 Task: Look for Airbnb options in Boundiali, Ivory Coast from 2nd December, 2023 to 10th December, 2023 for 1 adult.1  bedroom having 1 bed and 1 bathroom. Property type can be hotel. Look for 4 properties as per requirement.
Action: Mouse moved to (635, 132)
Screenshot: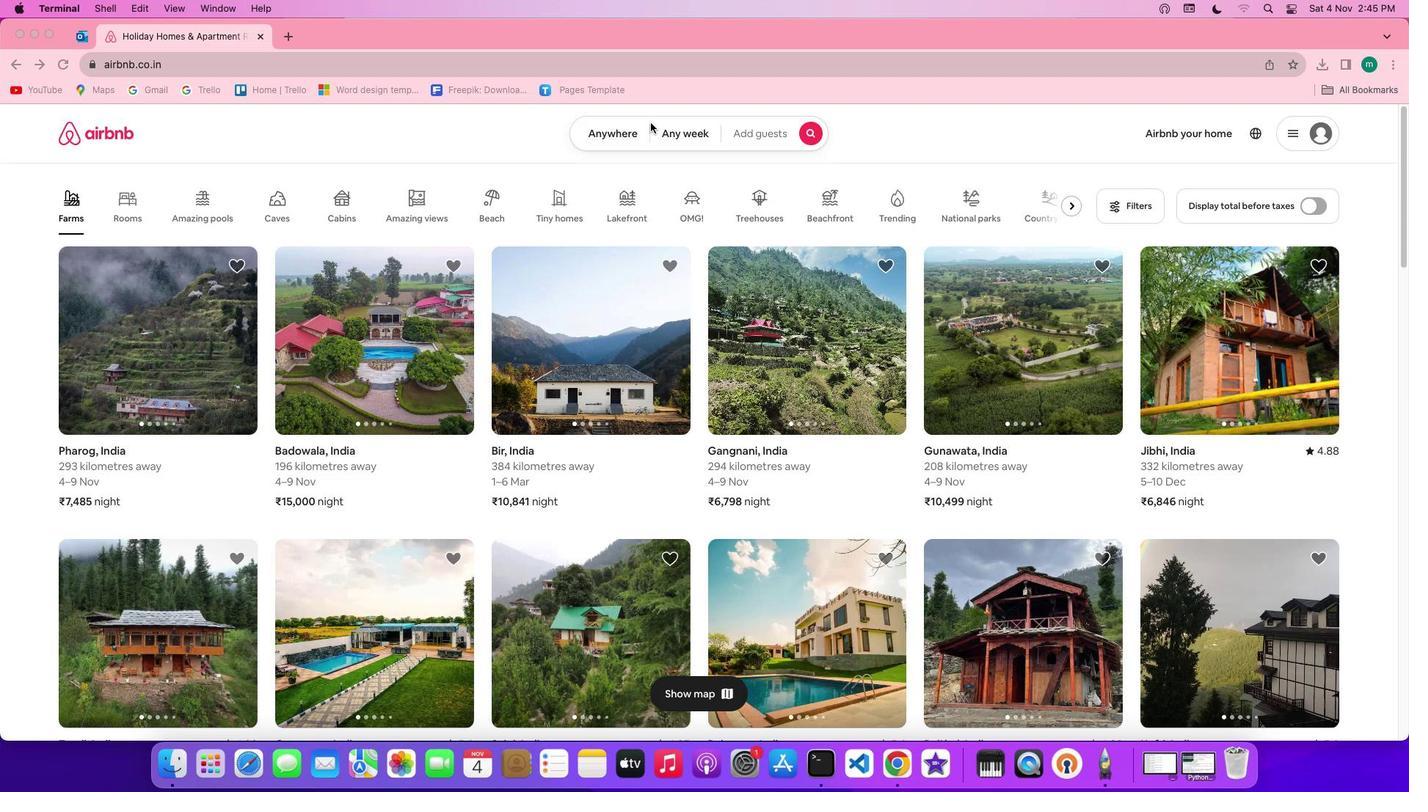 
Action: Mouse pressed left at (635, 132)
Screenshot: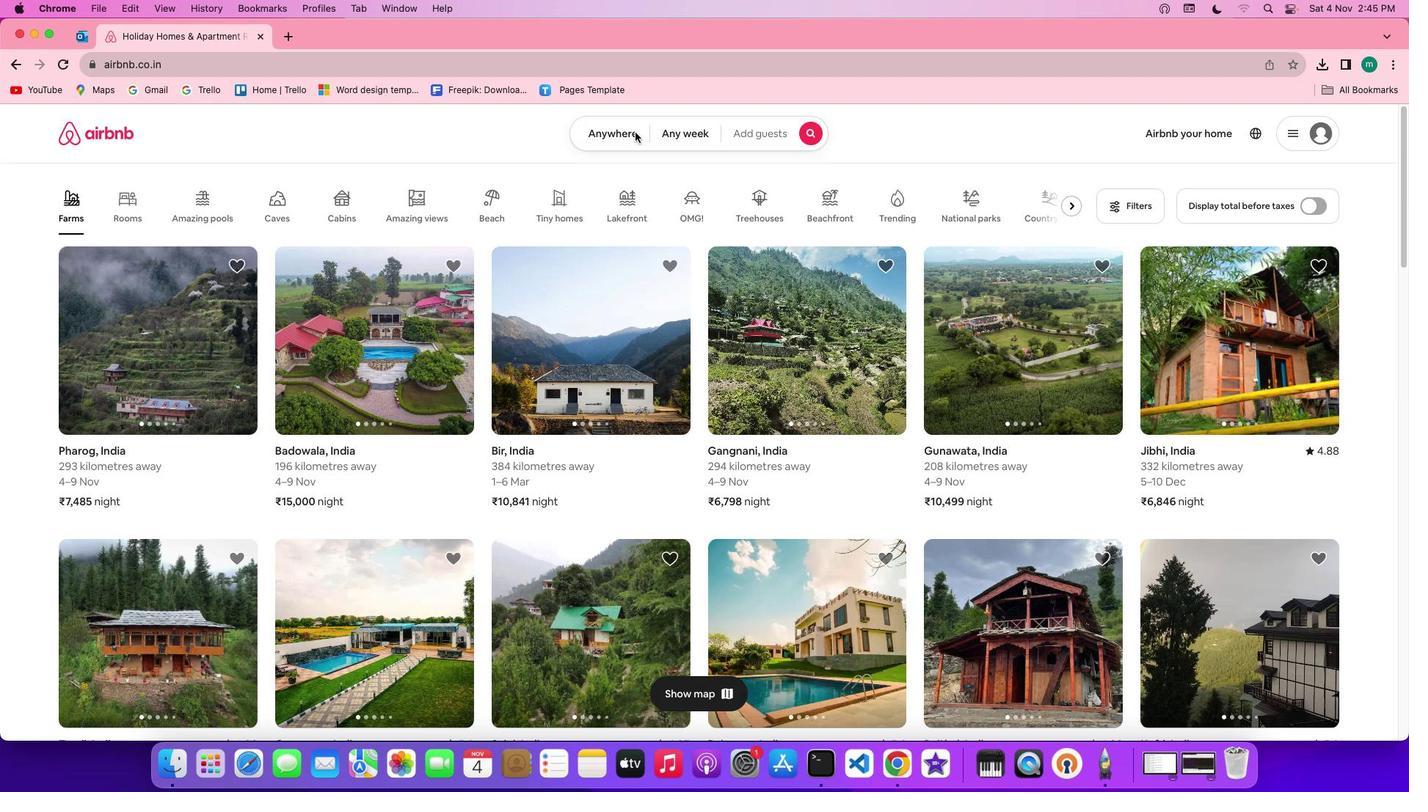 
Action: Mouse pressed left at (635, 132)
Screenshot: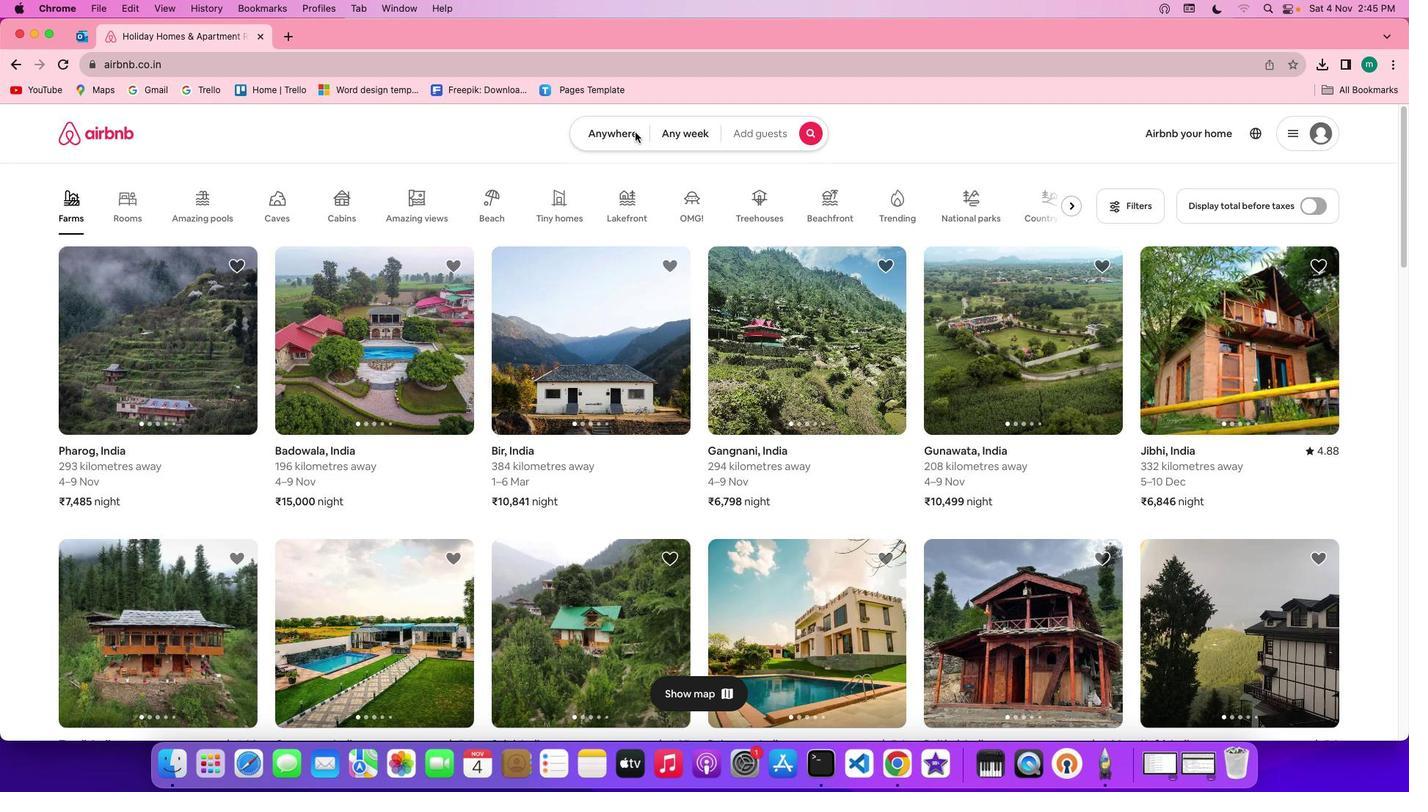 
Action: Mouse moved to (562, 188)
Screenshot: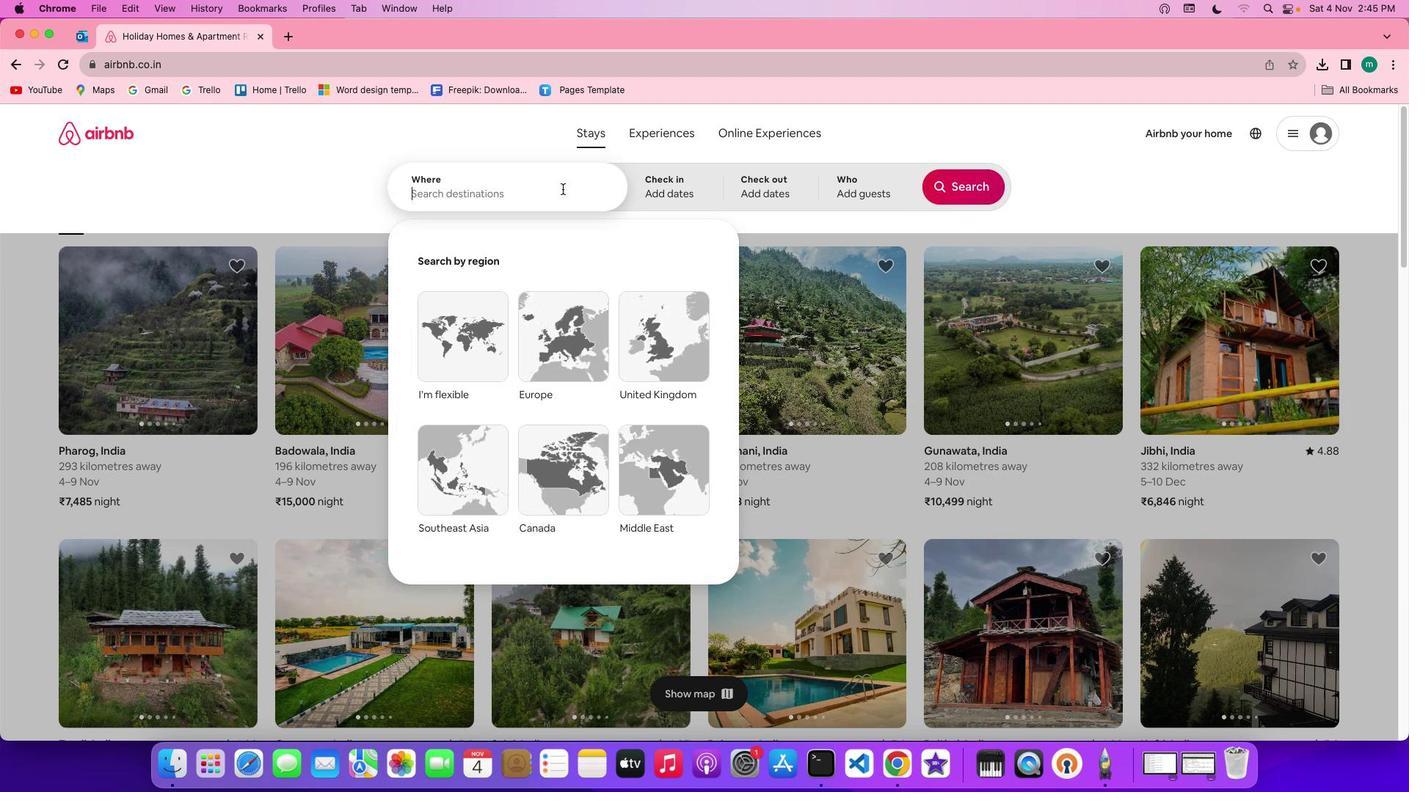 
Action: Key pressed Key.shift'B''o''u''n''d''i''a''l''i'','Key.spaceKey.shift'I''v''o''r''y'Key.spaceKey.shift'C''o''a''s''t'
Screenshot: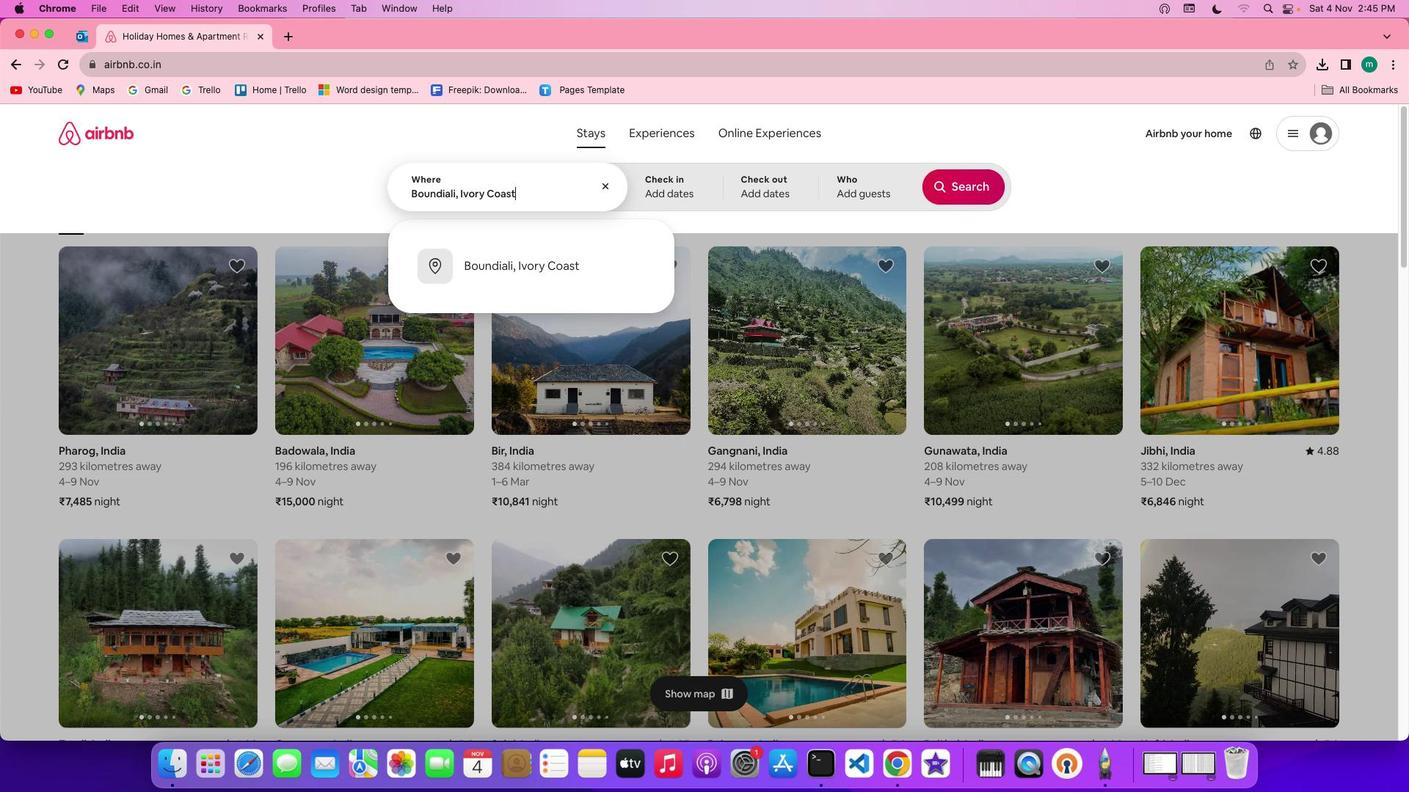 
Action: Mouse moved to (706, 175)
Screenshot: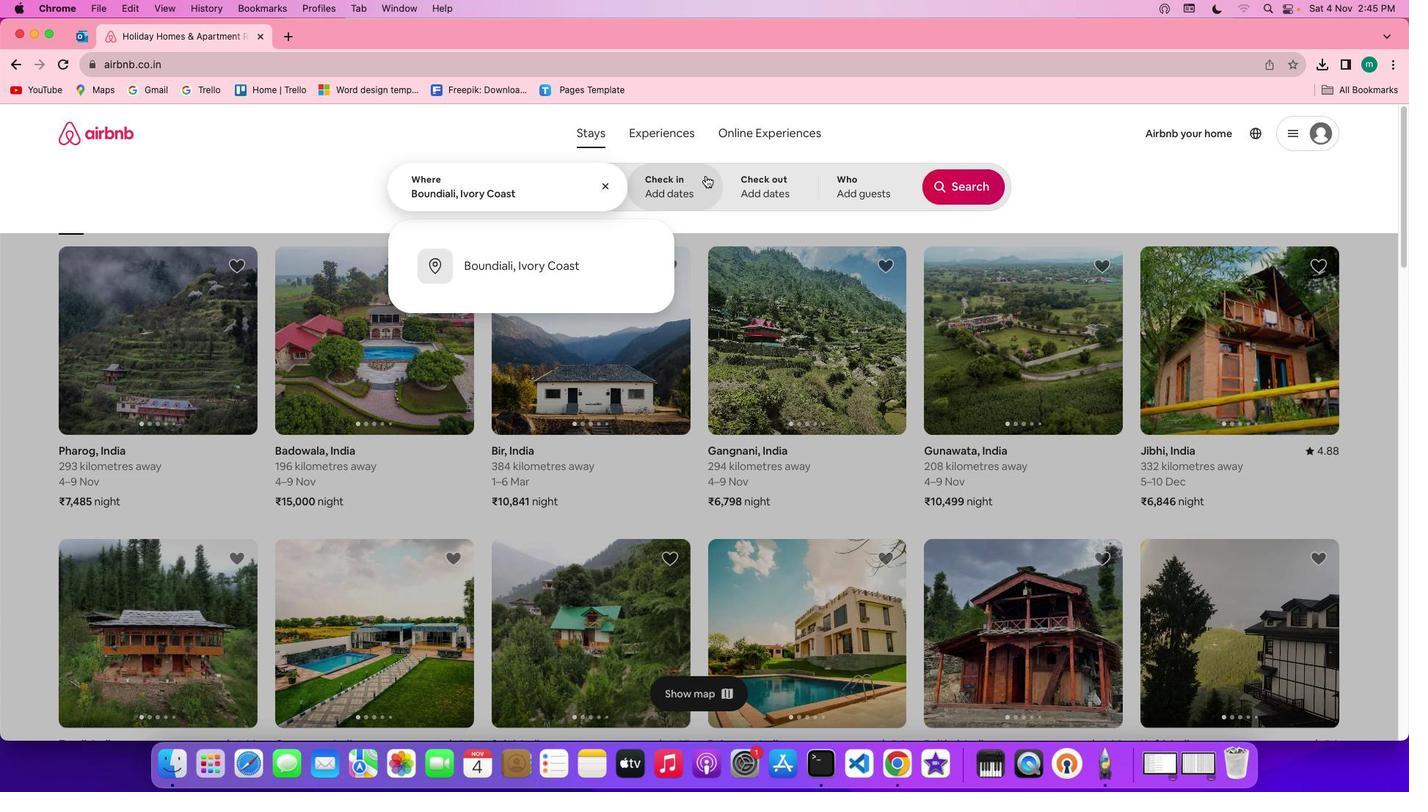 
Action: Mouse pressed left at (706, 175)
Screenshot: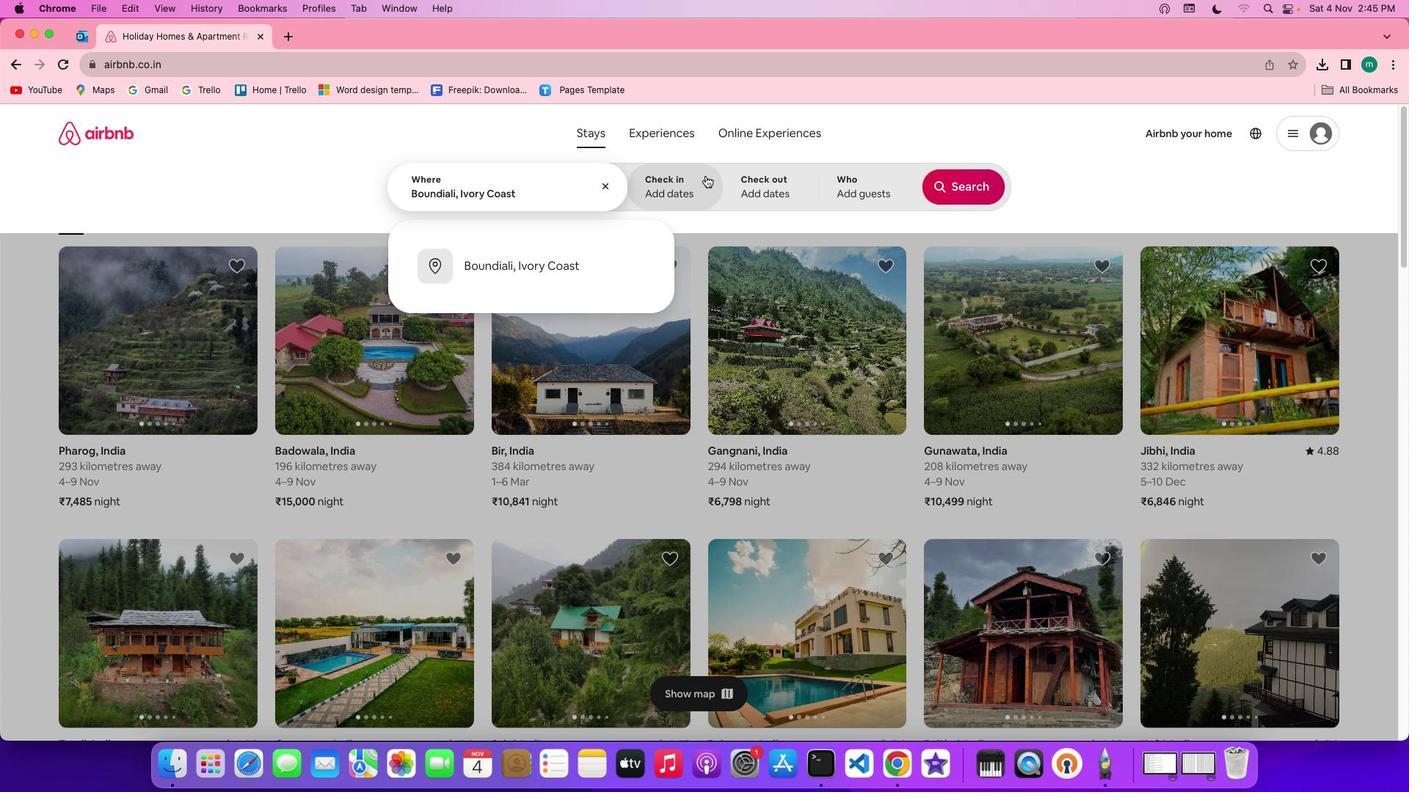 
Action: Mouse moved to (943, 360)
Screenshot: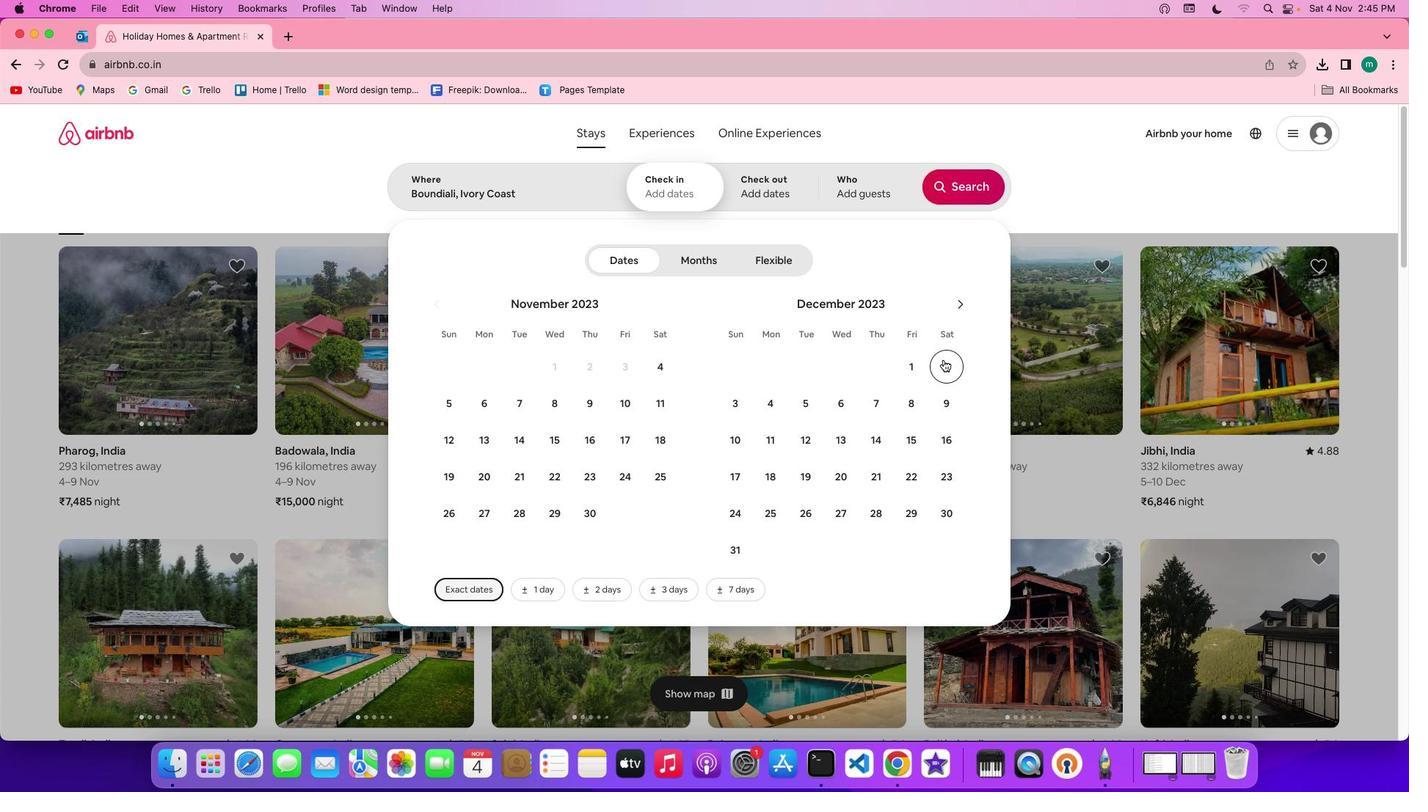 
Action: Mouse pressed left at (943, 360)
Screenshot: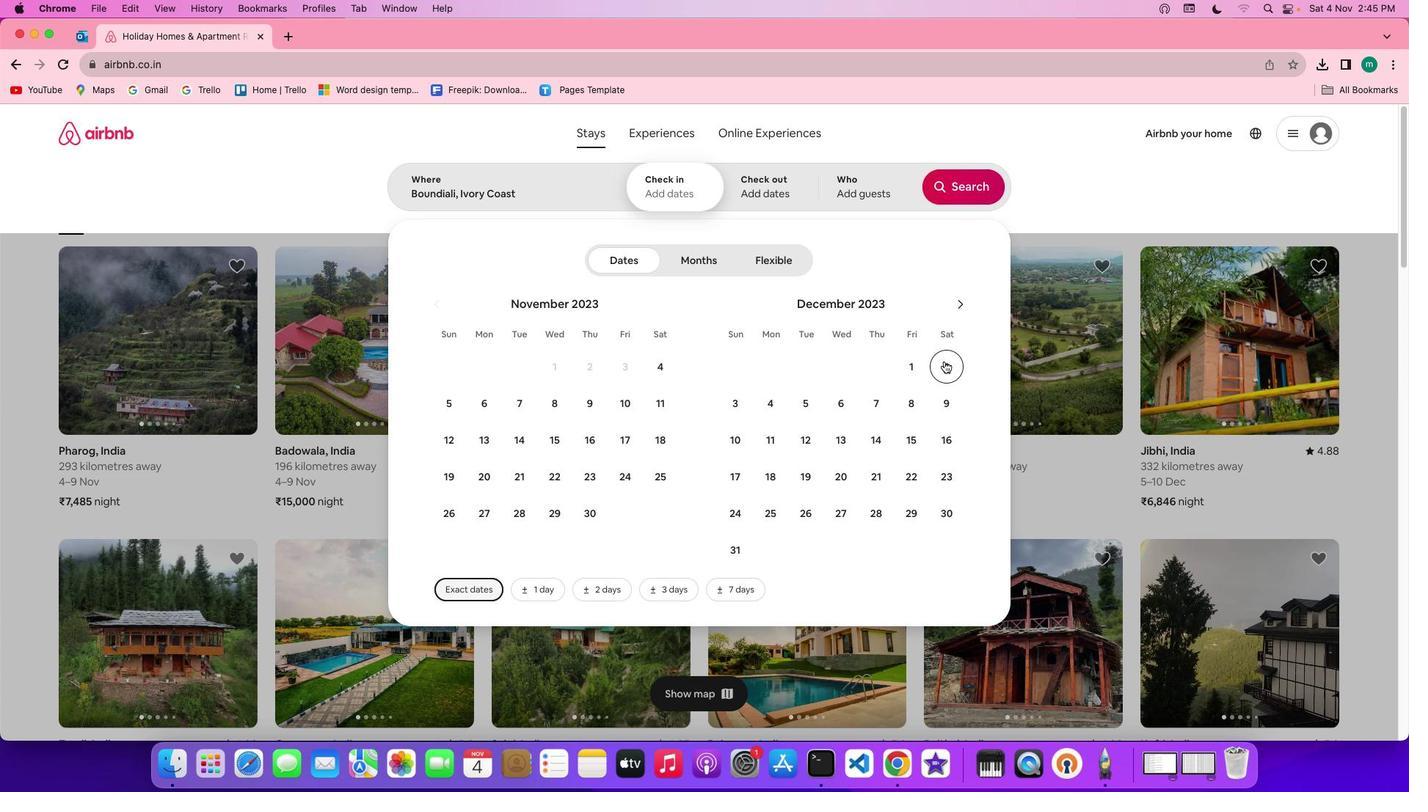 
Action: Mouse moved to (745, 433)
Screenshot: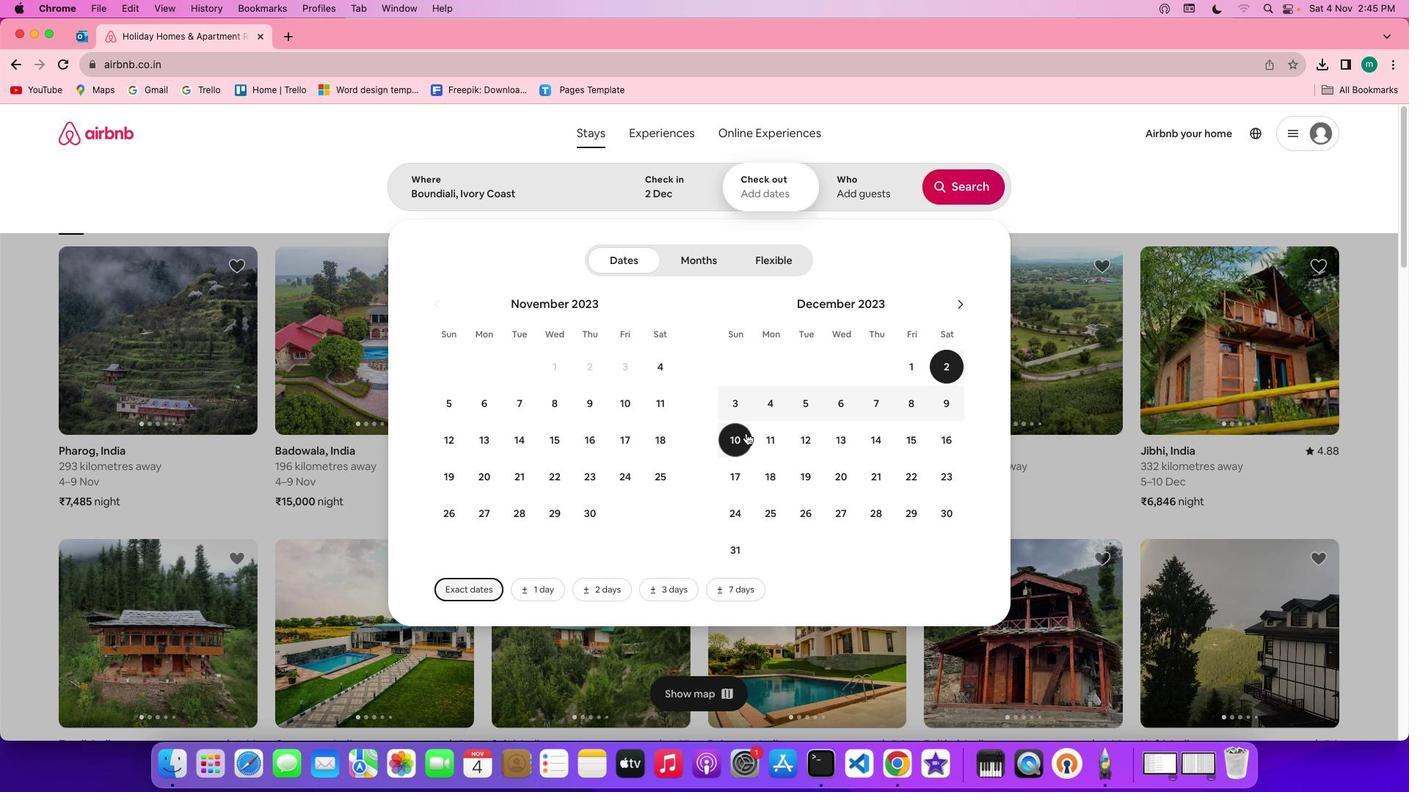 
Action: Mouse pressed left at (745, 433)
Screenshot: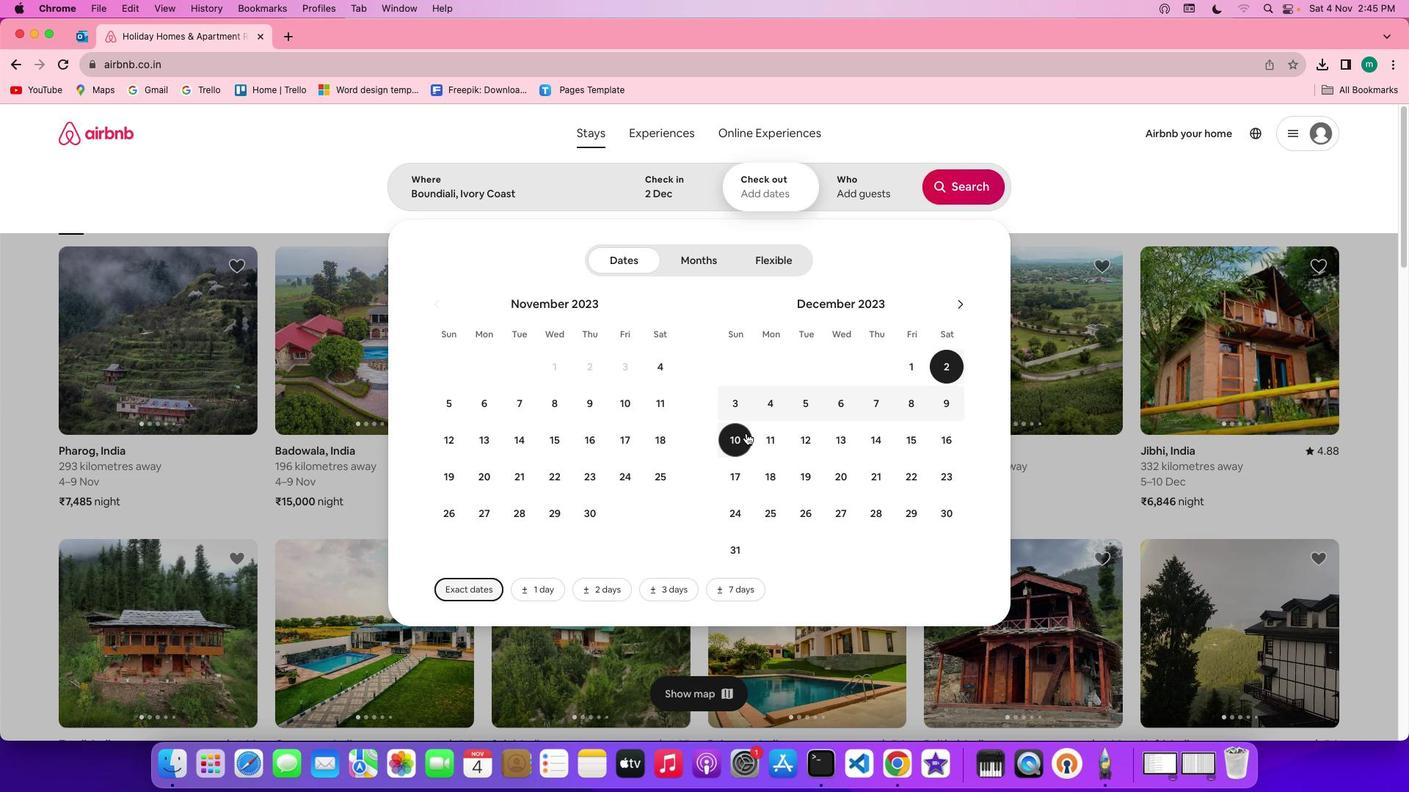 
Action: Mouse moved to (863, 187)
Screenshot: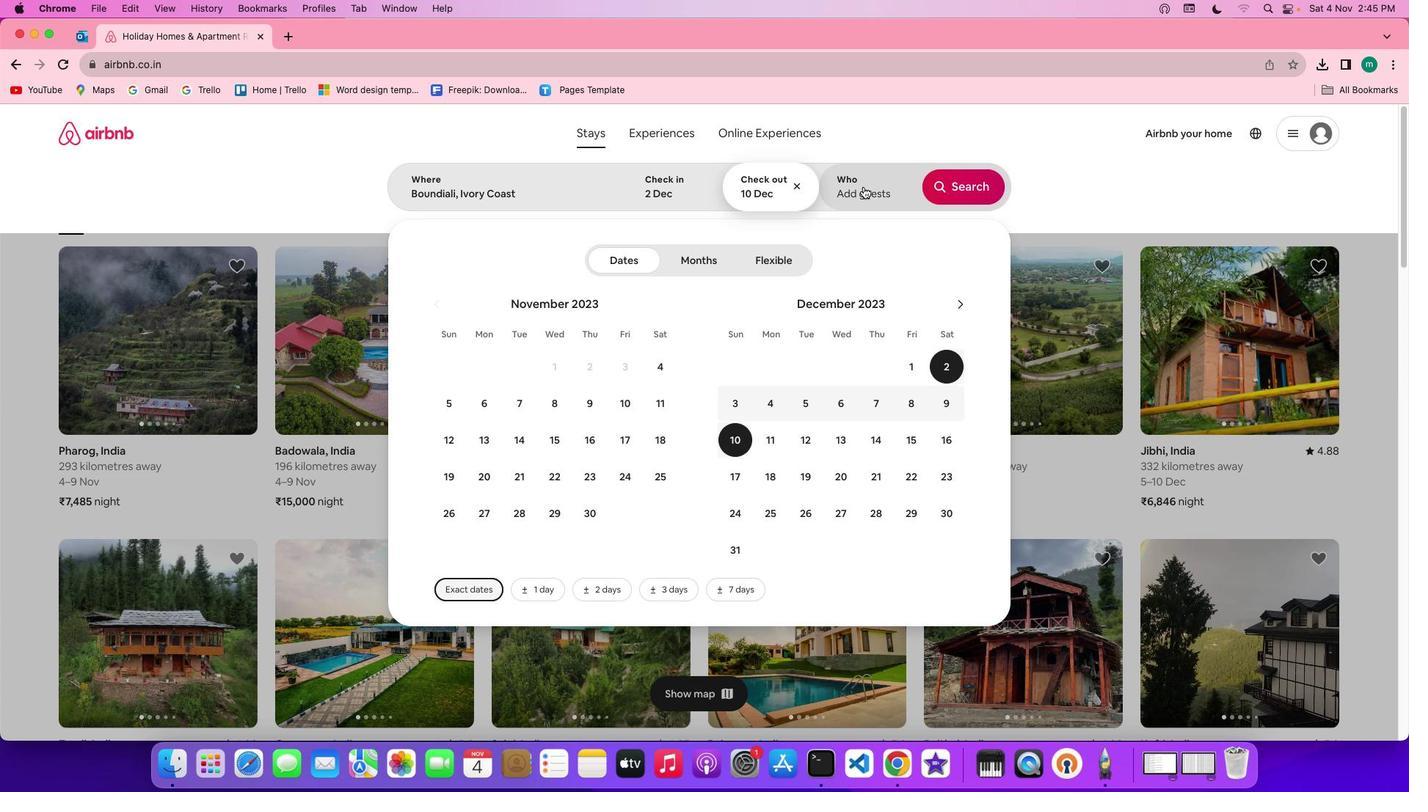 
Action: Mouse pressed left at (863, 187)
Screenshot: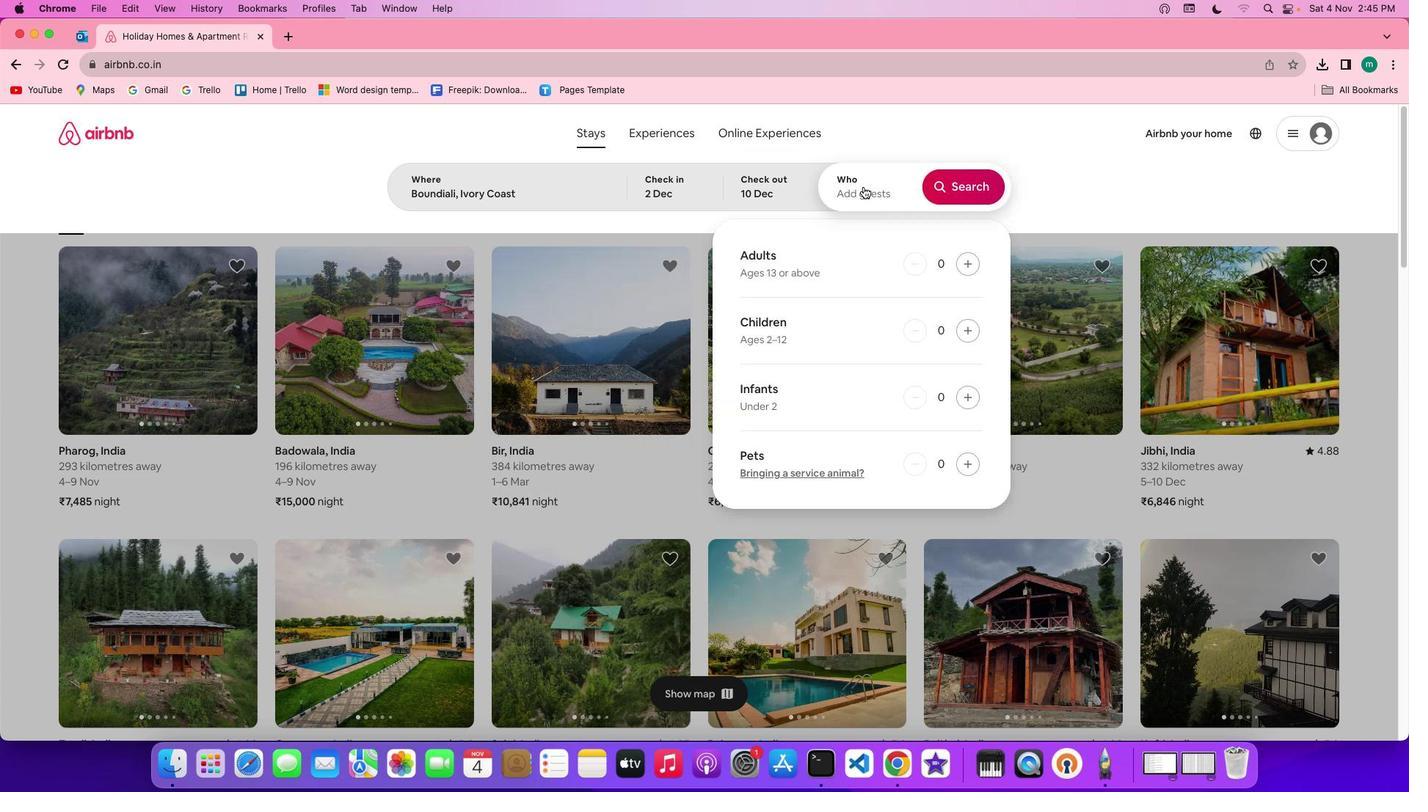 
Action: Mouse moved to (965, 266)
Screenshot: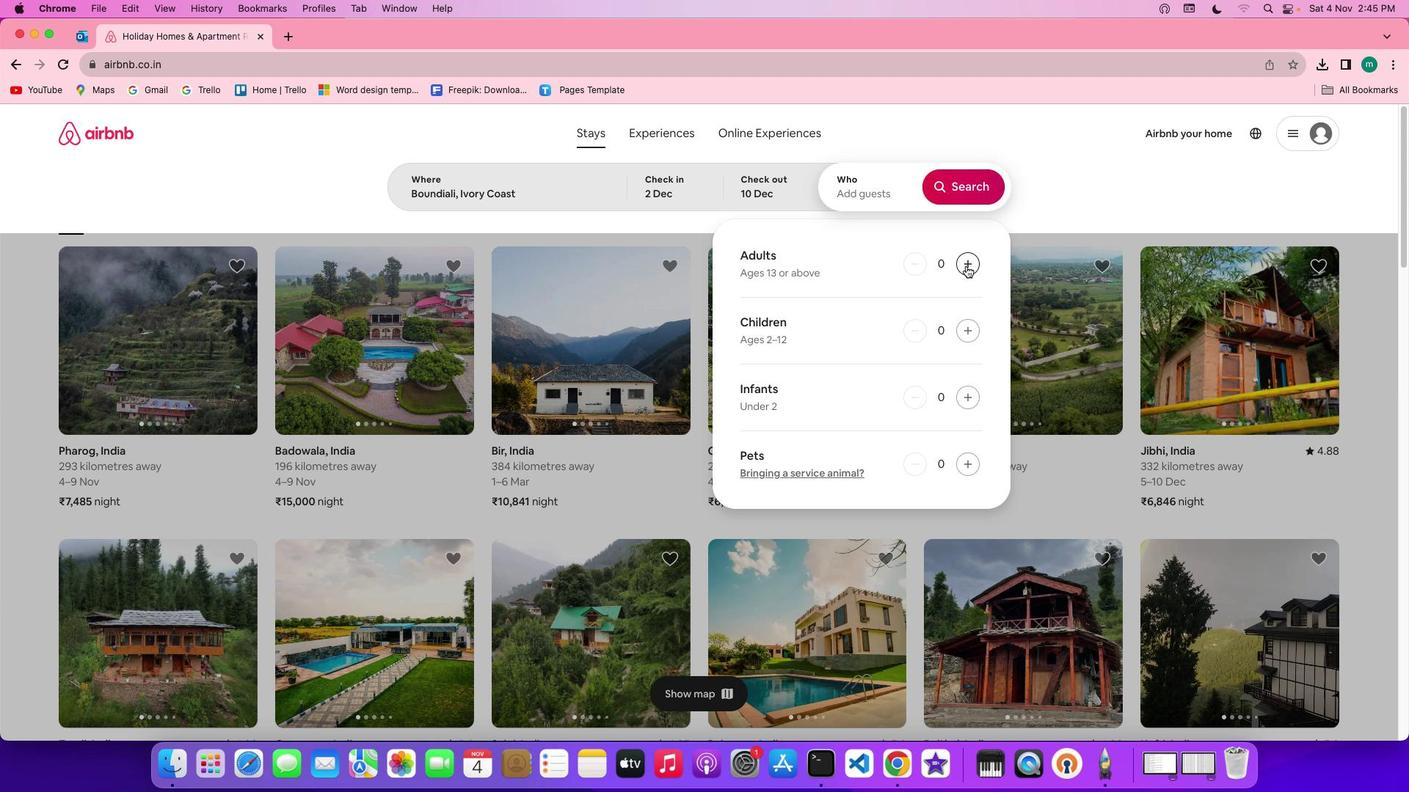 
Action: Mouse pressed left at (965, 266)
Screenshot: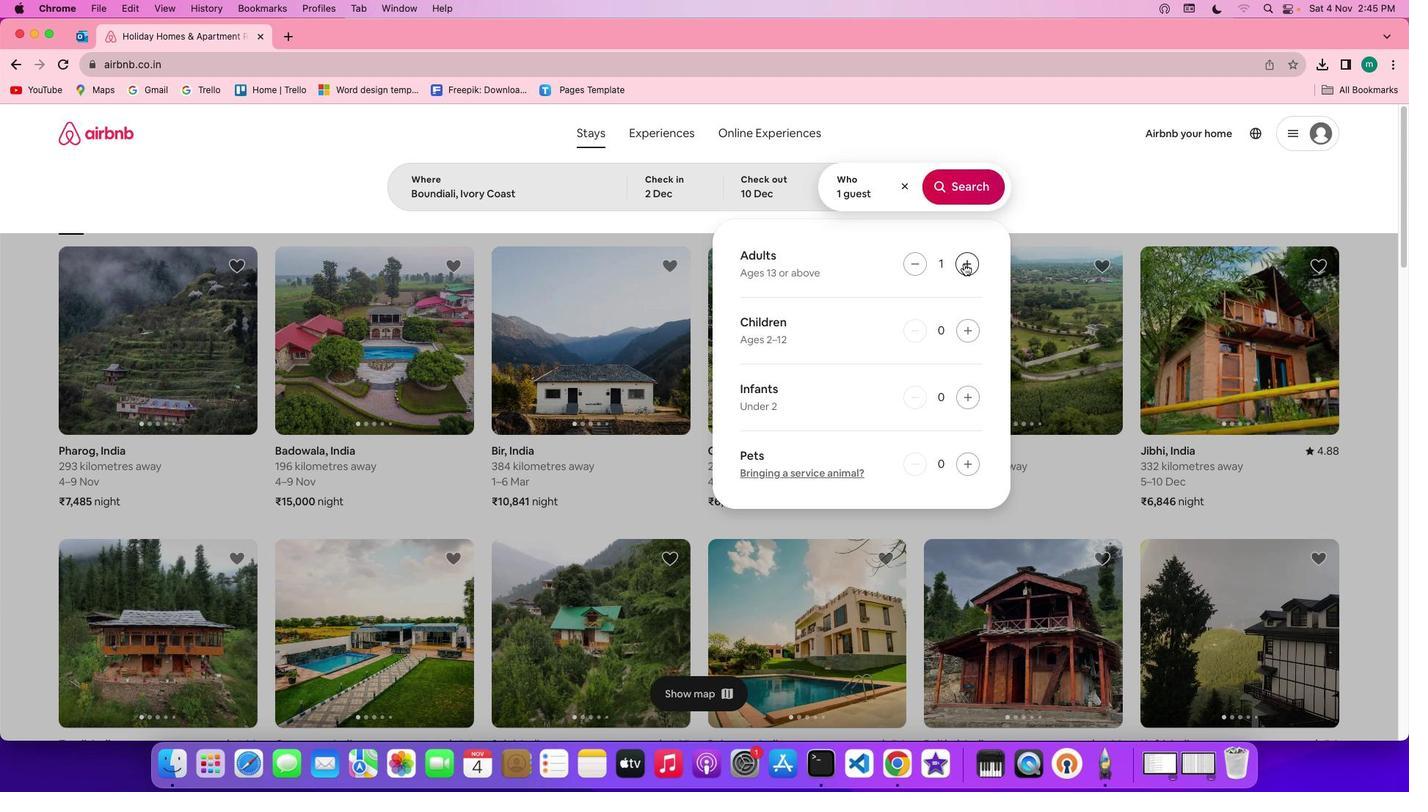 
Action: Mouse moved to (962, 183)
Screenshot: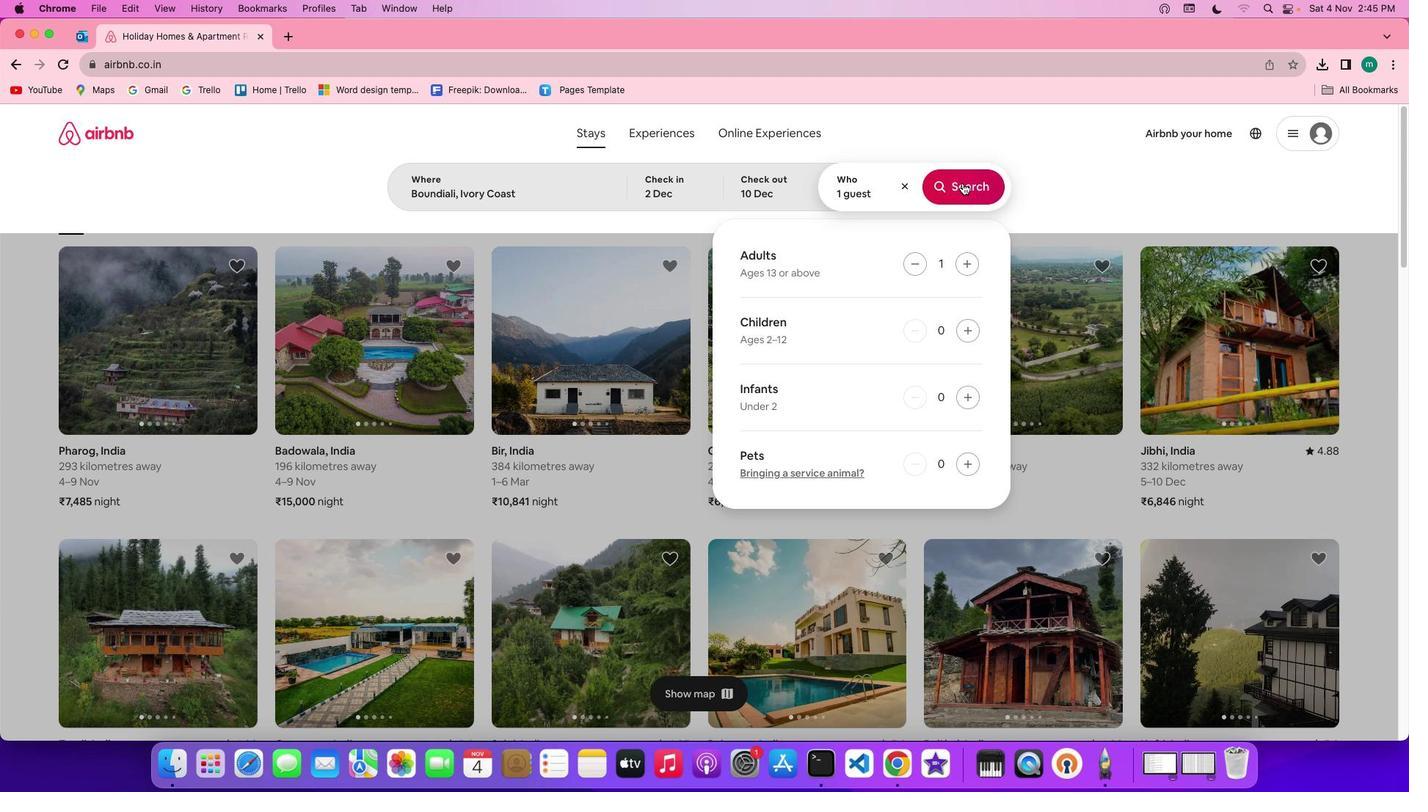 
Action: Mouse pressed left at (962, 183)
Screenshot: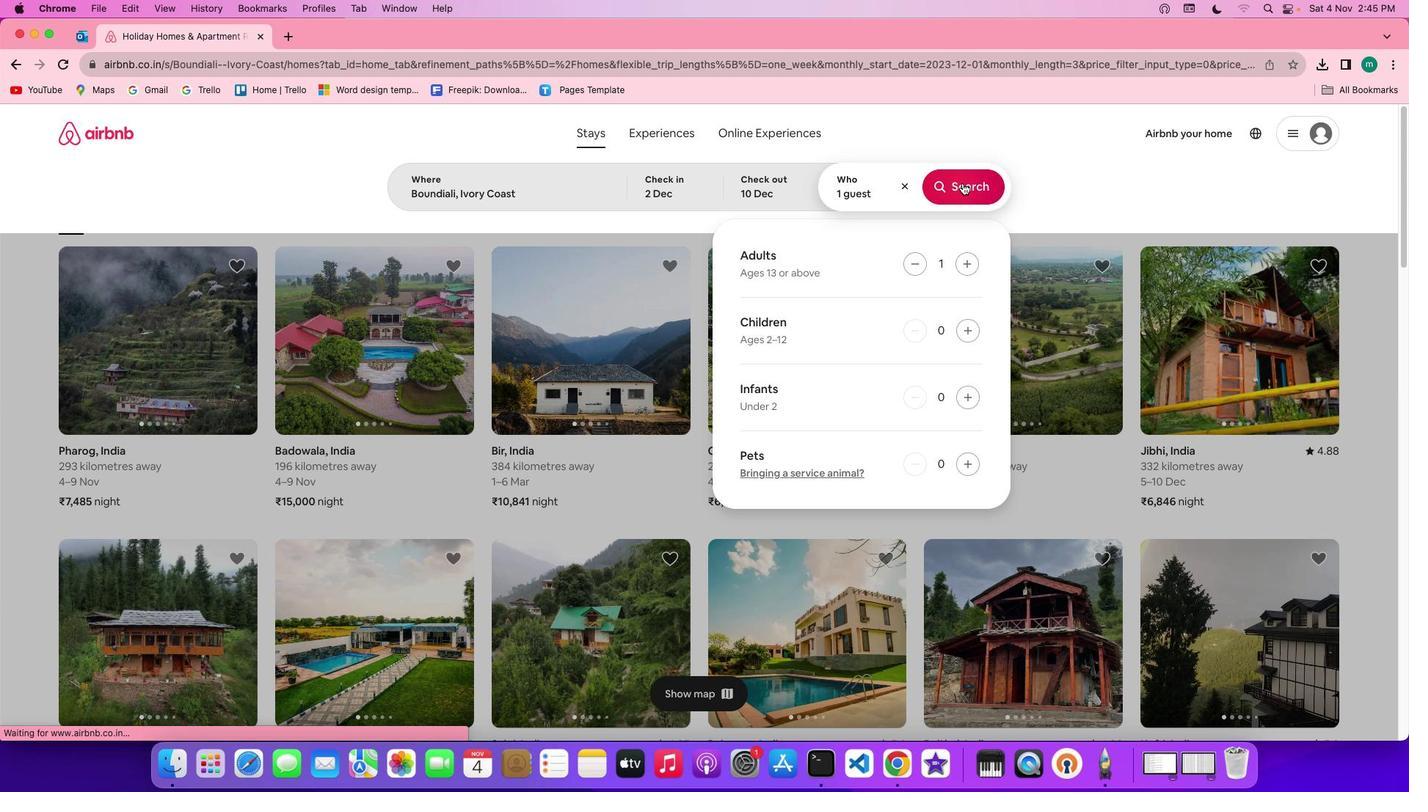 
Action: Mouse moved to (1162, 186)
Screenshot: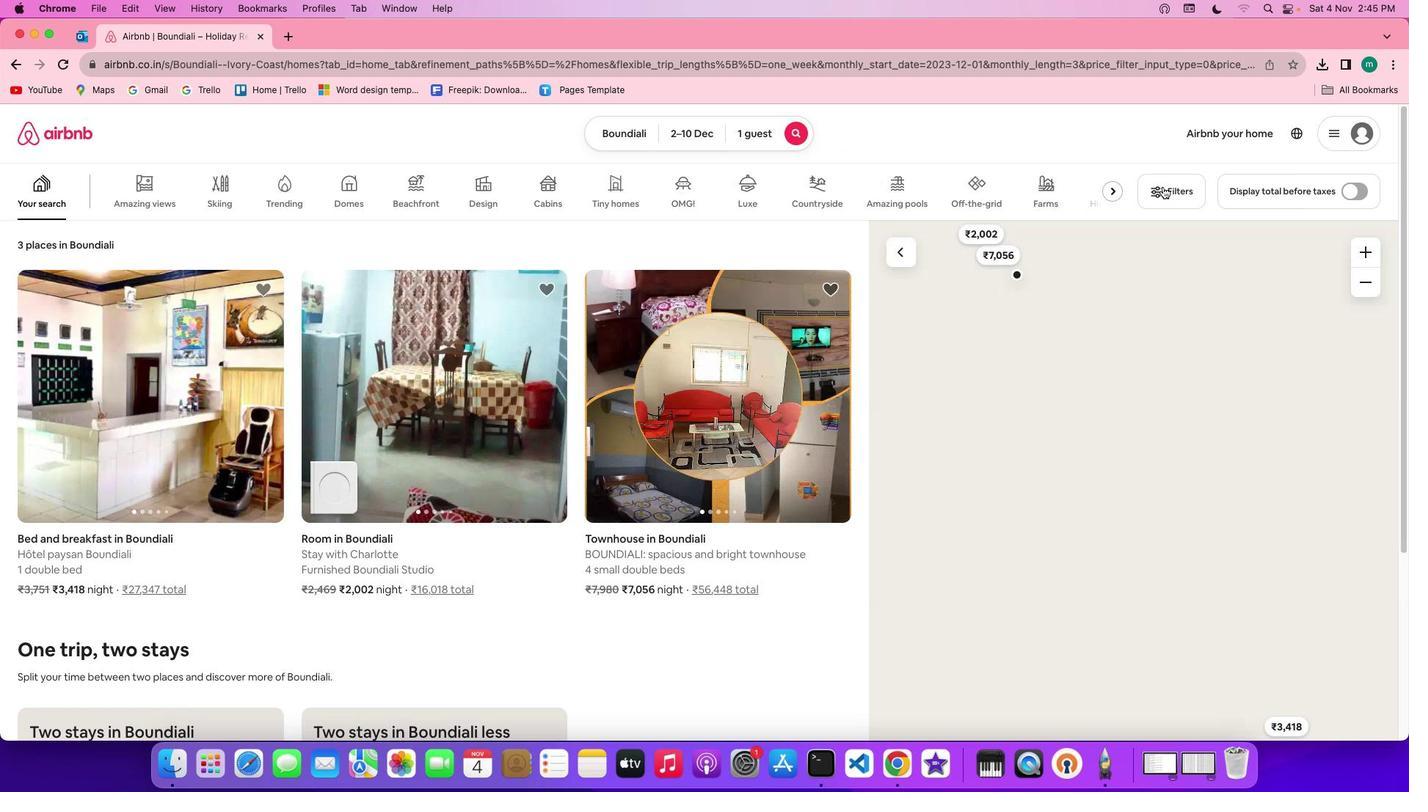 
Action: Mouse pressed left at (1162, 186)
Screenshot: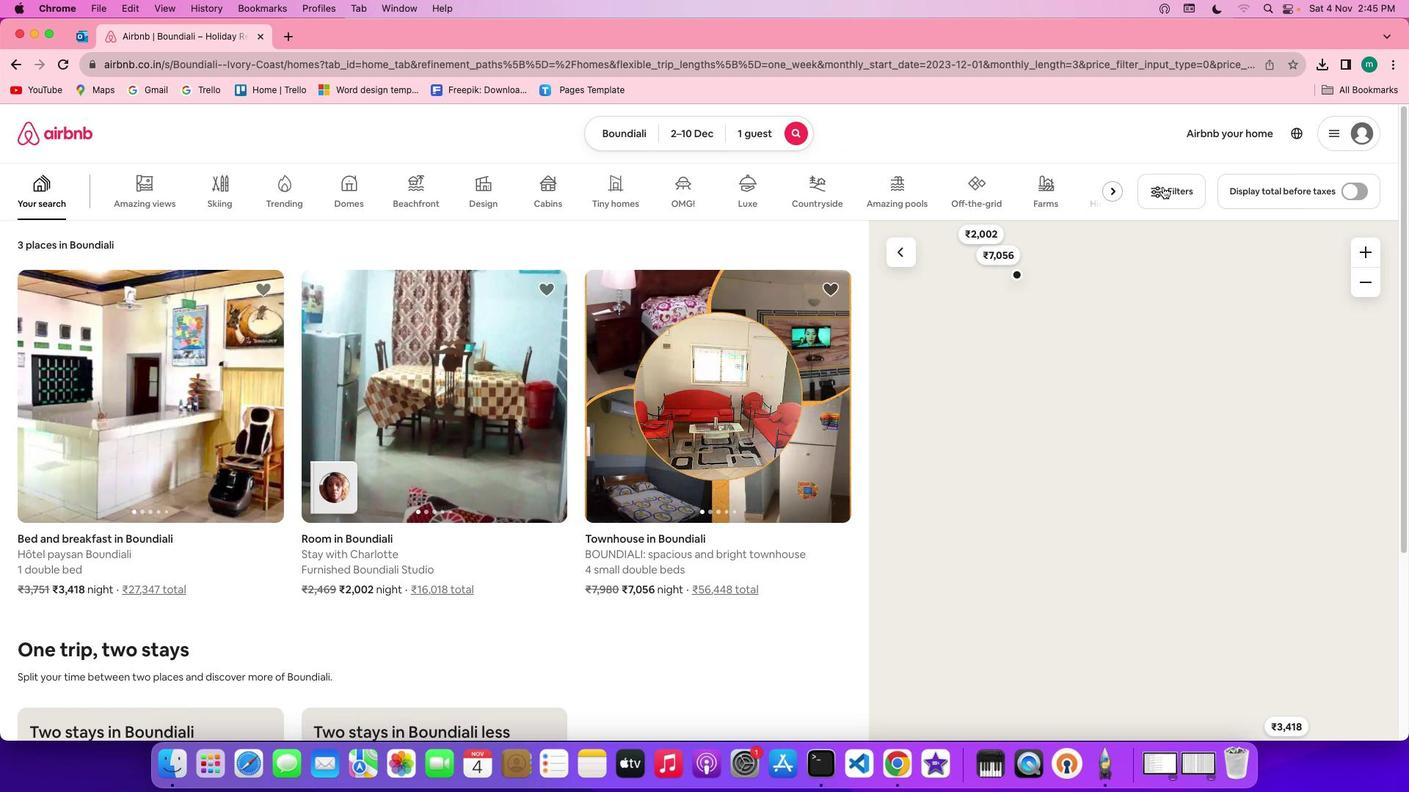 
Action: Mouse moved to (786, 406)
Screenshot: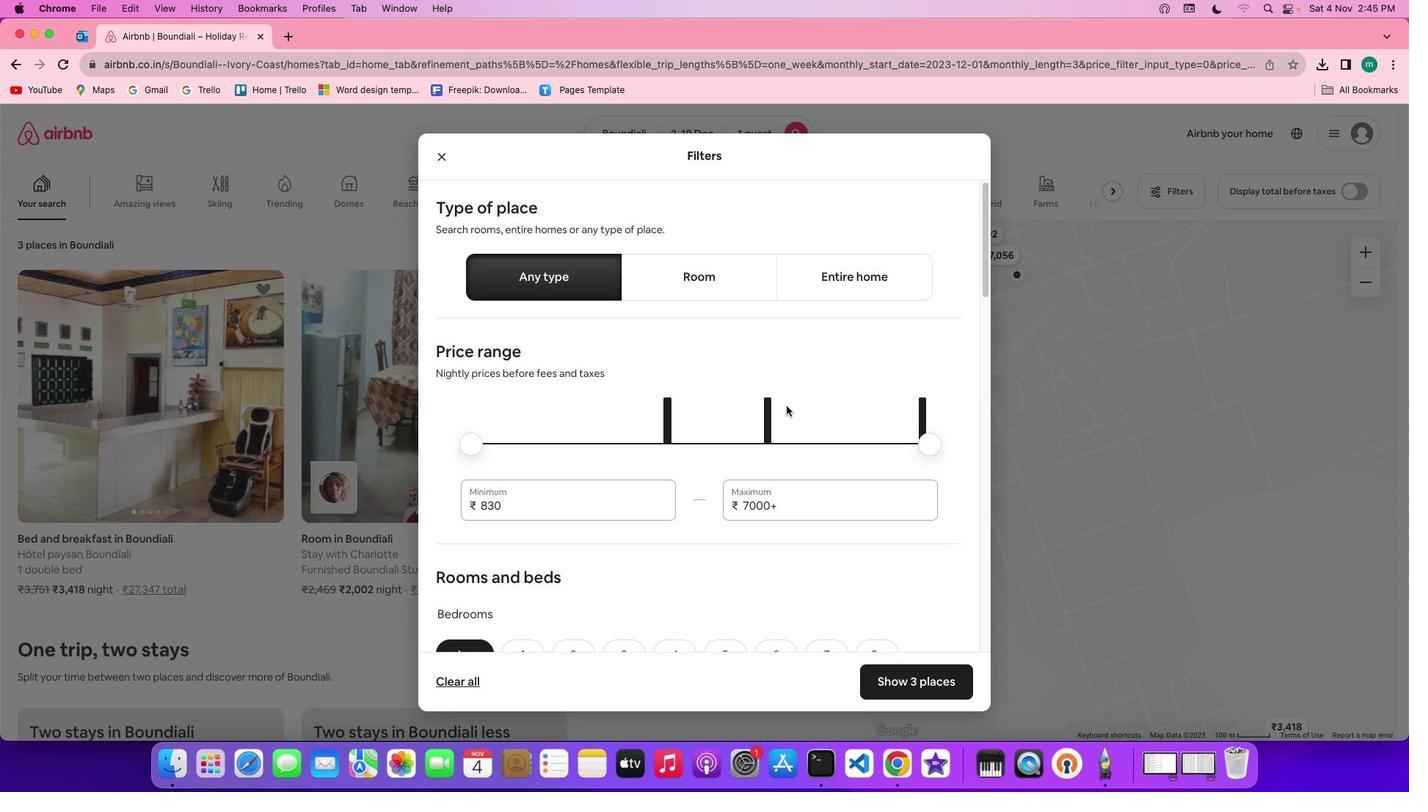 
Action: Mouse scrolled (786, 406) with delta (0, 0)
Screenshot: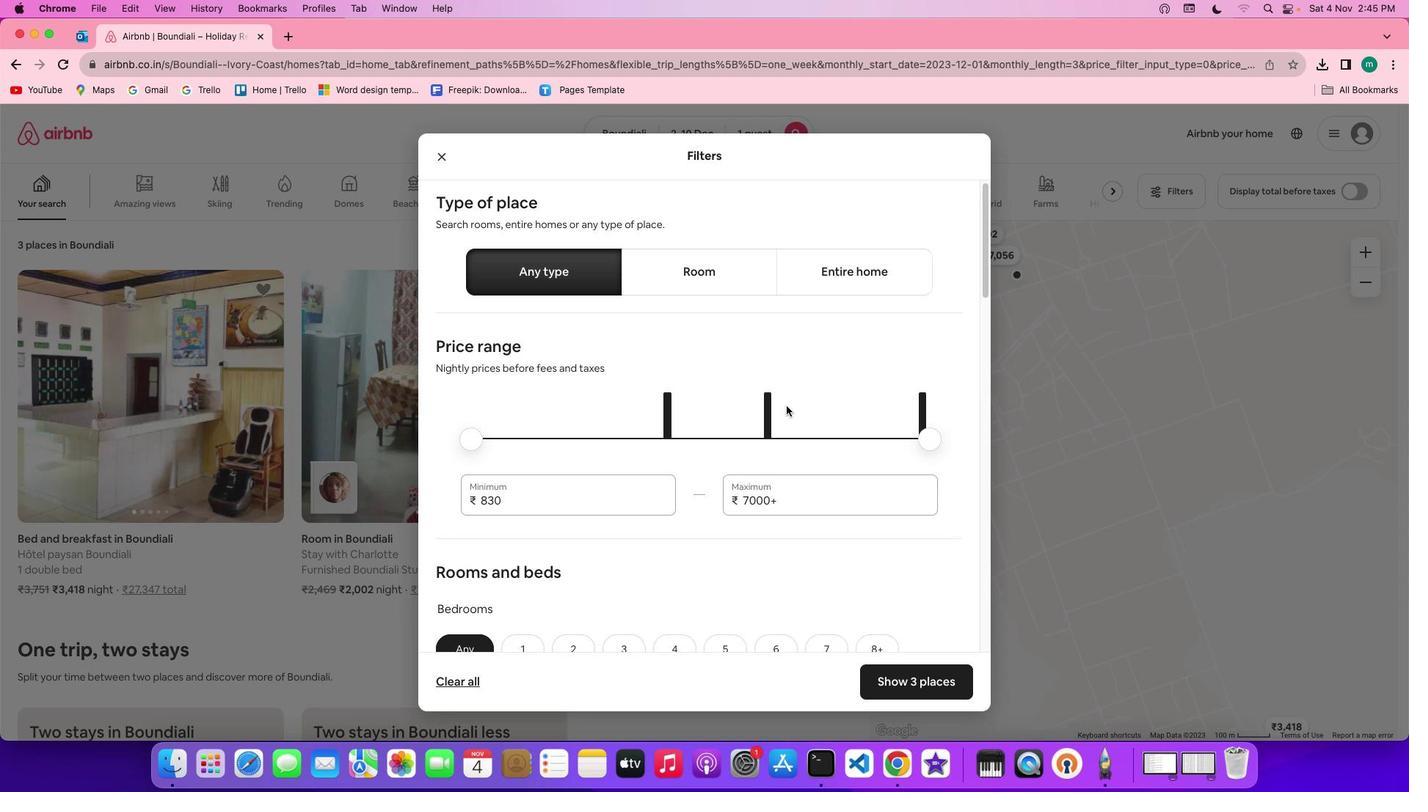 
Action: Mouse scrolled (786, 406) with delta (0, 0)
Screenshot: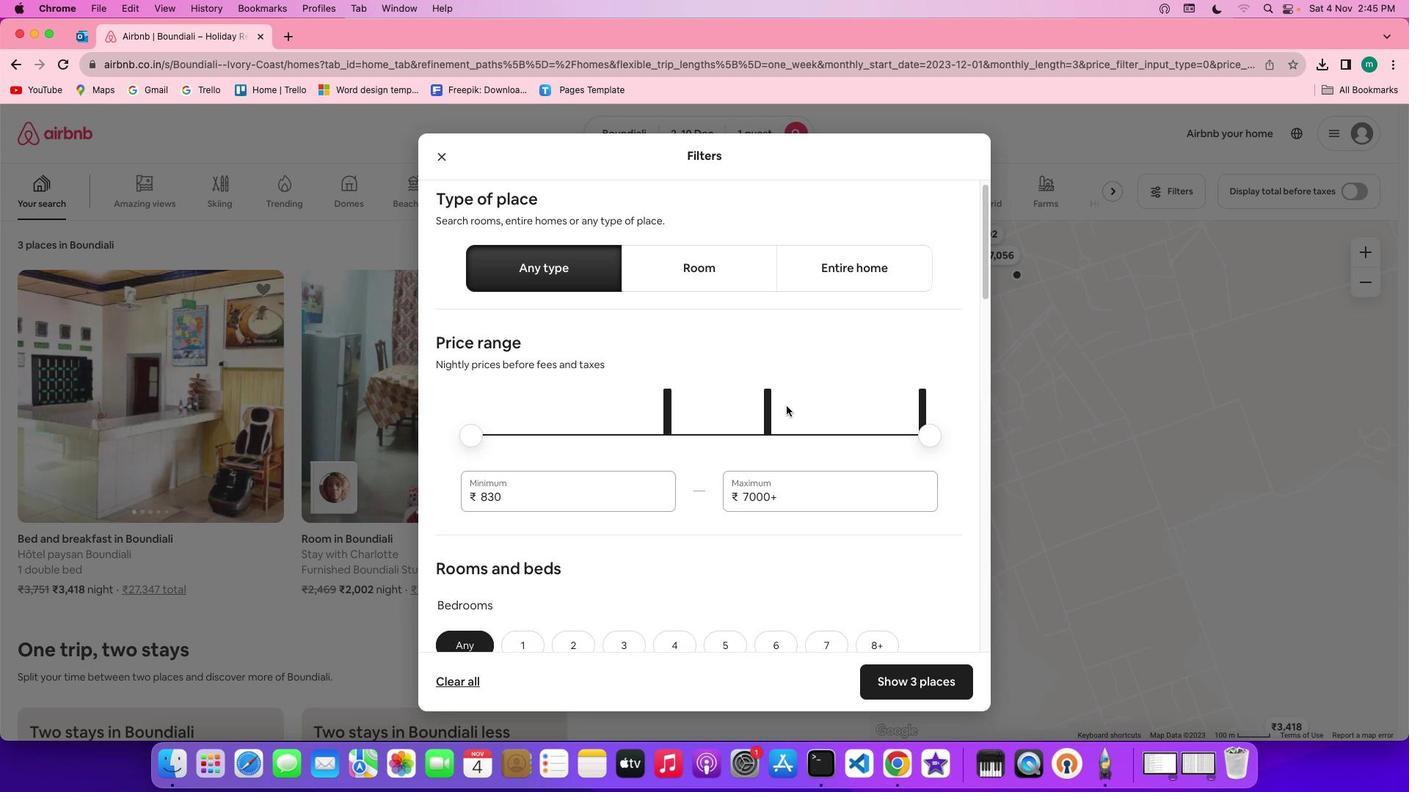 
Action: Mouse scrolled (786, 406) with delta (0, -1)
Screenshot: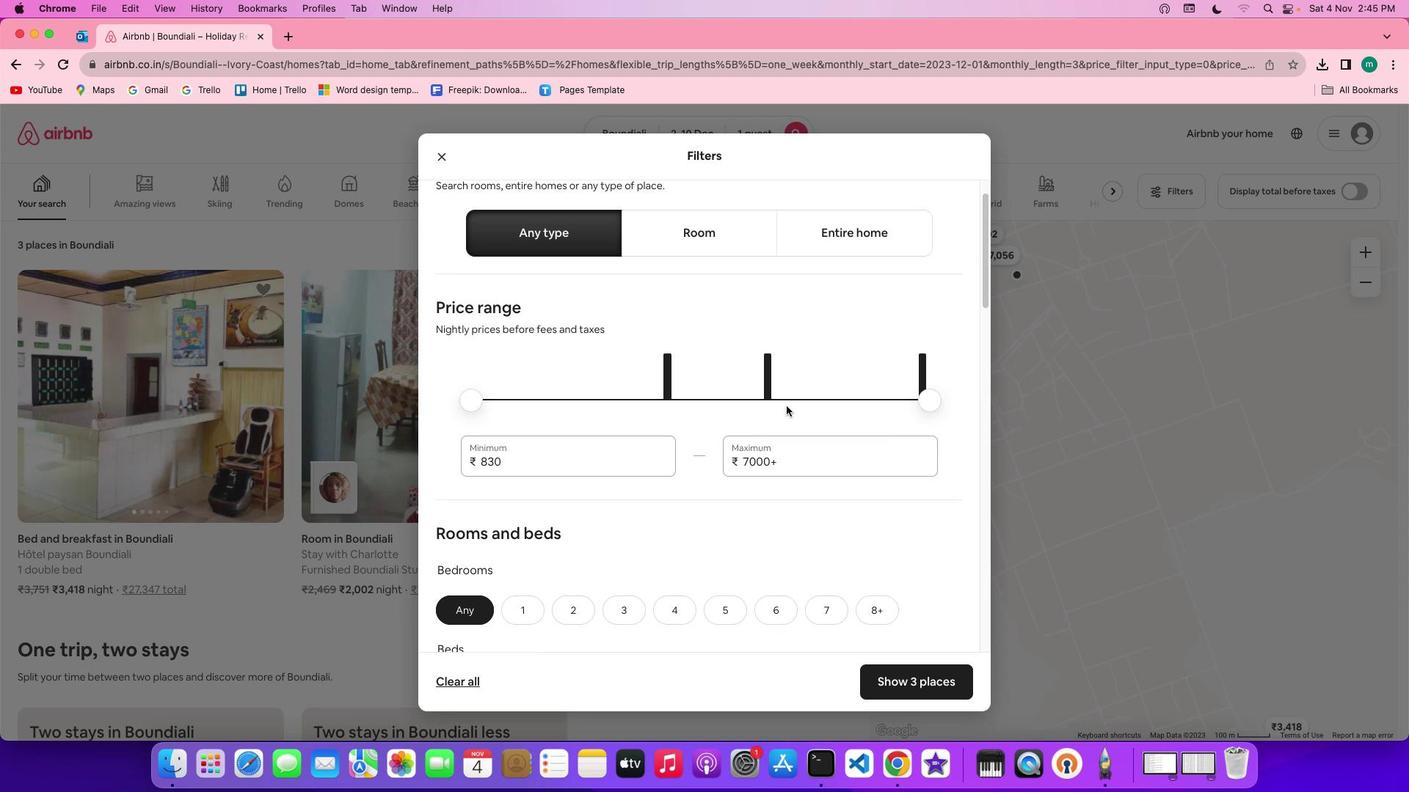 
Action: Mouse scrolled (786, 406) with delta (0, 0)
Screenshot: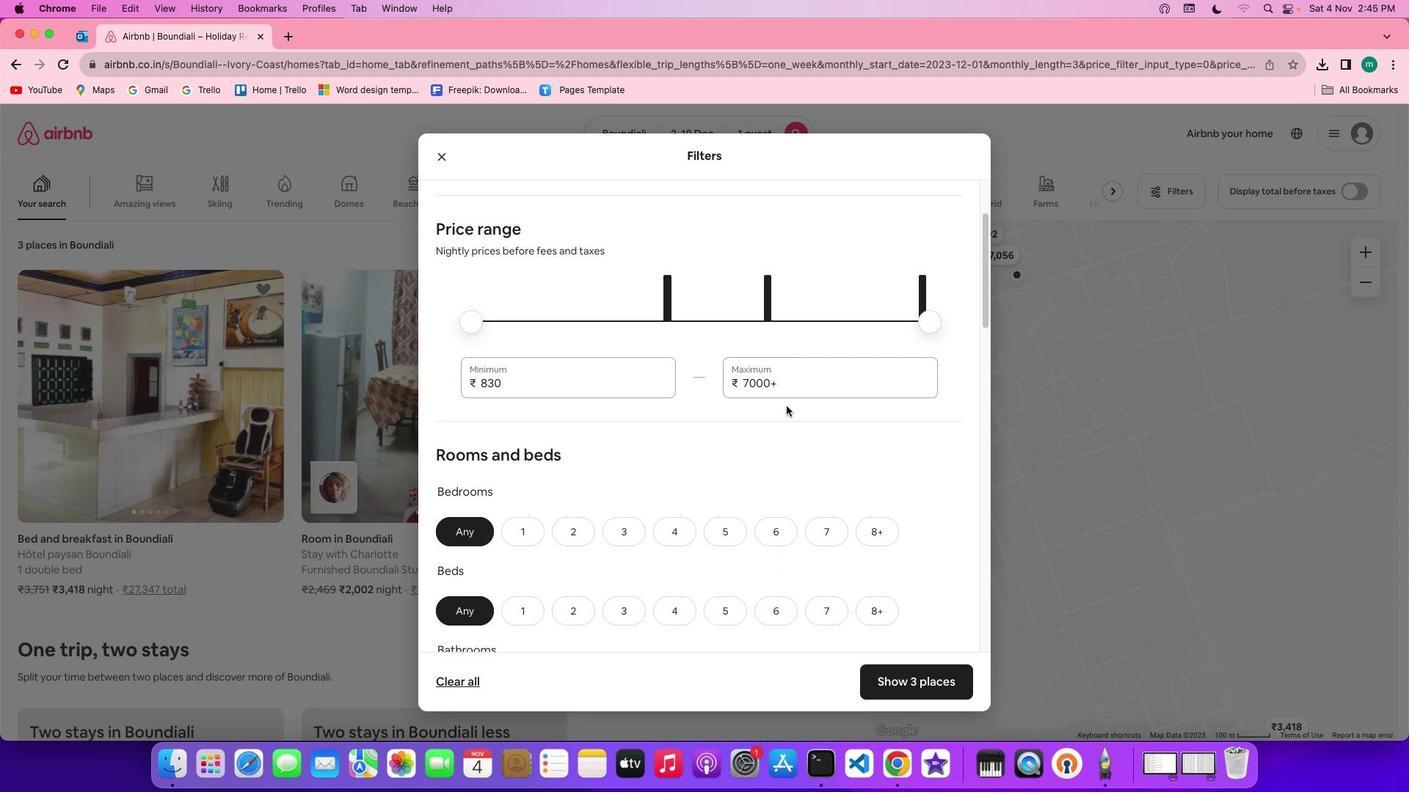 
Action: Mouse scrolled (786, 406) with delta (0, 0)
Screenshot: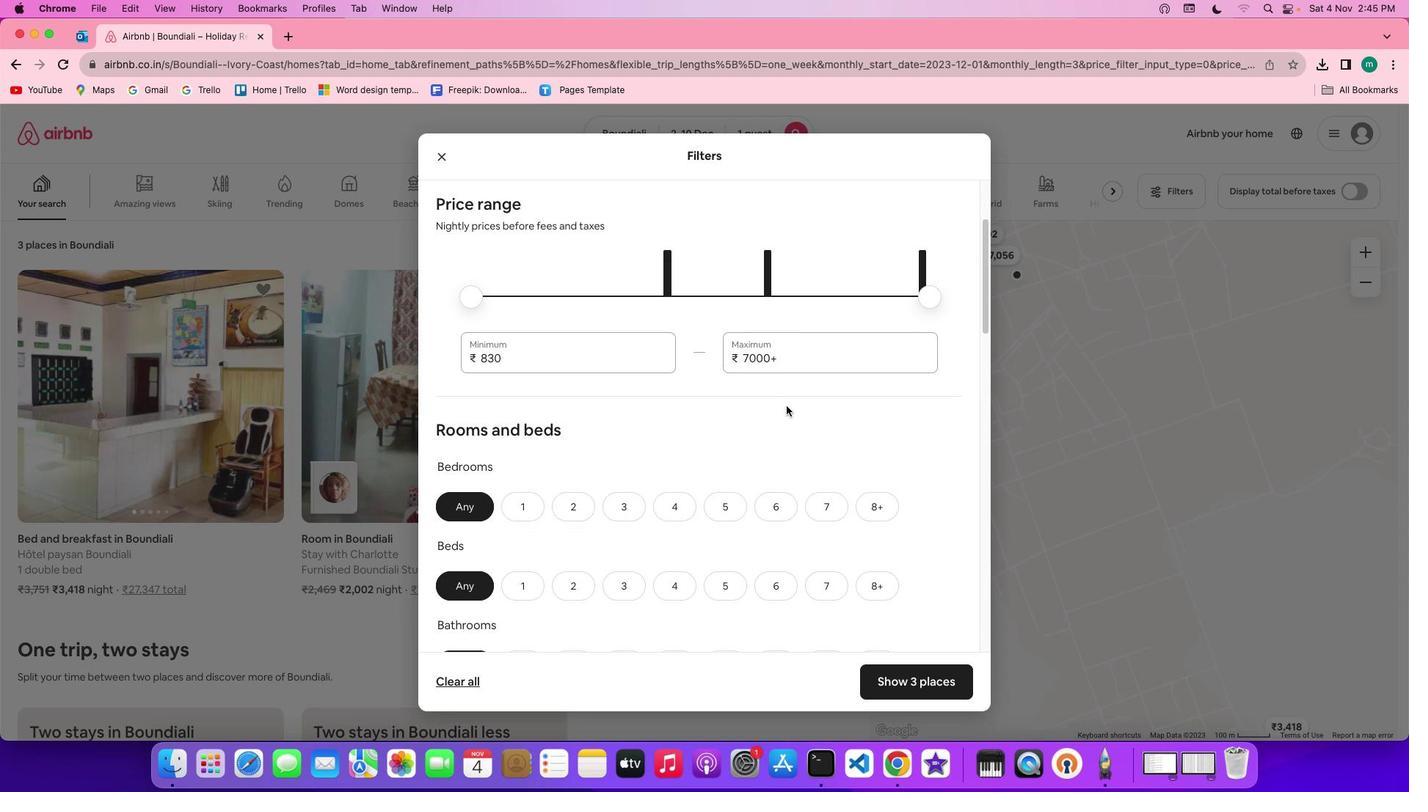 
Action: Mouse scrolled (786, 406) with delta (0, 0)
Screenshot: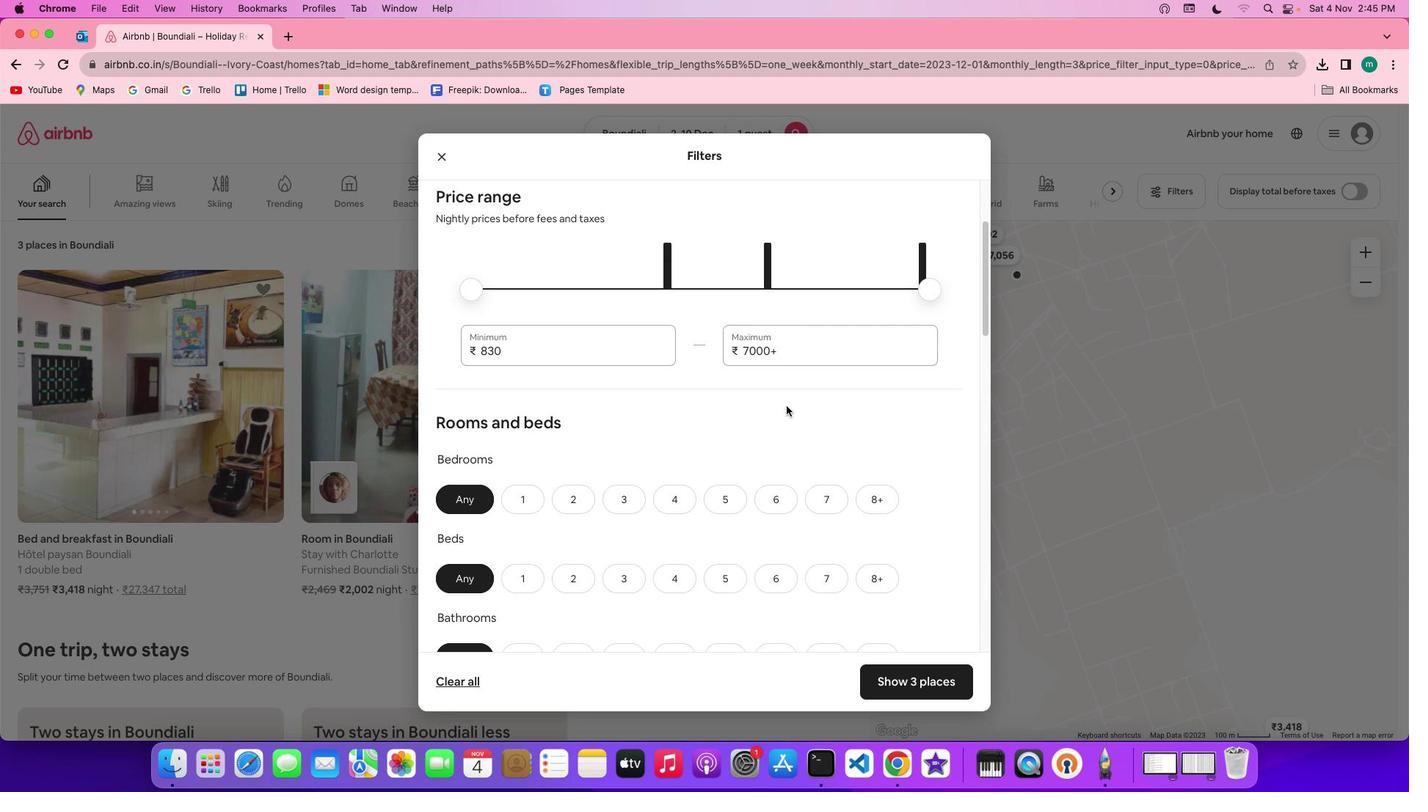 
Action: Mouse scrolled (786, 406) with delta (0, 0)
Screenshot: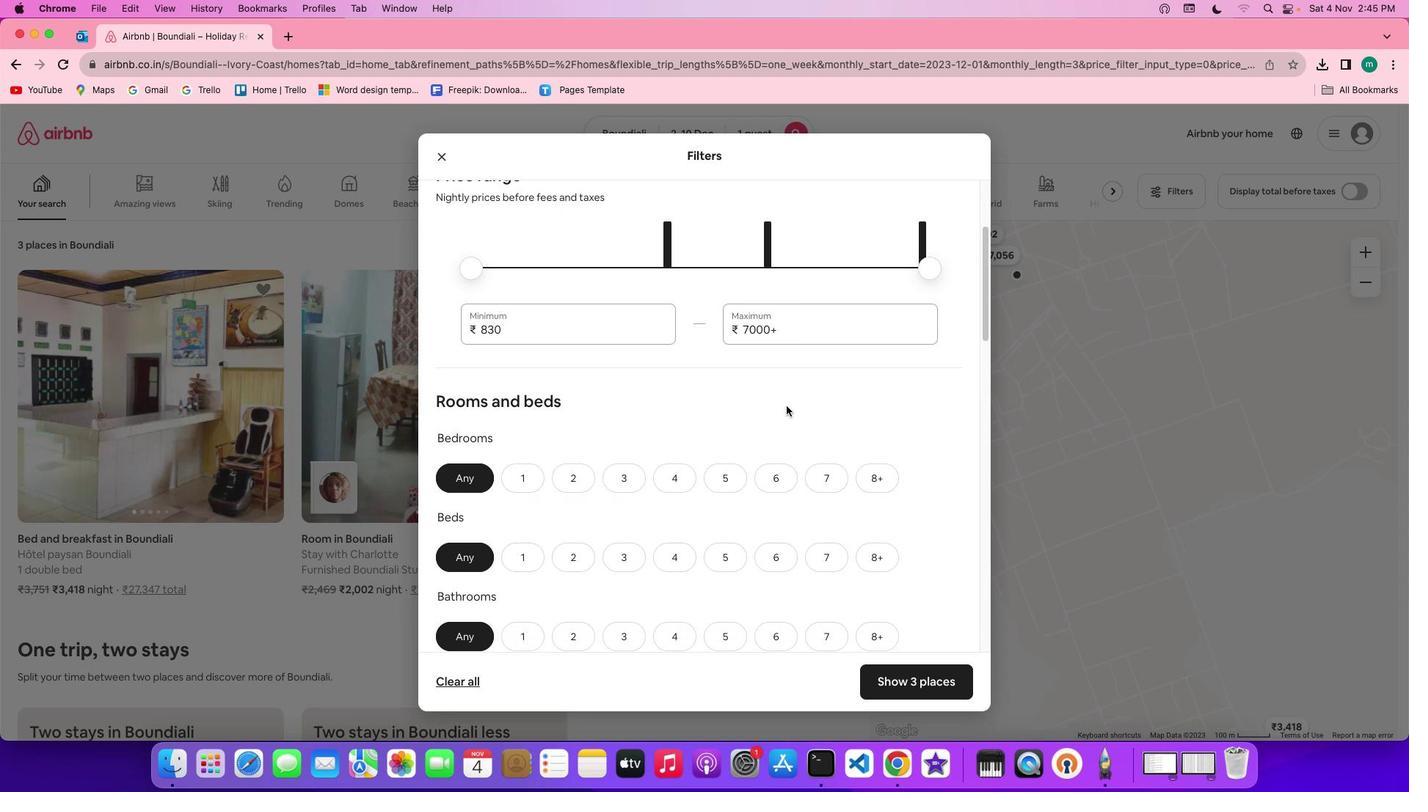 
Action: Mouse scrolled (786, 406) with delta (0, 0)
Screenshot: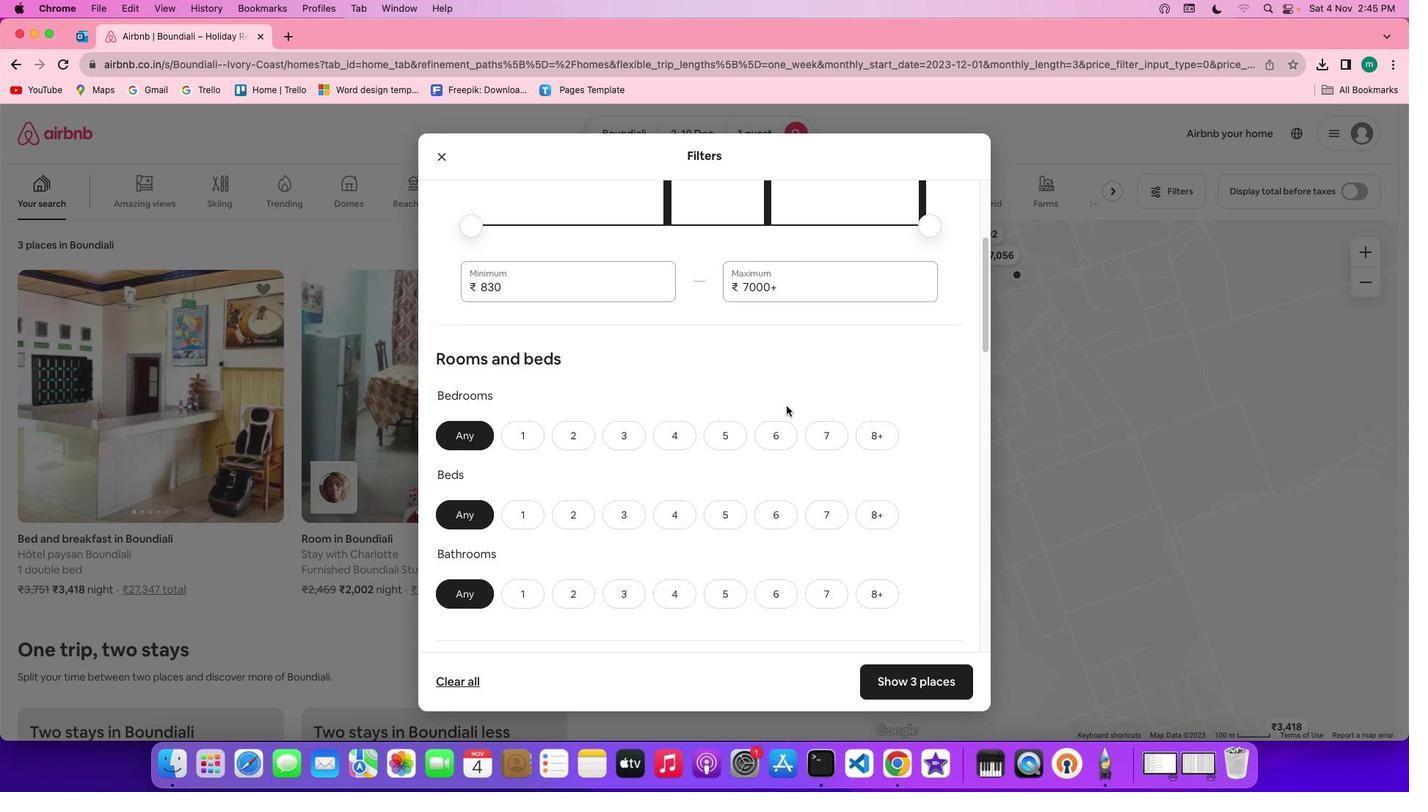 
Action: Mouse moved to (786, 406)
Screenshot: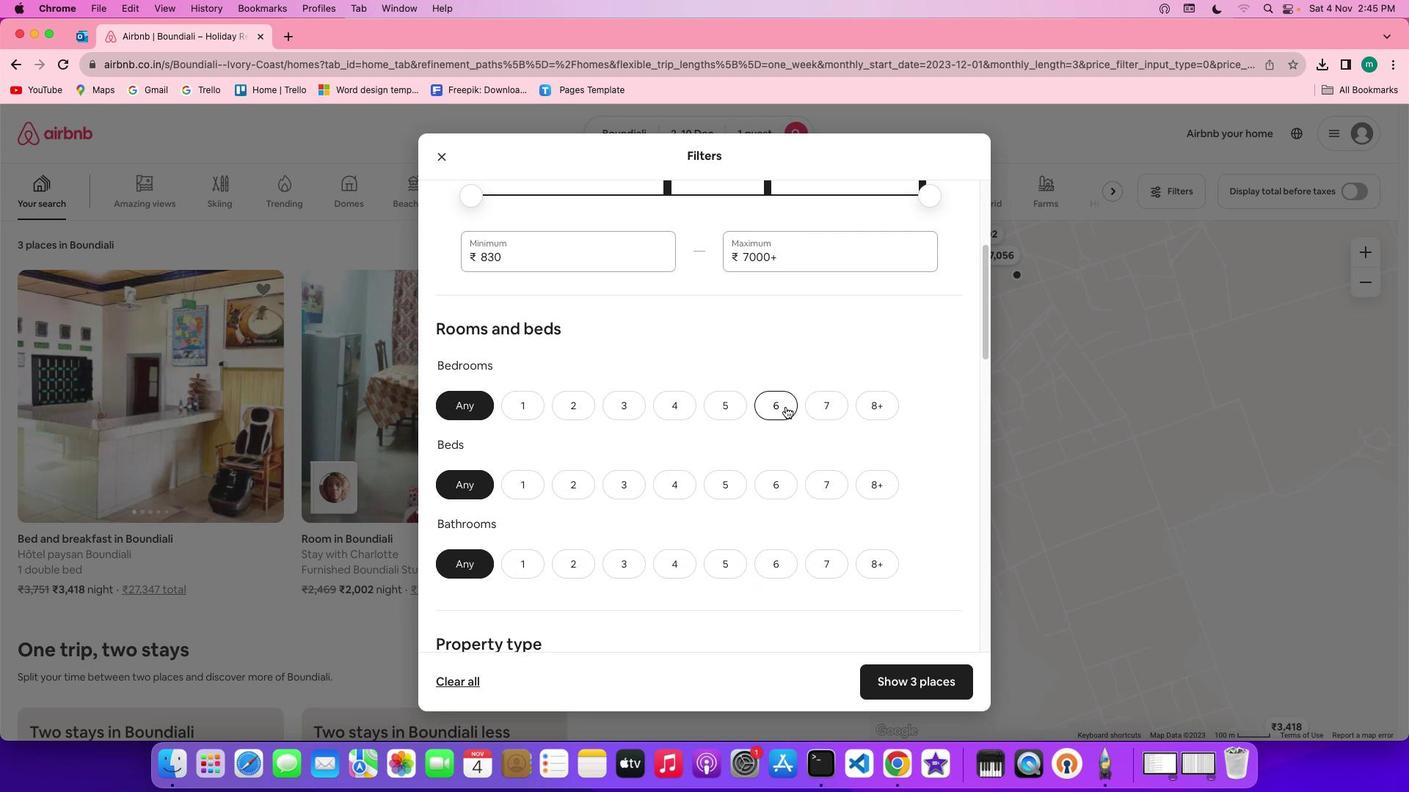 
Action: Mouse scrolled (786, 406) with delta (0, 0)
Screenshot: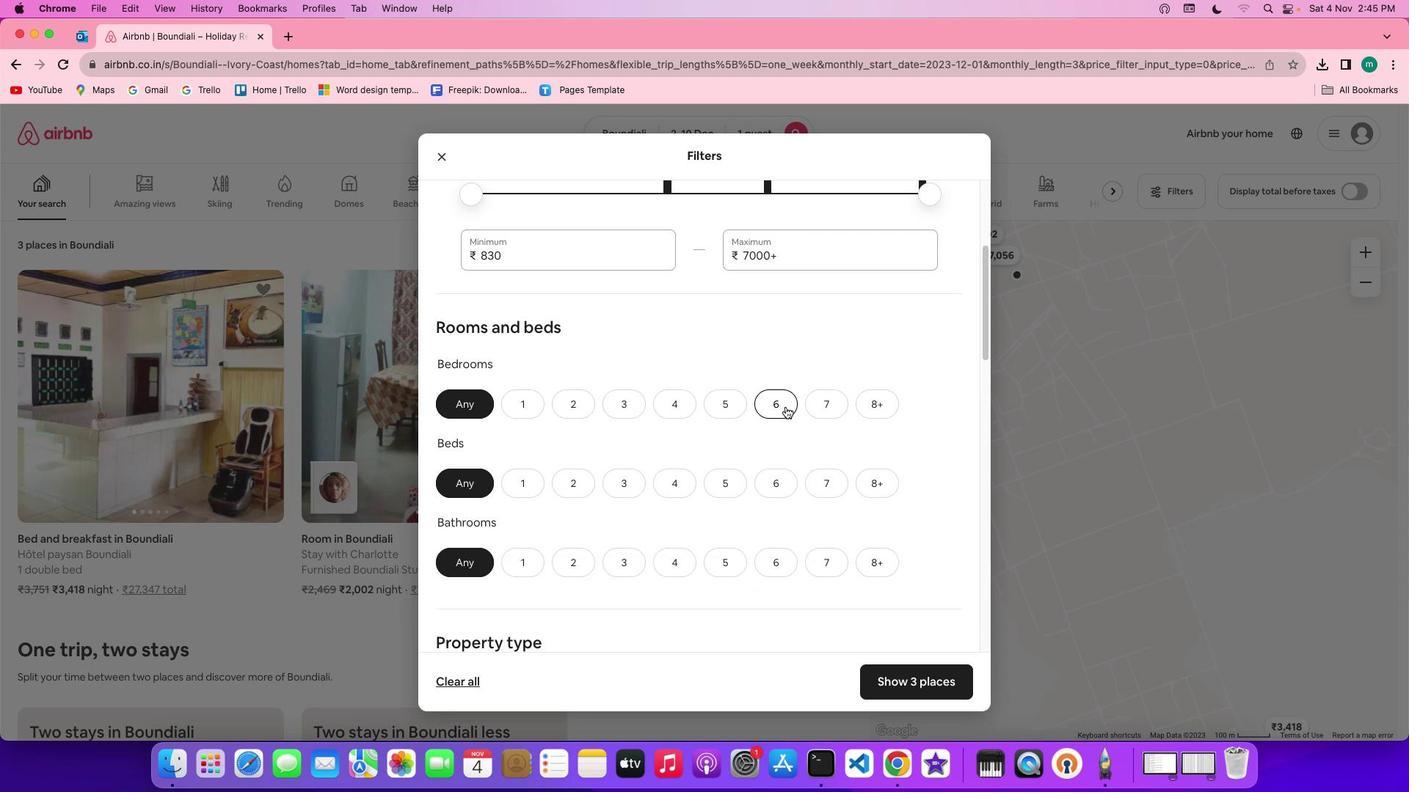 
Action: Mouse scrolled (786, 406) with delta (0, 0)
Screenshot: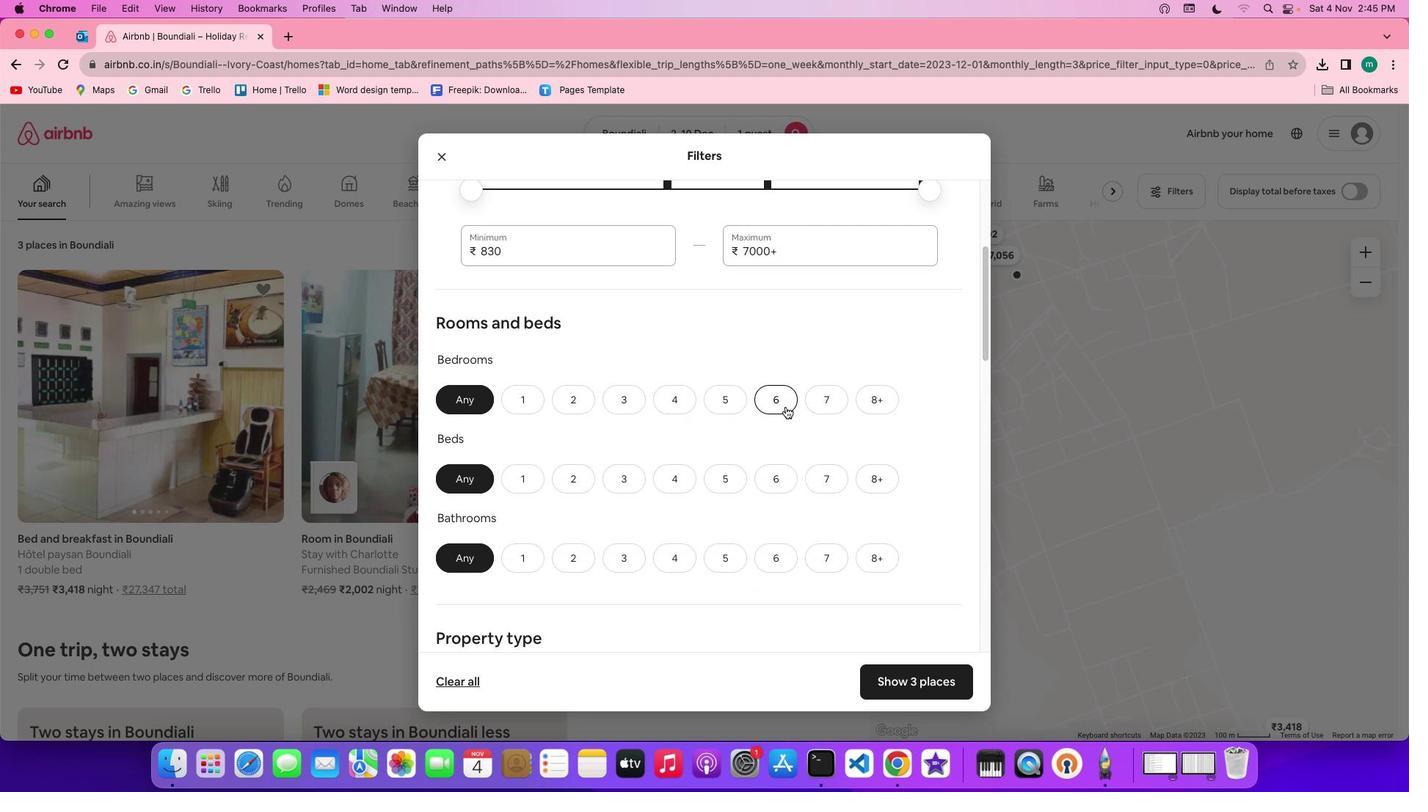 
Action: Mouse moved to (532, 394)
Screenshot: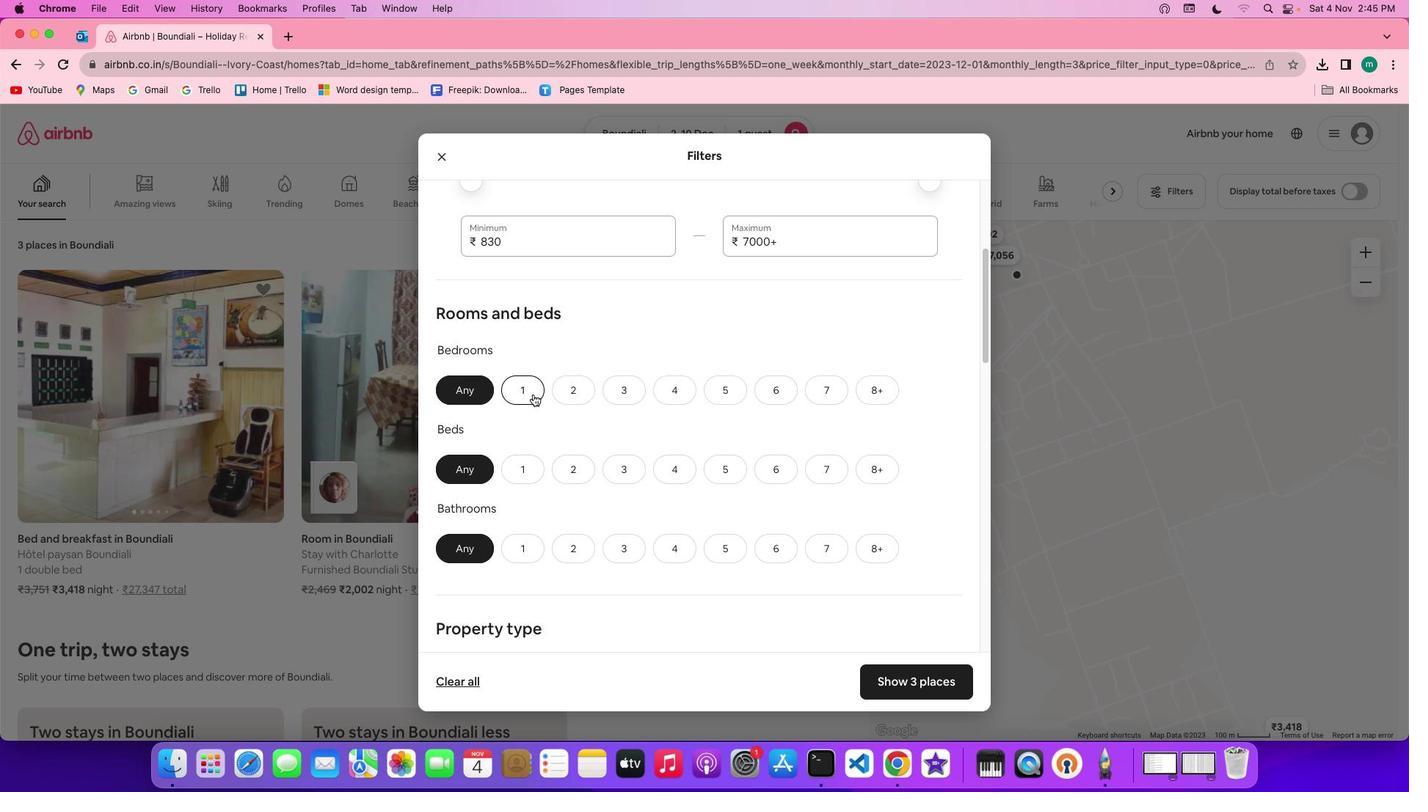 
Action: Mouse pressed left at (532, 394)
Screenshot: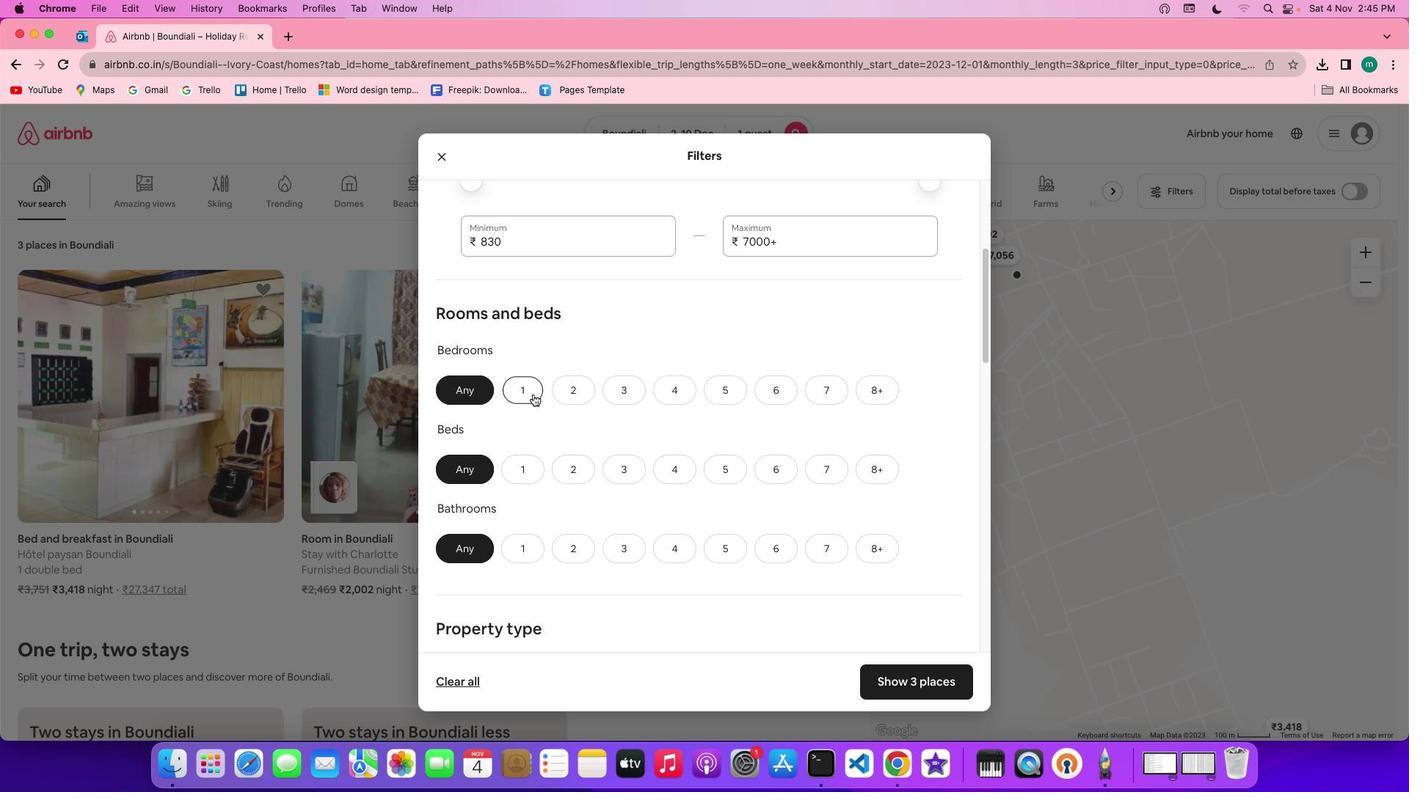 
Action: Mouse moved to (521, 463)
Screenshot: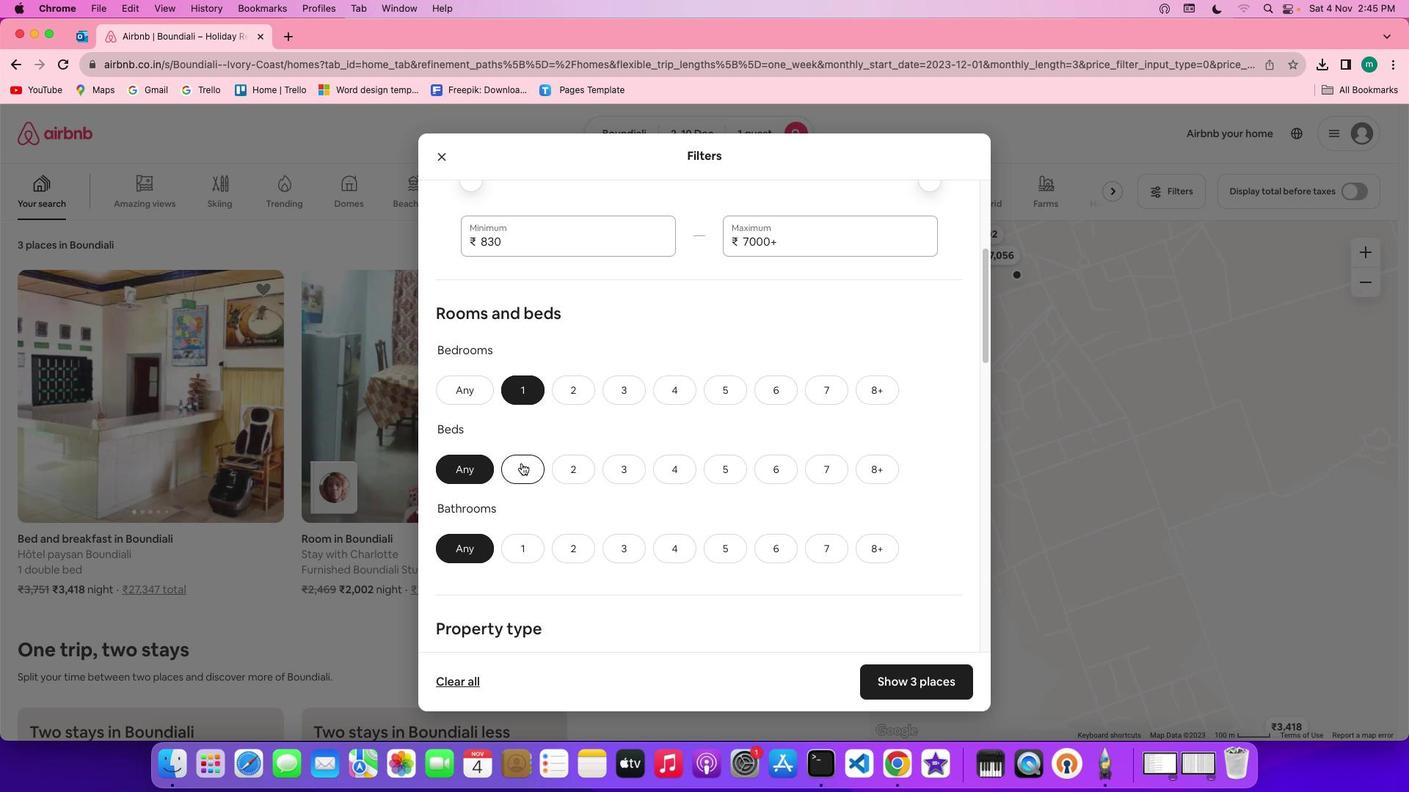 
Action: Mouse pressed left at (521, 463)
Screenshot: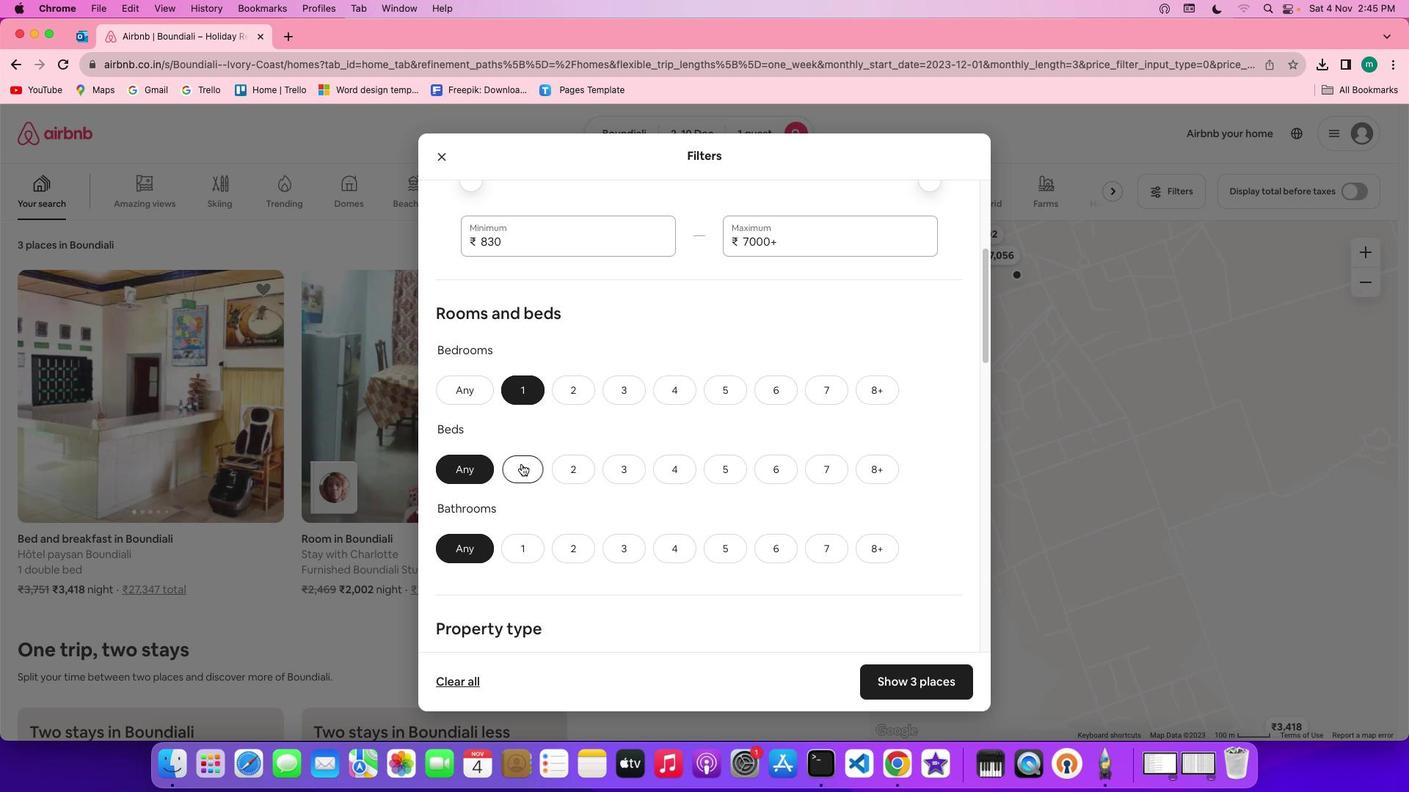 
Action: Mouse moved to (520, 551)
Screenshot: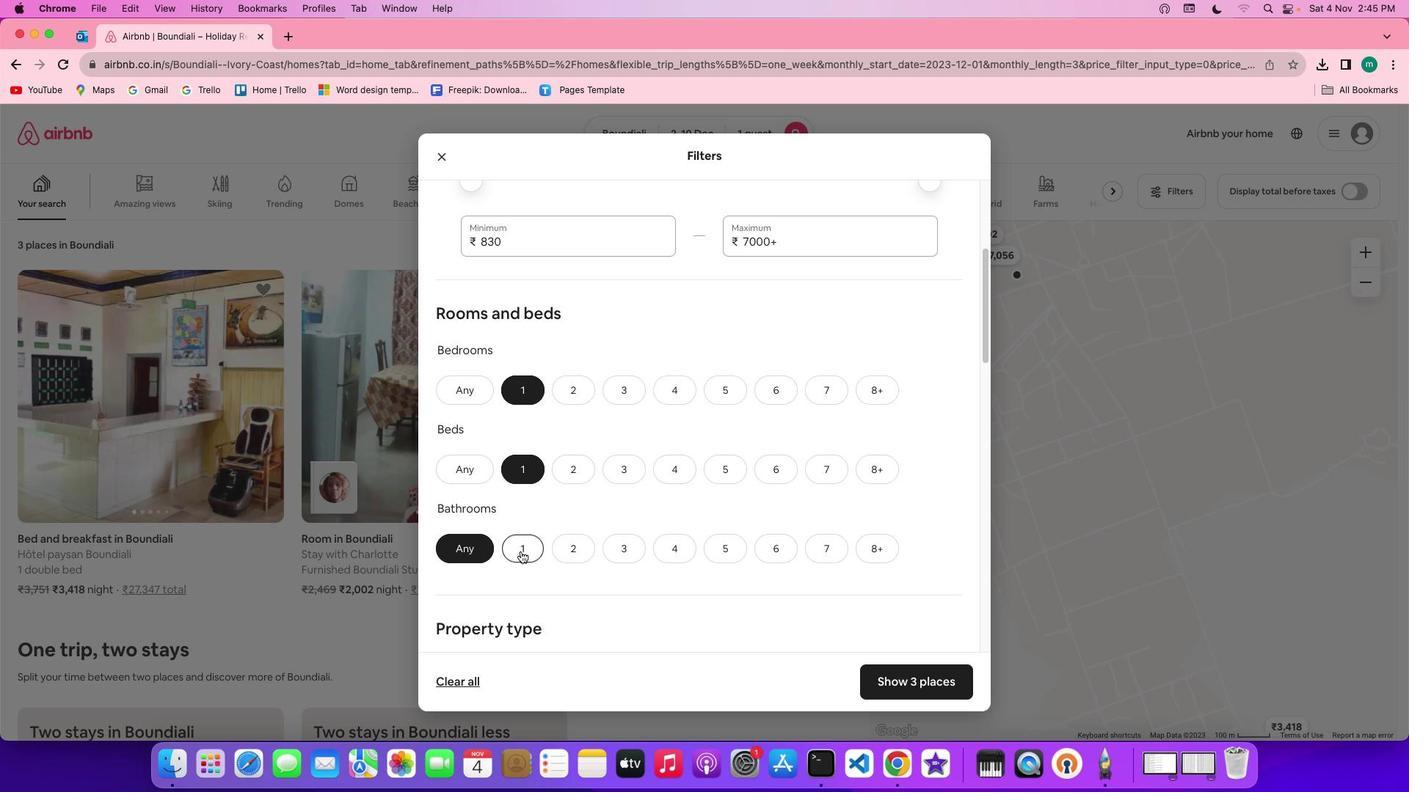 
Action: Mouse pressed left at (520, 551)
Screenshot: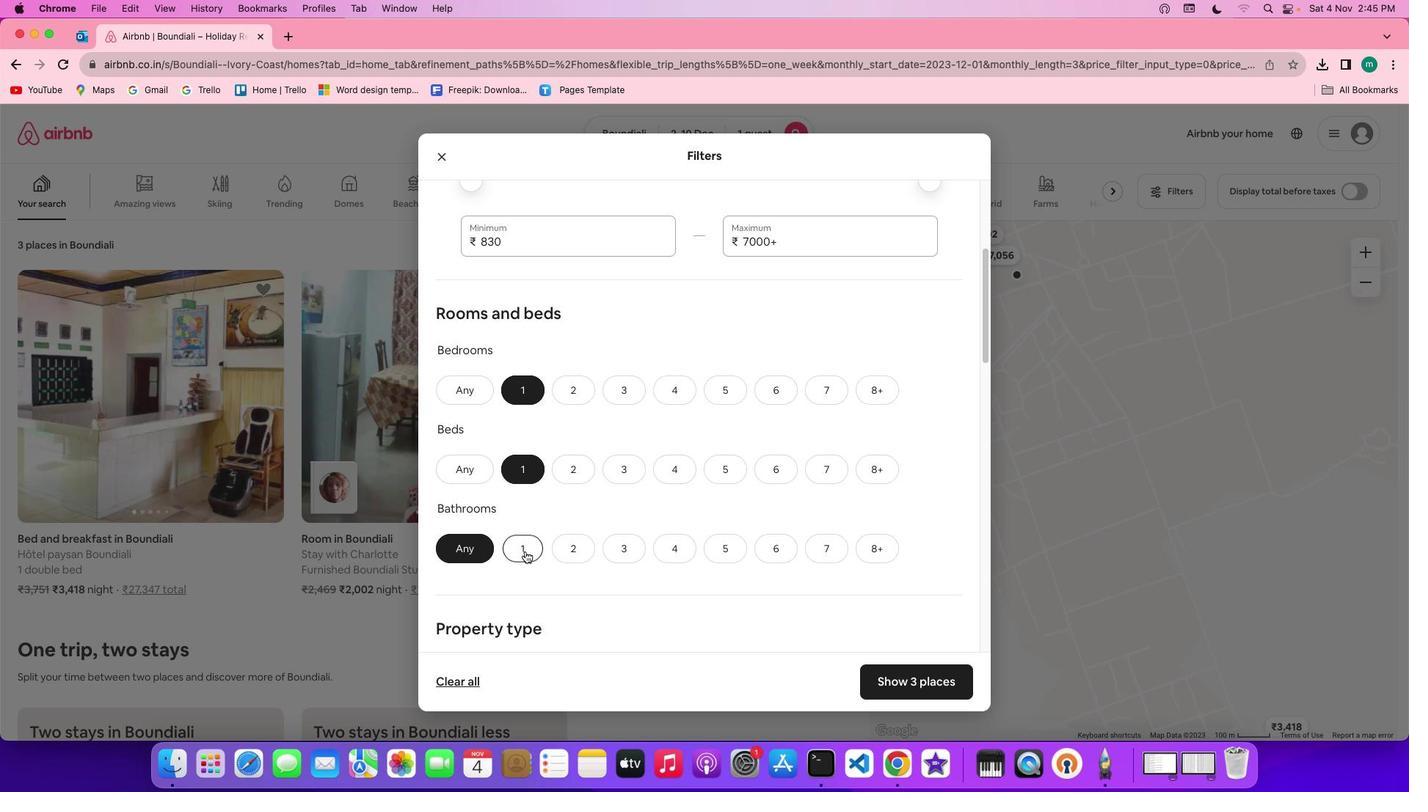 
Action: Mouse moved to (727, 506)
Screenshot: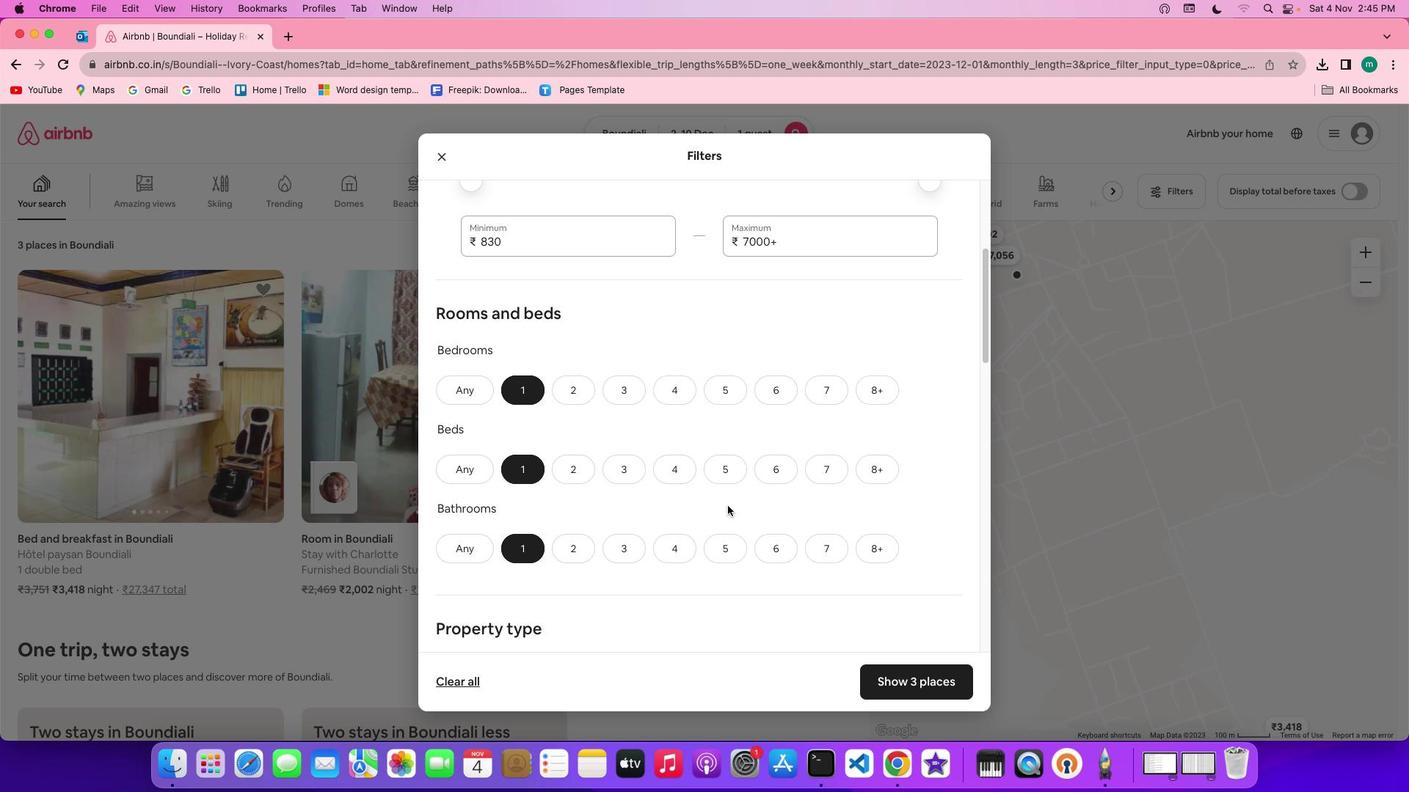 
Action: Mouse scrolled (727, 506) with delta (0, 0)
Screenshot: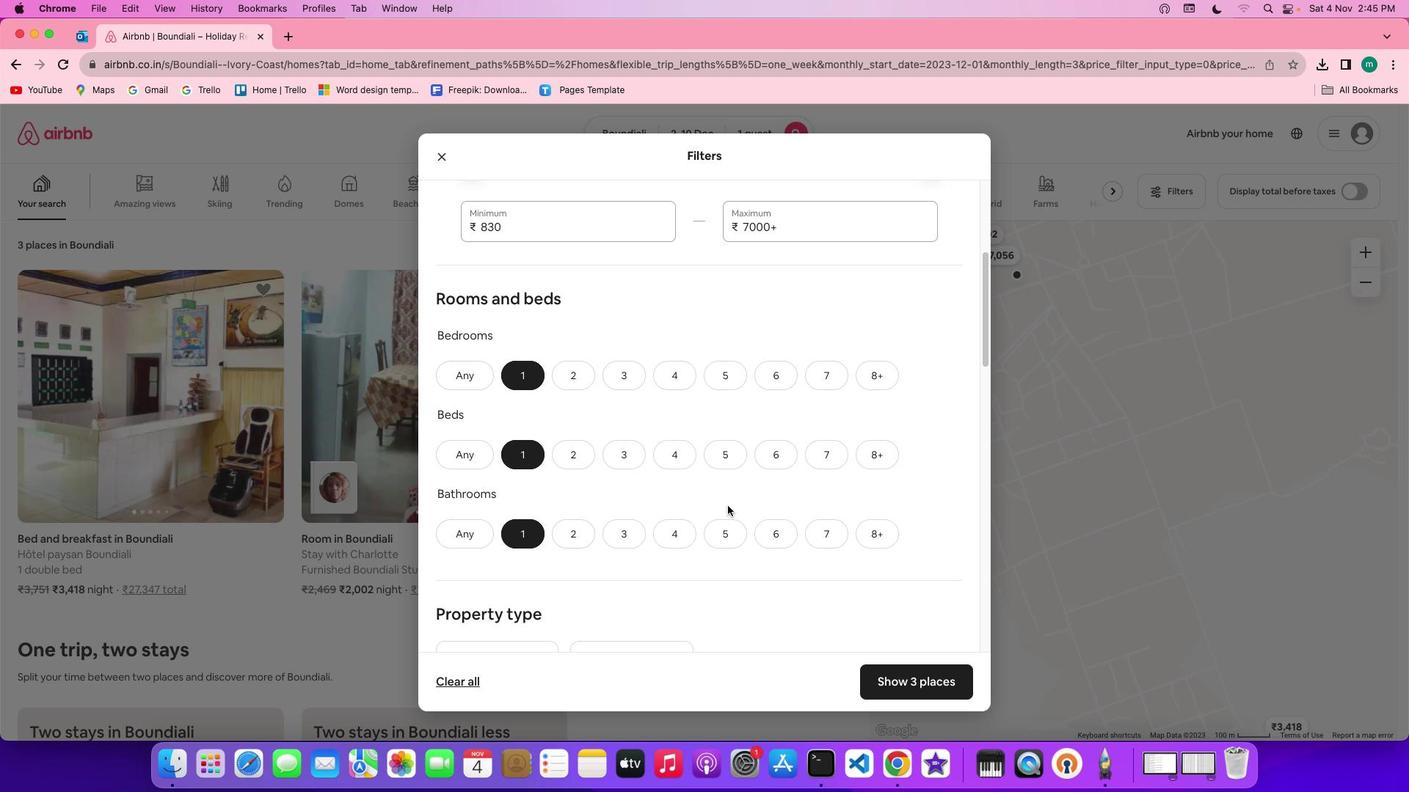 
Action: Mouse scrolled (727, 506) with delta (0, 0)
Screenshot: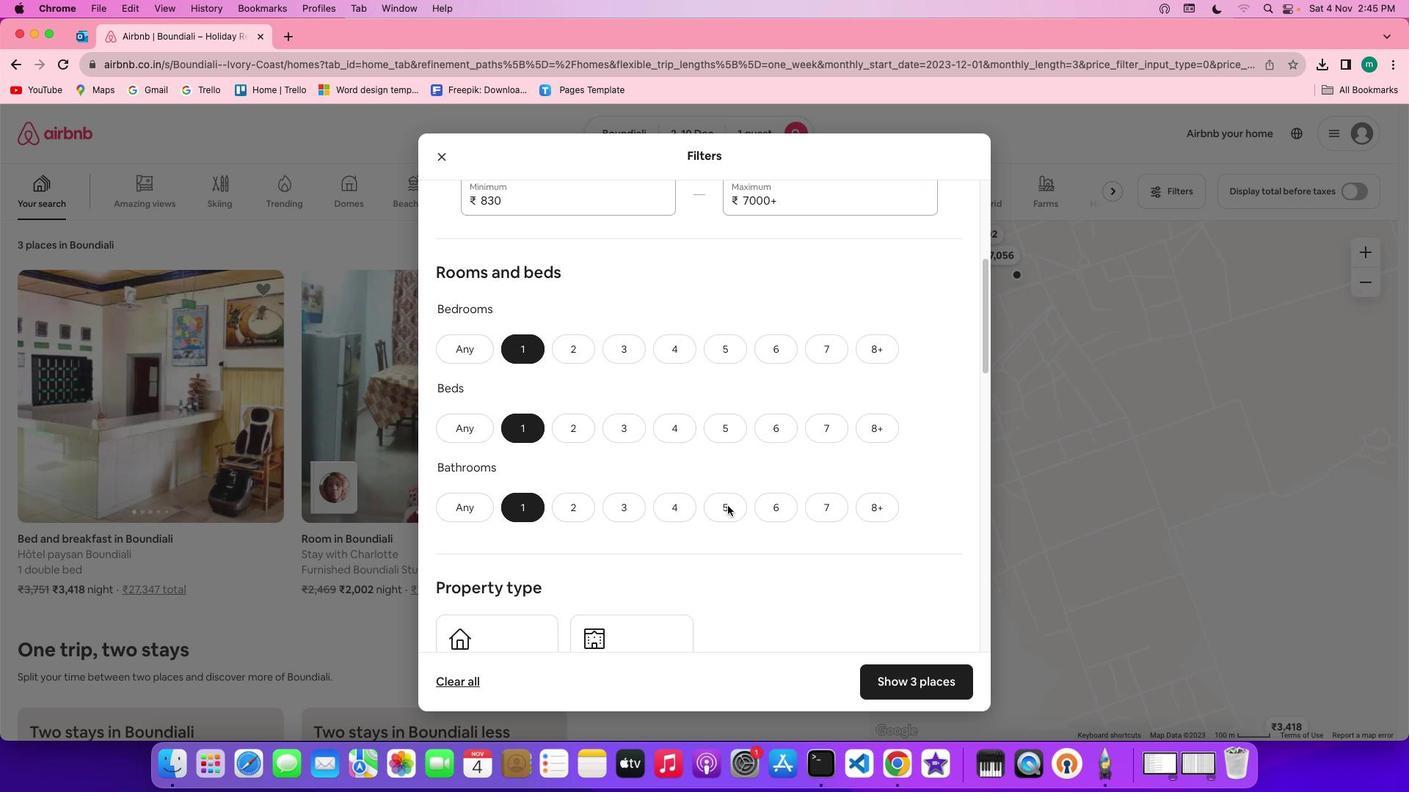 
Action: Mouse scrolled (727, 506) with delta (0, -2)
Screenshot: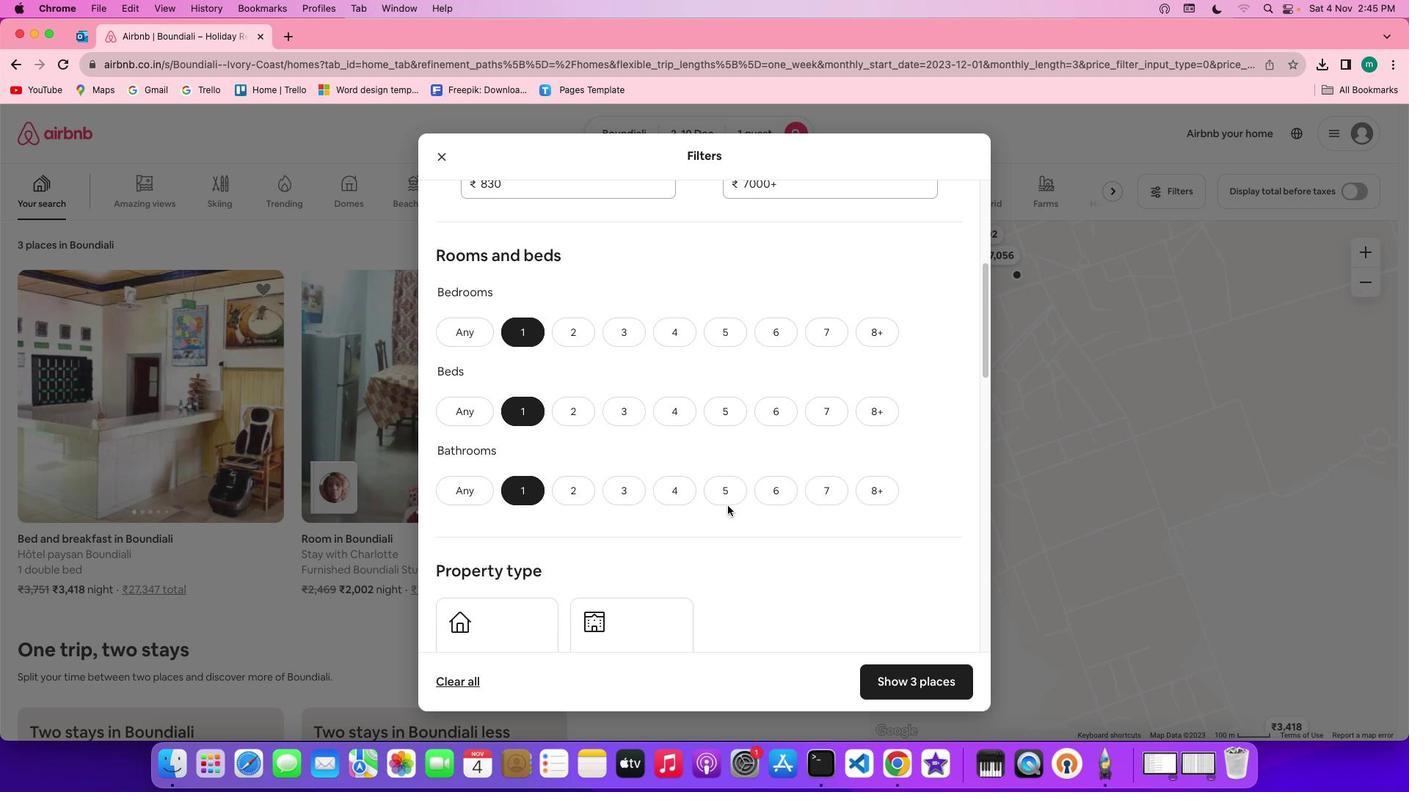 
Action: Mouse scrolled (727, 506) with delta (0, -2)
Screenshot: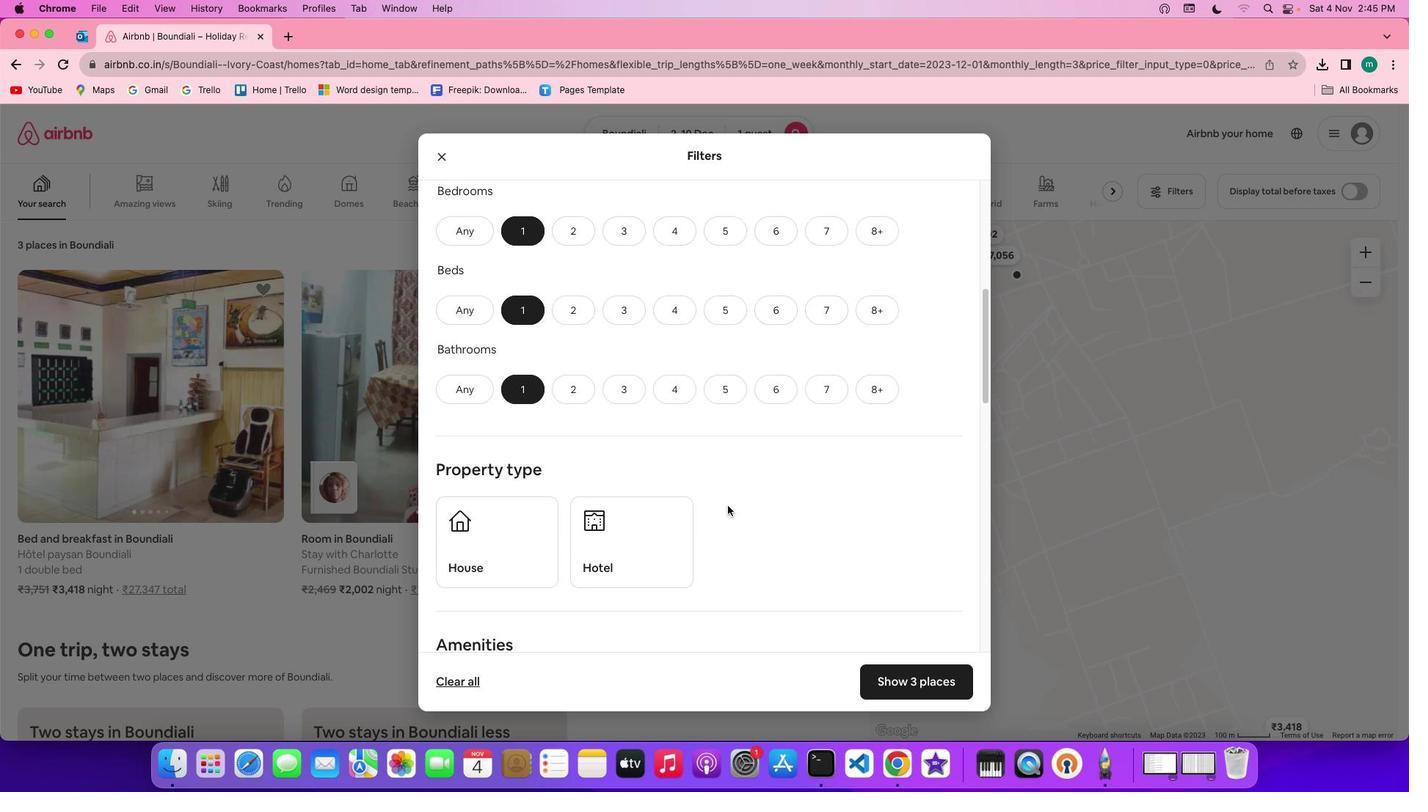 
Action: Mouse scrolled (727, 506) with delta (0, 0)
Screenshot: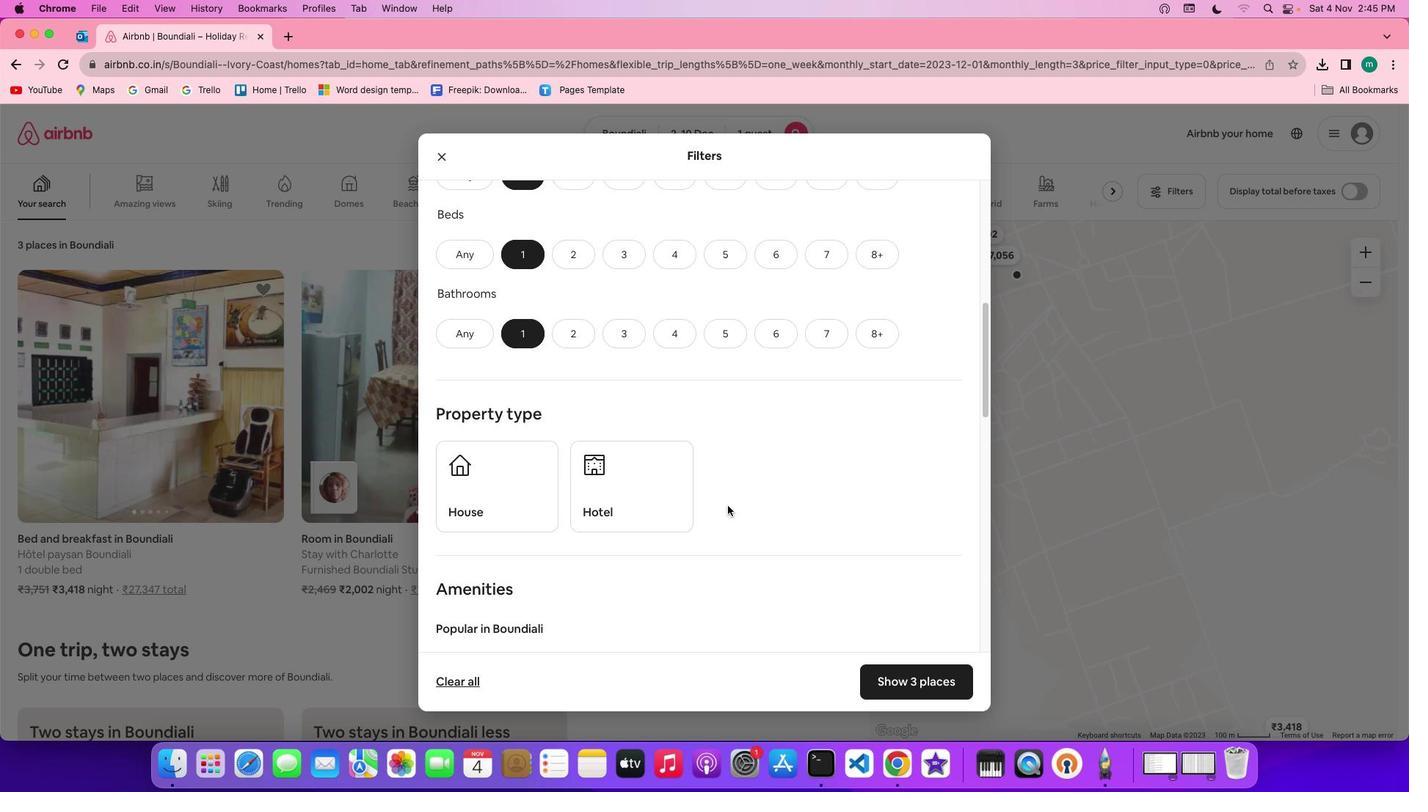 
Action: Mouse scrolled (727, 506) with delta (0, 0)
Screenshot: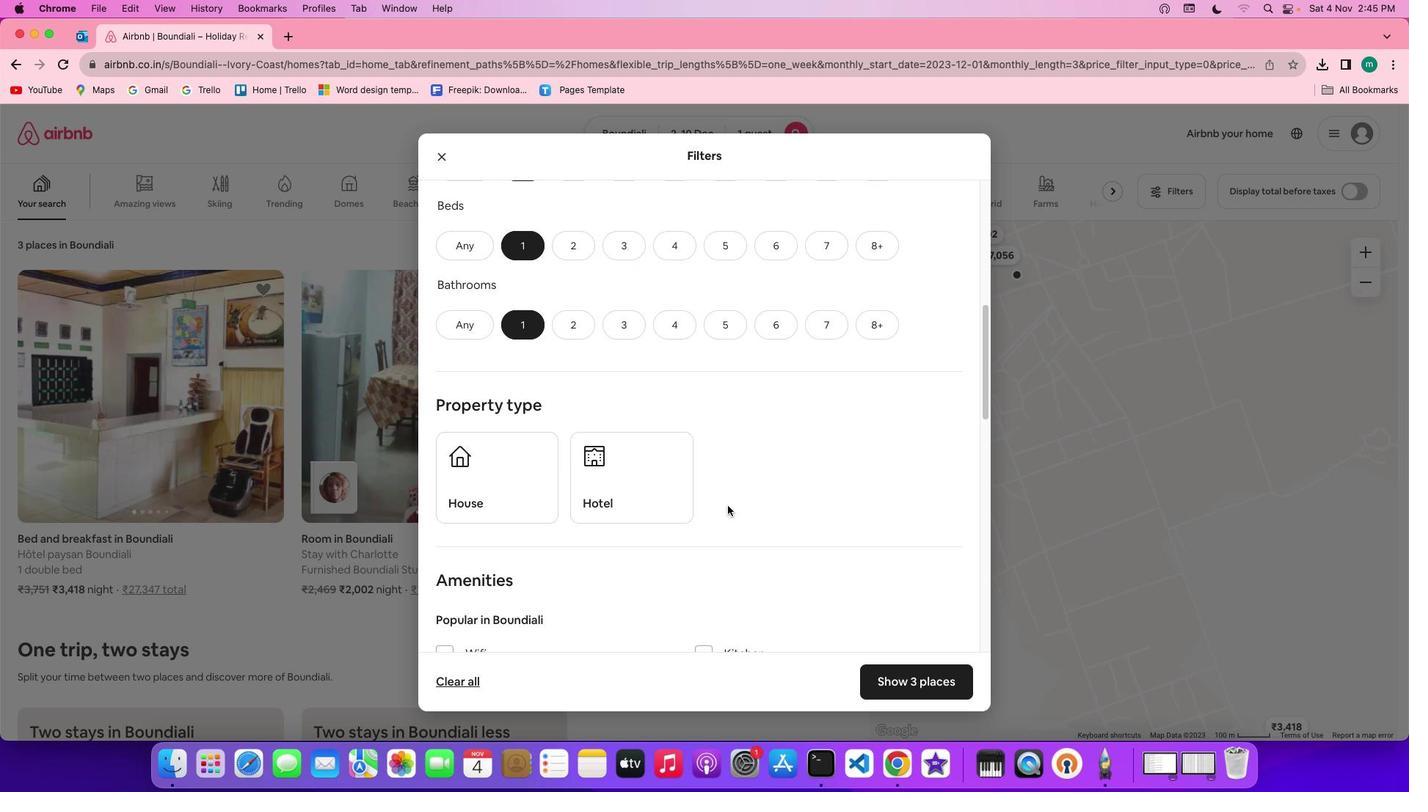 
Action: Mouse scrolled (727, 506) with delta (0, 0)
Screenshot: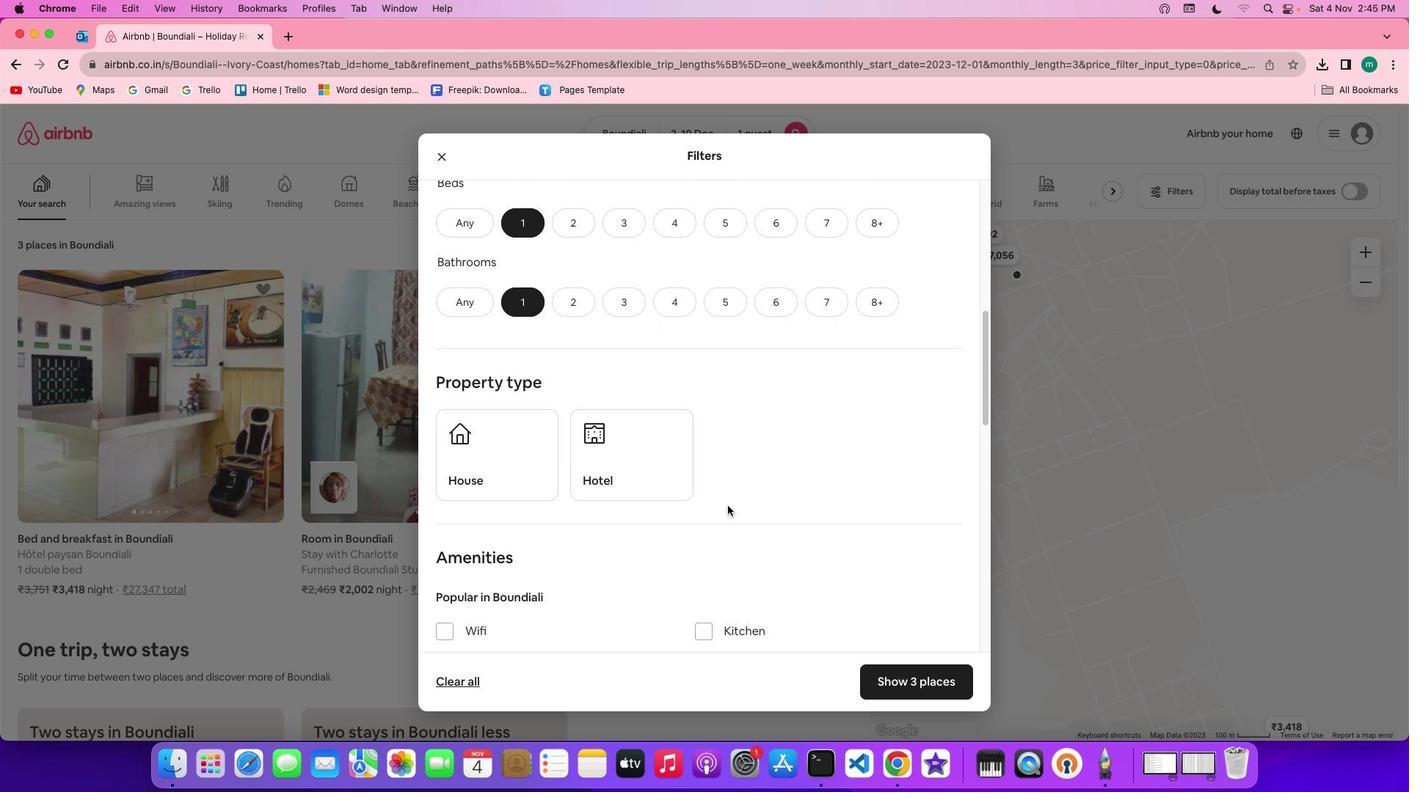 
Action: Mouse scrolled (727, 506) with delta (0, 0)
Screenshot: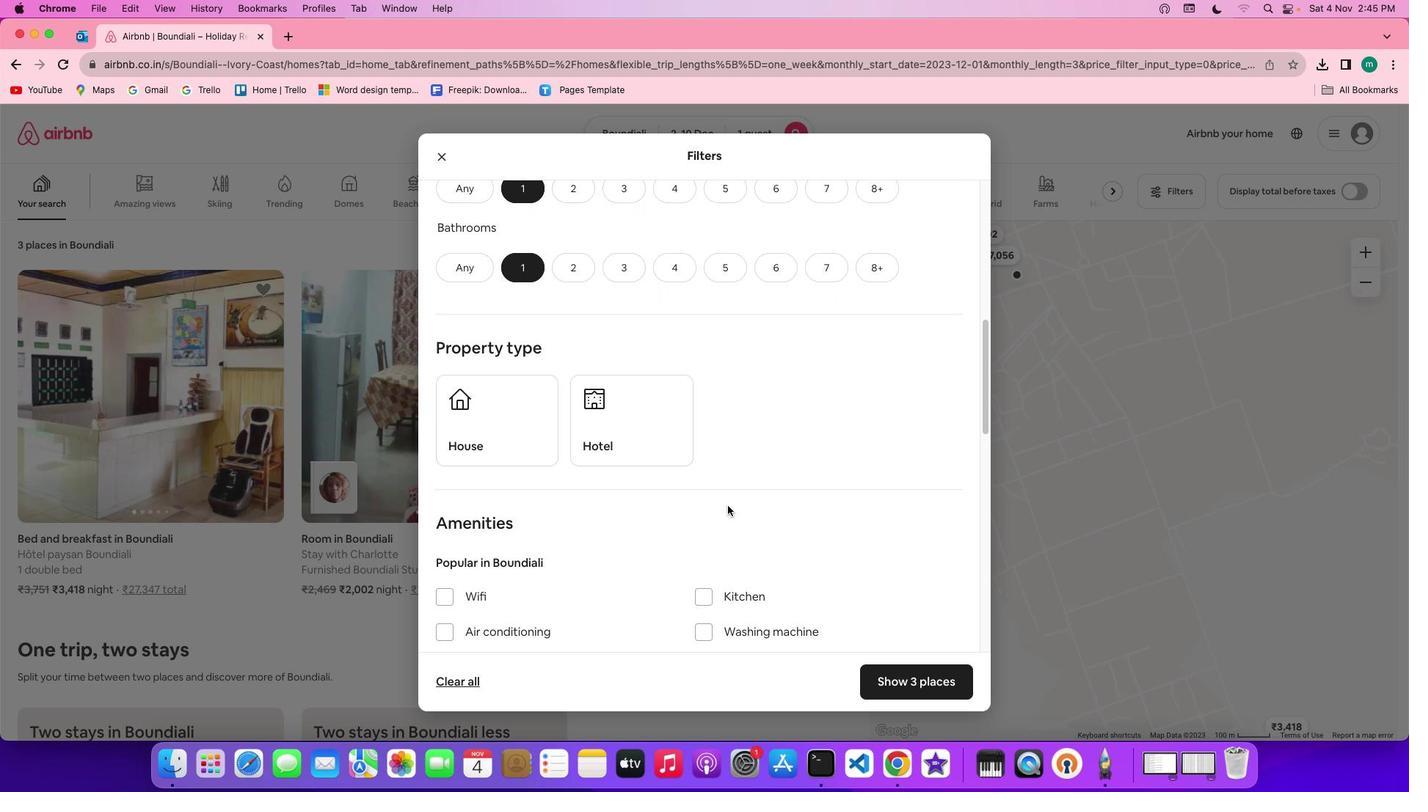 
Action: Mouse scrolled (727, 506) with delta (0, 0)
Screenshot: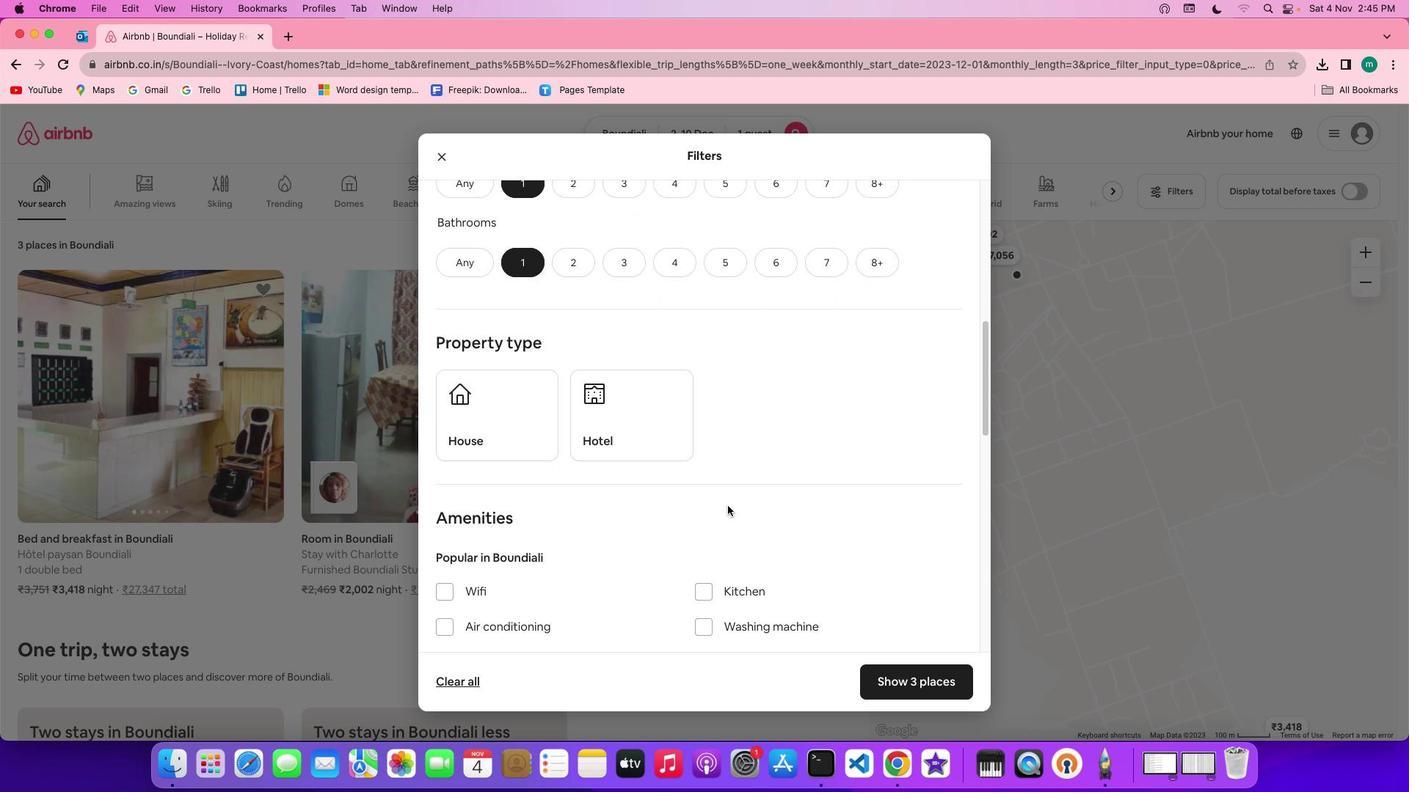 
Action: Mouse scrolled (727, 506) with delta (0, 0)
Screenshot: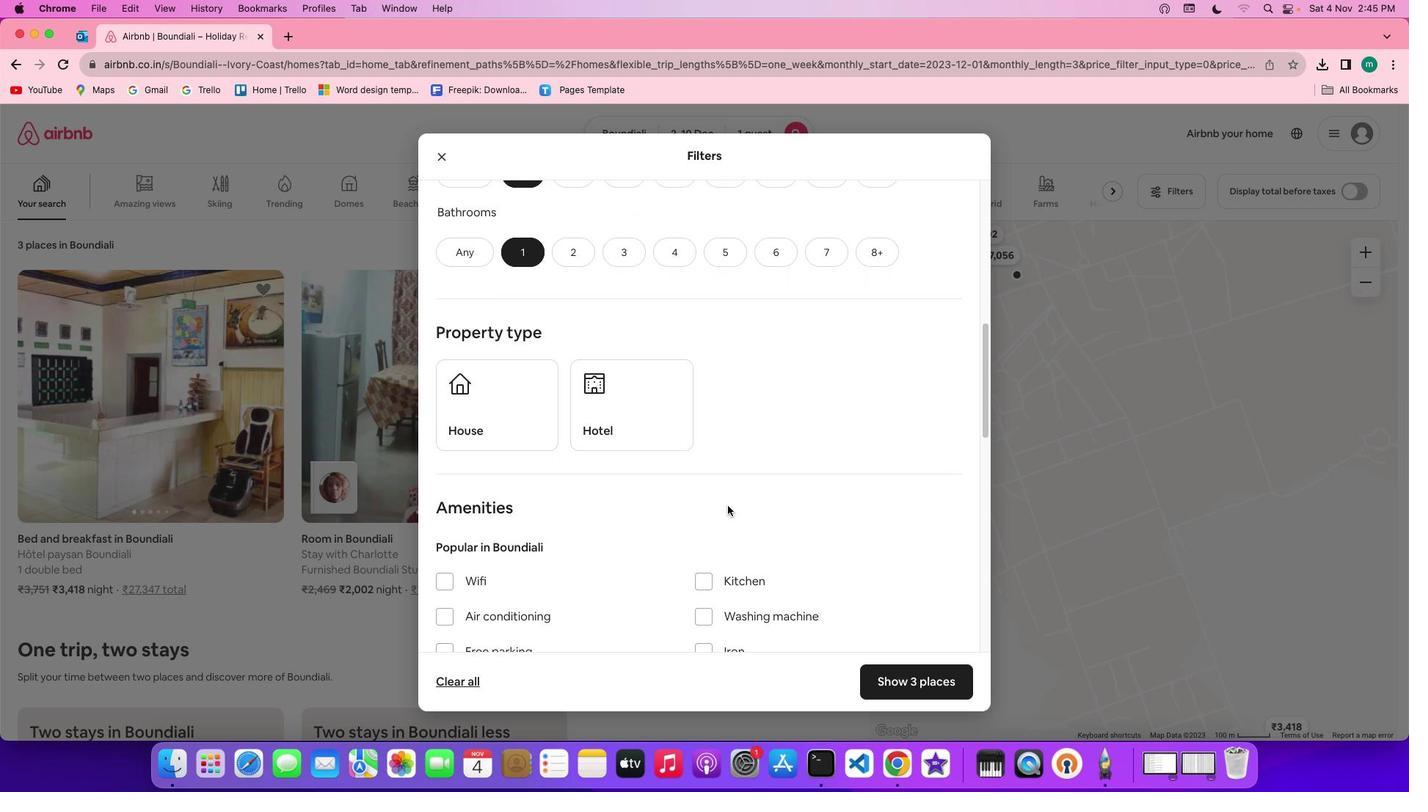 
Action: Mouse moved to (608, 420)
Screenshot: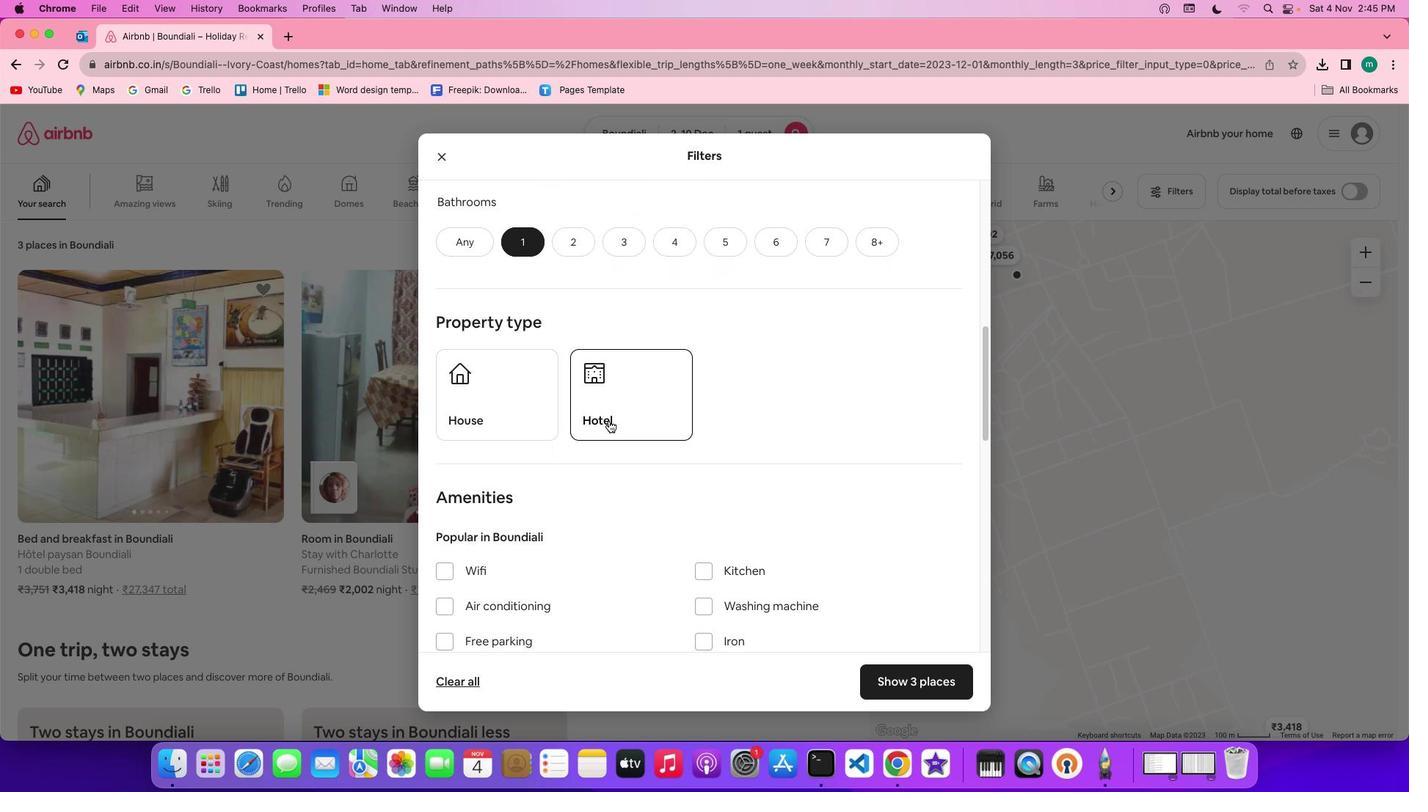 
Action: Mouse pressed left at (608, 420)
Screenshot: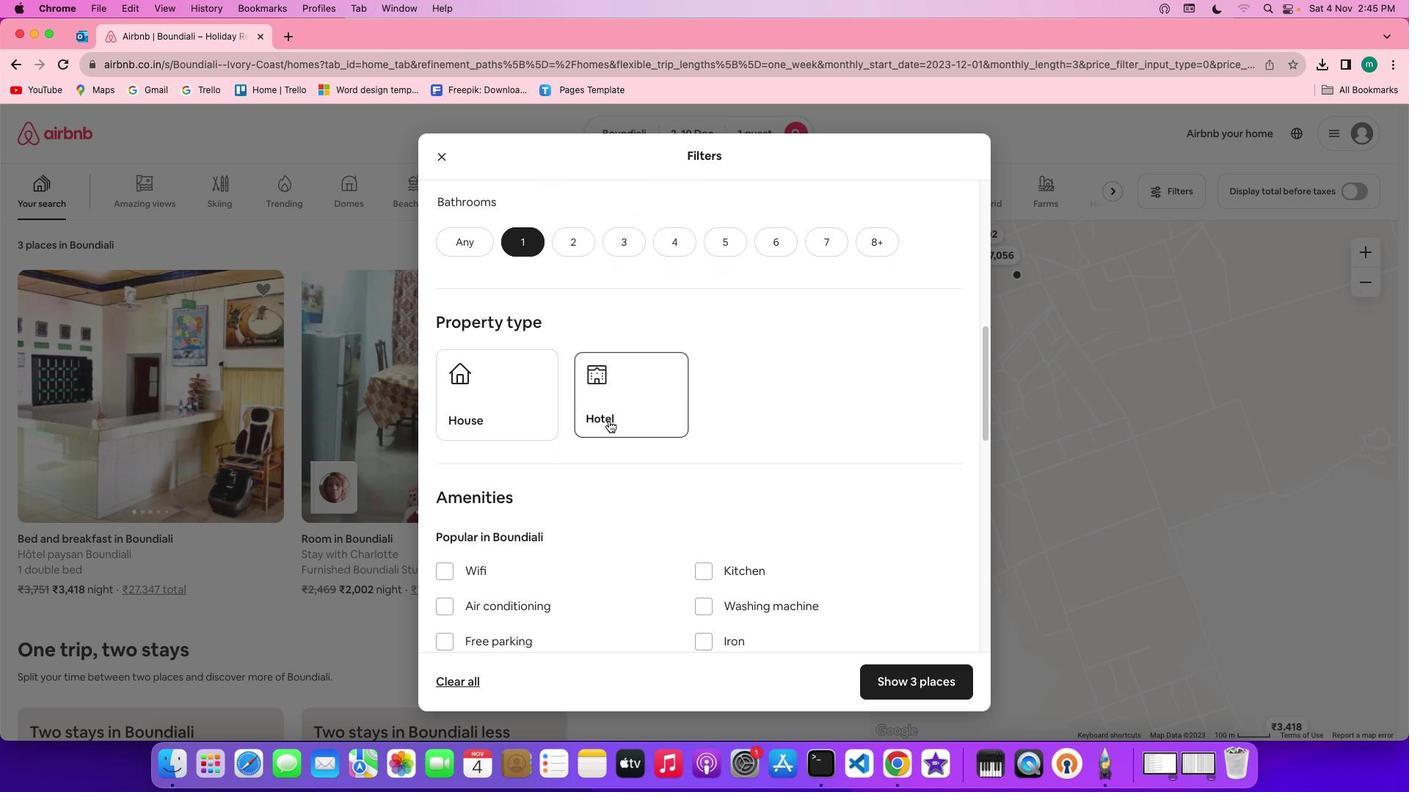 
Action: Mouse moved to (846, 518)
Screenshot: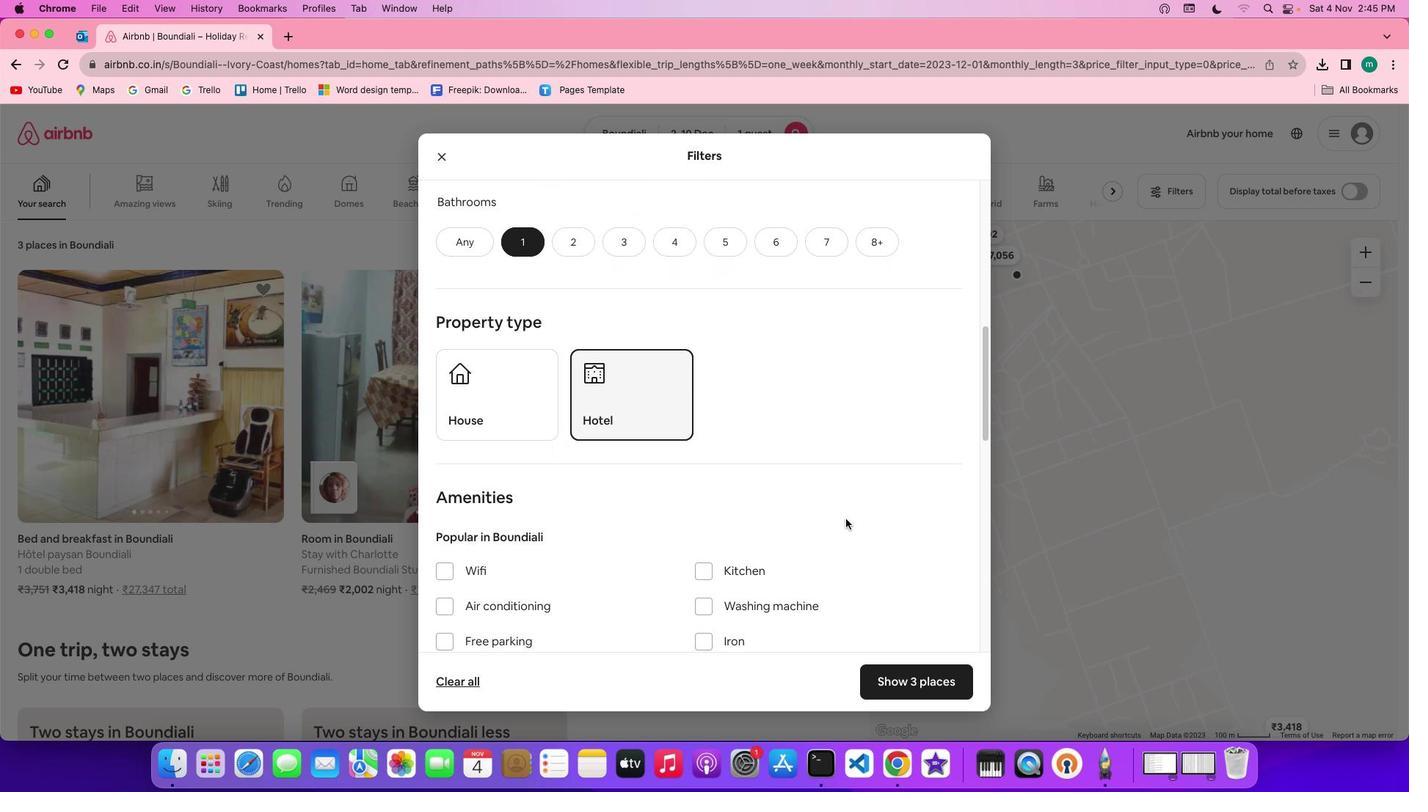 
Action: Mouse scrolled (846, 518) with delta (0, 0)
Screenshot: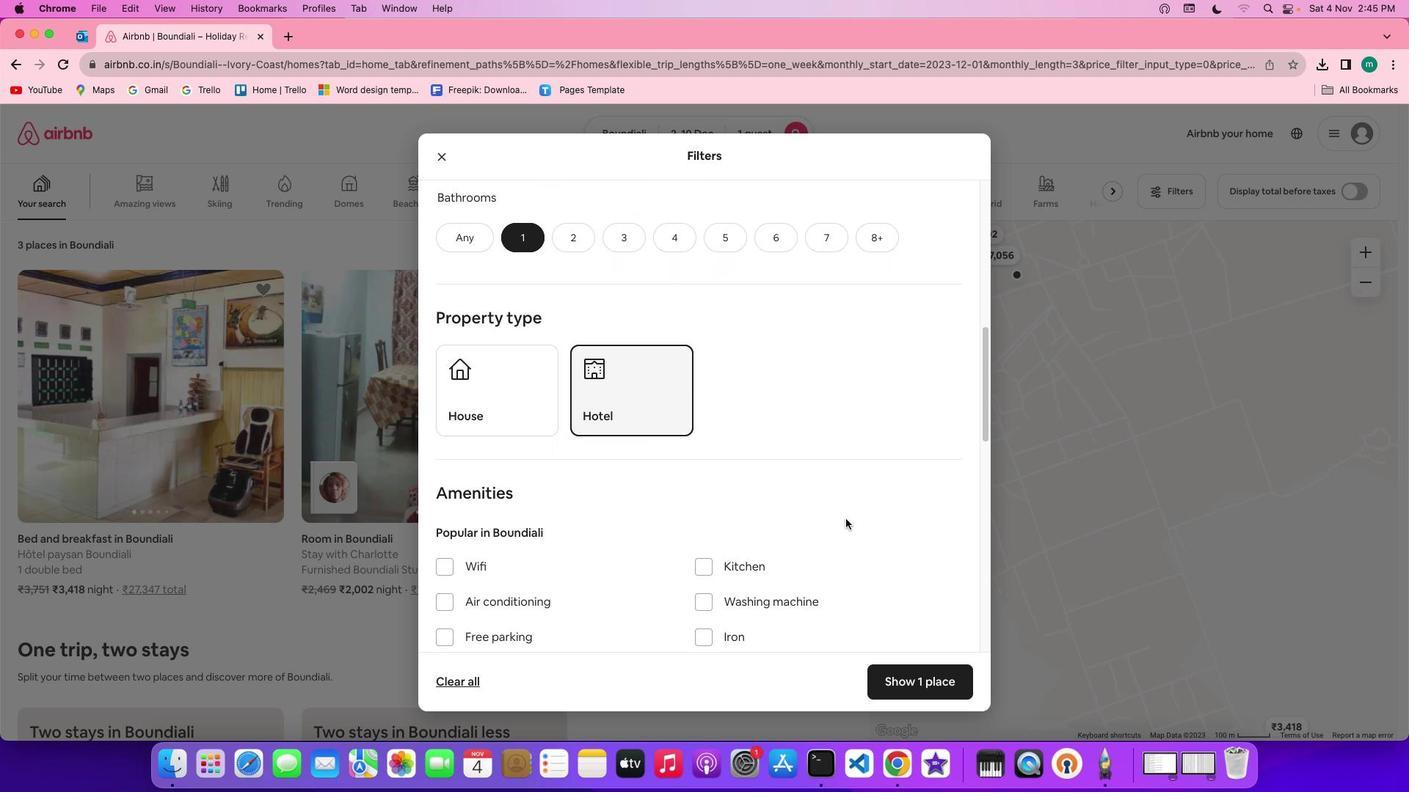 
Action: Mouse scrolled (846, 518) with delta (0, 0)
Screenshot: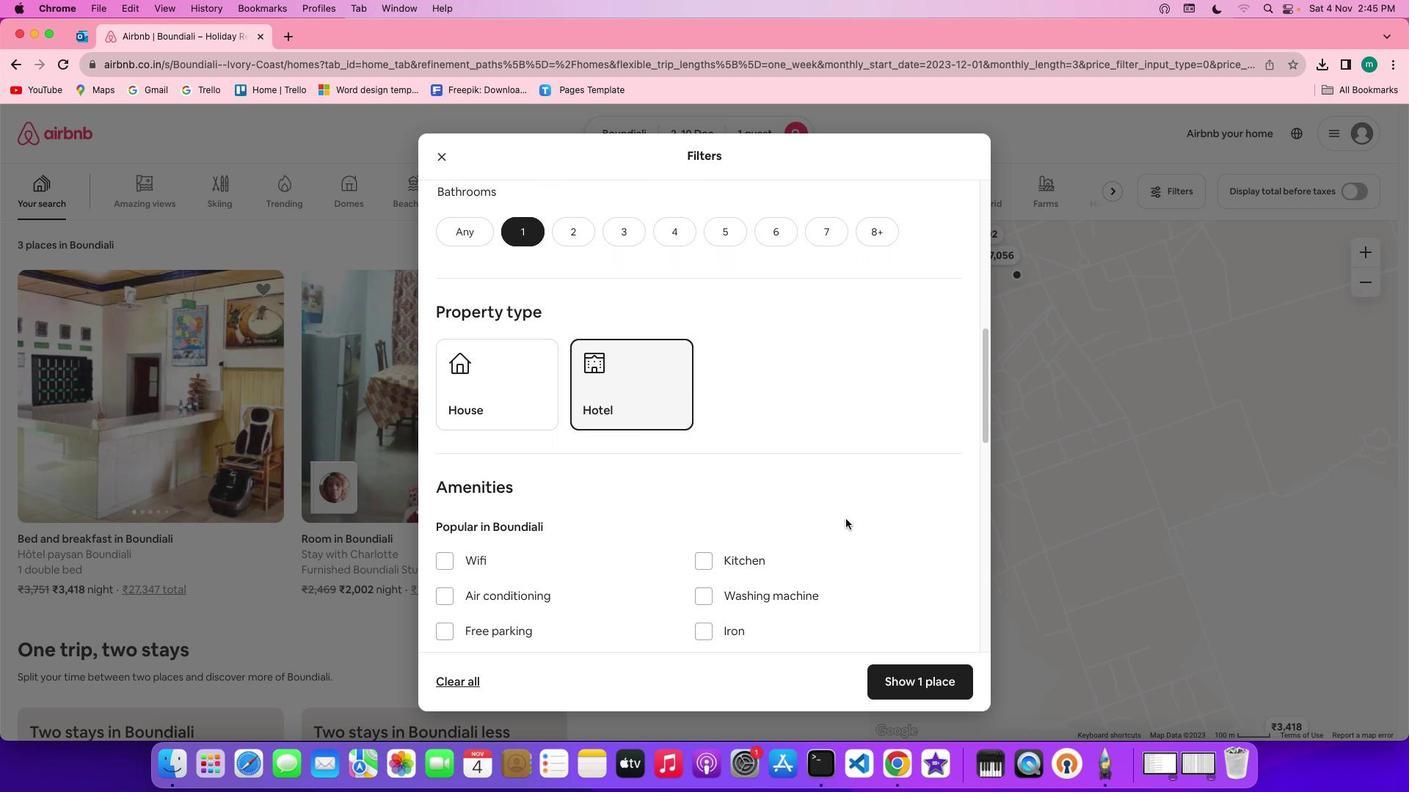 
Action: Mouse scrolled (846, 518) with delta (0, 0)
Screenshot: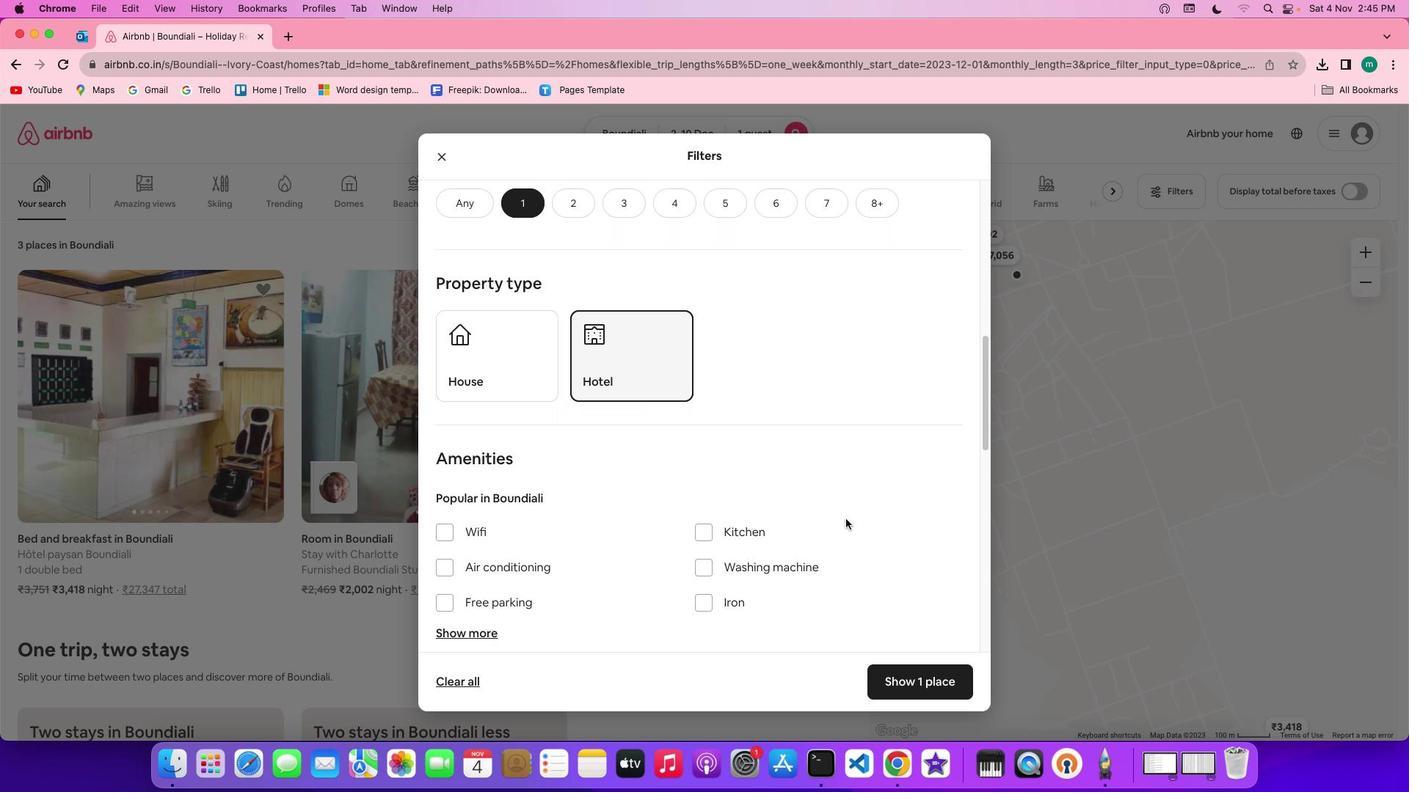 
Action: Mouse scrolled (846, 518) with delta (0, 0)
Screenshot: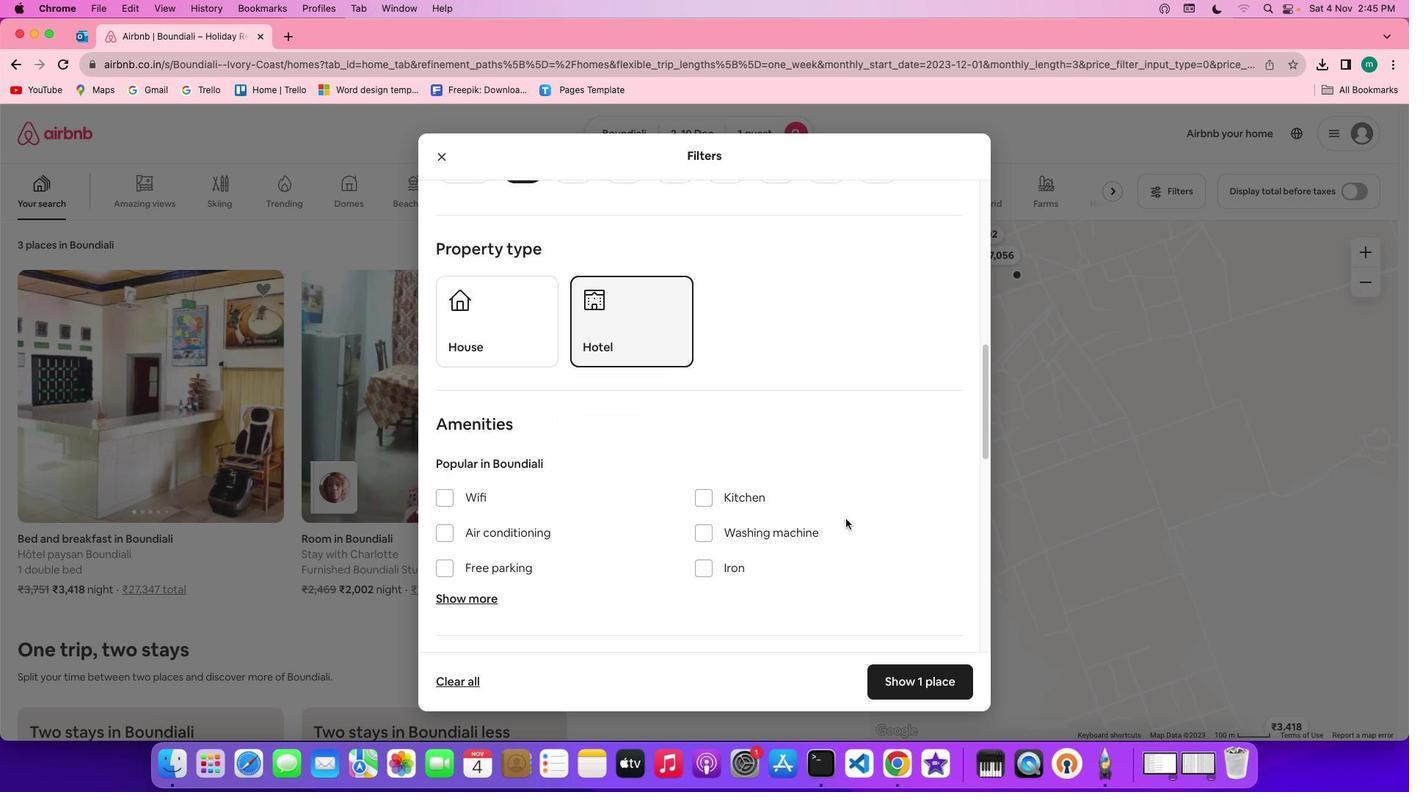 
Action: Mouse scrolled (846, 518) with delta (0, 0)
Screenshot: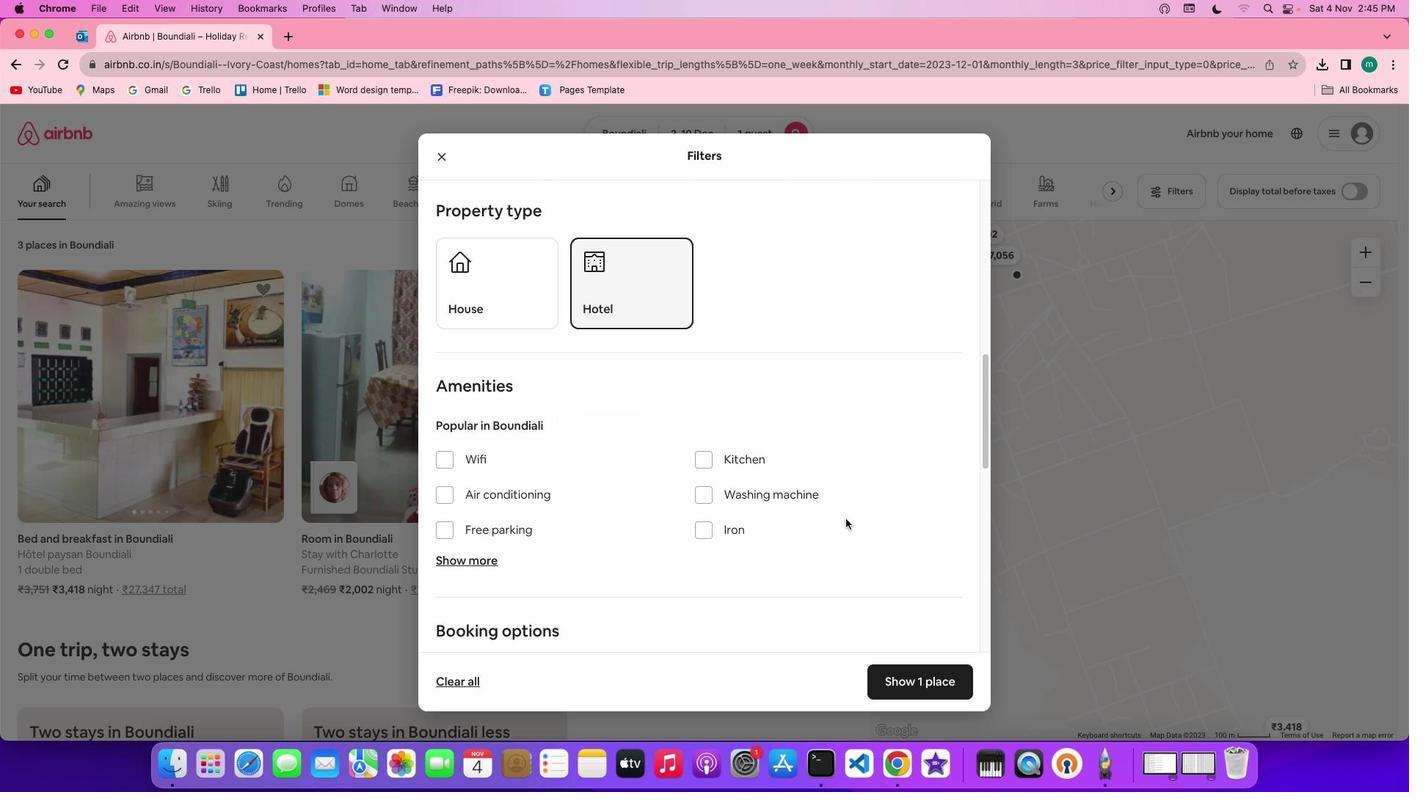 
Action: Mouse scrolled (846, 518) with delta (0, -1)
Screenshot: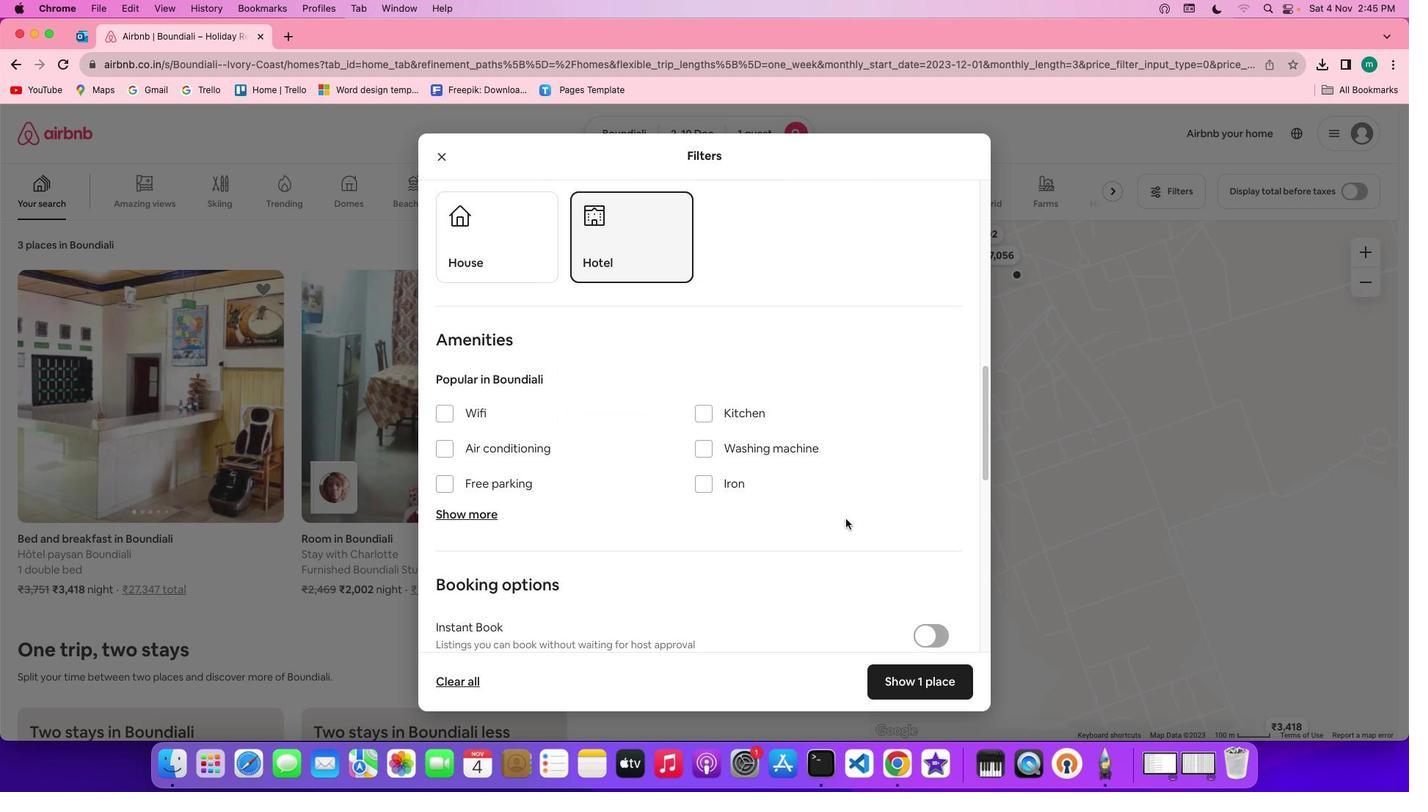 
Action: Mouse scrolled (846, 518) with delta (0, -2)
Screenshot: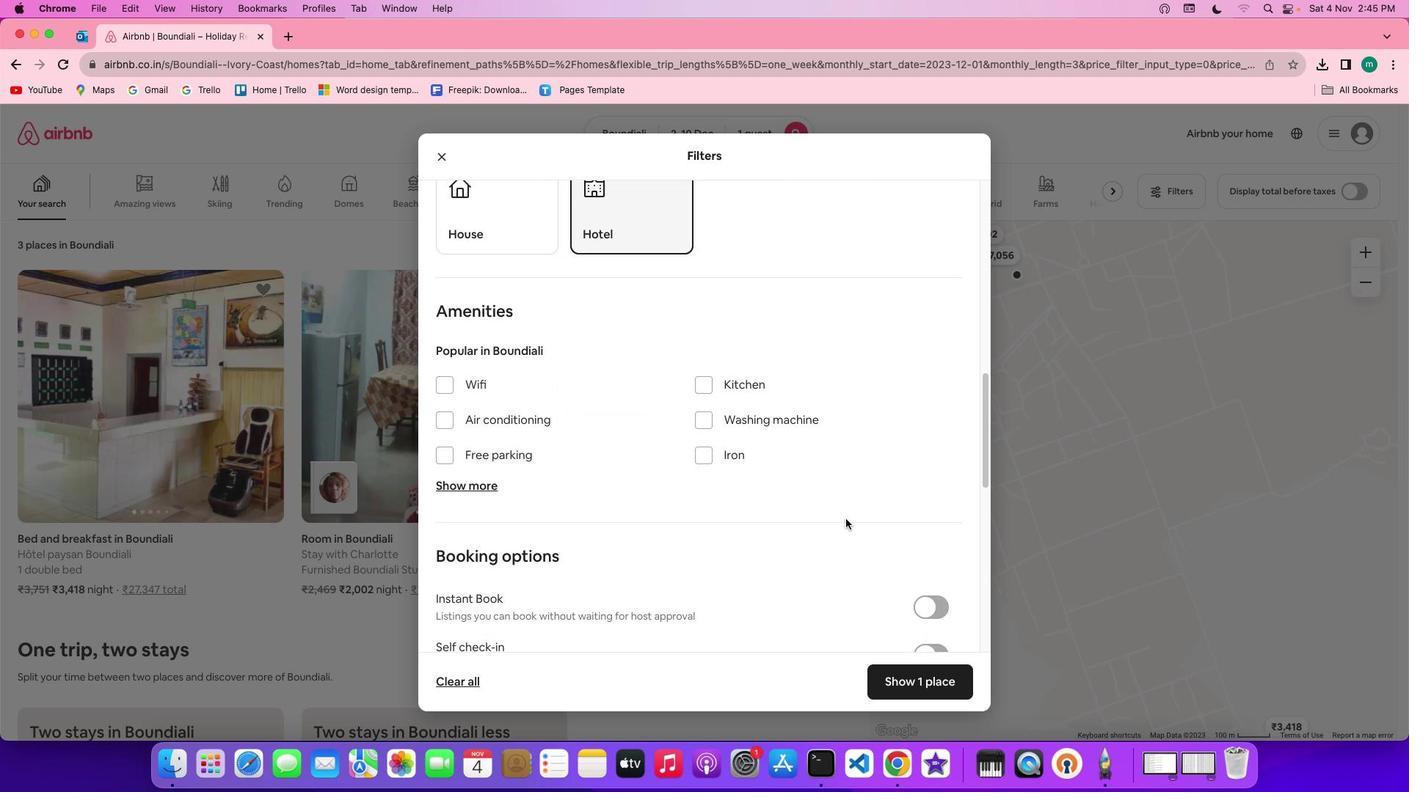 
Action: Mouse scrolled (846, 518) with delta (0, -2)
Screenshot: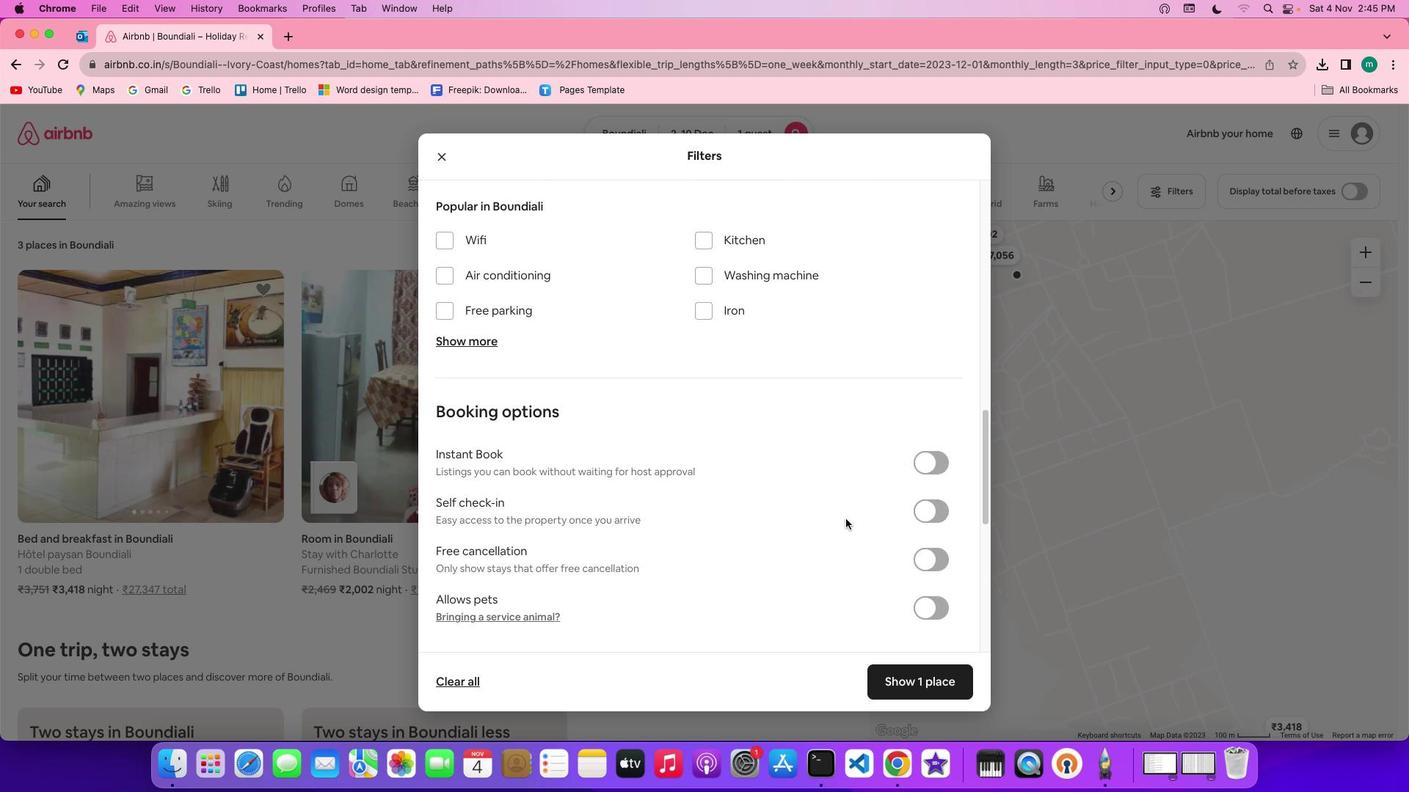 
Action: Mouse moved to (902, 585)
Screenshot: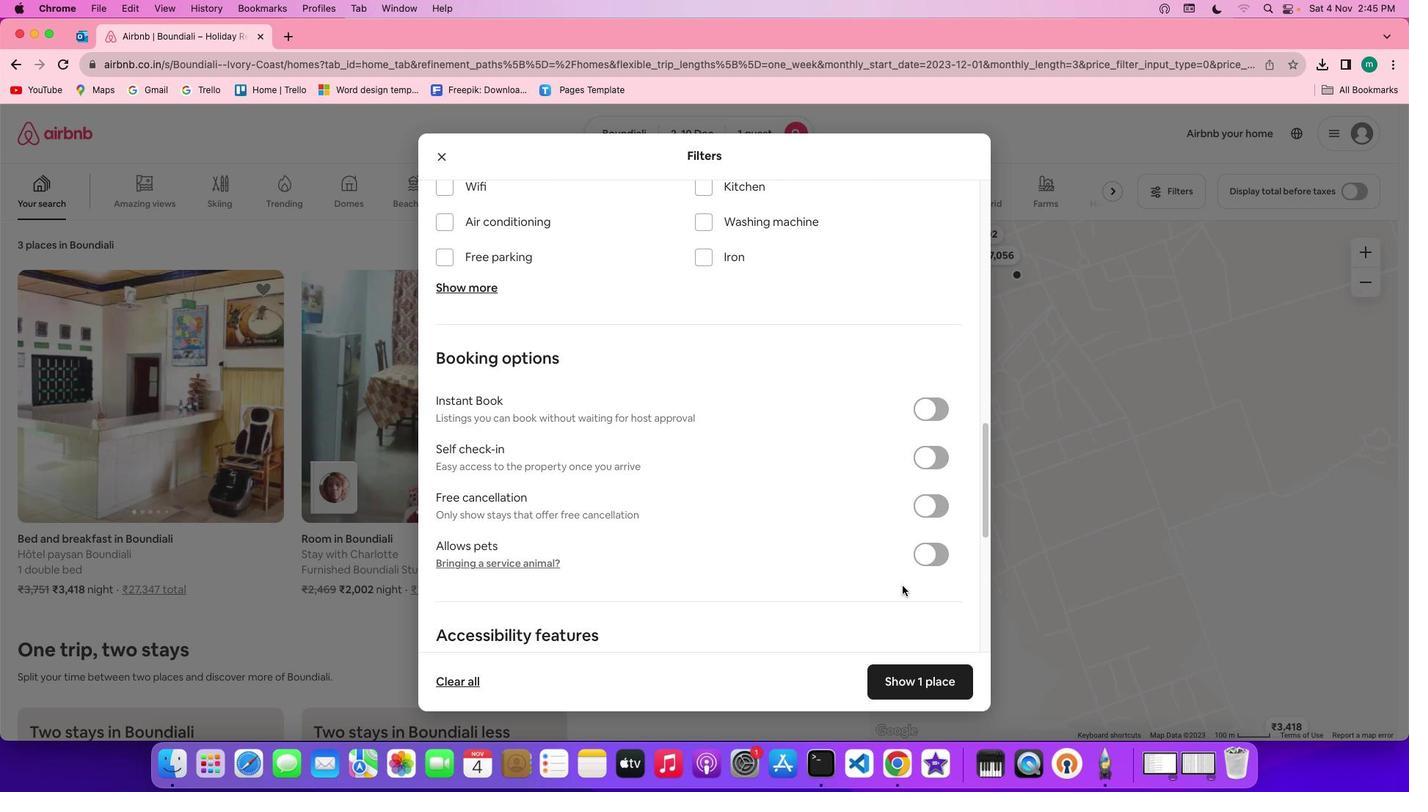 
Action: Mouse scrolled (902, 585) with delta (0, 0)
Screenshot: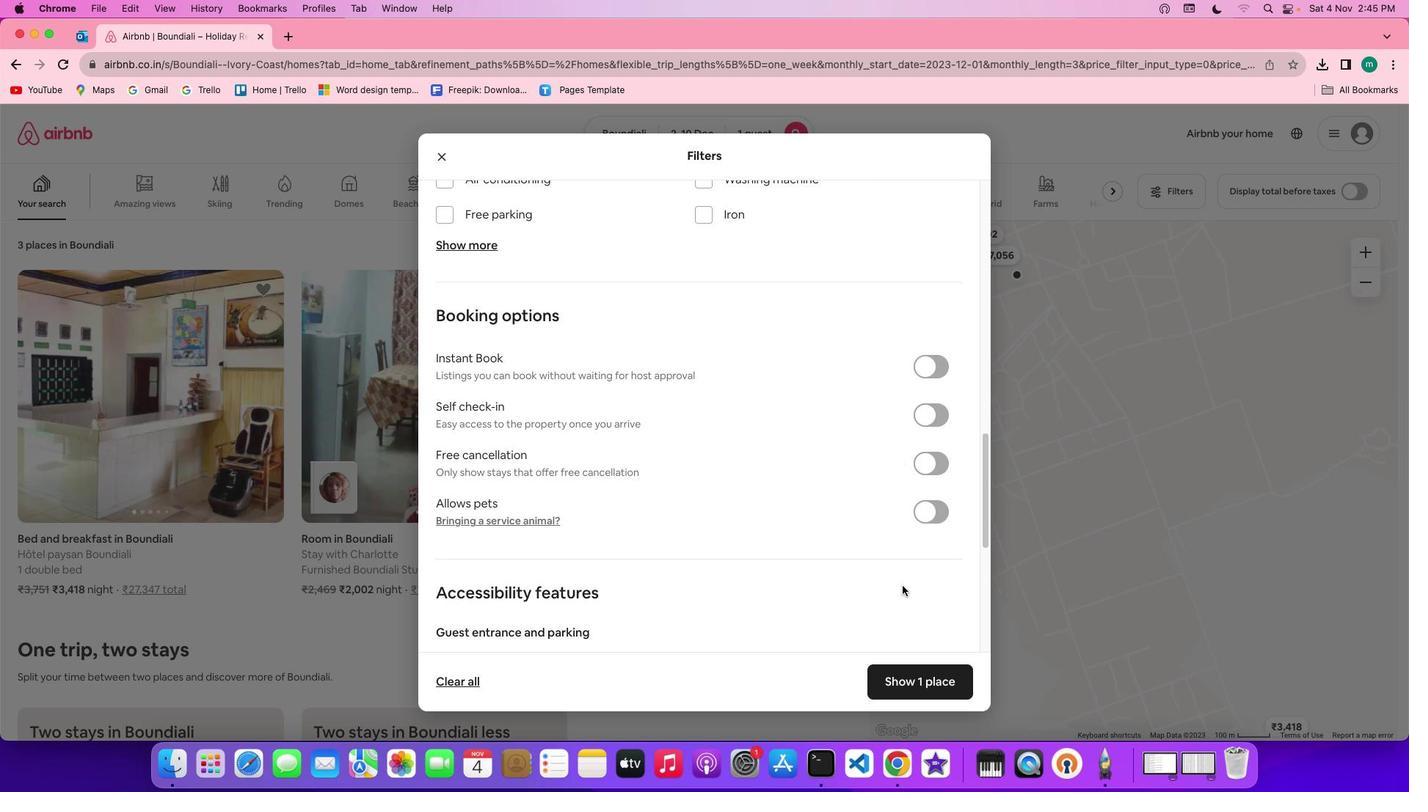 
Action: Mouse scrolled (902, 585) with delta (0, 0)
Screenshot: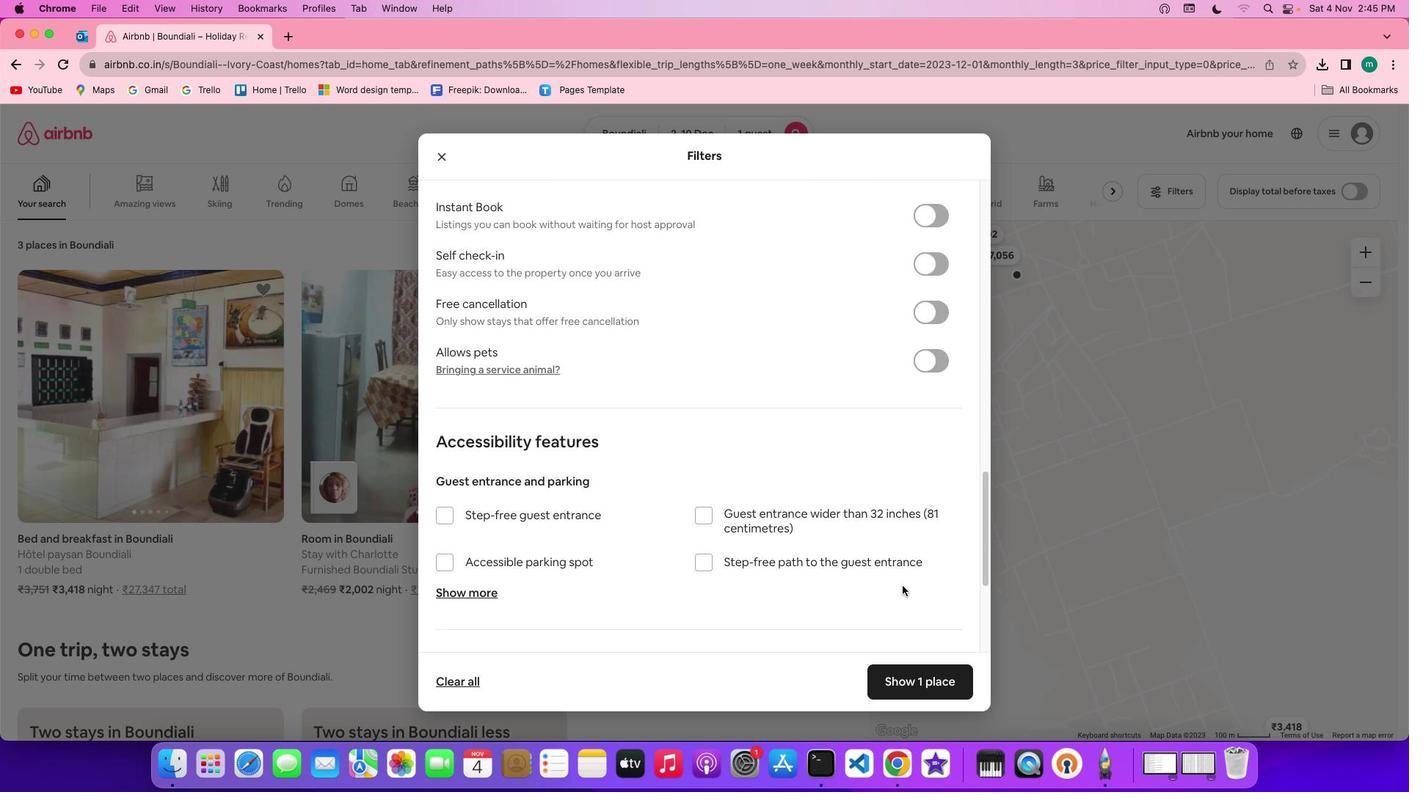 
Action: Mouse scrolled (902, 585) with delta (0, -2)
Screenshot: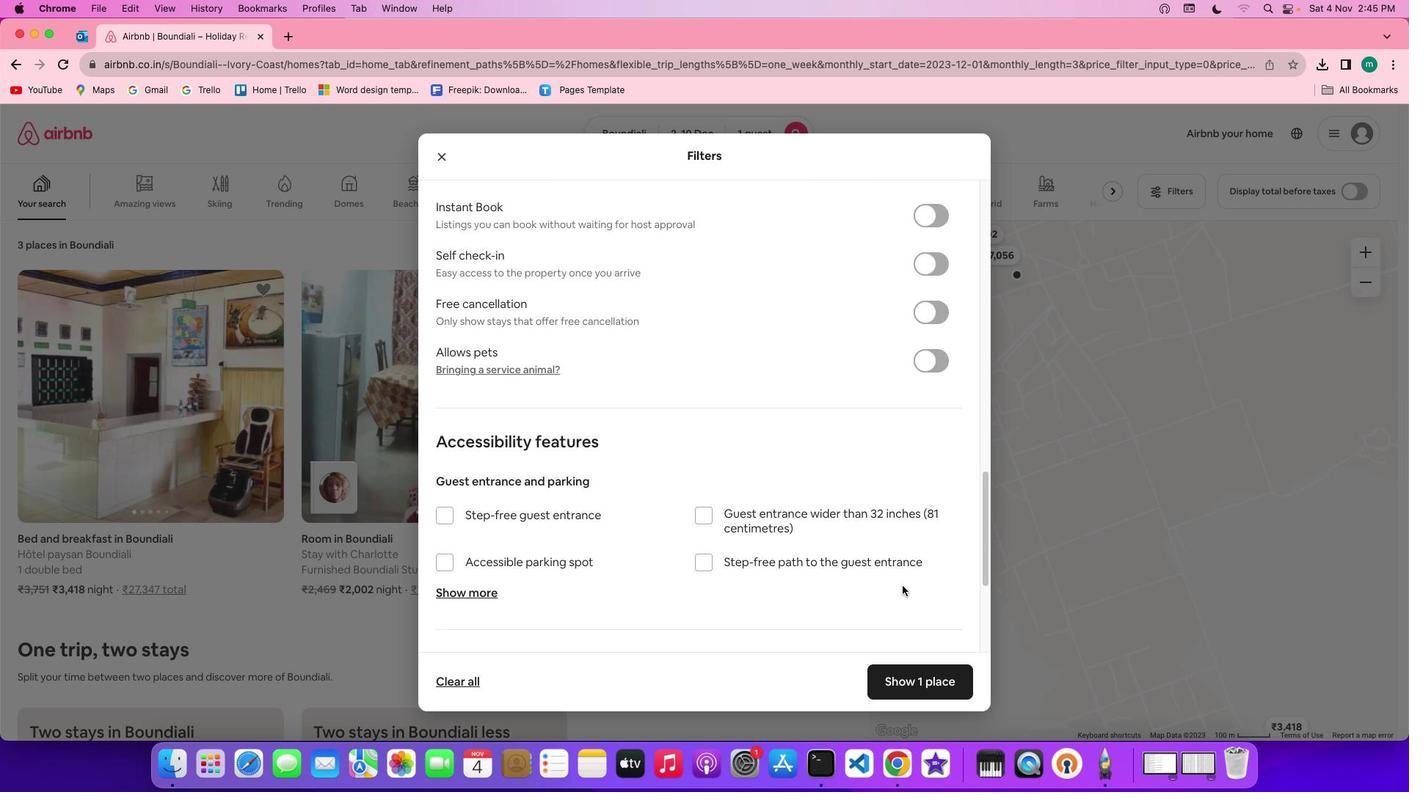 
Action: Mouse scrolled (902, 585) with delta (0, -3)
Screenshot: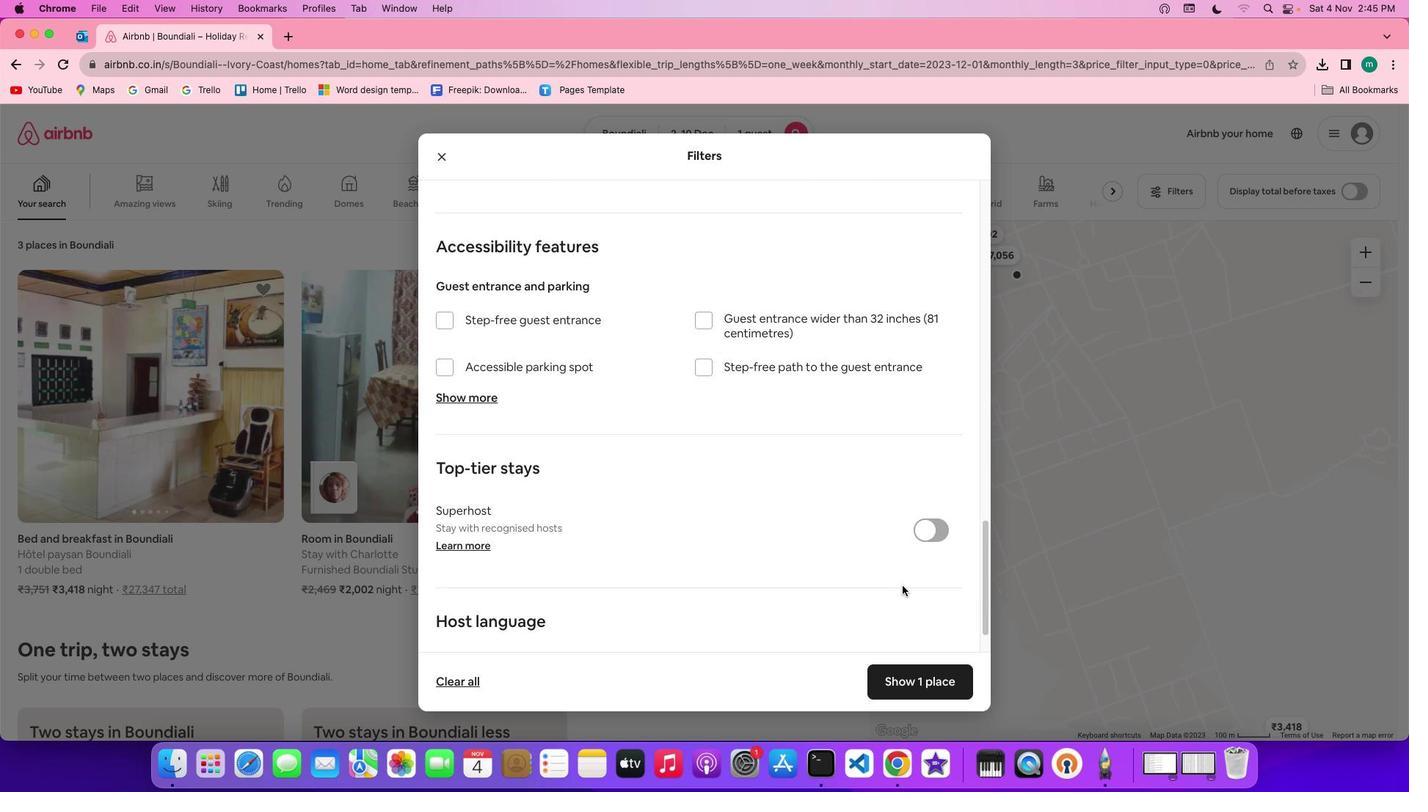 
Action: Mouse scrolled (902, 585) with delta (0, -3)
Screenshot: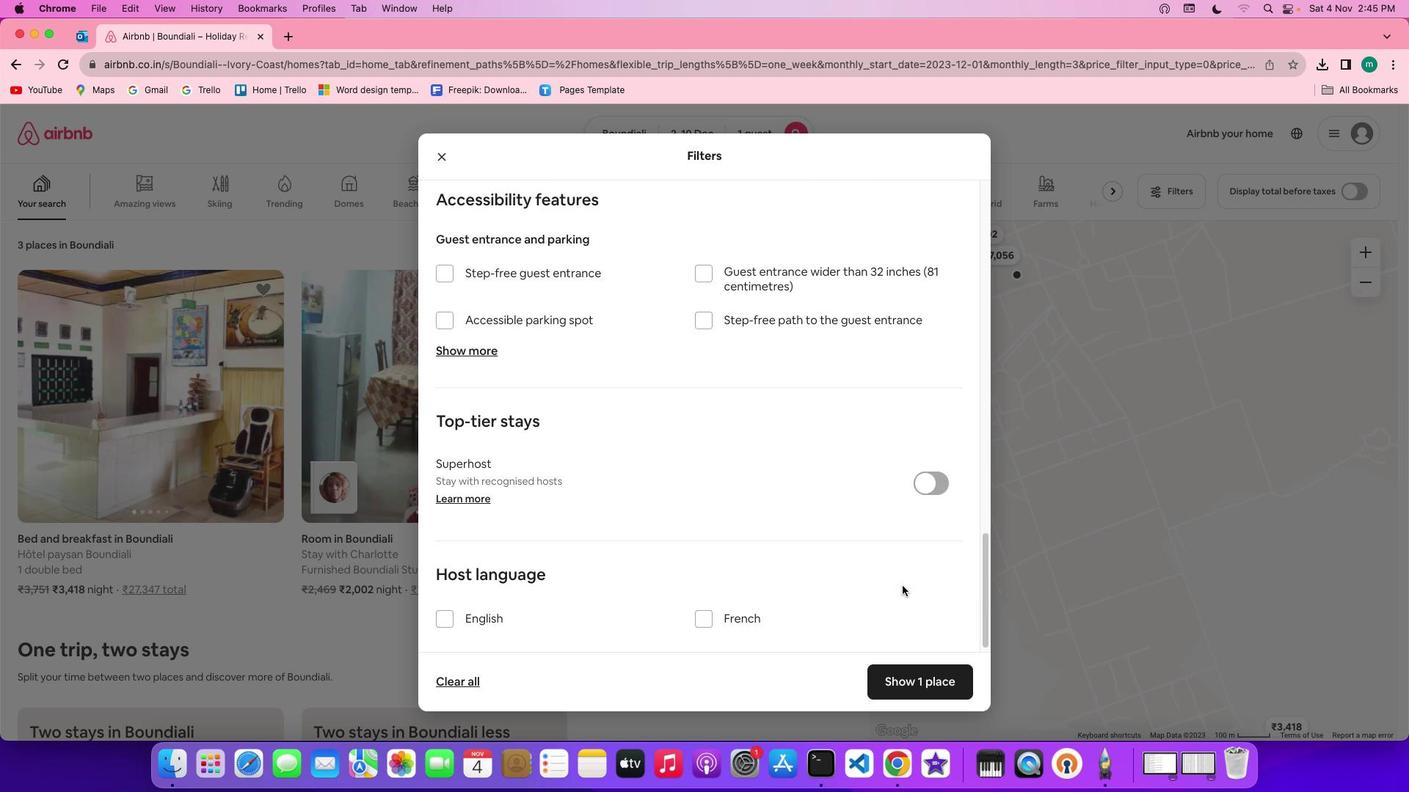 
Action: Mouse moved to (911, 600)
Screenshot: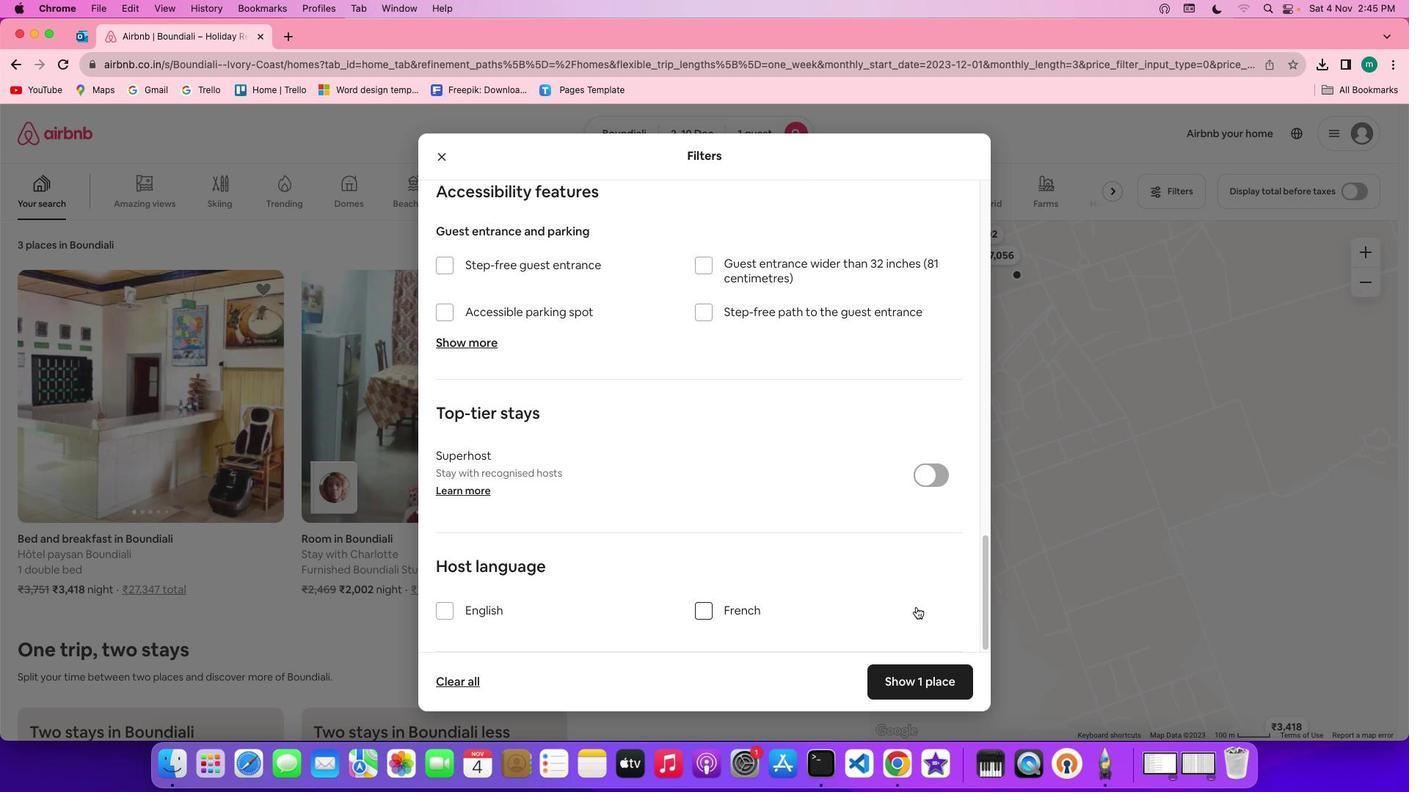 
Action: Mouse scrolled (911, 600) with delta (0, 0)
Screenshot: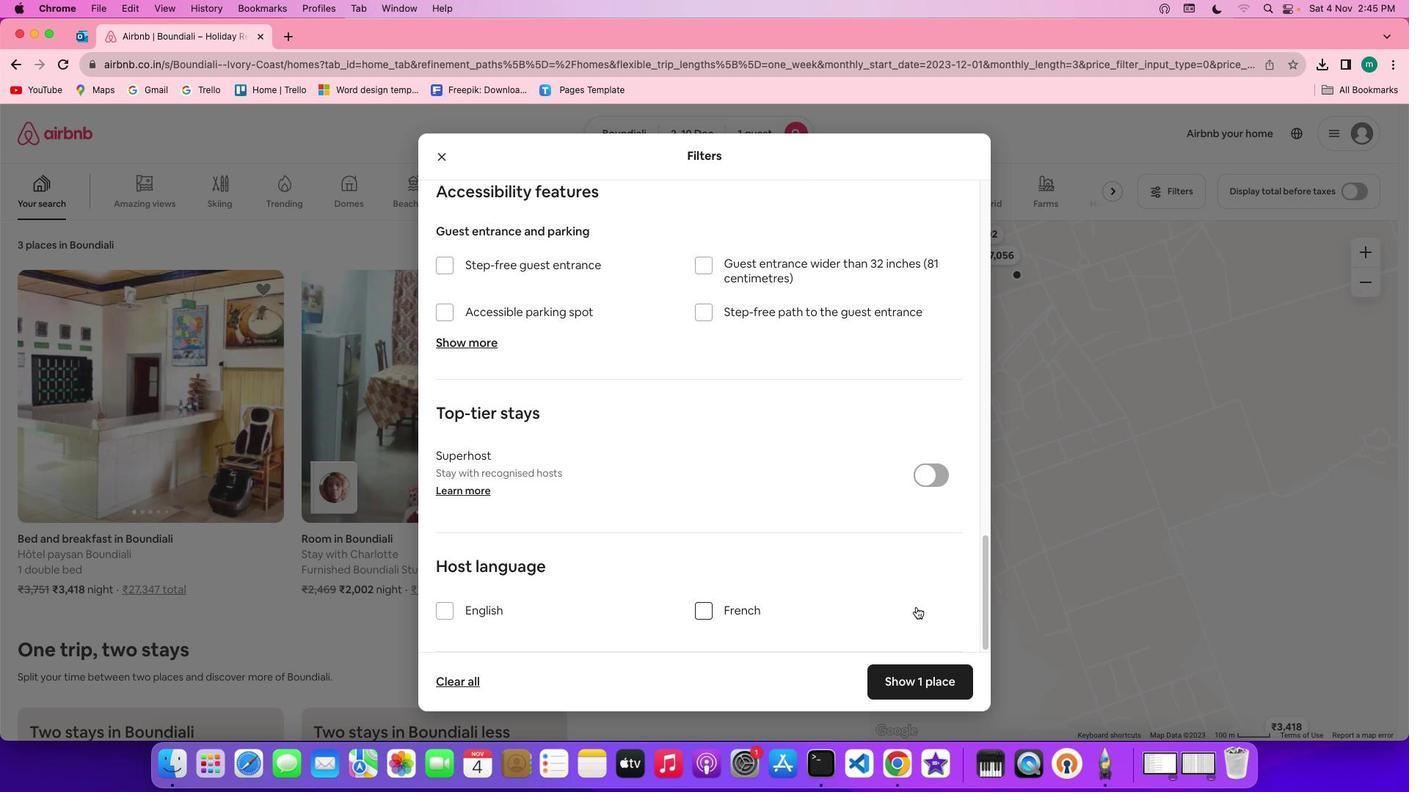 
Action: Mouse moved to (913, 603)
Screenshot: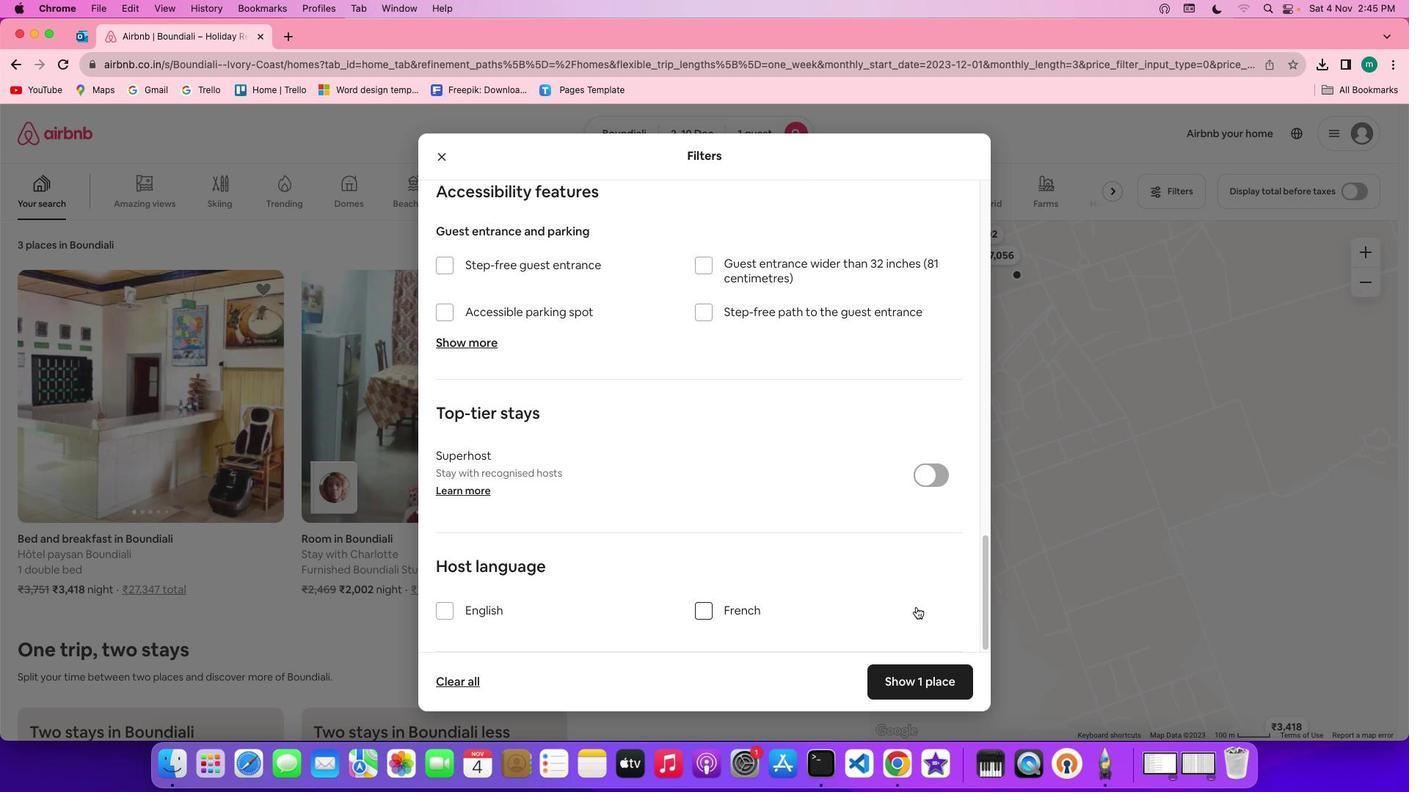 
Action: Mouse scrolled (913, 603) with delta (0, 0)
Screenshot: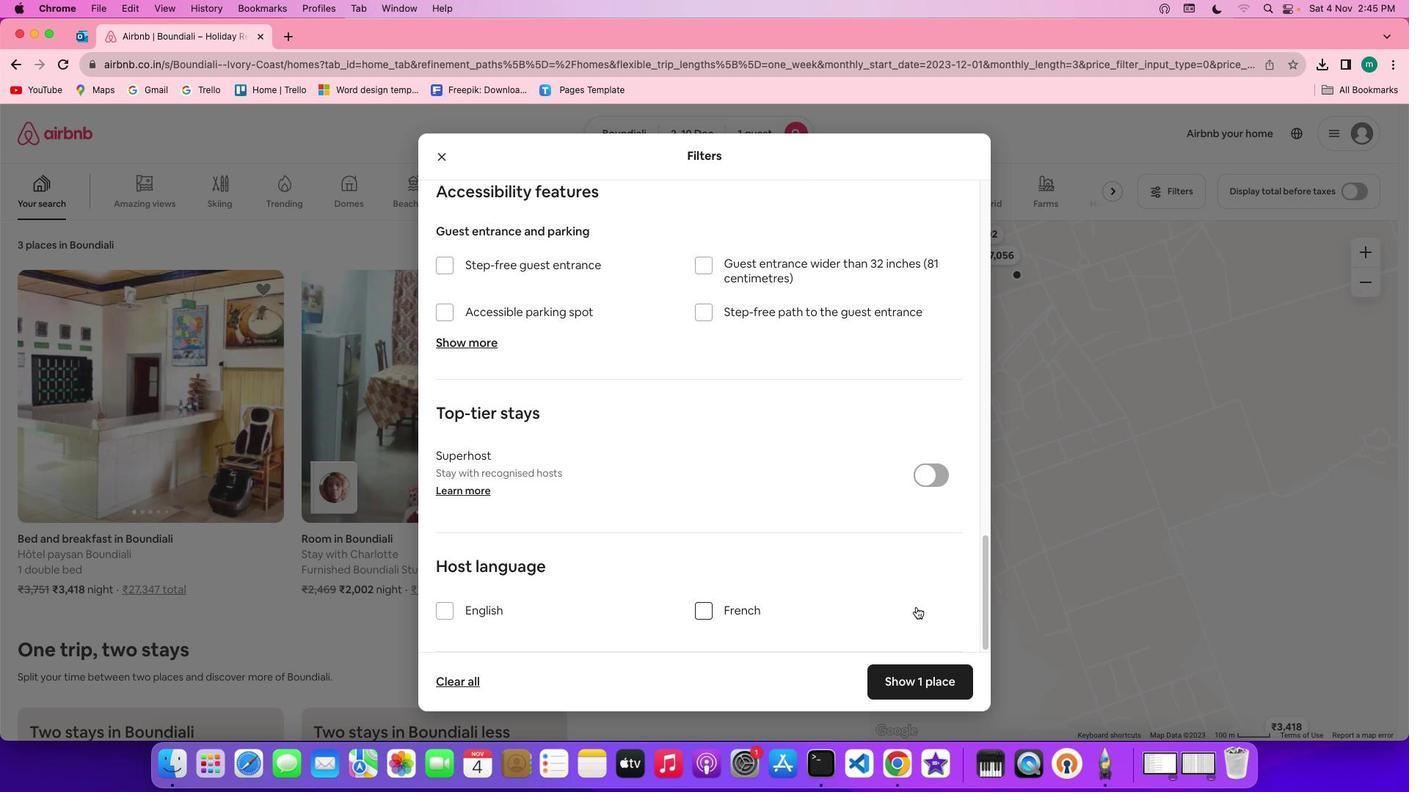 
Action: Mouse moved to (916, 607)
Screenshot: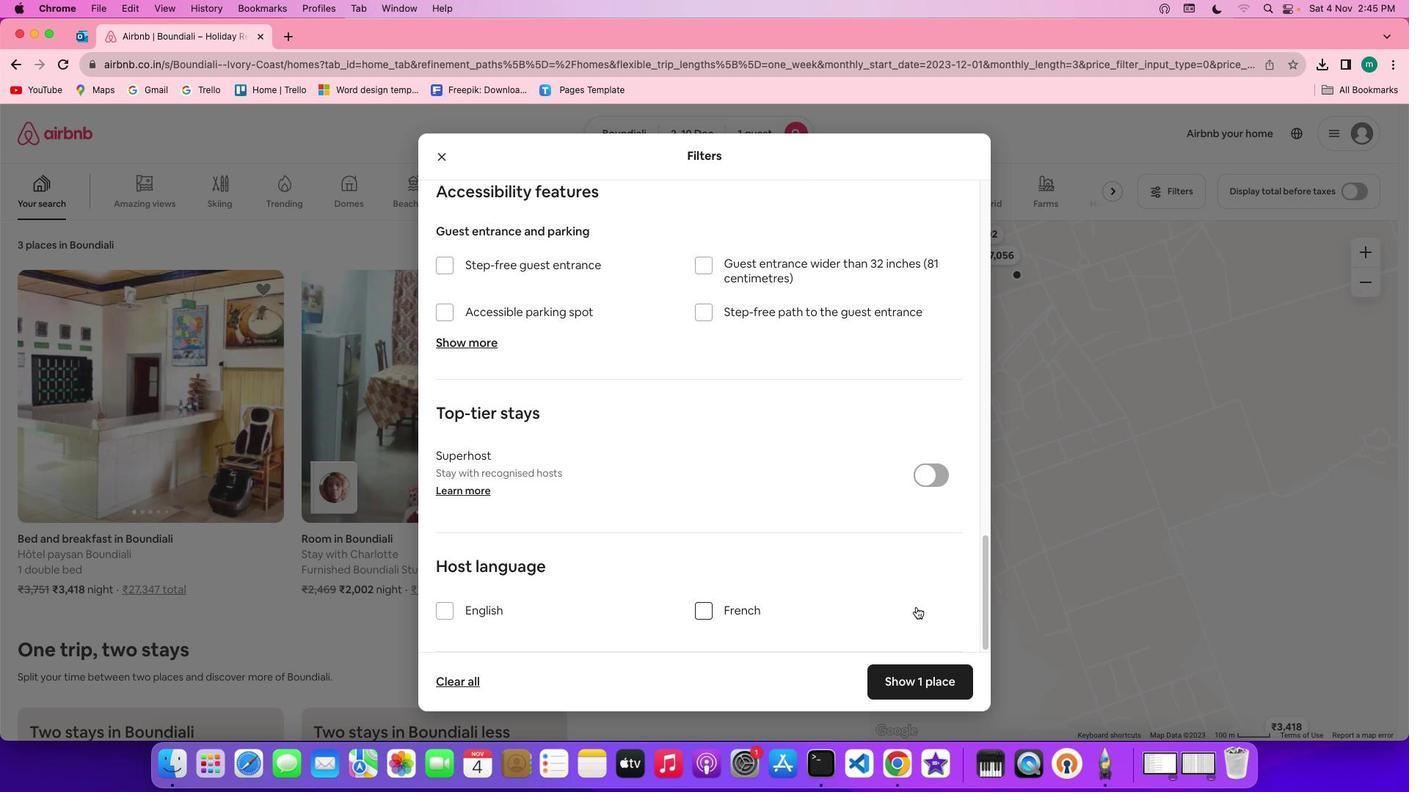 
Action: Mouse scrolled (916, 607) with delta (0, -2)
Screenshot: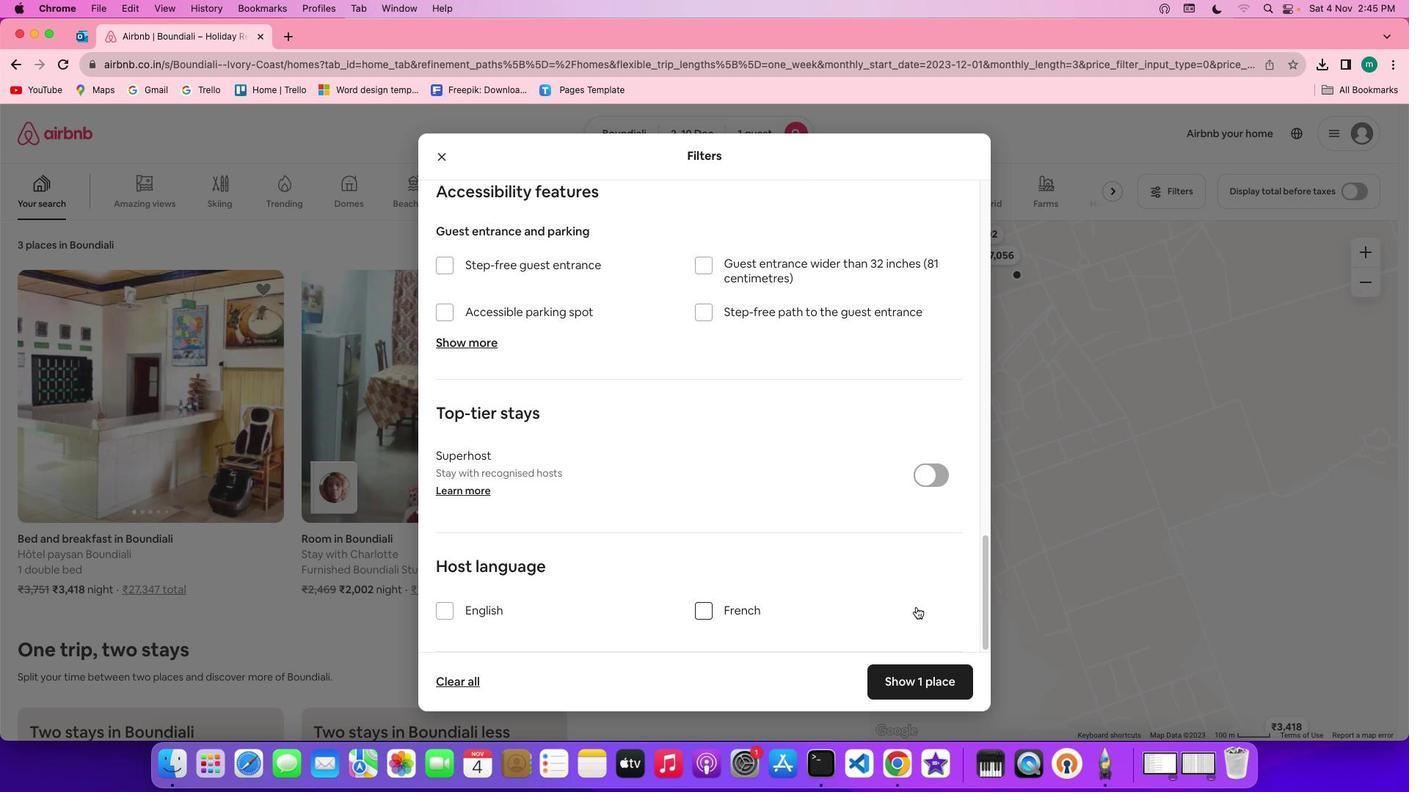 
Action: Mouse moved to (916, 607)
Screenshot: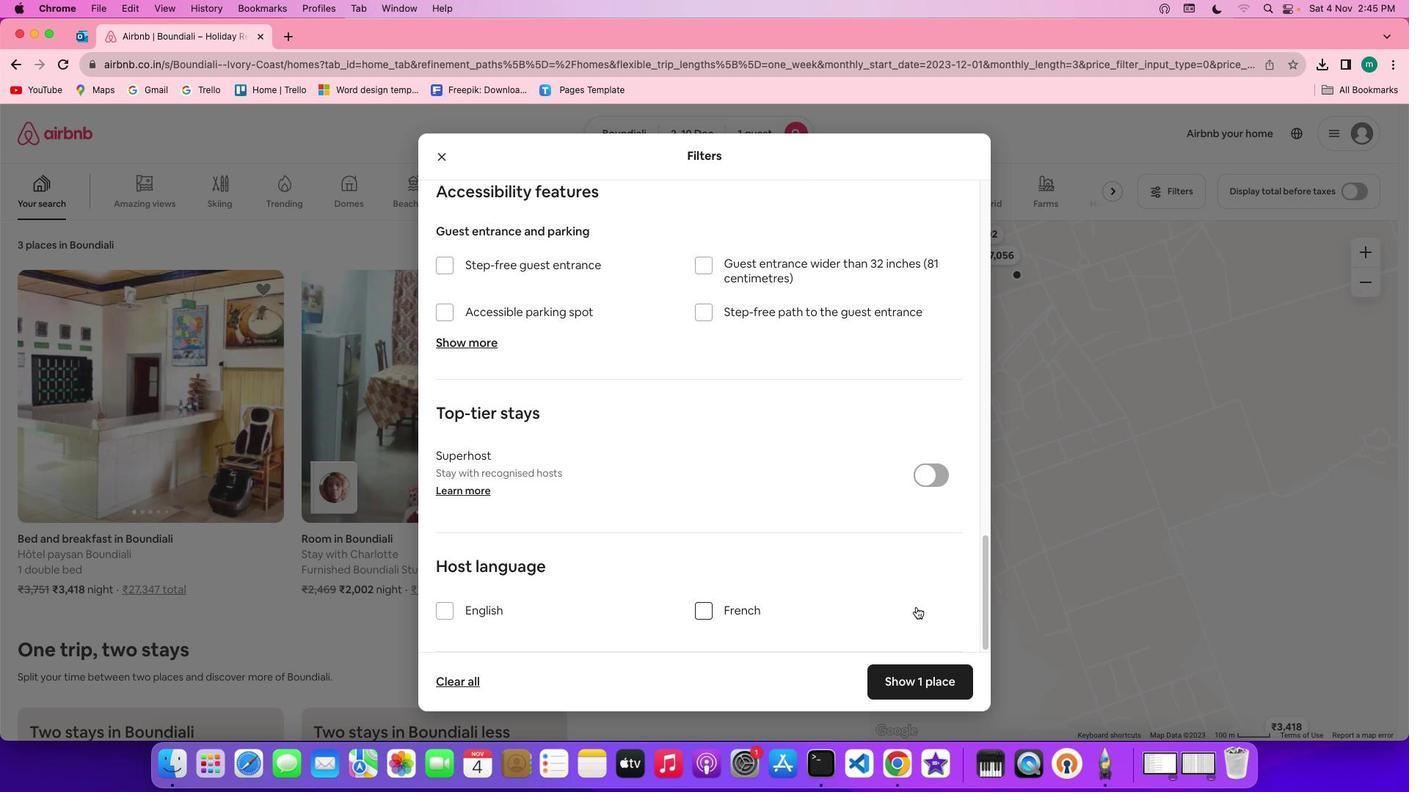 
Action: Mouse scrolled (916, 607) with delta (0, -3)
Screenshot: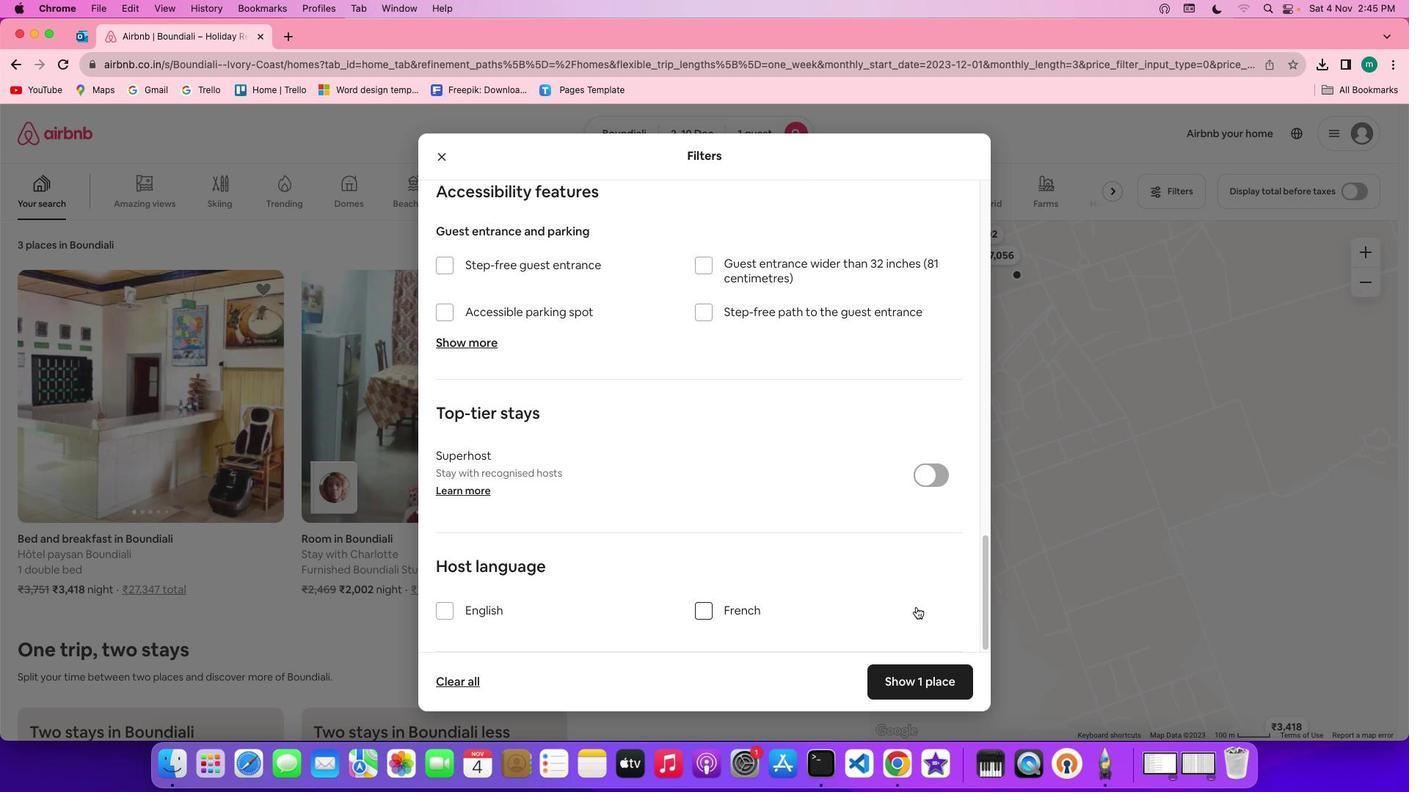 
Action: Mouse moved to (916, 607)
Screenshot: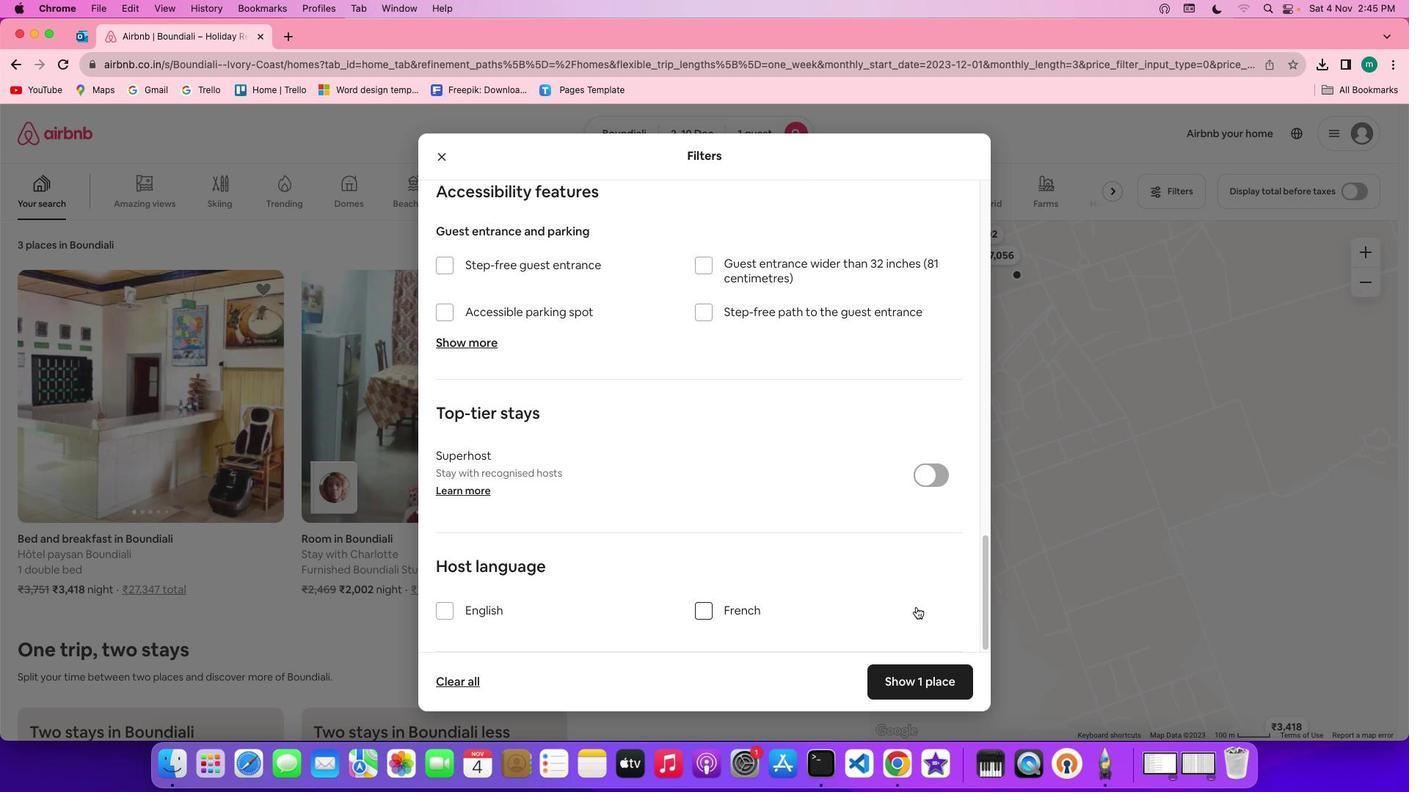 
Action: Mouse scrolled (916, 607) with delta (0, -4)
Screenshot: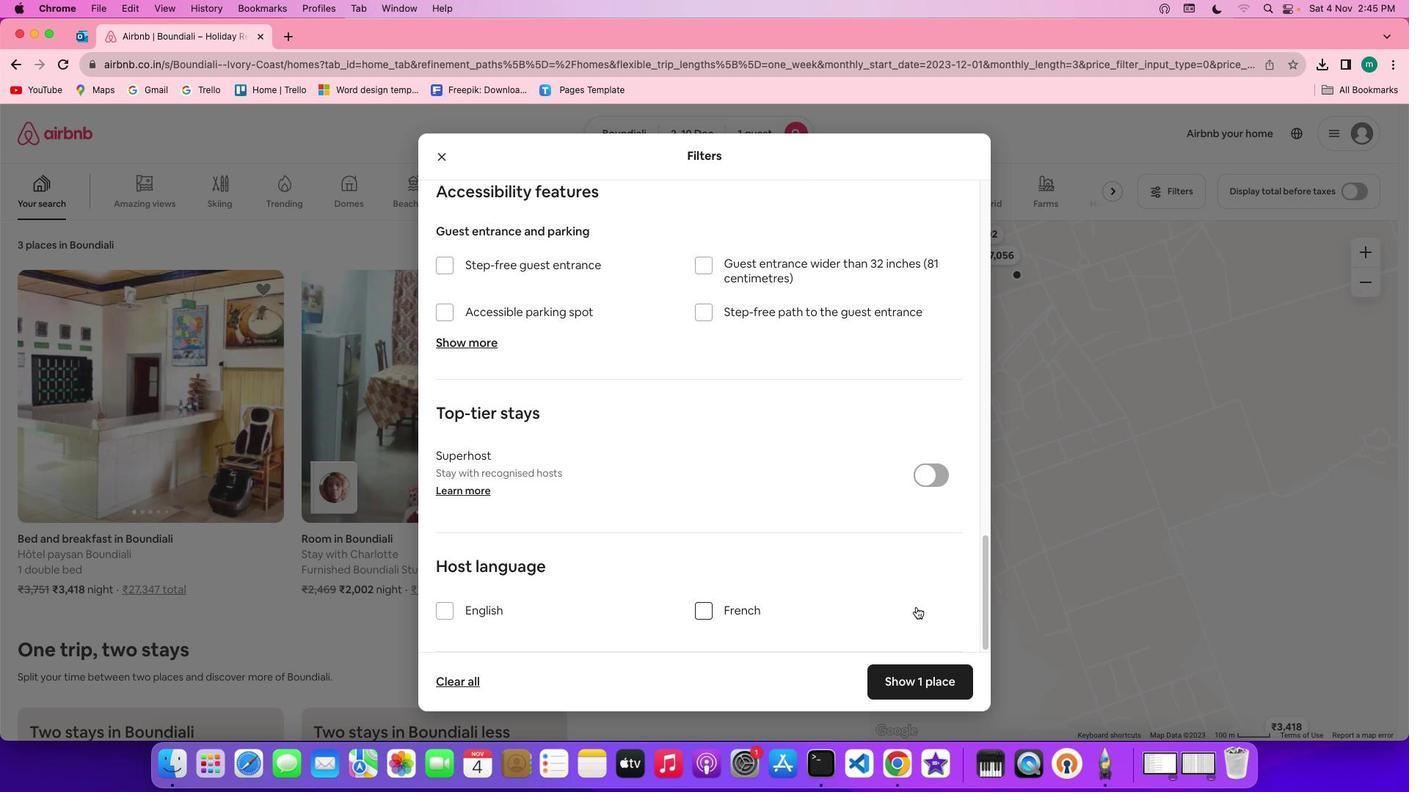 
Action: Mouse scrolled (916, 607) with delta (0, -4)
Screenshot: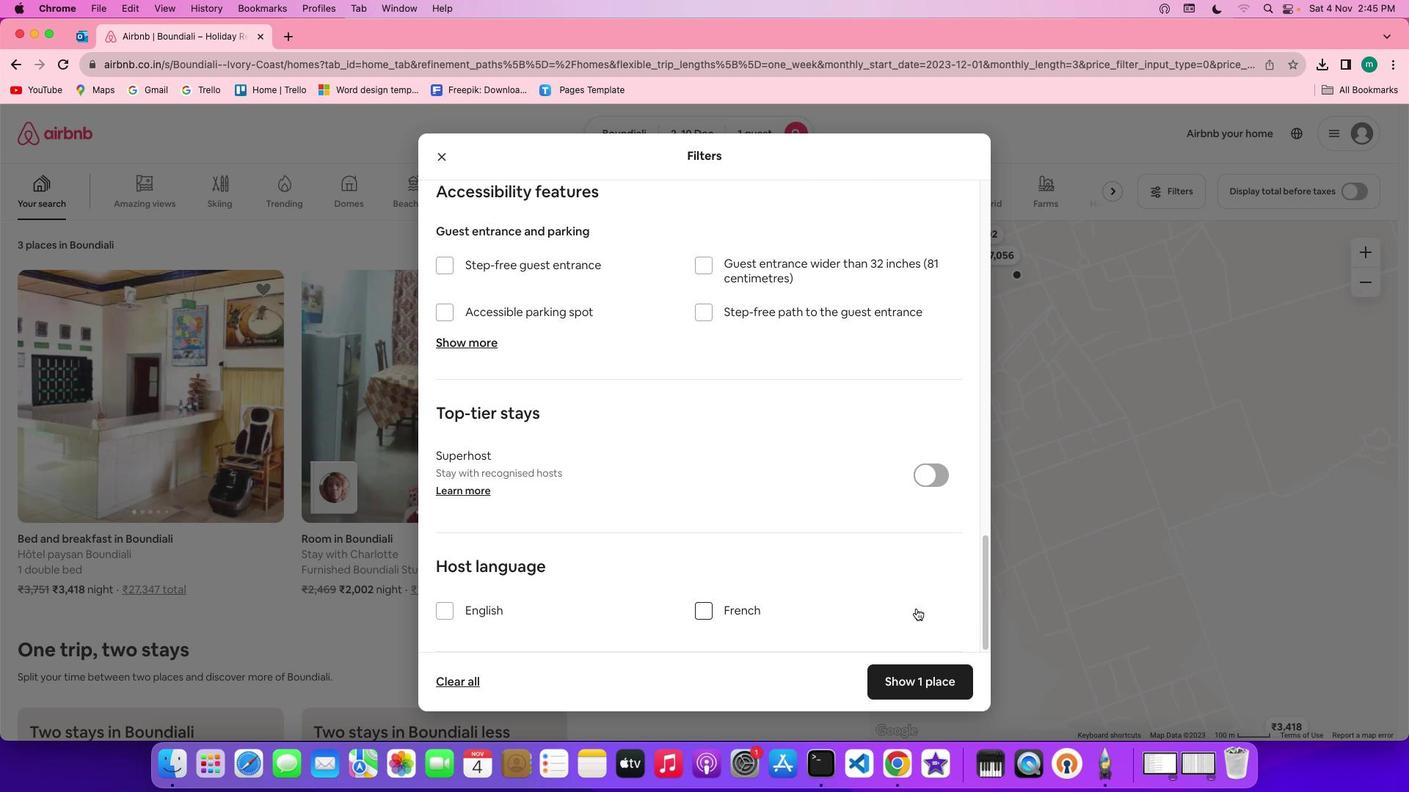 
Action: Mouse moved to (916, 607)
Screenshot: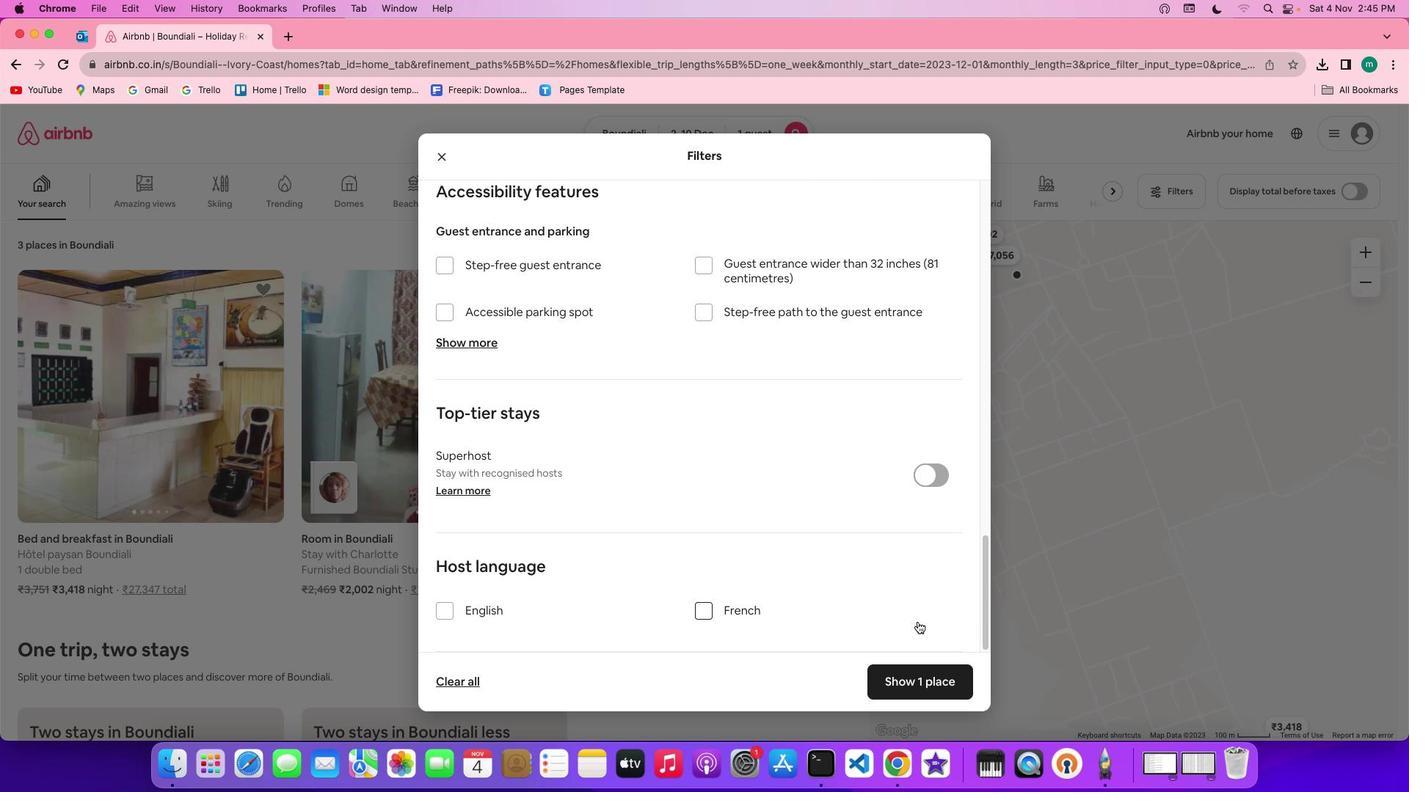 
Action: Mouse scrolled (916, 607) with delta (0, -4)
Screenshot: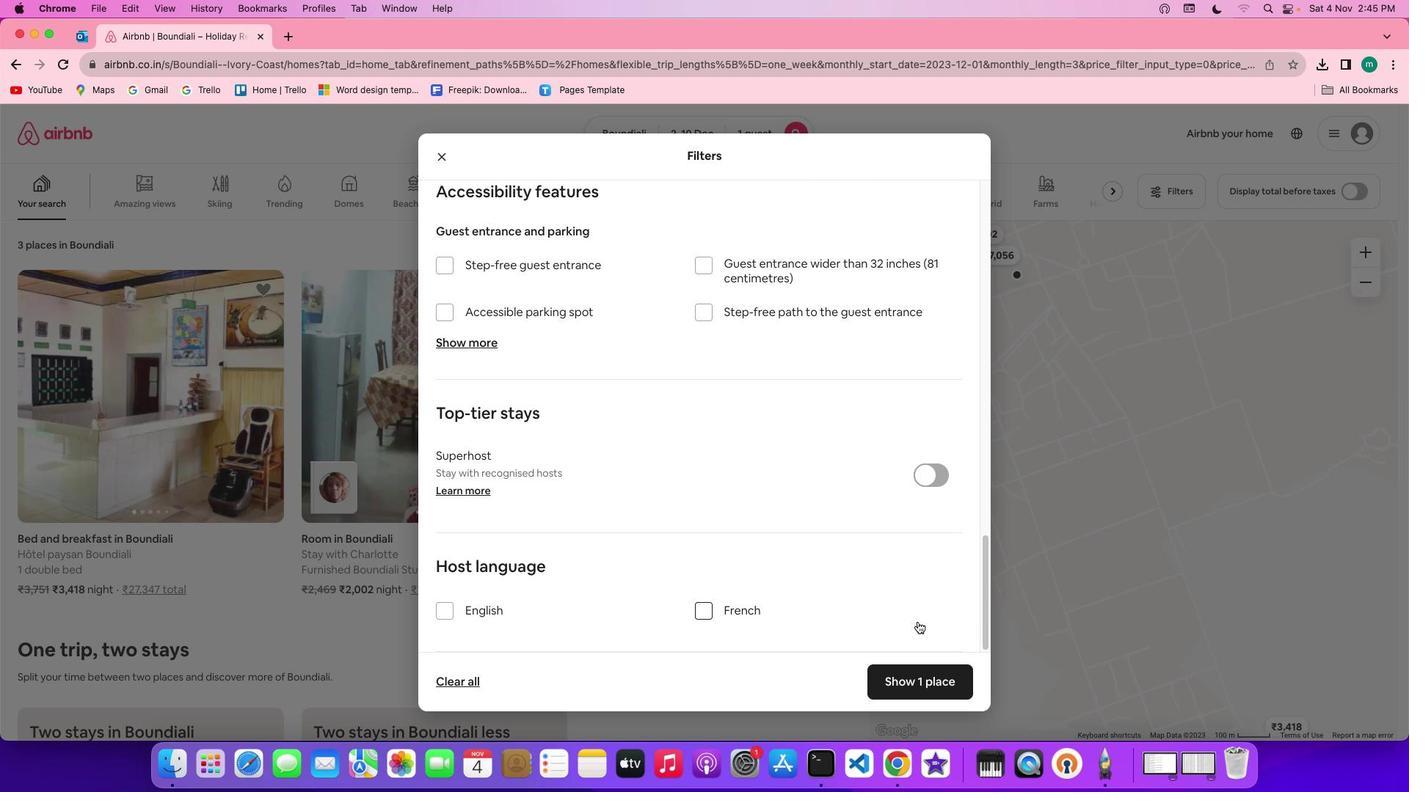 
Action: Mouse moved to (917, 683)
Screenshot: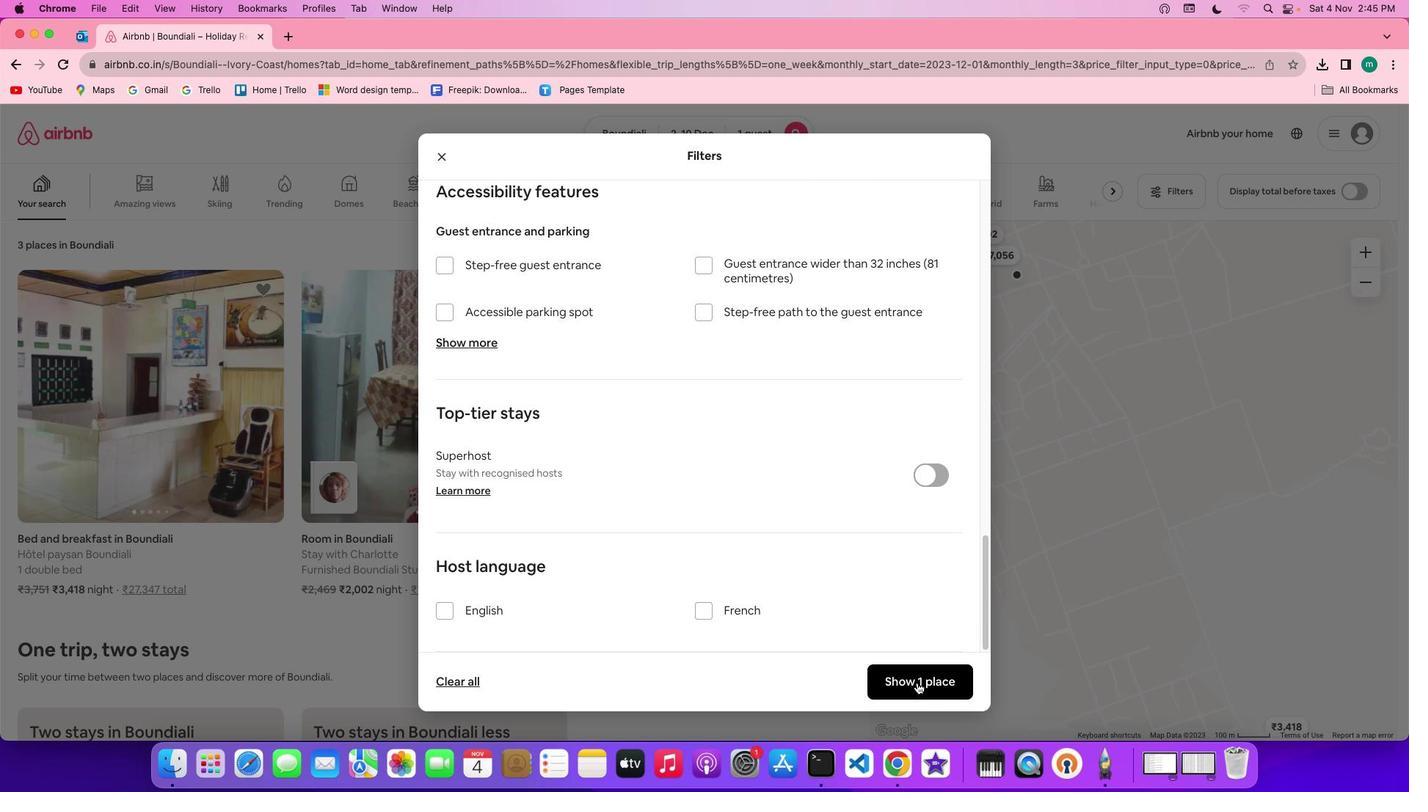 
Action: Mouse pressed left at (917, 683)
Screenshot: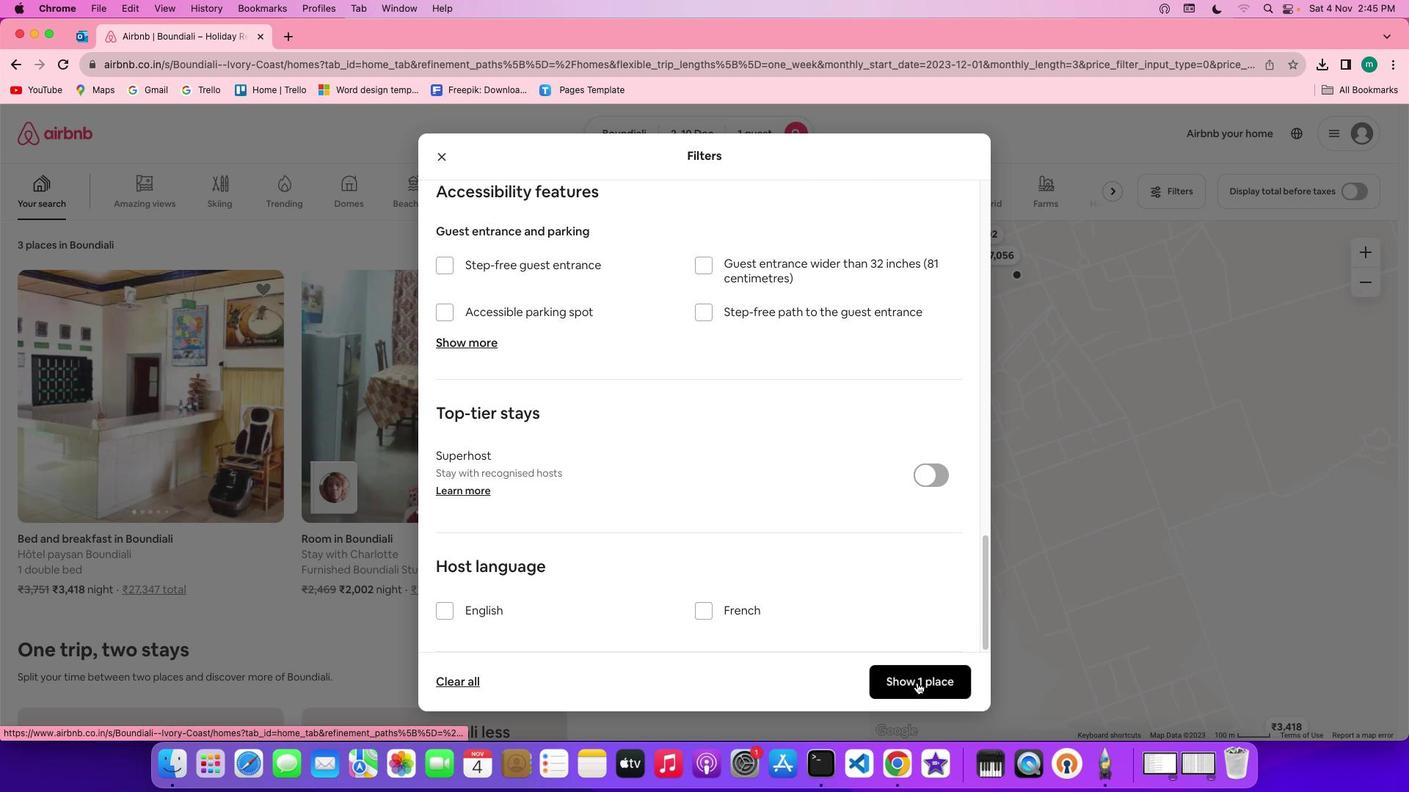 
Action: Mouse moved to (151, 400)
Screenshot: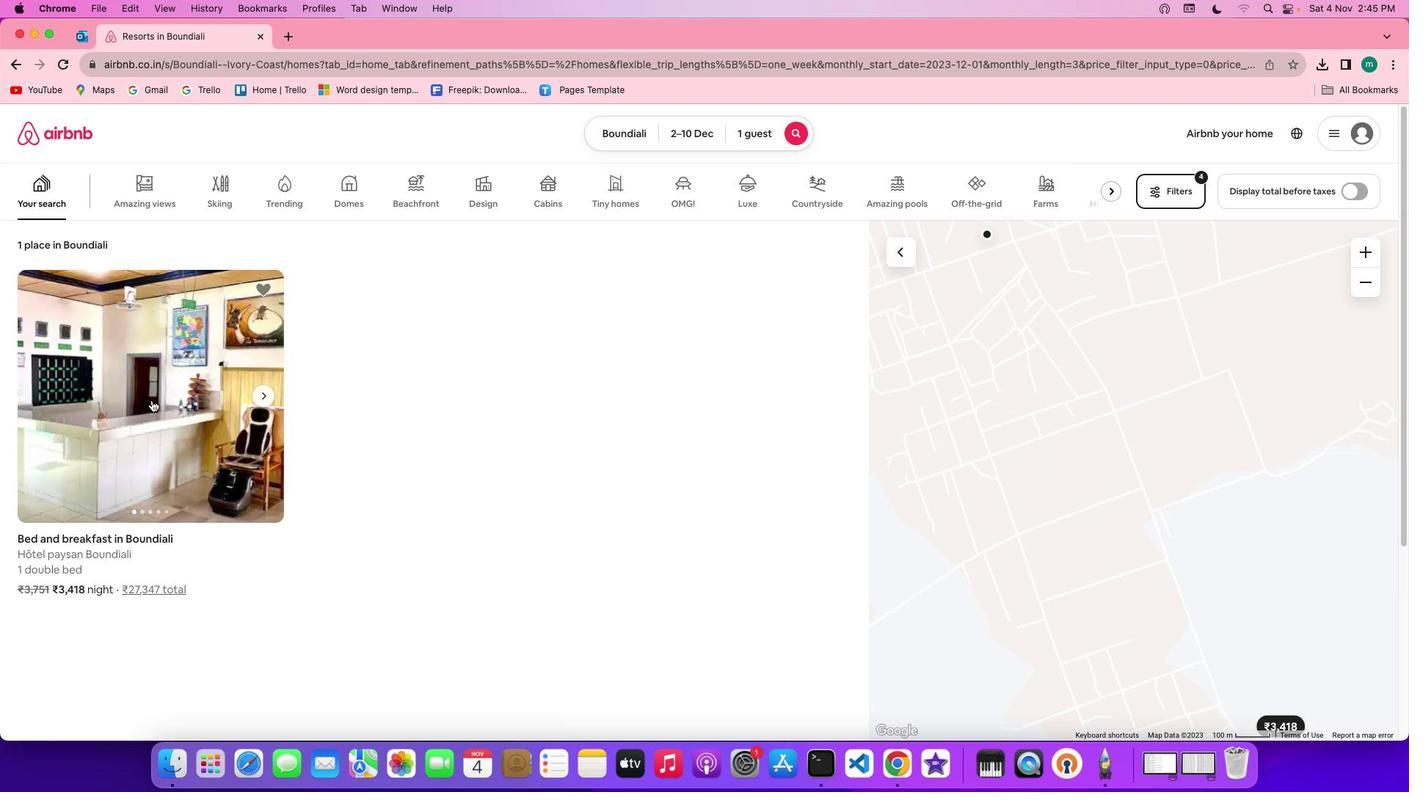 
Action: Mouse pressed left at (151, 400)
Screenshot: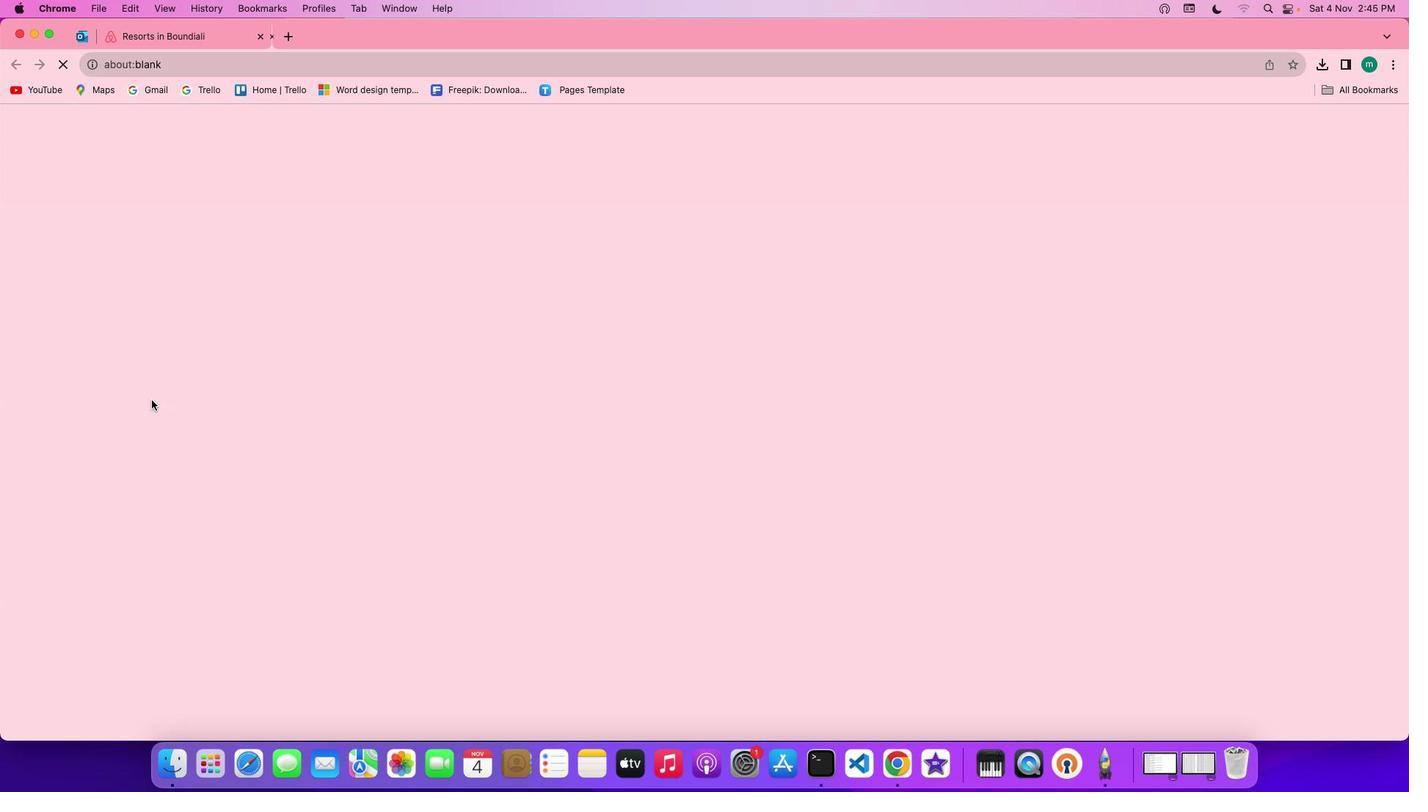 
Action: Mouse moved to (1026, 543)
Screenshot: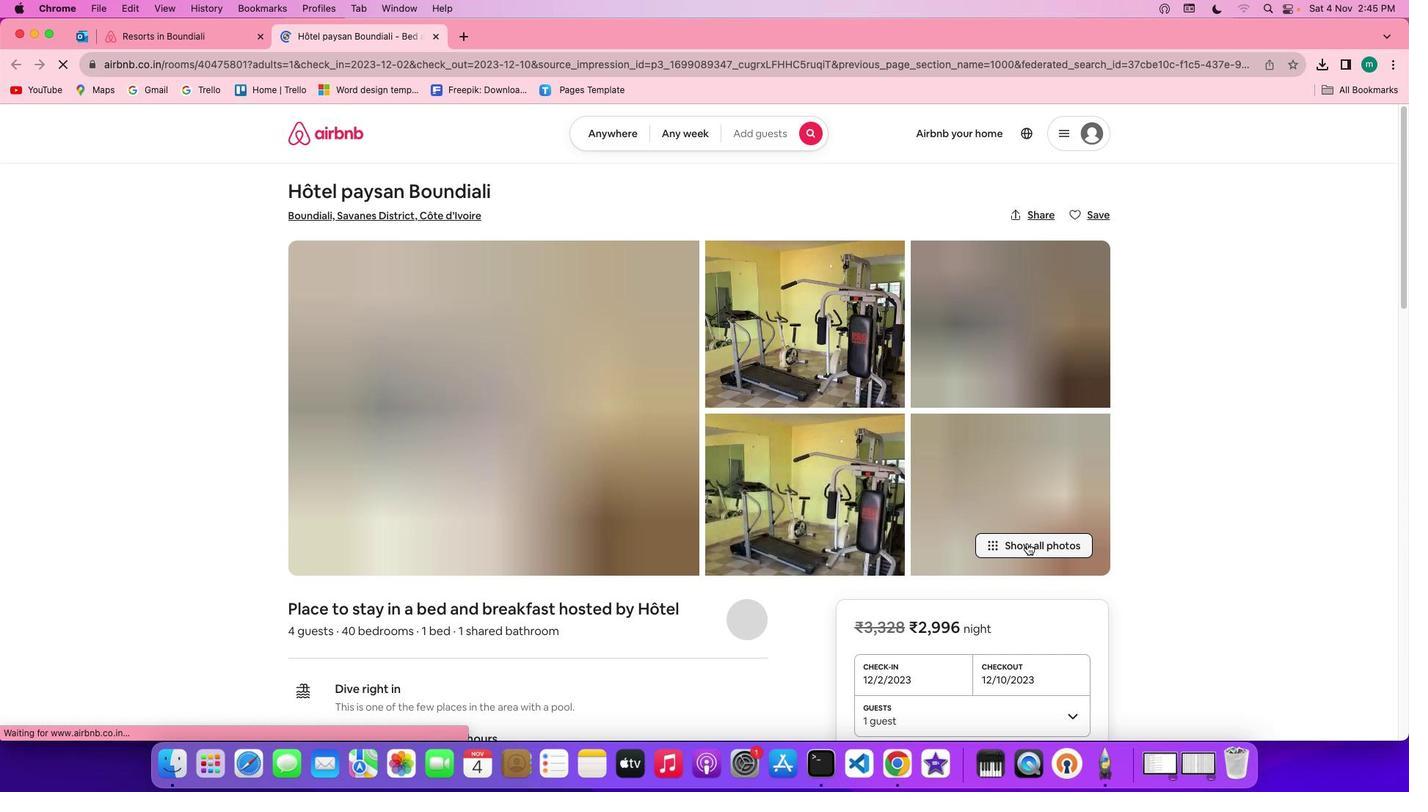 
Action: Mouse pressed left at (1026, 543)
Screenshot: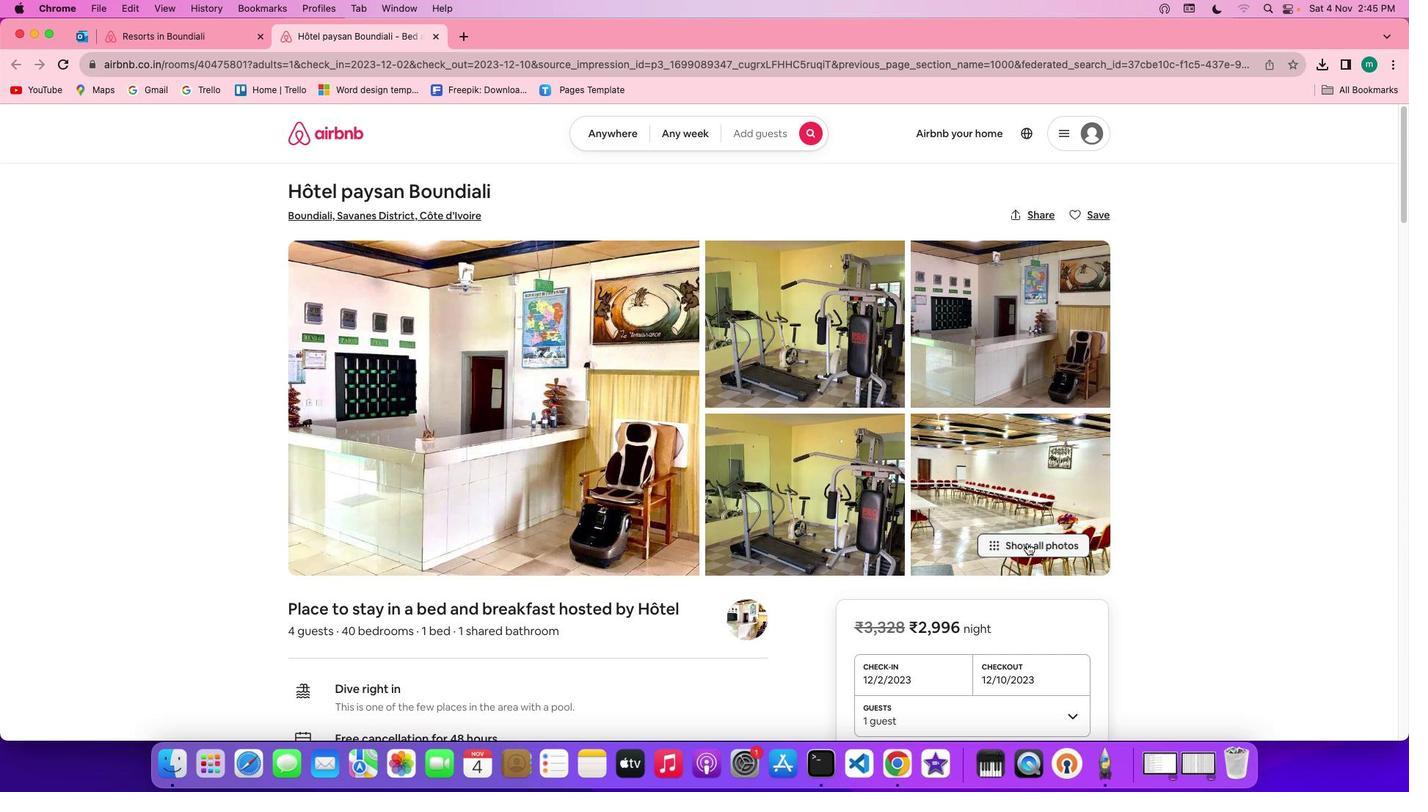 
Action: Mouse moved to (730, 506)
Screenshot: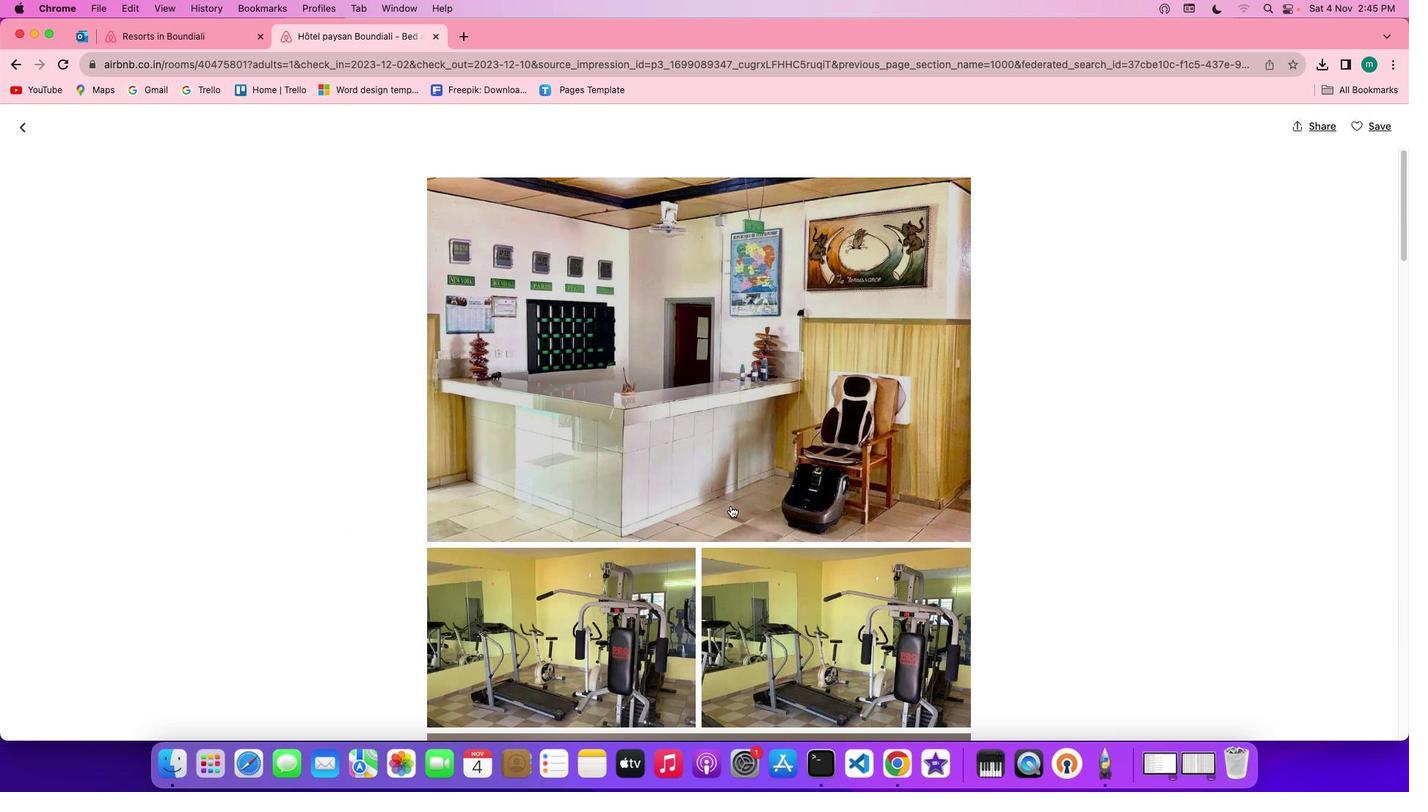 
Action: Mouse scrolled (730, 506) with delta (0, 0)
Screenshot: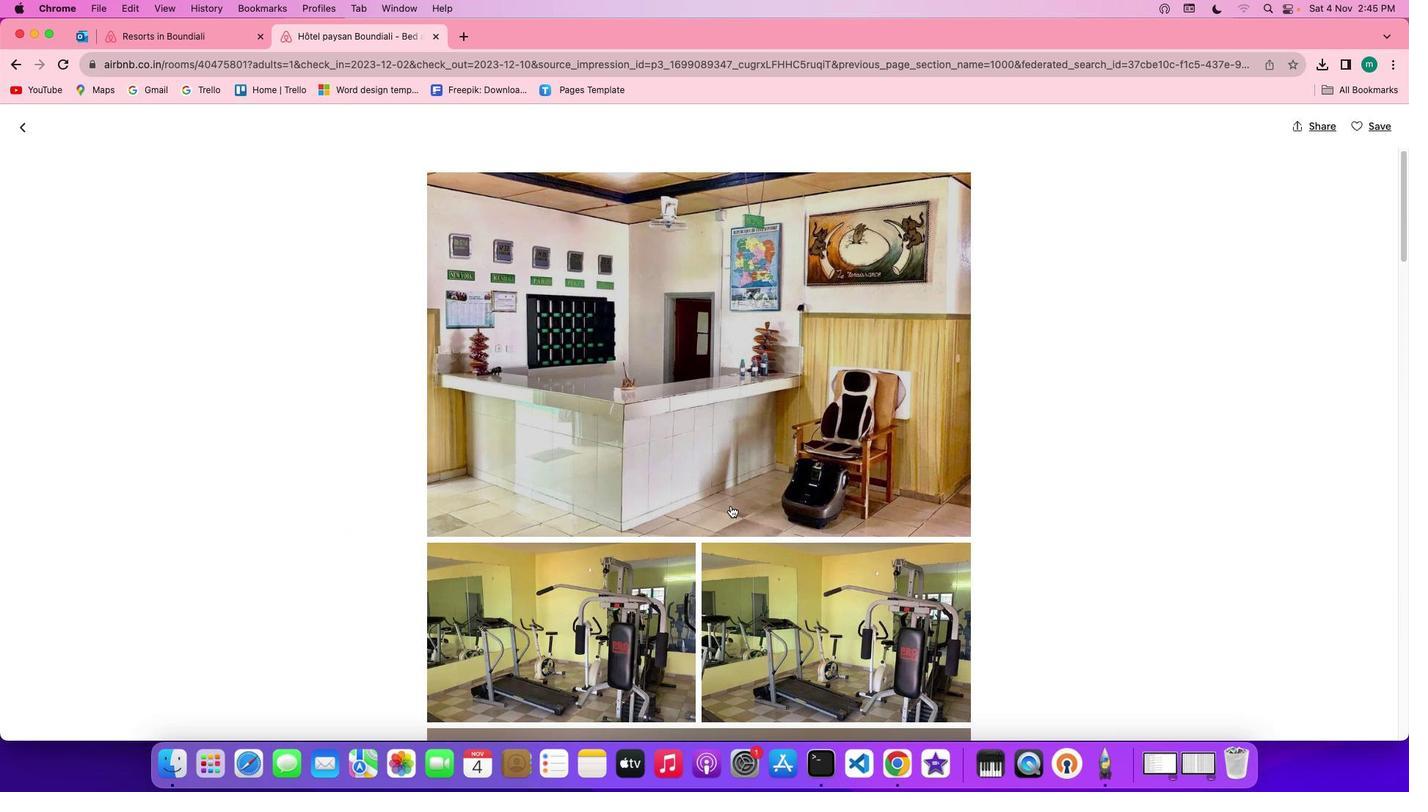 
Action: Mouse scrolled (730, 506) with delta (0, 0)
Screenshot: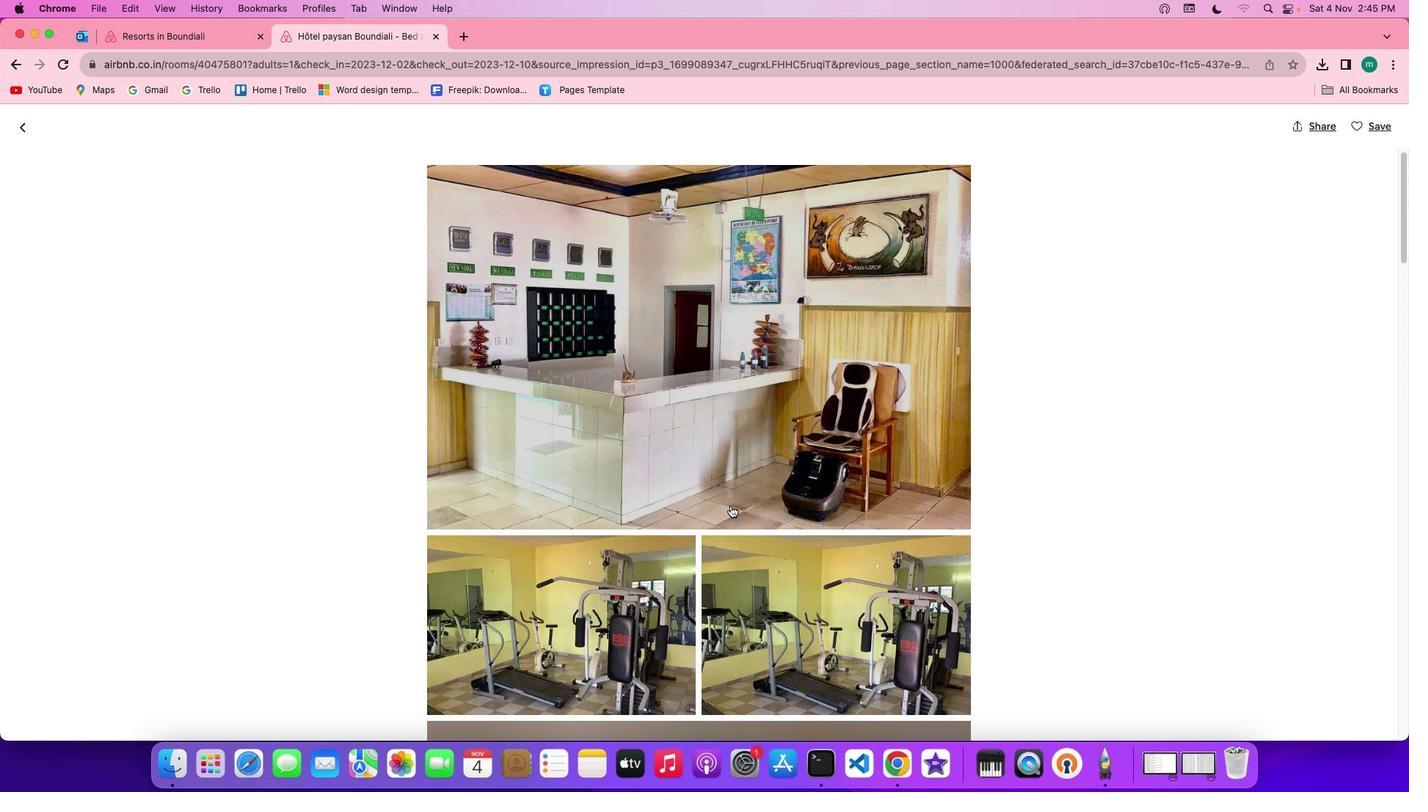 
Action: Mouse scrolled (730, 506) with delta (0, -1)
Screenshot: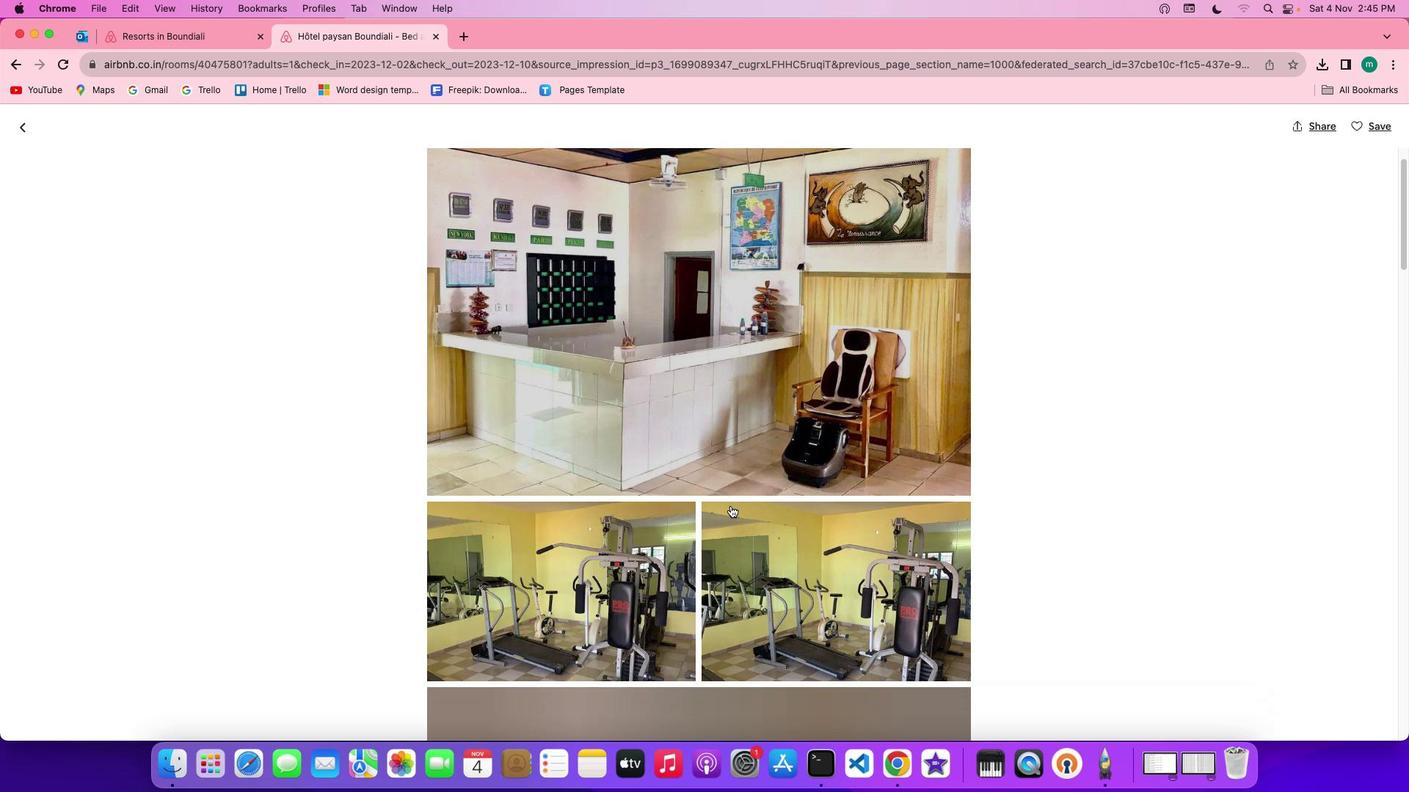 
Action: Mouse scrolled (730, 506) with delta (0, 0)
Screenshot: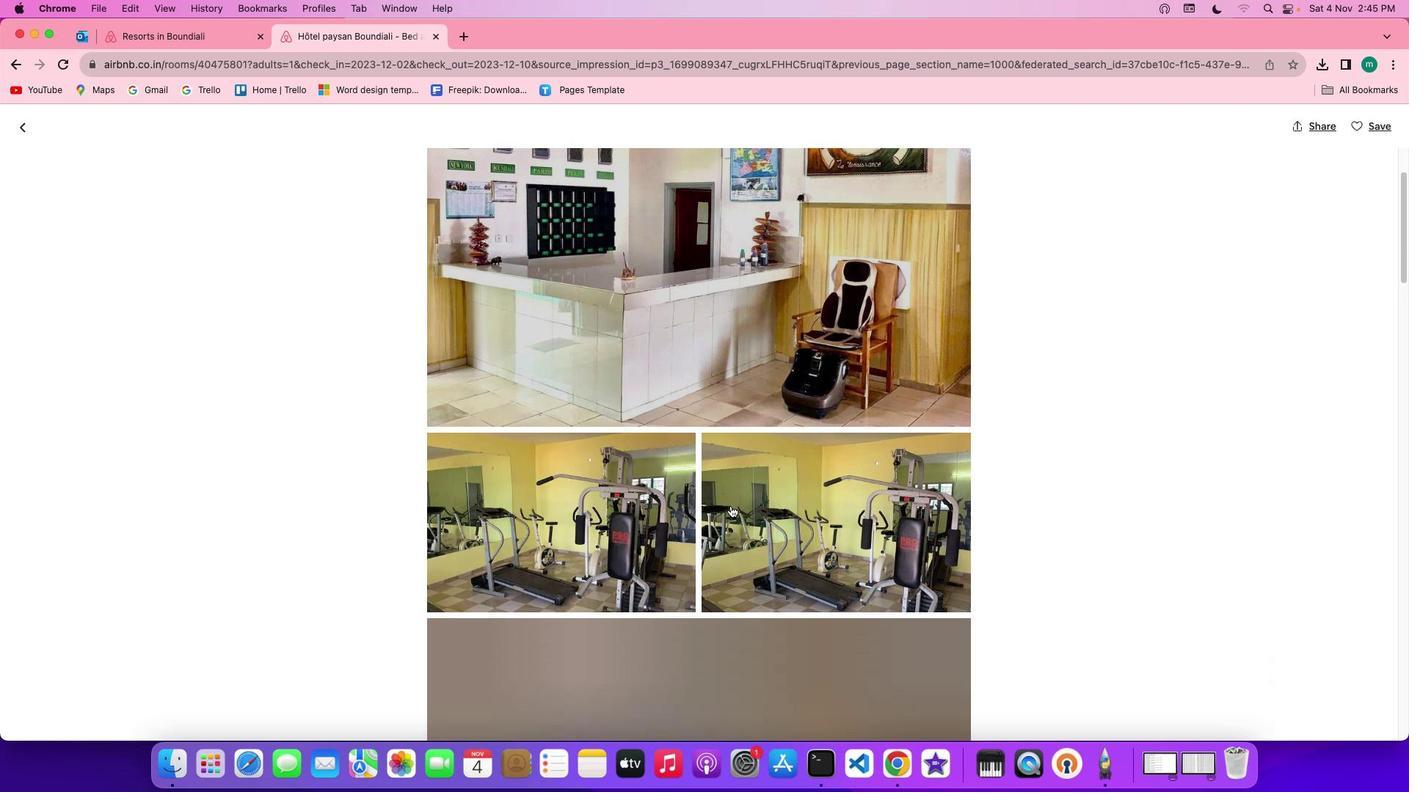 
Action: Mouse scrolled (730, 506) with delta (0, 0)
Screenshot: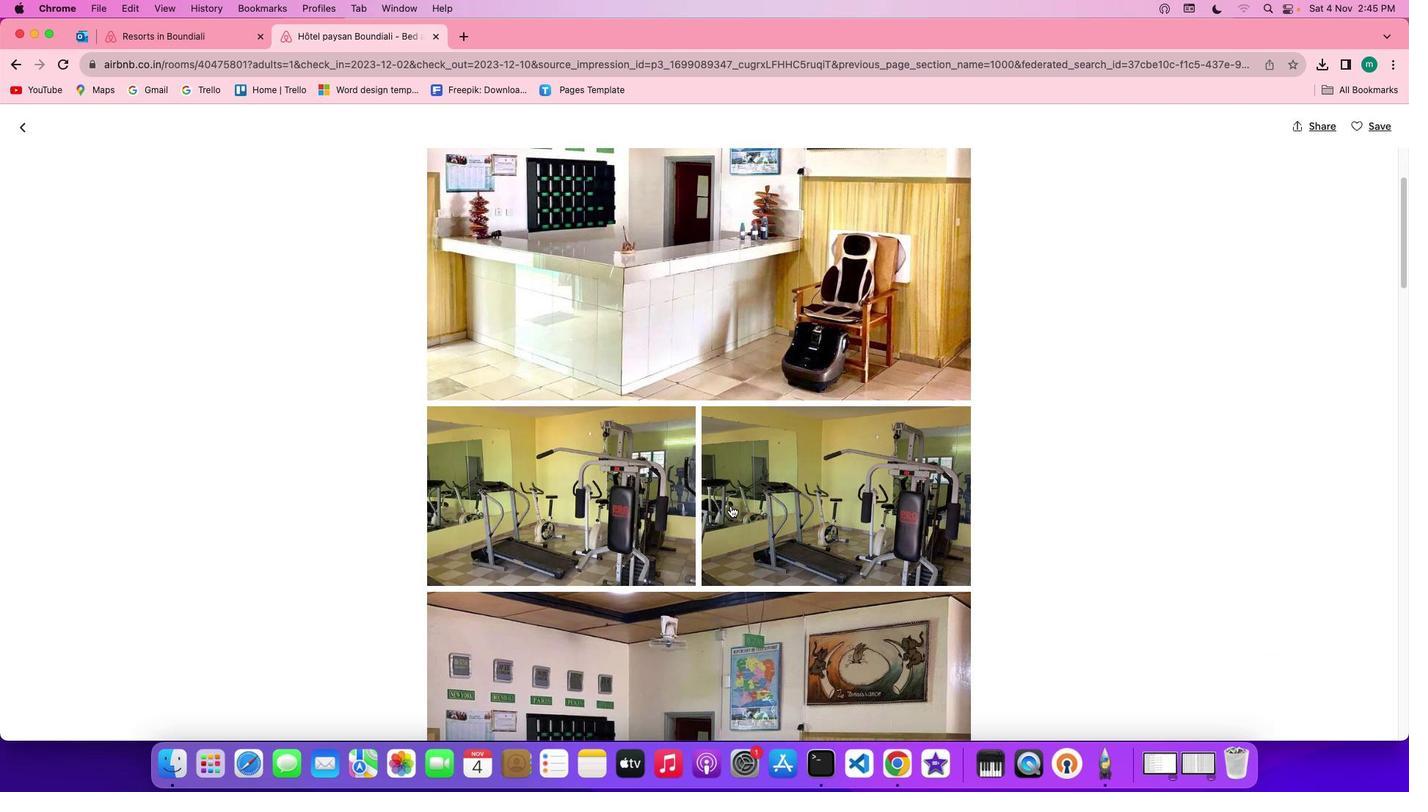 
Action: Mouse scrolled (730, 506) with delta (0, 0)
Screenshot: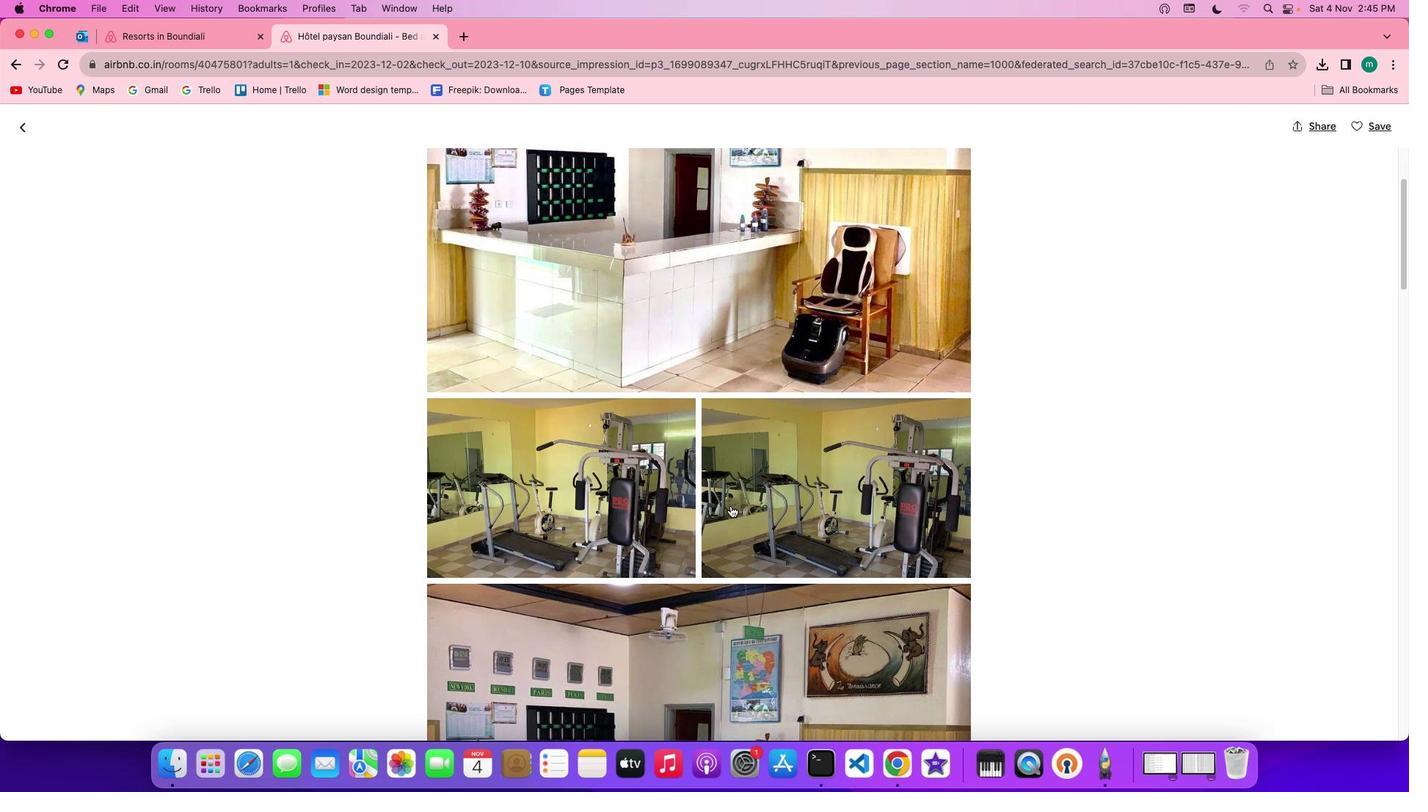
Action: Mouse scrolled (730, 506) with delta (0, 0)
Screenshot: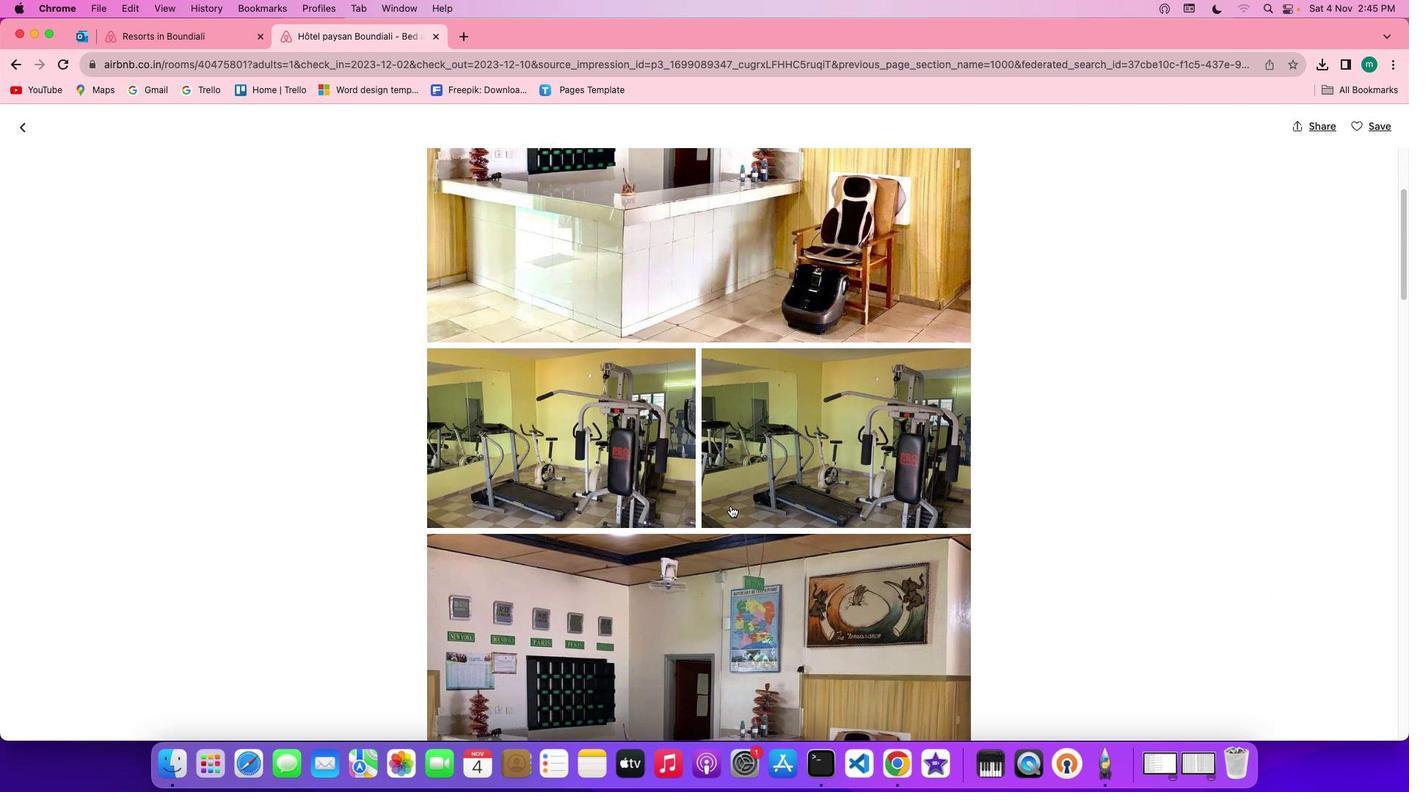 
Action: Mouse scrolled (730, 506) with delta (0, -2)
Screenshot: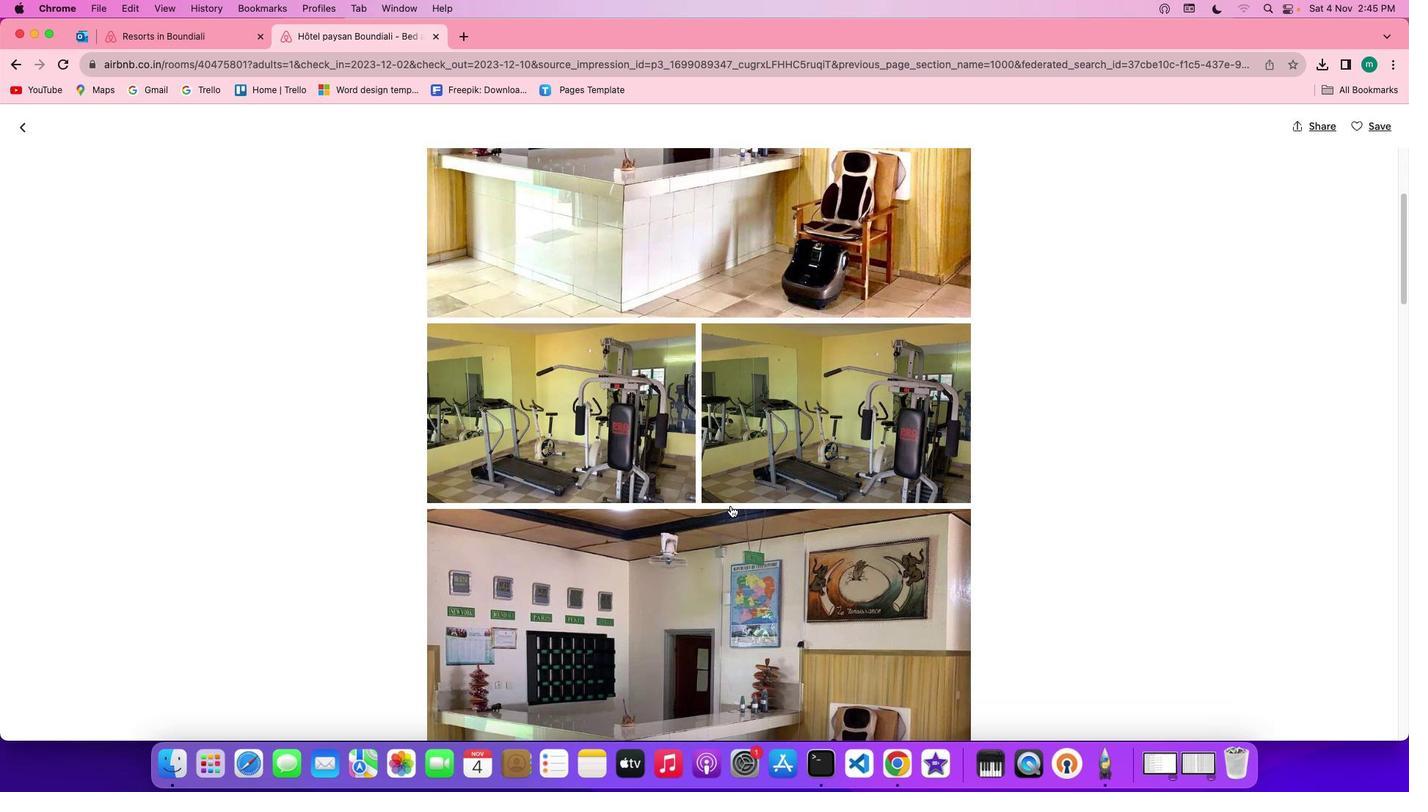 
Action: Mouse scrolled (730, 506) with delta (0, -2)
Screenshot: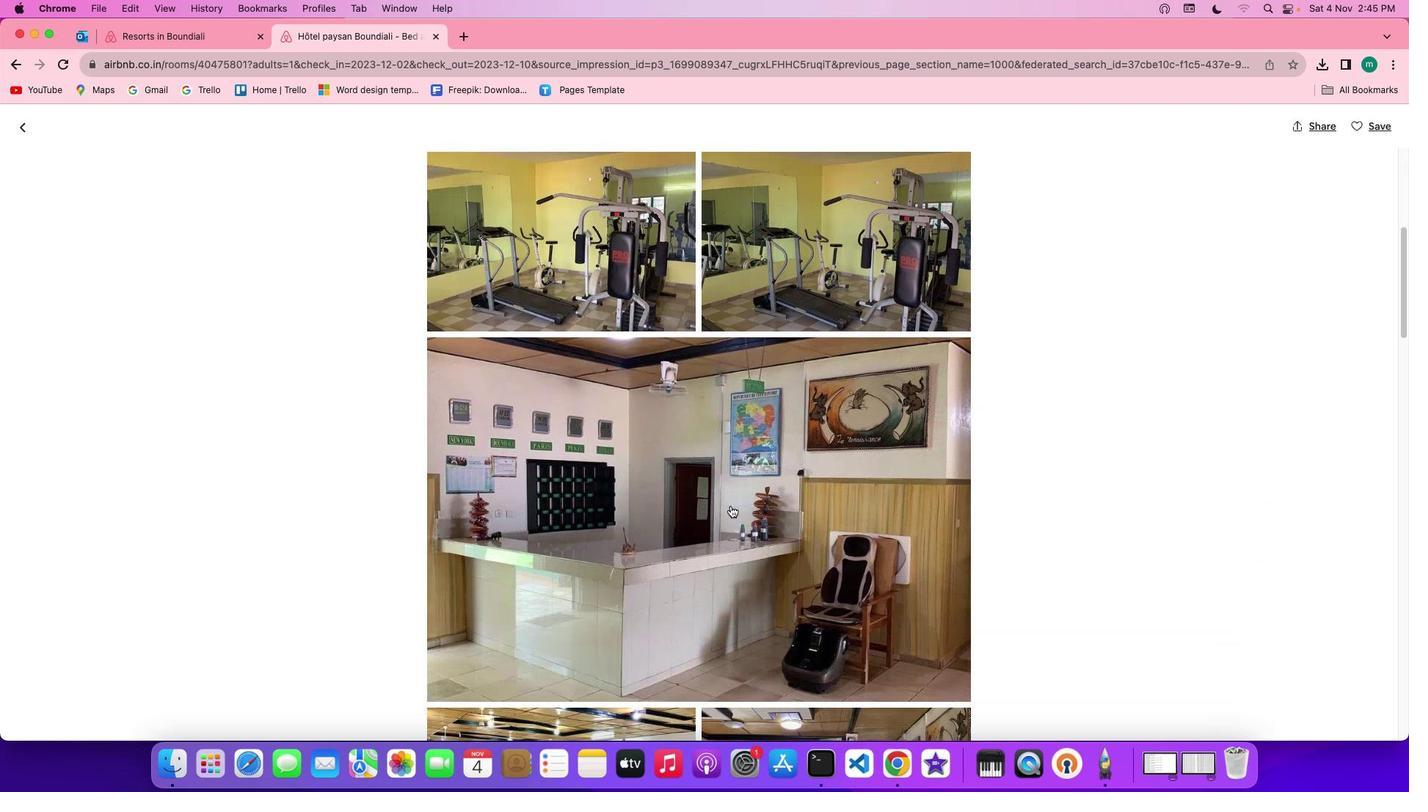 
Action: Mouse scrolled (730, 506) with delta (0, 0)
Screenshot: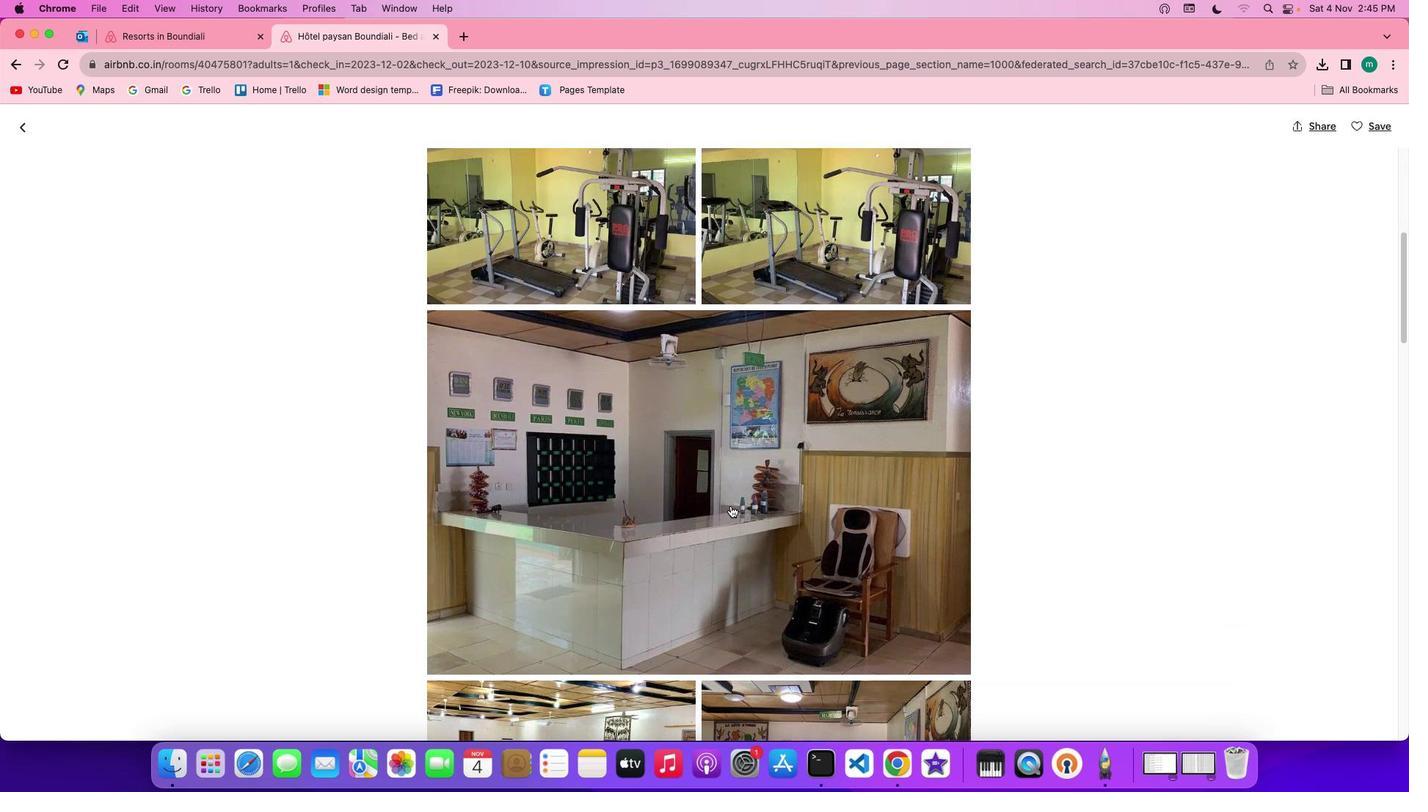 
Action: Mouse scrolled (730, 506) with delta (0, 0)
Screenshot: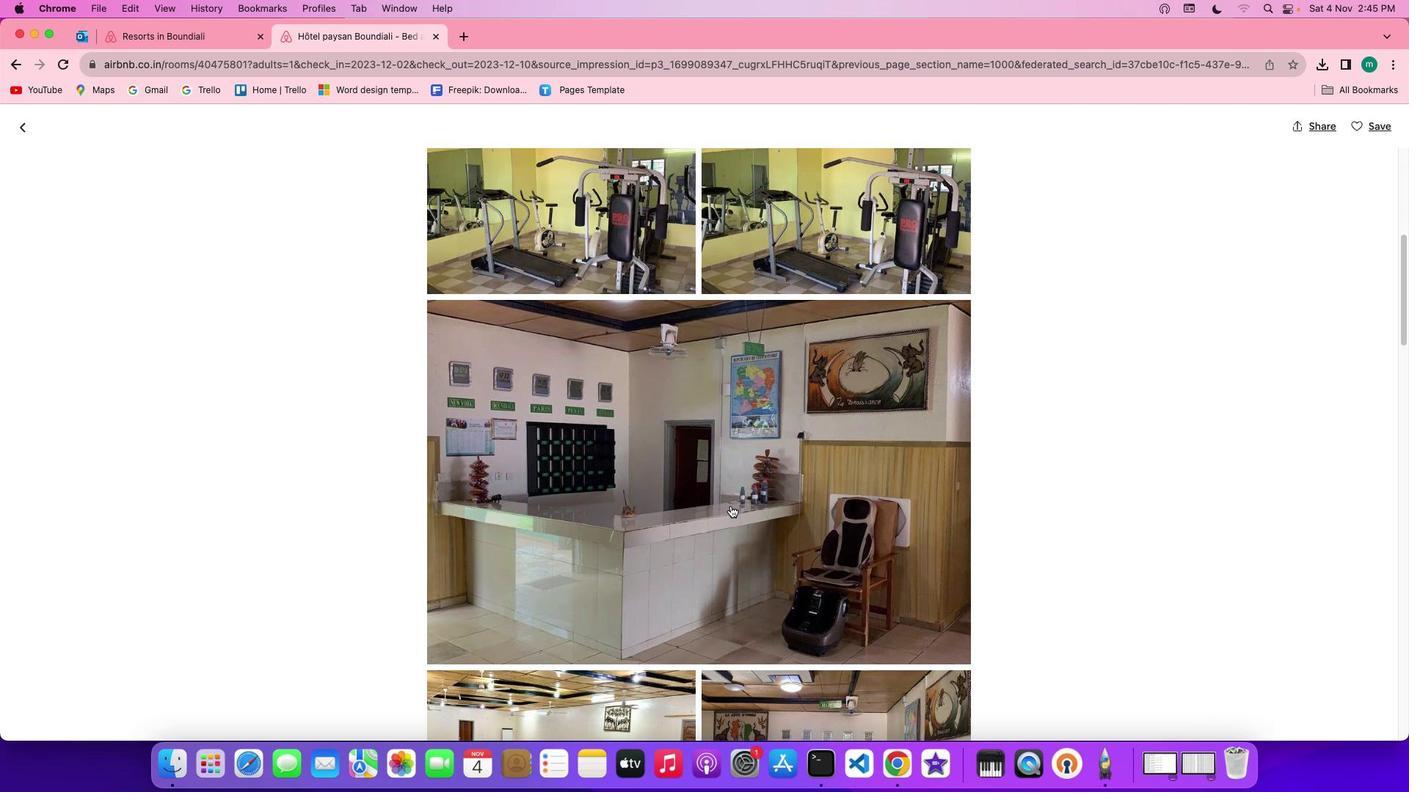 
Action: Mouse scrolled (730, 506) with delta (0, 0)
Screenshot: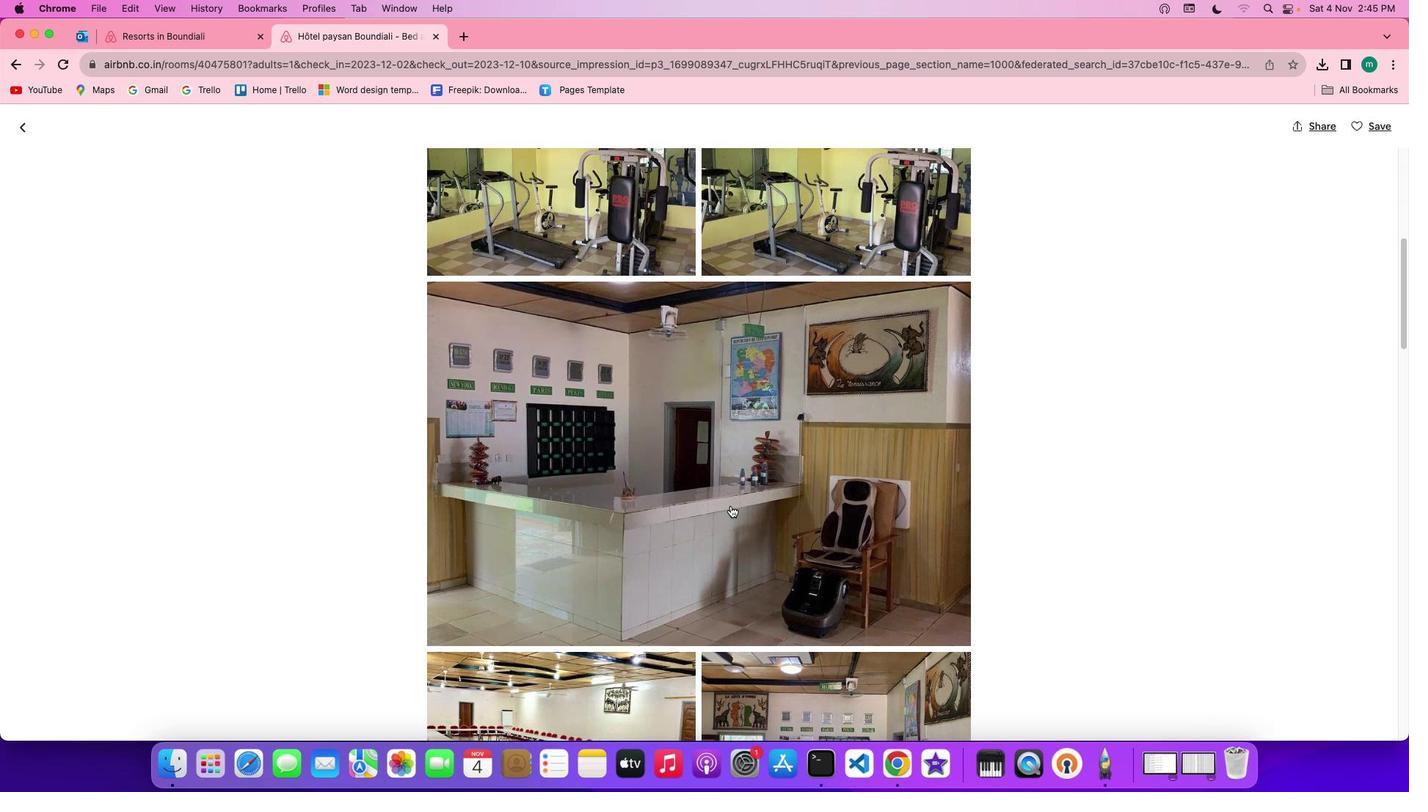 
Action: Mouse scrolled (730, 506) with delta (0, -1)
Screenshot: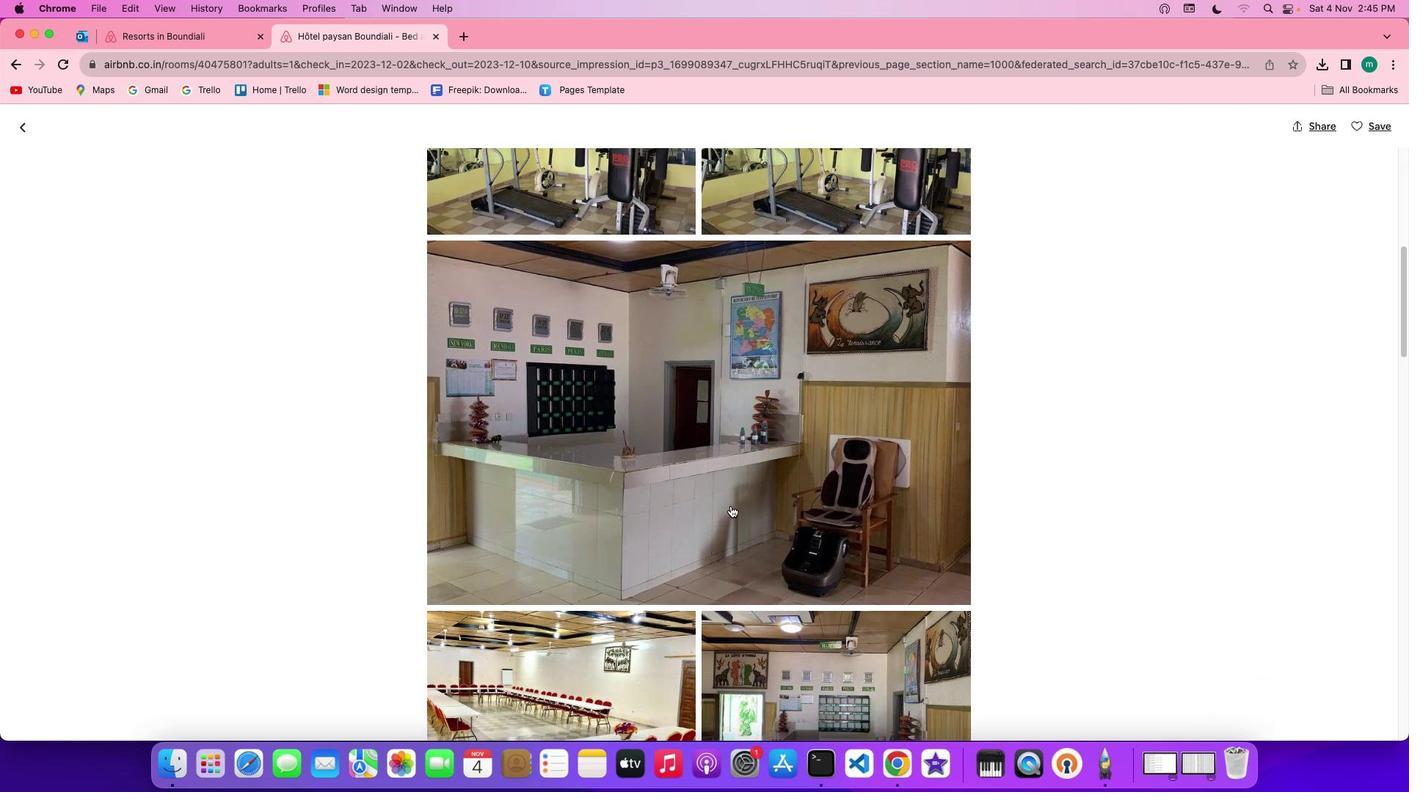 
Action: Mouse scrolled (730, 506) with delta (0, -2)
Screenshot: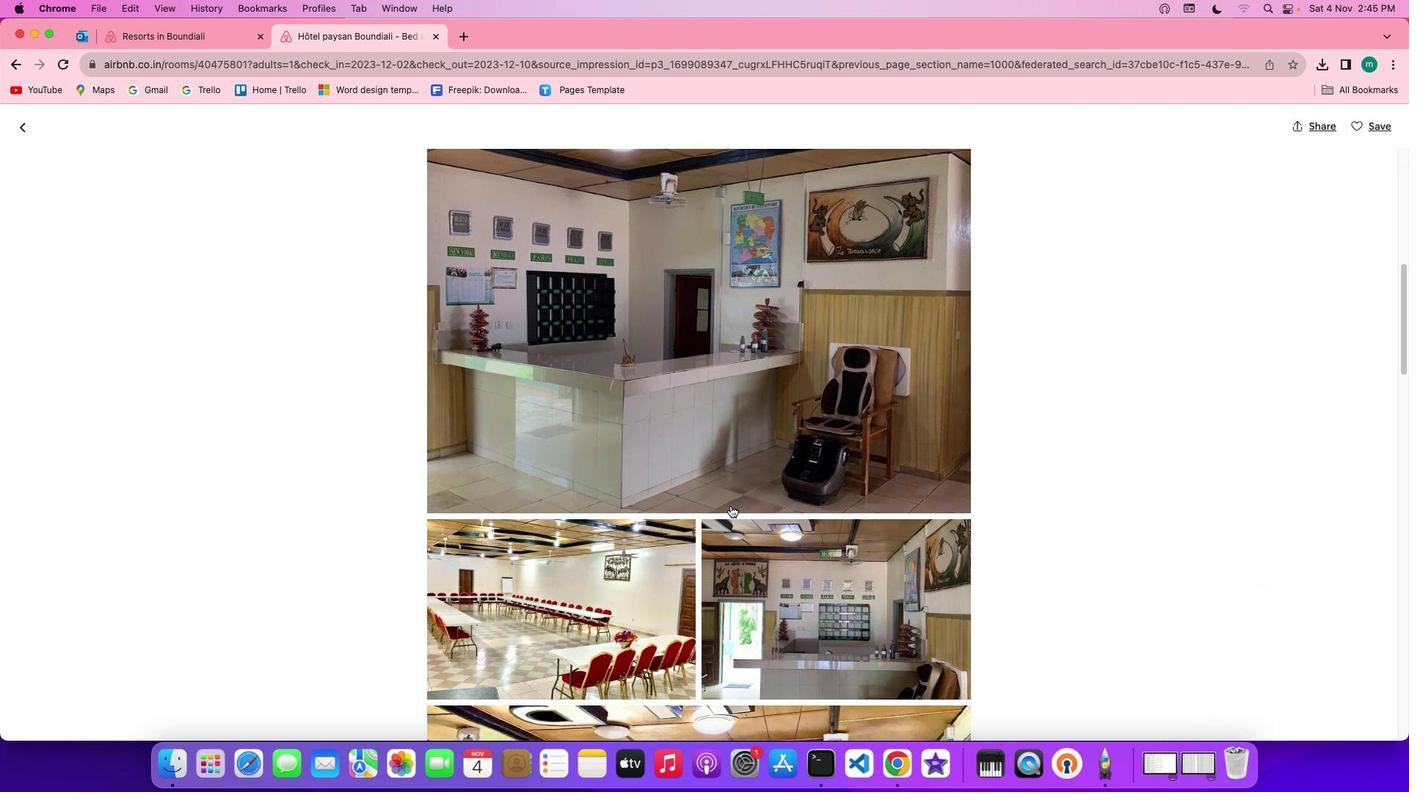 
Action: Mouse scrolled (730, 506) with delta (0, -2)
Screenshot: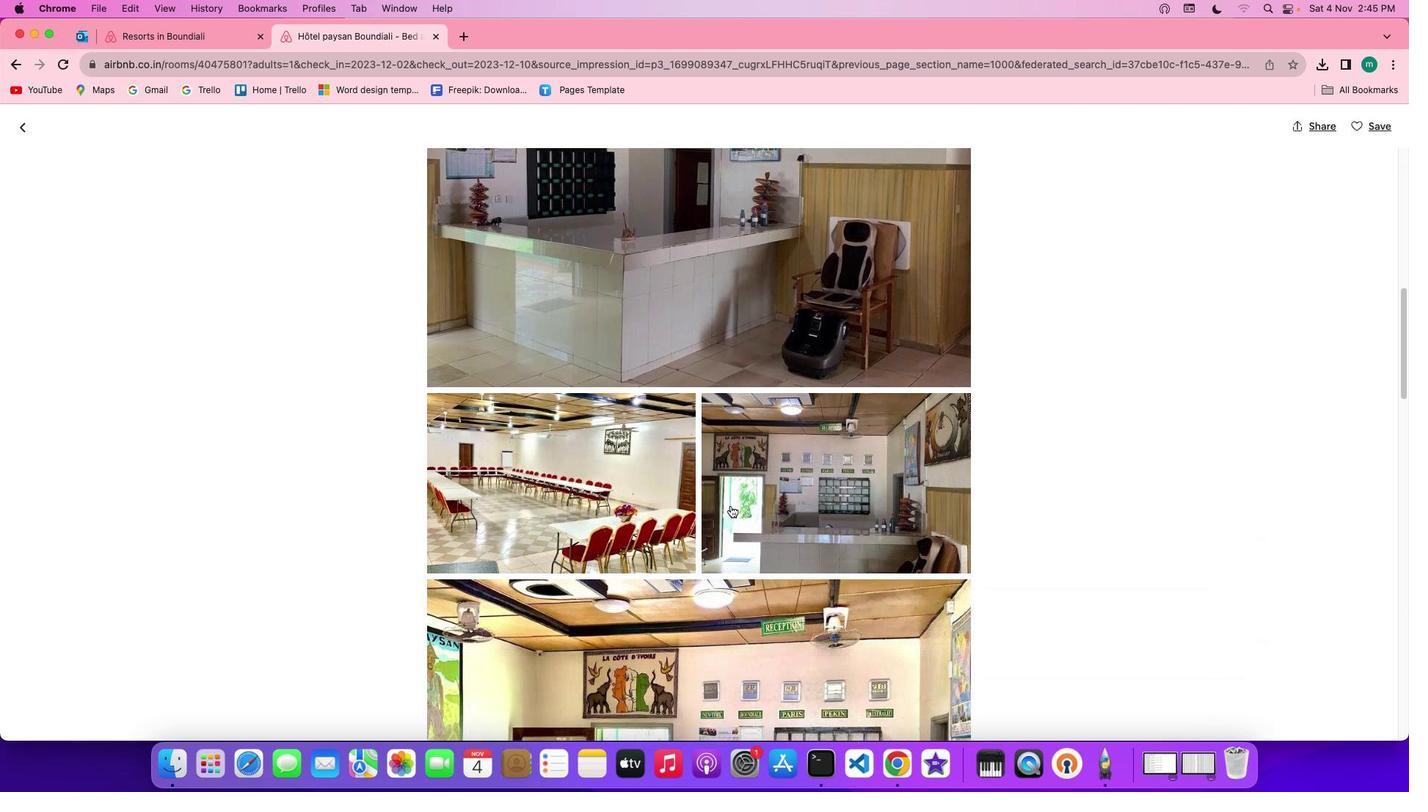 
Action: Mouse scrolled (730, 506) with delta (0, 0)
Screenshot: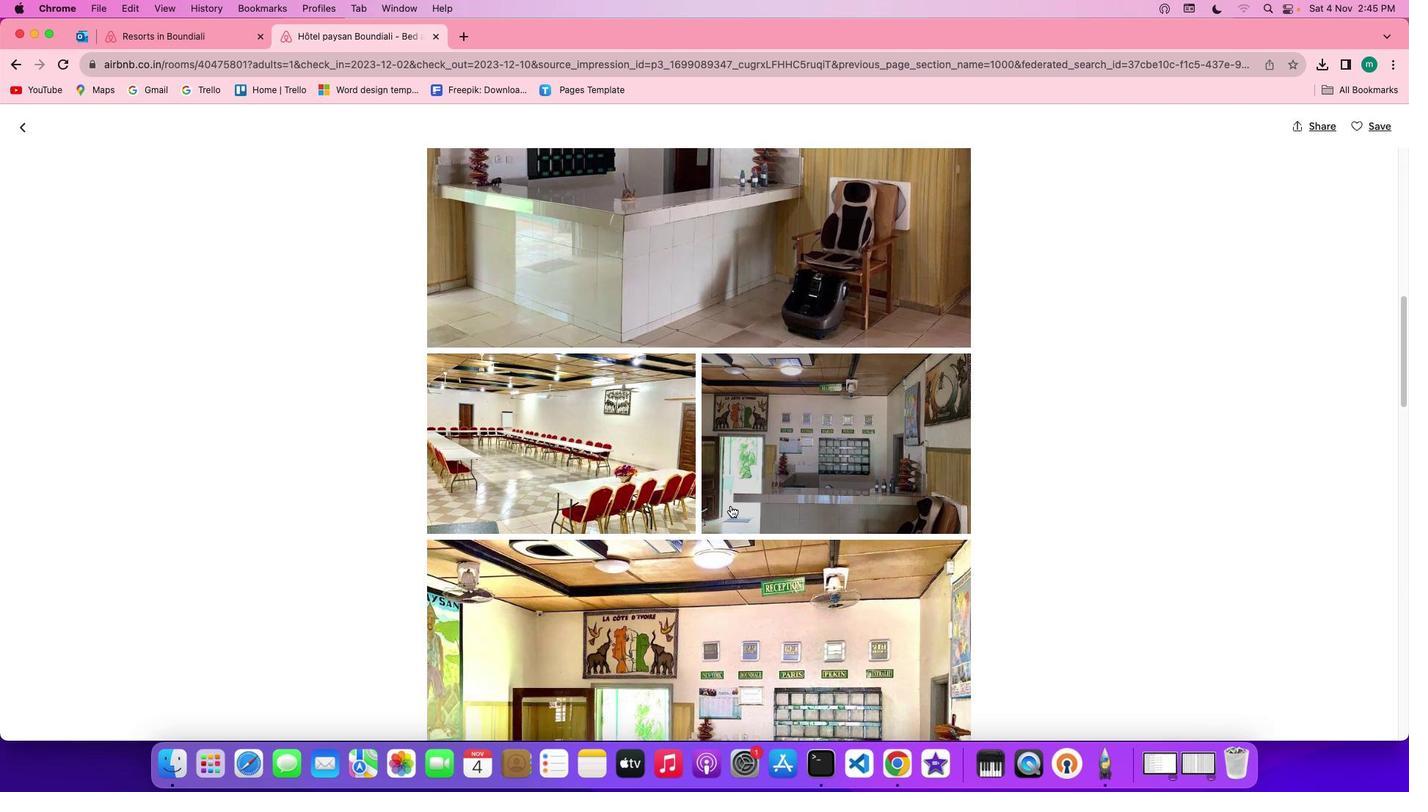 
Action: Mouse scrolled (730, 506) with delta (0, 0)
Screenshot: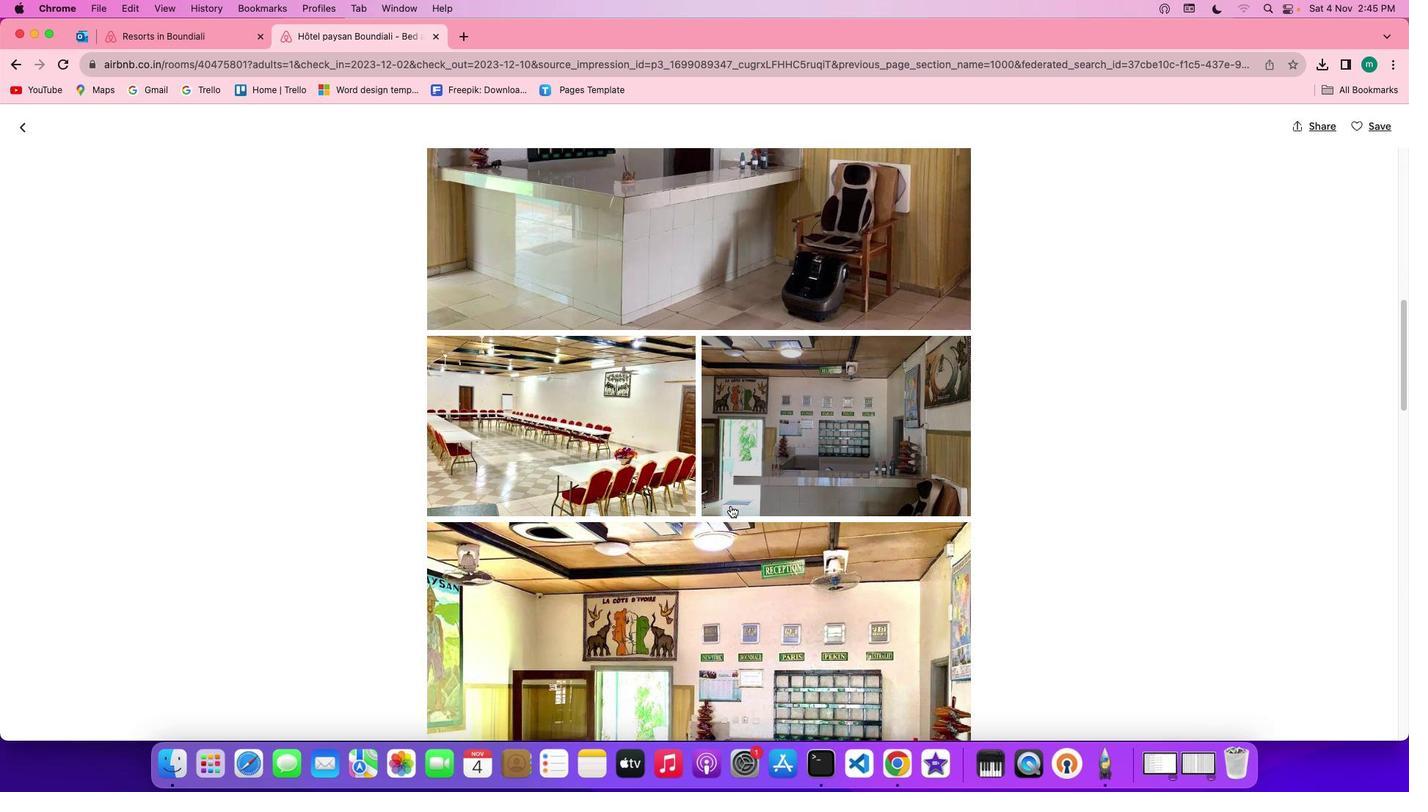 
Action: Mouse scrolled (730, 506) with delta (0, 0)
Screenshot: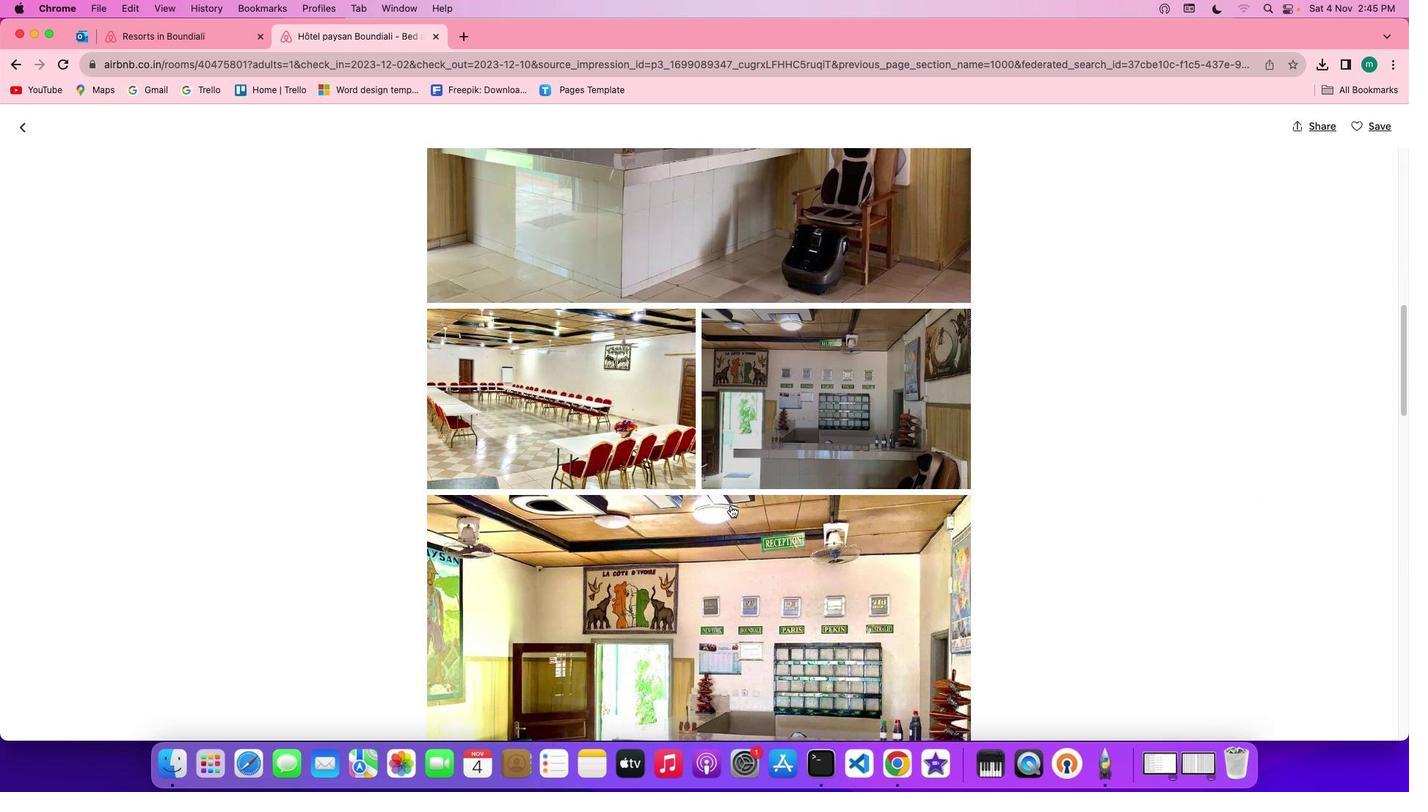 
Action: Mouse scrolled (730, 506) with delta (0, -1)
Screenshot: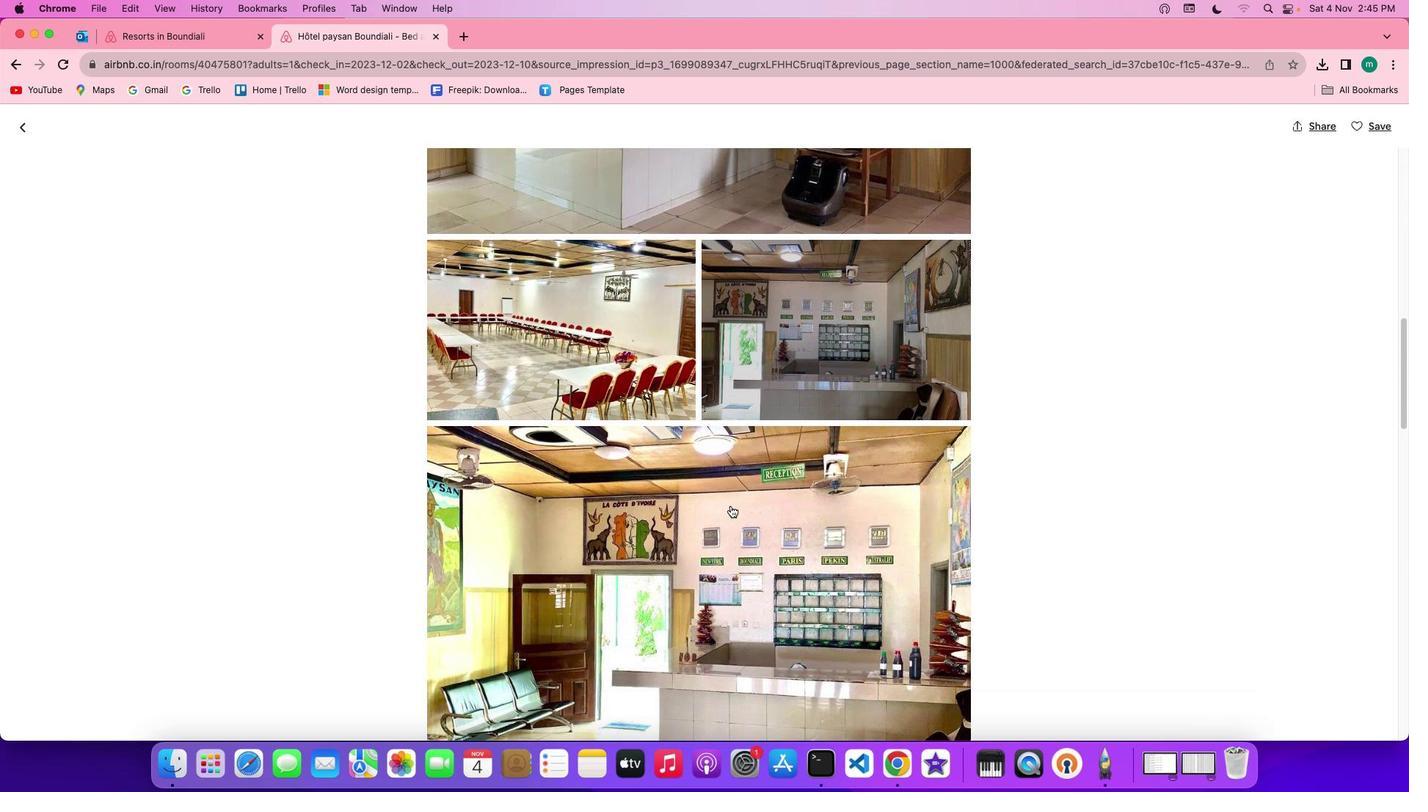 
Action: Mouse scrolled (730, 506) with delta (0, 0)
Screenshot: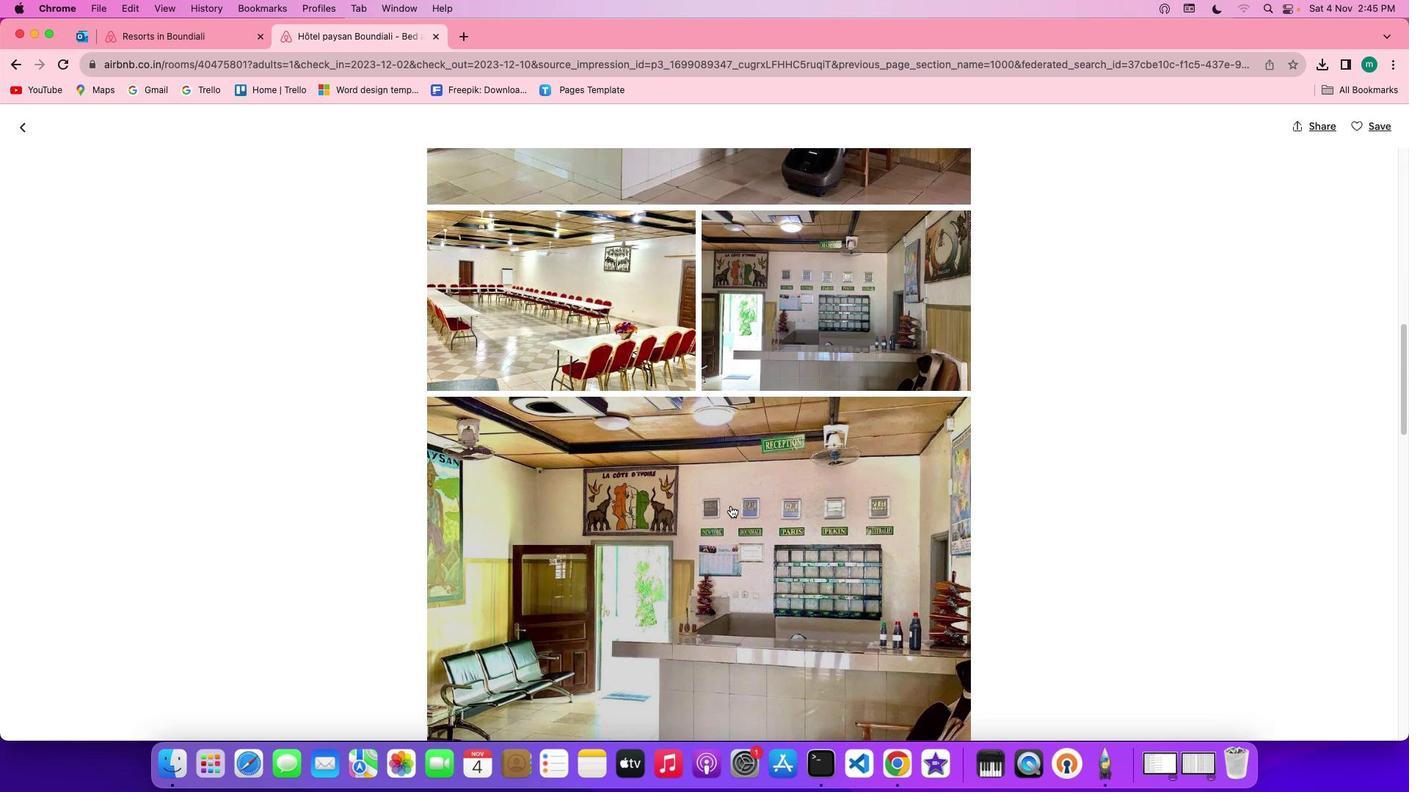 
Action: Mouse scrolled (730, 506) with delta (0, 0)
Screenshot: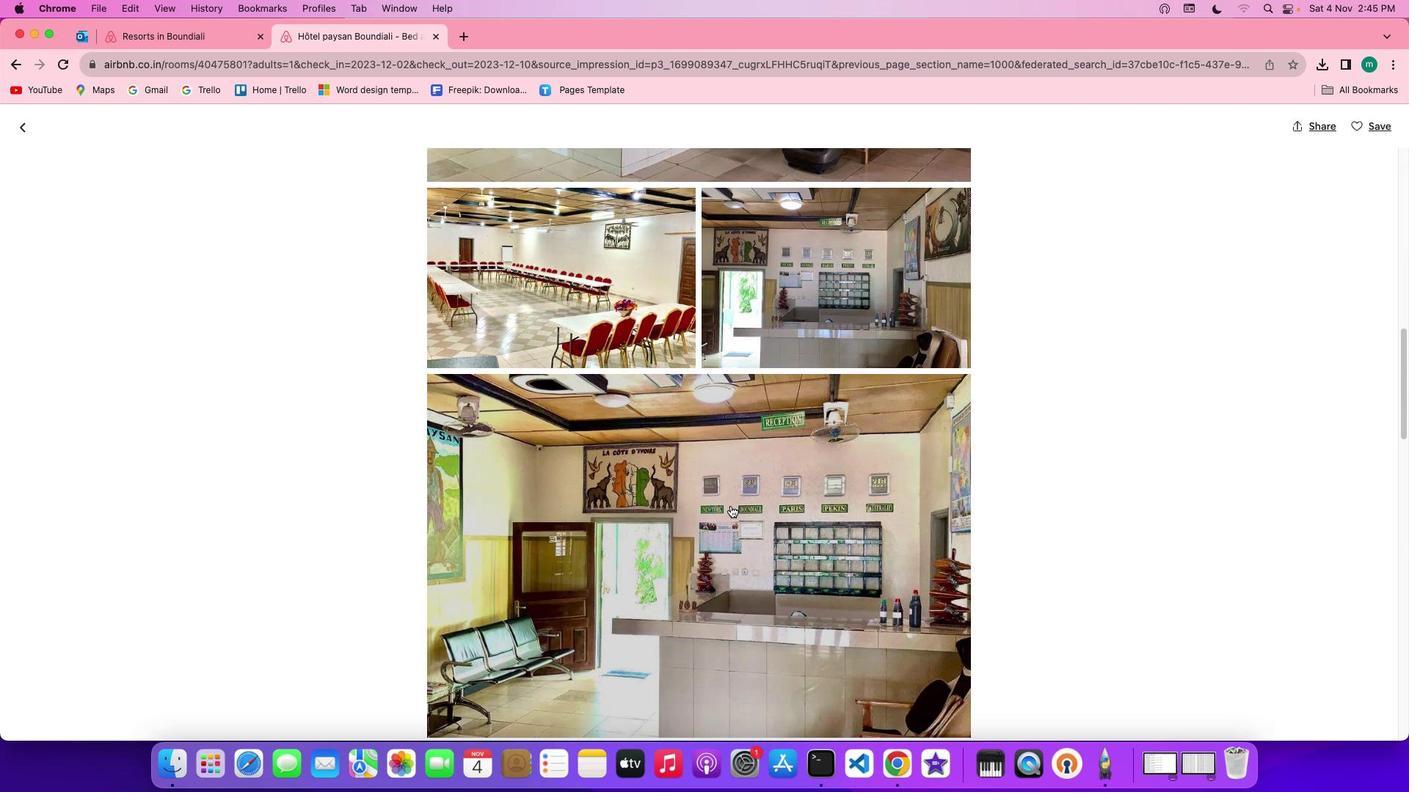 
Action: Mouse scrolled (730, 506) with delta (0, 0)
Screenshot: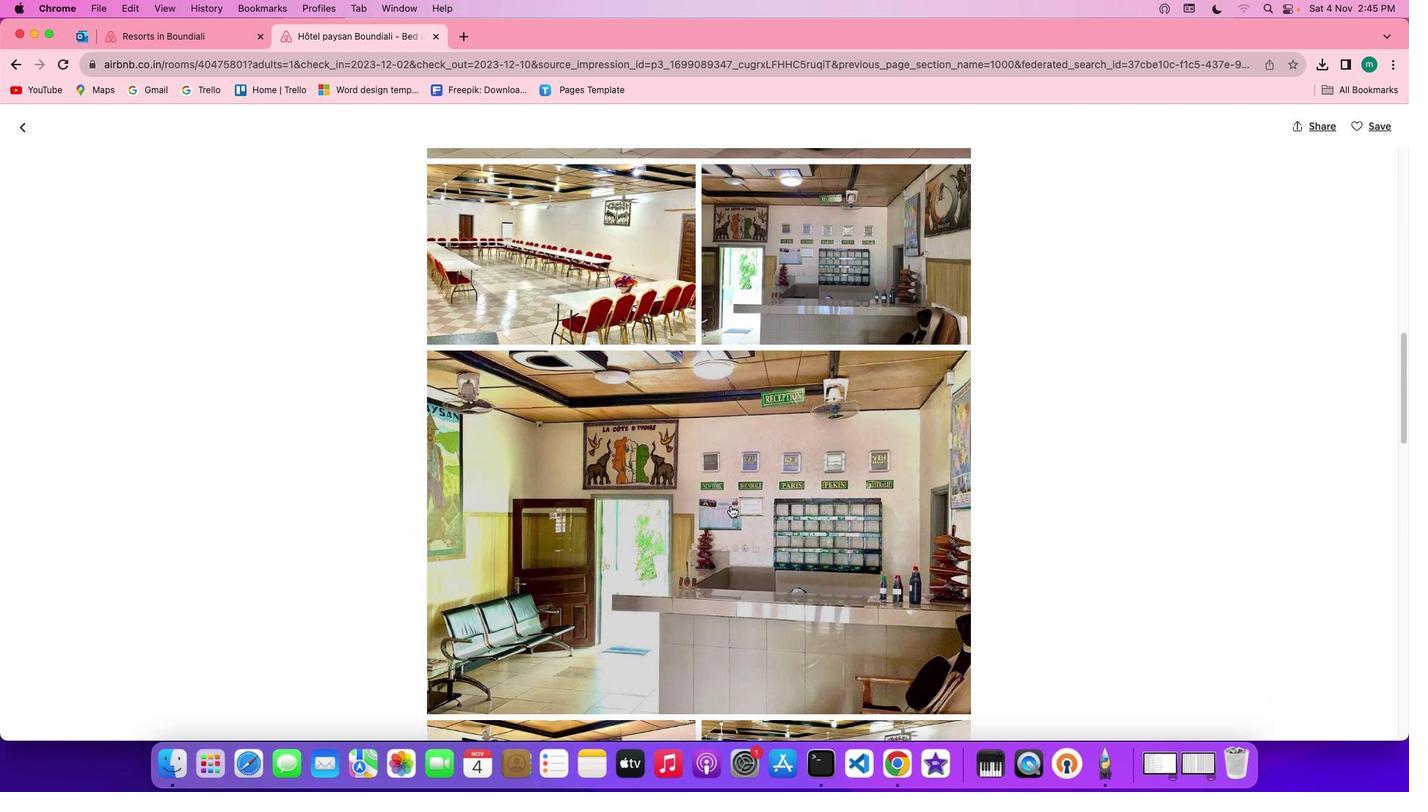 
Action: Mouse scrolled (730, 506) with delta (0, -1)
Screenshot: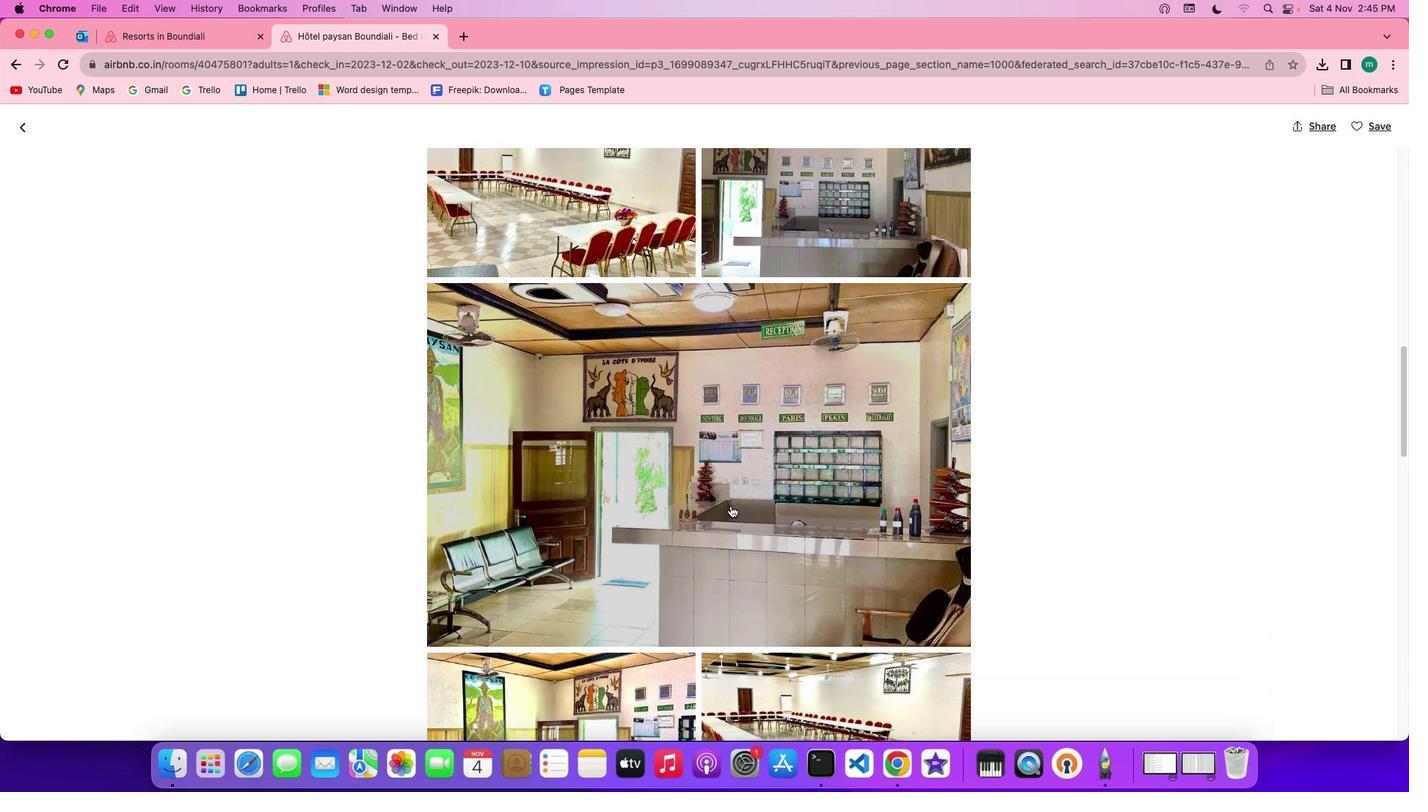 
Action: Mouse scrolled (730, 506) with delta (0, 0)
Screenshot: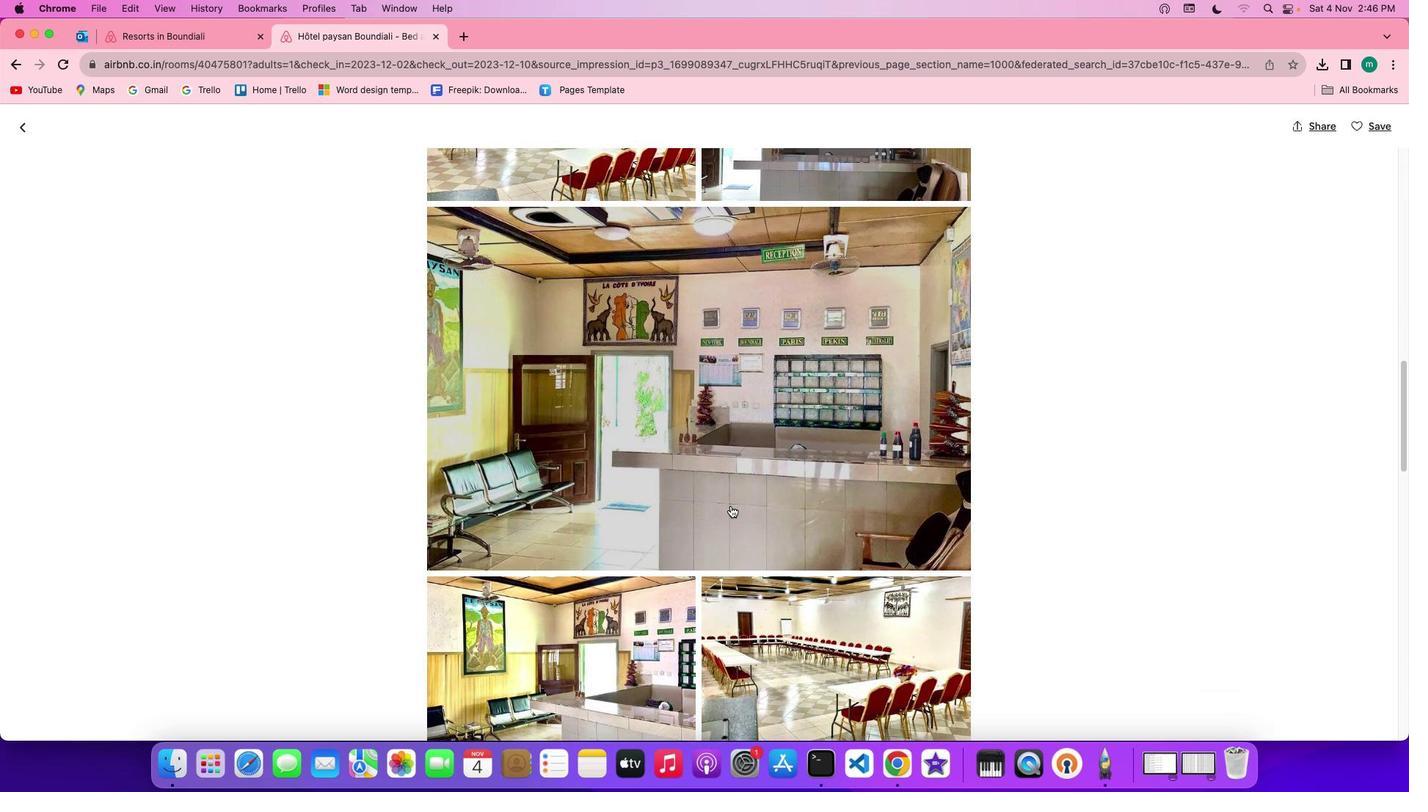
Action: Mouse scrolled (730, 506) with delta (0, 0)
Screenshot: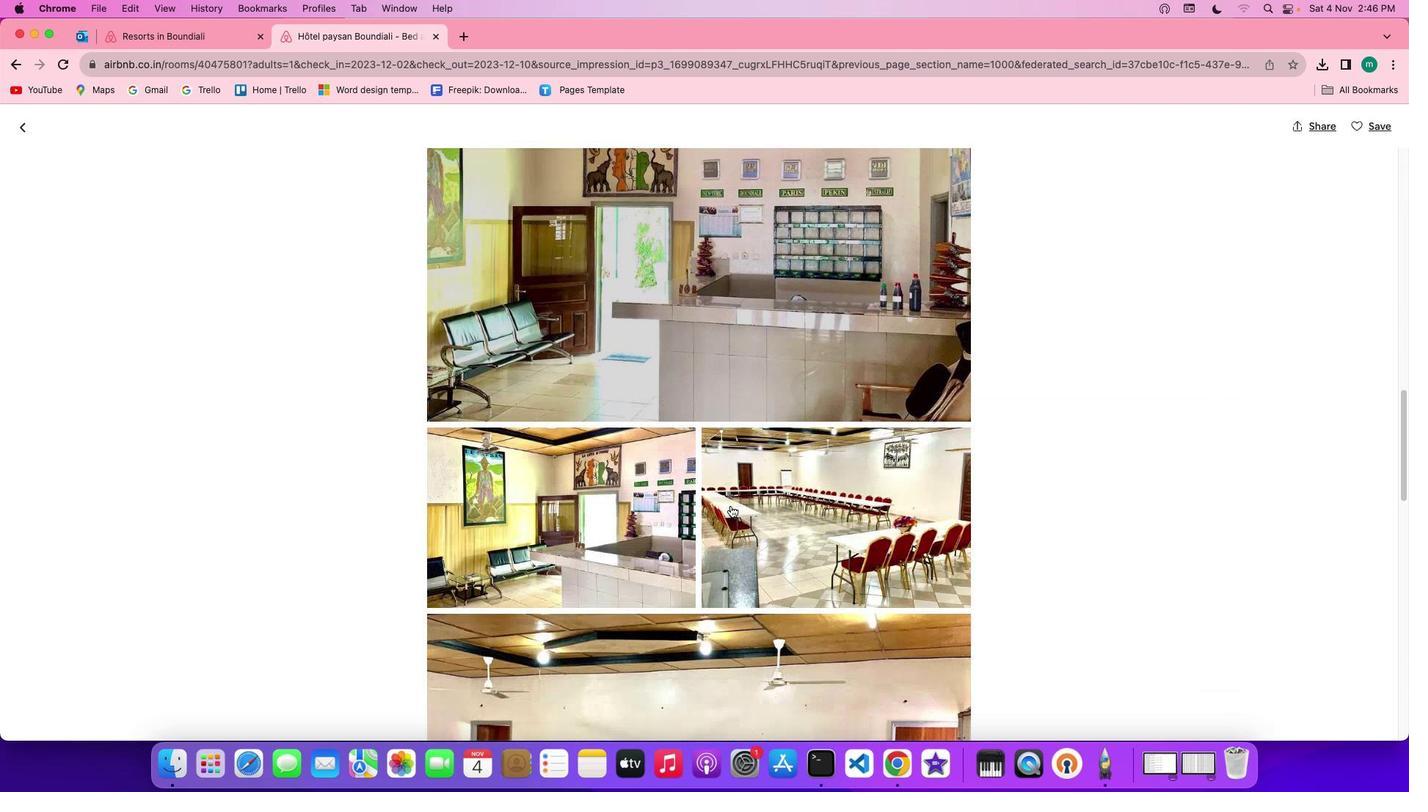
Action: Mouse scrolled (730, 506) with delta (0, -2)
Screenshot: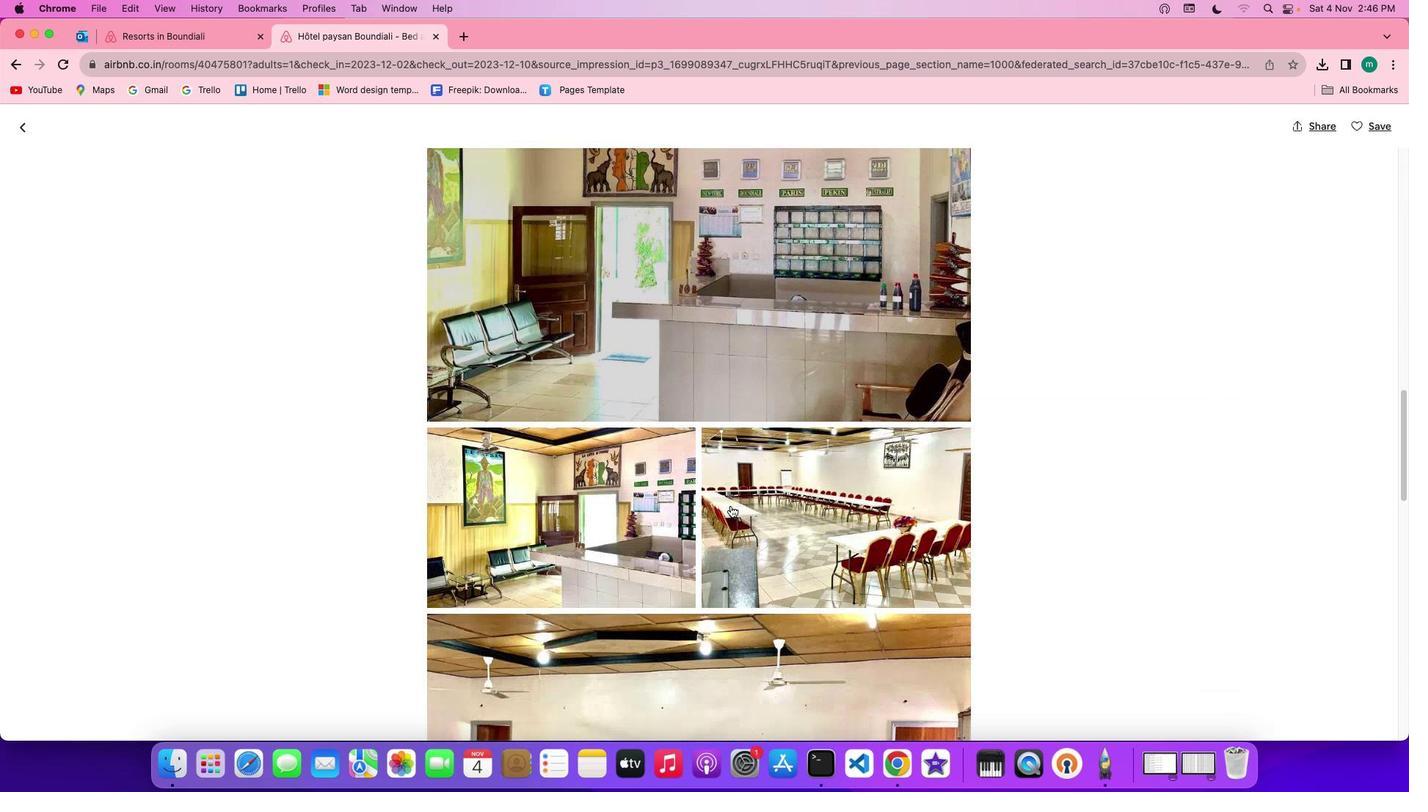 
Action: Mouse scrolled (730, 506) with delta (0, -3)
Screenshot: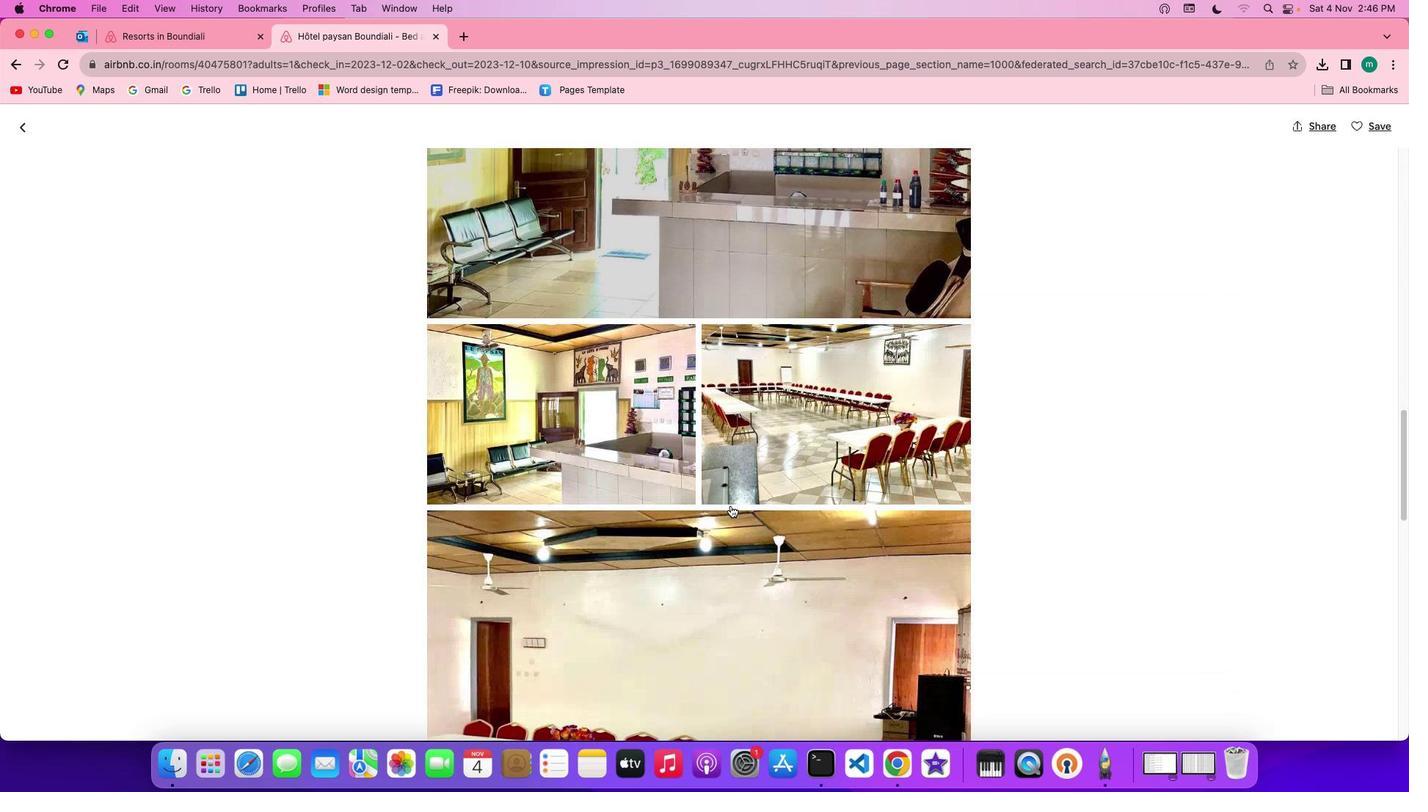 
Action: Mouse scrolled (730, 506) with delta (0, 0)
Screenshot: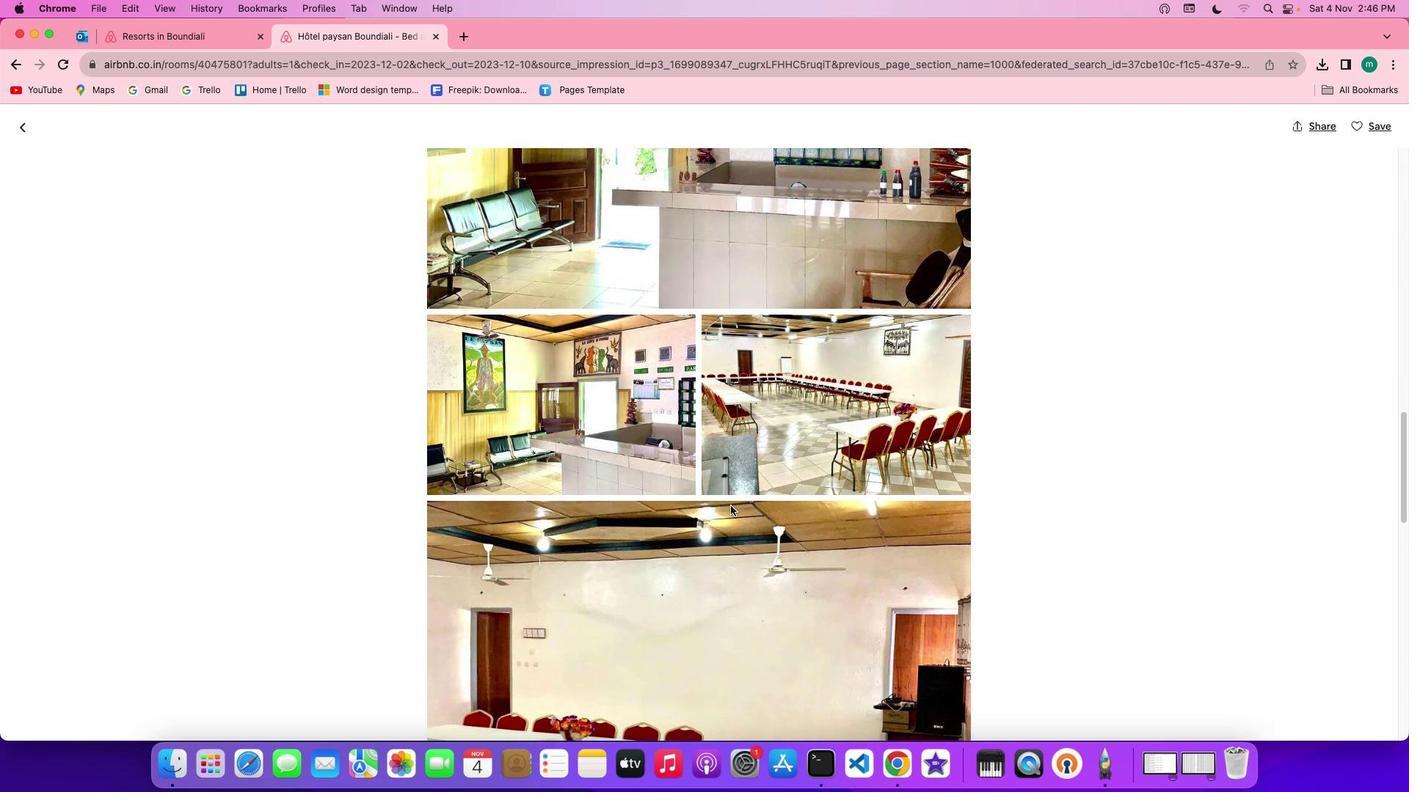 
Action: Mouse scrolled (730, 506) with delta (0, 0)
Screenshot: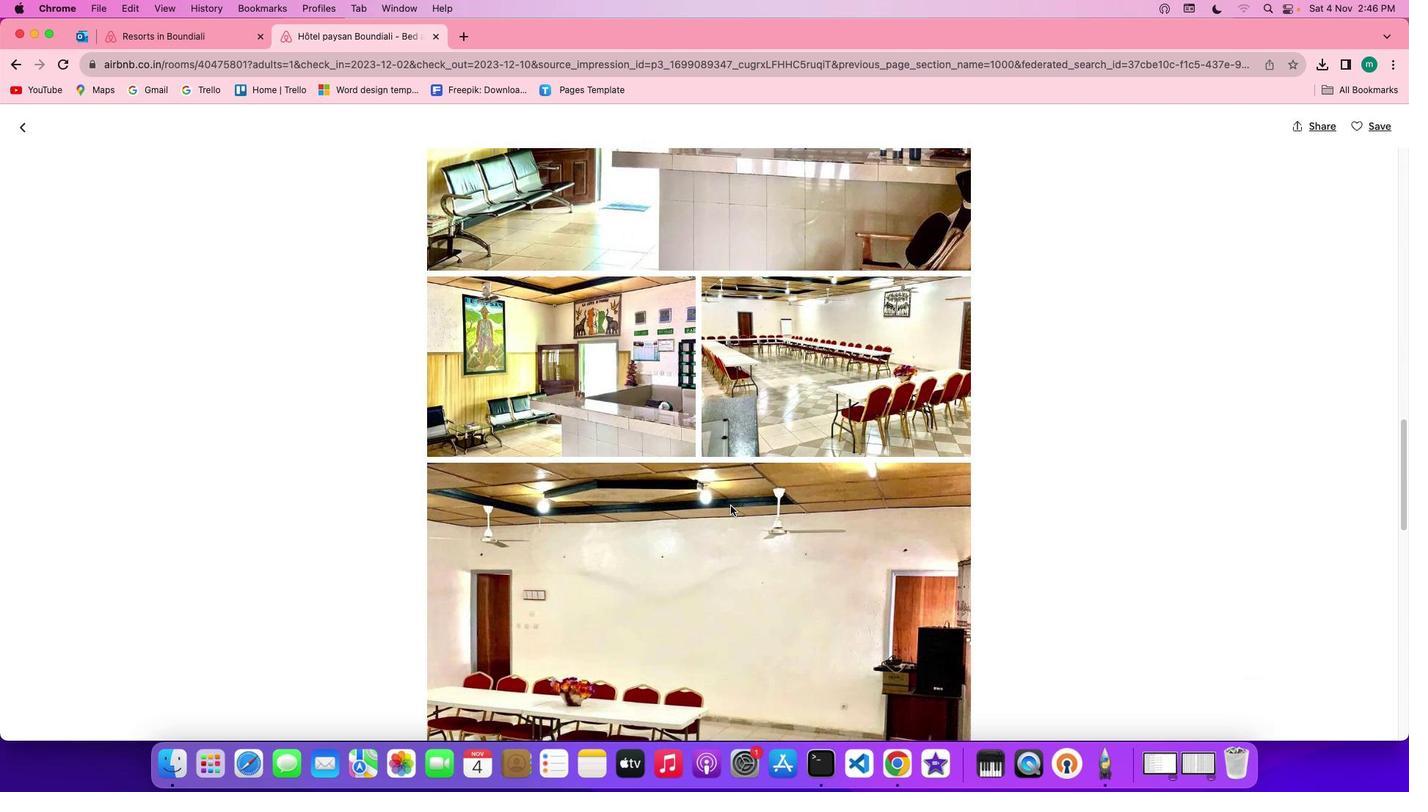 
Action: Mouse scrolled (730, 506) with delta (0, -2)
Screenshot: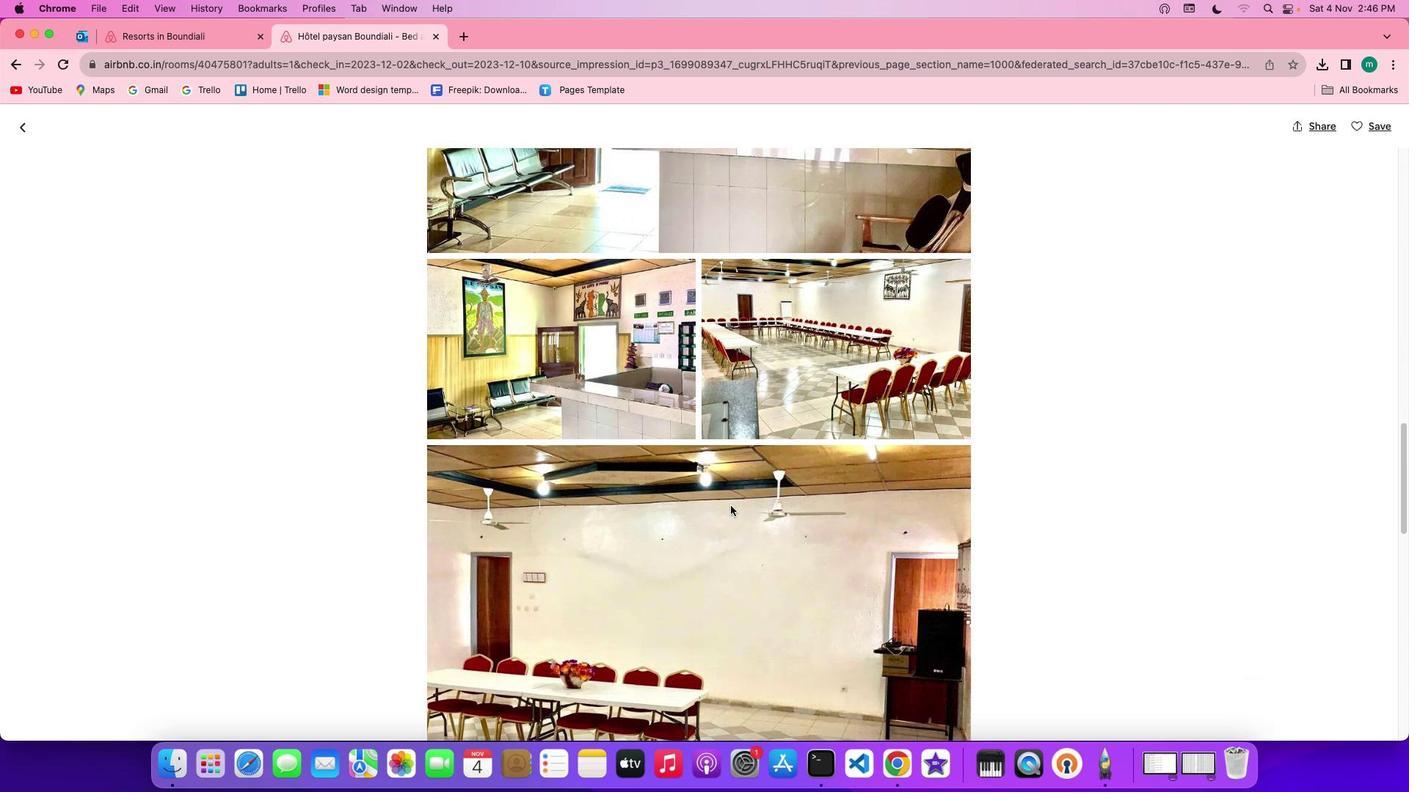 
Action: Mouse scrolled (730, 506) with delta (0, -2)
Screenshot: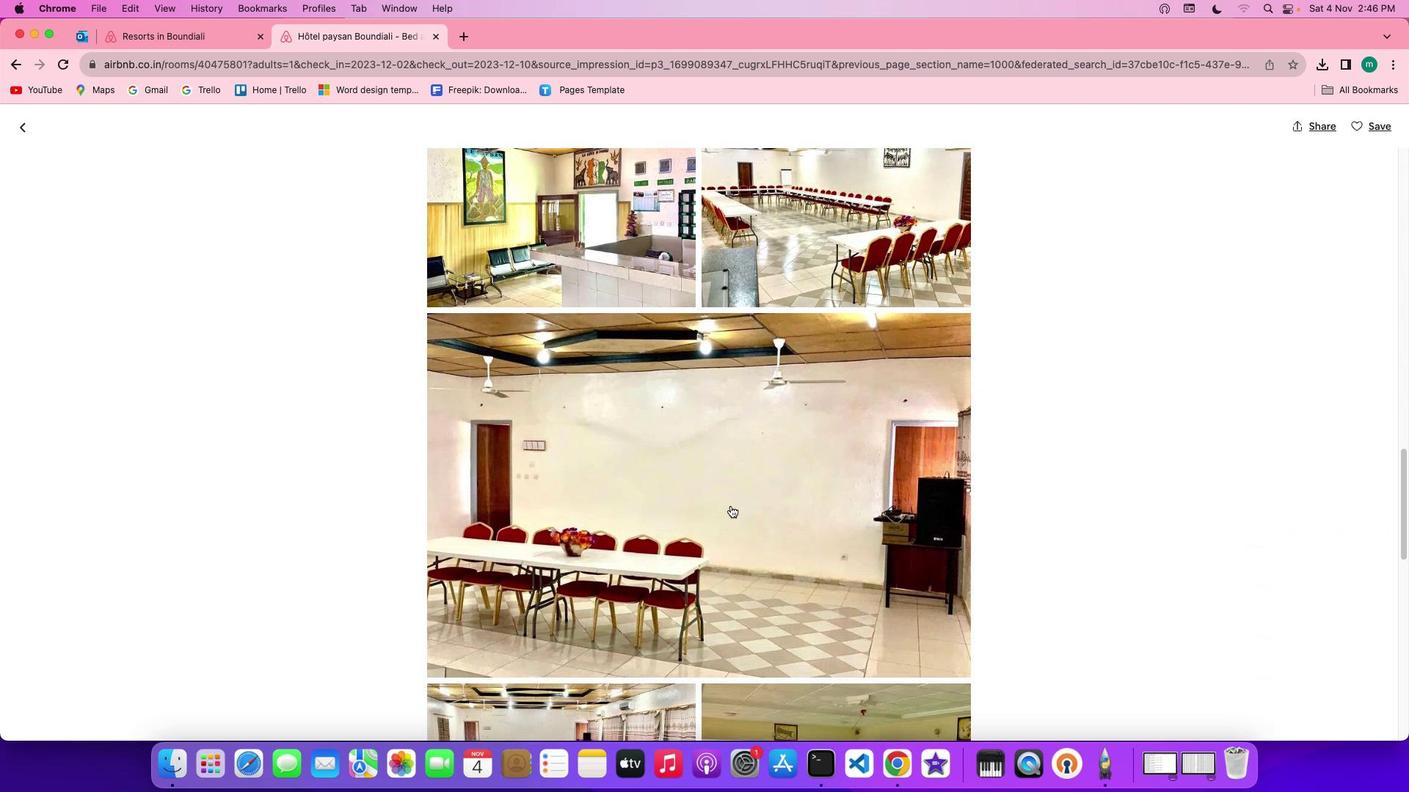 
Action: Mouse scrolled (730, 506) with delta (0, 0)
Screenshot: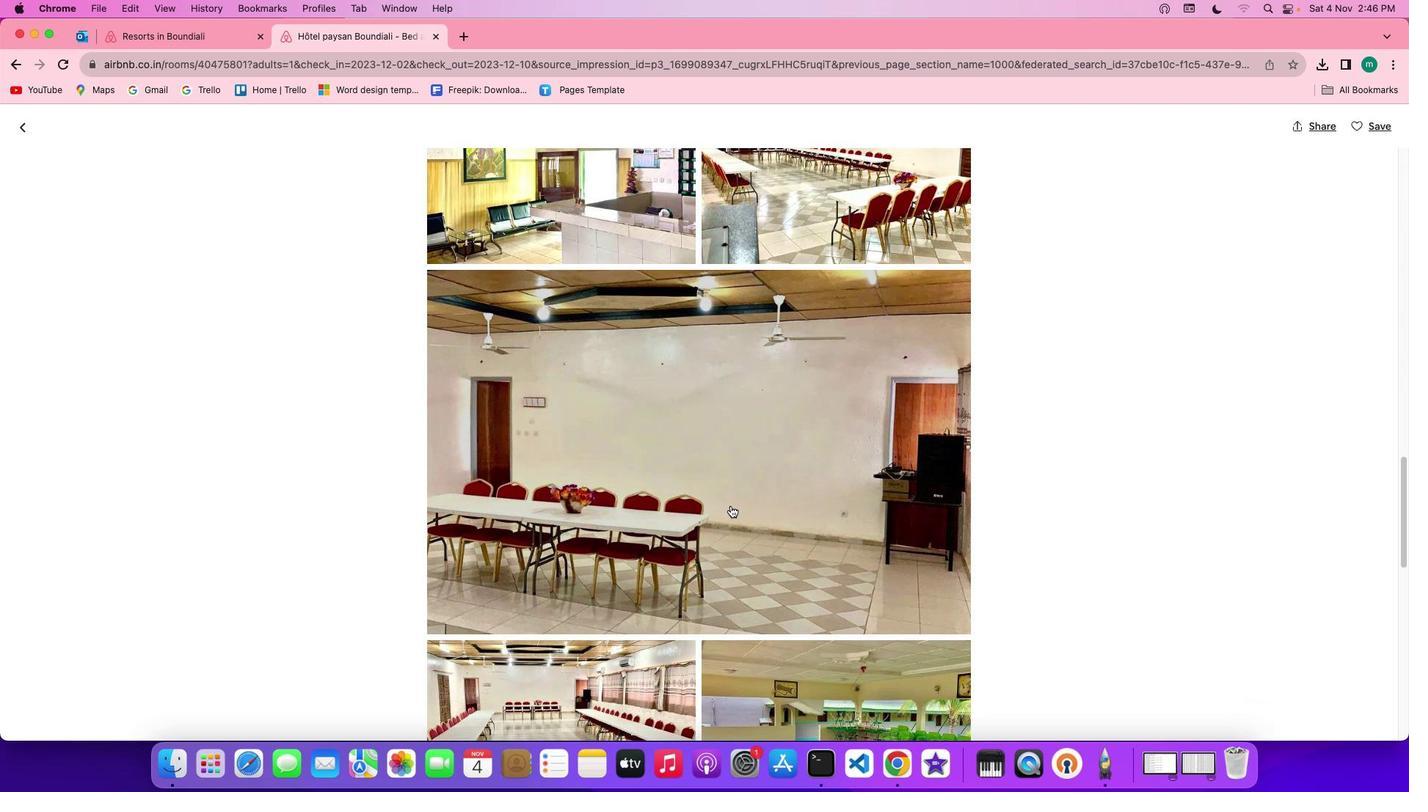 
Action: Mouse scrolled (730, 506) with delta (0, 0)
Screenshot: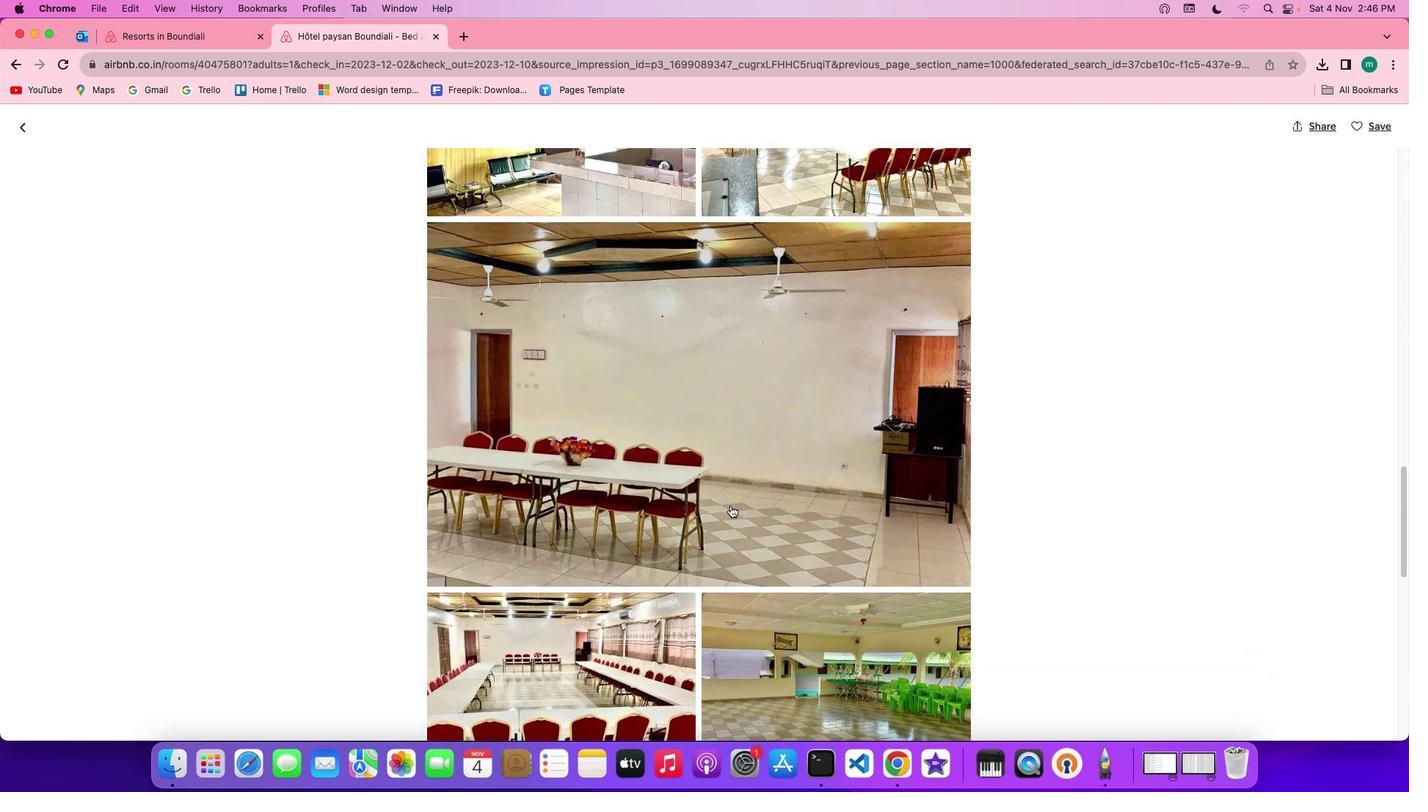 
Action: Mouse scrolled (730, 506) with delta (0, -2)
Screenshot: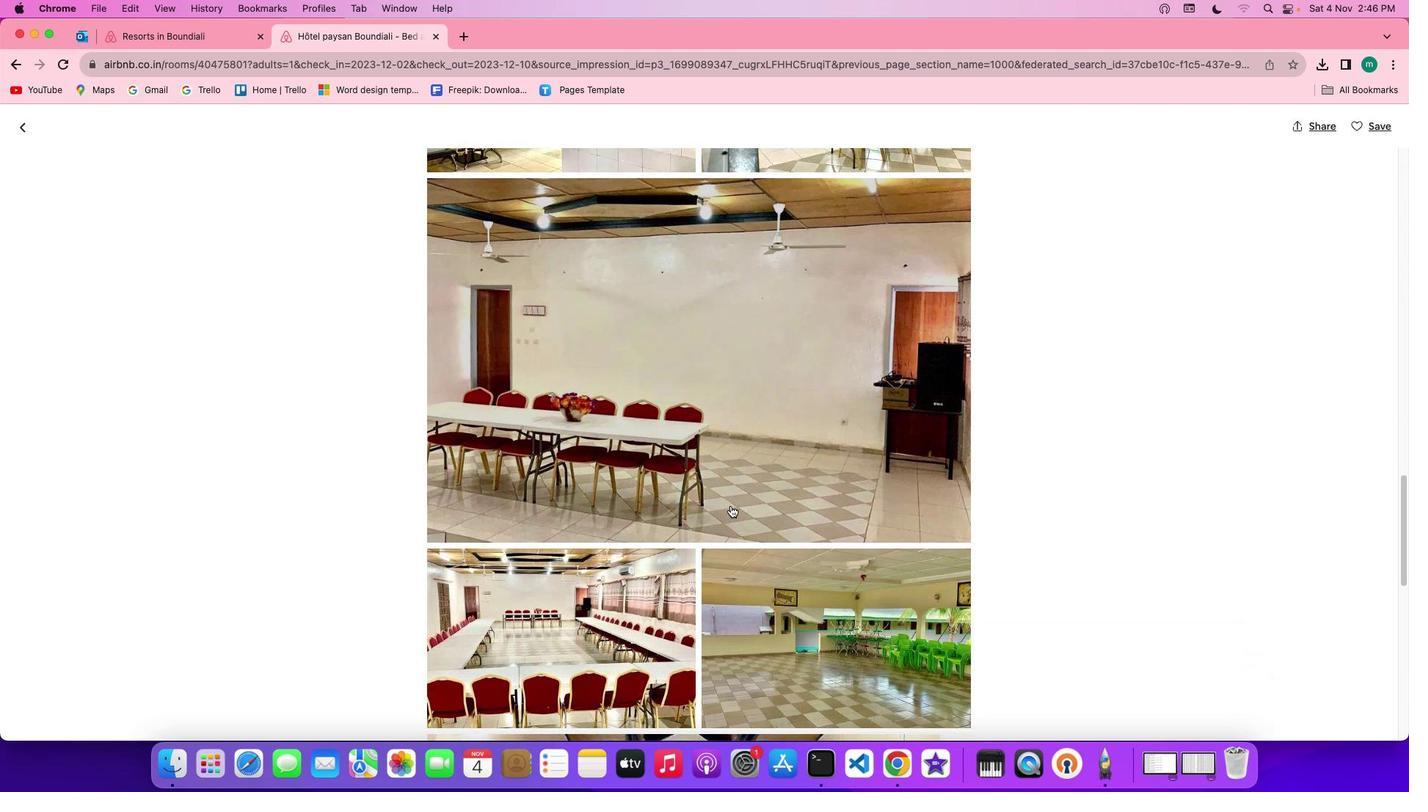 
Action: Mouse scrolled (730, 506) with delta (0, -2)
Screenshot: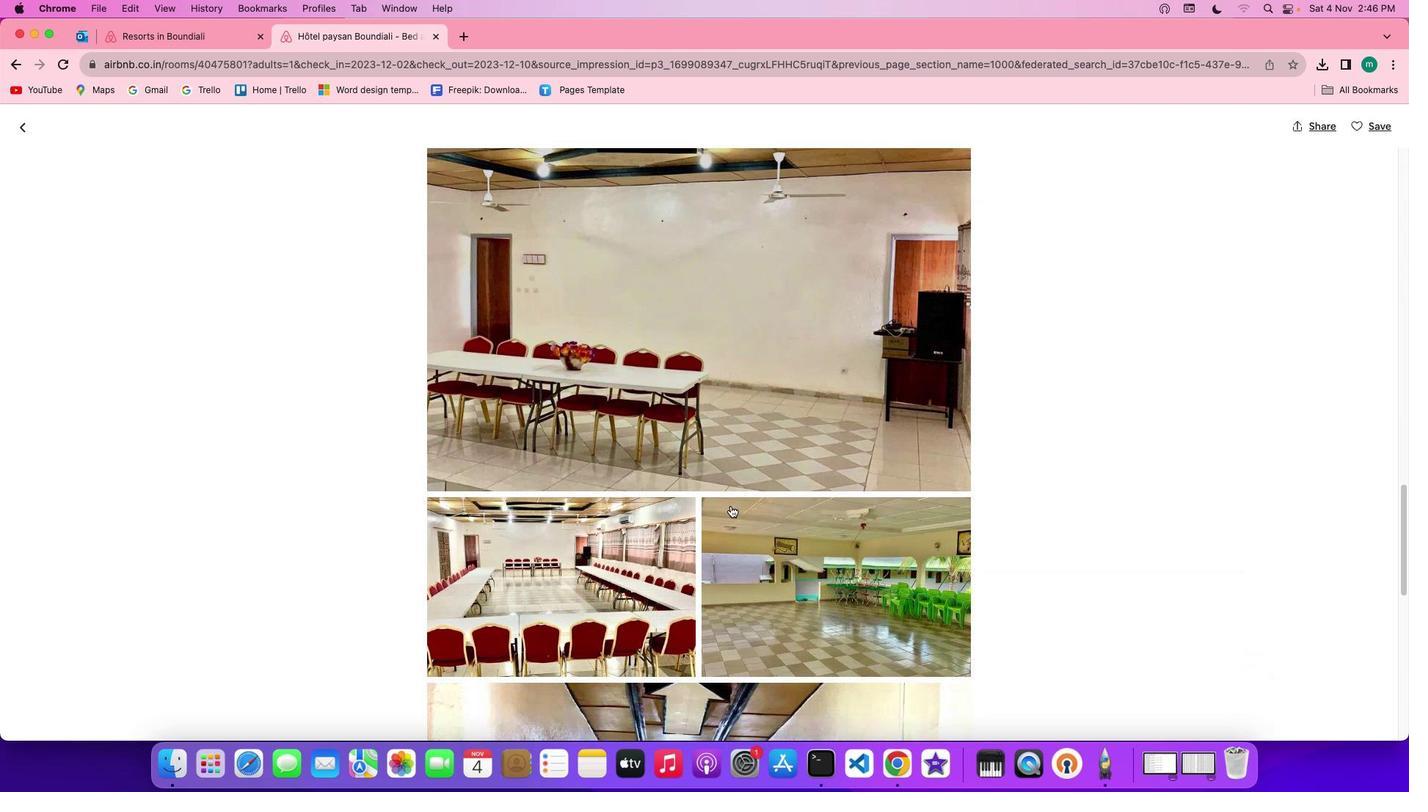 
Action: Mouse scrolled (730, 506) with delta (0, 0)
Screenshot: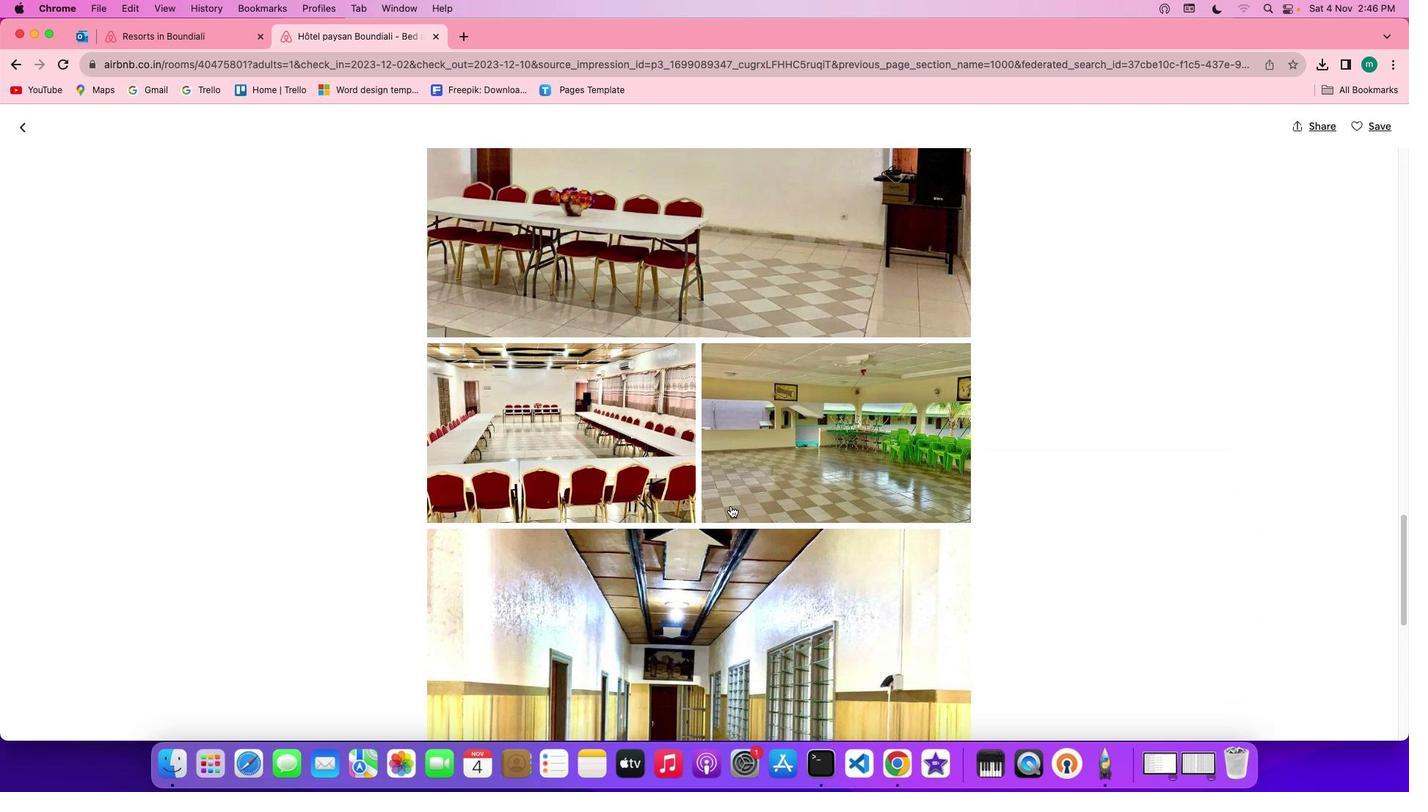 
Action: Mouse scrolled (730, 506) with delta (0, 0)
Screenshot: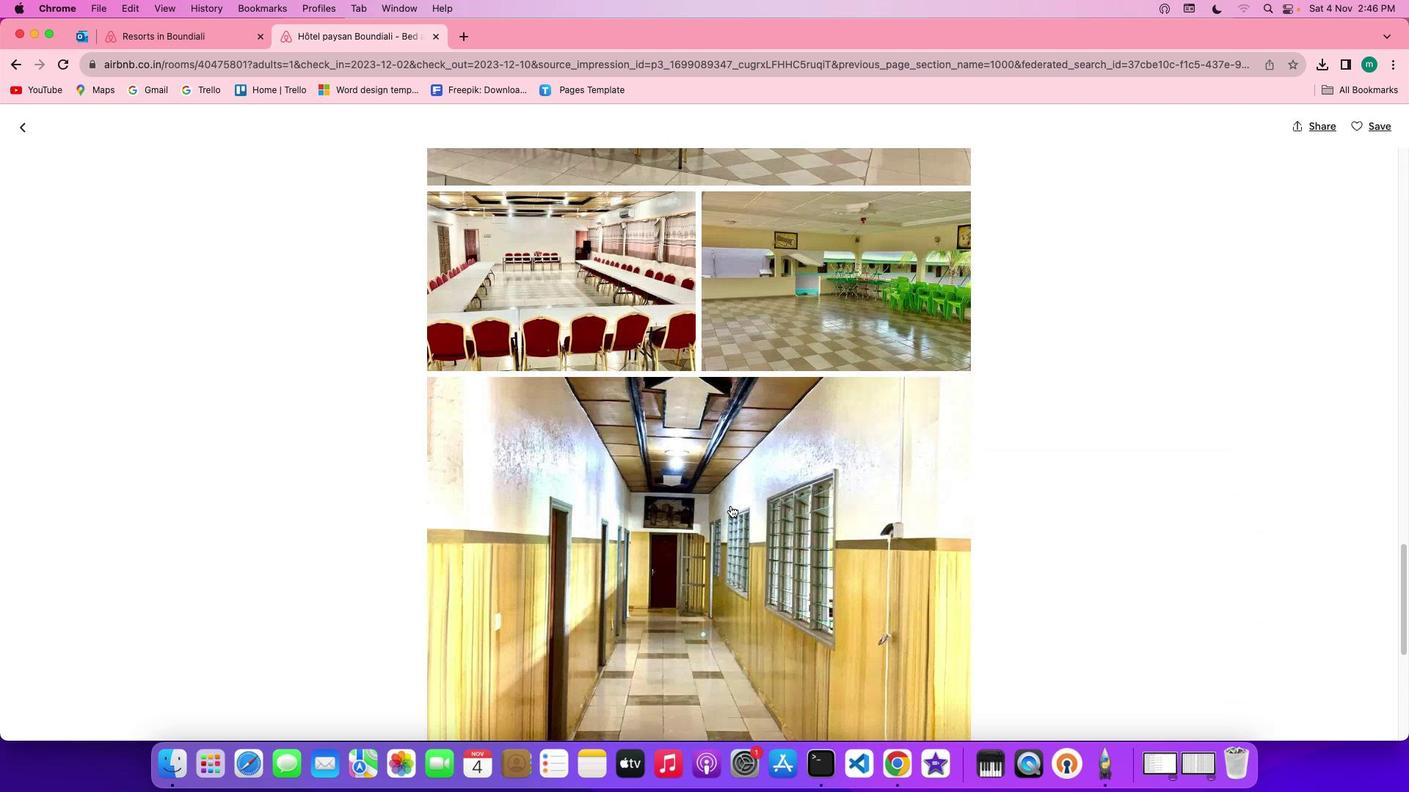 
Action: Mouse scrolled (730, 506) with delta (0, -2)
Screenshot: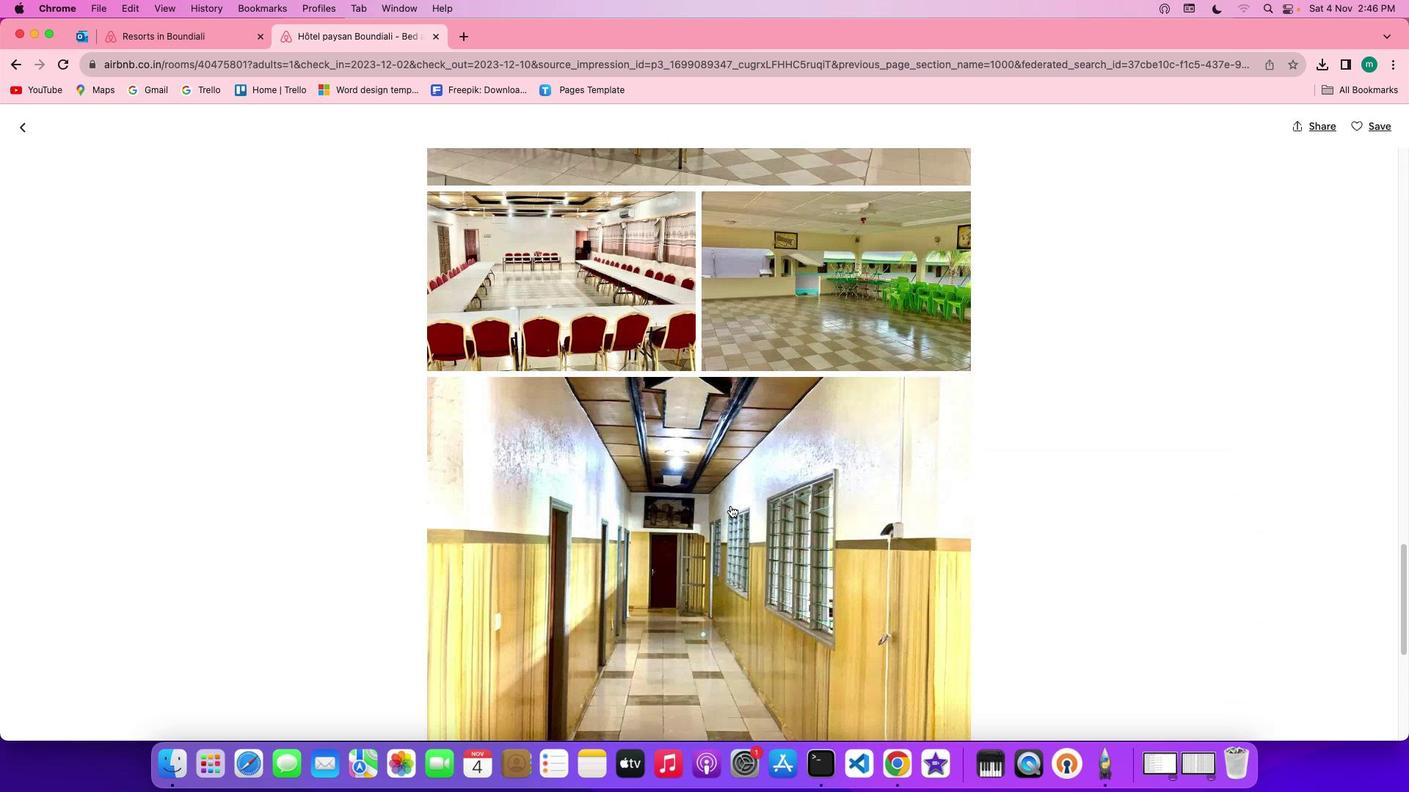 
Action: Mouse scrolled (730, 506) with delta (0, -3)
Screenshot: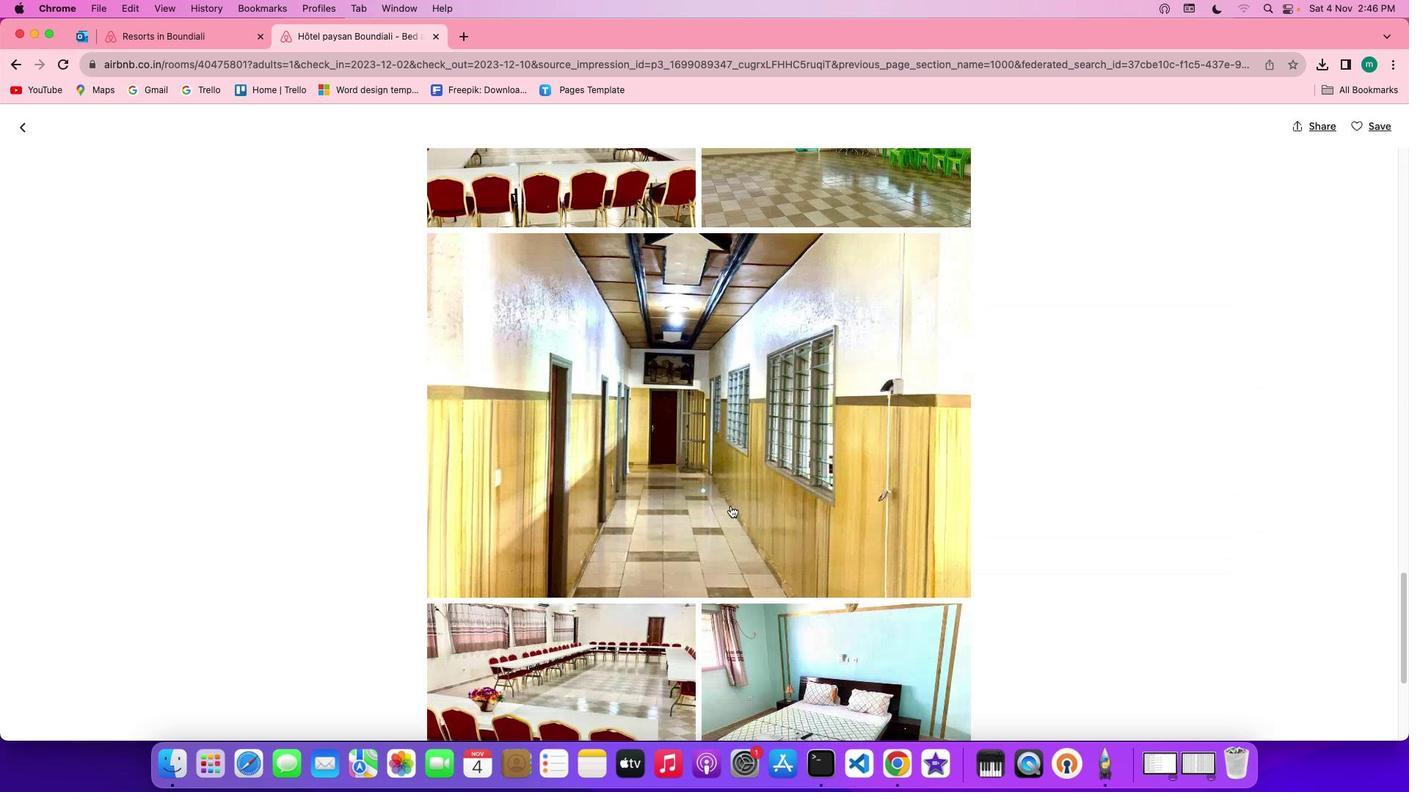 
Action: Mouse scrolled (730, 506) with delta (0, -3)
Screenshot: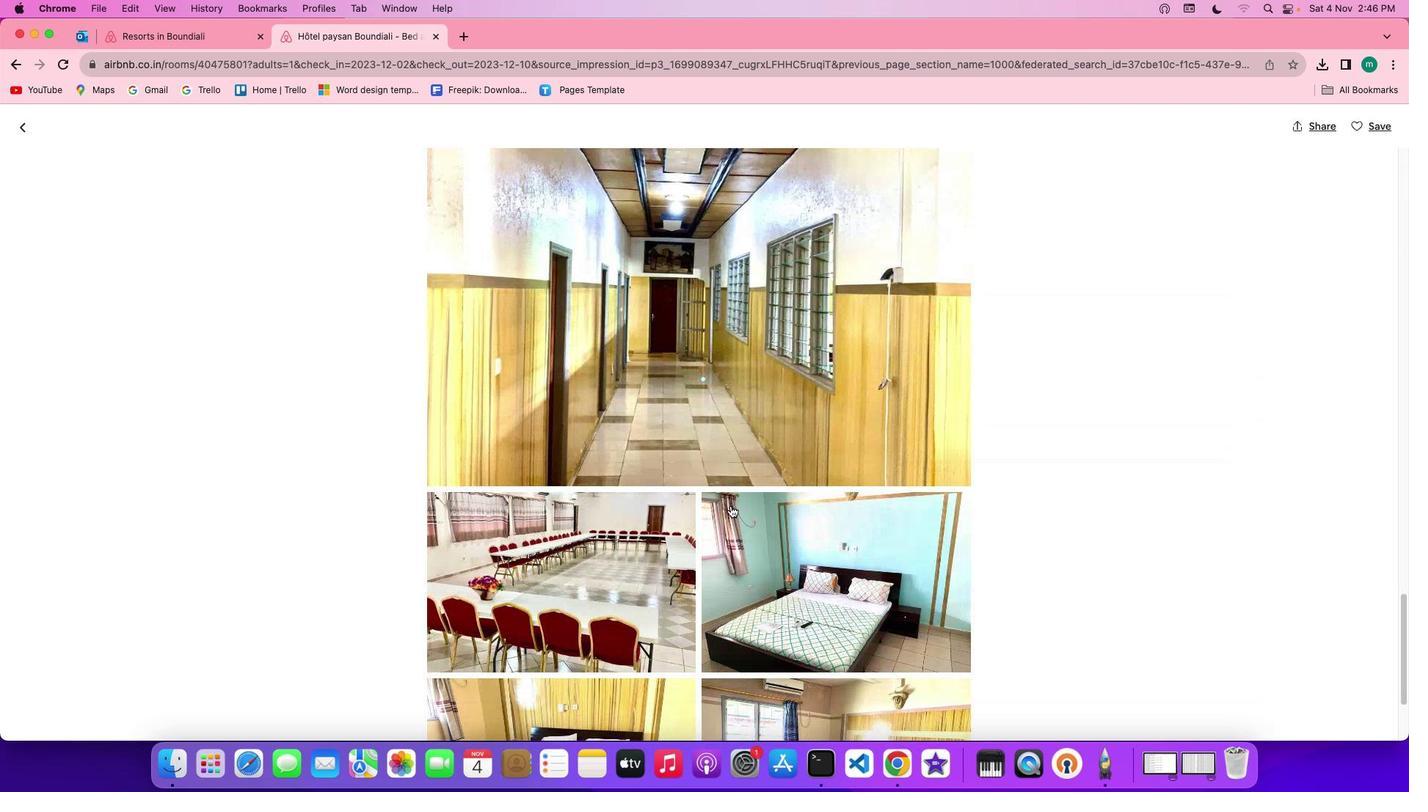 
Action: Mouse scrolled (730, 506) with delta (0, 0)
Screenshot: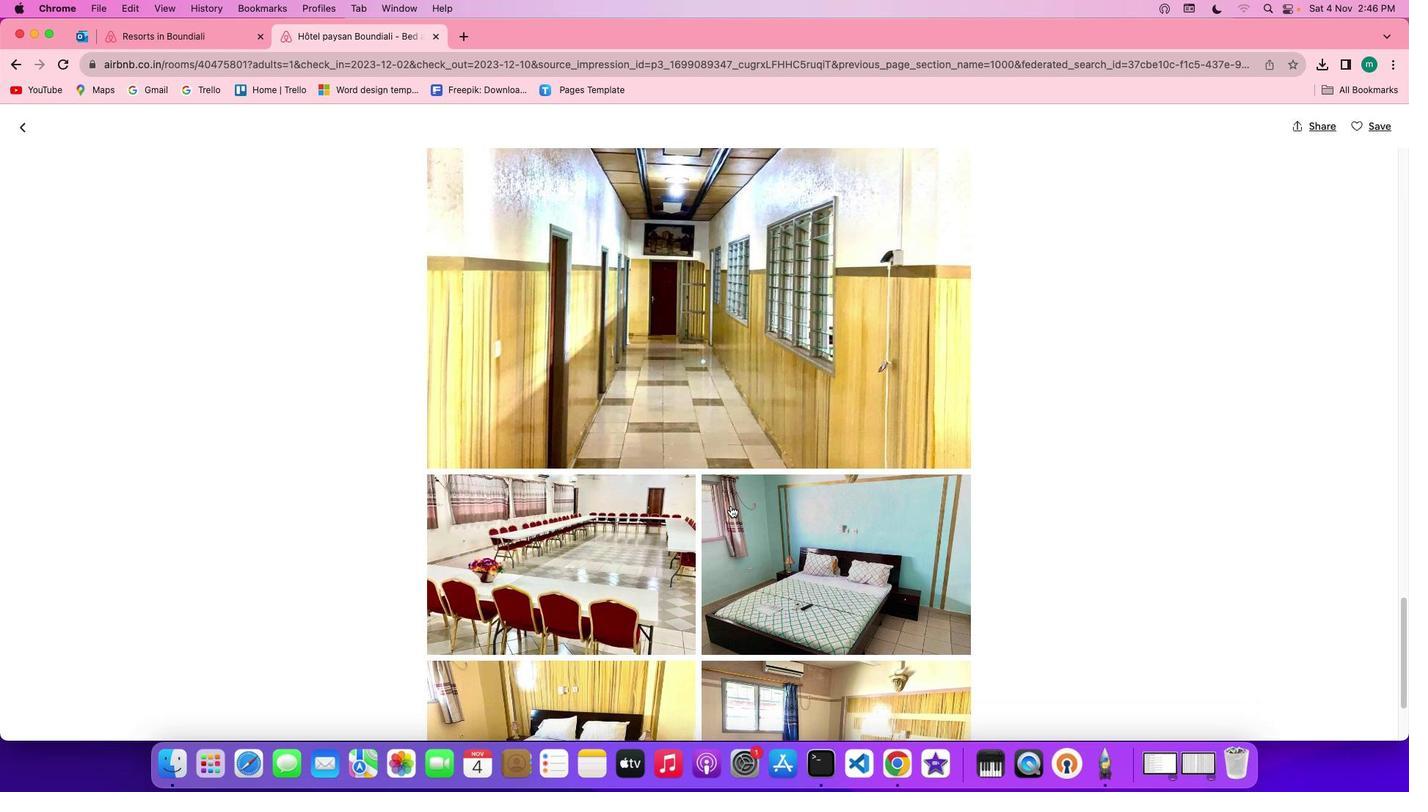 
Action: Mouse scrolled (730, 506) with delta (0, 0)
Screenshot: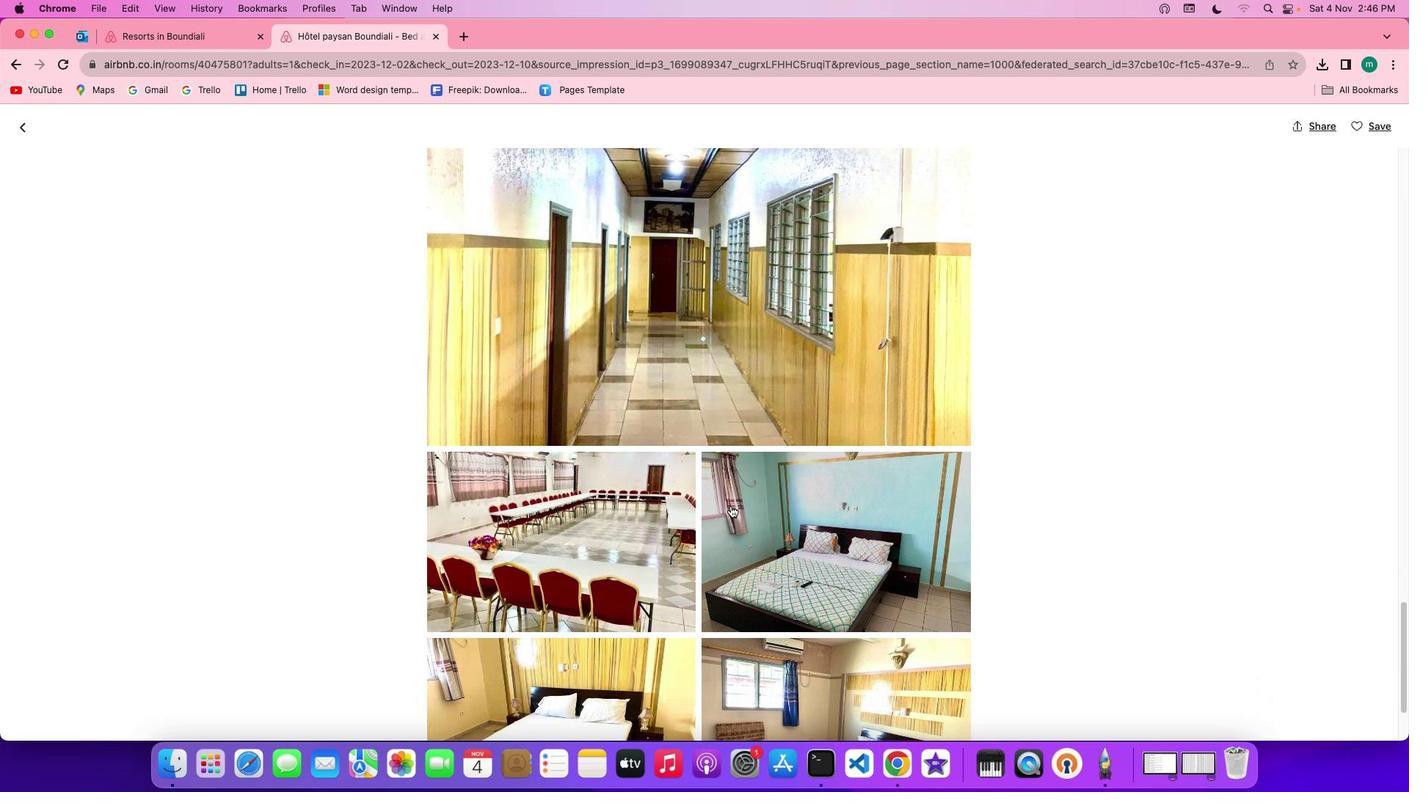 
Action: Mouse scrolled (730, 506) with delta (0, -1)
Screenshot: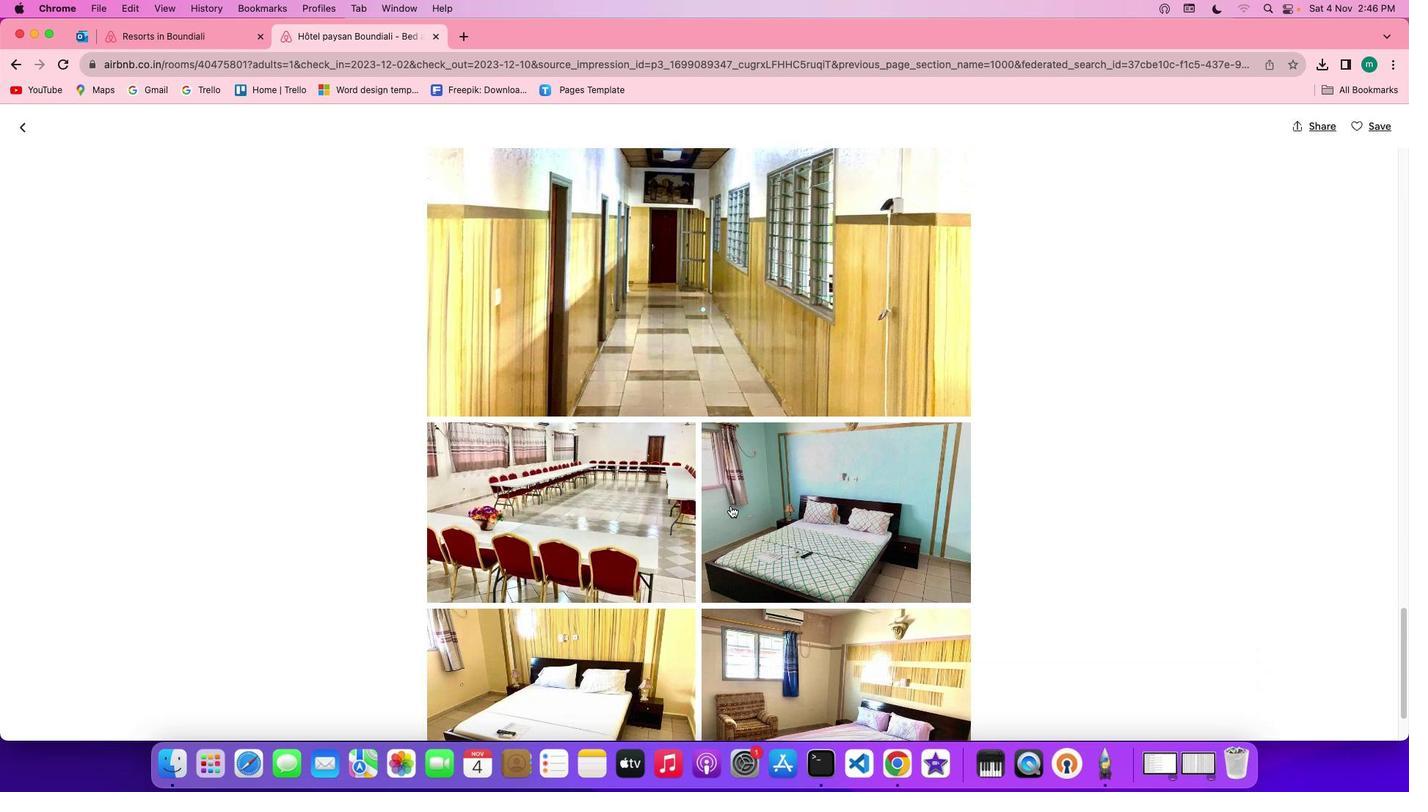 
Action: Mouse scrolled (730, 506) with delta (0, 0)
Screenshot: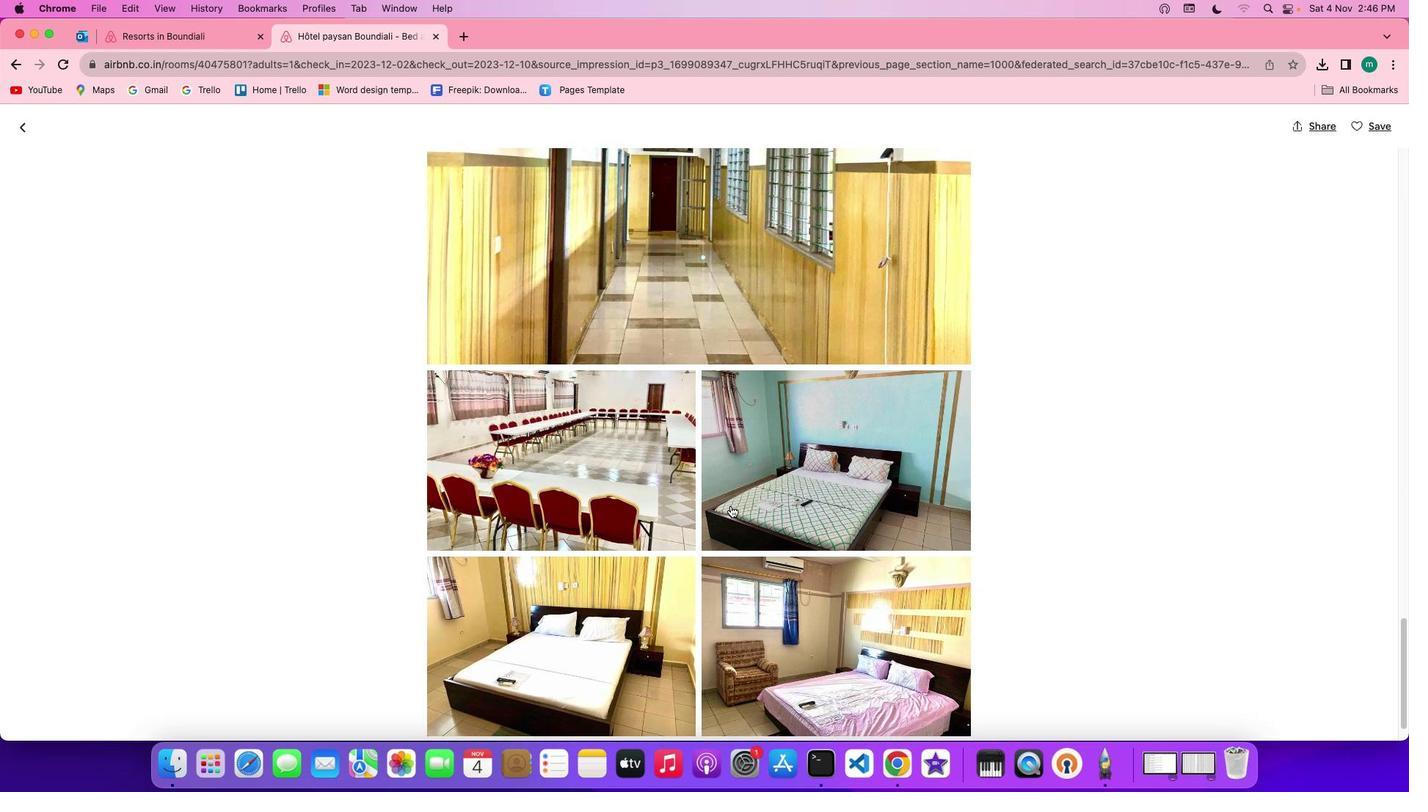 
Action: Mouse scrolled (730, 506) with delta (0, 0)
Screenshot: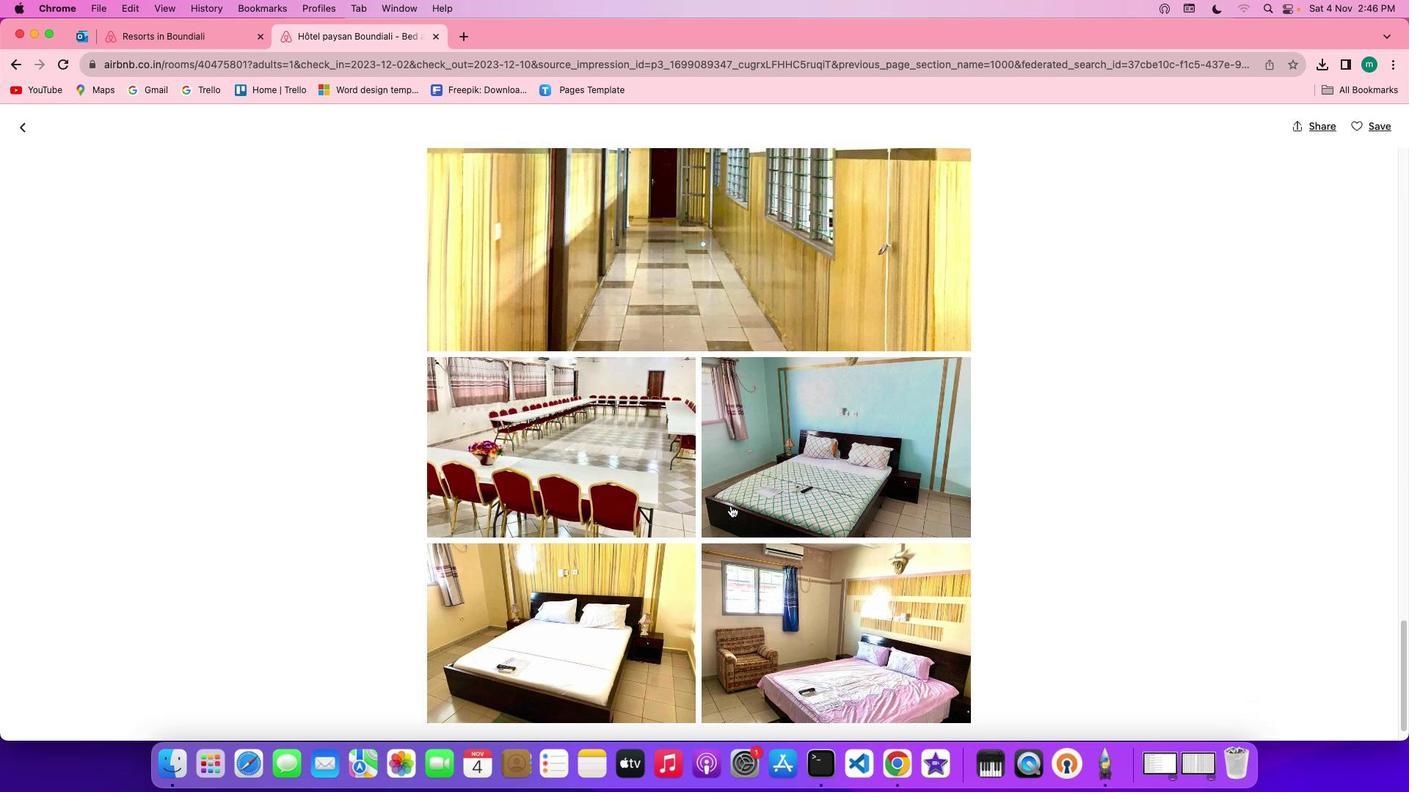
Action: Mouse scrolled (730, 506) with delta (0, -2)
Screenshot: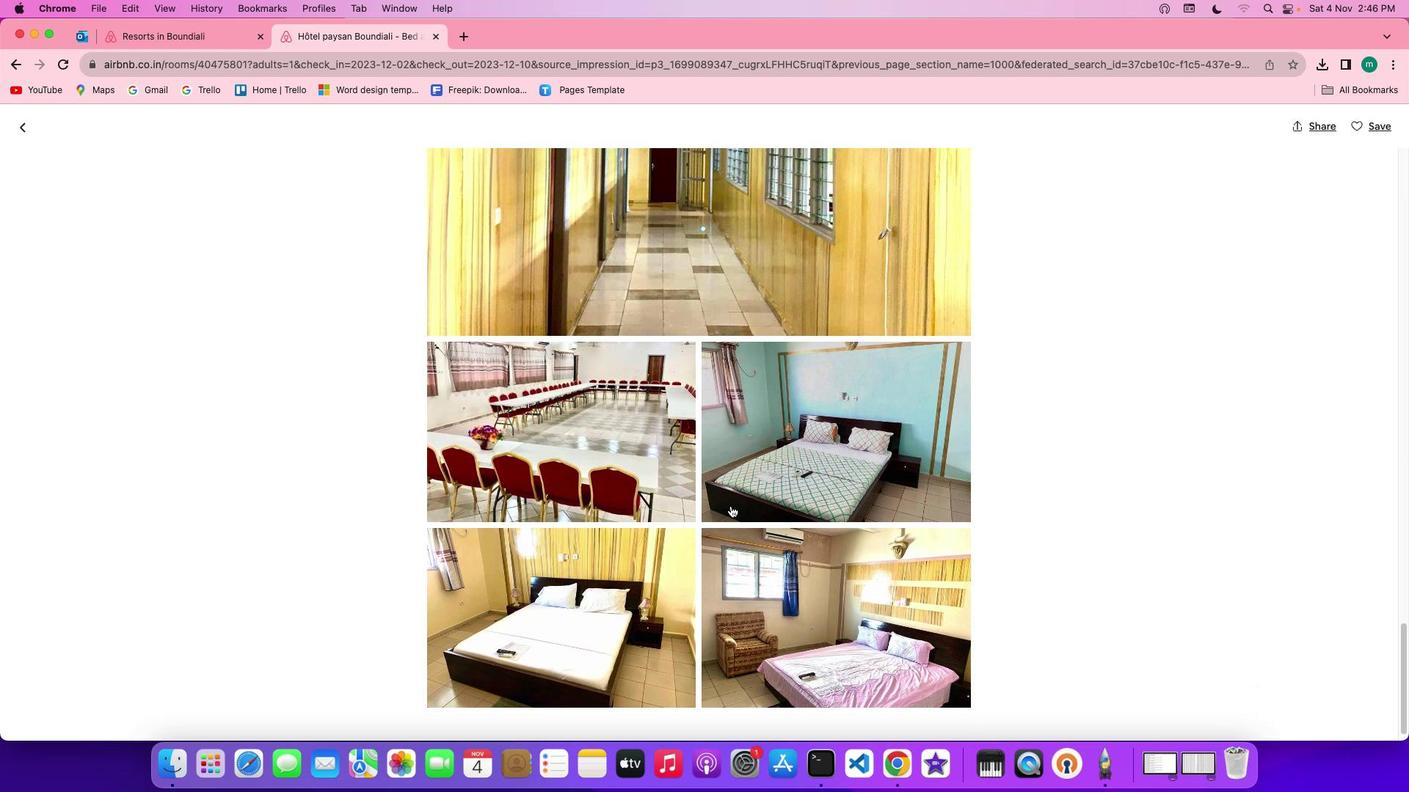 
Action: Mouse scrolled (730, 506) with delta (0, -2)
Screenshot: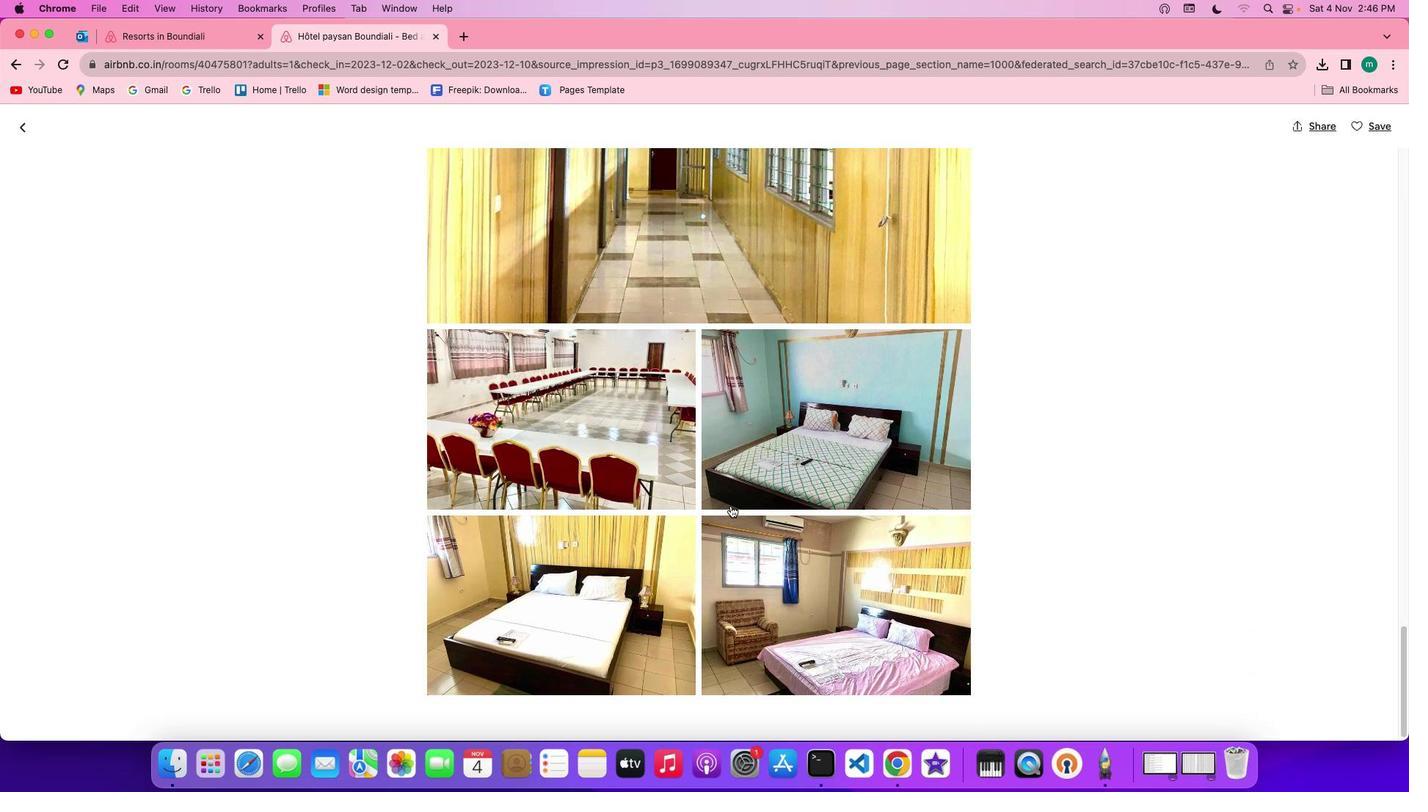 
Action: Mouse scrolled (730, 506) with delta (0, -3)
Screenshot: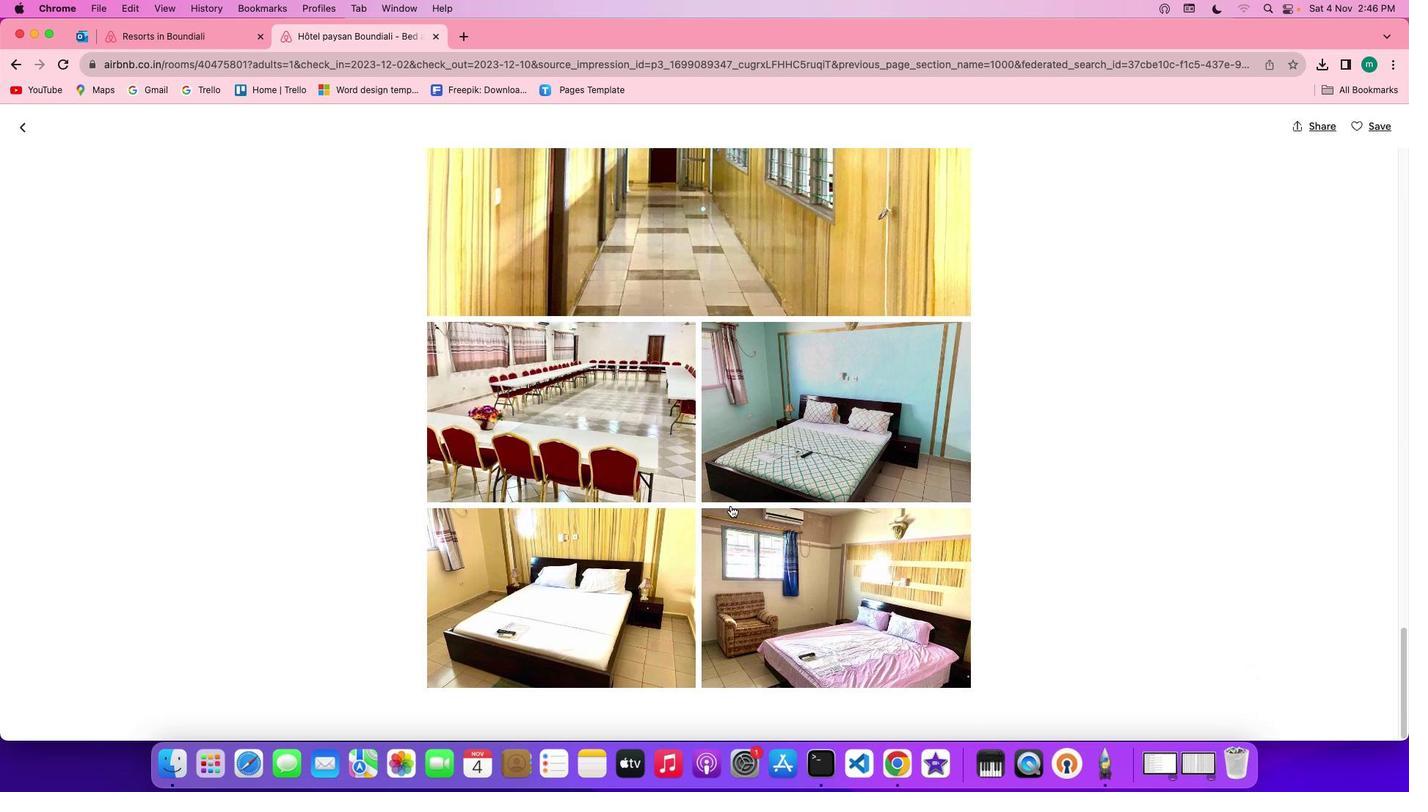 
Action: Mouse scrolled (730, 506) with delta (0, 0)
Screenshot: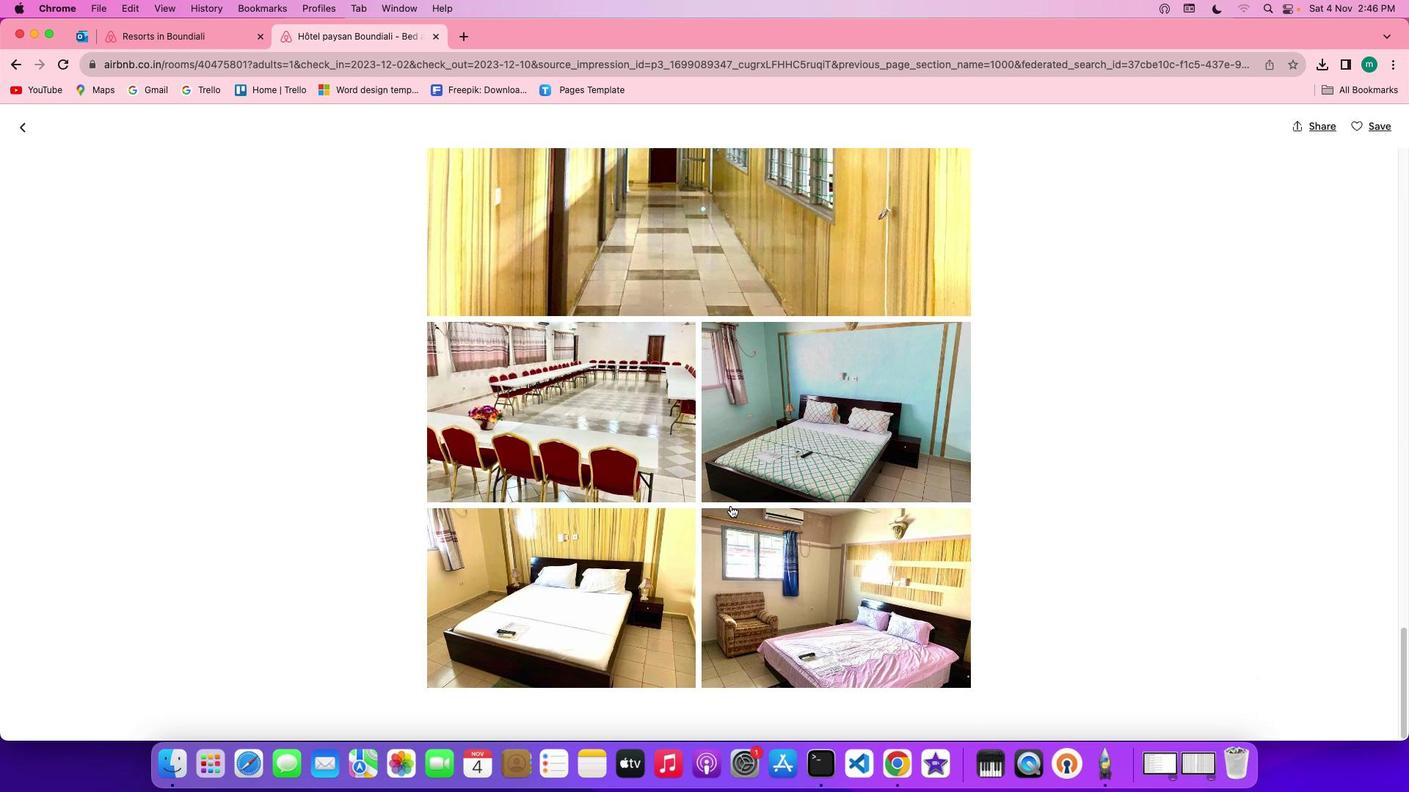 
Action: Mouse scrolled (730, 506) with delta (0, 0)
Screenshot: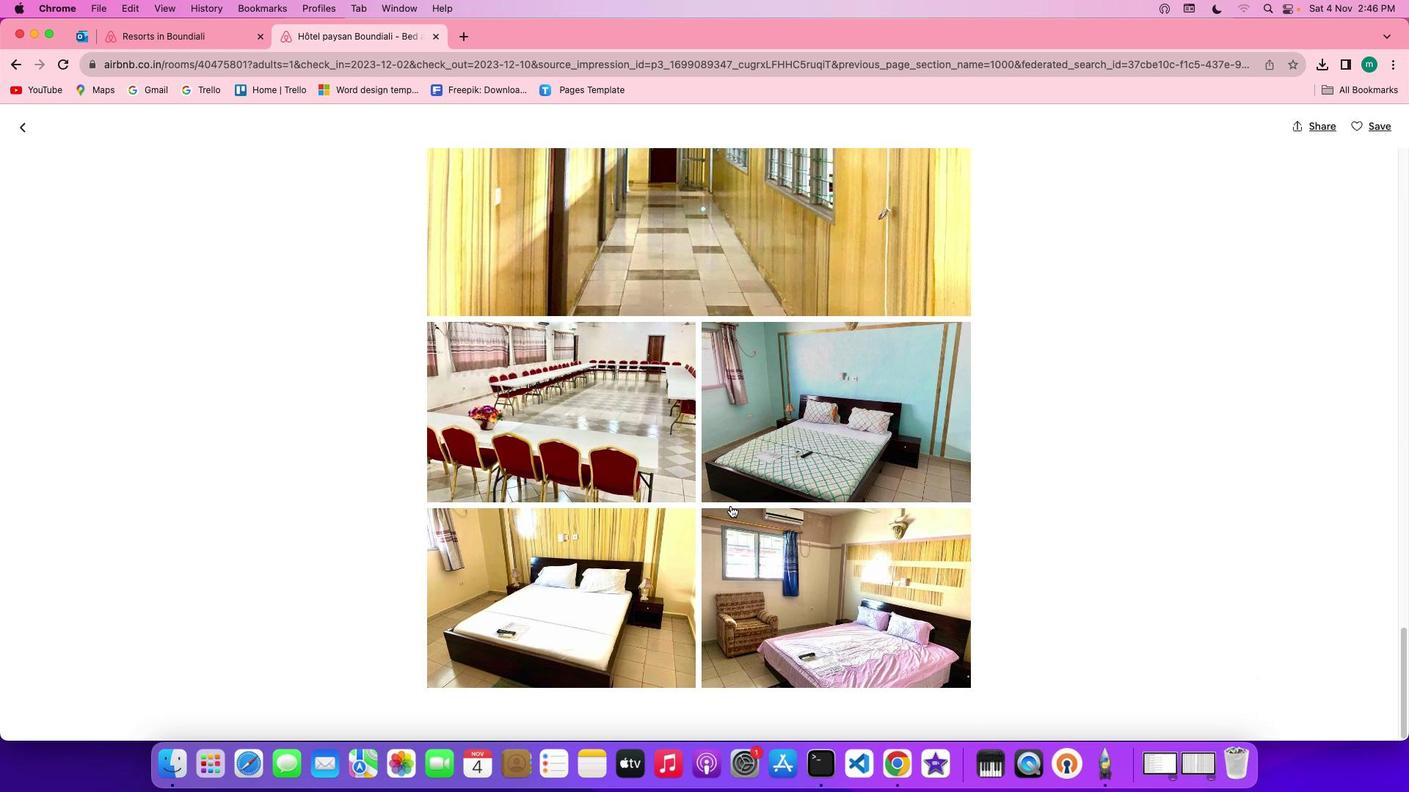 
Action: Mouse scrolled (730, 506) with delta (0, -2)
Screenshot: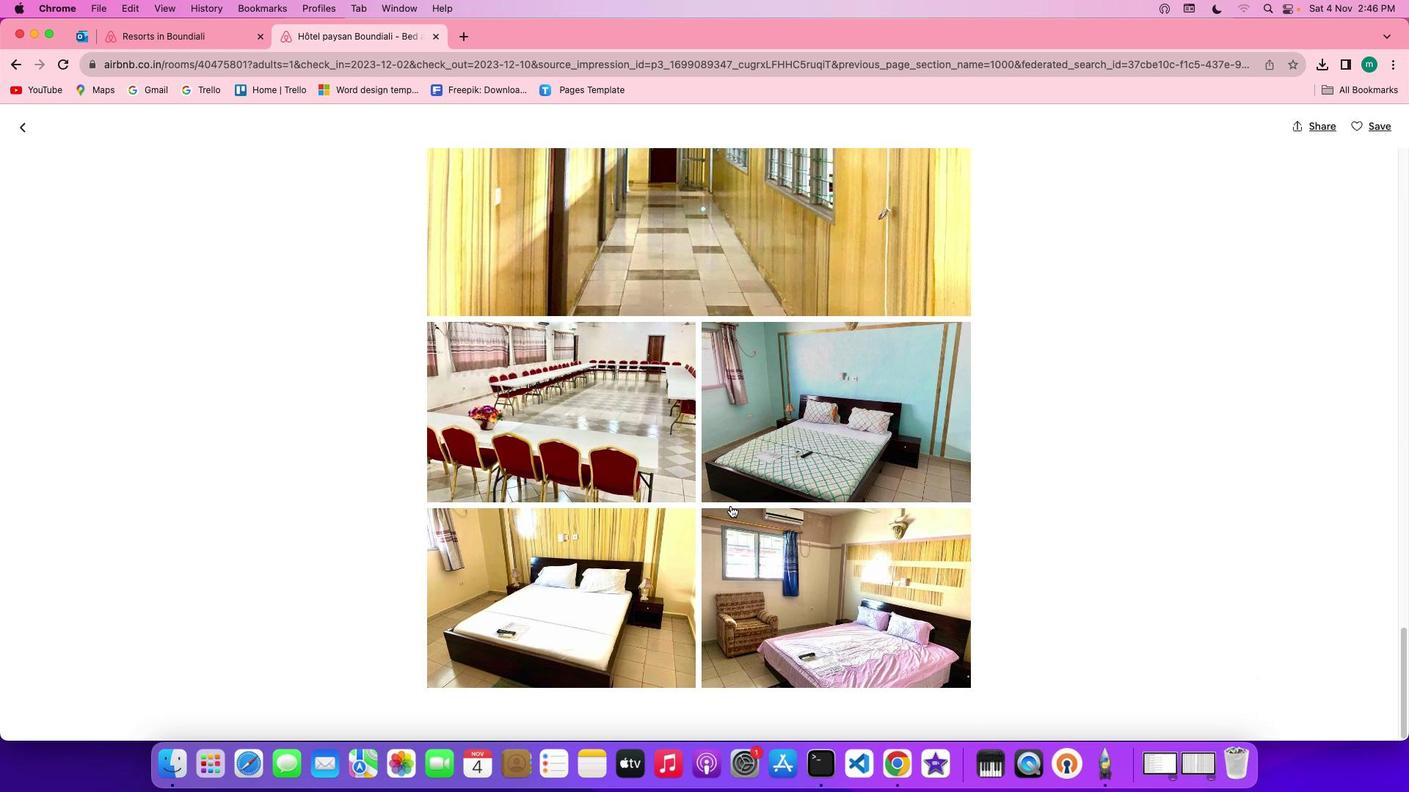 
Action: Mouse scrolled (730, 506) with delta (0, -3)
Screenshot: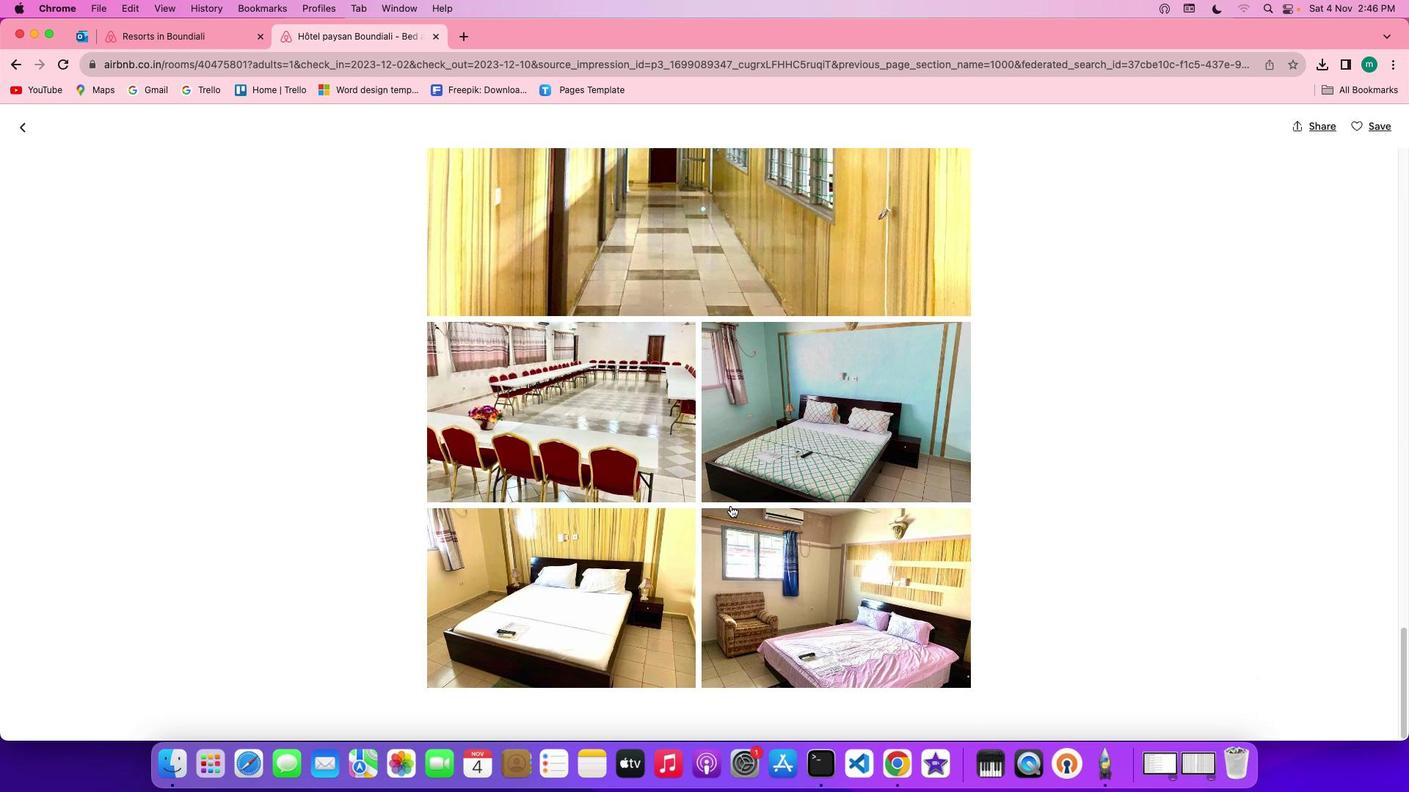 
Action: Mouse scrolled (730, 506) with delta (0, -3)
Screenshot: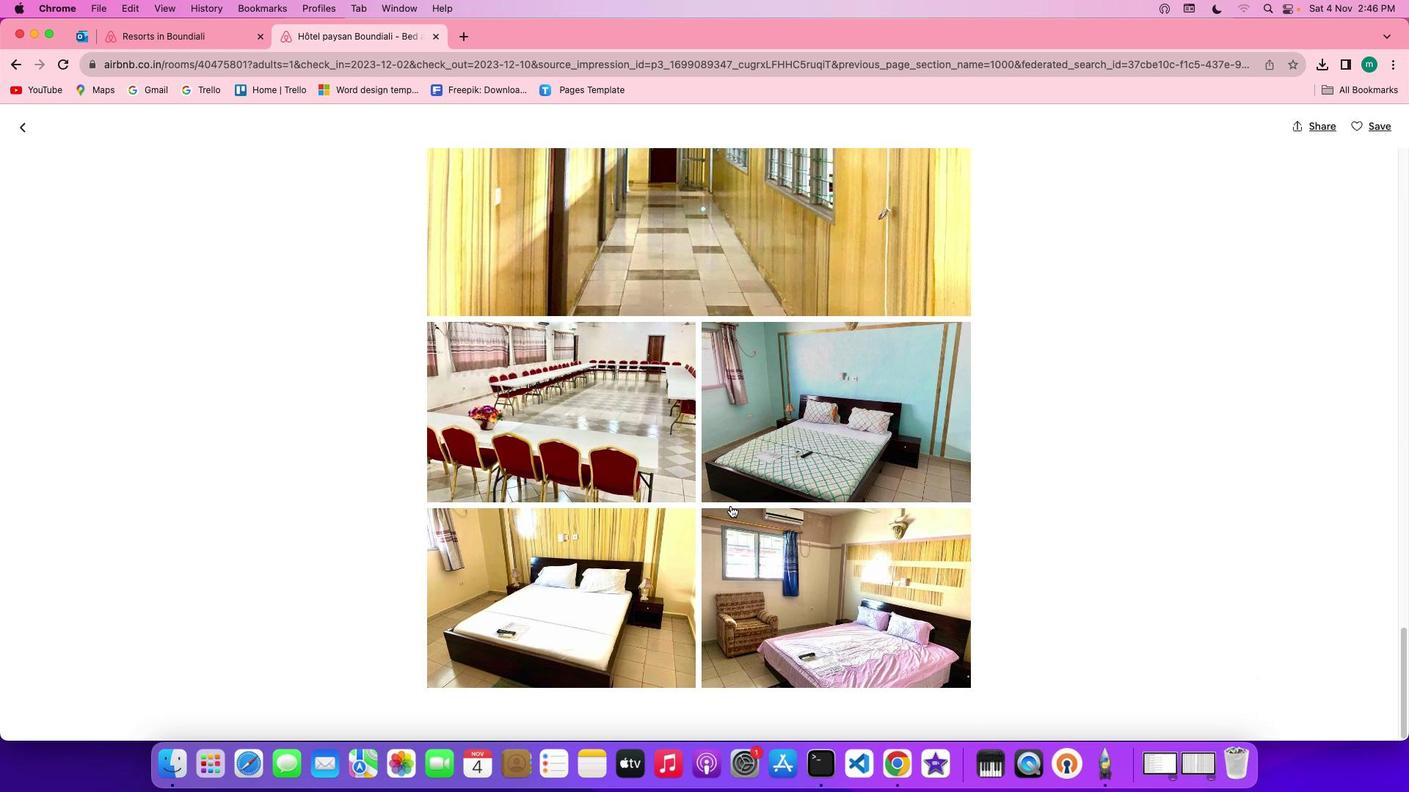 
Action: Mouse moved to (27, 131)
Screenshot: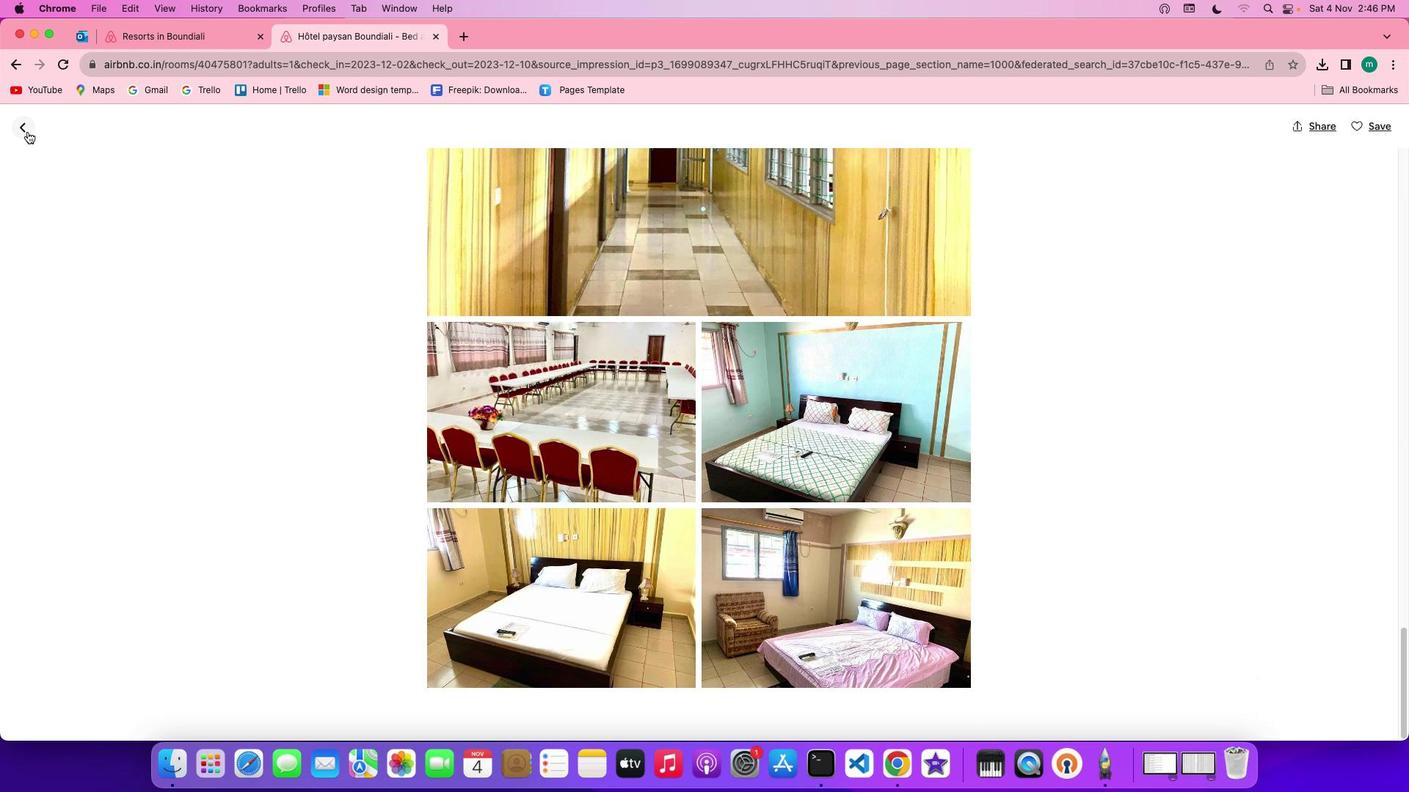 
Action: Mouse pressed left at (27, 131)
Screenshot: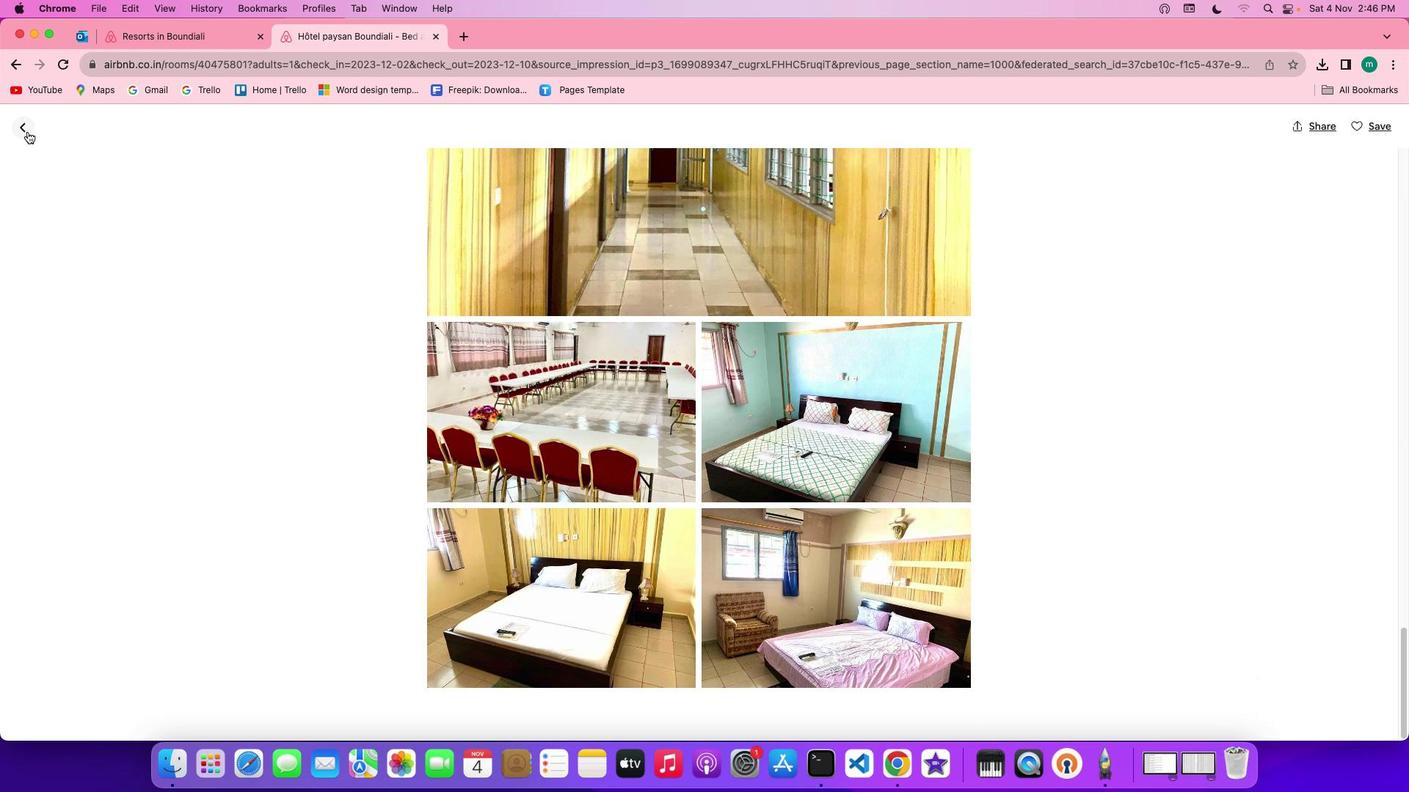 
Action: Mouse moved to (643, 542)
Screenshot: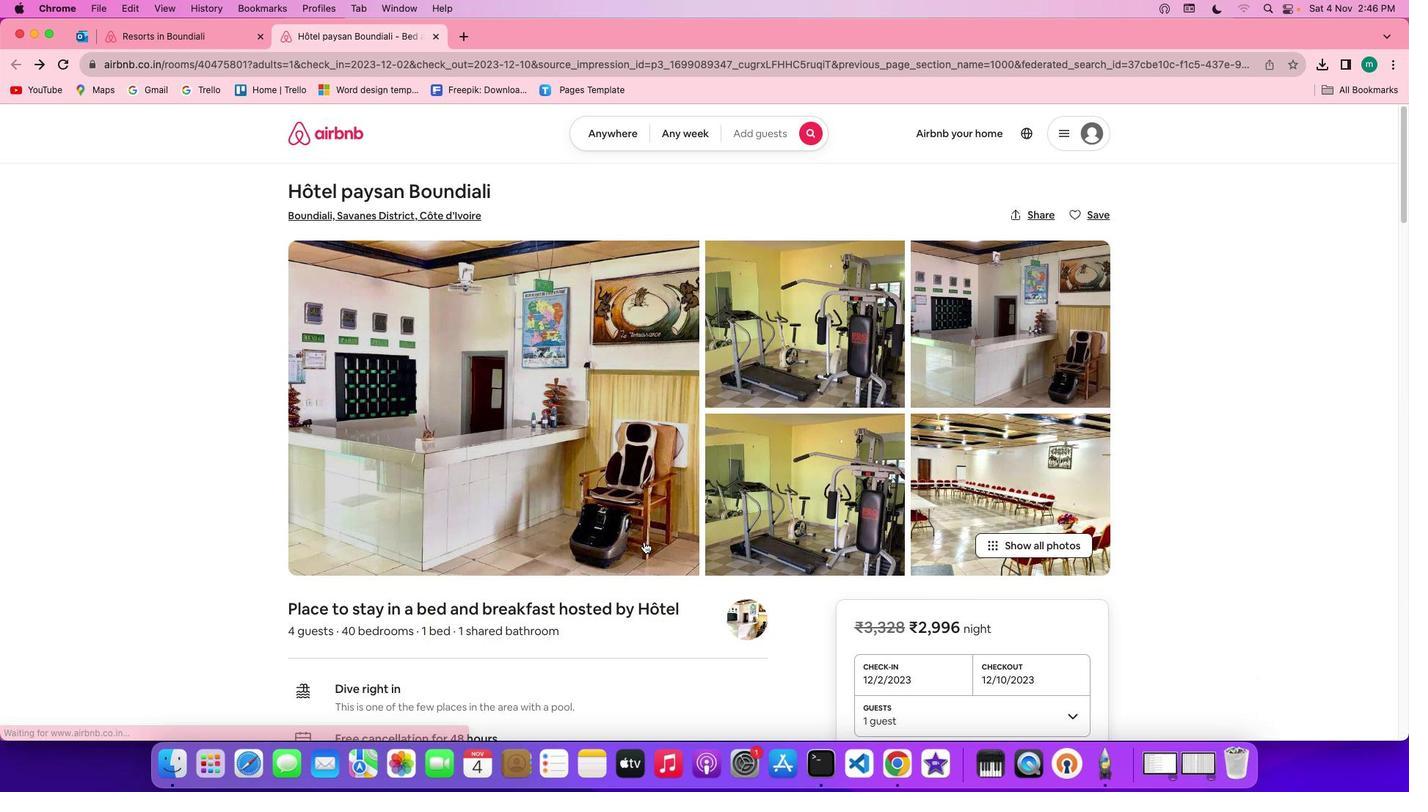 
Action: Mouse scrolled (643, 542) with delta (0, 0)
Screenshot: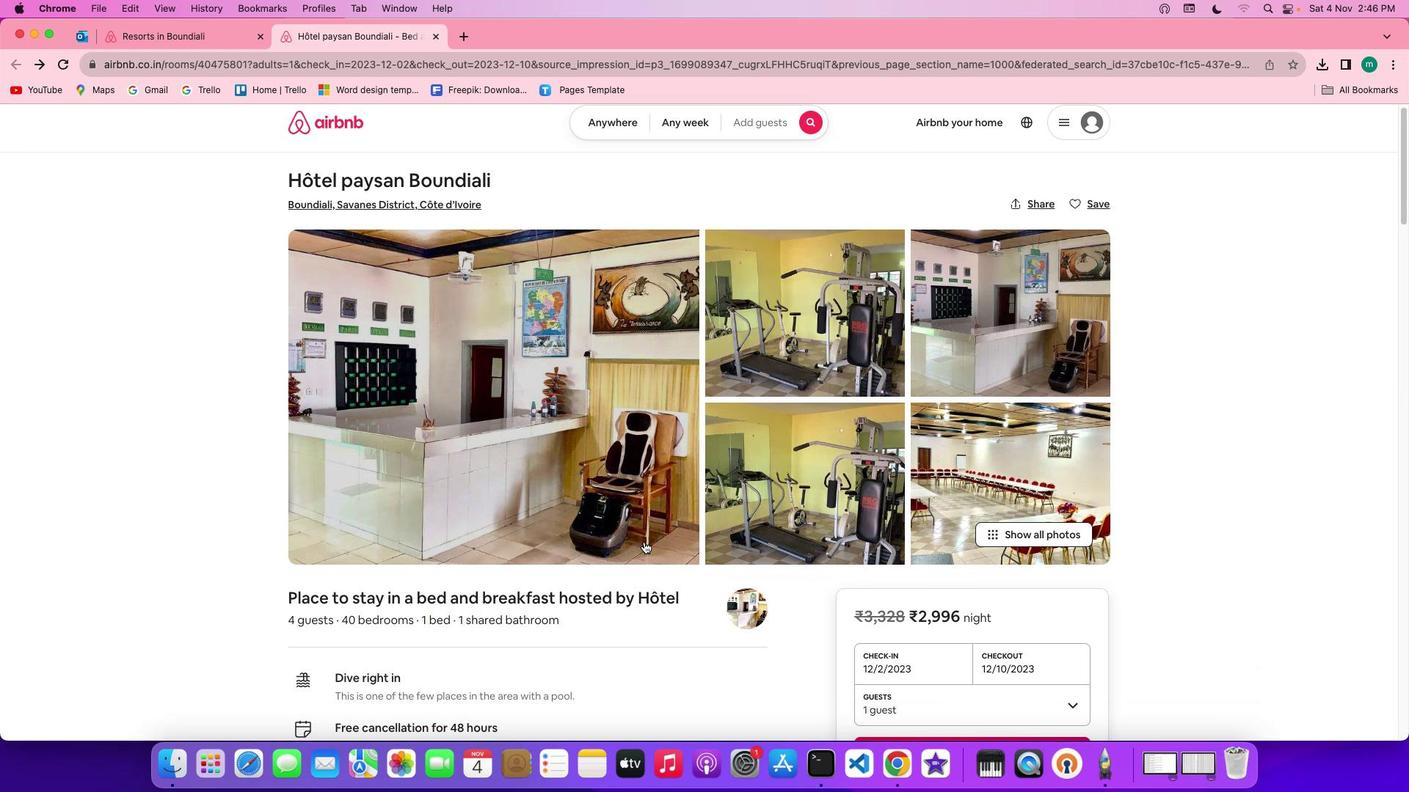 
Action: Mouse scrolled (643, 542) with delta (0, 0)
Screenshot: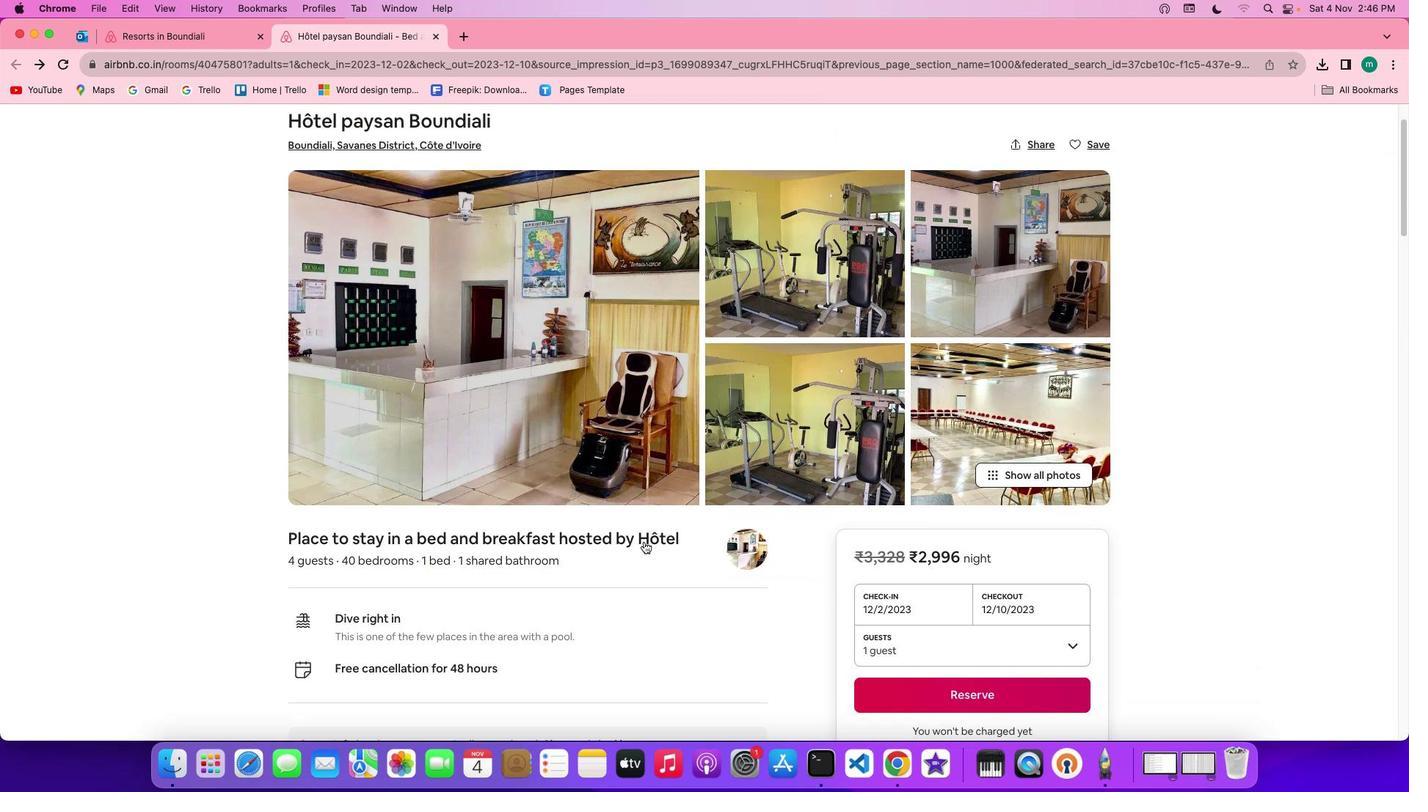 
Action: Mouse scrolled (643, 542) with delta (0, -2)
Screenshot: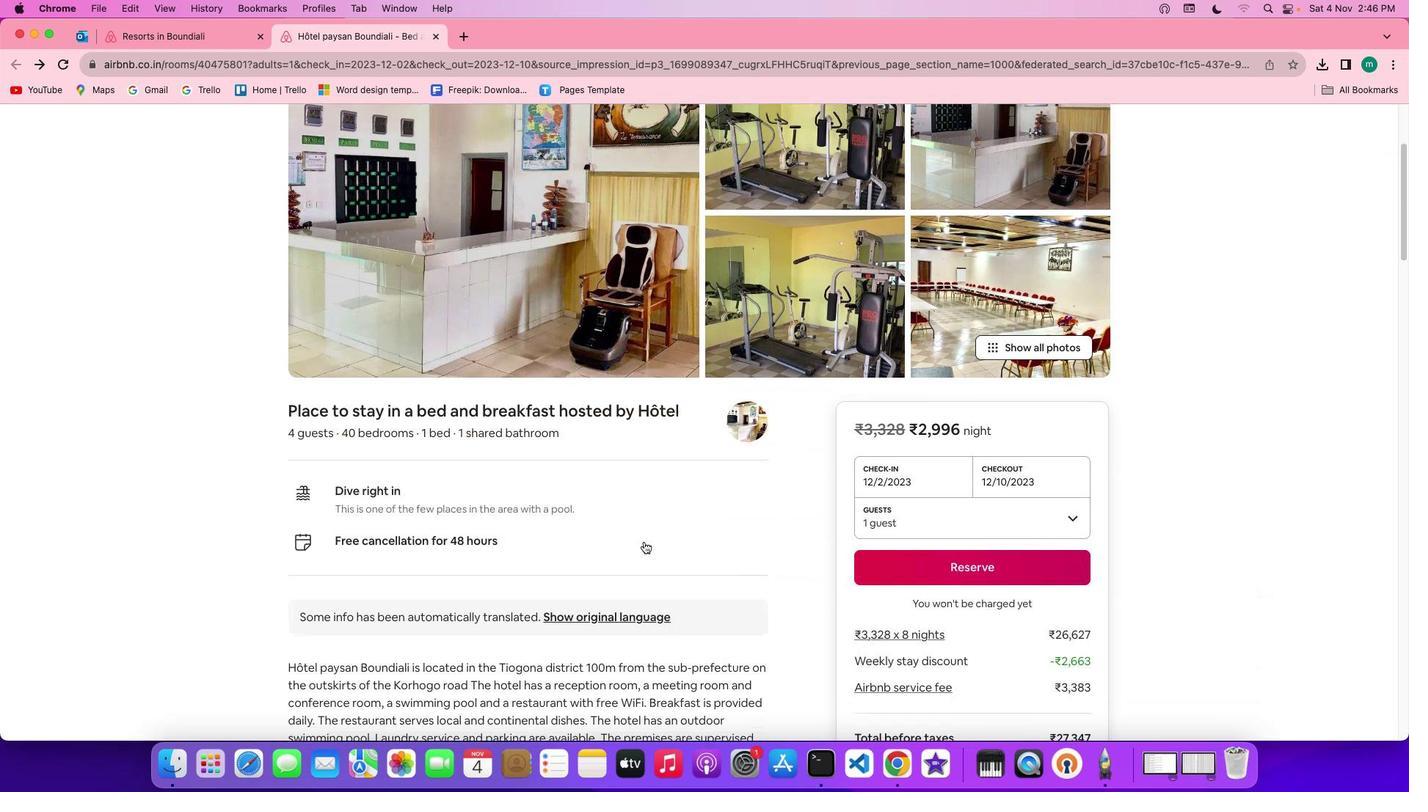 
Action: Mouse scrolled (643, 542) with delta (0, -3)
Screenshot: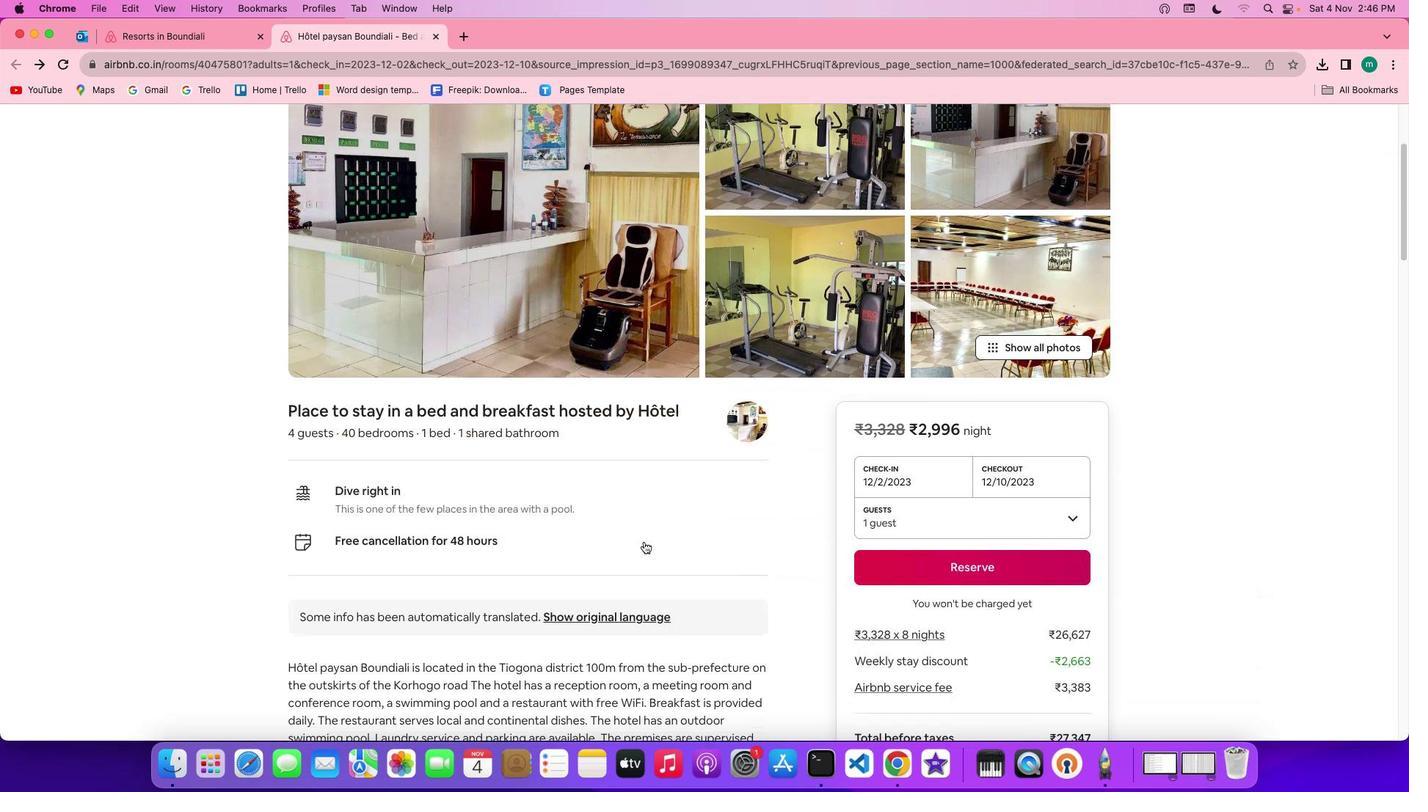 
Action: Mouse scrolled (643, 542) with delta (0, -3)
Screenshot: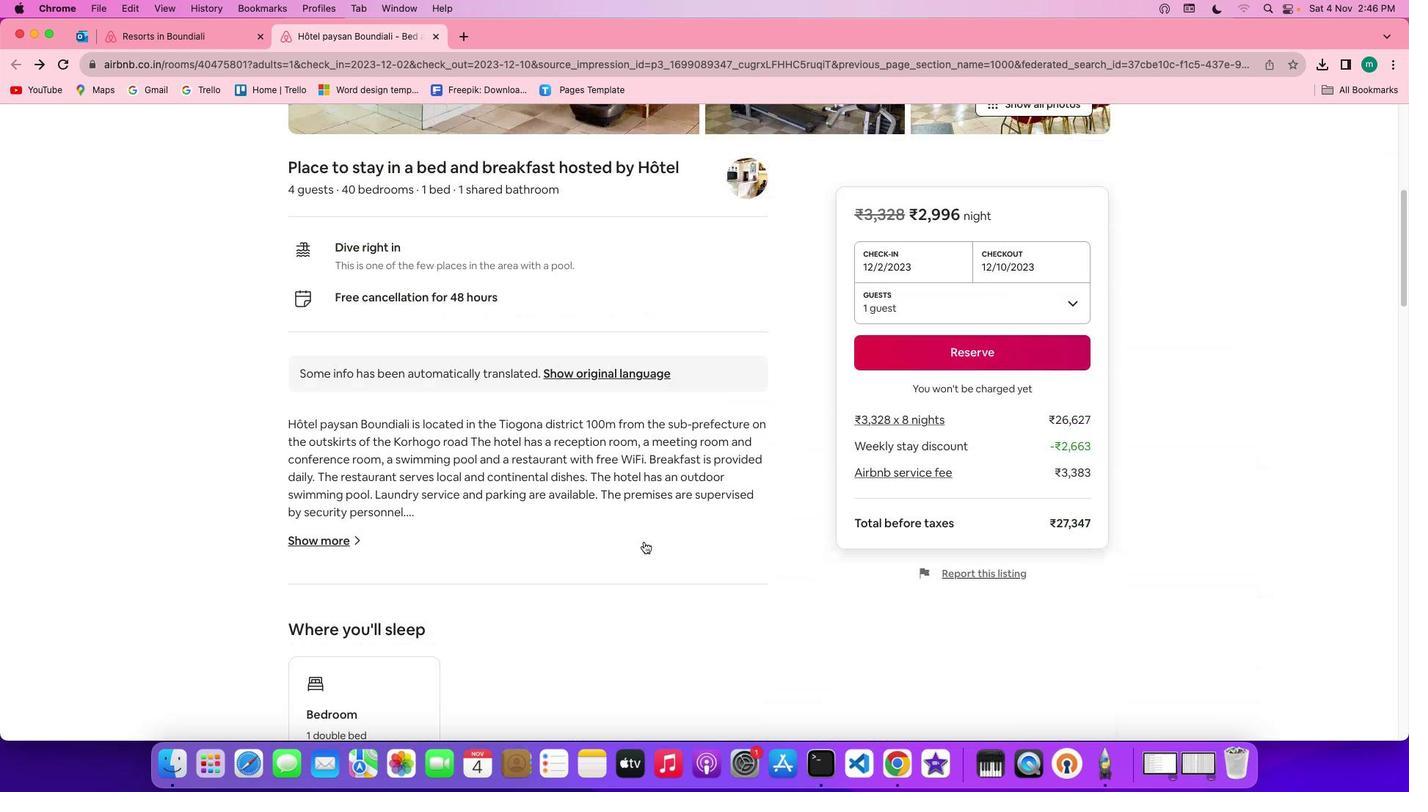 
Action: Mouse moved to (643, 542)
Screenshot: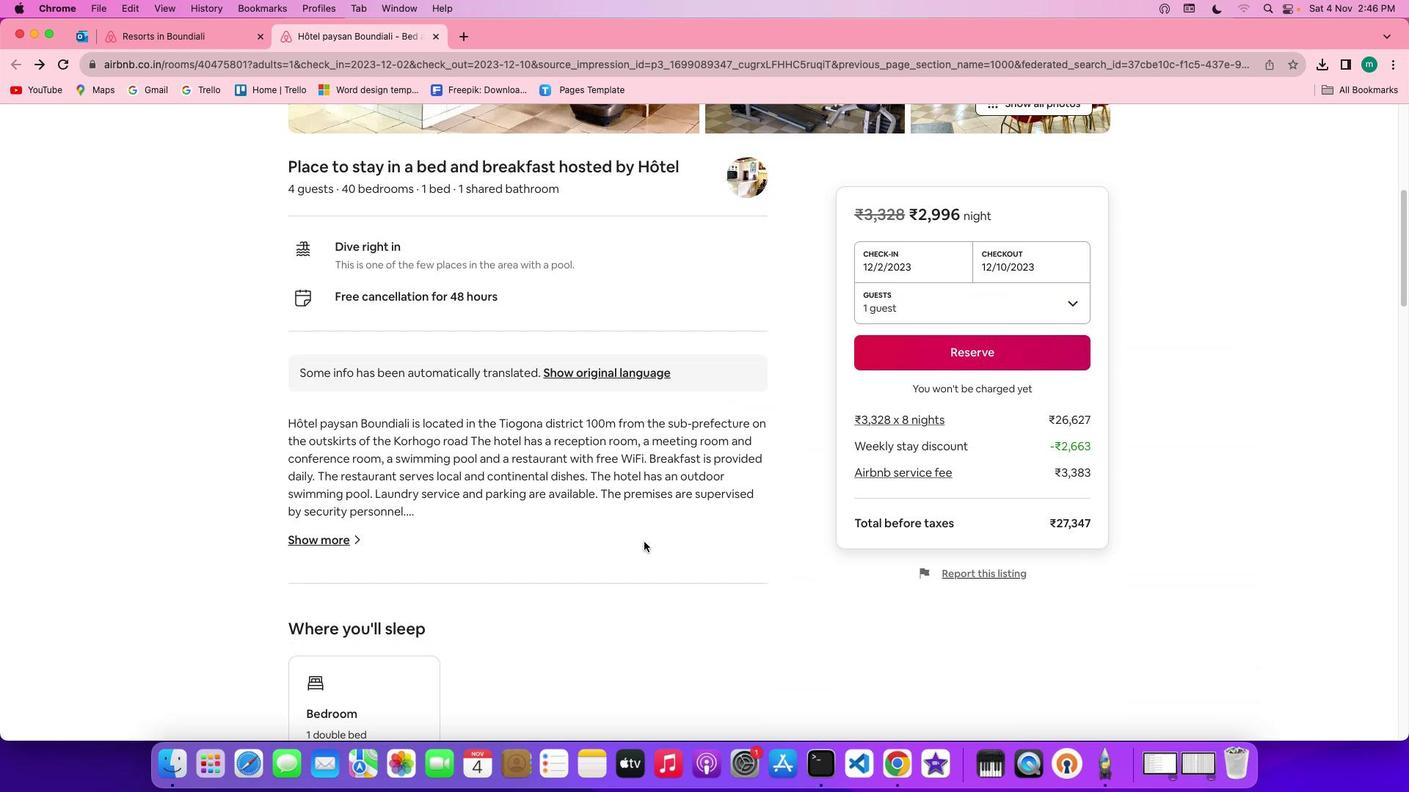 
Action: Mouse scrolled (643, 542) with delta (0, 0)
Screenshot: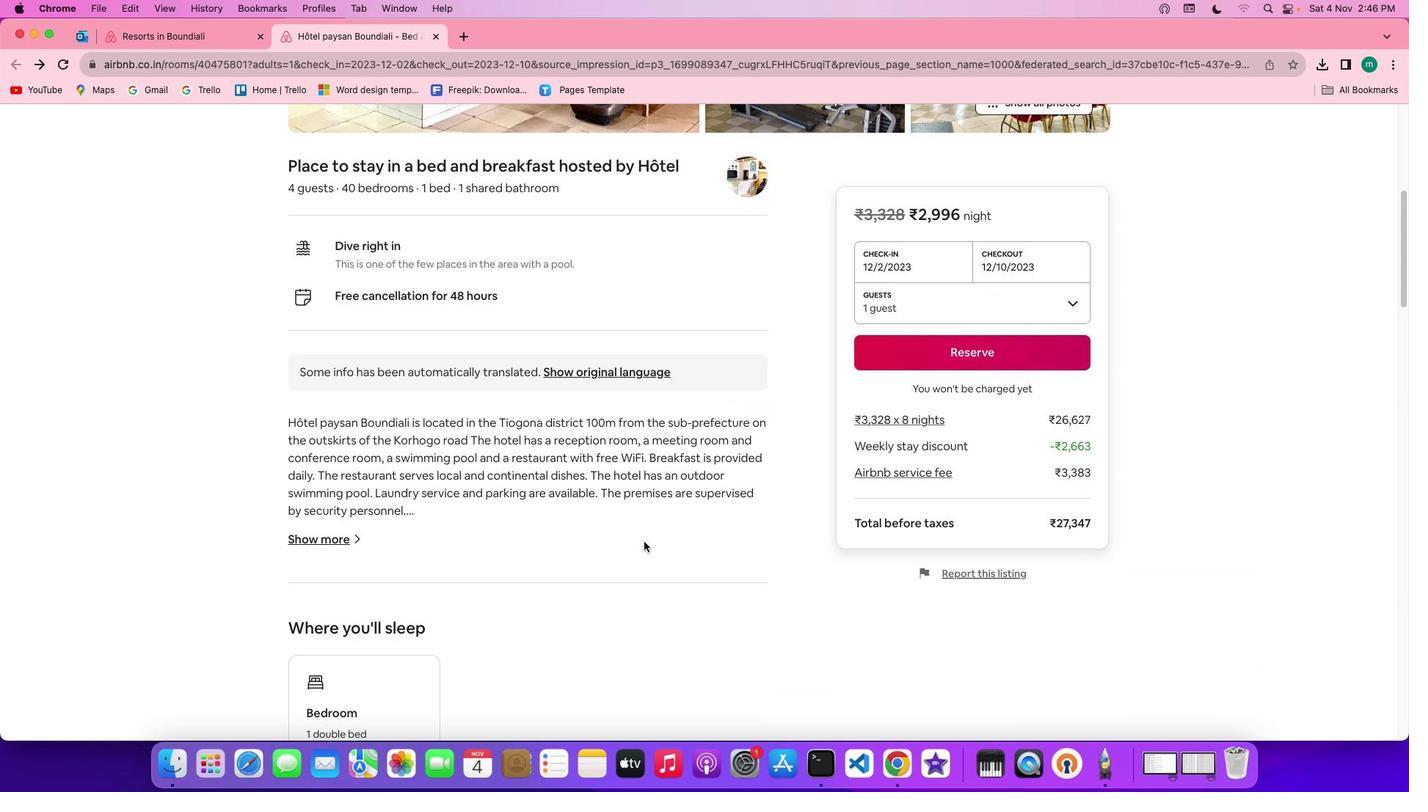 
Action: Mouse scrolled (643, 542) with delta (0, 0)
Screenshot: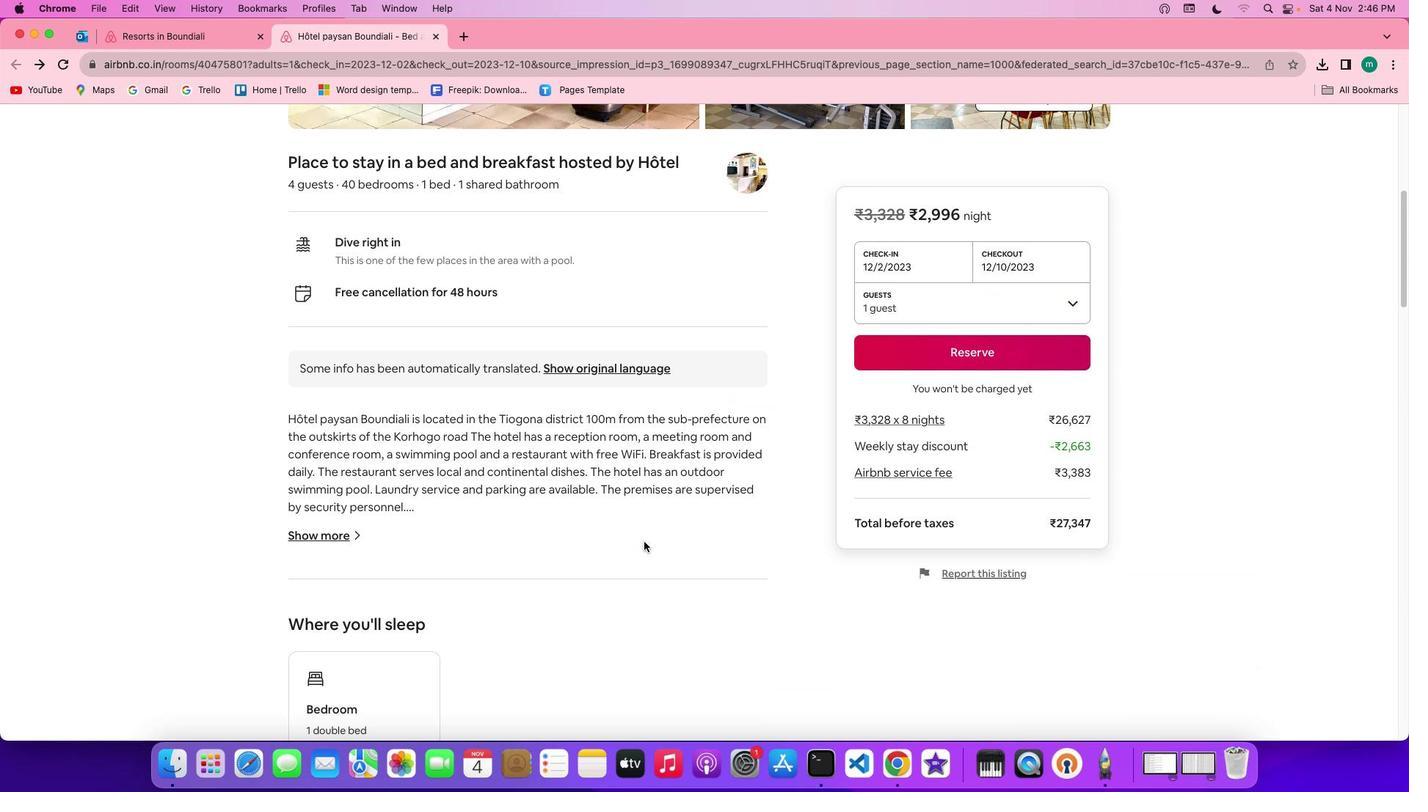 
Action: Mouse moved to (312, 532)
Screenshot: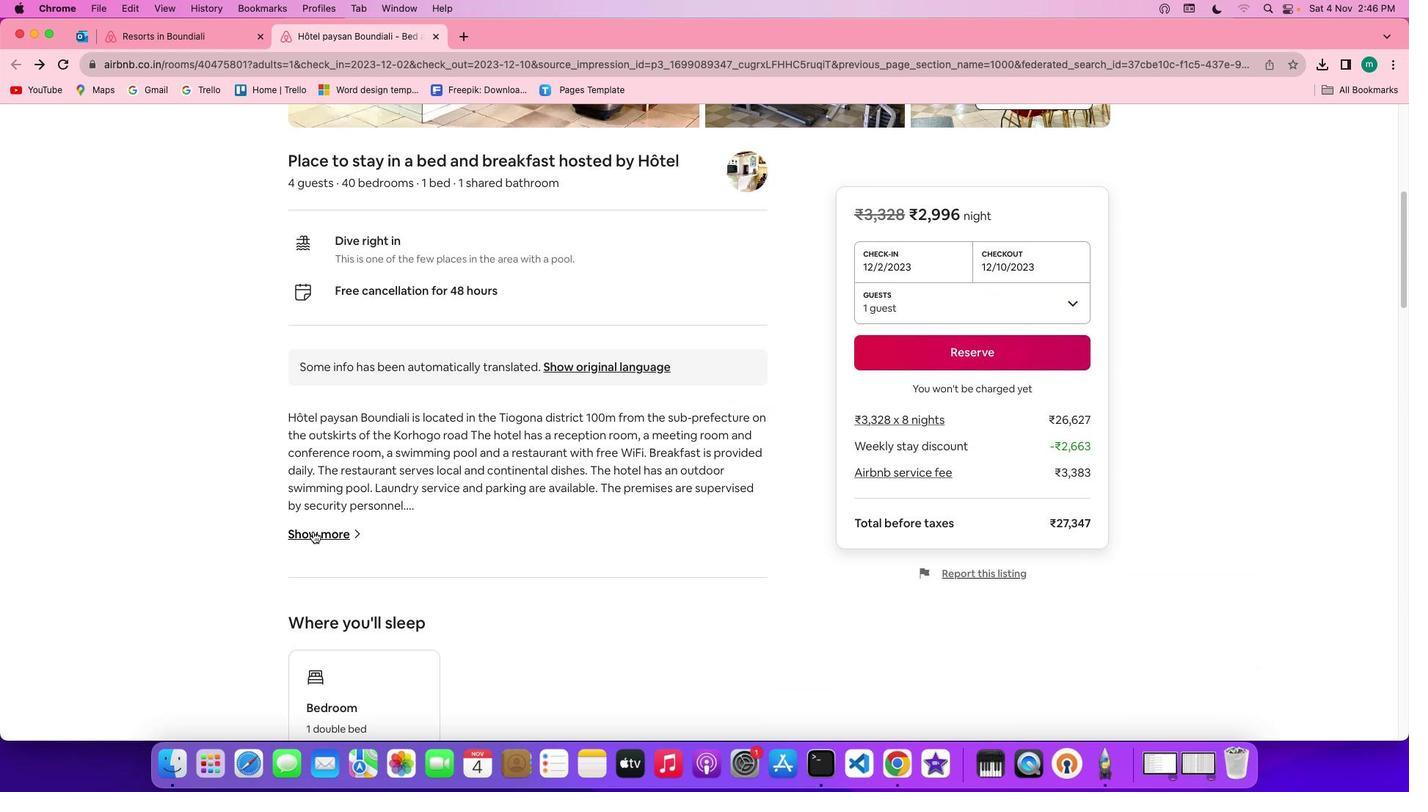 
Action: Mouse pressed left at (312, 532)
Screenshot: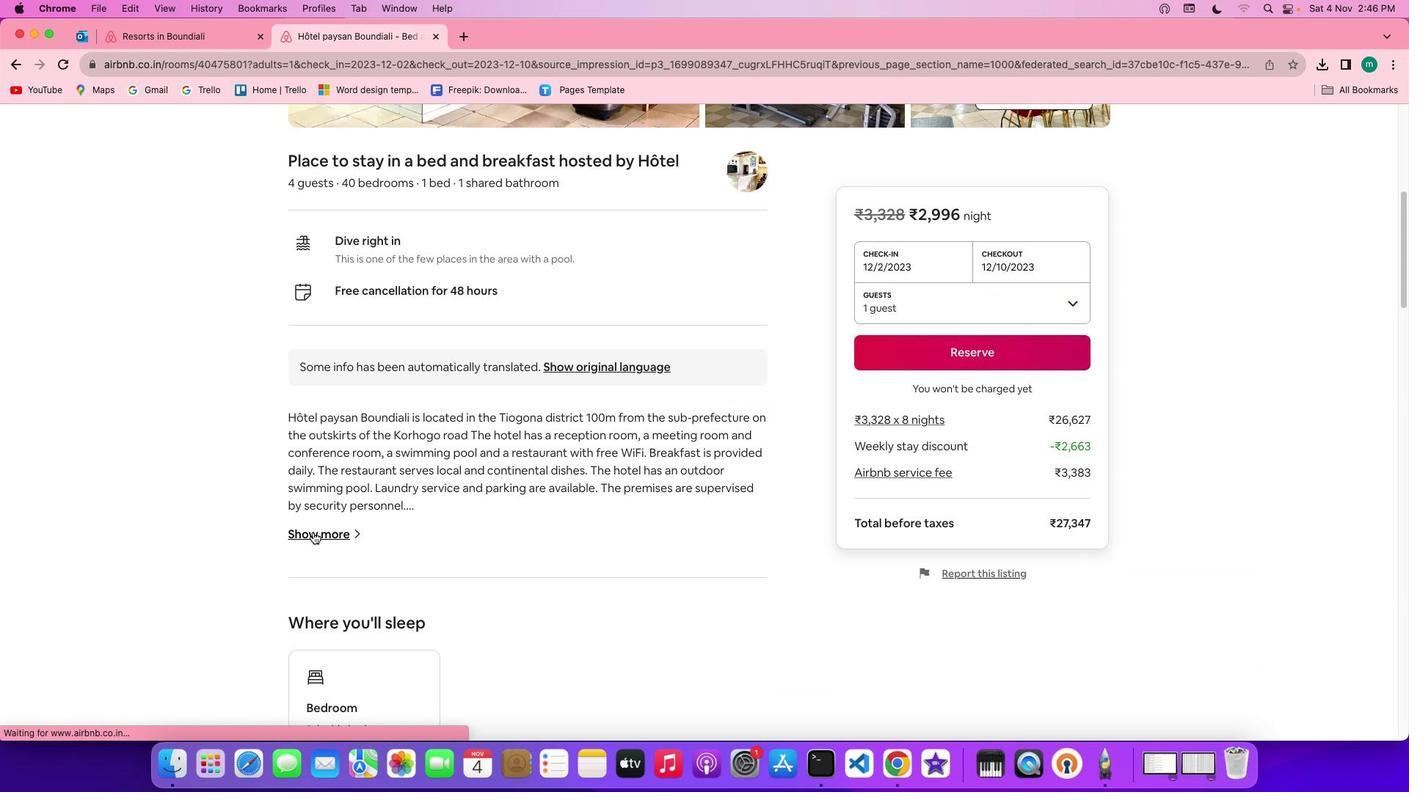 
Action: Mouse moved to (681, 519)
Screenshot: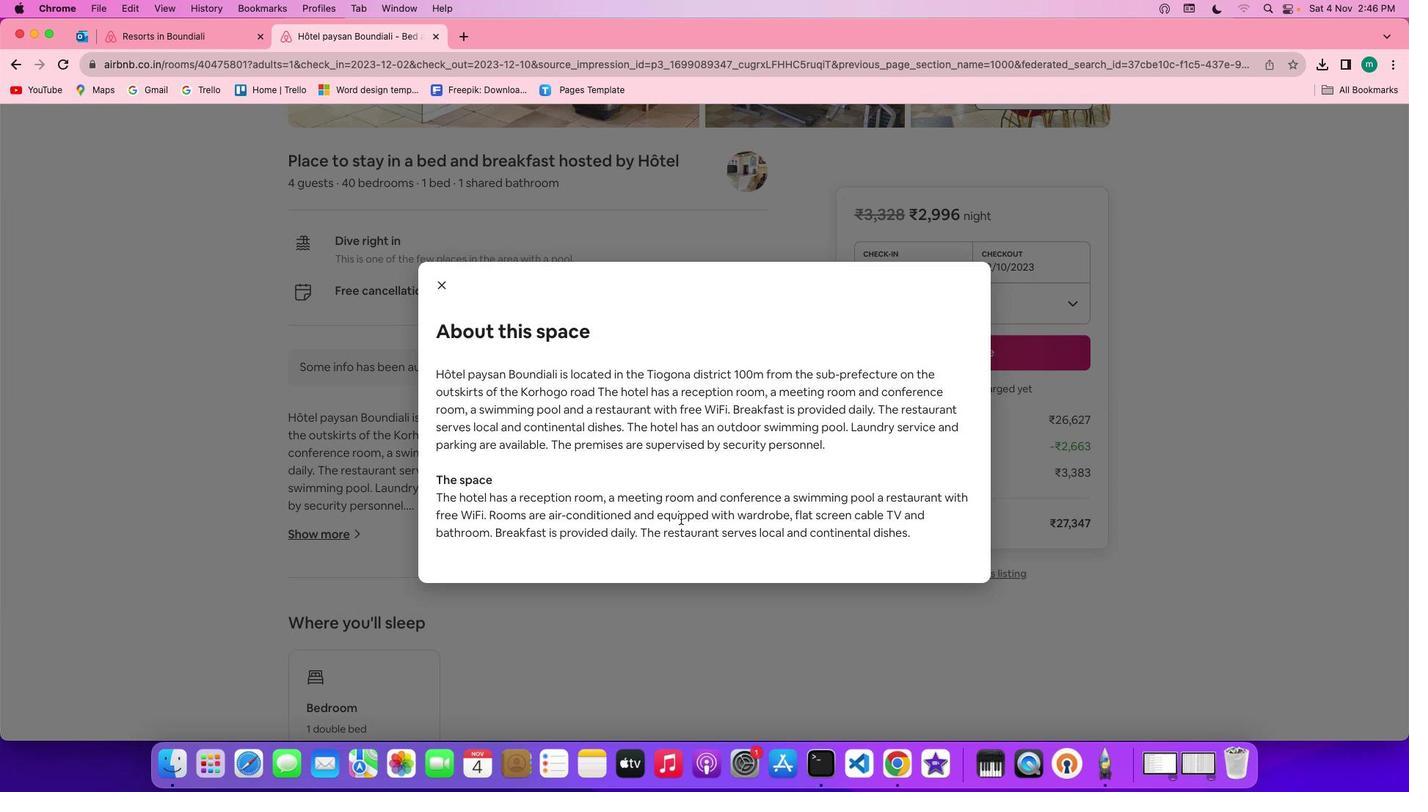 
Action: Mouse scrolled (681, 519) with delta (0, 0)
Screenshot: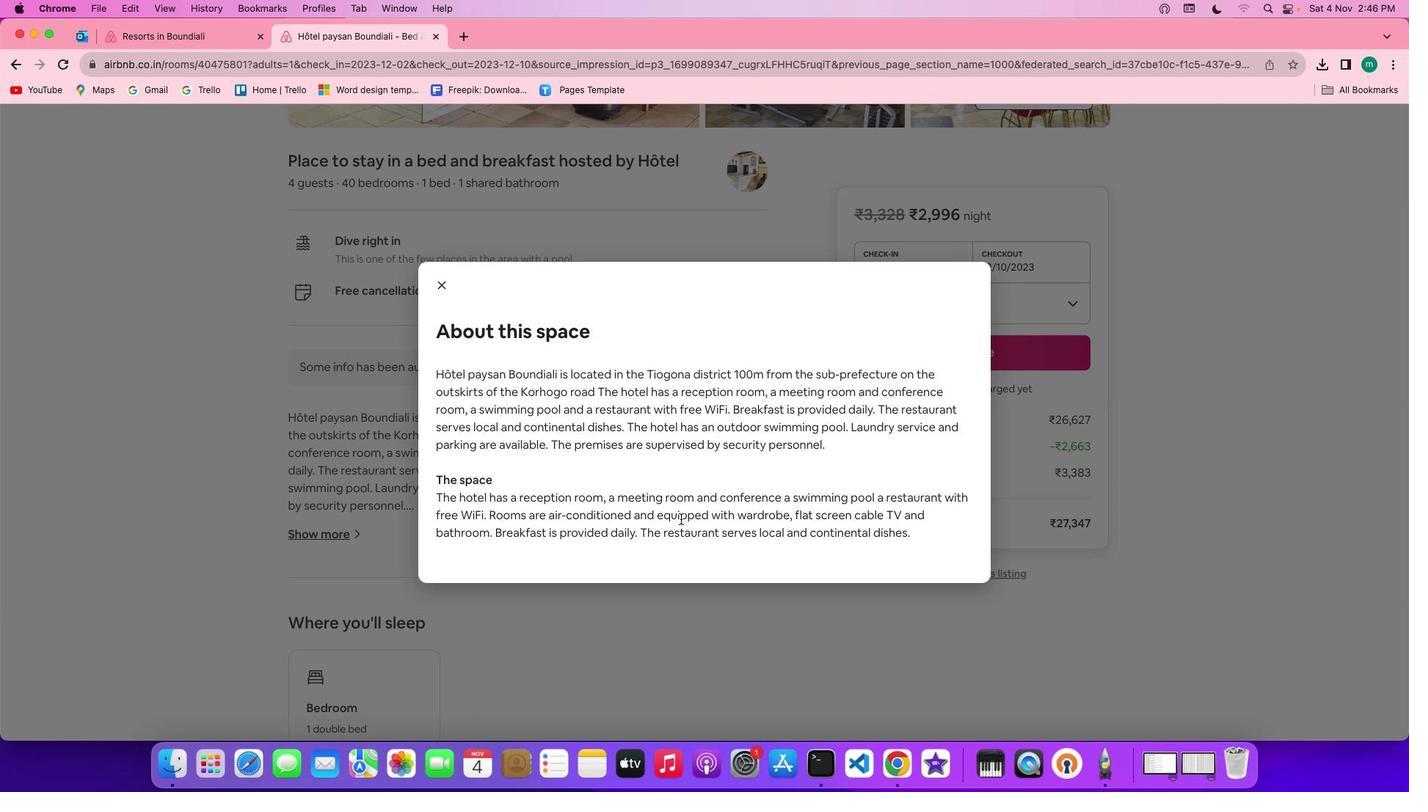 
Action: Mouse scrolled (681, 519) with delta (0, 0)
Screenshot: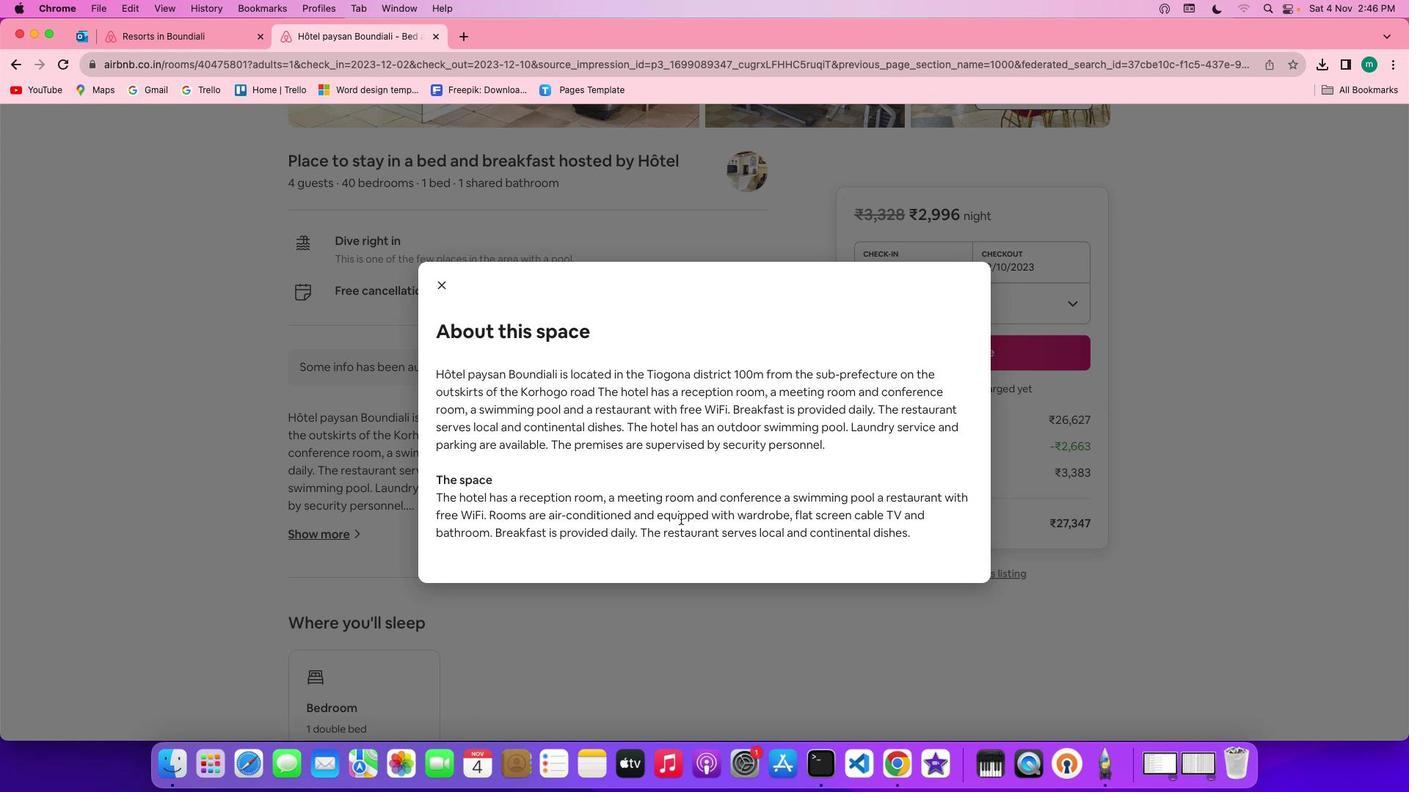 
Action: Mouse scrolled (681, 519) with delta (0, -1)
Screenshot: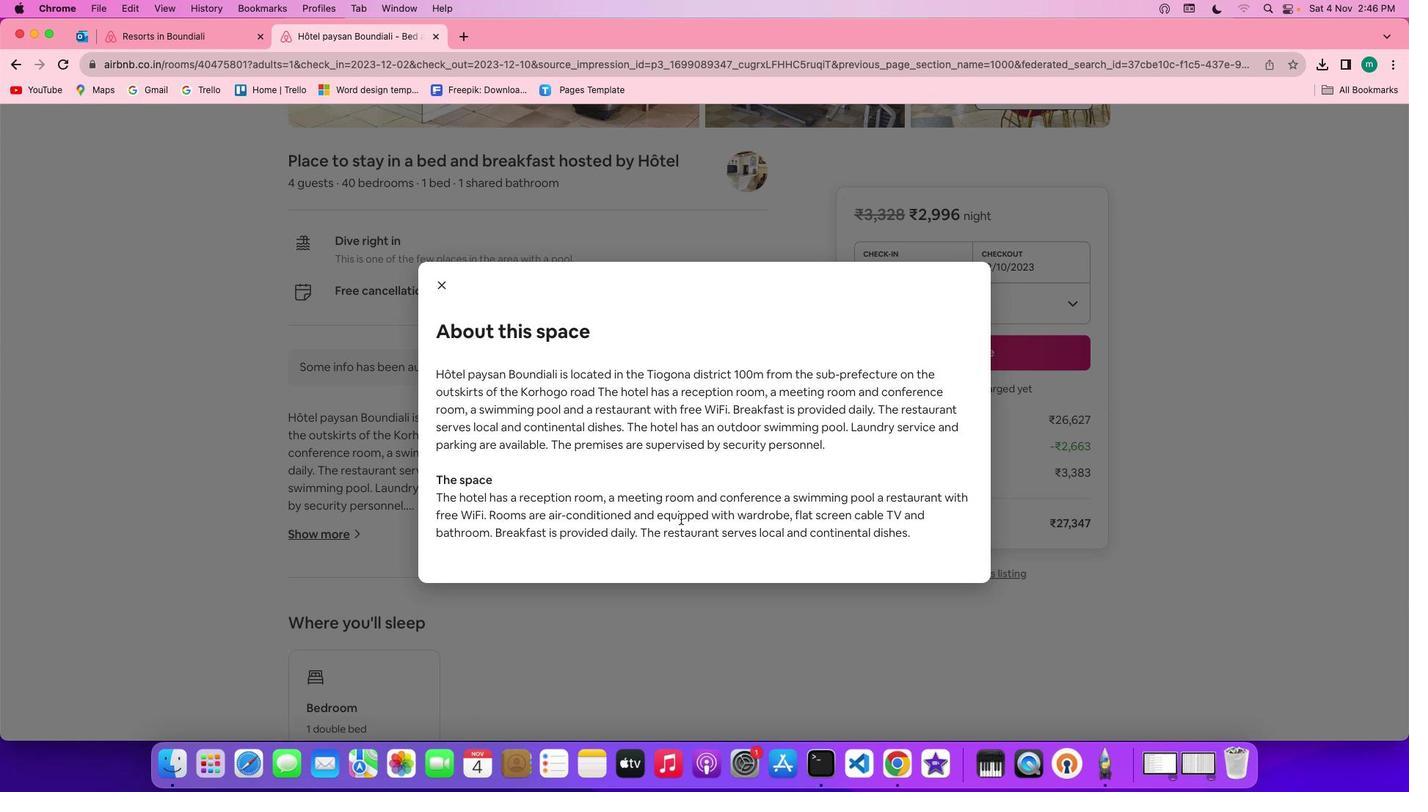 
Action: Mouse scrolled (681, 519) with delta (0, -2)
Screenshot: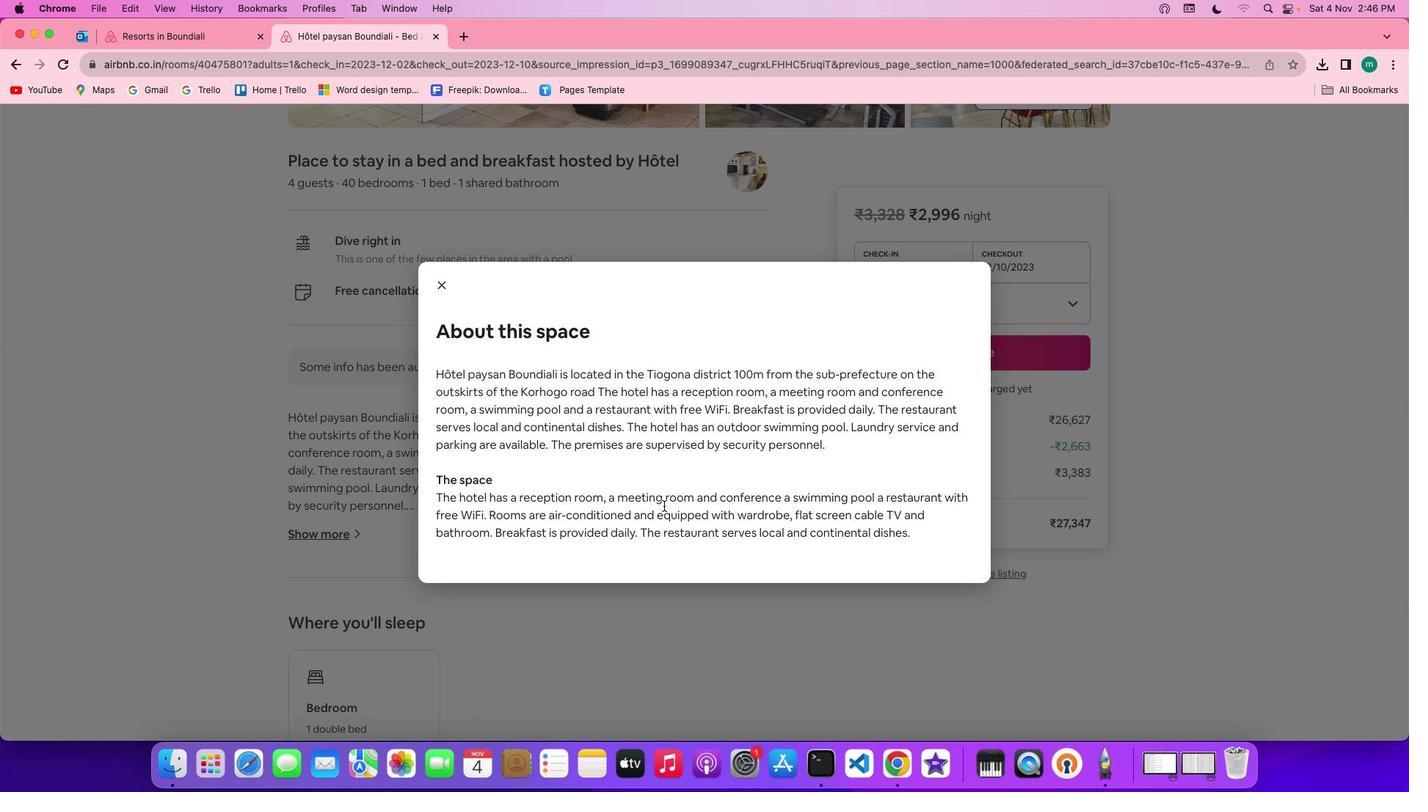 
Action: Mouse scrolled (681, 519) with delta (0, -3)
Screenshot: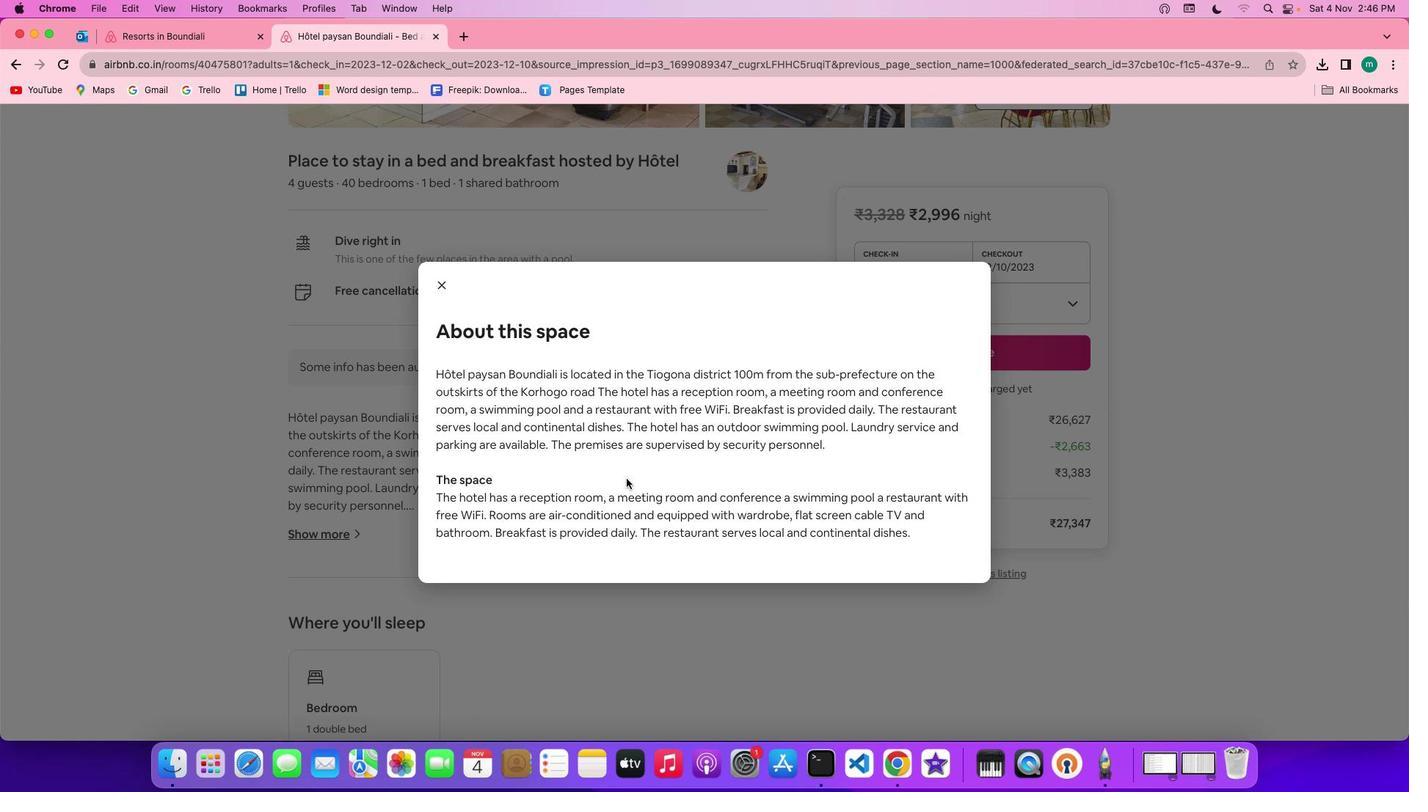
Action: Mouse moved to (436, 286)
Screenshot: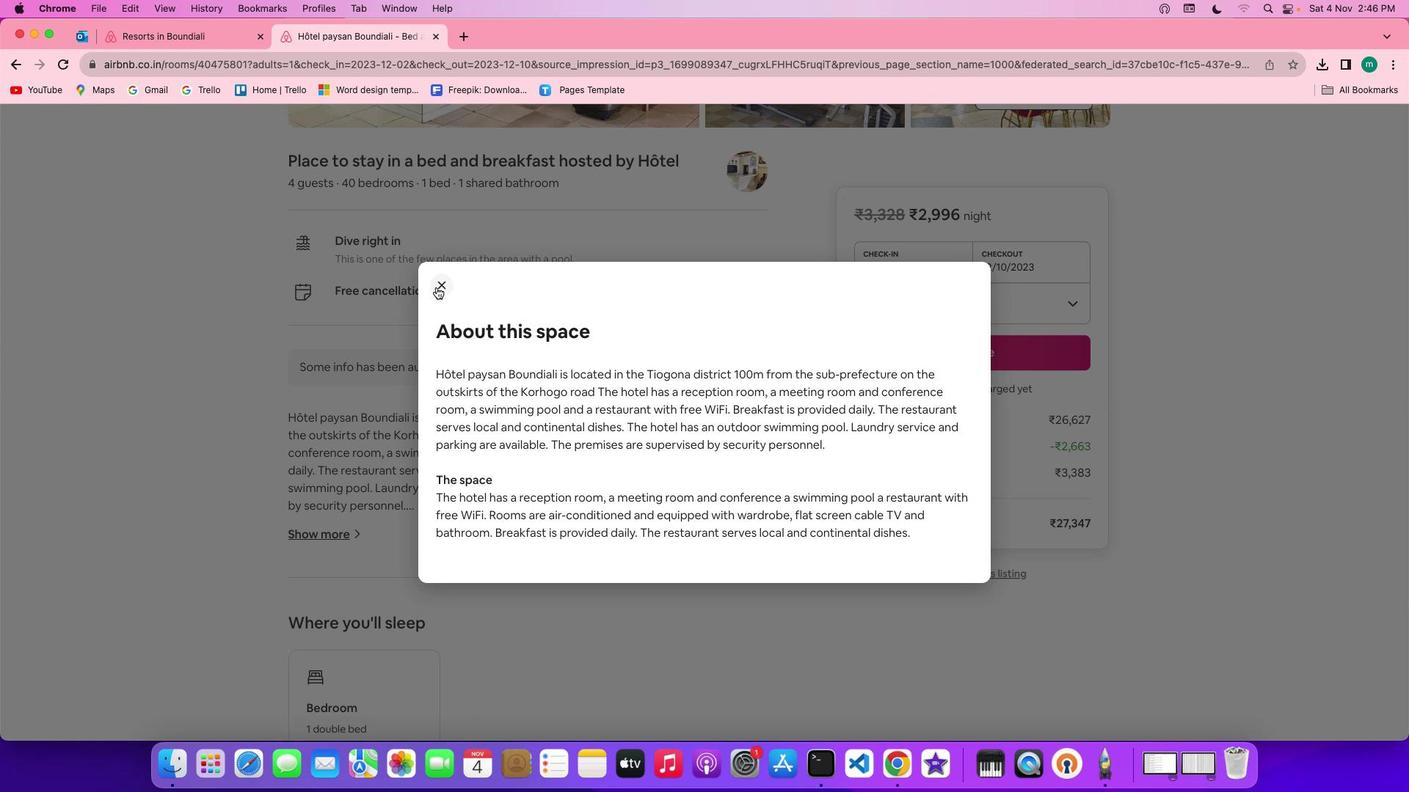 
Action: Mouse pressed left at (436, 286)
Screenshot: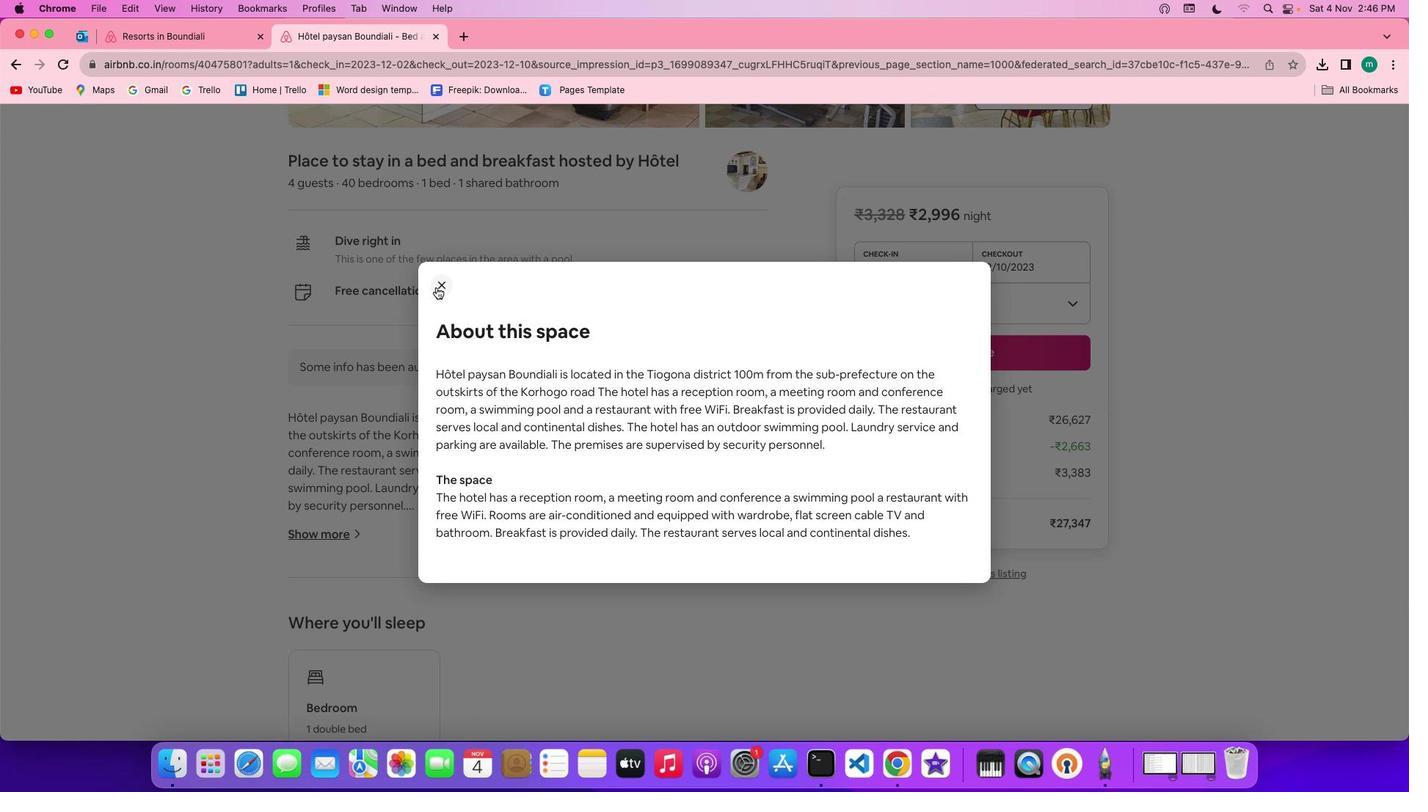 
Action: Mouse moved to (575, 396)
Screenshot: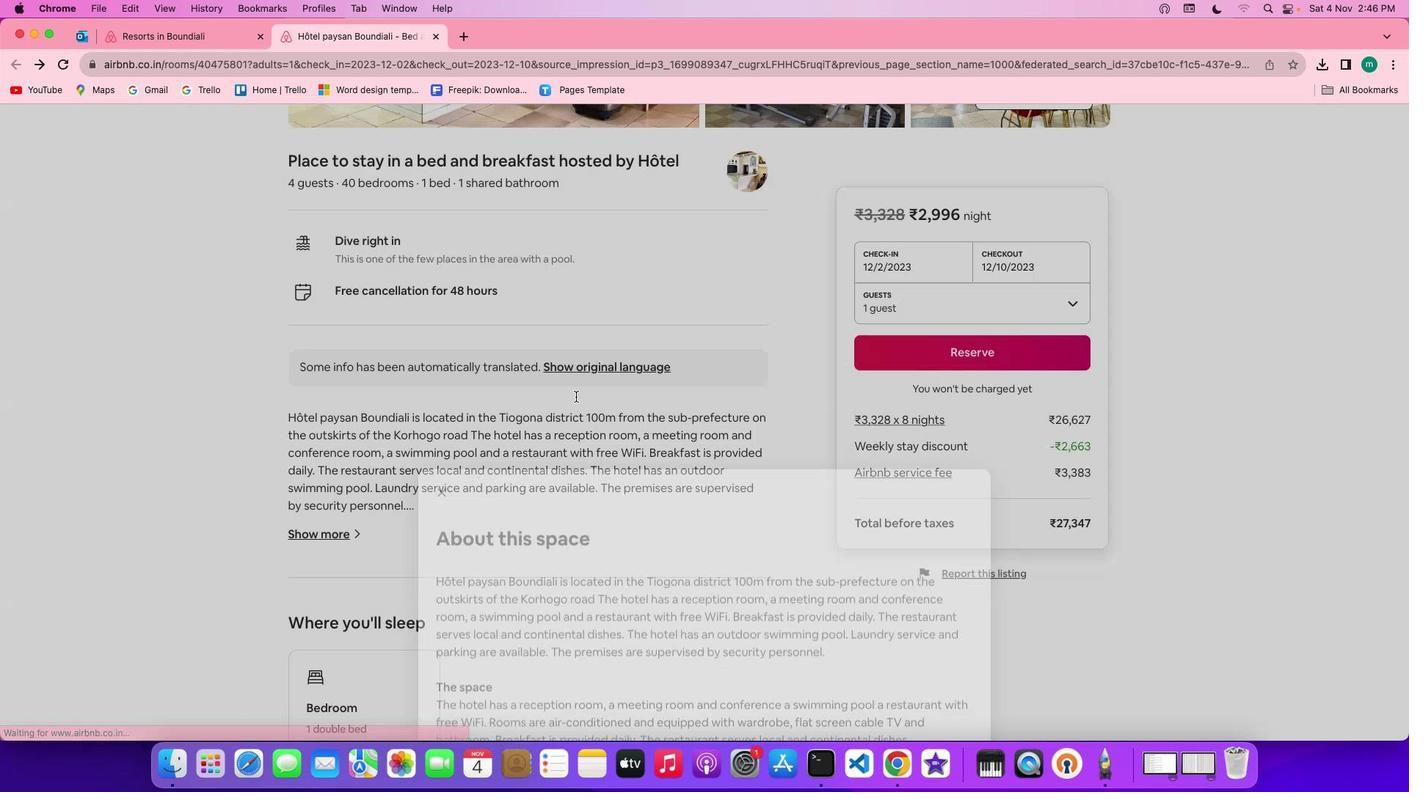 
Action: Mouse scrolled (575, 396) with delta (0, 0)
Screenshot: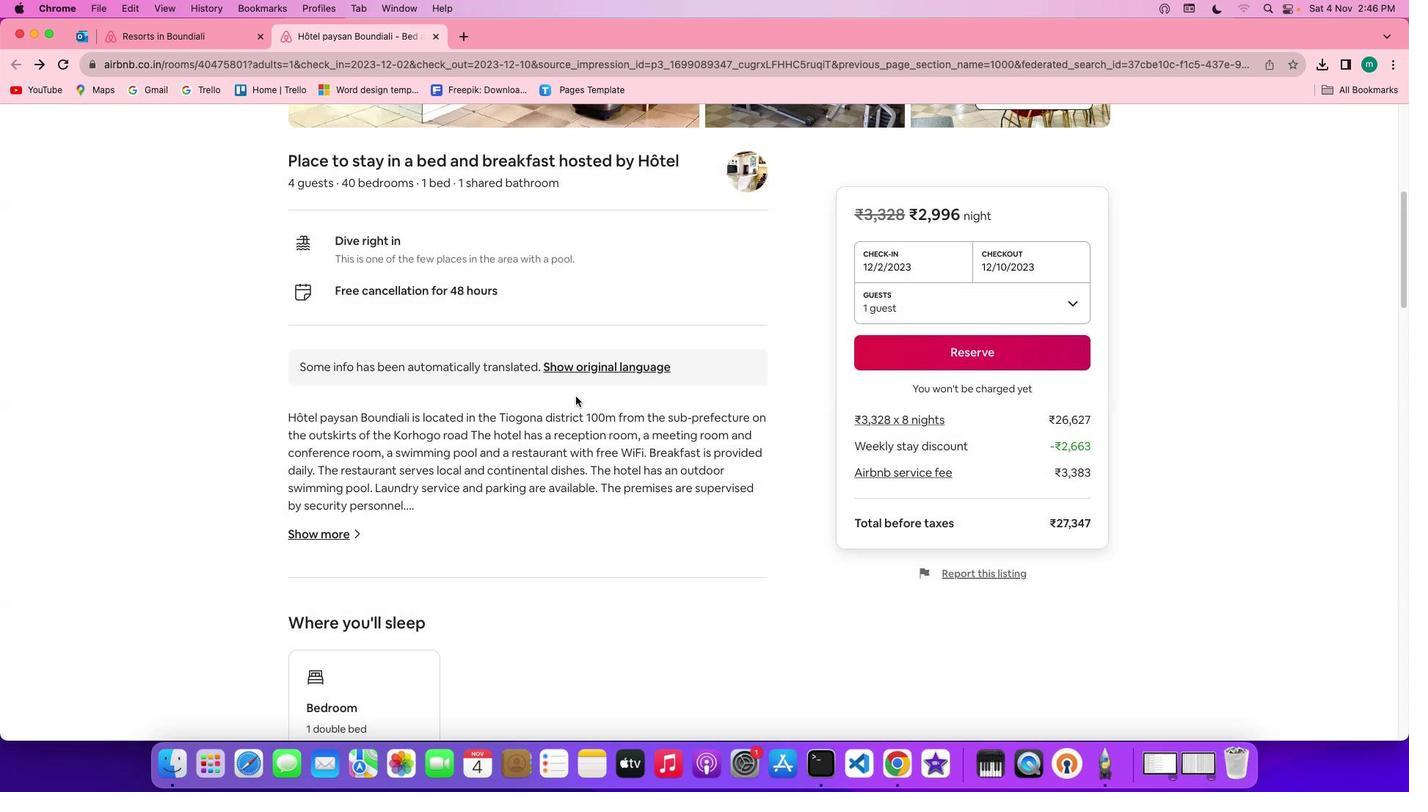 
Action: Mouse scrolled (575, 396) with delta (0, 0)
Screenshot: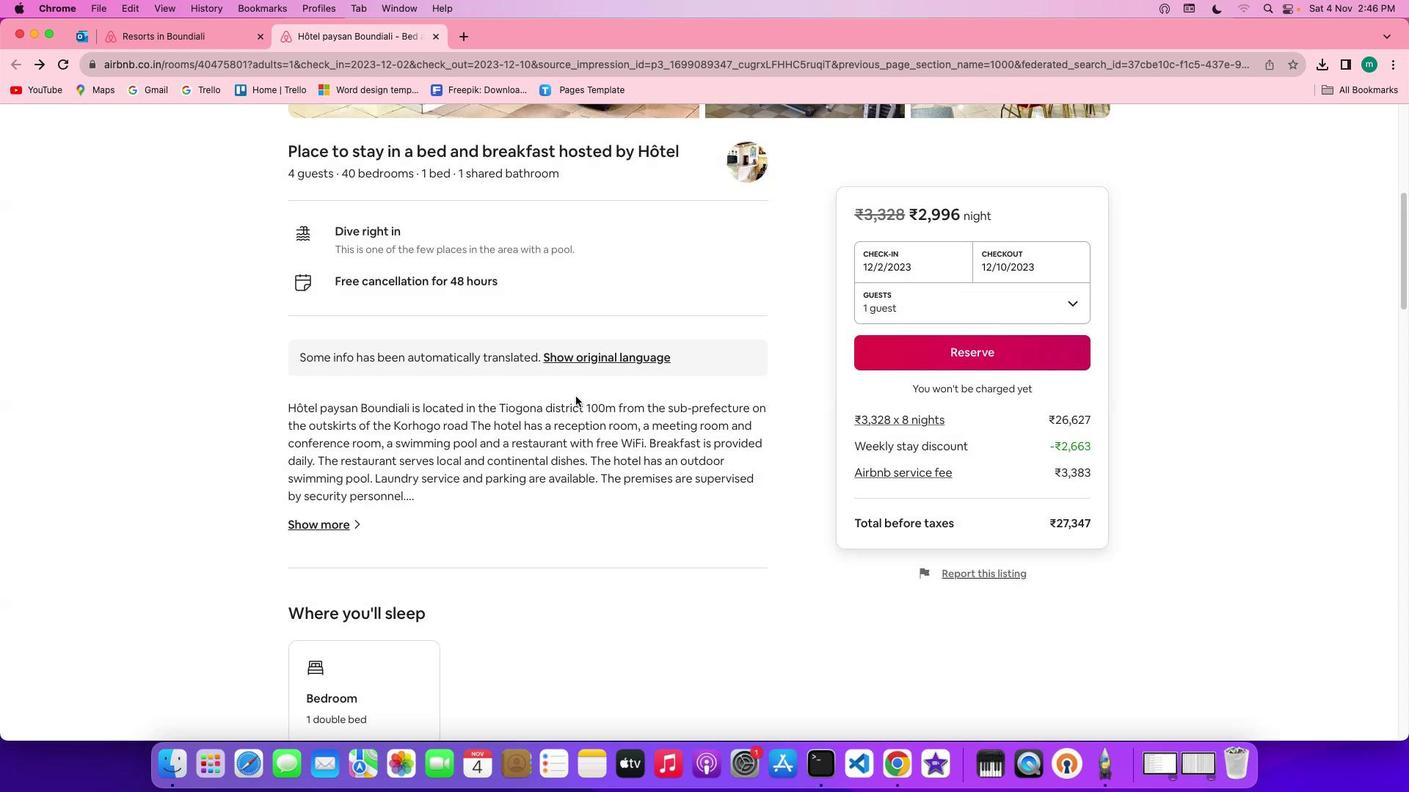 
Action: Mouse scrolled (575, 396) with delta (0, -2)
Screenshot: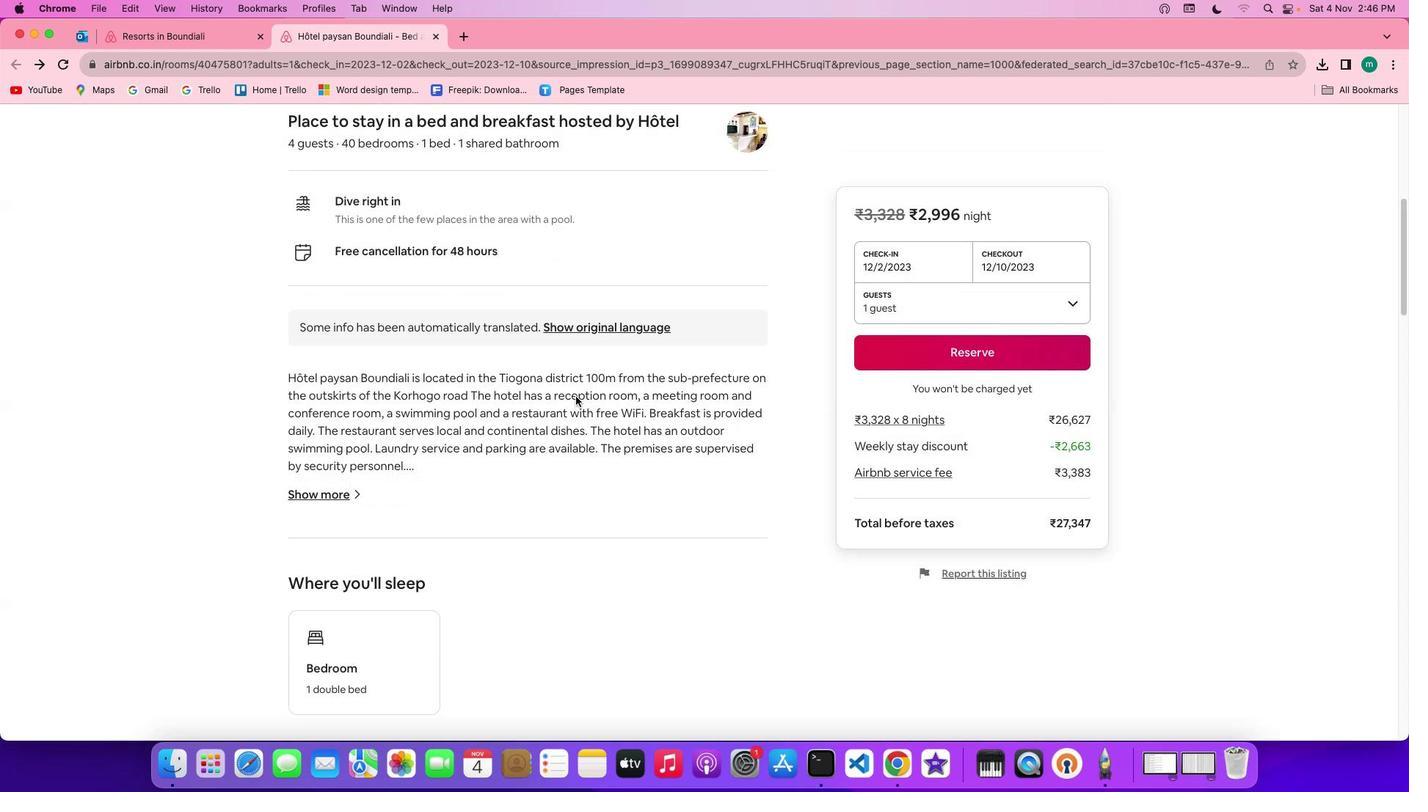 
Action: Mouse scrolled (575, 396) with delta (0, -2)
Screenshot: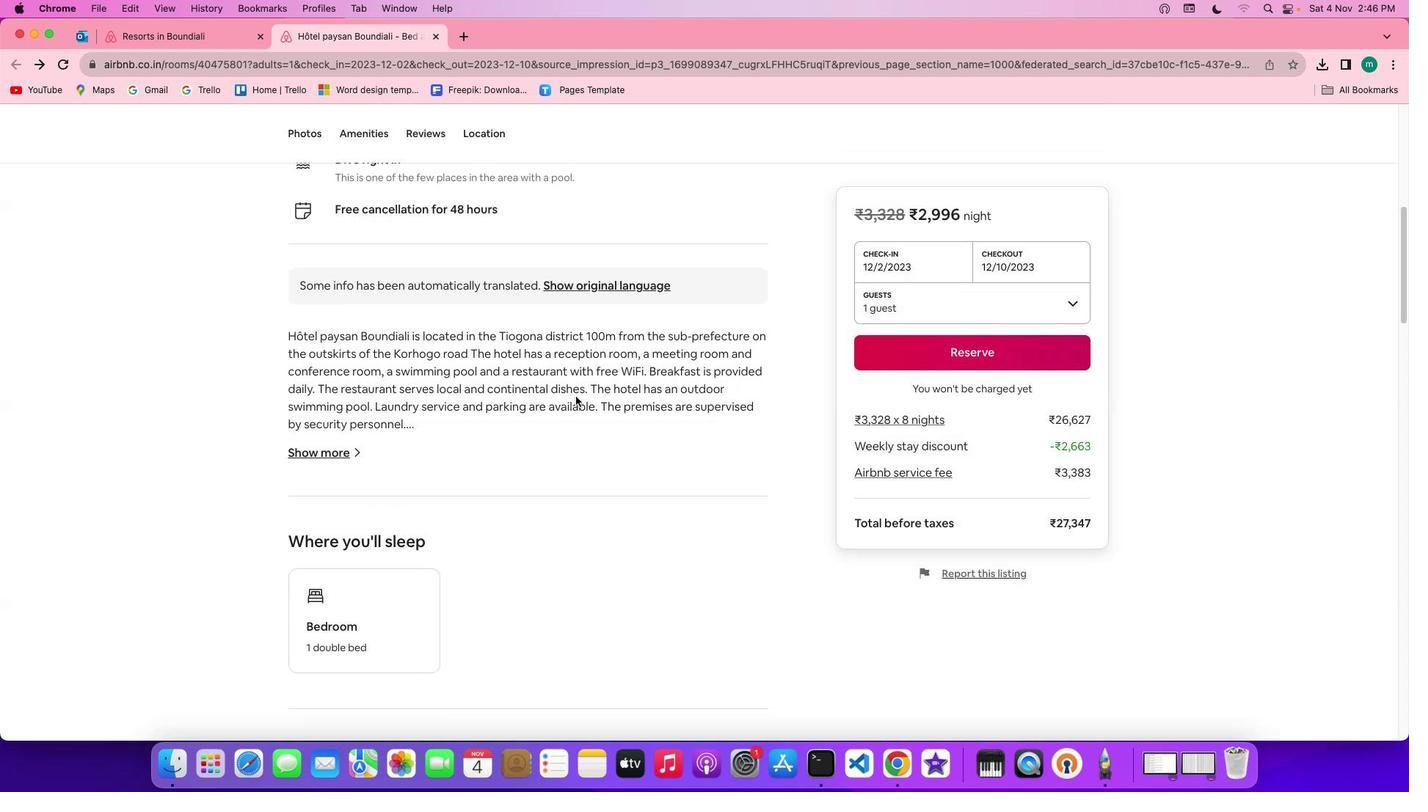 
Action: Mouse scrolled (575, 396) with delta (0, -2)
Screenshot: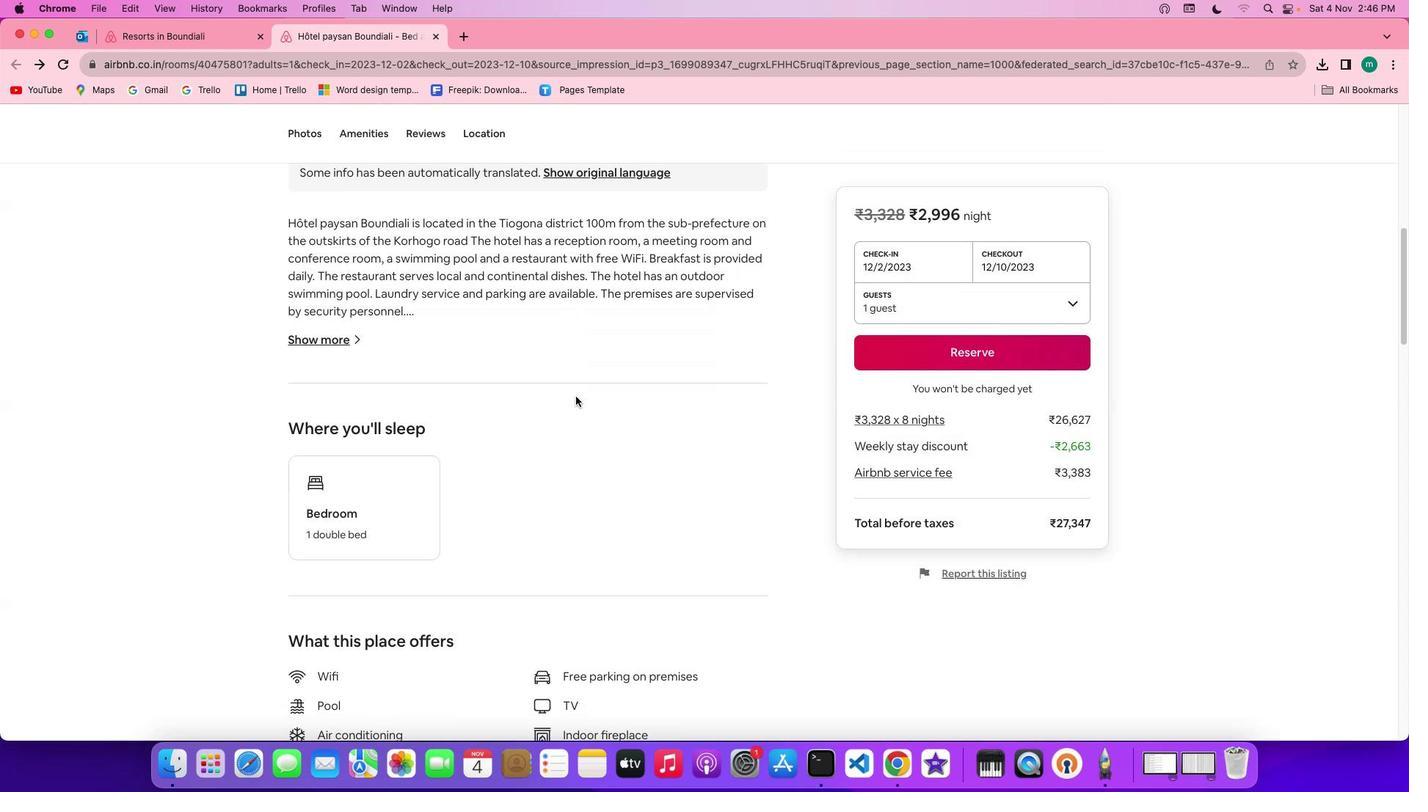 
Action: Mouse scrolled (575, 396) with delta (0, 0)
Screenshot: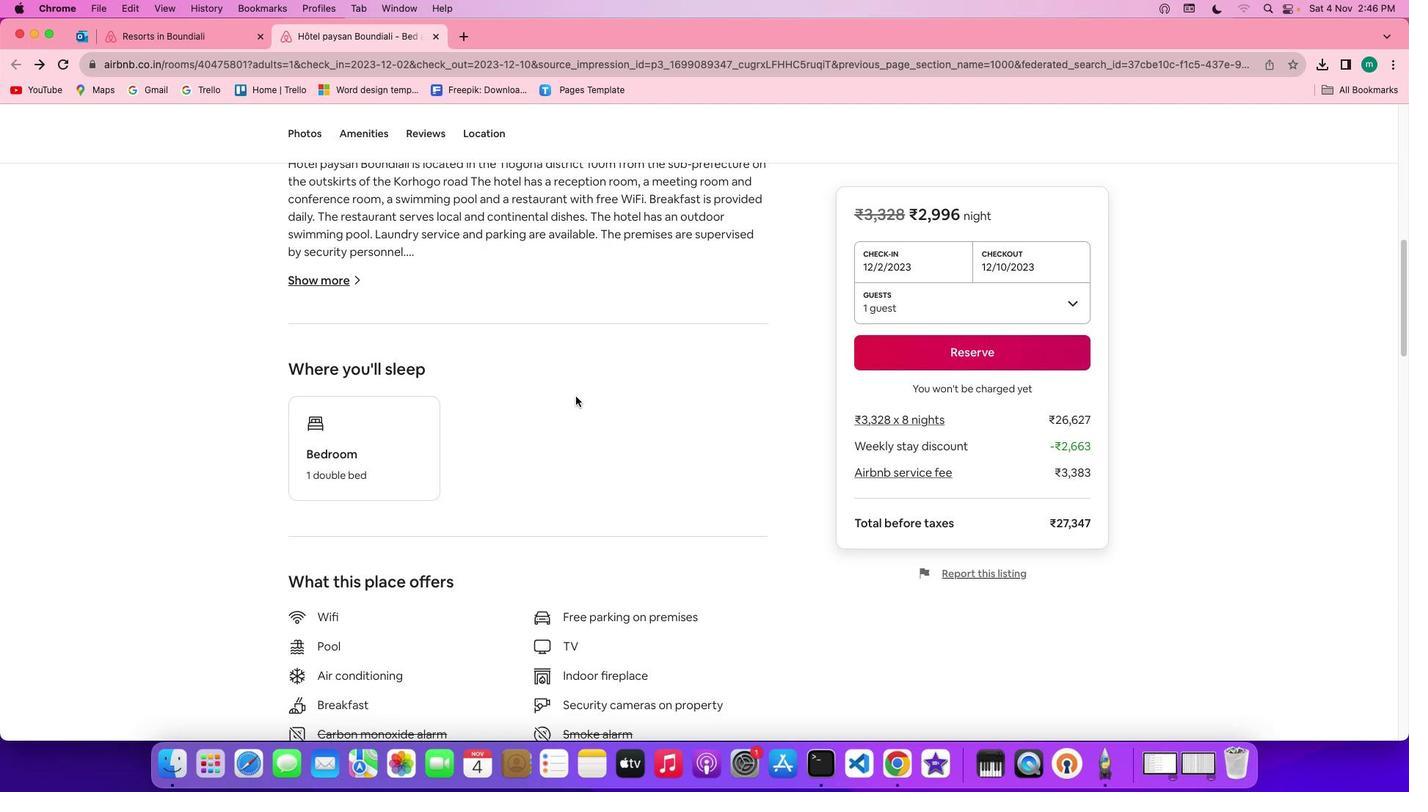 
Action: Mouse scrolled (575, 396) with delta (0, 0)
Screenshot: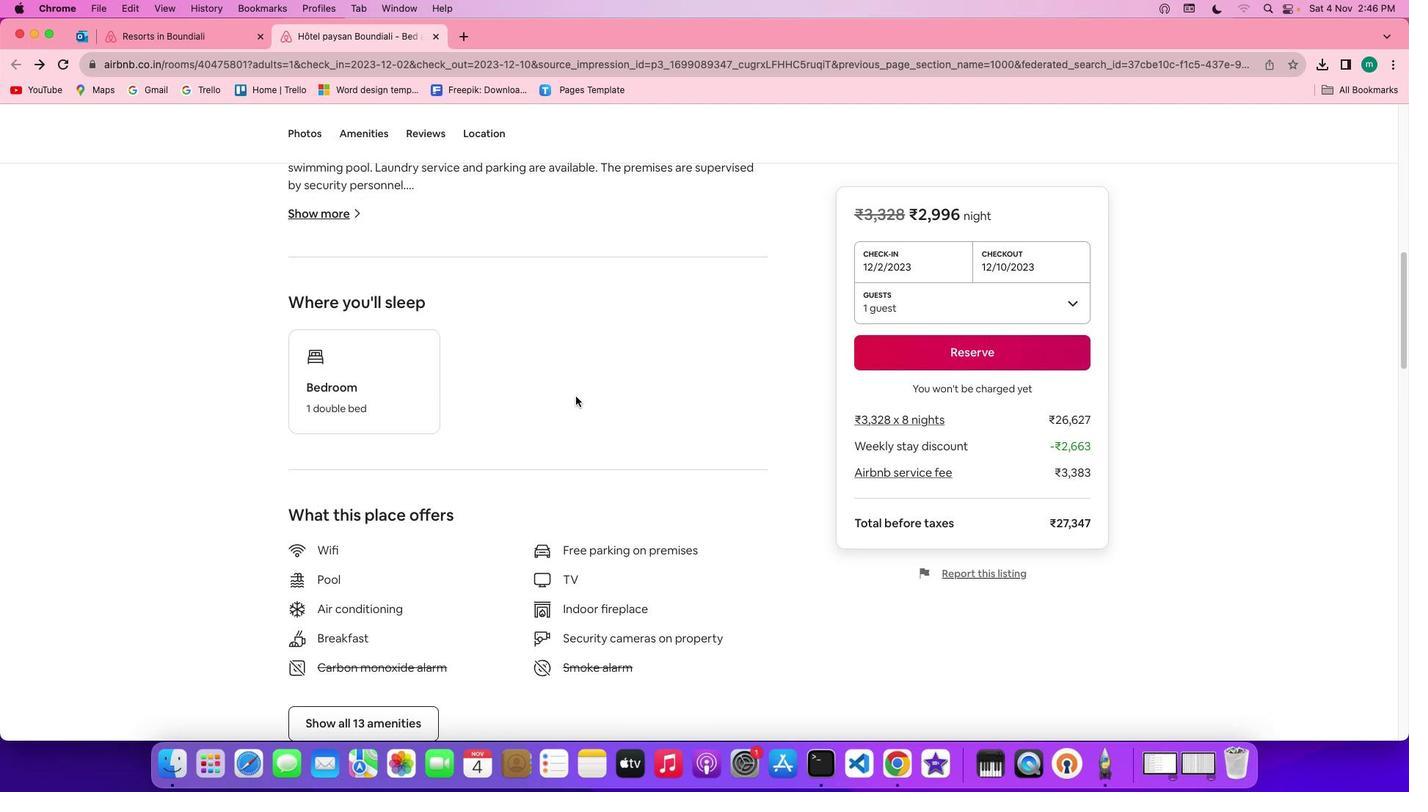 
Action: Mouse scrolled (575, 396) with delta (0, -2)
Screenshot: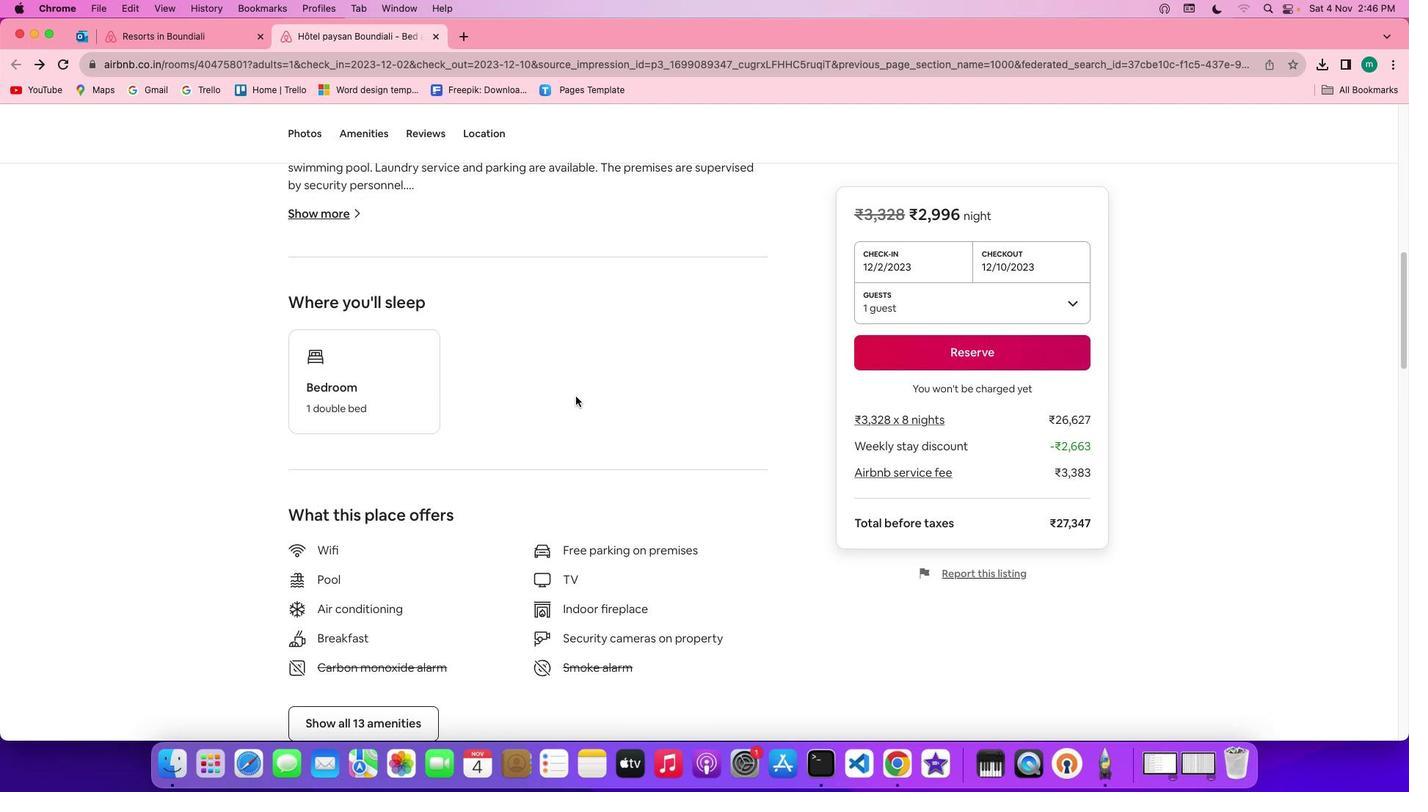 
Action: Mouse scrolled (575, 396) with delta (0, -2)
Screenshot: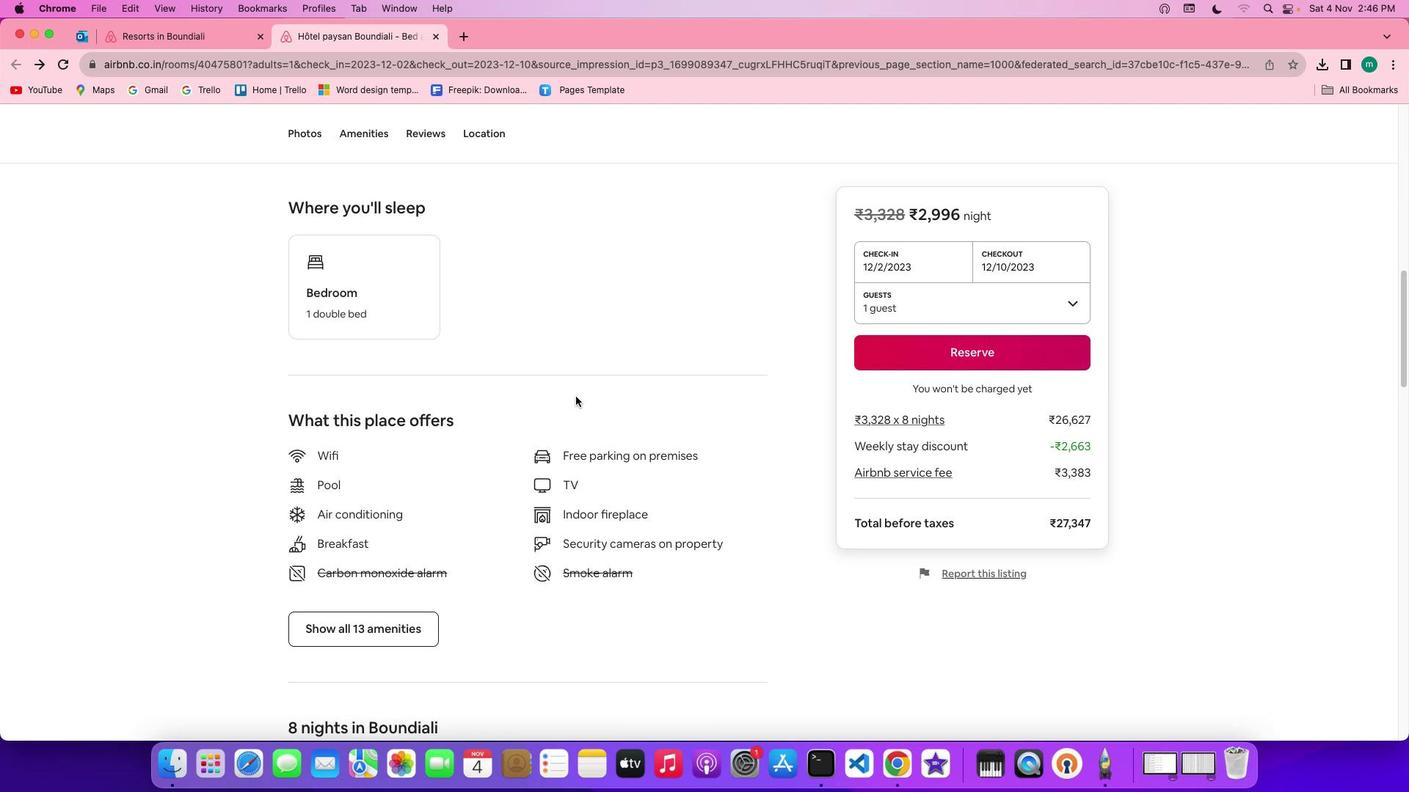 
Action: Mouse scrolled (575, 396) with delta (0, -3)
Screenshot: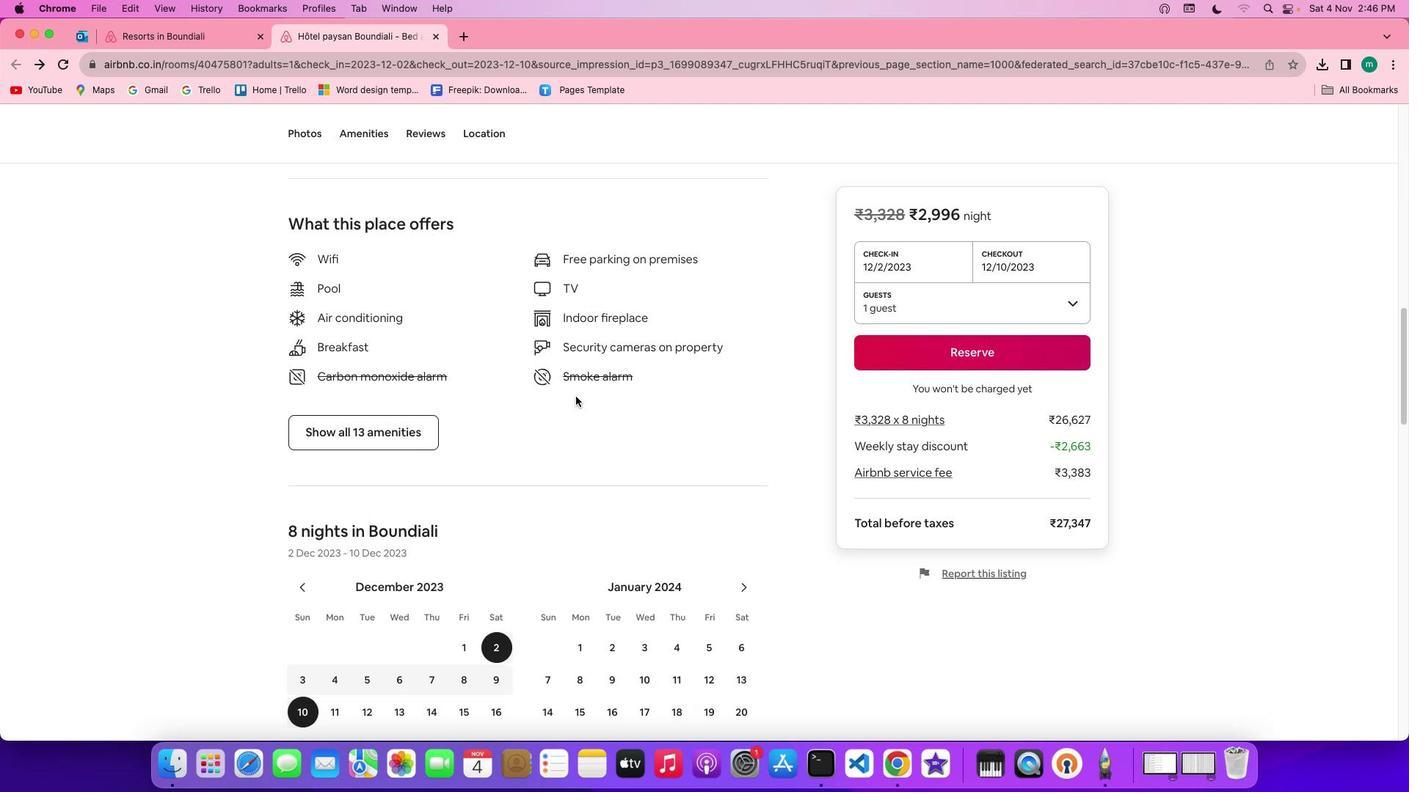 
Action: Mouse moved to (493, 463)
Screenshot: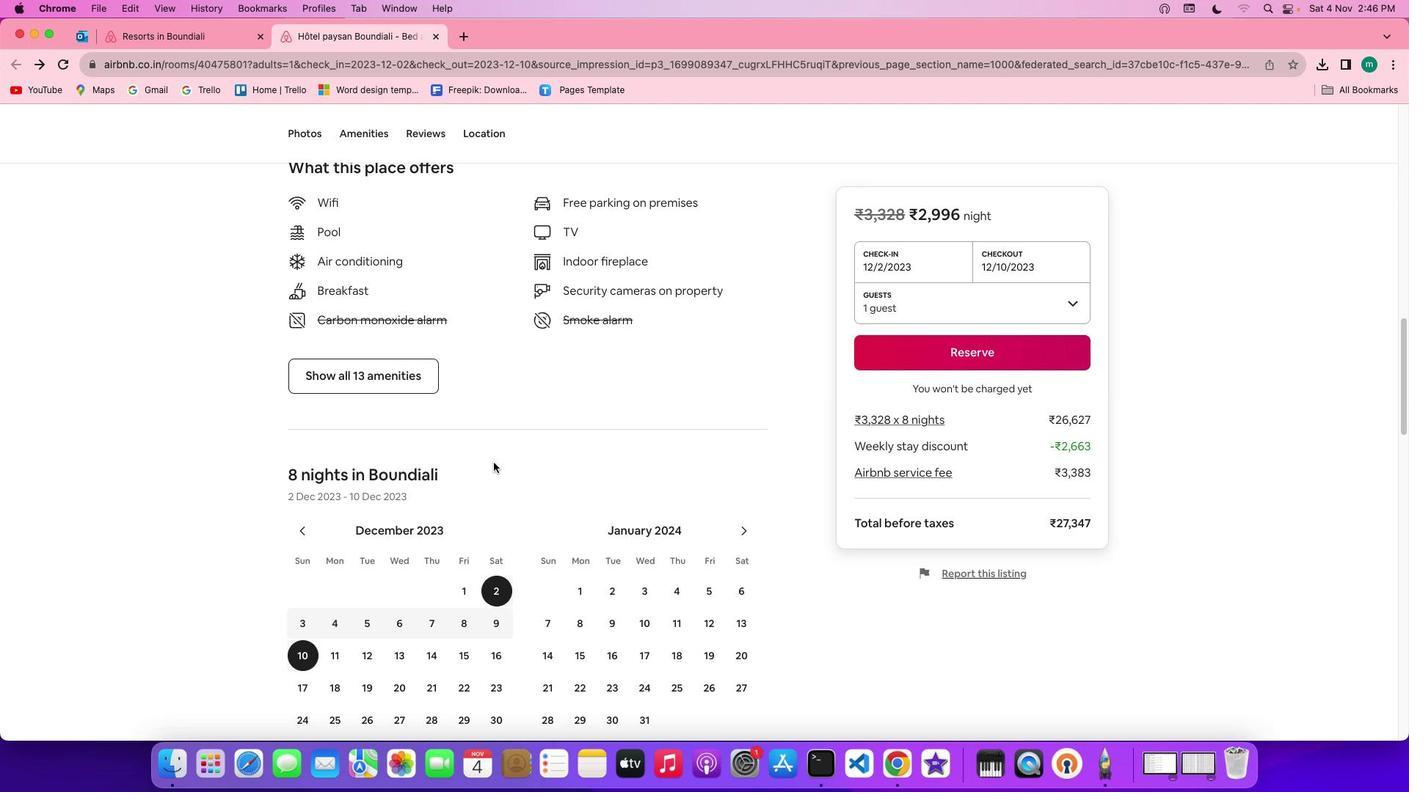 
Action: Mouse scrolled (493, 463) with delta (0, 0)
Screenshot: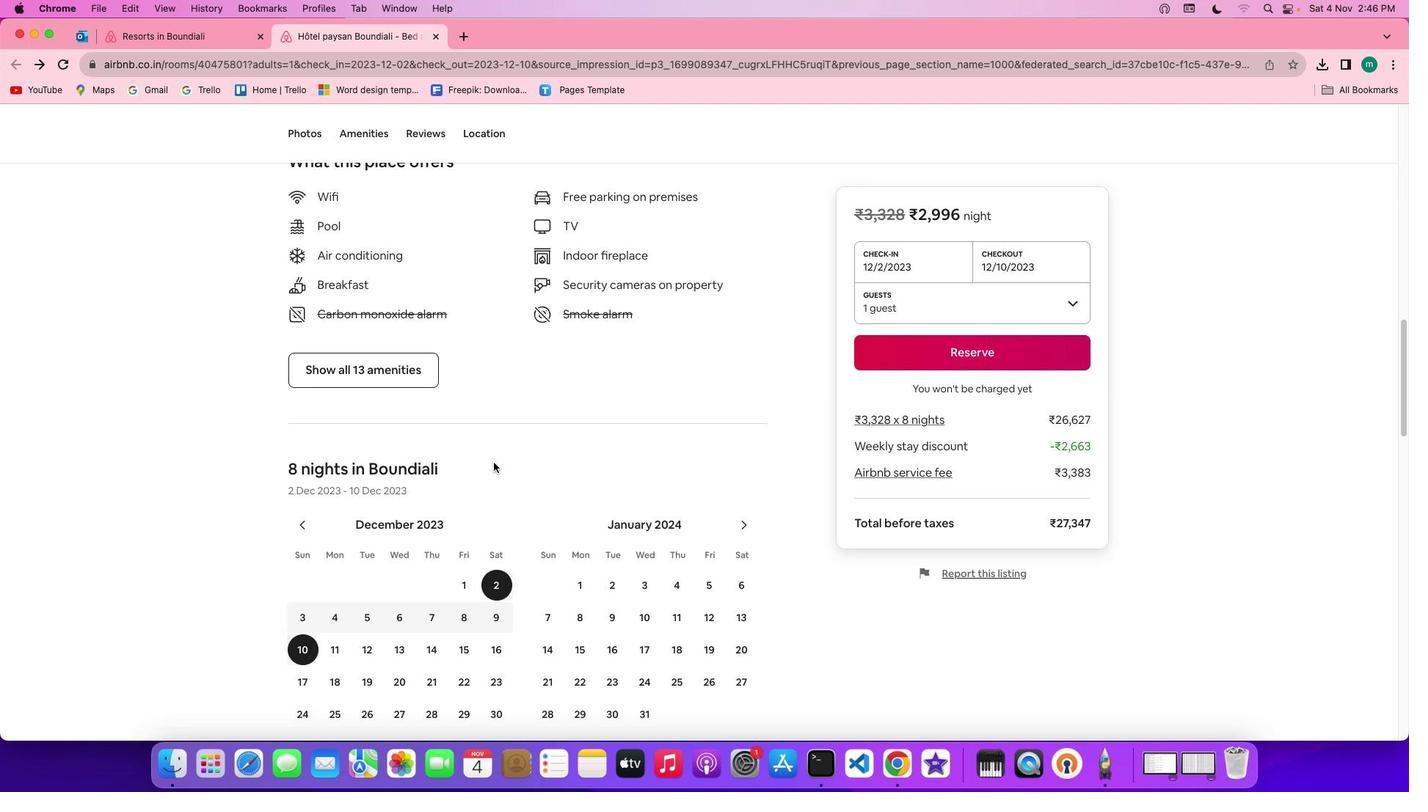 
Action: Mouse scrolled (493, 463) with delta (0, 0)
Screenshot: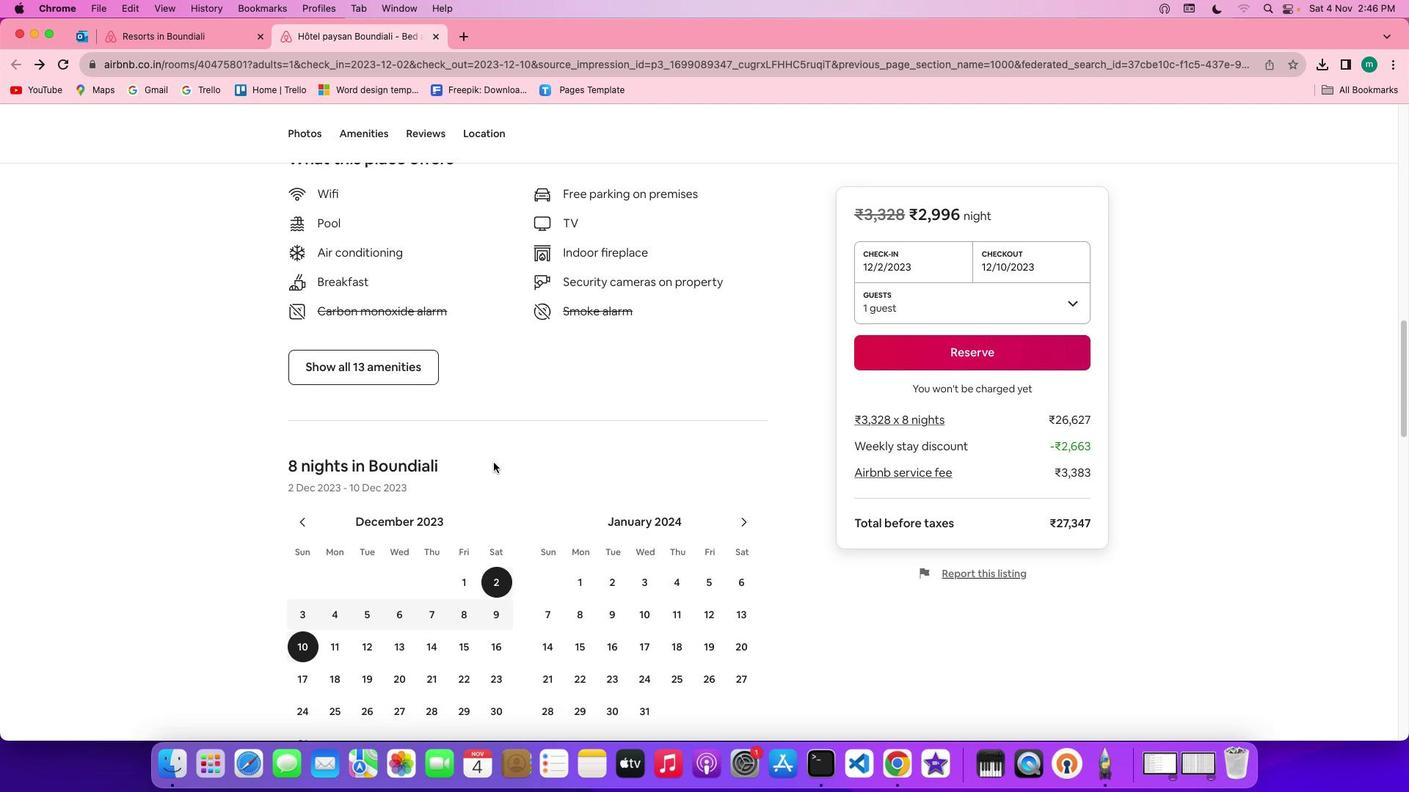 
Action: Mouse scrolled (493, 463) with delta (0, 0)
Screenshot: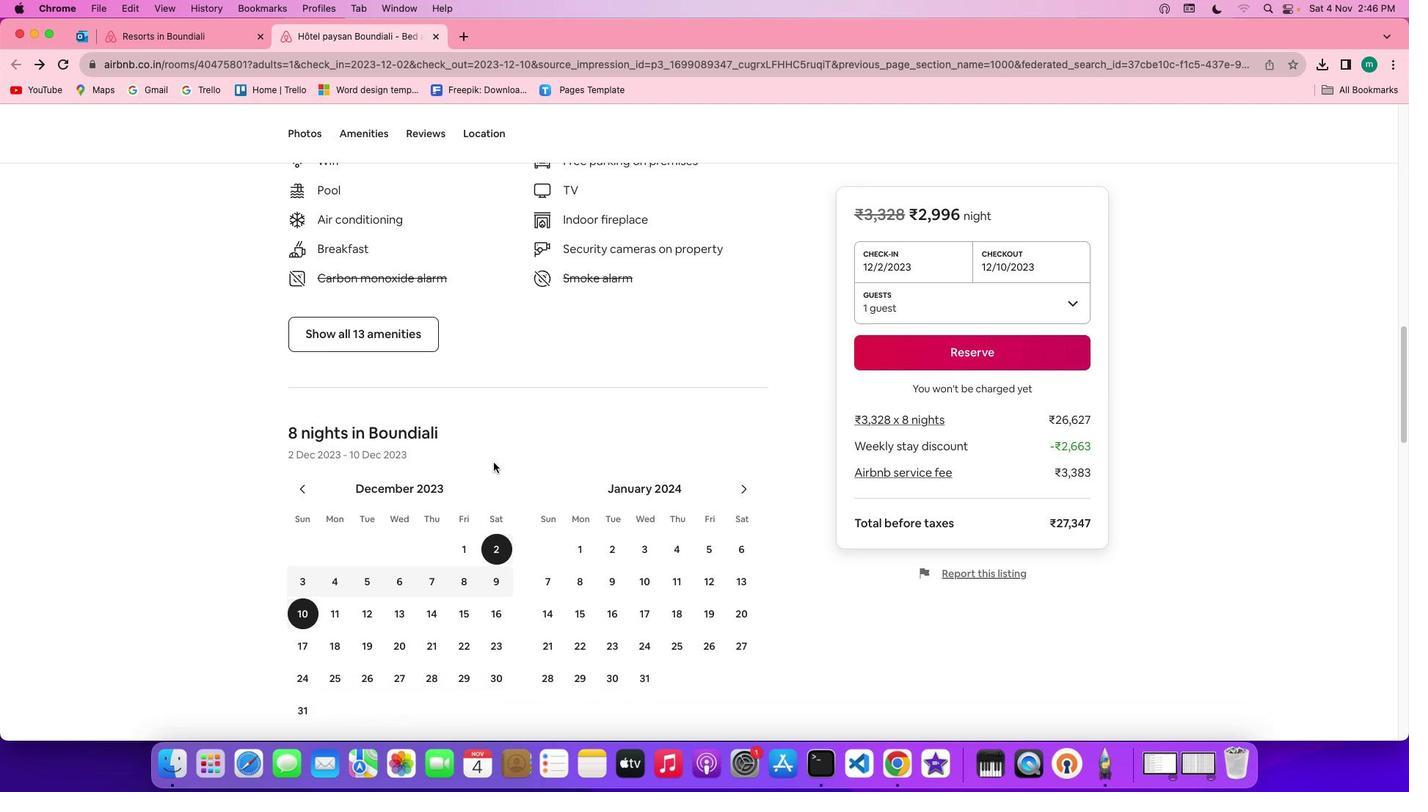
Action: Mouse moved to (386, 324)
Screenshot: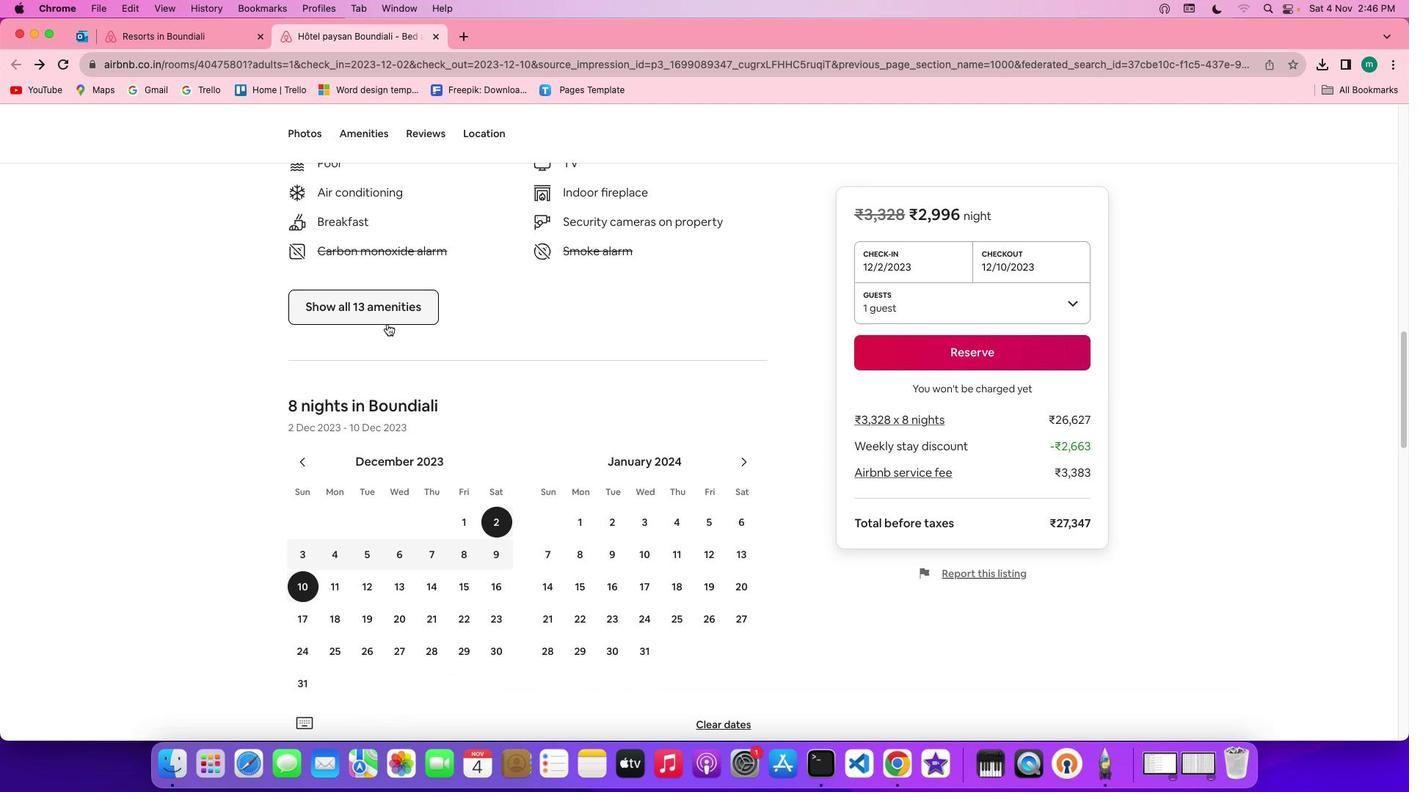 
Action: Mouse pressed left at (386, 324)
Screenshot: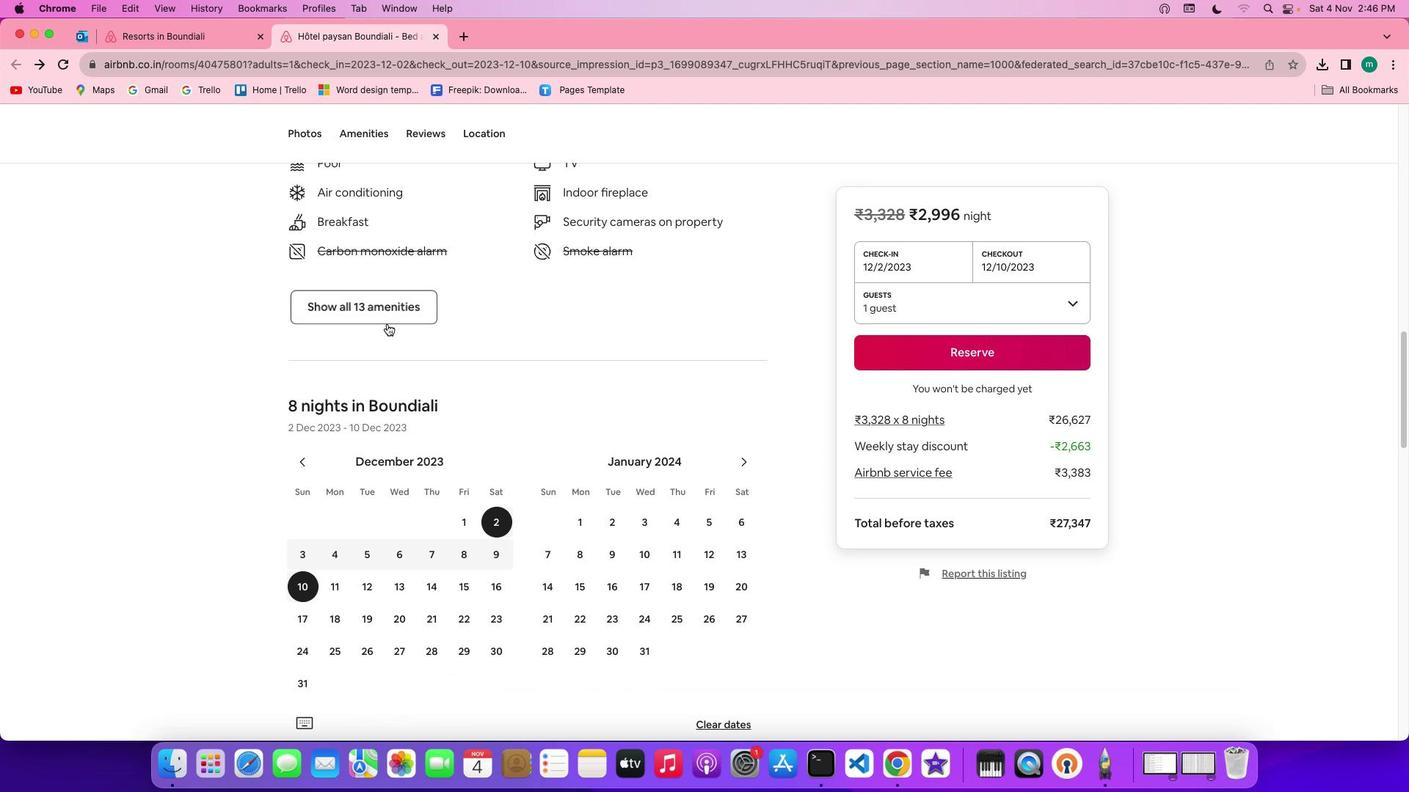 
Action: Mouse moved to (391, 305)
Screenshot: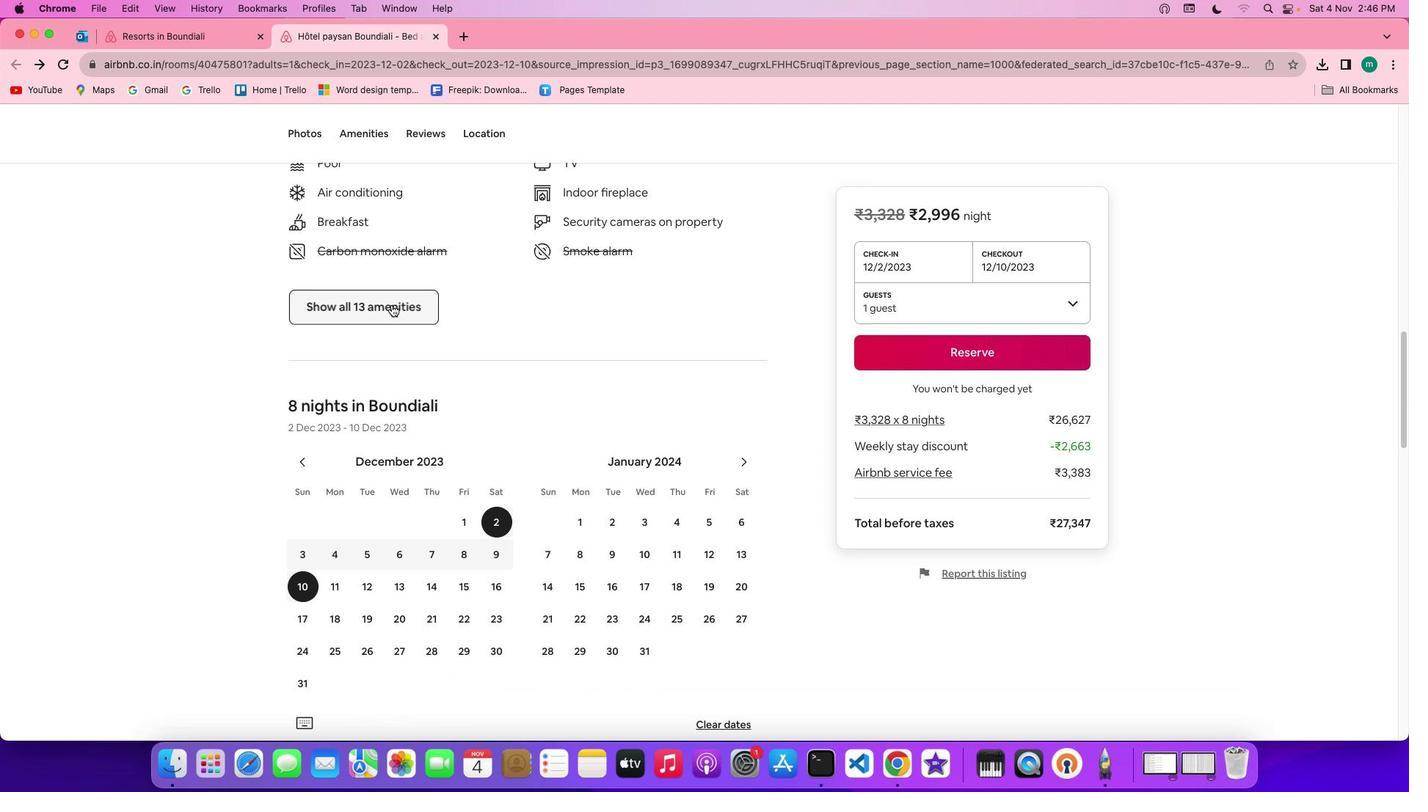 
Action: Mouse pressed left at (391, 305)
Screenshot: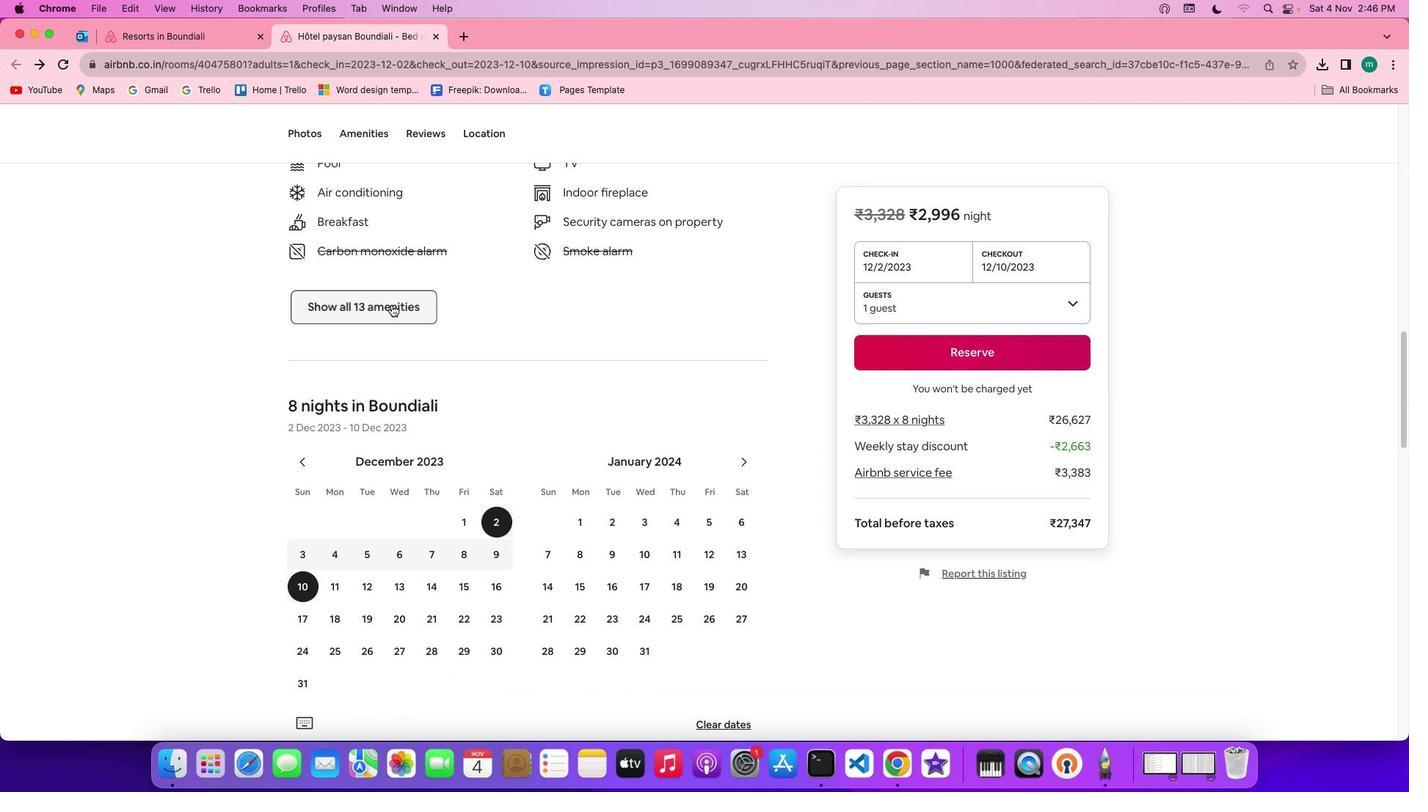 
Action: Mouse moved to (791, 480)
Screenshot: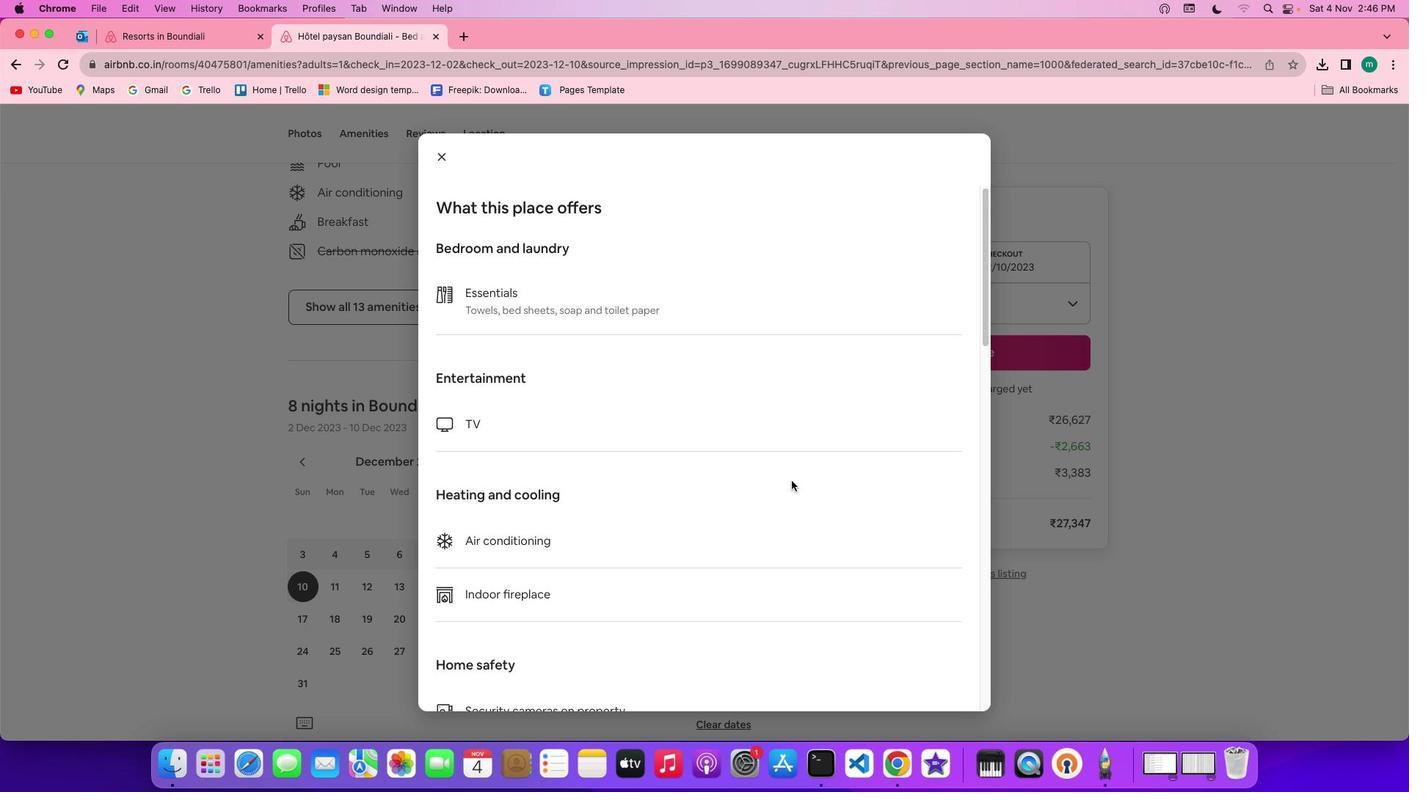 
Action: Mouse scrolled (791, 480) with delta (0, 0)
Screenshot: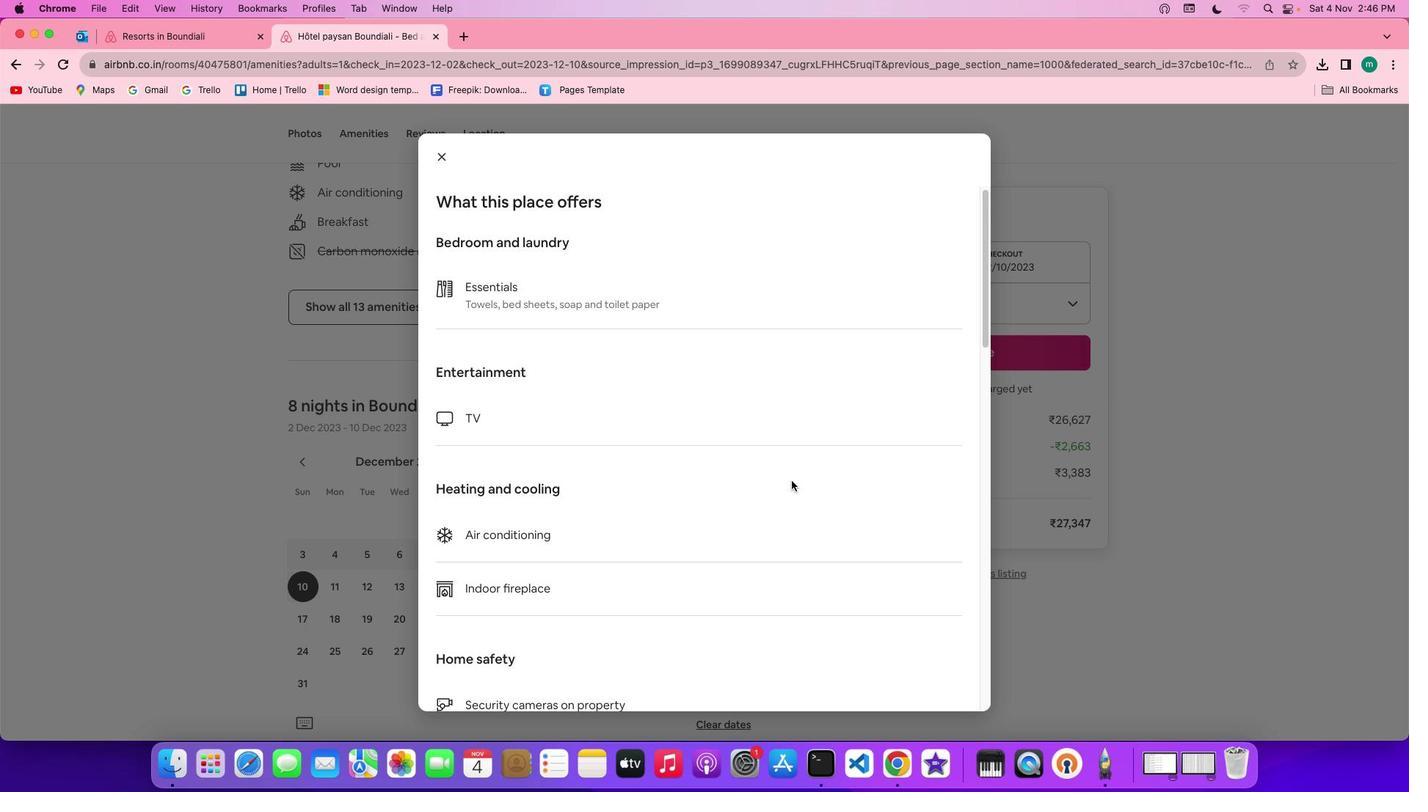 
Action: Mouse scrolled (791, 480) with delta (0, 0)
Screenshot: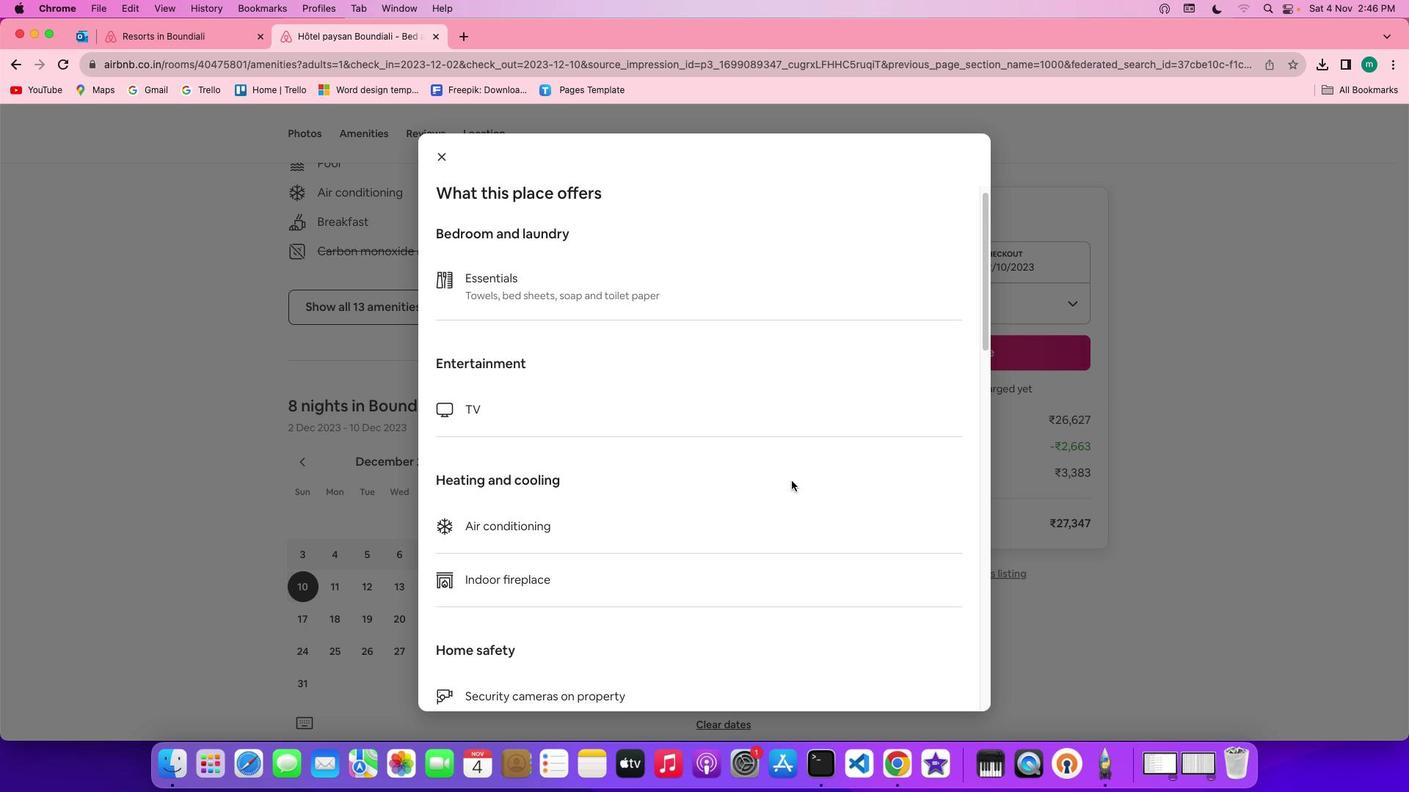 
Action: Mouse scrolled (791, 480) with delta (0, -1)
Screenshot: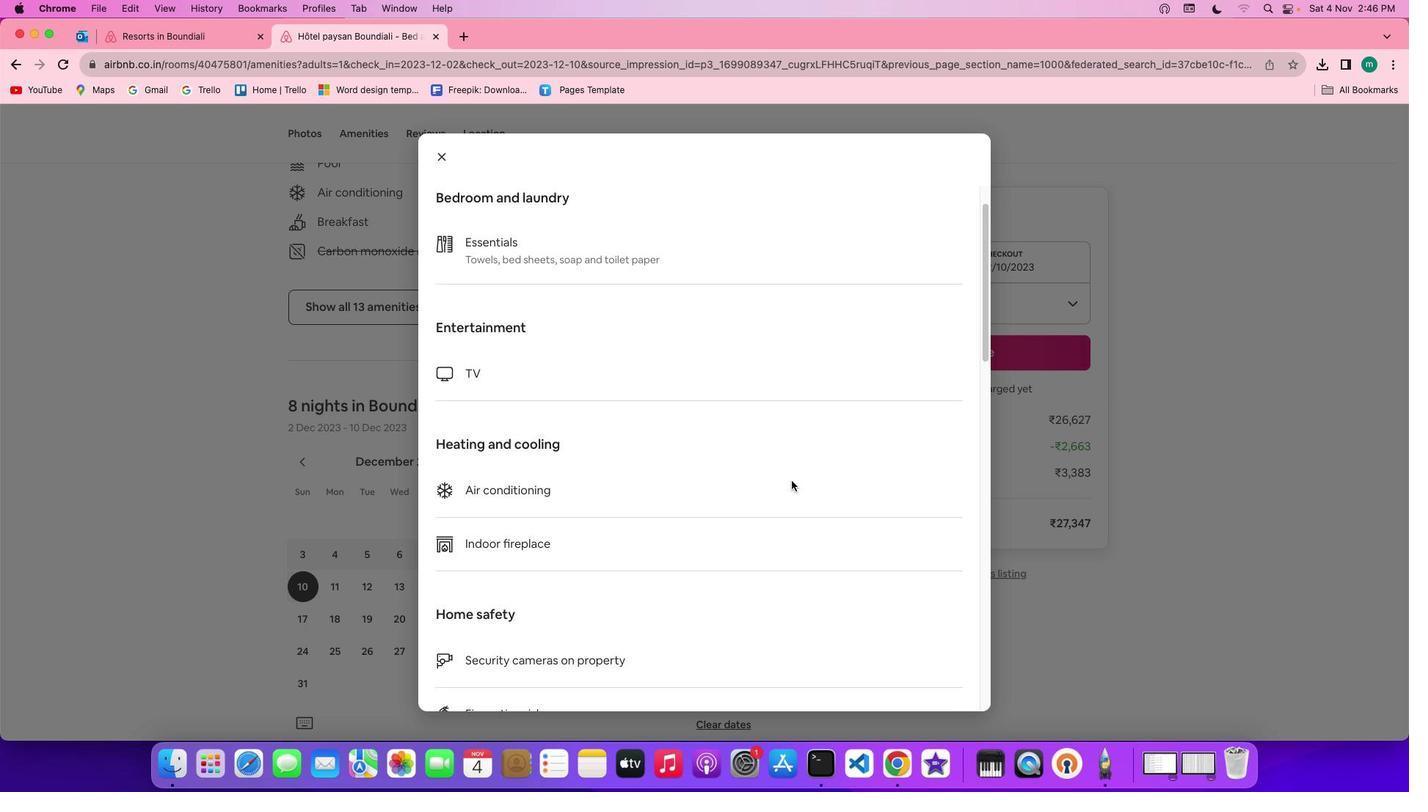 
Action: Mouse scrolled (791, 480) with delta (0, 0)
Screenshot: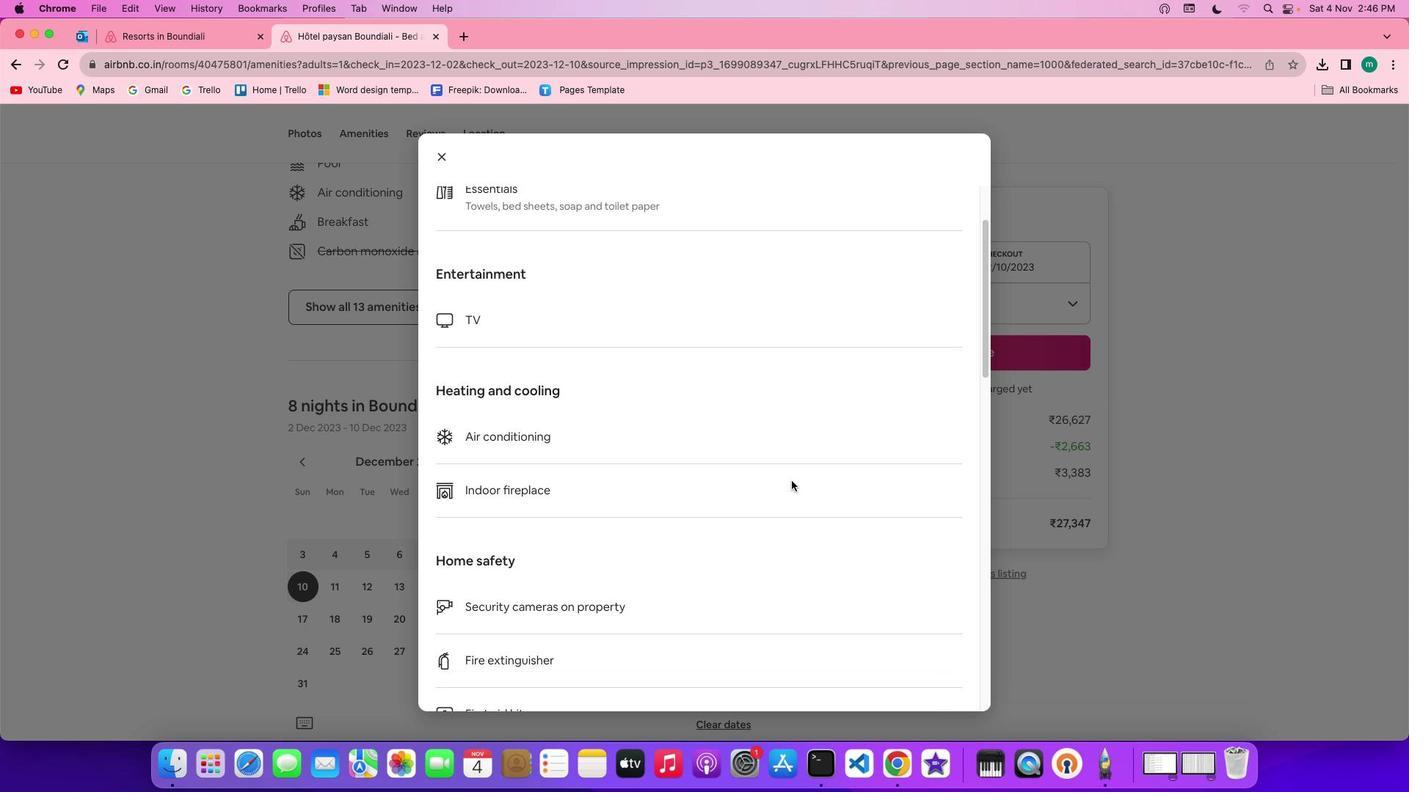 
Action: Mouse scrolled (791, 480) with delta (0, 0)
Screenshot: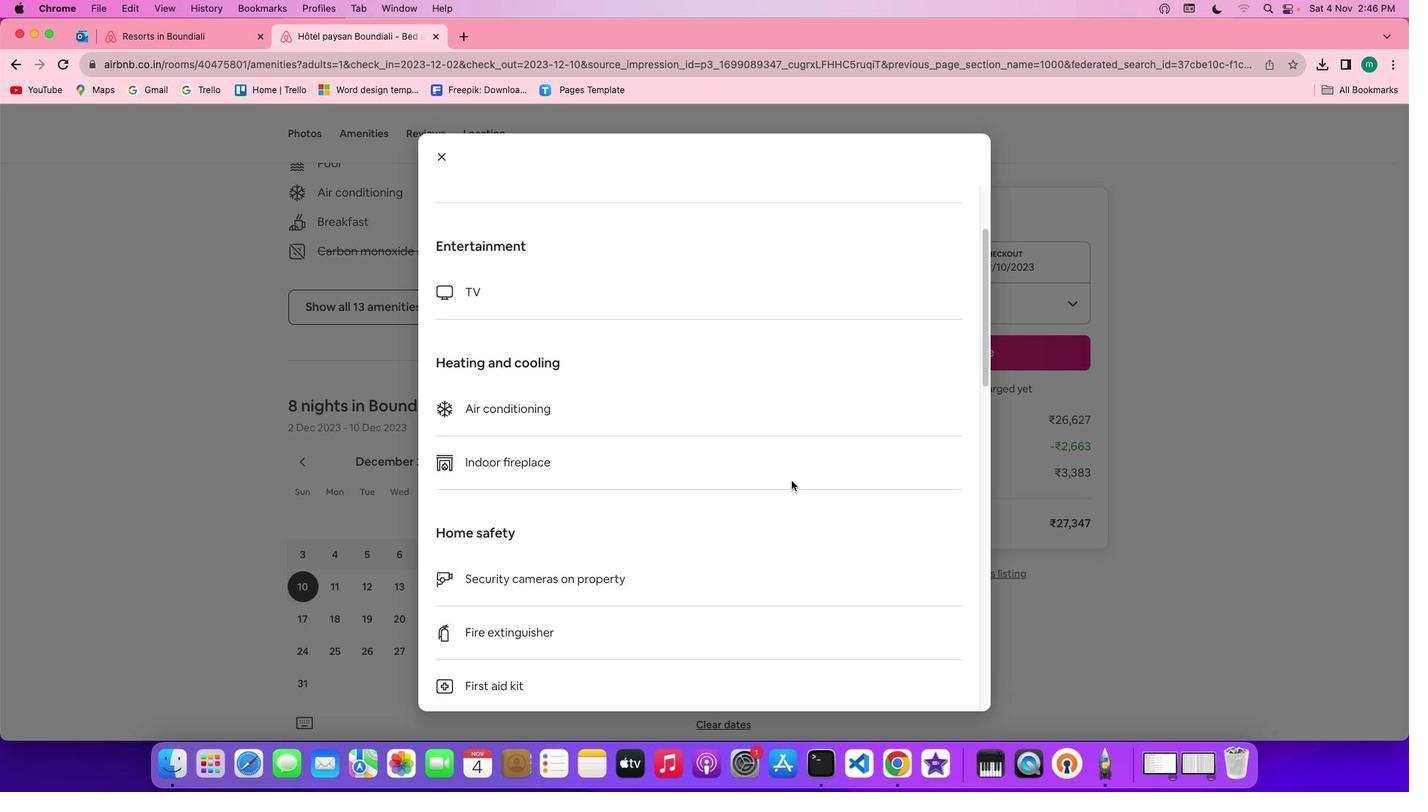 
Action: Mouse scrolled (791, 480) with delta (0, 0)
Screenshot: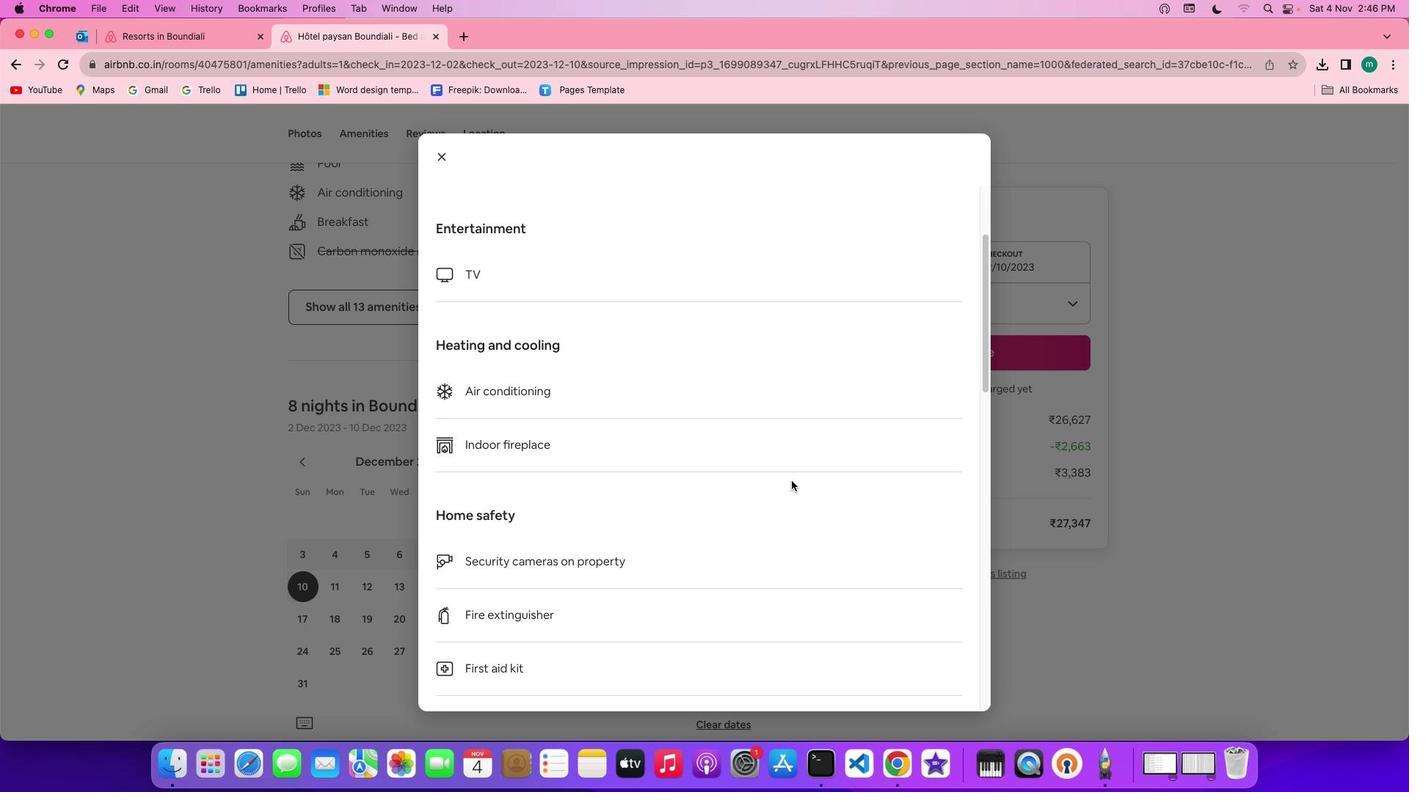 
Action: Mouse scrolled (791, 480) with delta (0, -1)
Screenshot: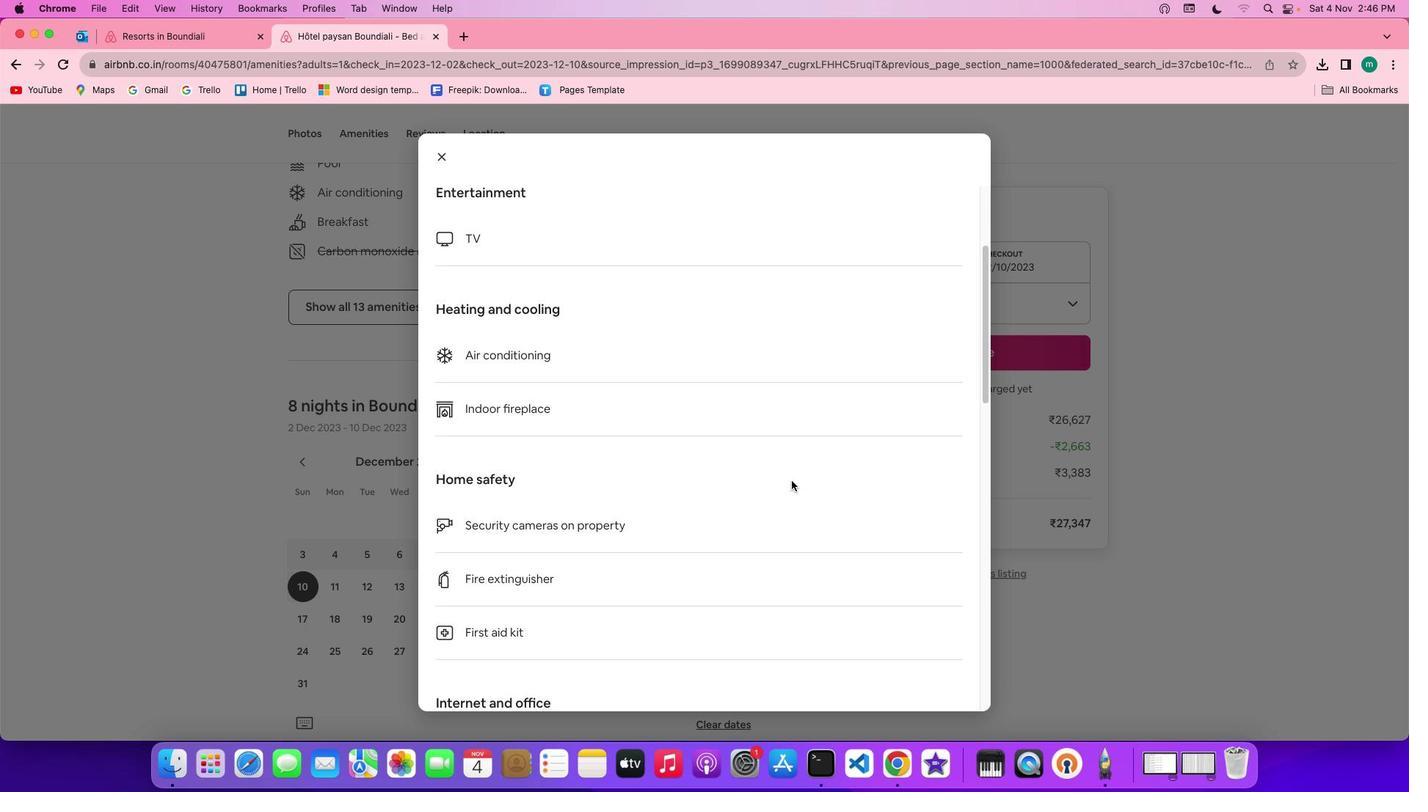 
Action: Mouse scrolled (791, 480) with delta (0, -2)
Screenshot: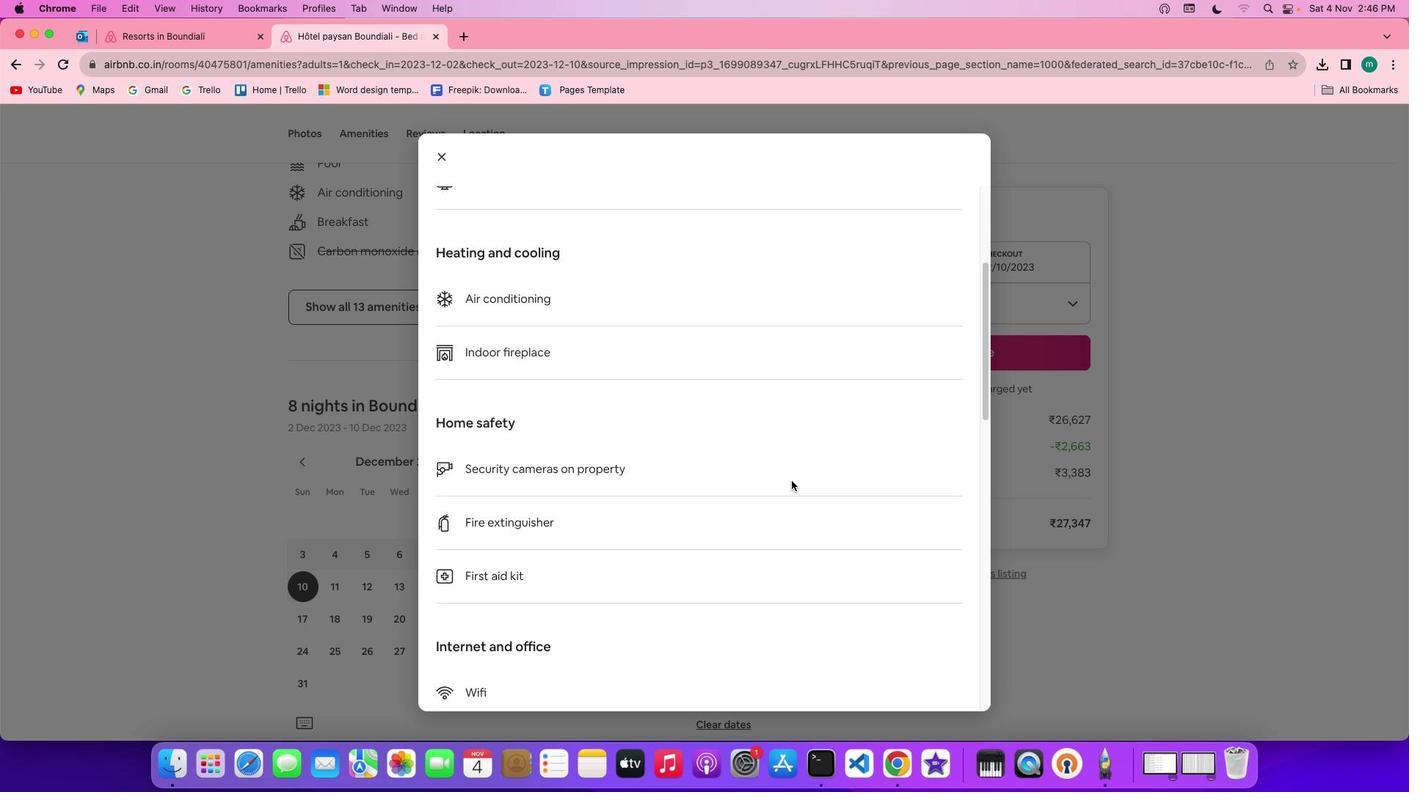 
Action: Mouse scrolled (791, 480) with delta (0, -2)
Screenshot: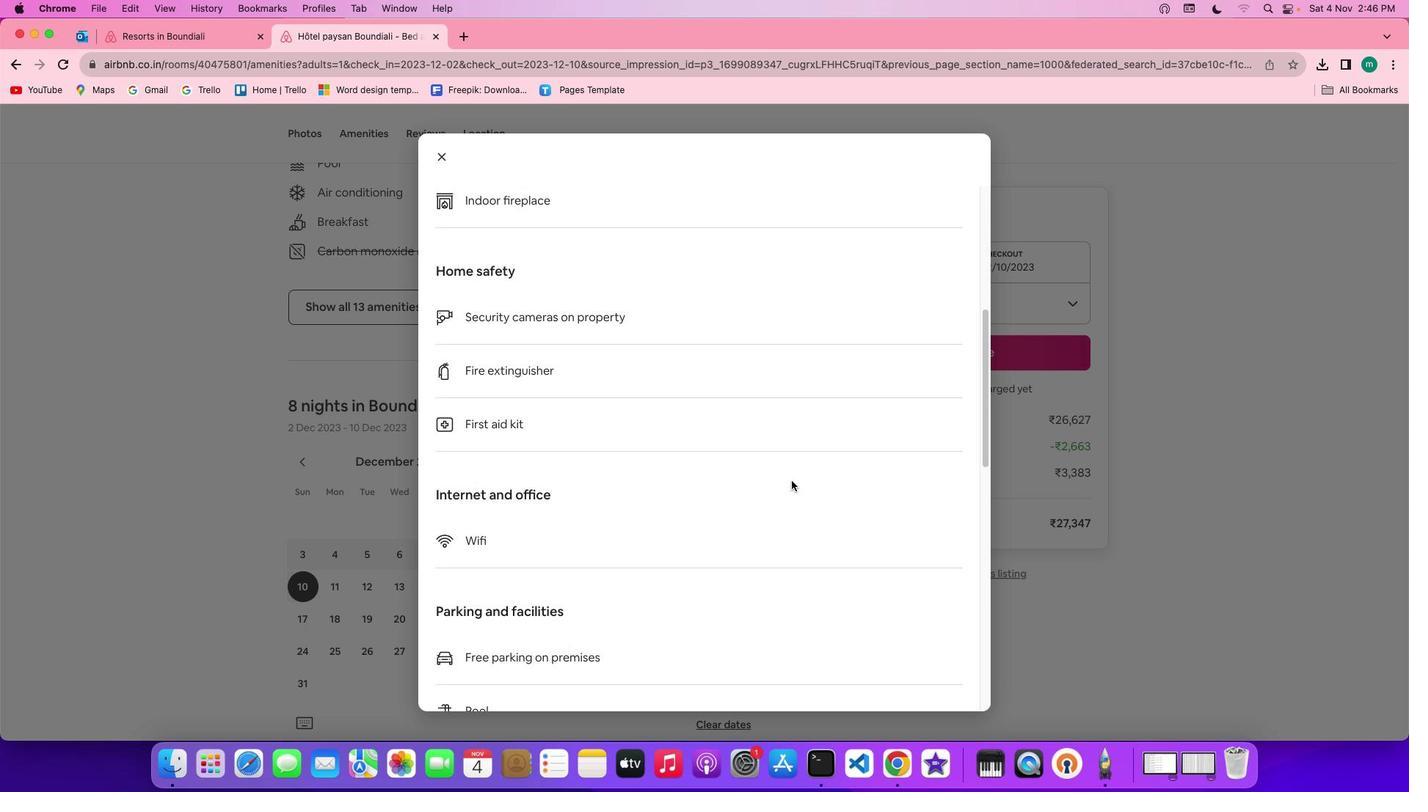 
Action: Mouse scrolled (791, 480) with delta (0, 0)
Screenshot: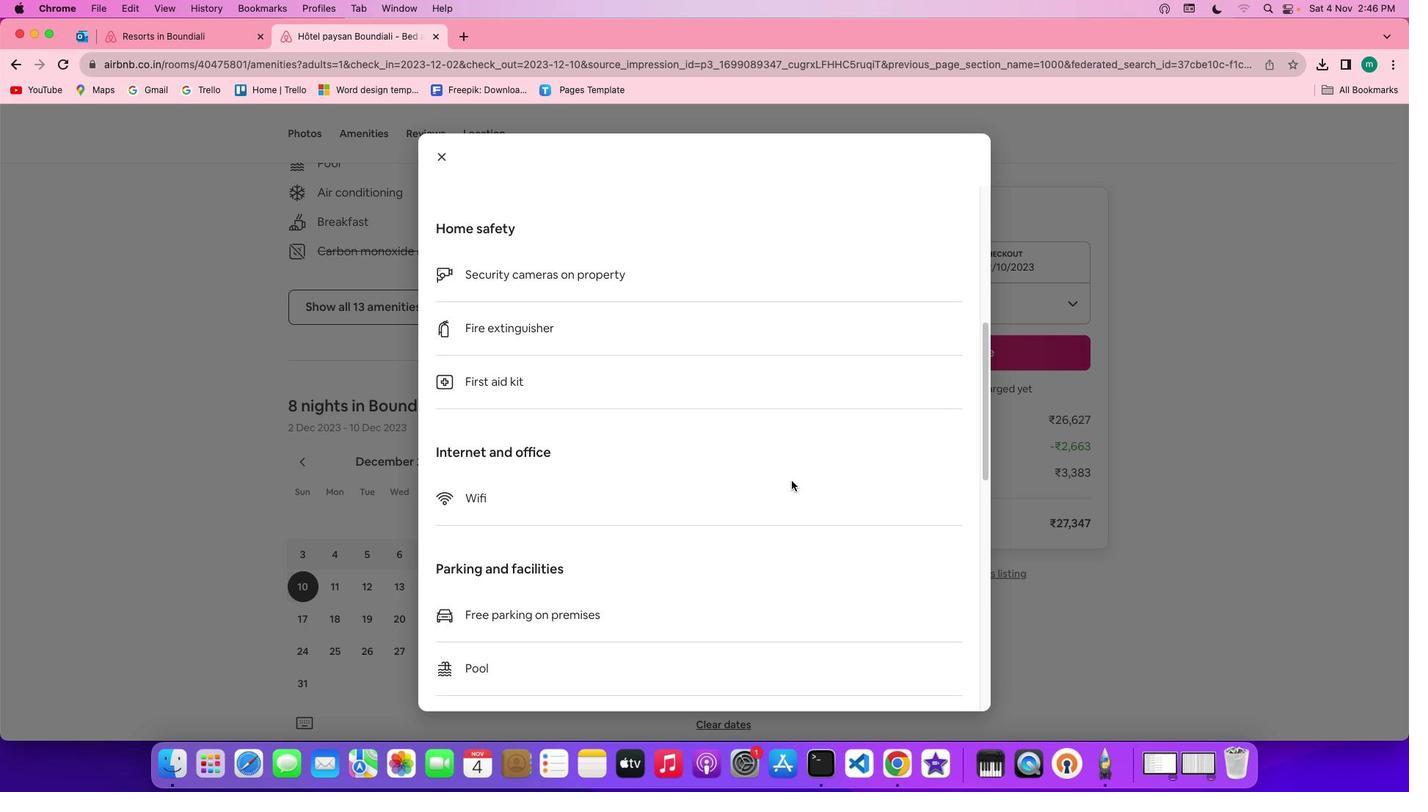 
Action: Mouse scrolled (791, 480) with delta (0, 0)
Screenshot: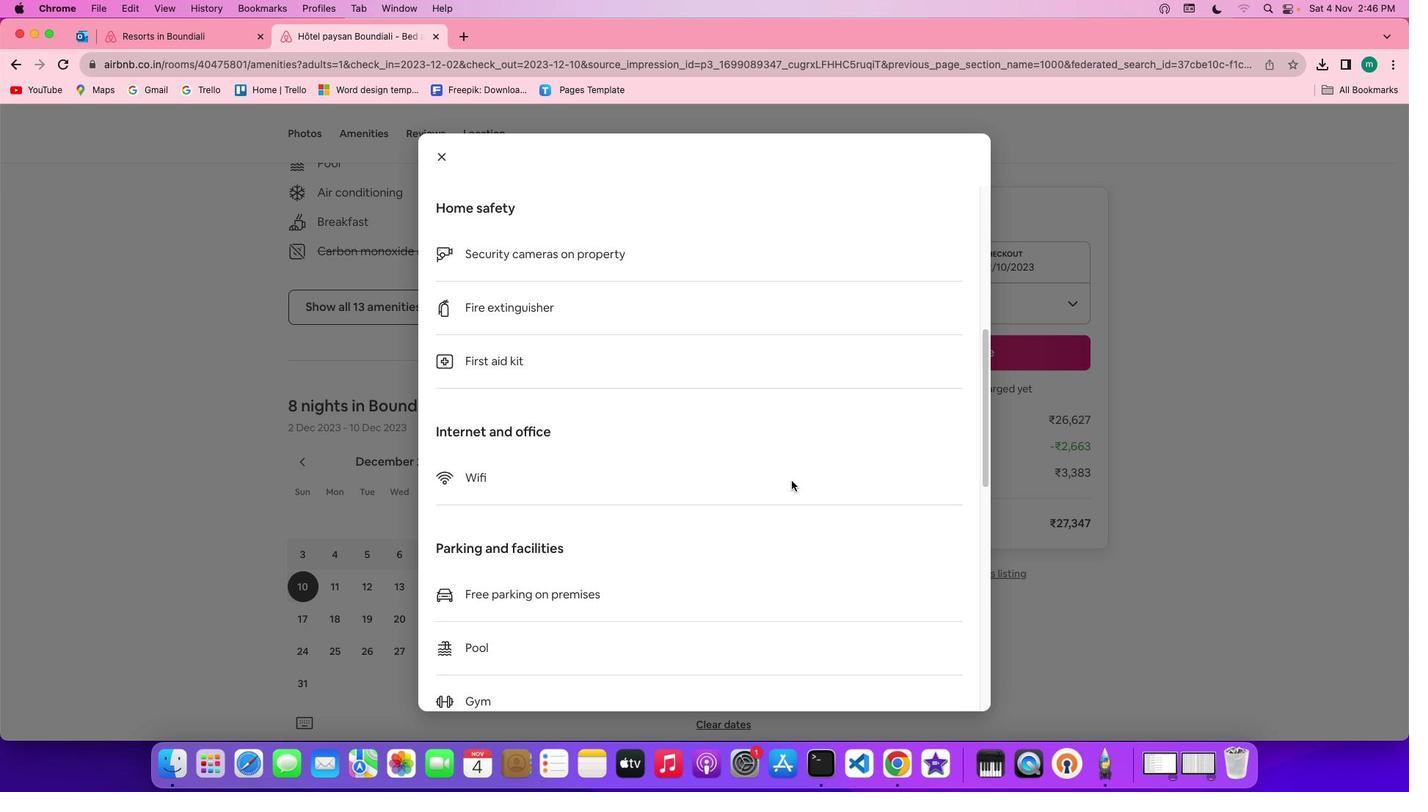 
Action: Mouse scrolled (791, 480) with delta (0, -1)
Screenshot: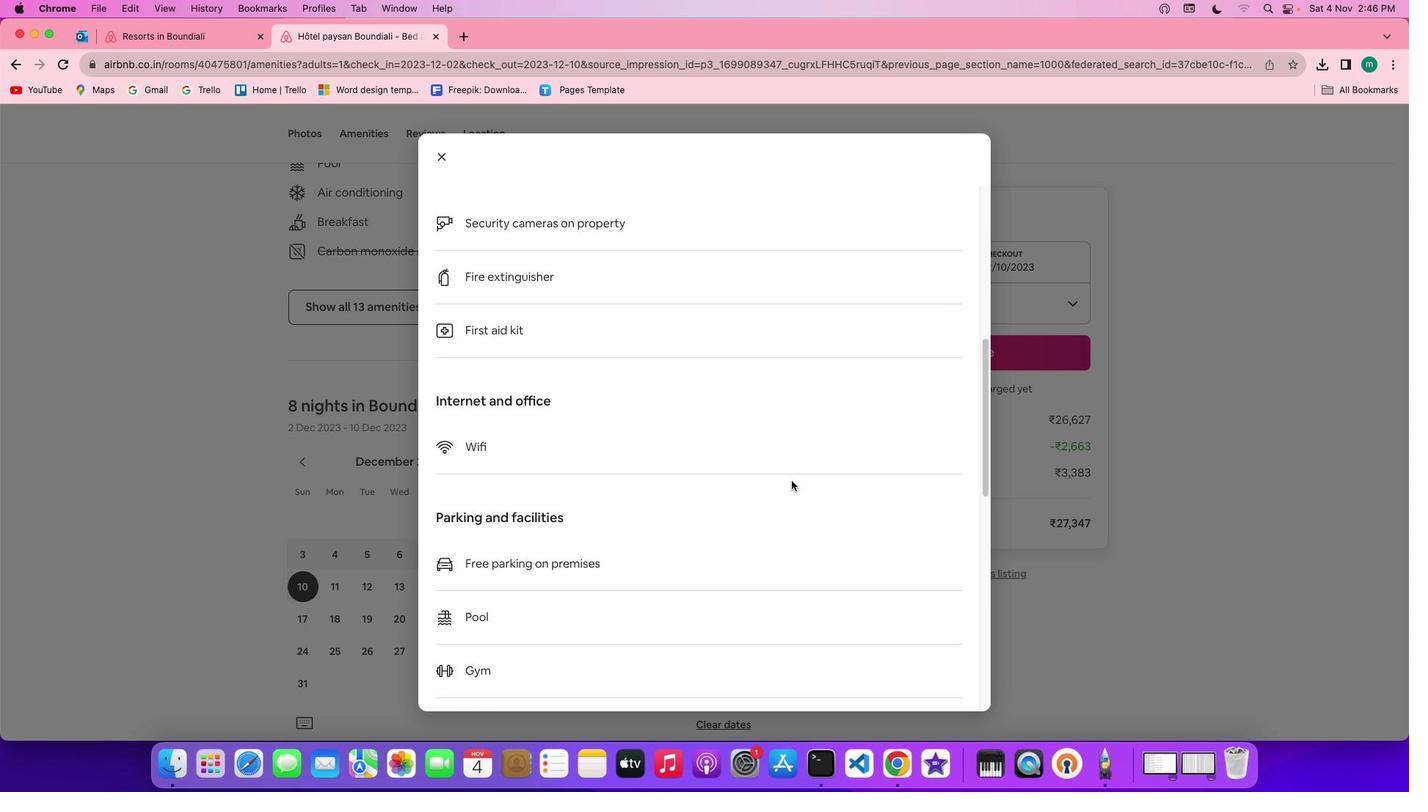 
Action: Mouse scrolled (791, 480) with delta (0, 0)
Screenshot: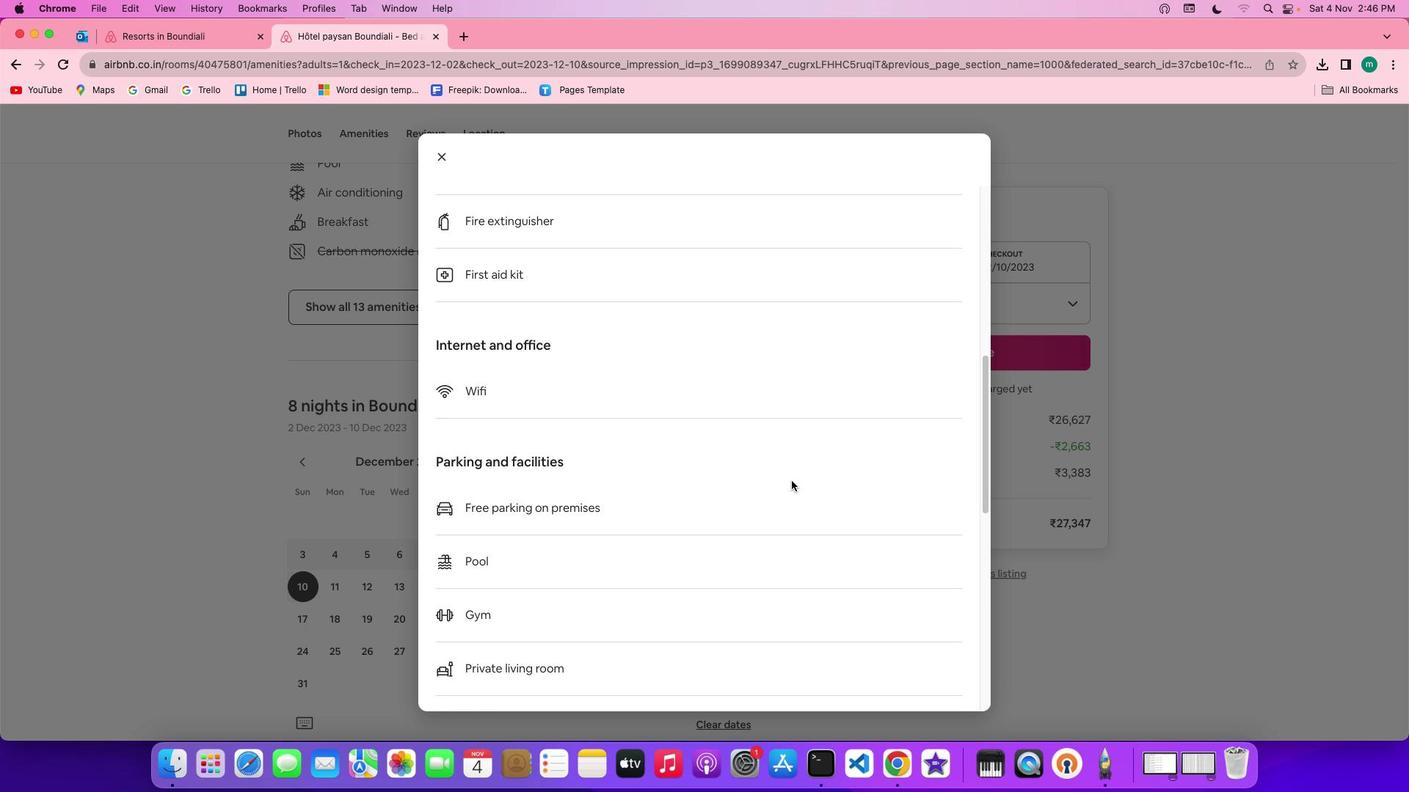 
Action: Mouse scrolled (791, 480) with delta (0, 0)
Screenshot: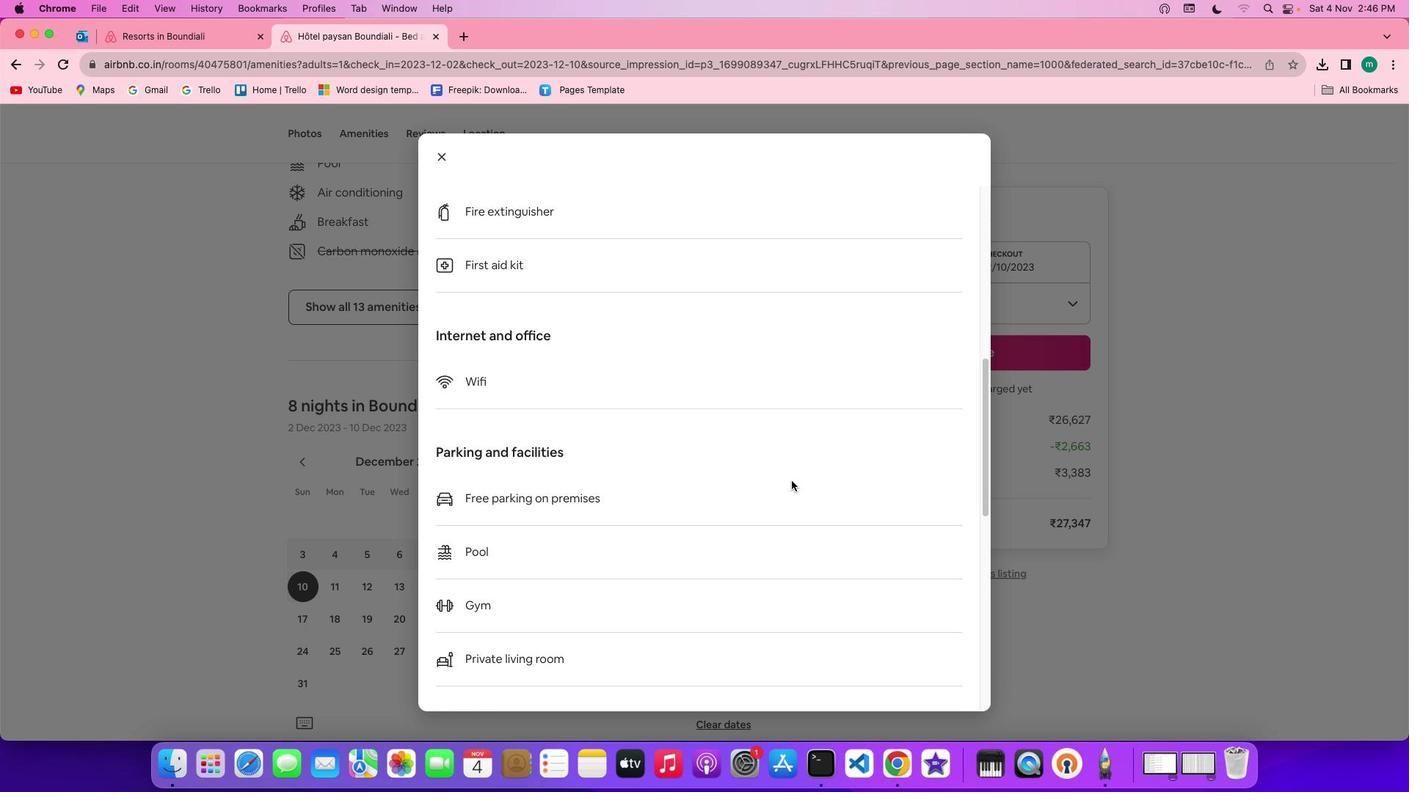 
Action: Mouse scrolled (791, 480) with delta (0, 0)
Screenshot: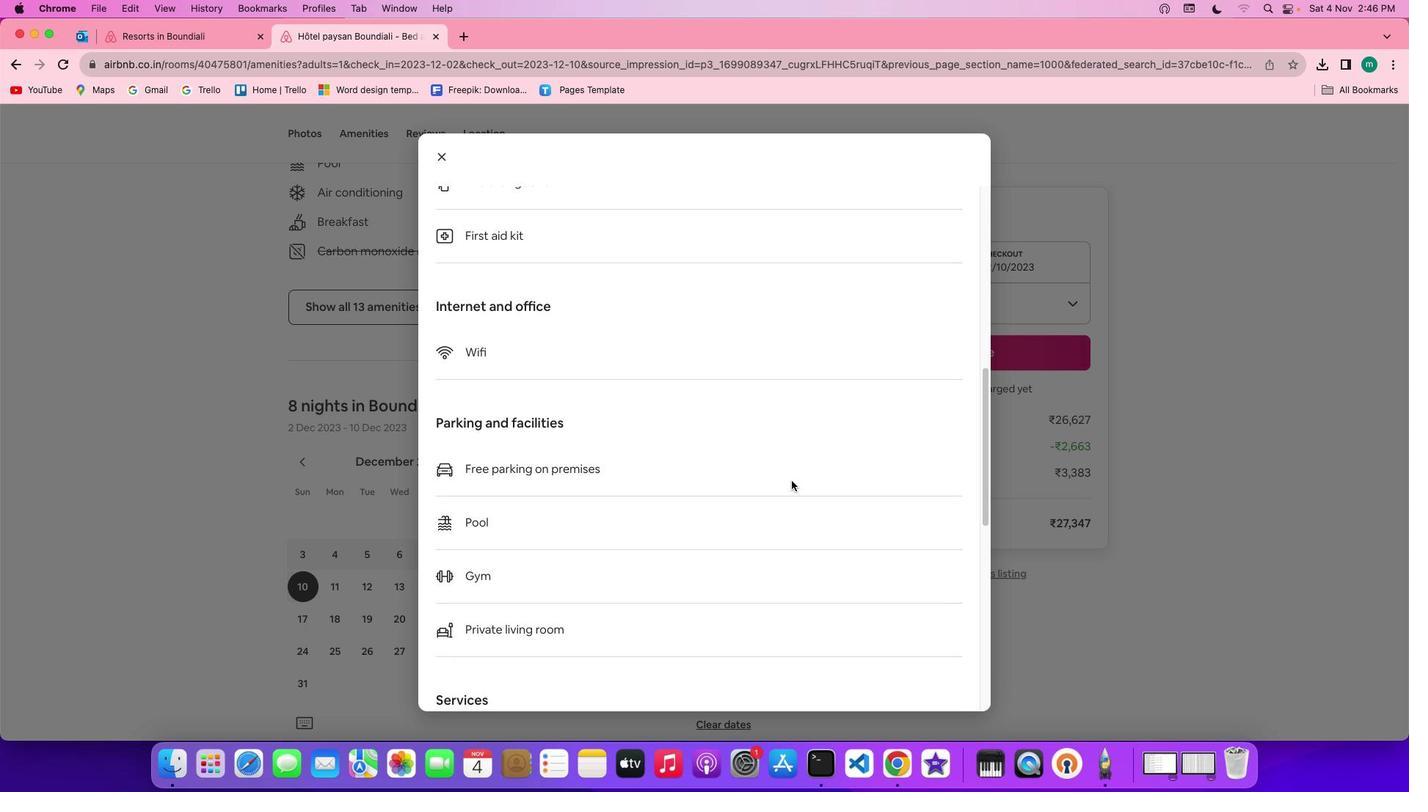 
Action: Mouse scrolled (791, 480) with delta (0, -1)
Screenshot: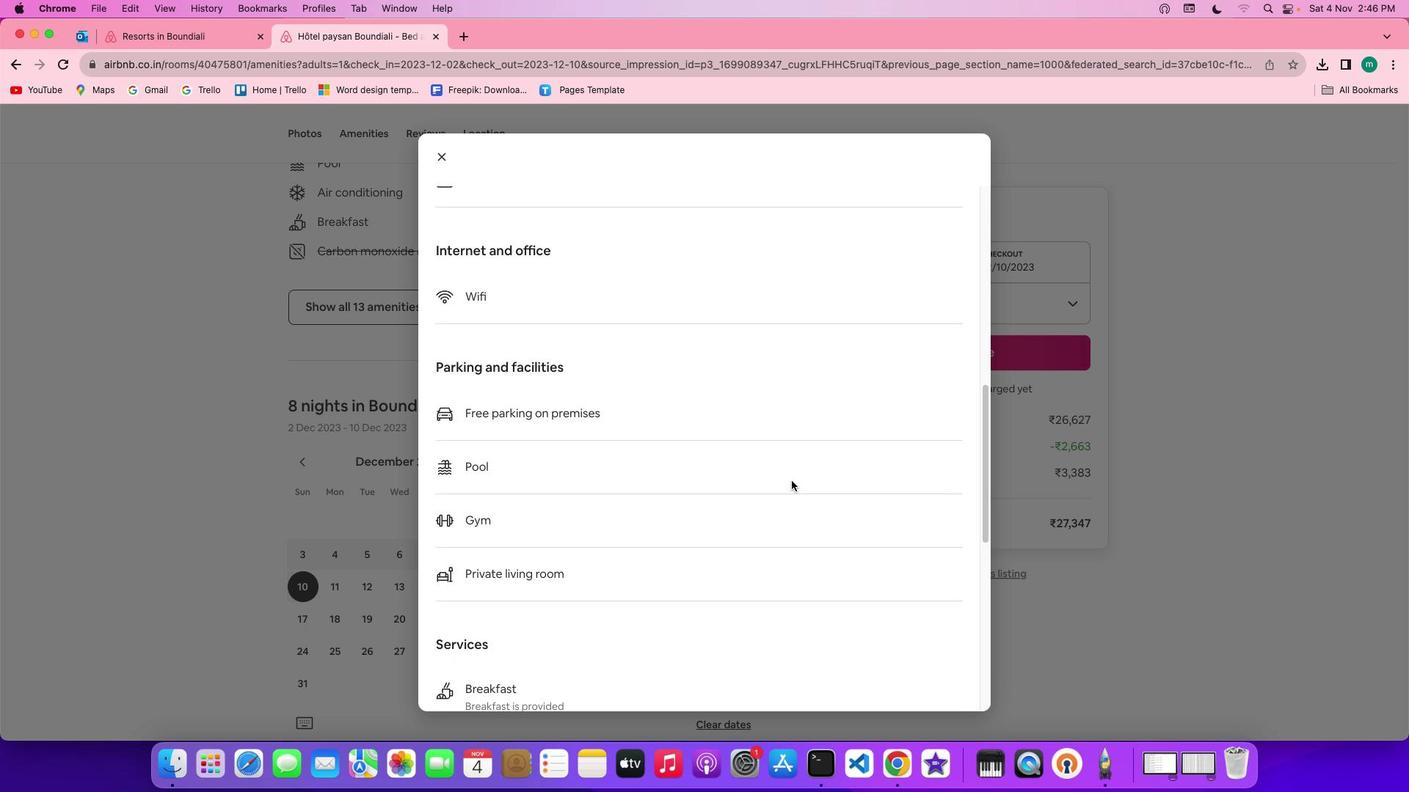 
Action: Mouse scrolled (791, 480) with delta (0, 0)
Screenshot: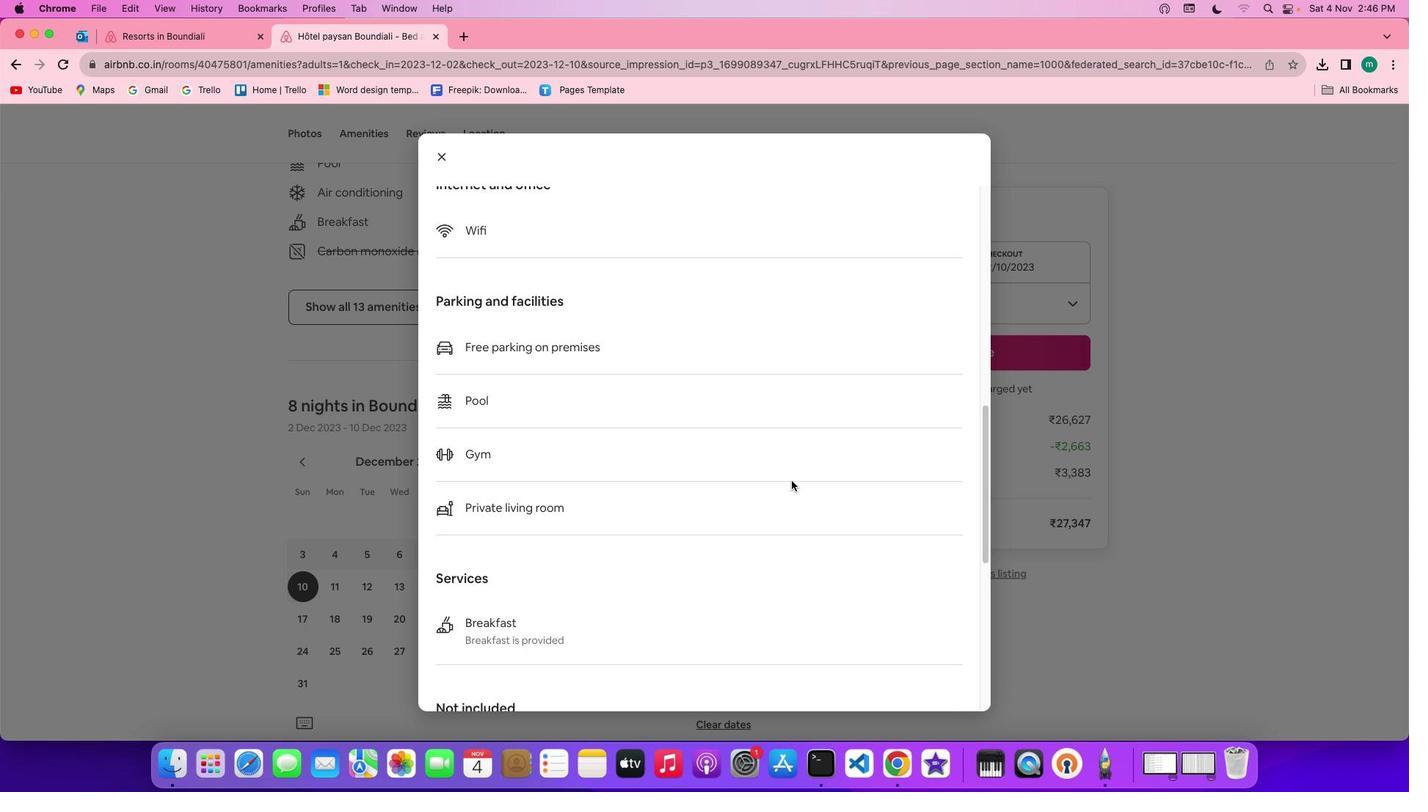 
Action: Mouse scrolled (791, 480) with delta (0, 0)
Screenshot: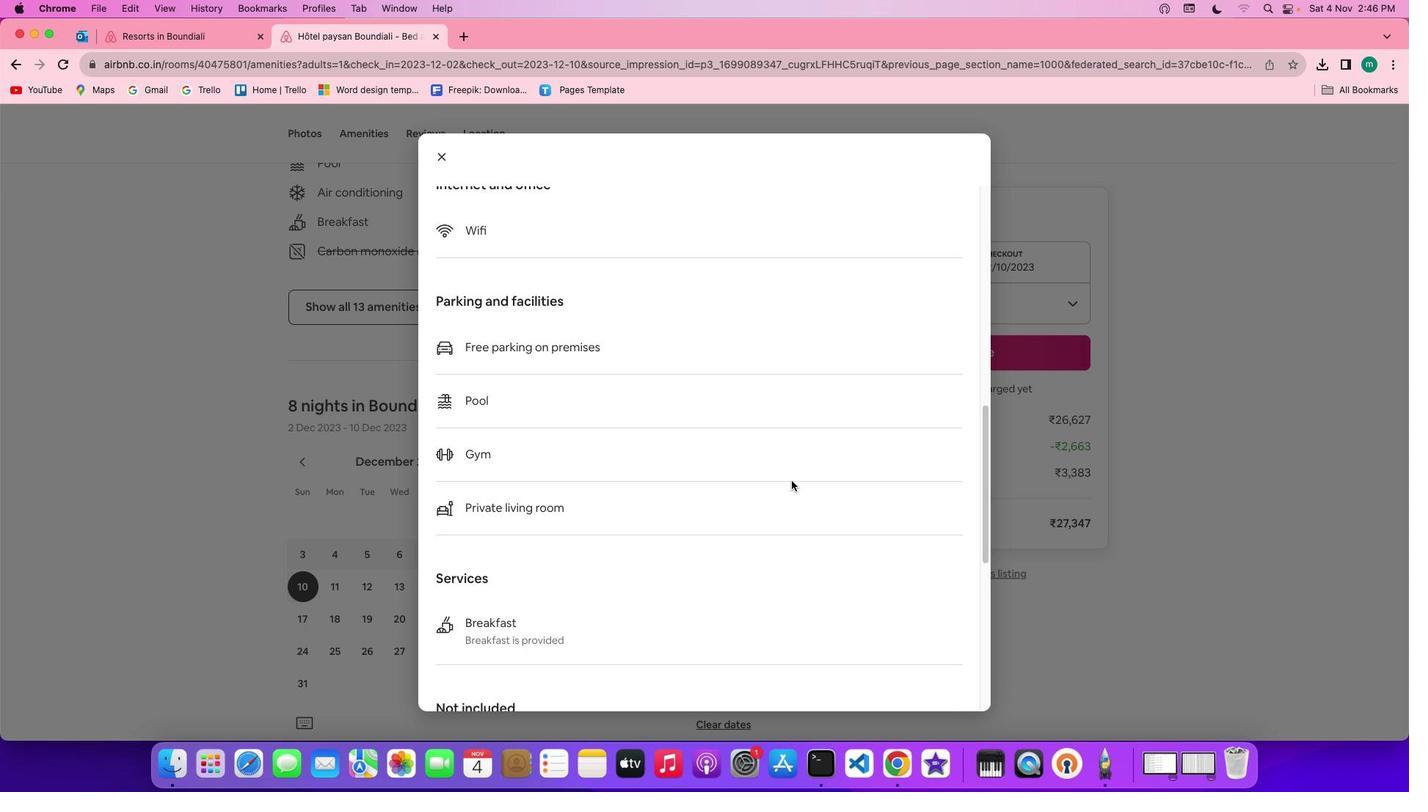 
Action: Mouse scrolled (791, 480) with delta (0, -1)
Screenshot: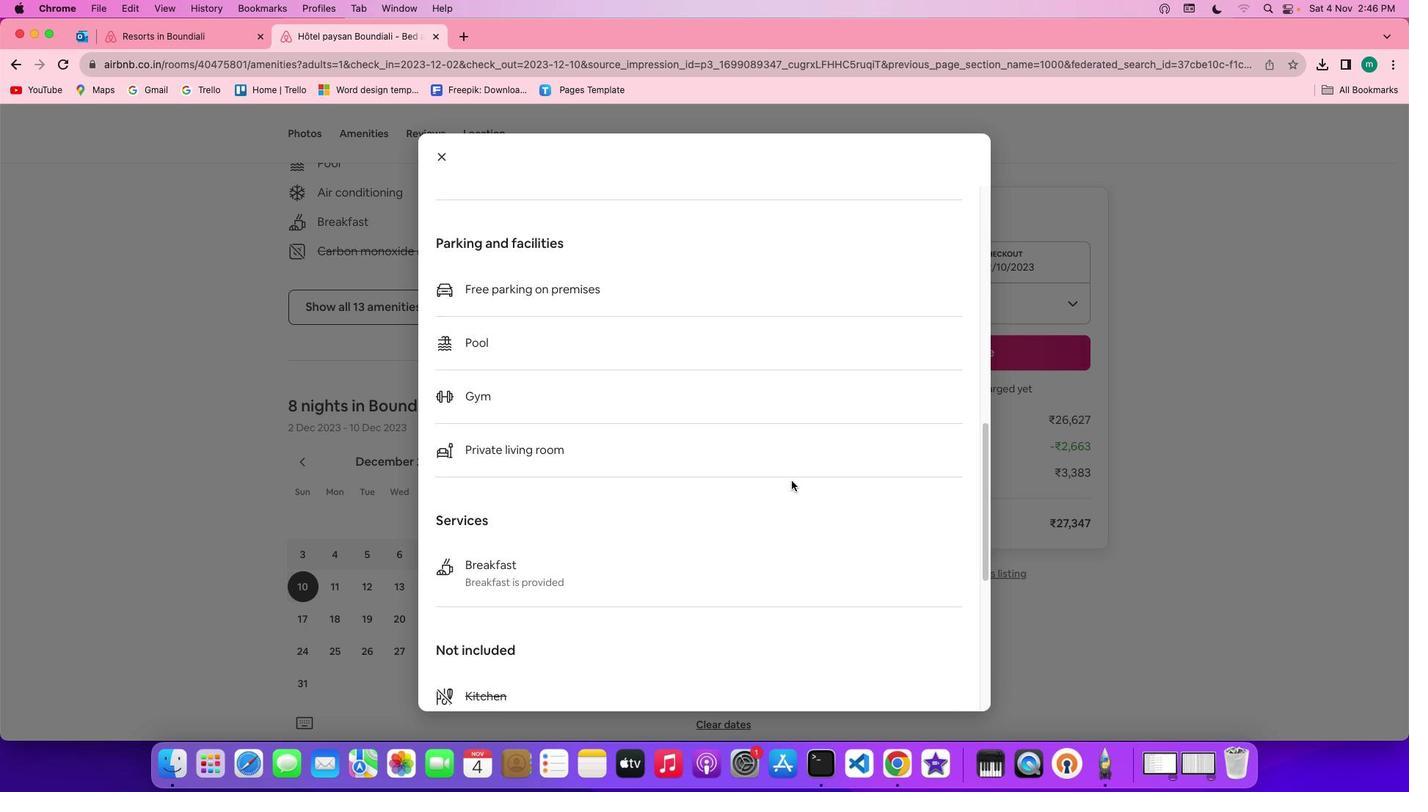 
Action: Mouse moved to (791, 479)
Screenshot: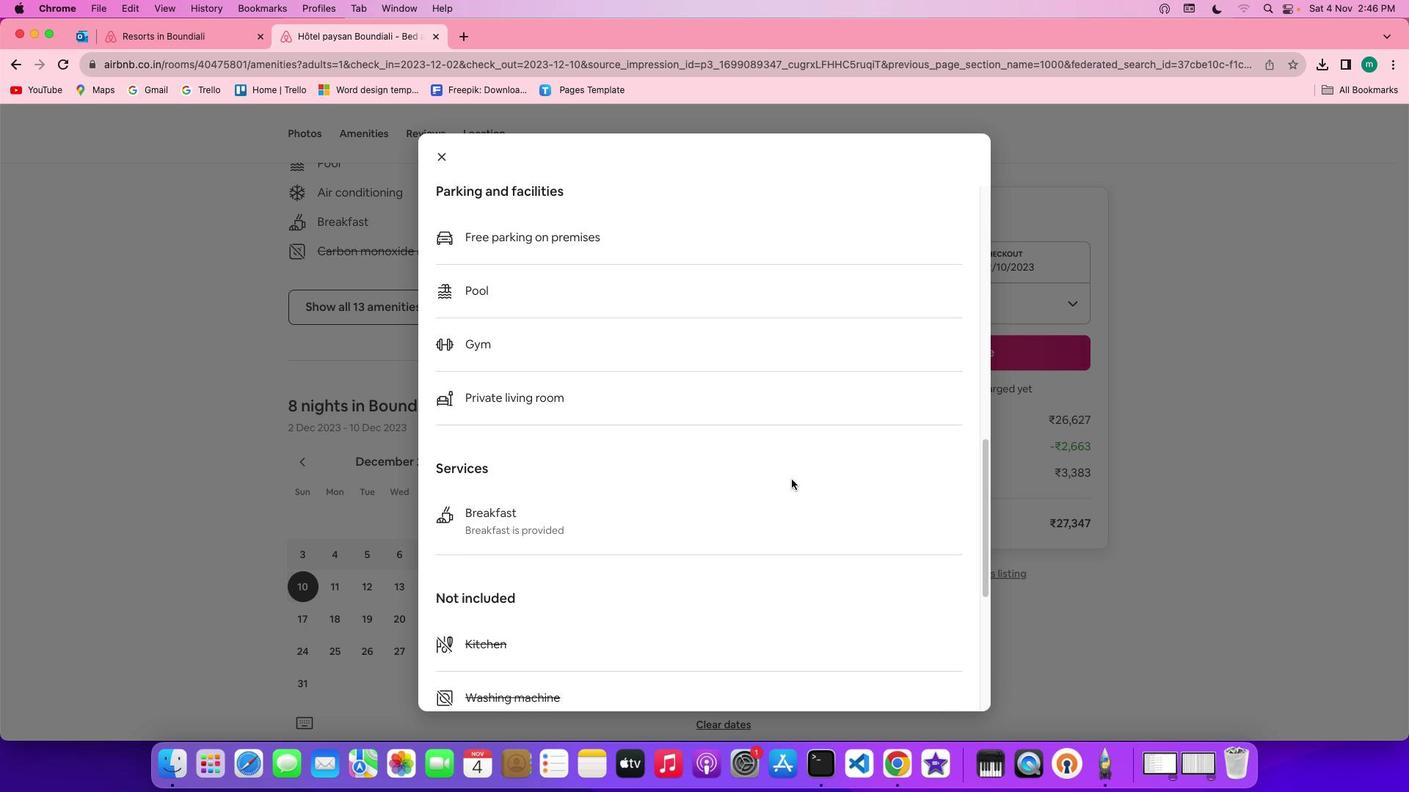 
Action: Mouse scrolled (791, 479) with delta (0, 0)
Screenshot: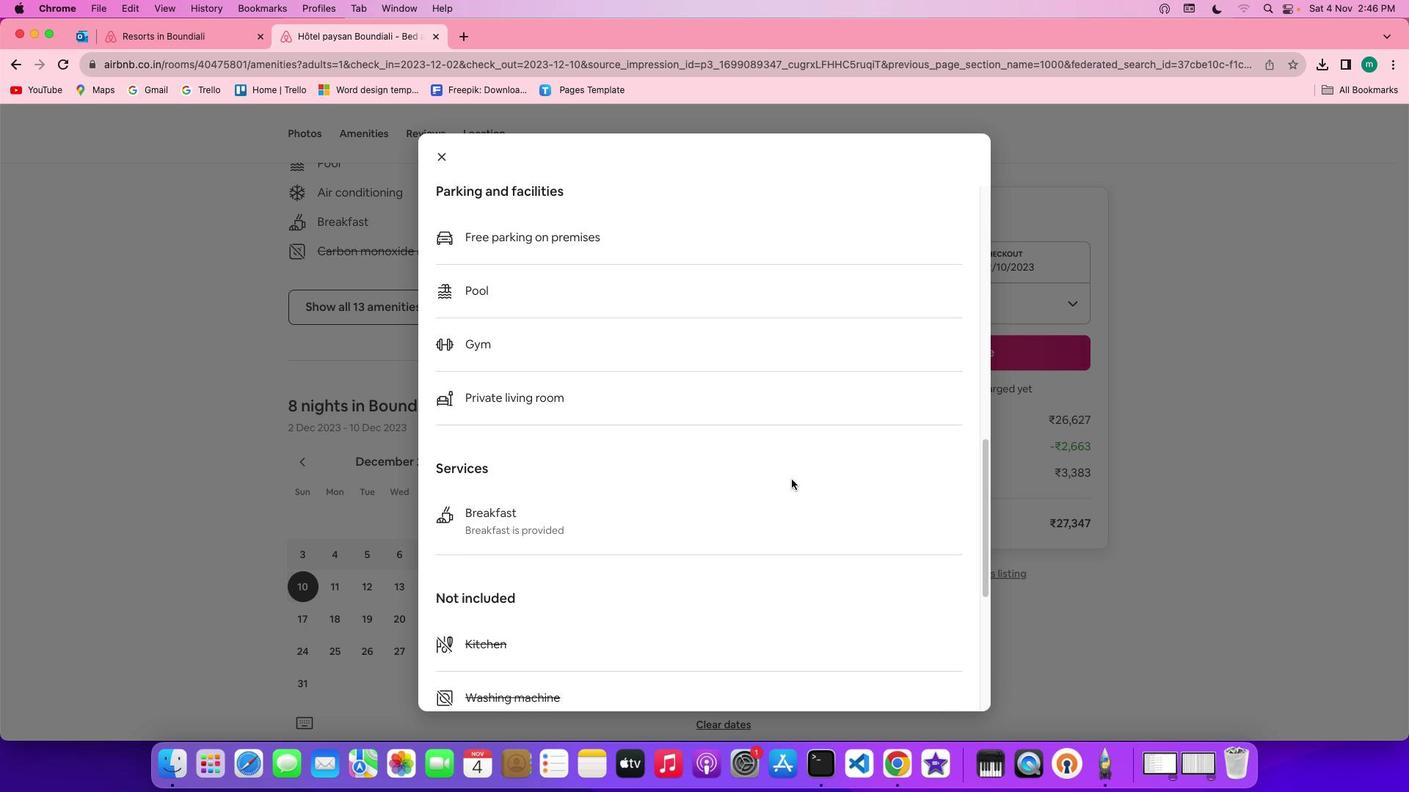 
Action: Mouse moved to (791, 479)
Screenshot: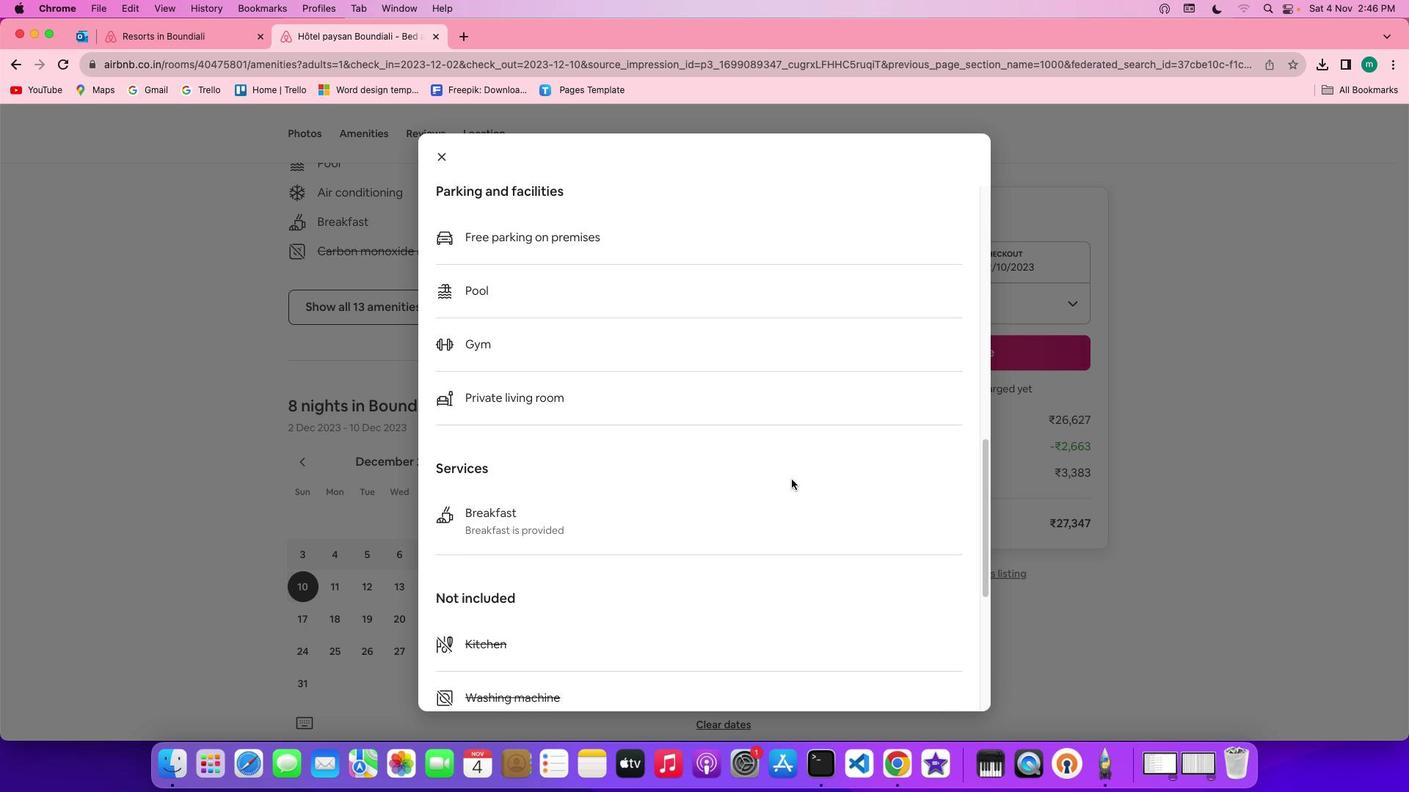 
Action: Mouse scrolled (791, 479) with delta (0, 0)
Screenshot: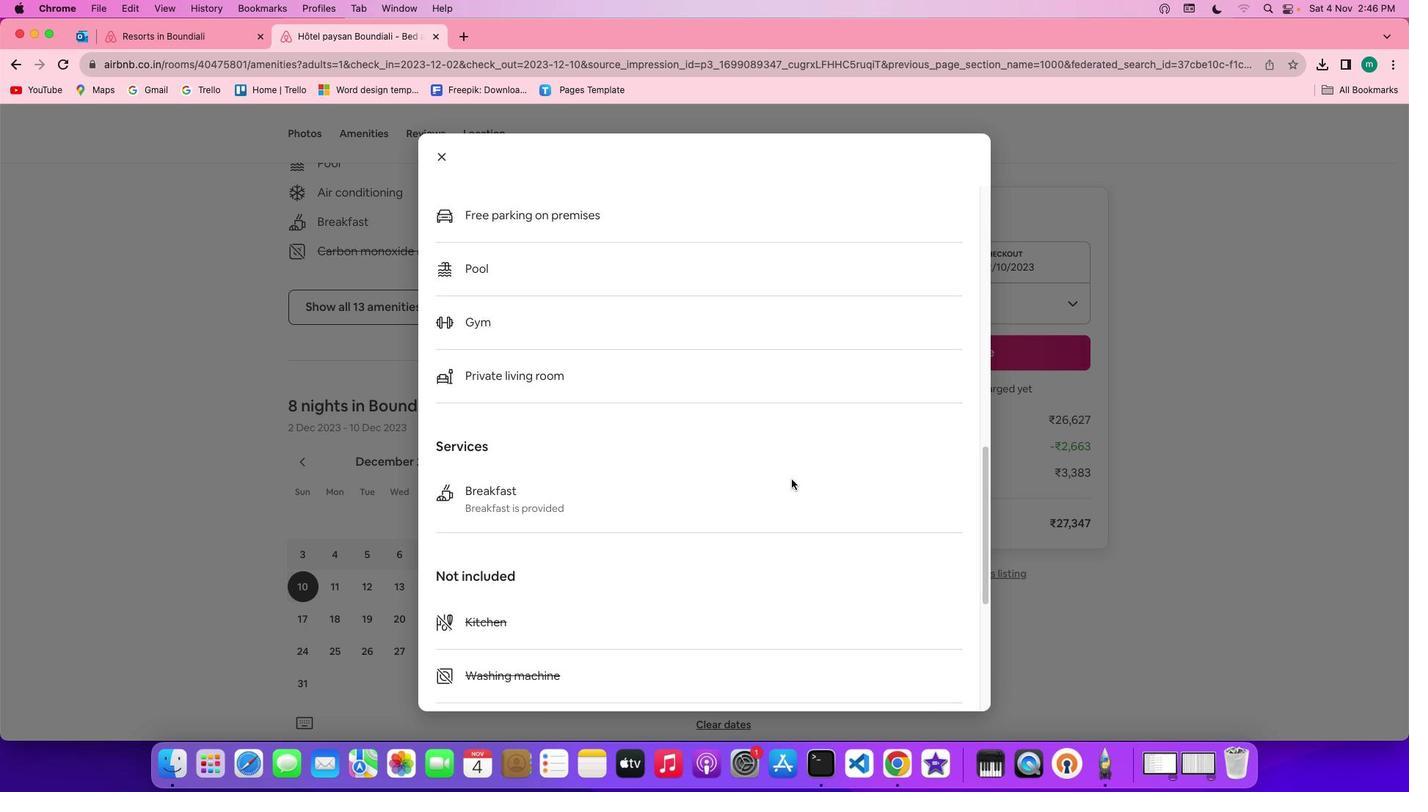 
Action: Mouse scrolled (791, 479) with delta (0, -1)
Screenshot: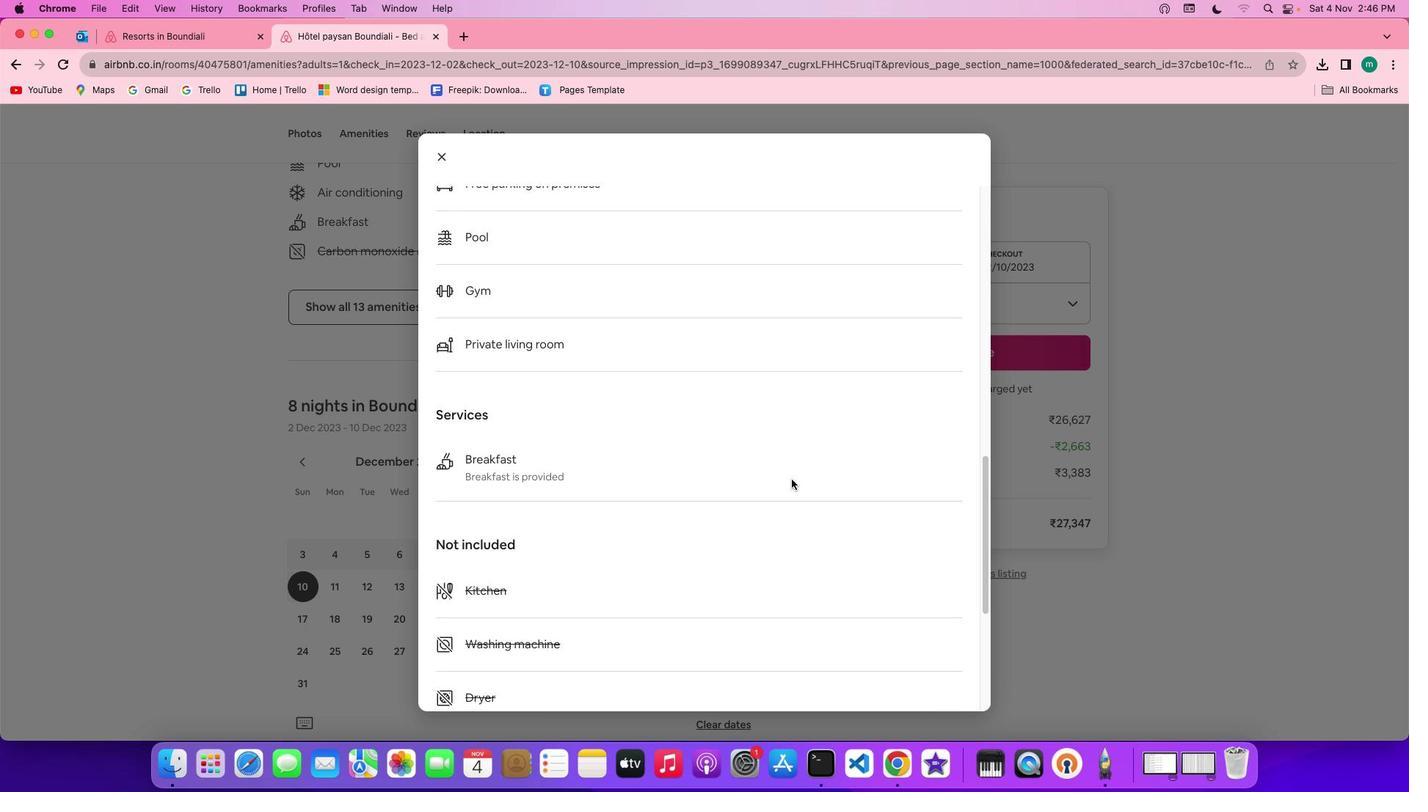 
Action: Mouse scrolled (791, 479) with delta (0, -2)
Screenshot: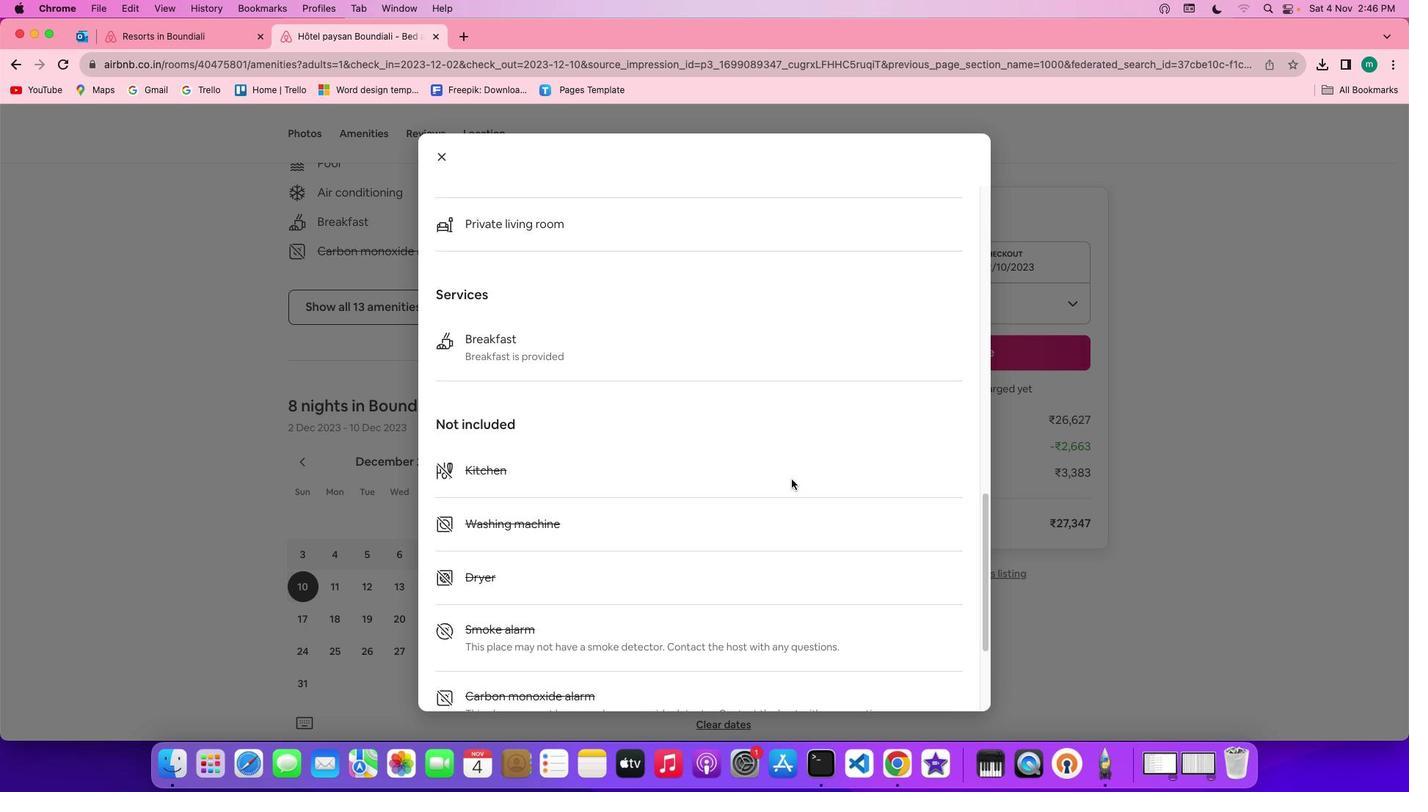 
Action: Mouse scrolled (791, 479) with delta (0, 0)
Screenshot: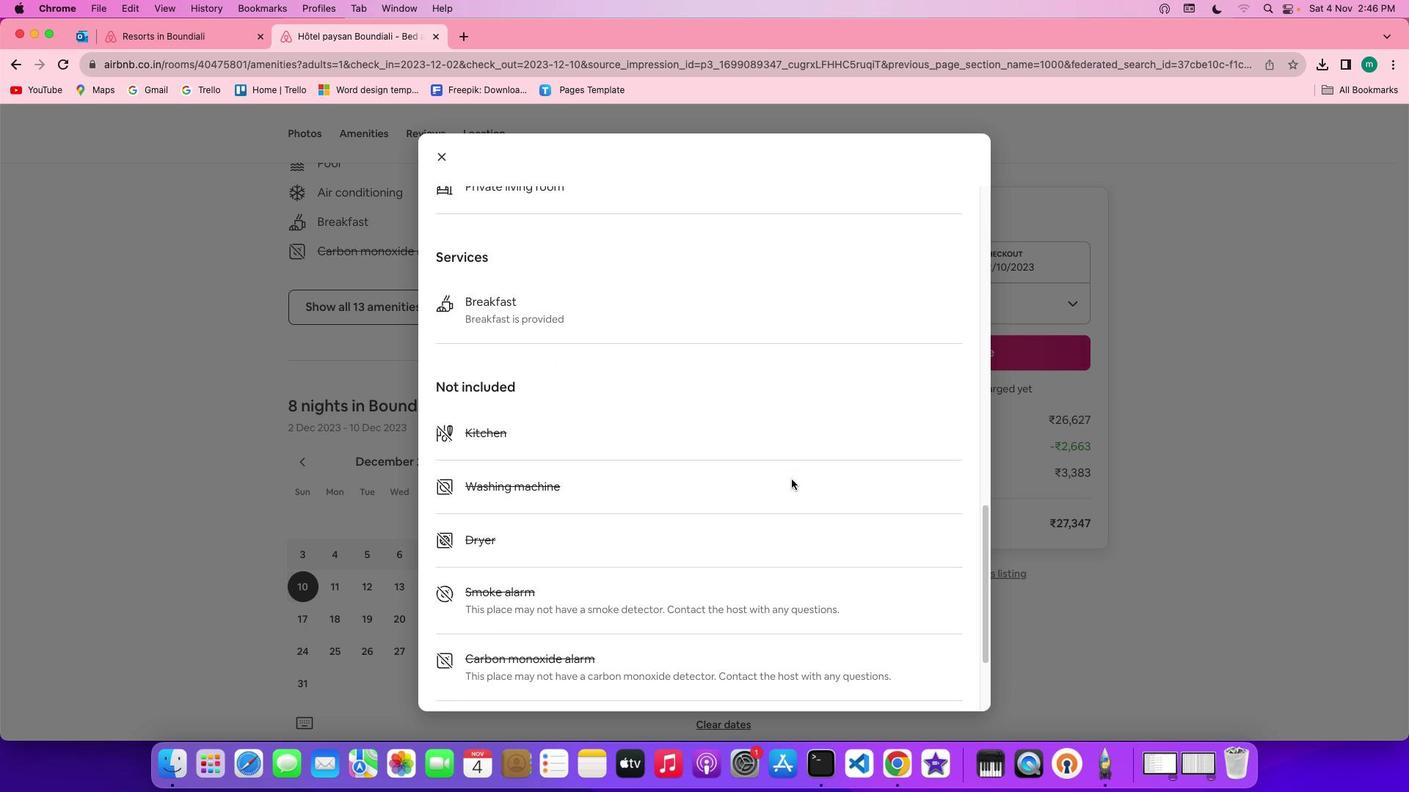 
Action: Mouse scrolled (791, 479) with delta (0, 0)
Screenshot: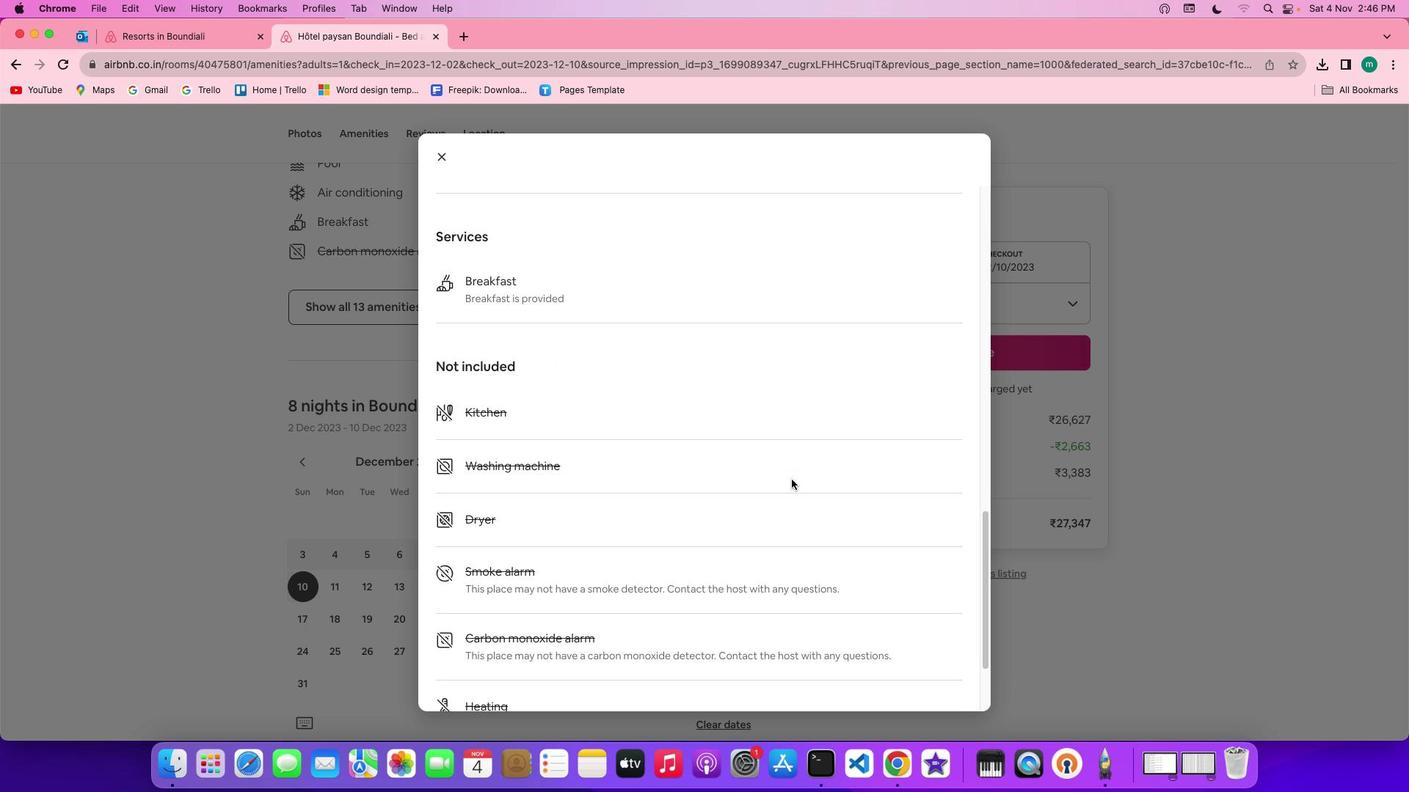 
Action: Mouse scrolled (791, 479) with delta (0, -1)
Screenshot: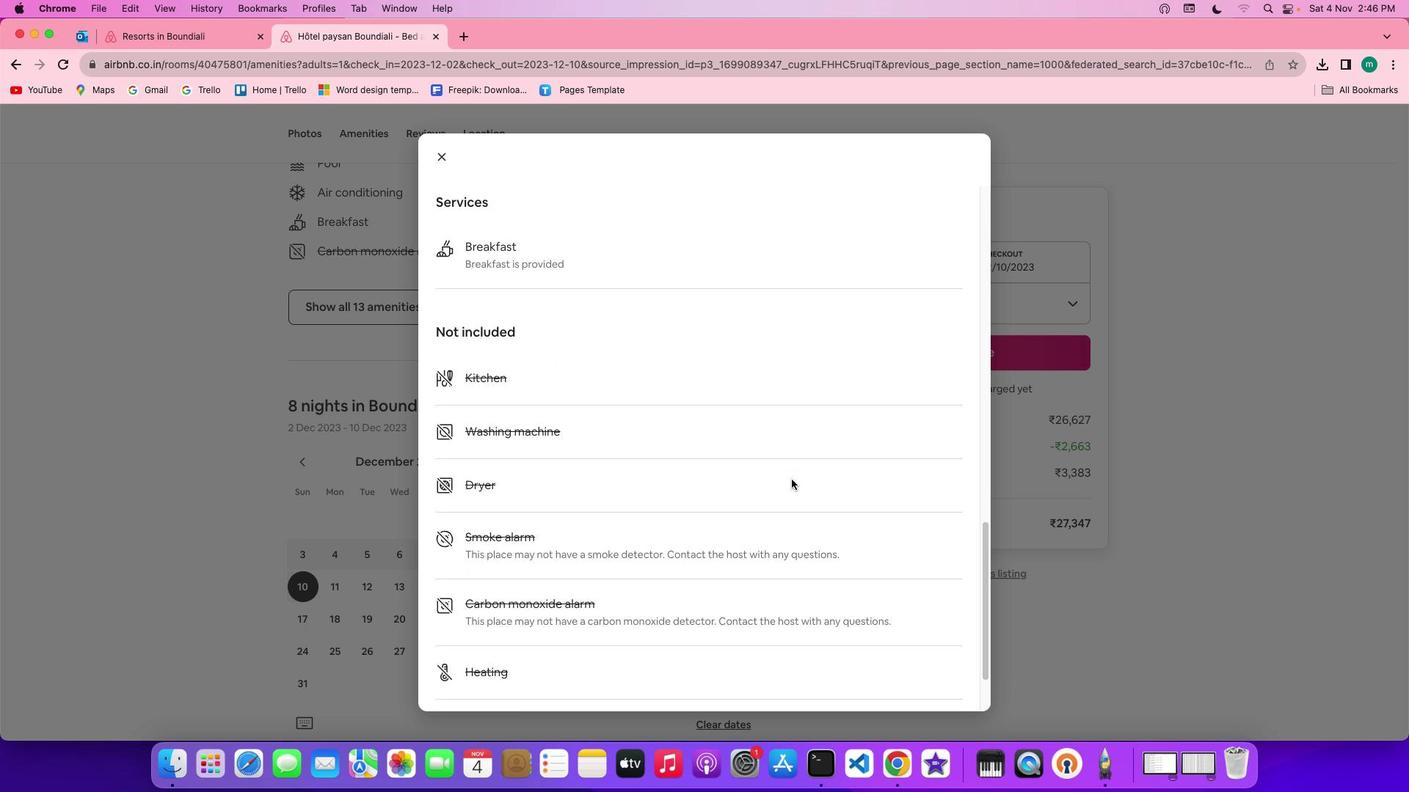 
Action: Mouse scrolled (791, 479) with delta (0, -2)
Screenshot: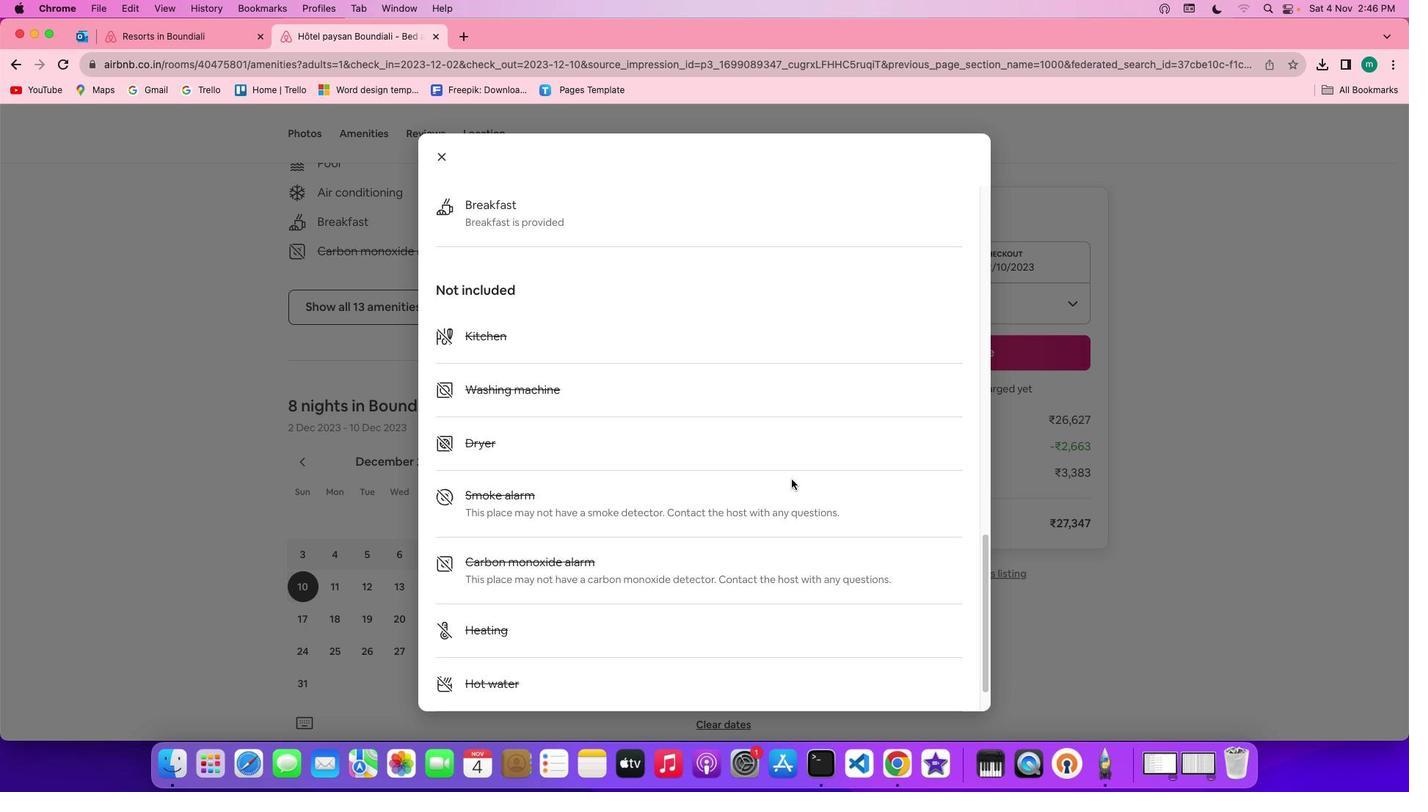
Action: Mouse scrolled (791, 479) with delta (0, -2)
Screenshot: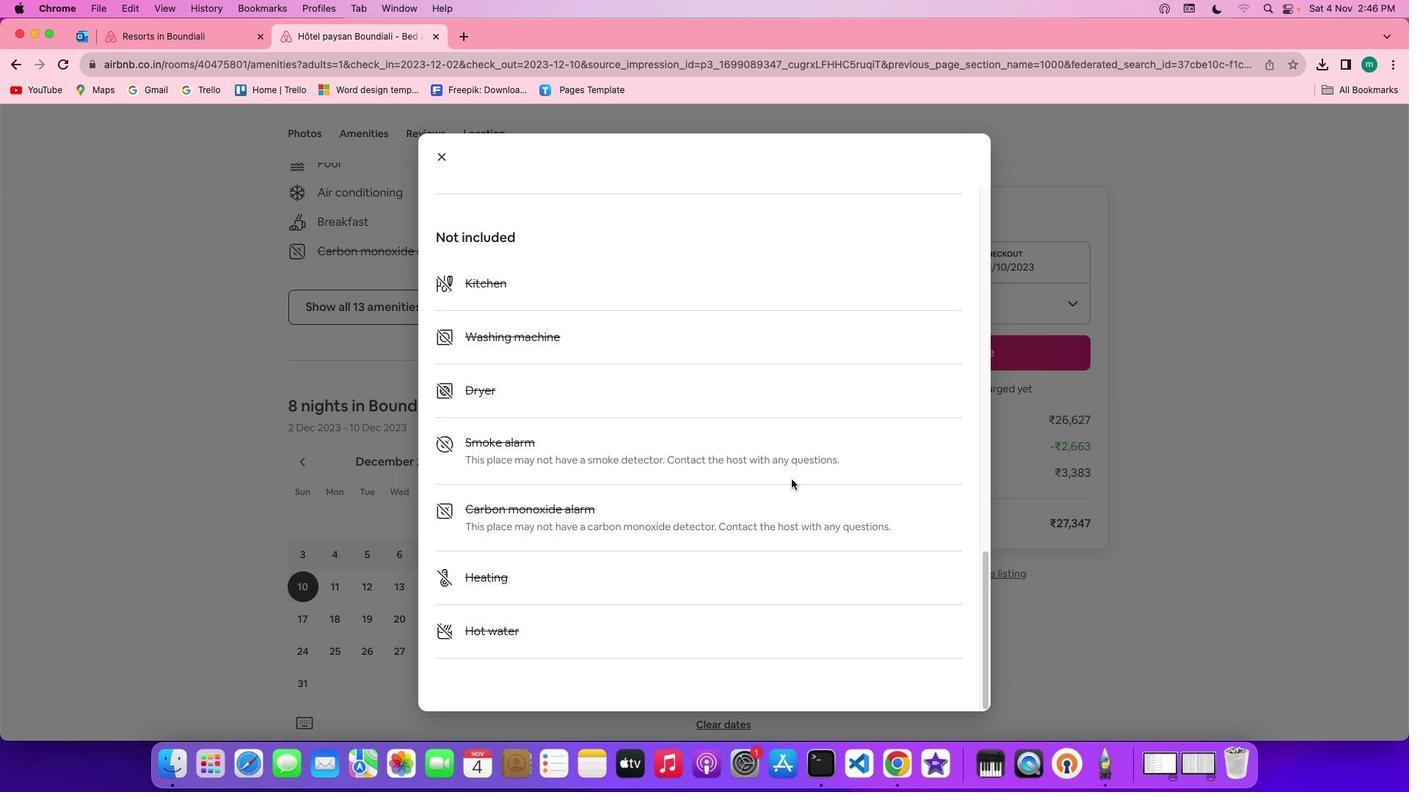 
Action: Mouse scrolled (791, 479) with delta (0, 0)
Screenshot: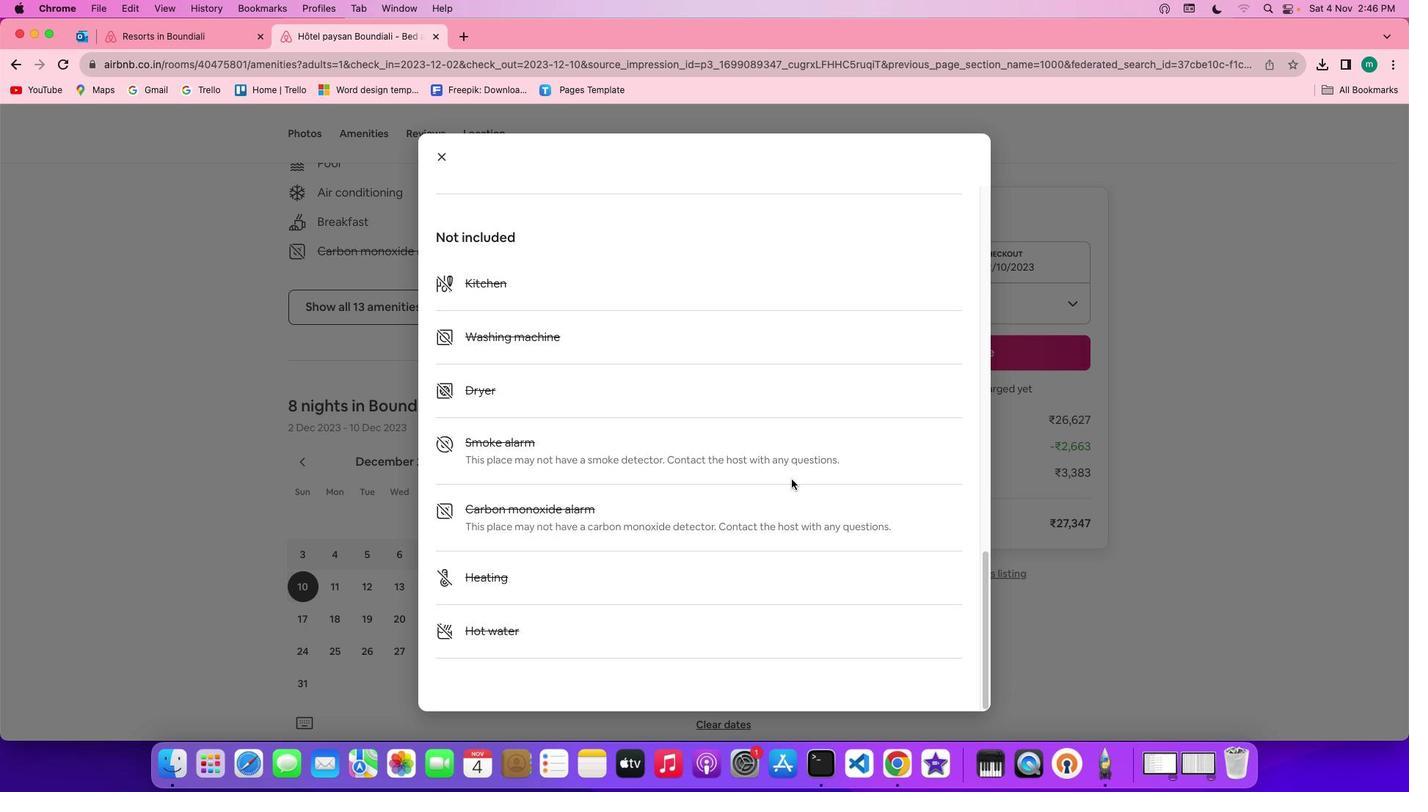 
Action: Mouse scrolled (791, 479) with delta (0, 0)
Screenshot: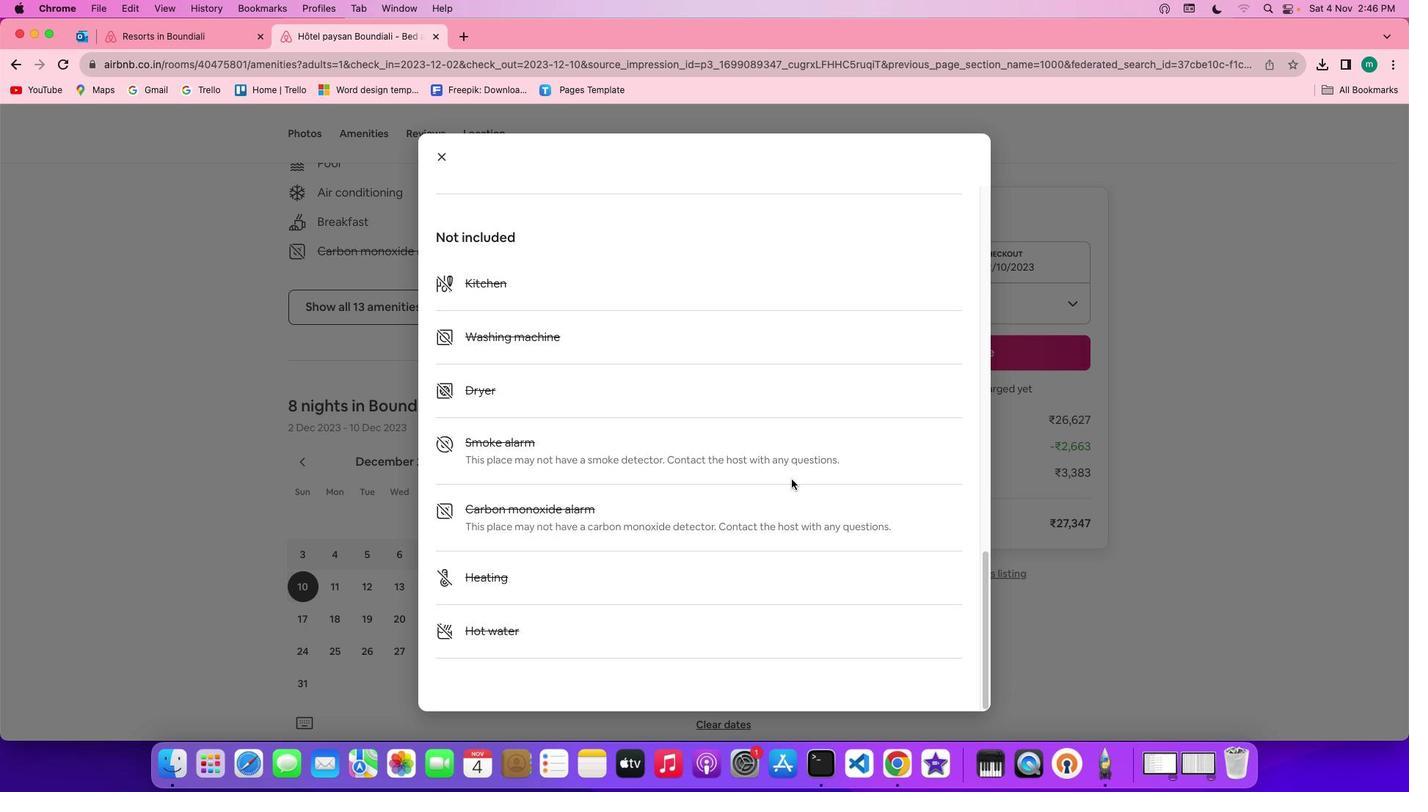 
Action: Mouse scrolled (791, 479) with delta (0, -1)
Screenshot: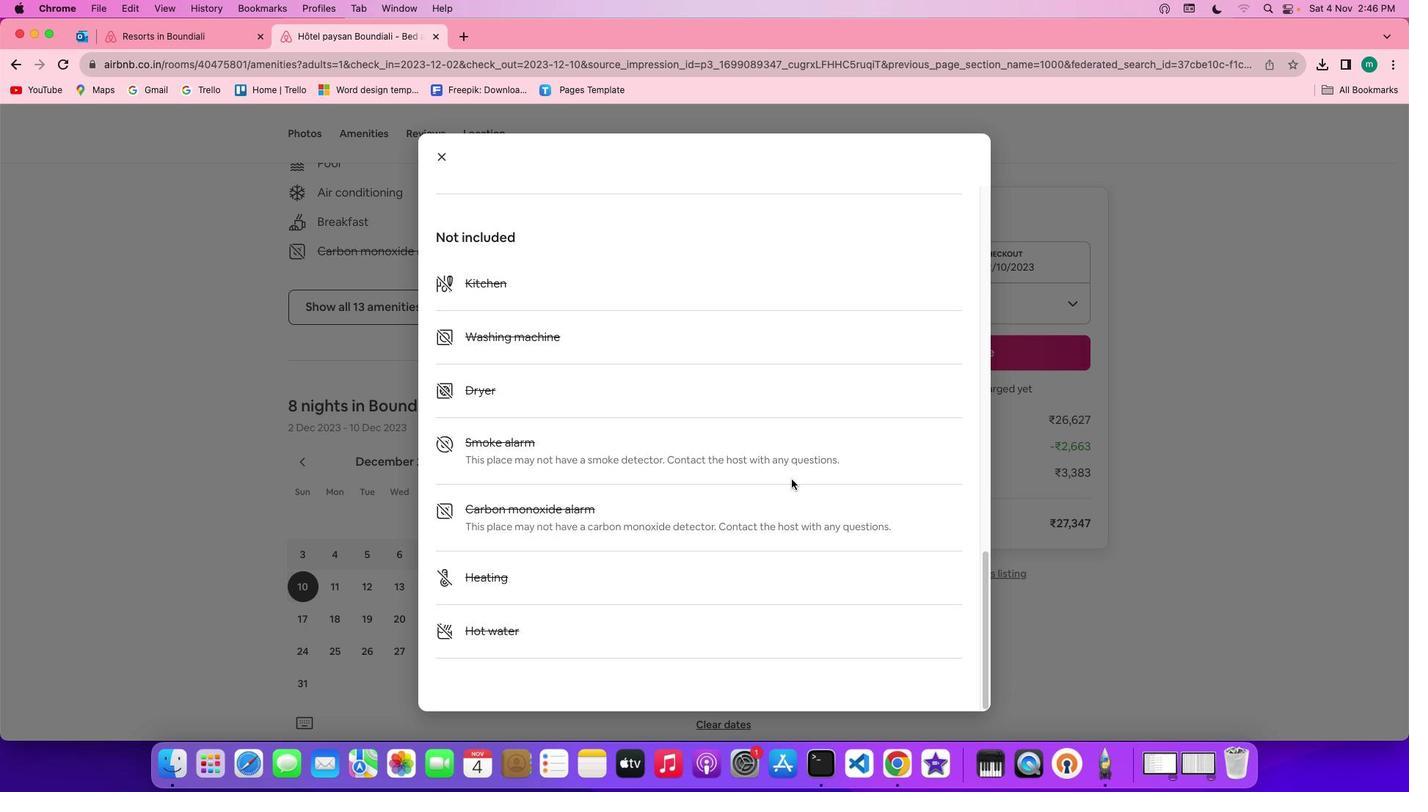 
Action: Mouse moved to (439, 160)
Screenshot: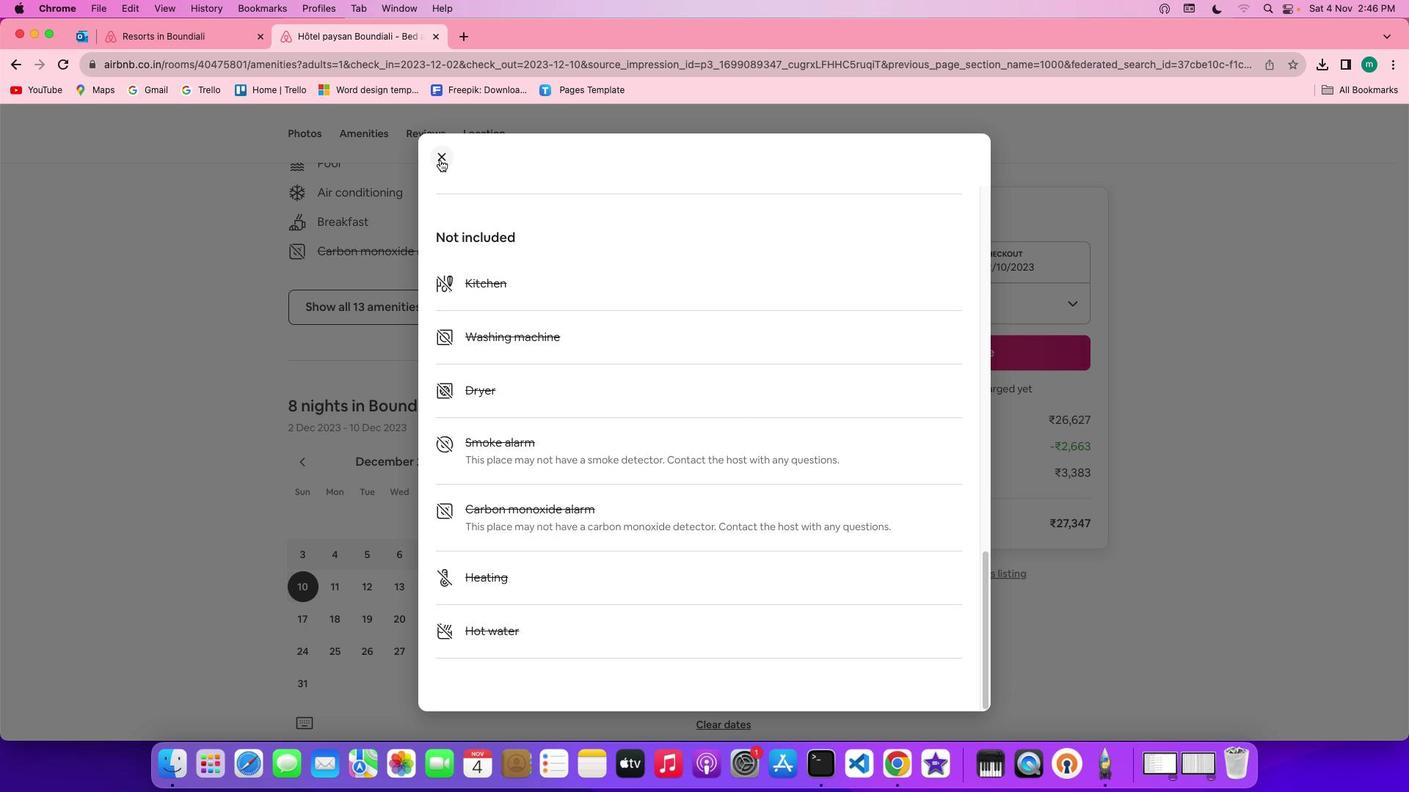 
Action: Mouse pressed left at (439, 160)
Screenshot: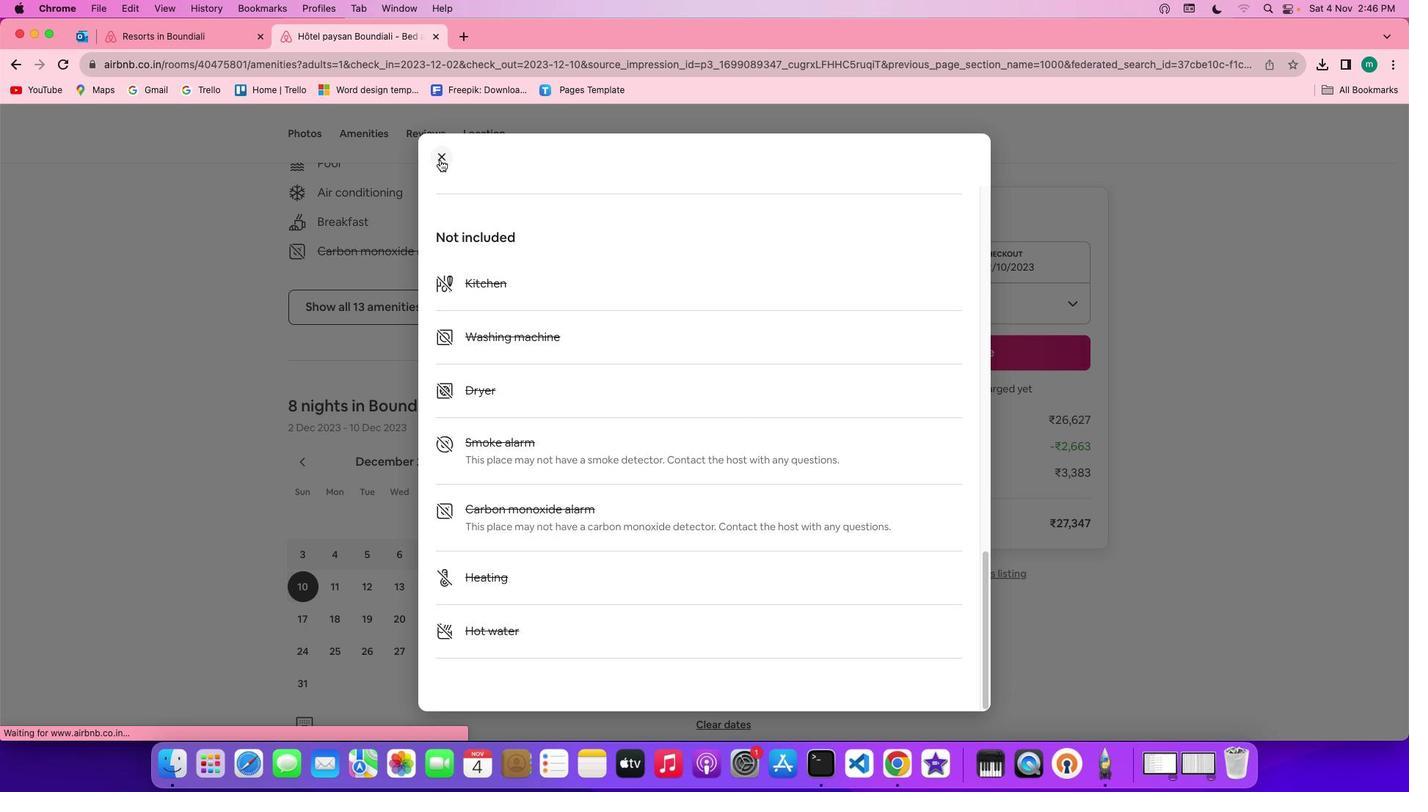 
Action: Mouse moved to (464, 358)
Screenshot: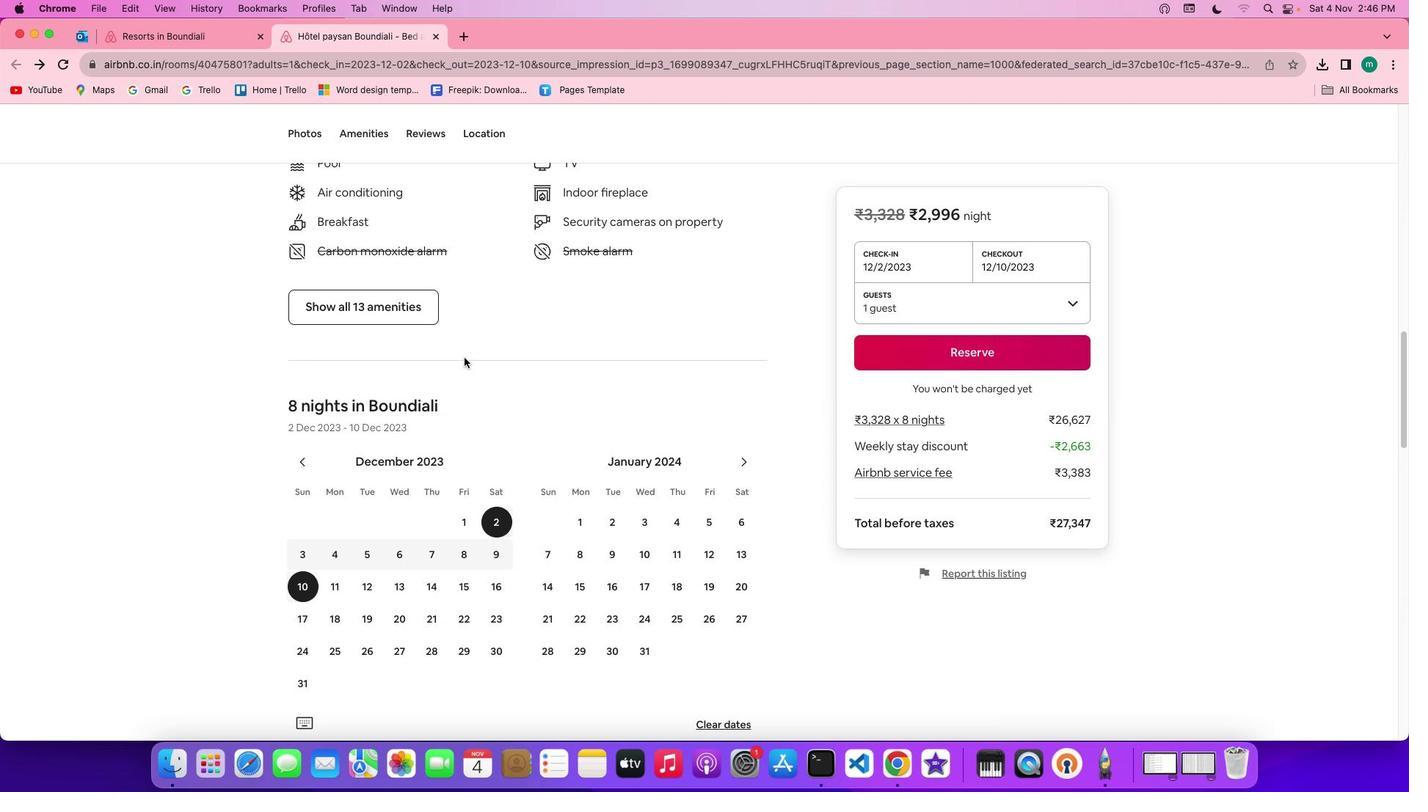 
Action: Mouse scrolled (464, 358) with delta (0, 0)
Screenshot: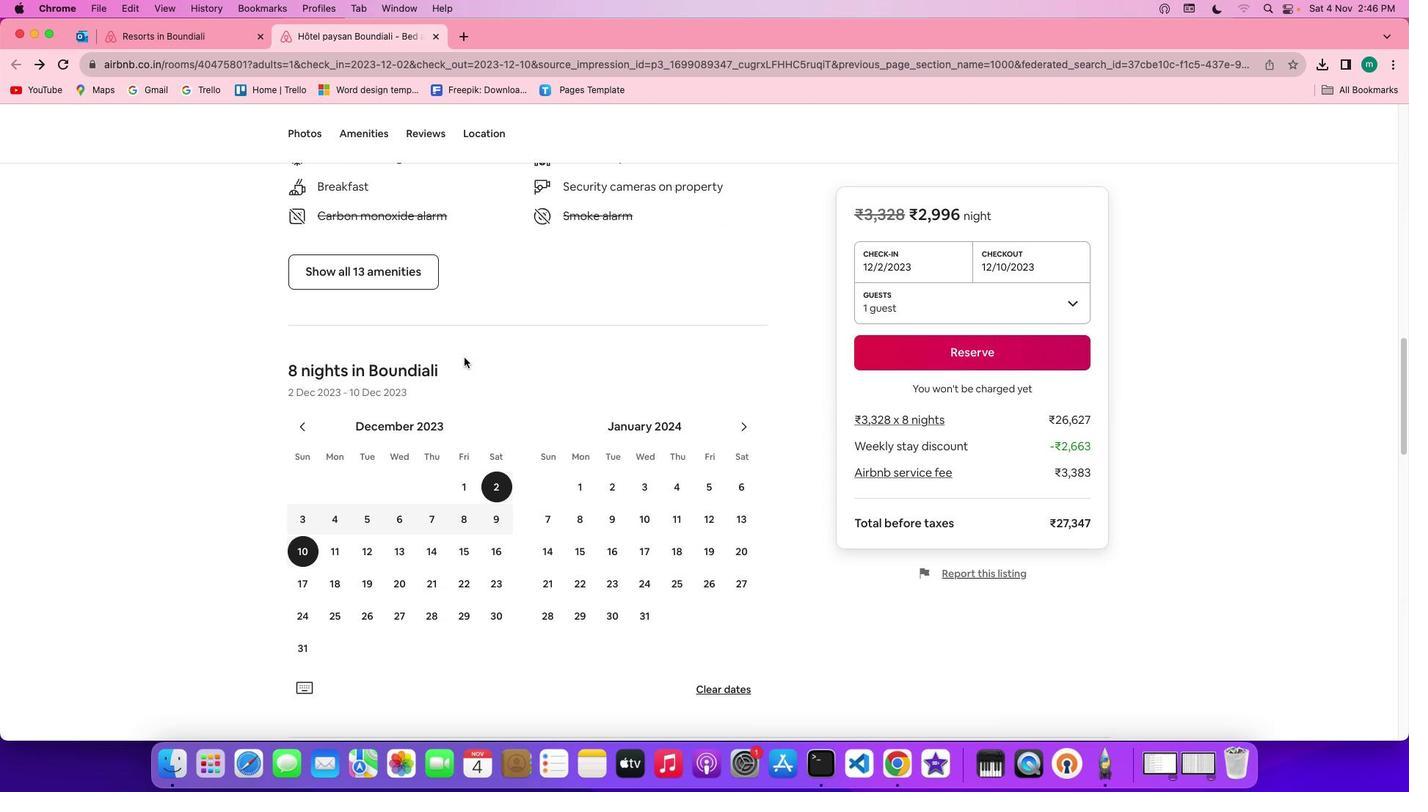 
Action: Mouse scrolled (464, 358) with delta (0, 0)
Screenshot: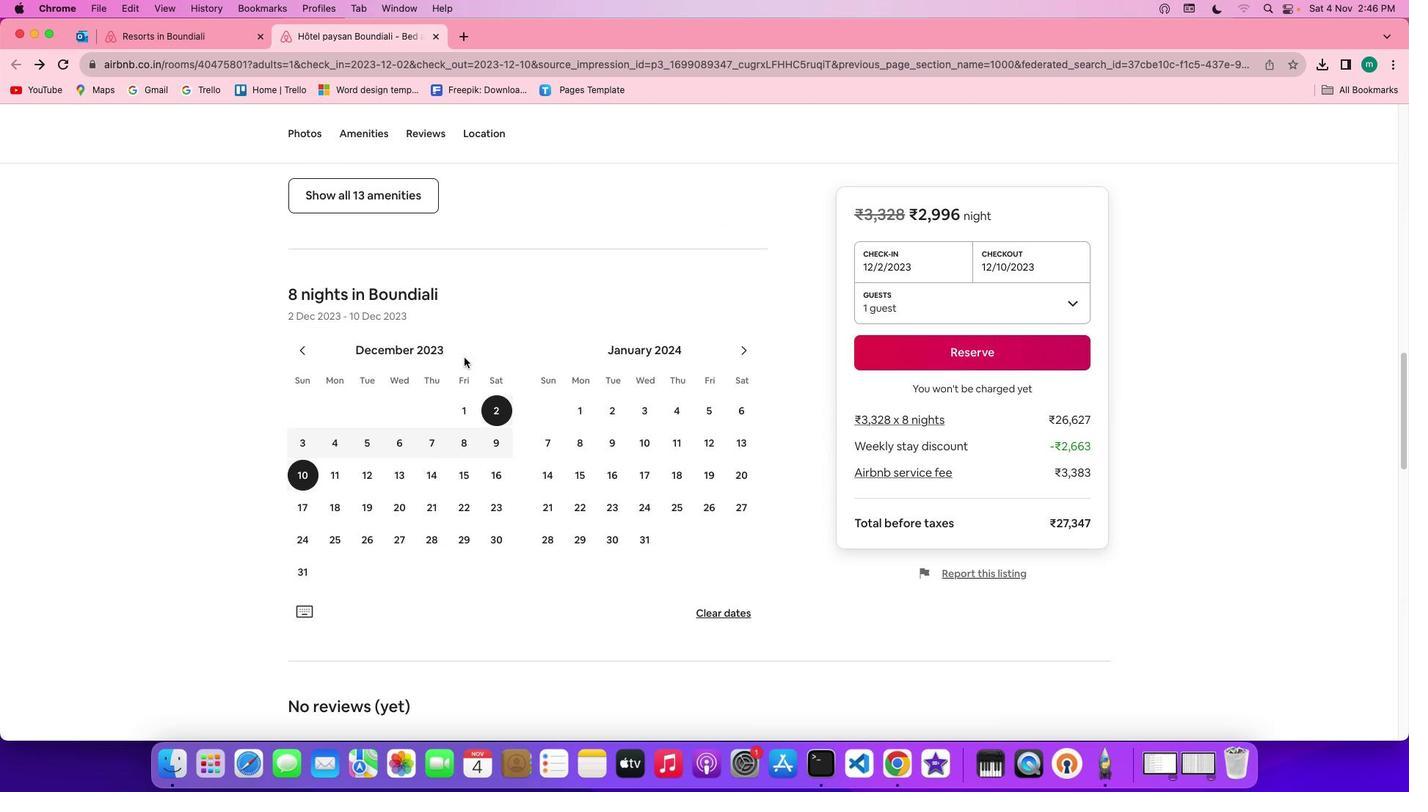 
Action: Mouse scrolled (464, 358) with delta (0, -2)
Screenshot: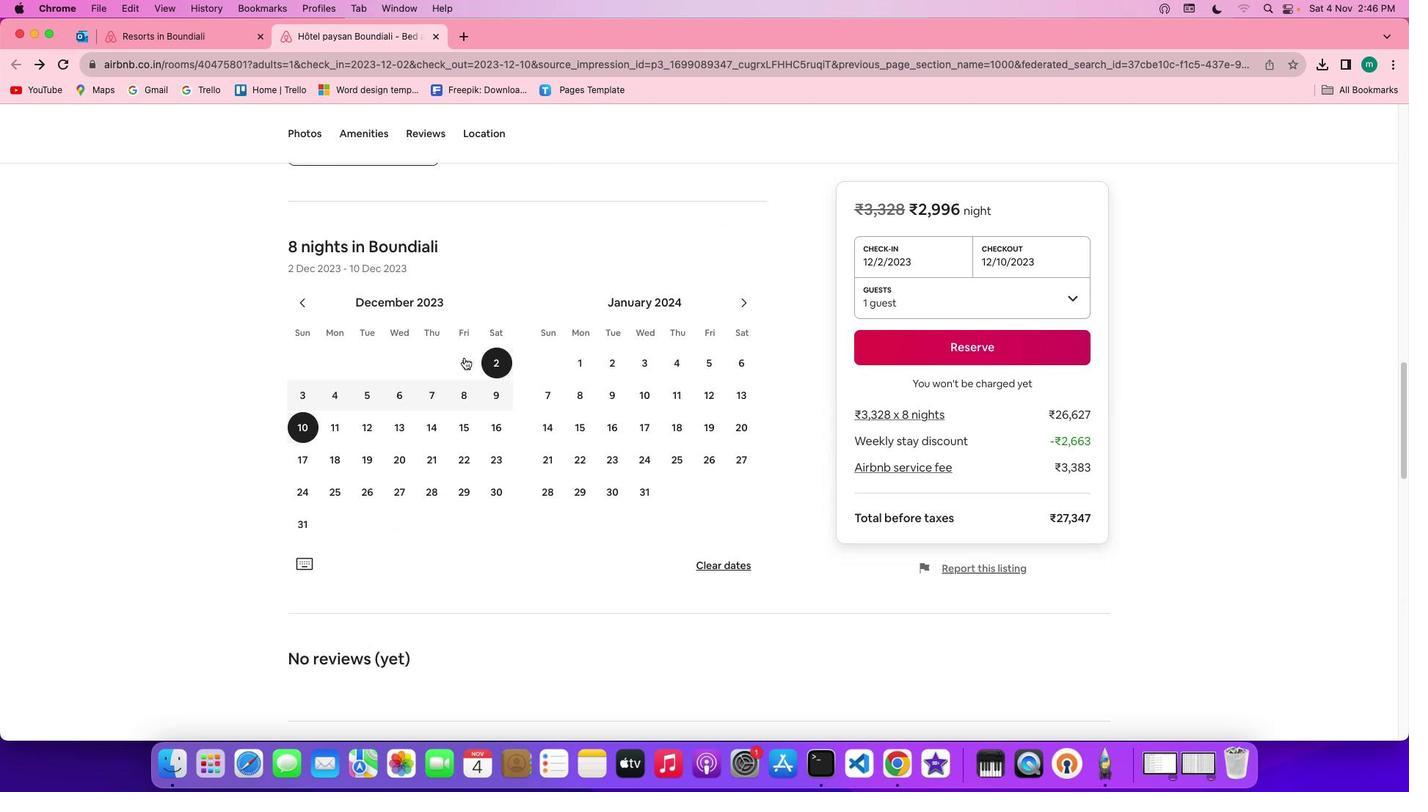
Action: Mouse scrolled (464, 358) with delta (0, -2)
Screenshot: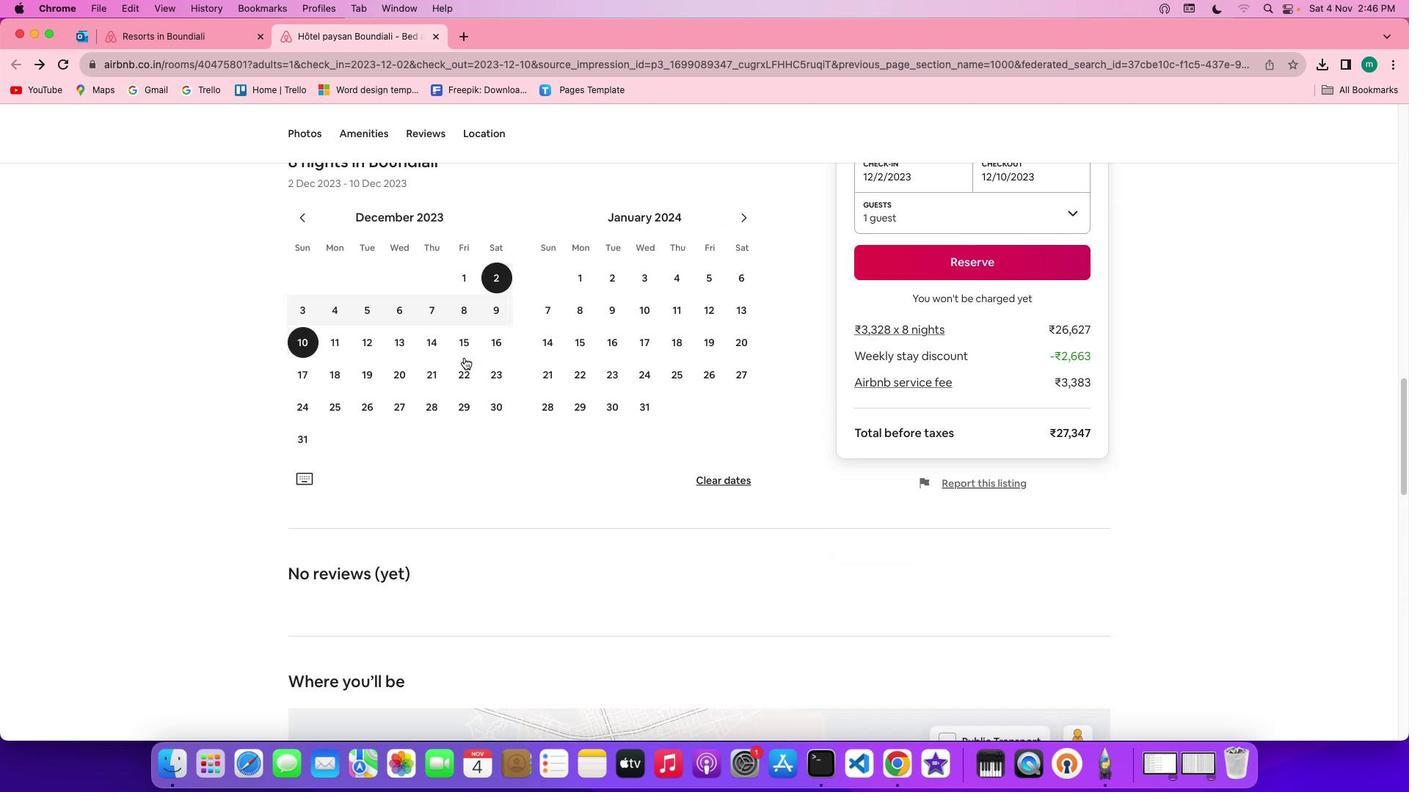 
Action: Mouse scrolled (464, 358) with delta (0, -2)
Screenshot: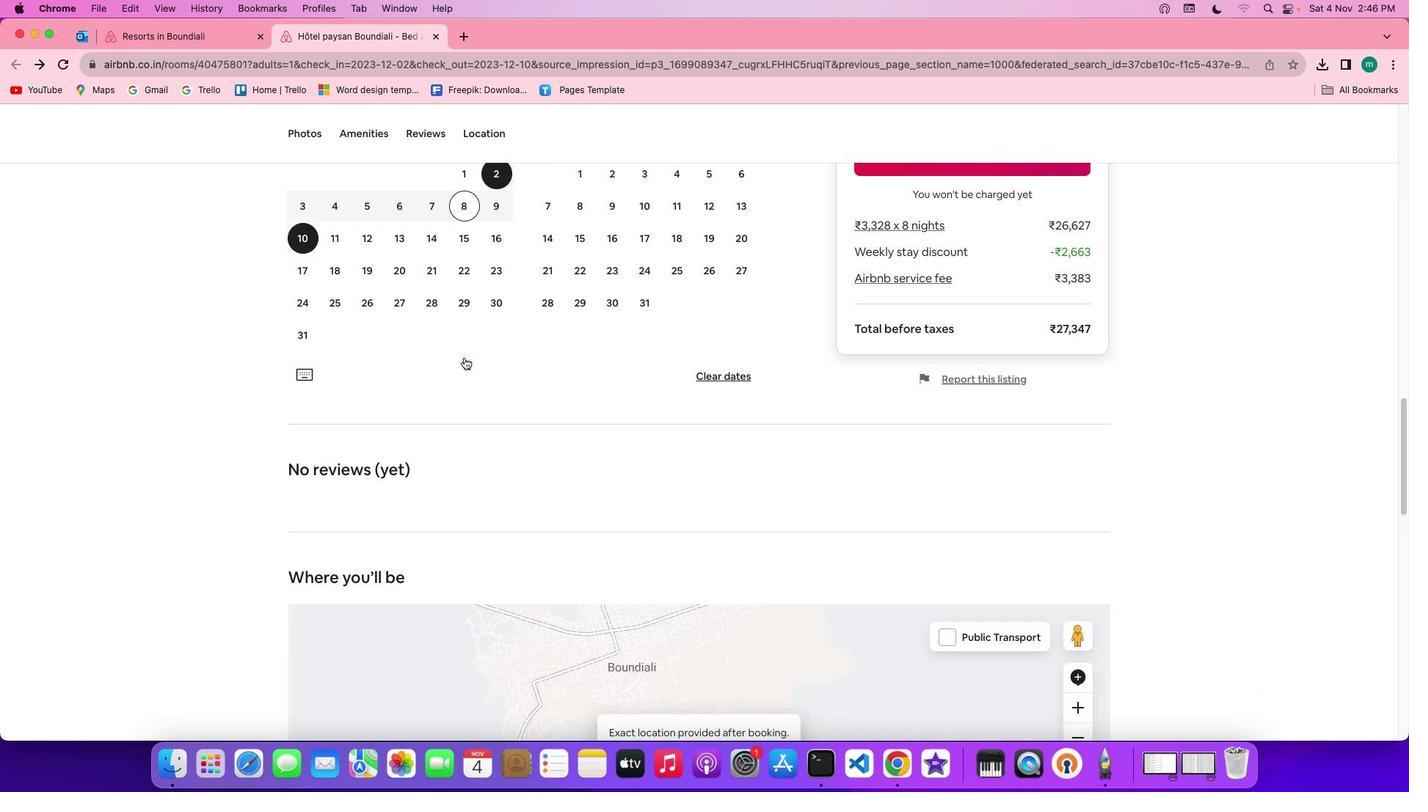 
Action: Mouse scrolled (464, 358) with delta (0, 0)
Screenshot: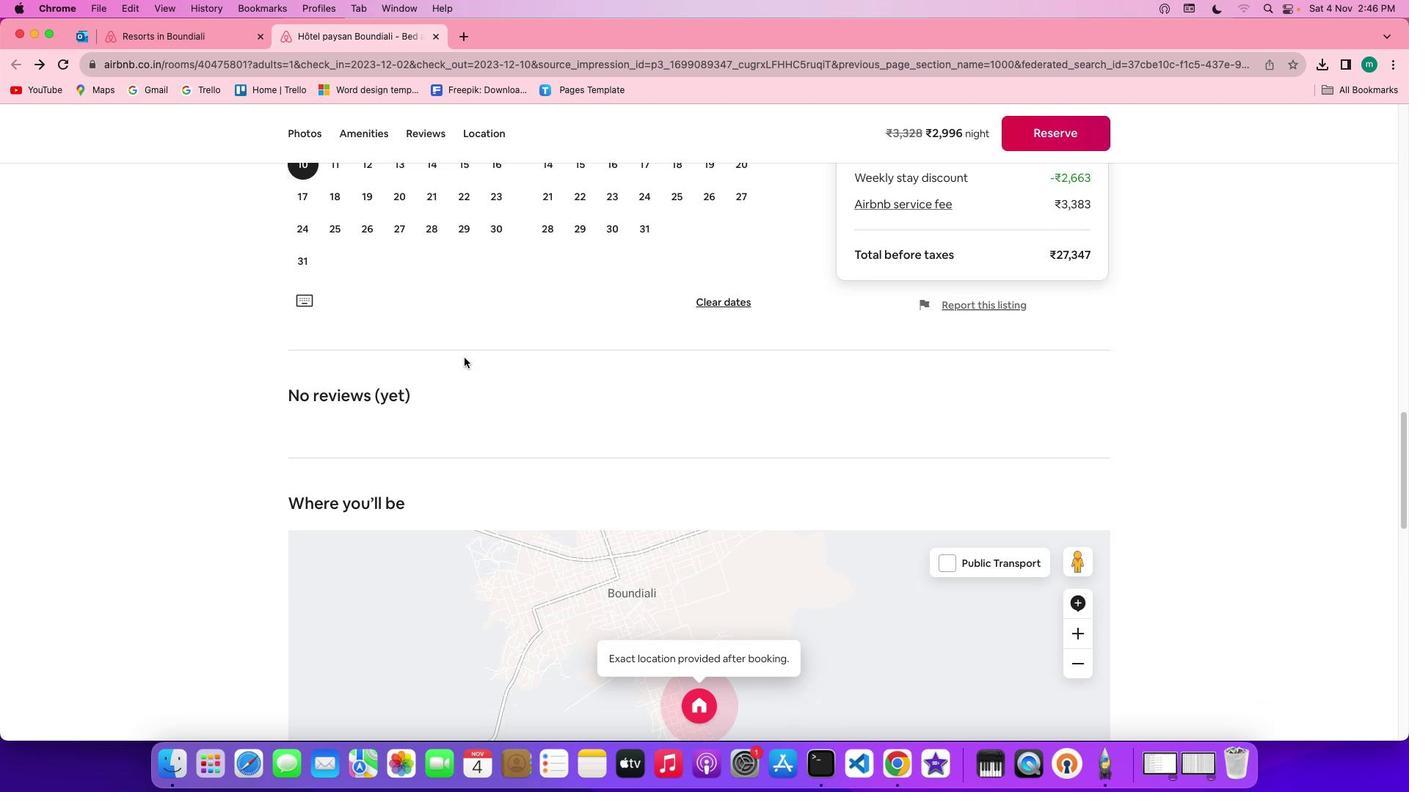 
Action: Mouse scrolled (464, 358) with delta (0, 0)
Screenshot: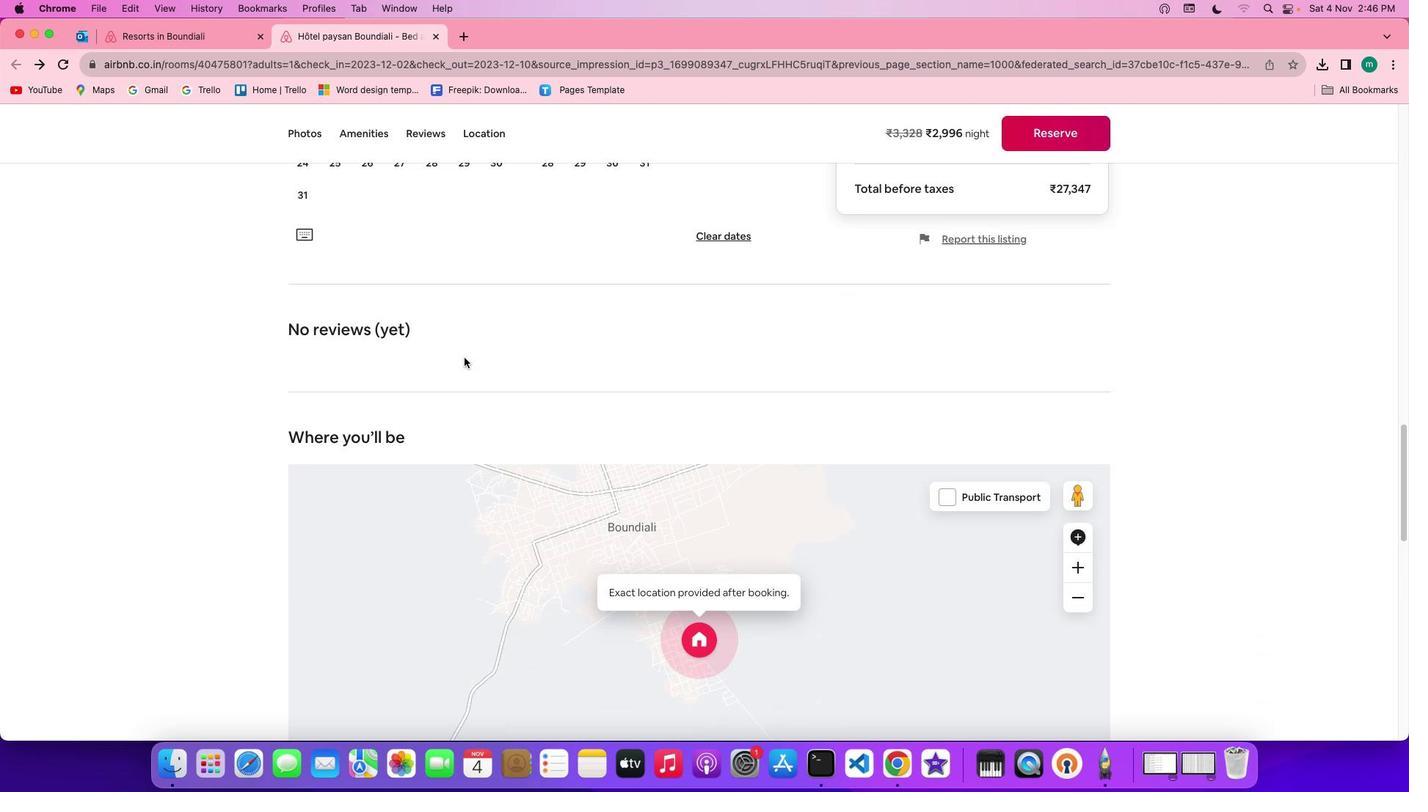 
Action: Mouse scrolled (464, 358) with delta (0, -2)
Screenshot: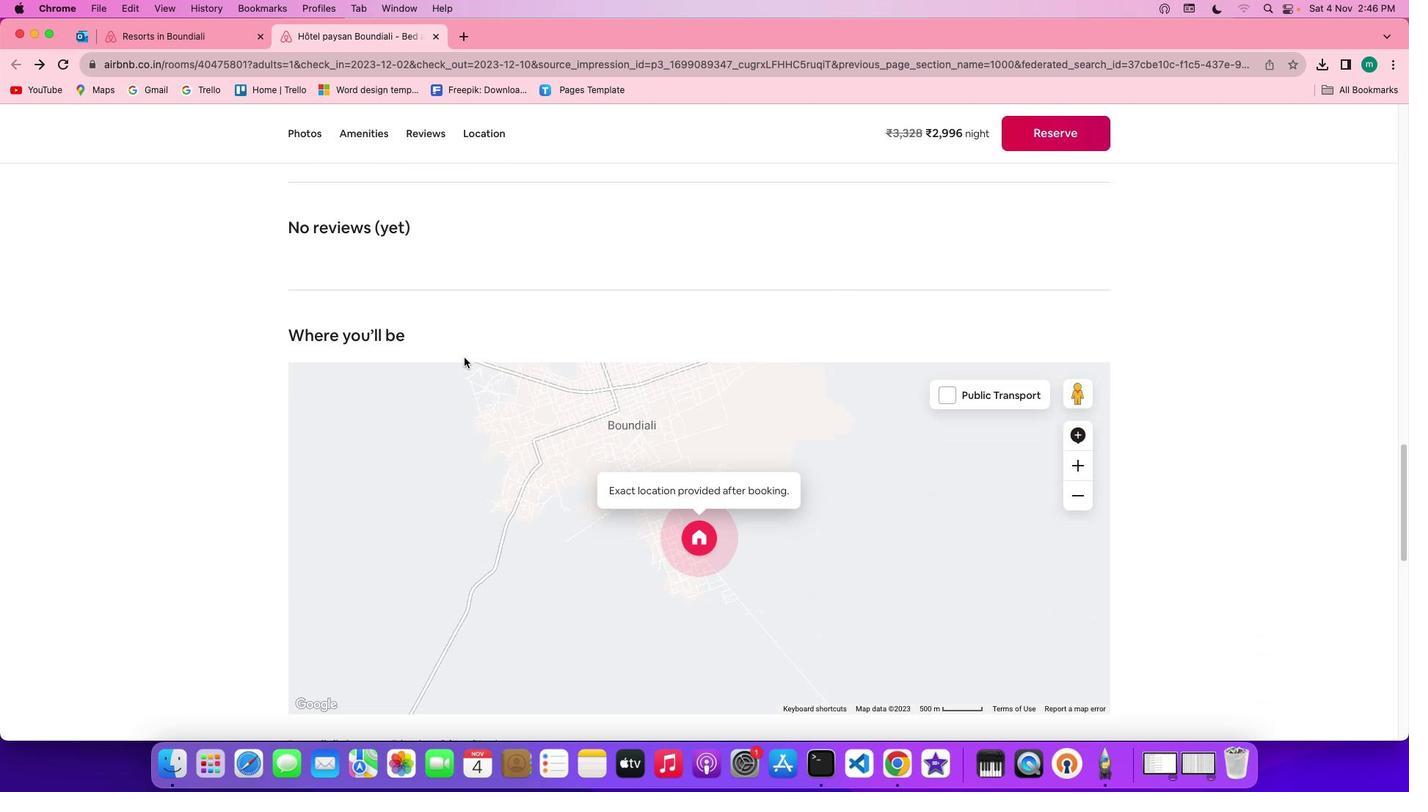 
Action: Mouse scrolled (464, 358) with delta (0, -2)
Screenshot: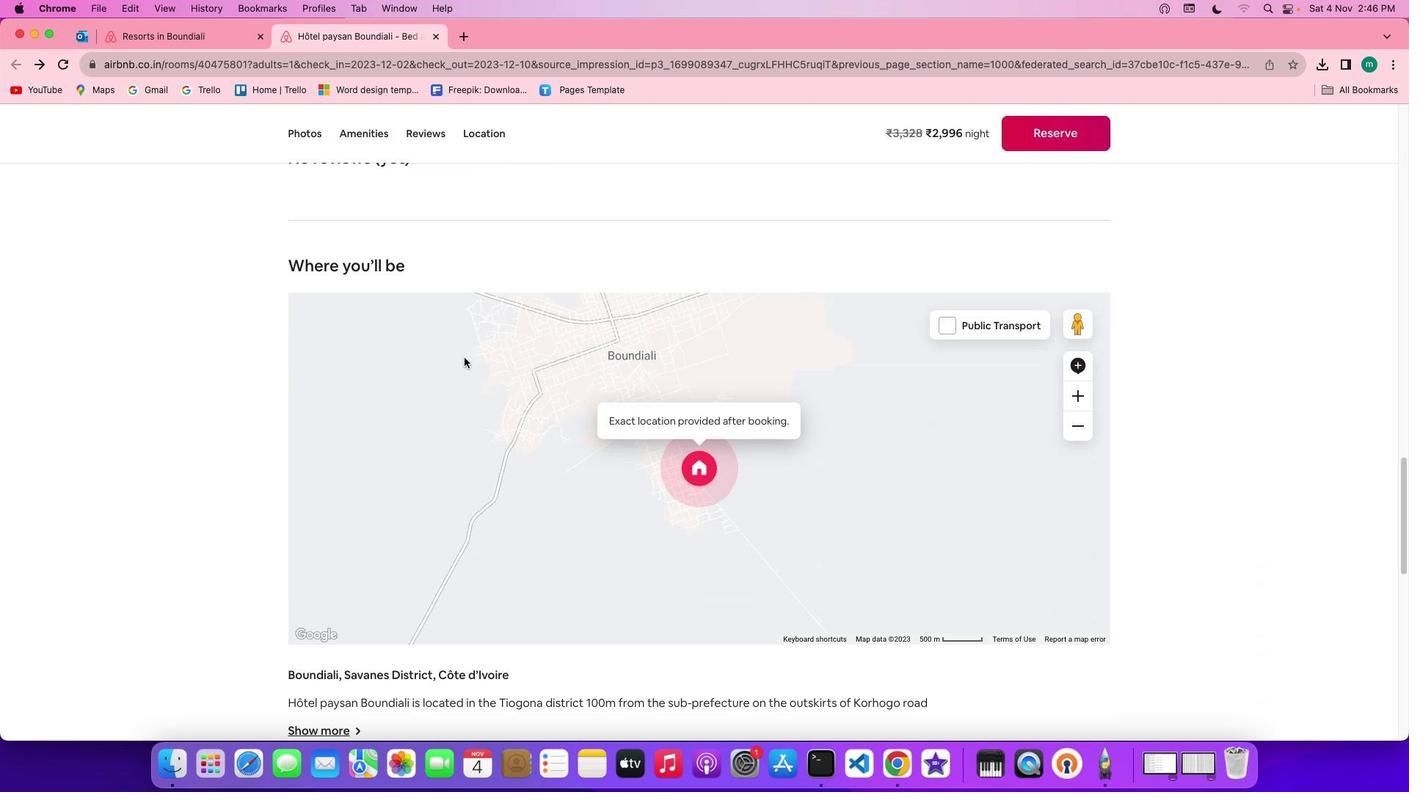 
Action: Mouse scrolled (464, 358) with delta (0, 0)
Screenshot: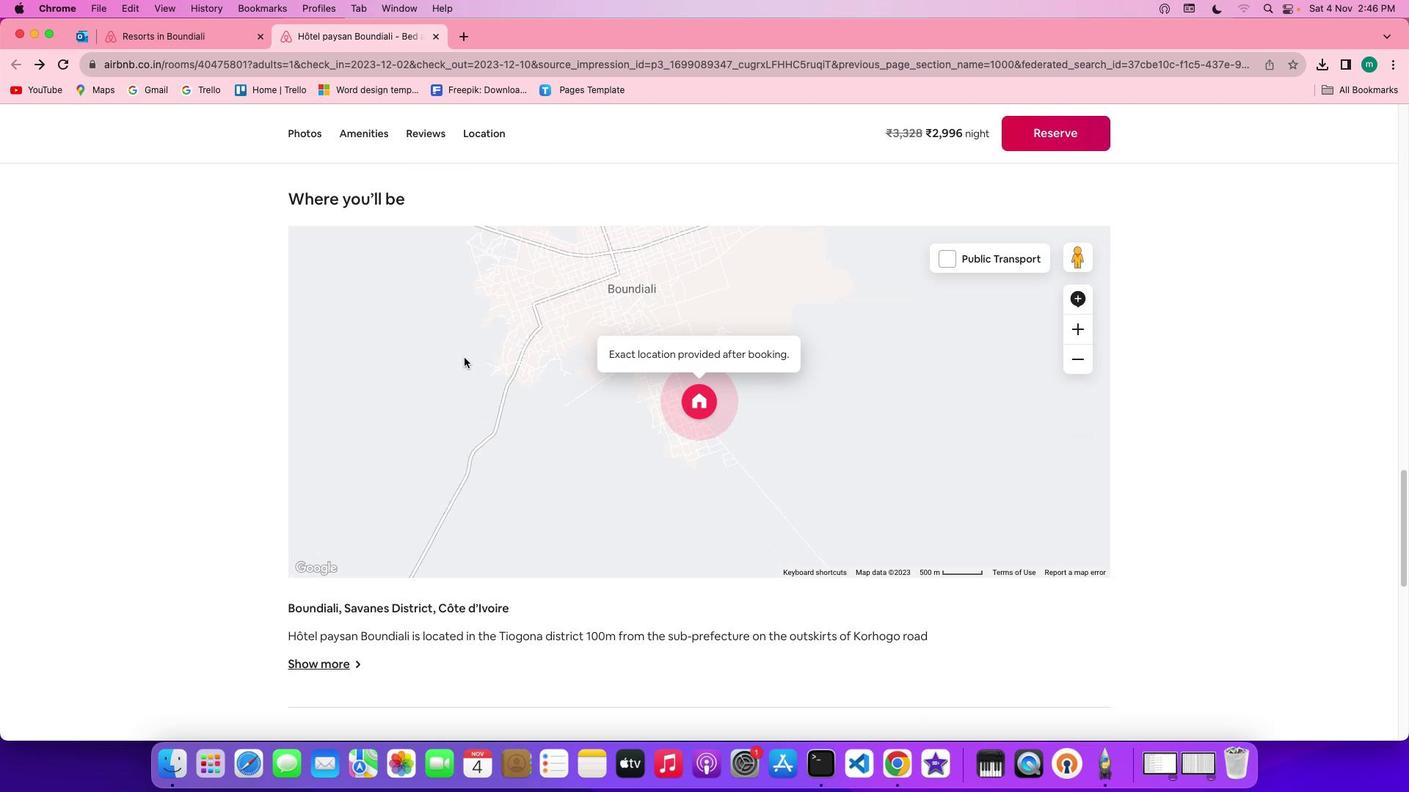 
Action: Mouse scrolled (464, 358) with delta (0, 0)
Screenshot: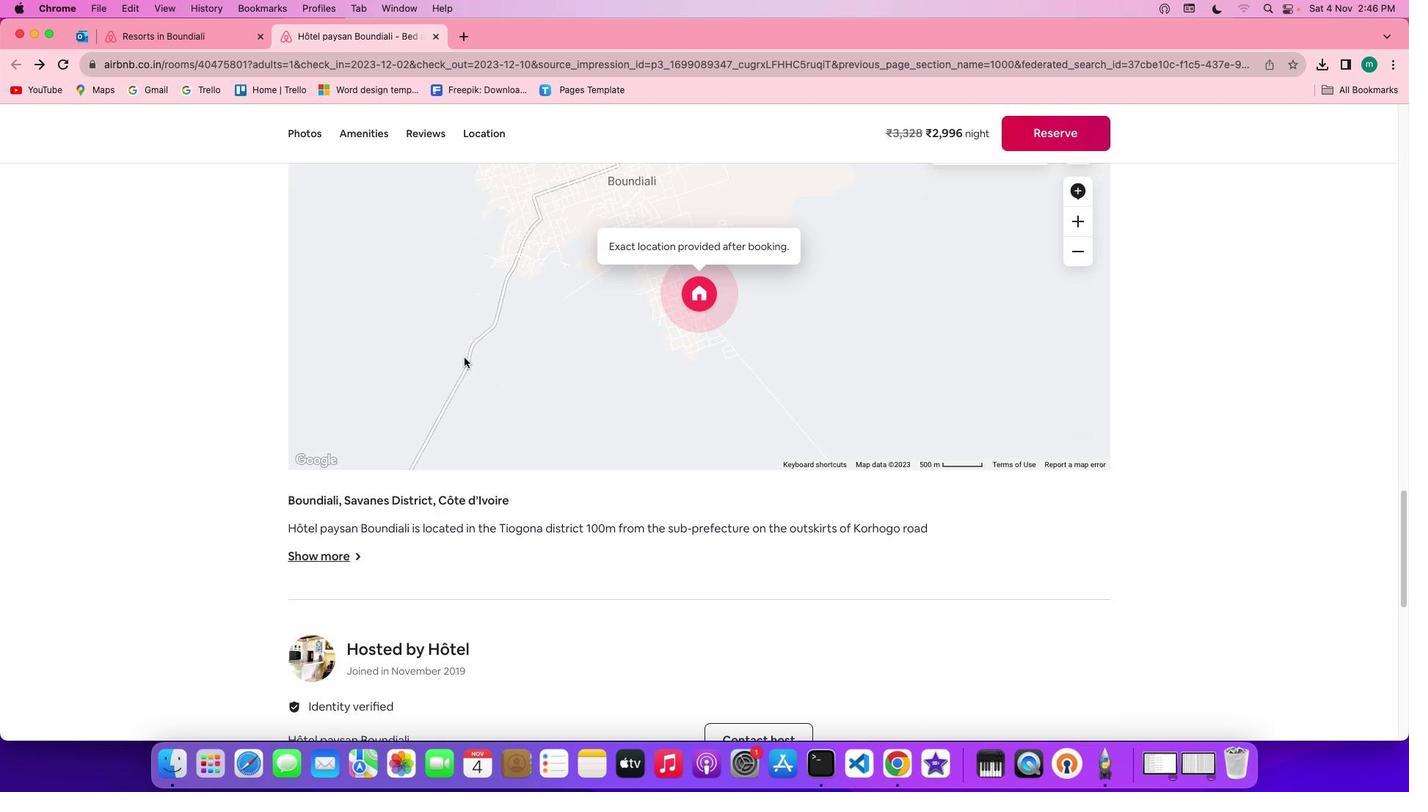 
Action: Mouse scrolled (464, 358) with delta (0, -2)
Screenshot: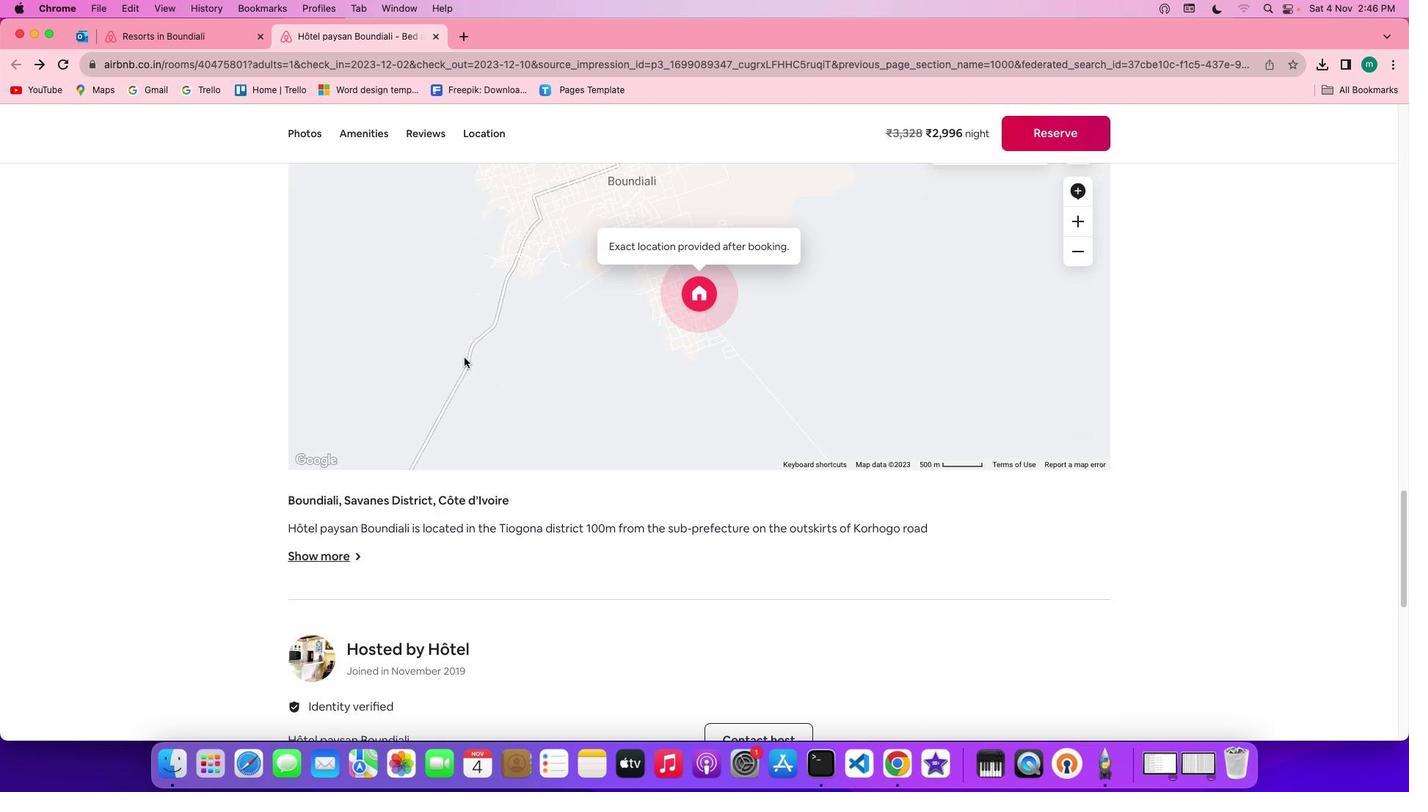 
Action: Mouse scrolled (464, 358) with delta (0, -3)
Screenshot: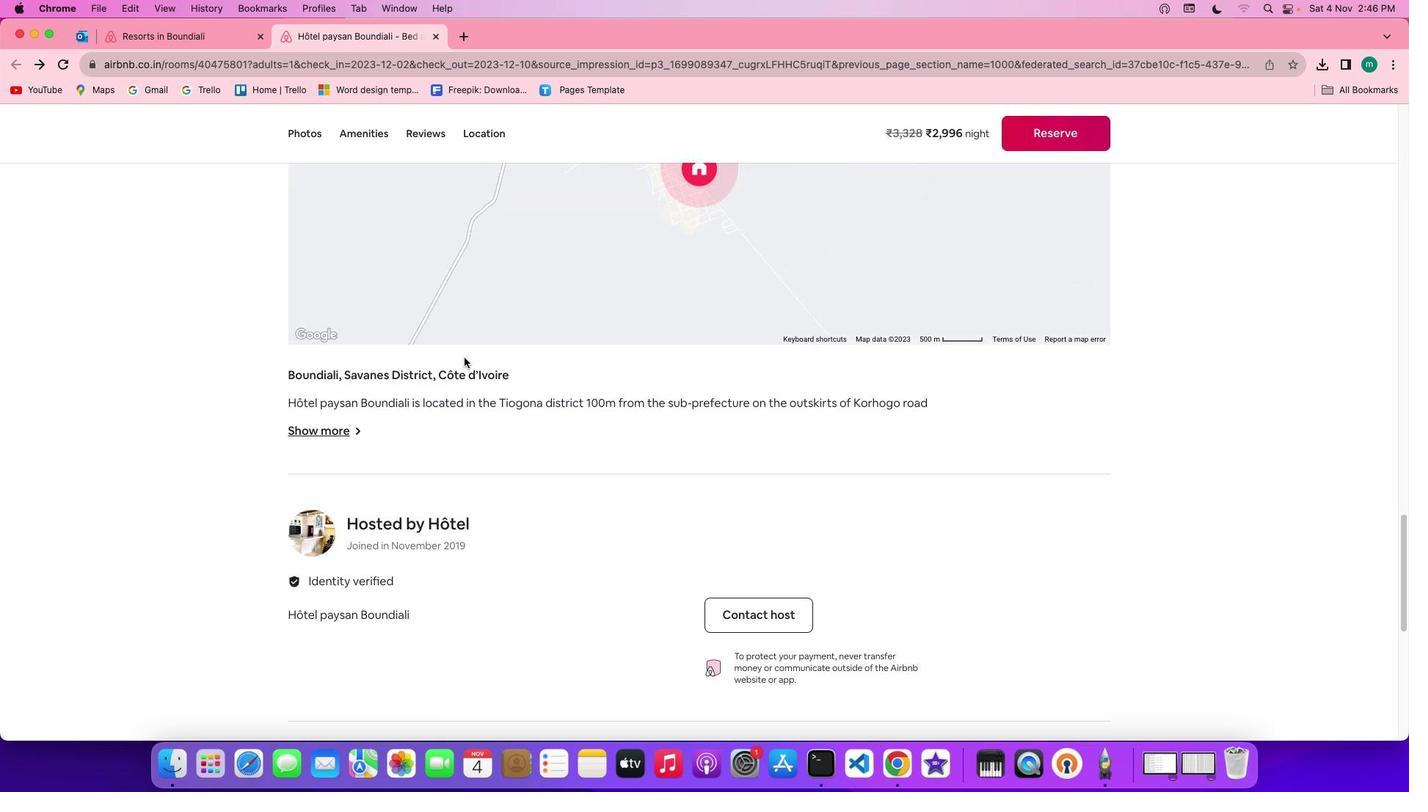 
Action: Mouse scrolled (464, 358) with delta (0, -3)
Screenshot: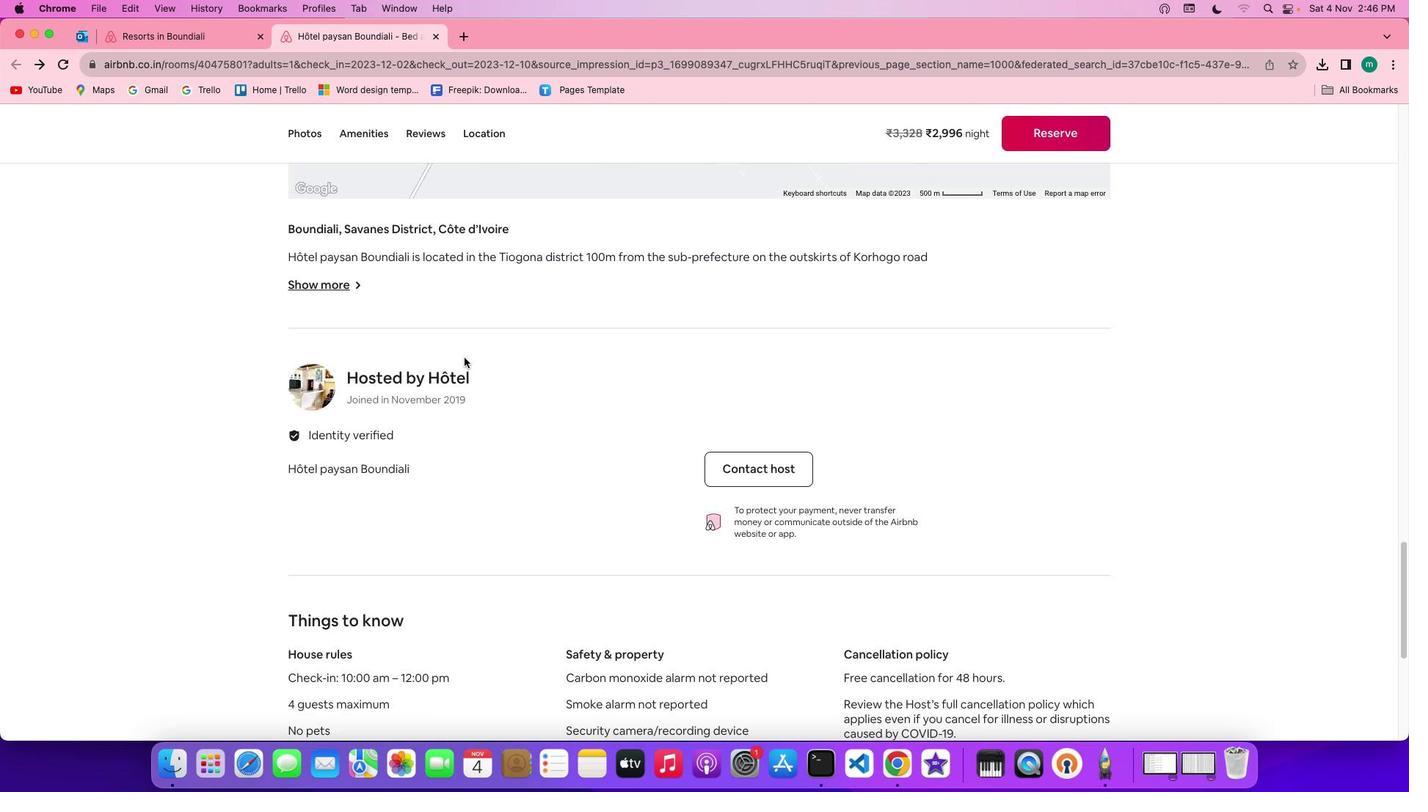 
Action: Mouse scrolled (464, 358) with delta (0, 0)
Screenshot: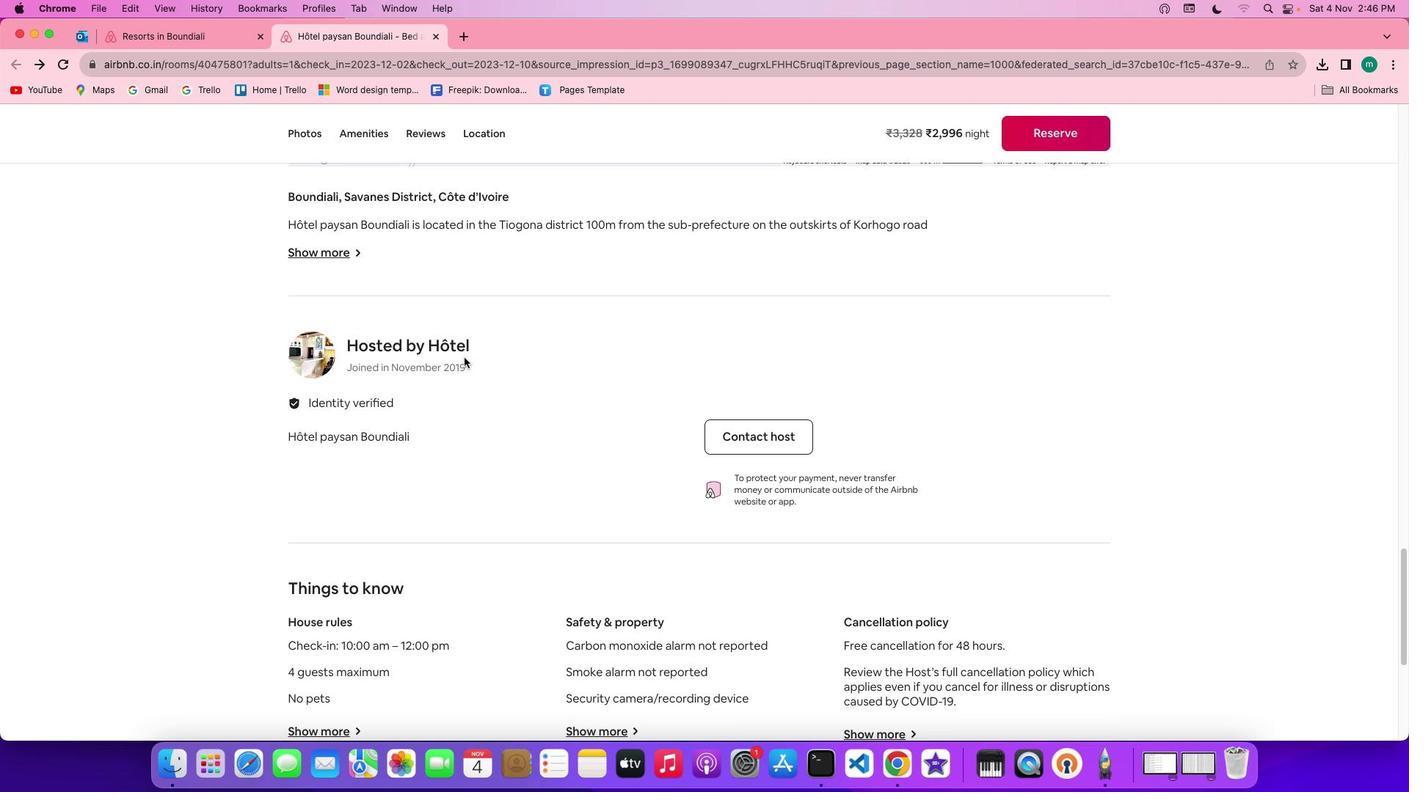 
Action: Mouse scrolled (464, 358) with delta (0, 0)
Screenshot: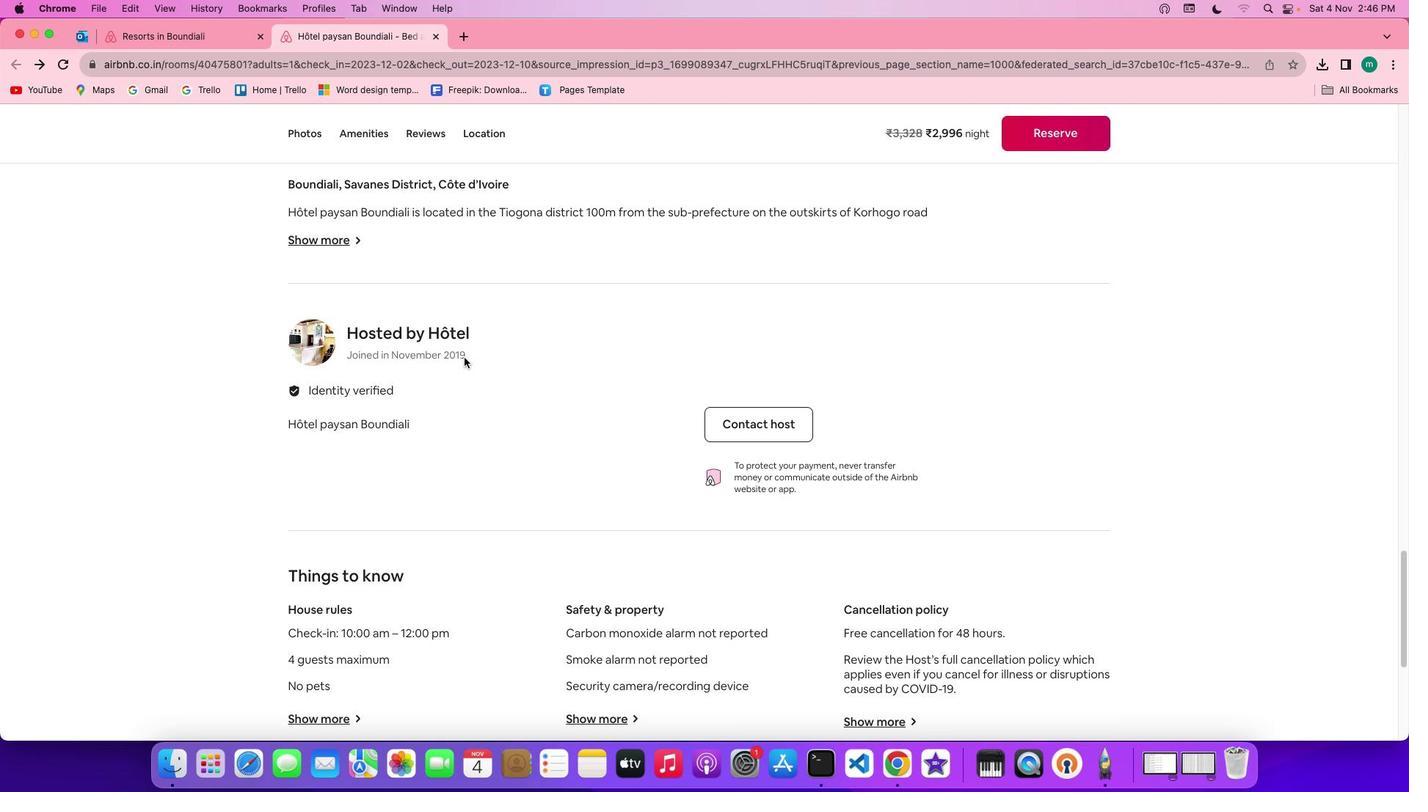 
Action: Mouse moved to (437, 317)
Screenshot: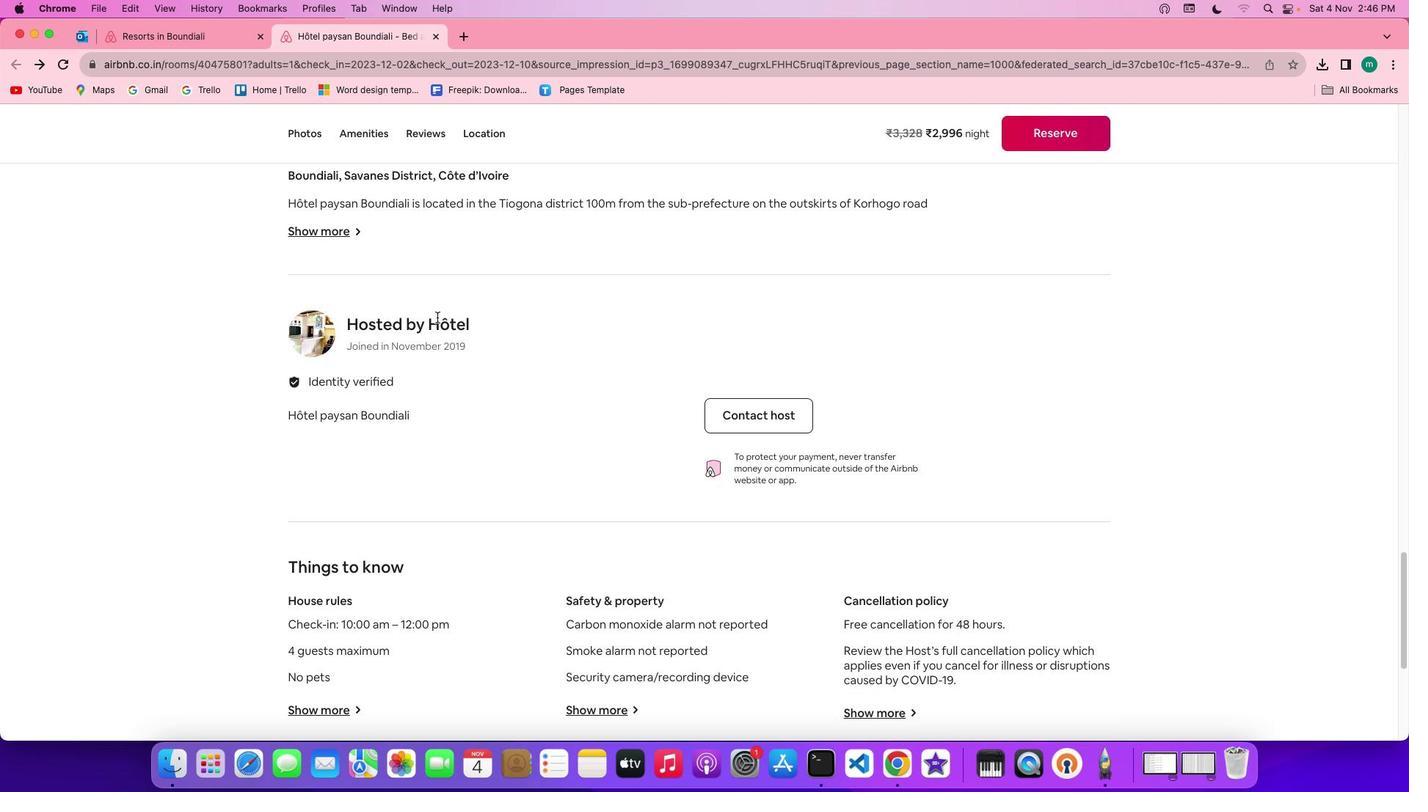 
Action: Mouse scrolled (437, 317) with delta (0, 0)
Screenshot: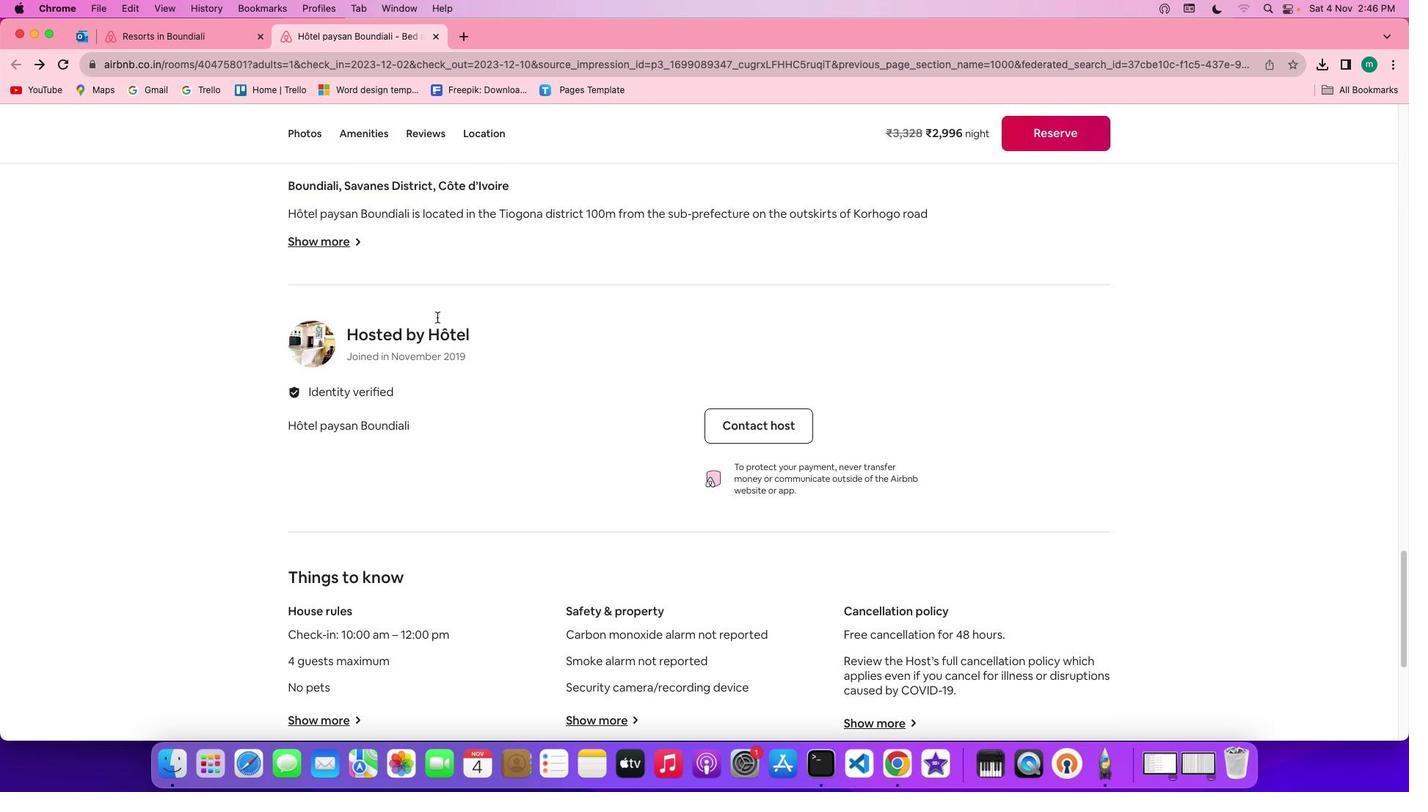 
Action: Mouse scrolled (437, 317) with delta (0, 0)
Screenshot: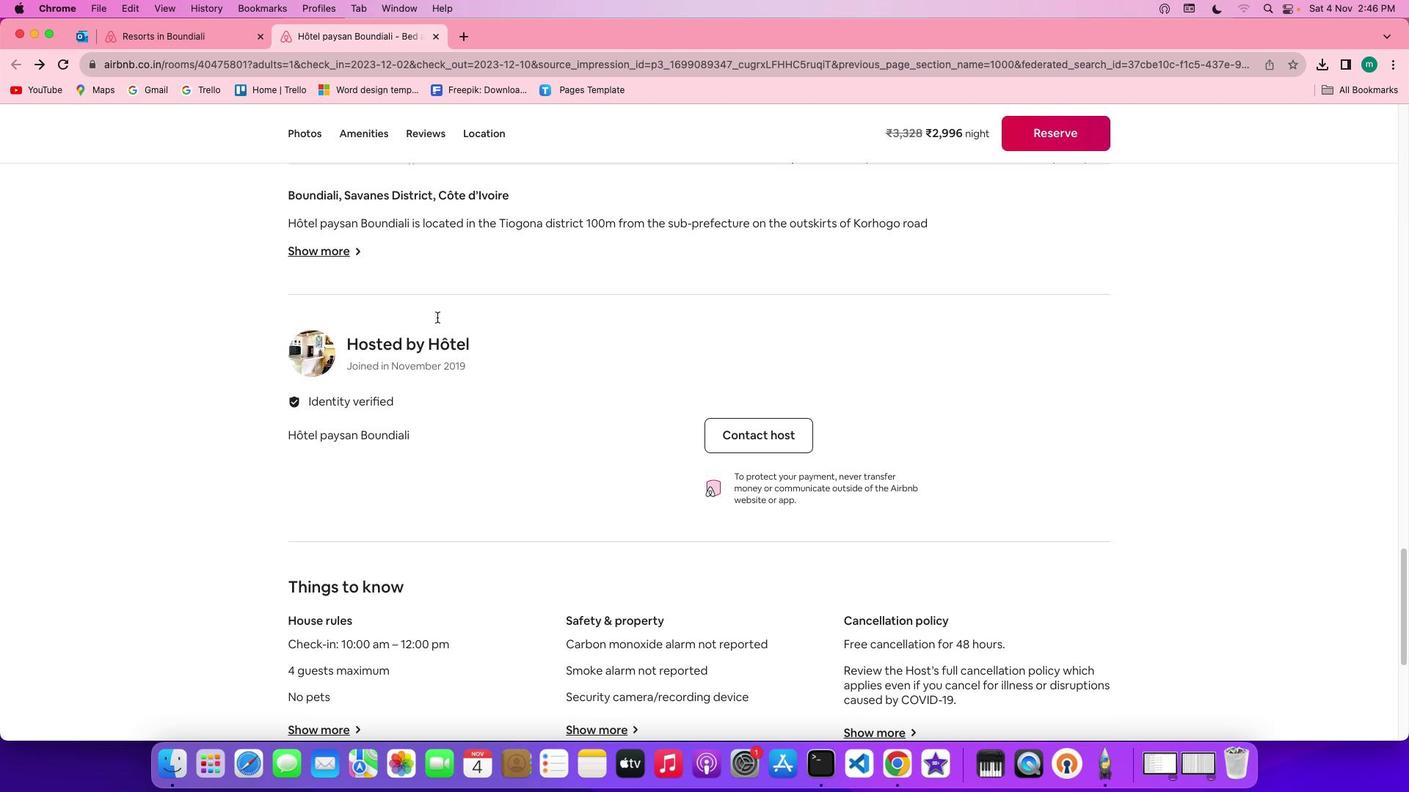 
Action: Mouse scrolled (437, 317) with delta (0, 0)
Screenshot: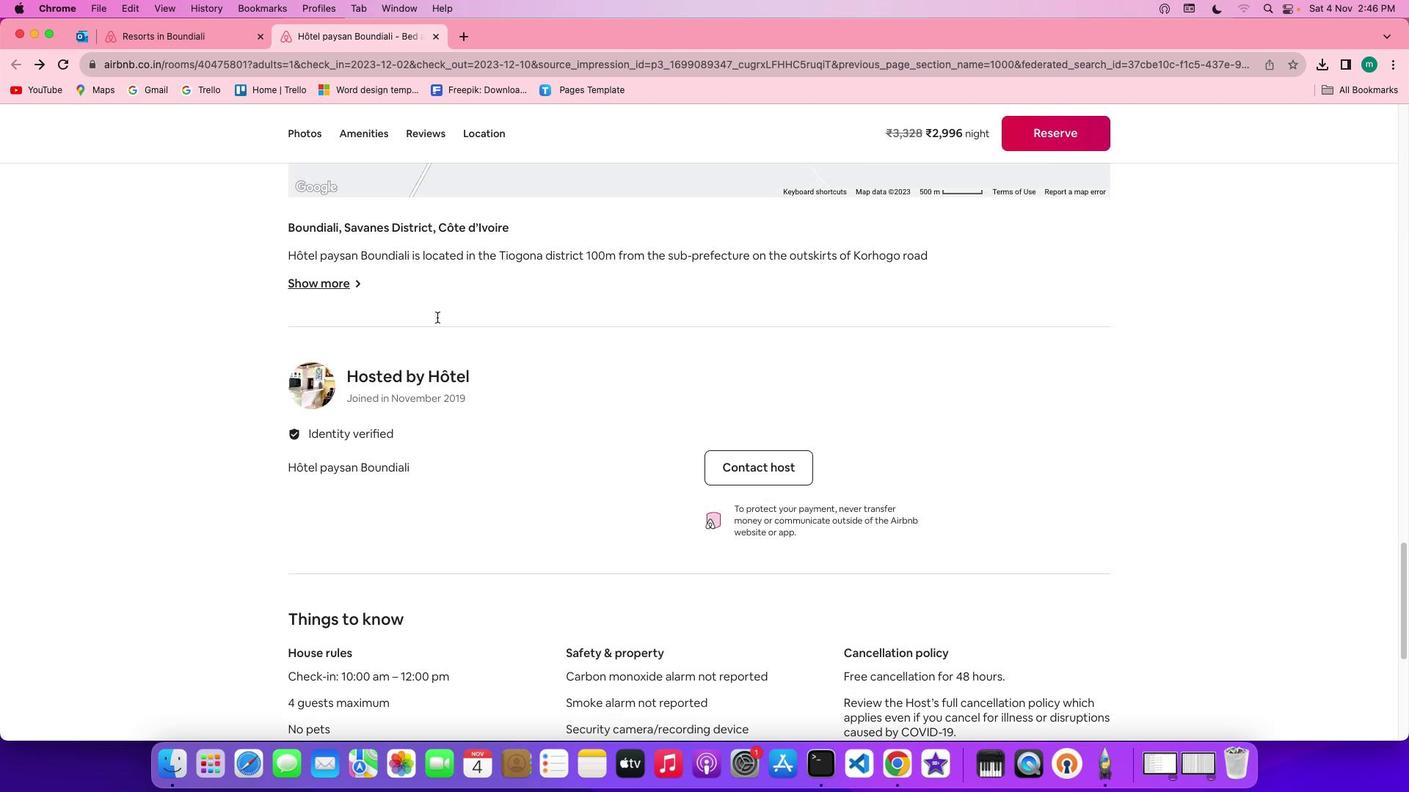 
Action: Mouse moved to (339, 313)
Screenshot: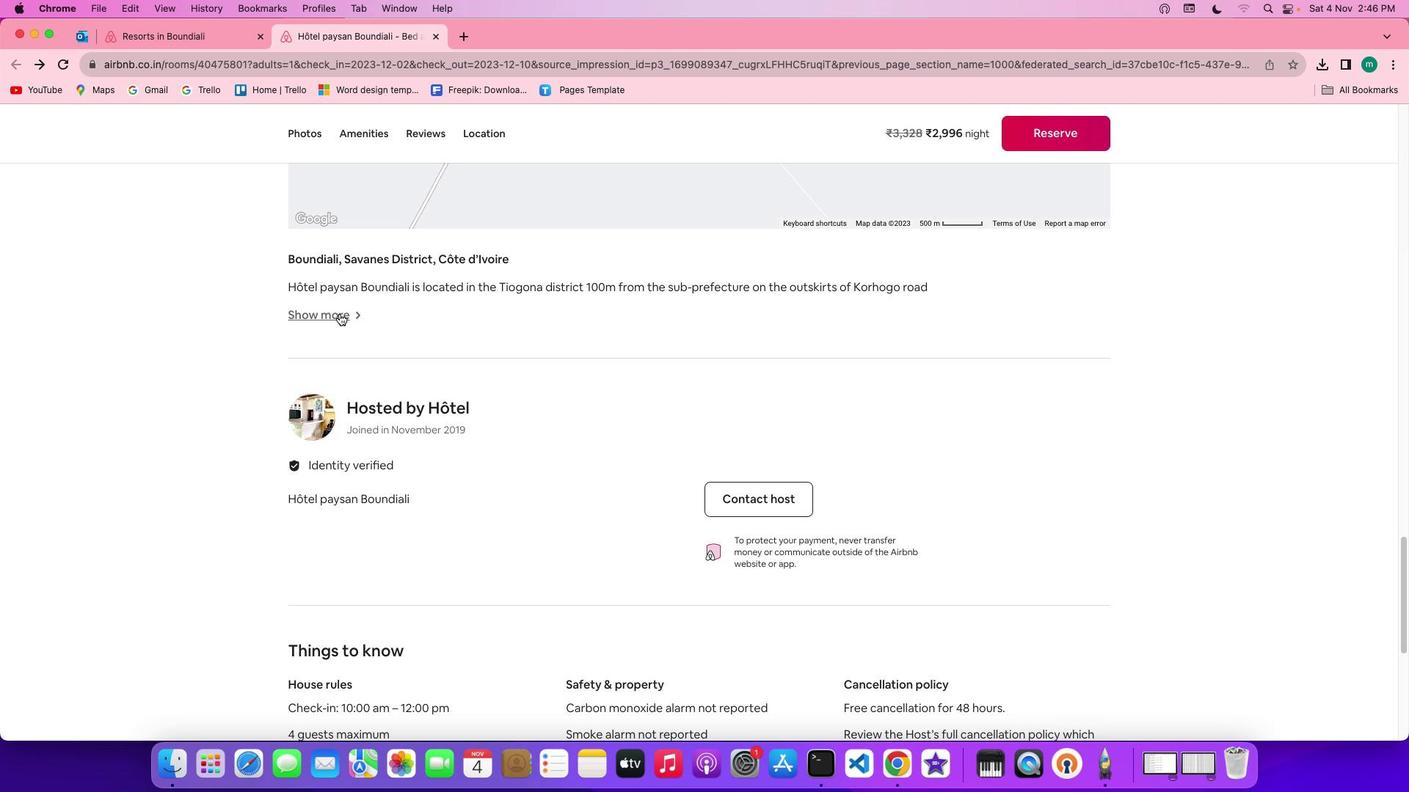 
Action: Mouse pressed left at (339, 313)
Screenshot: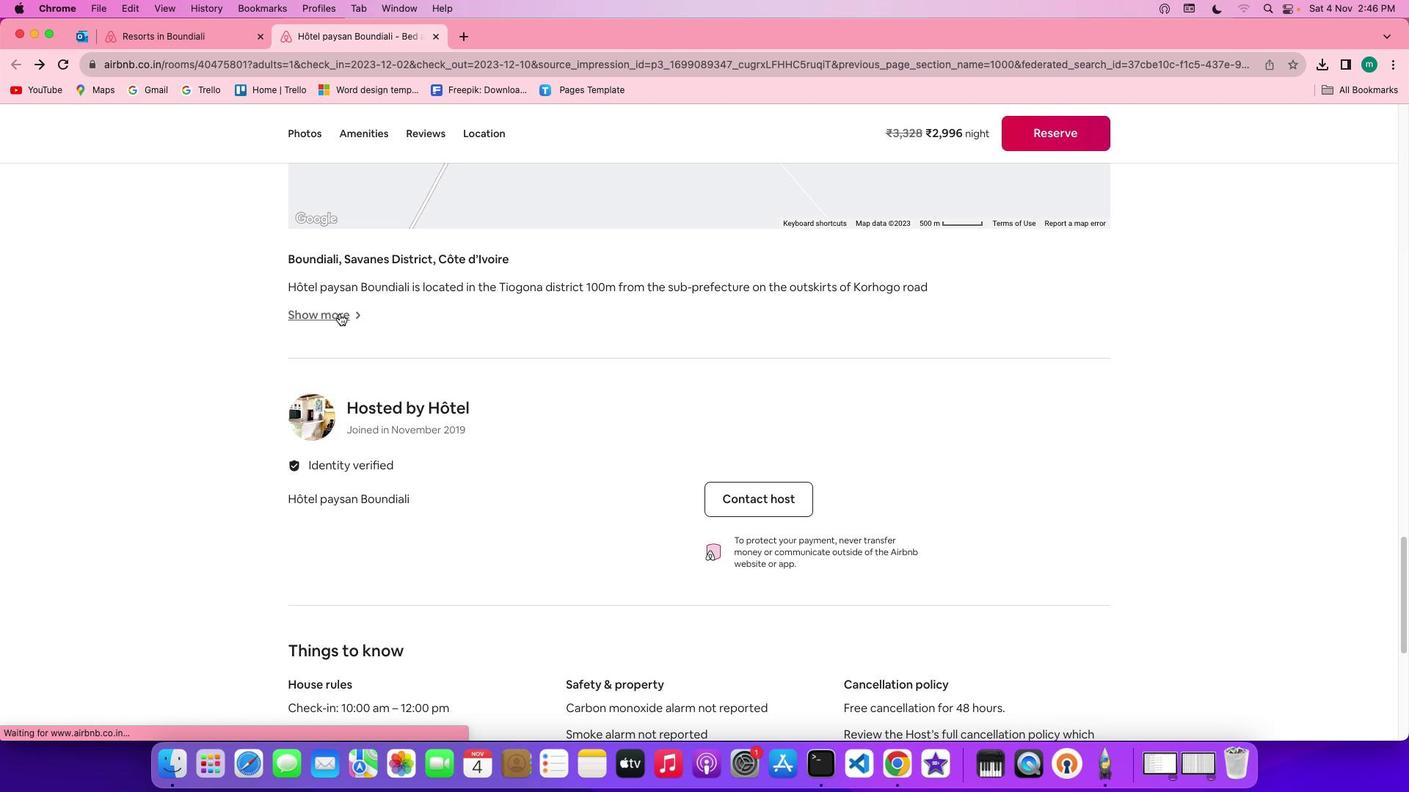 
Action: Mouse moved to (19, 130)
Screenshot: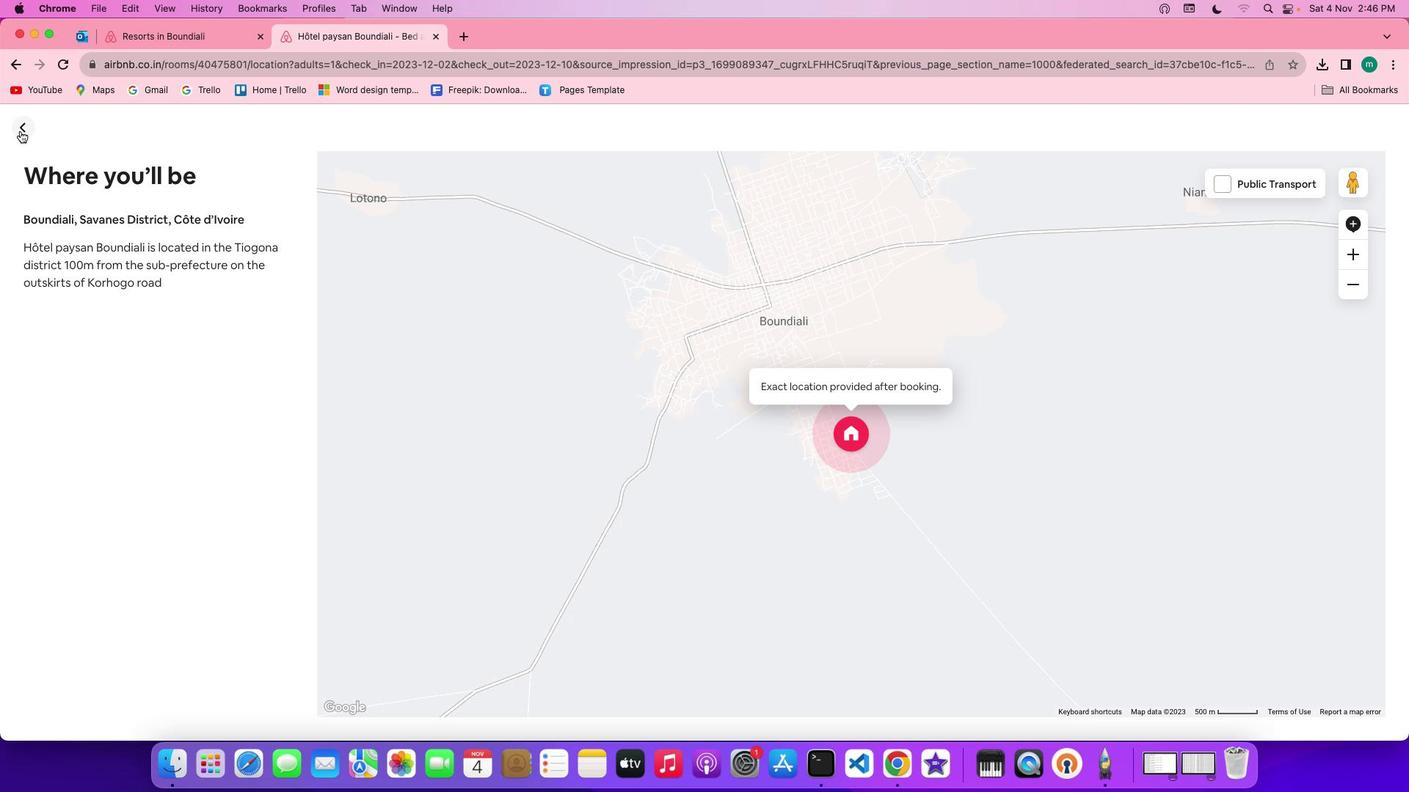 
Action: Mouse pressed left at (19, 130)
Screenshot: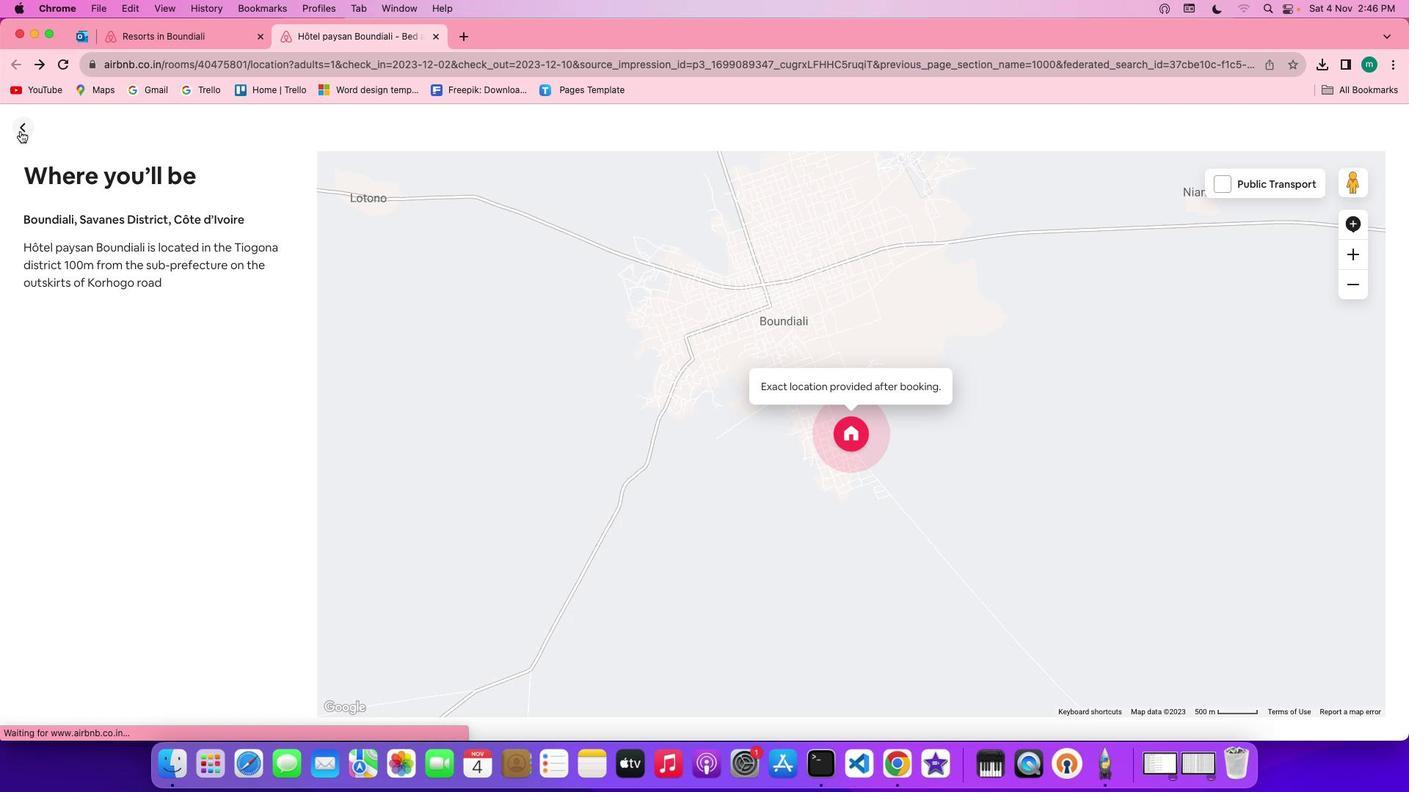 
Action: Mouse moved to (699, 475)
Screenshot: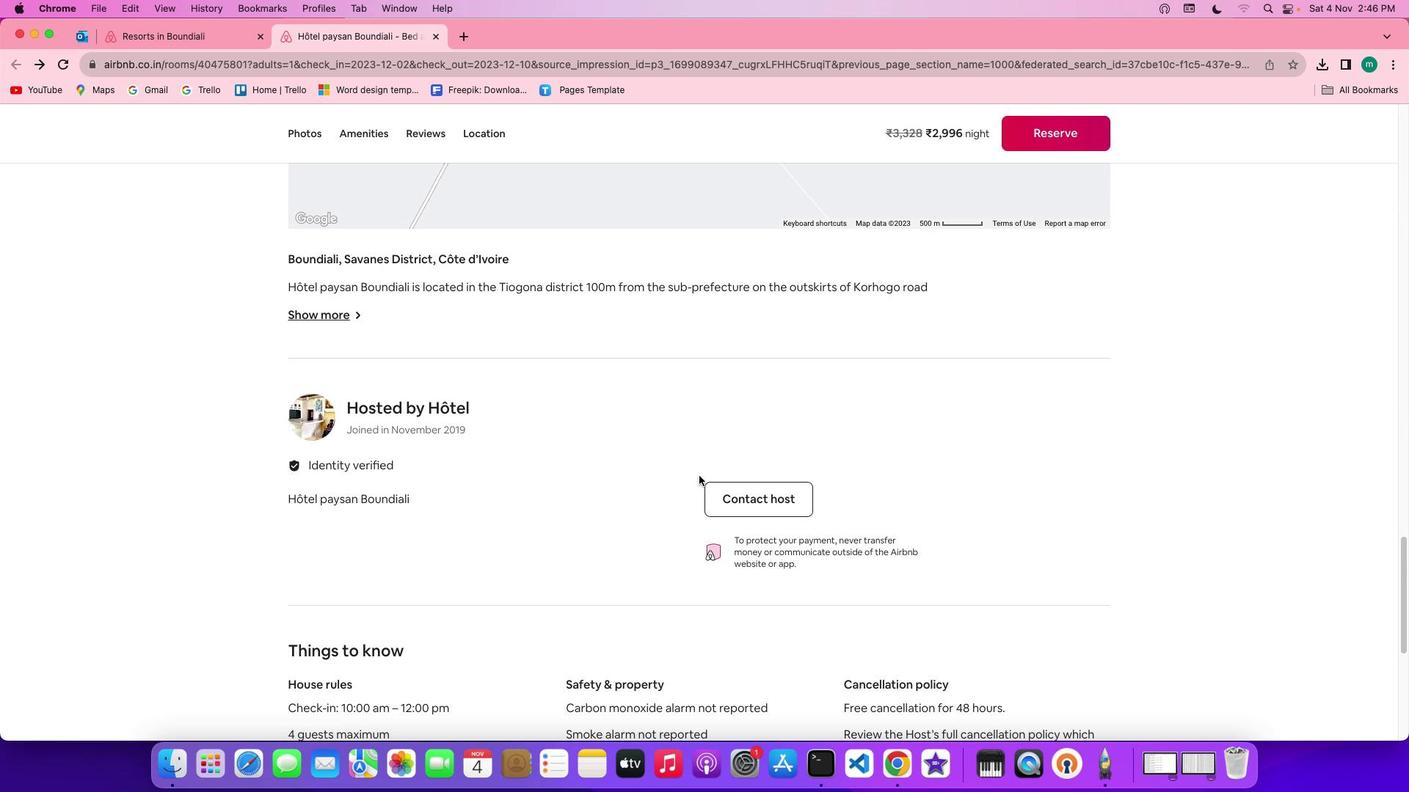 
Action: Mouse scrolled (699, 475) with delta (0, 0)
Screenshot: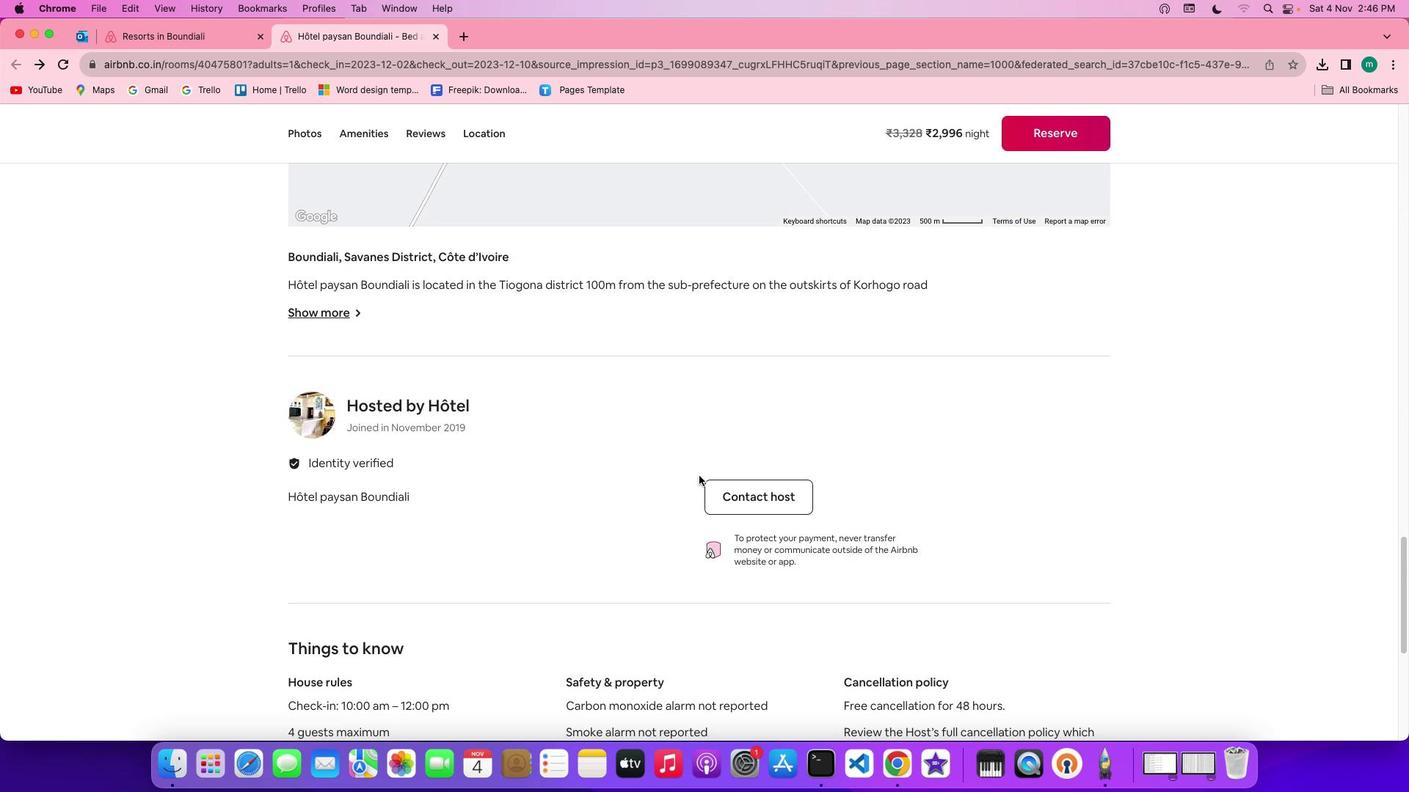 
Action: Mouse scrolled (699, 475) with delta (0, 0)
Screenshot: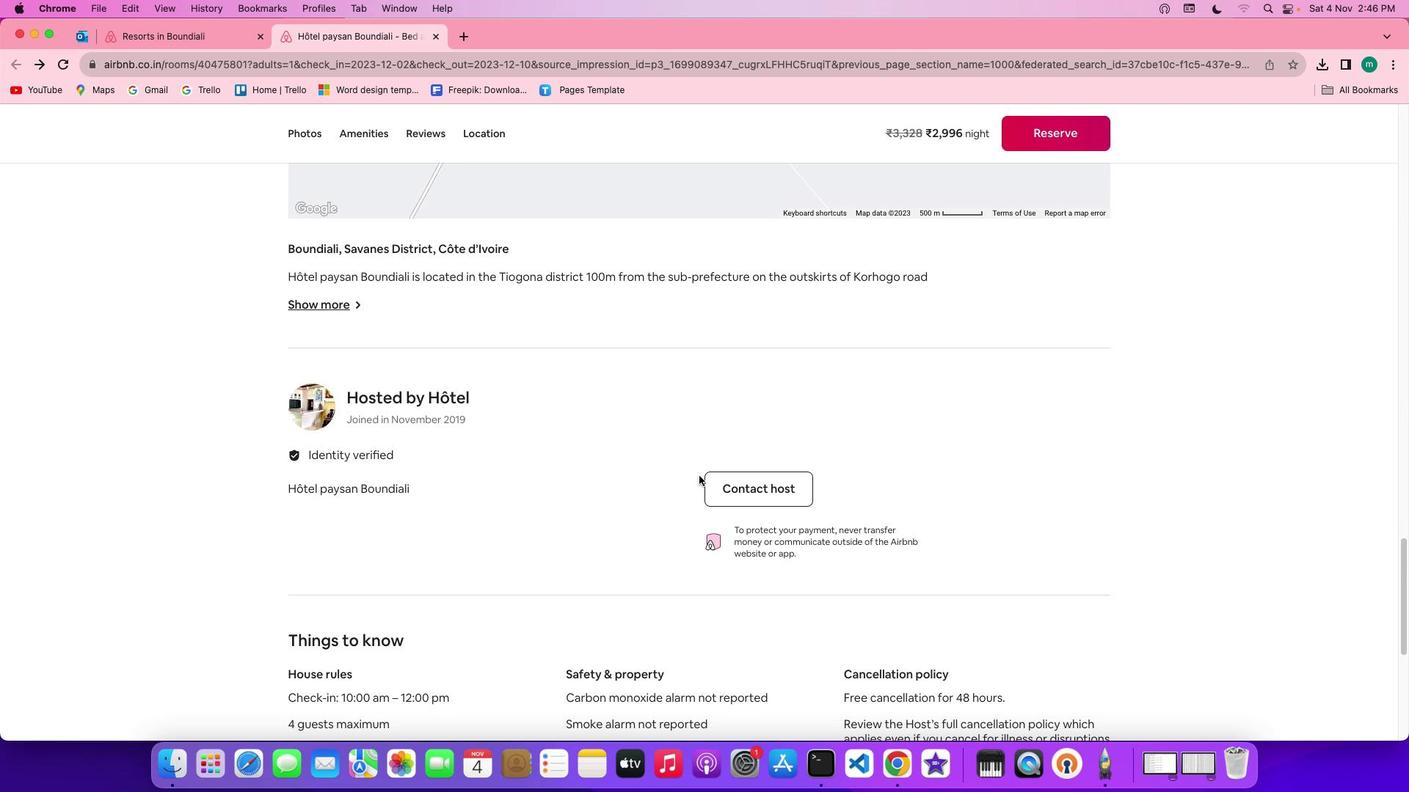 
Action: Mouse scrolled (699, 475) with delta (0, -1)
Screenshot: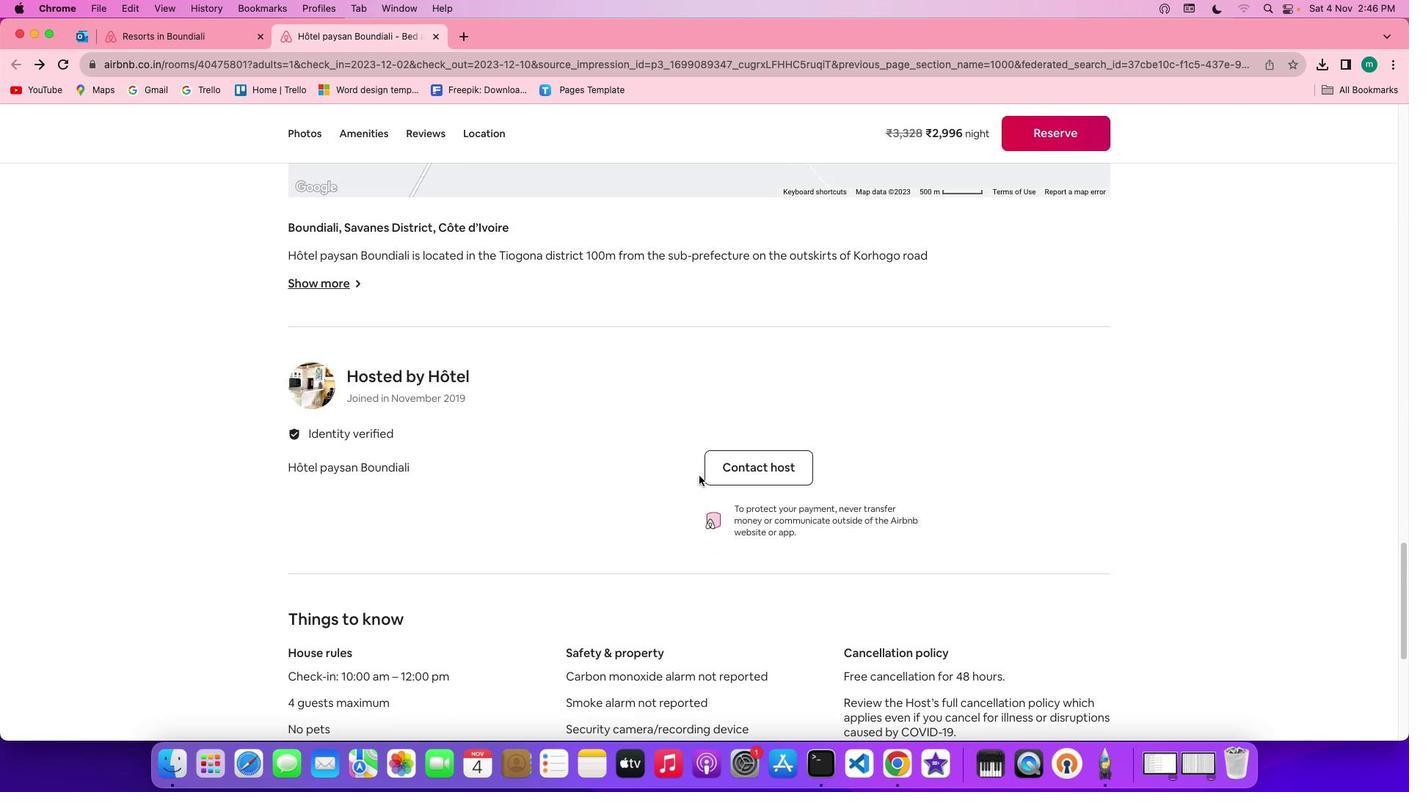 
Action: Mouse scrolled (699, 475) with delta (0, -2)
Screenshot: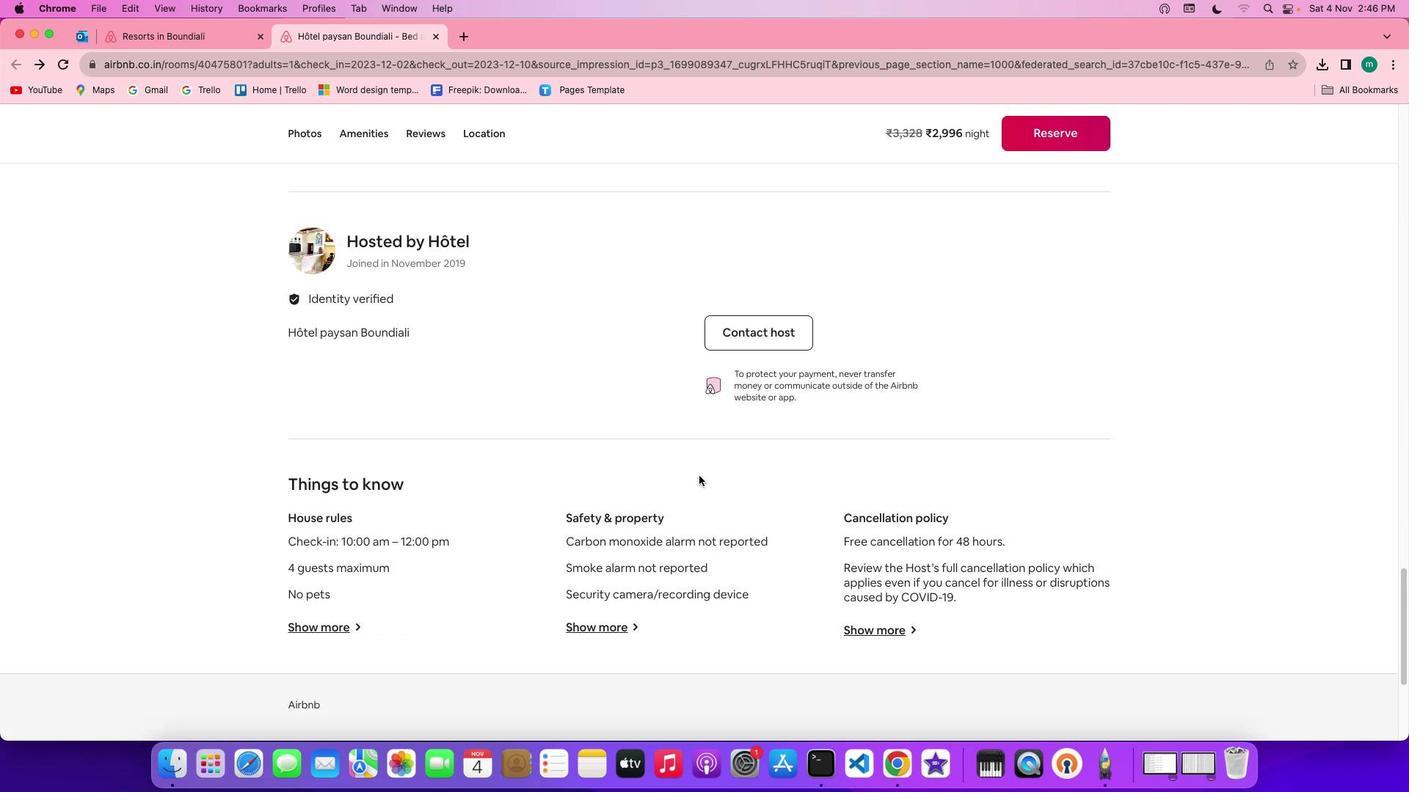 
Action: Mouse scrolled (699, 475) with delta (0, 0)
Screenshot: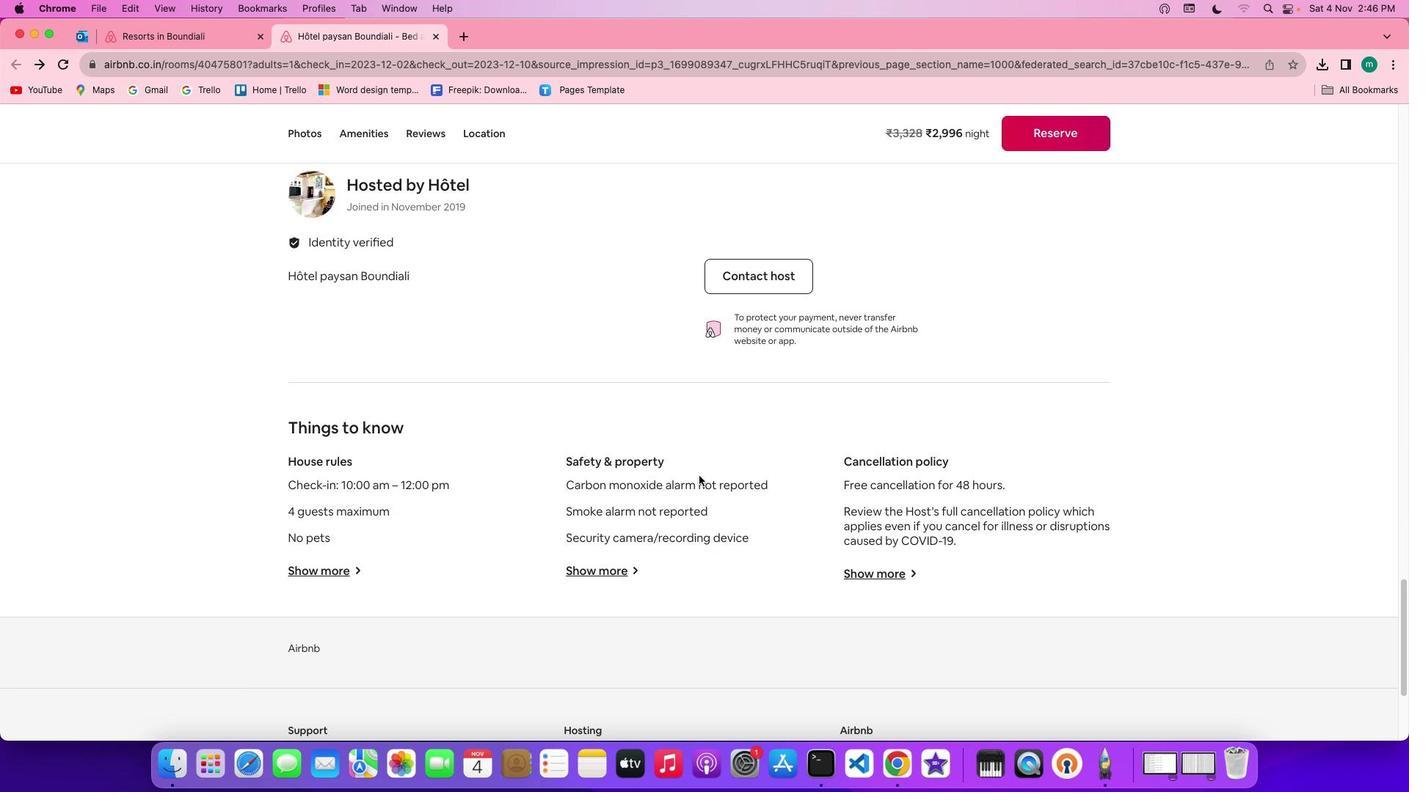 
Action: Mouse scrolled (699, 475) with delta (0, 0)
Screenshot: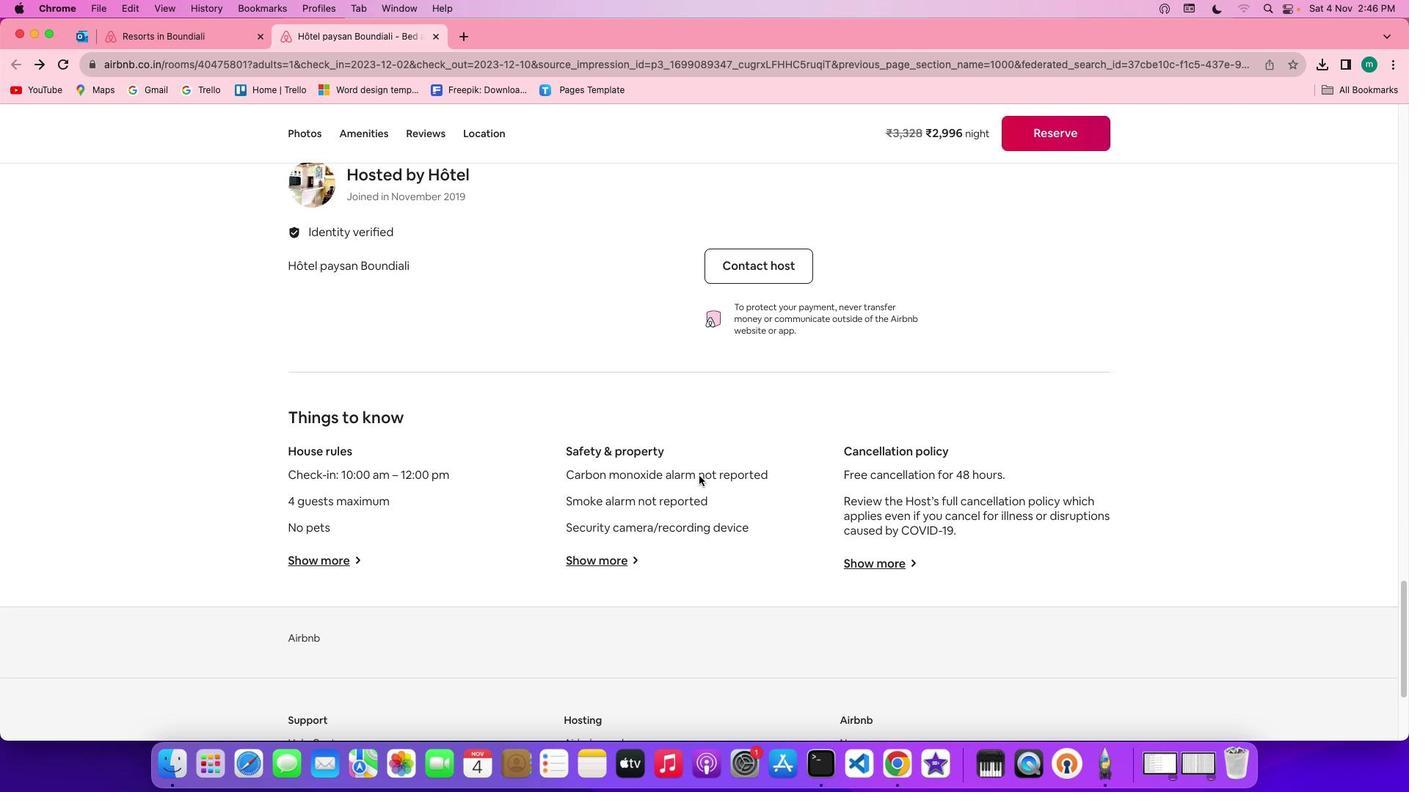 
Action: Mouse scrolled (699, 475) with delta (0, -1)
Screenshot: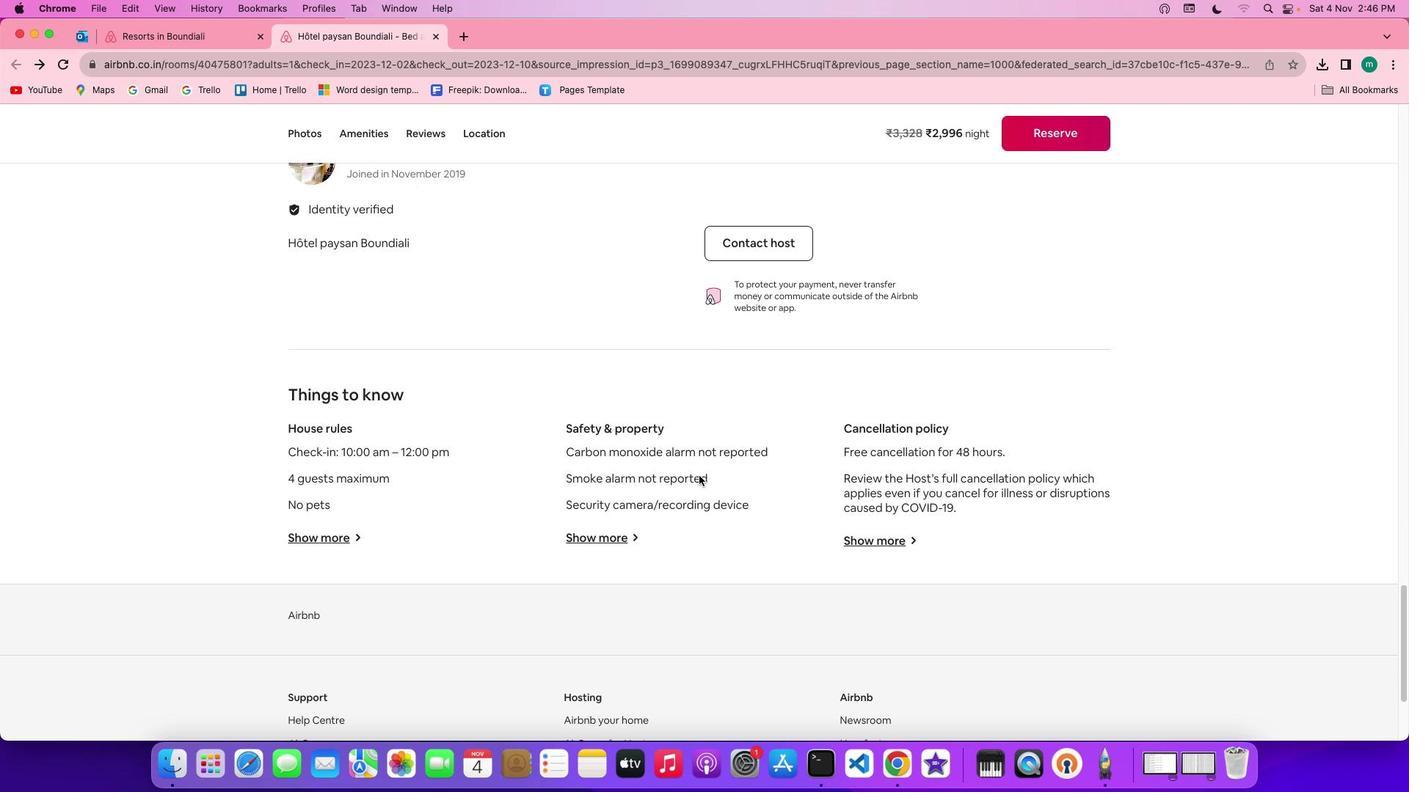 
Action: Mouse moved to (326, 463)
Screenshot: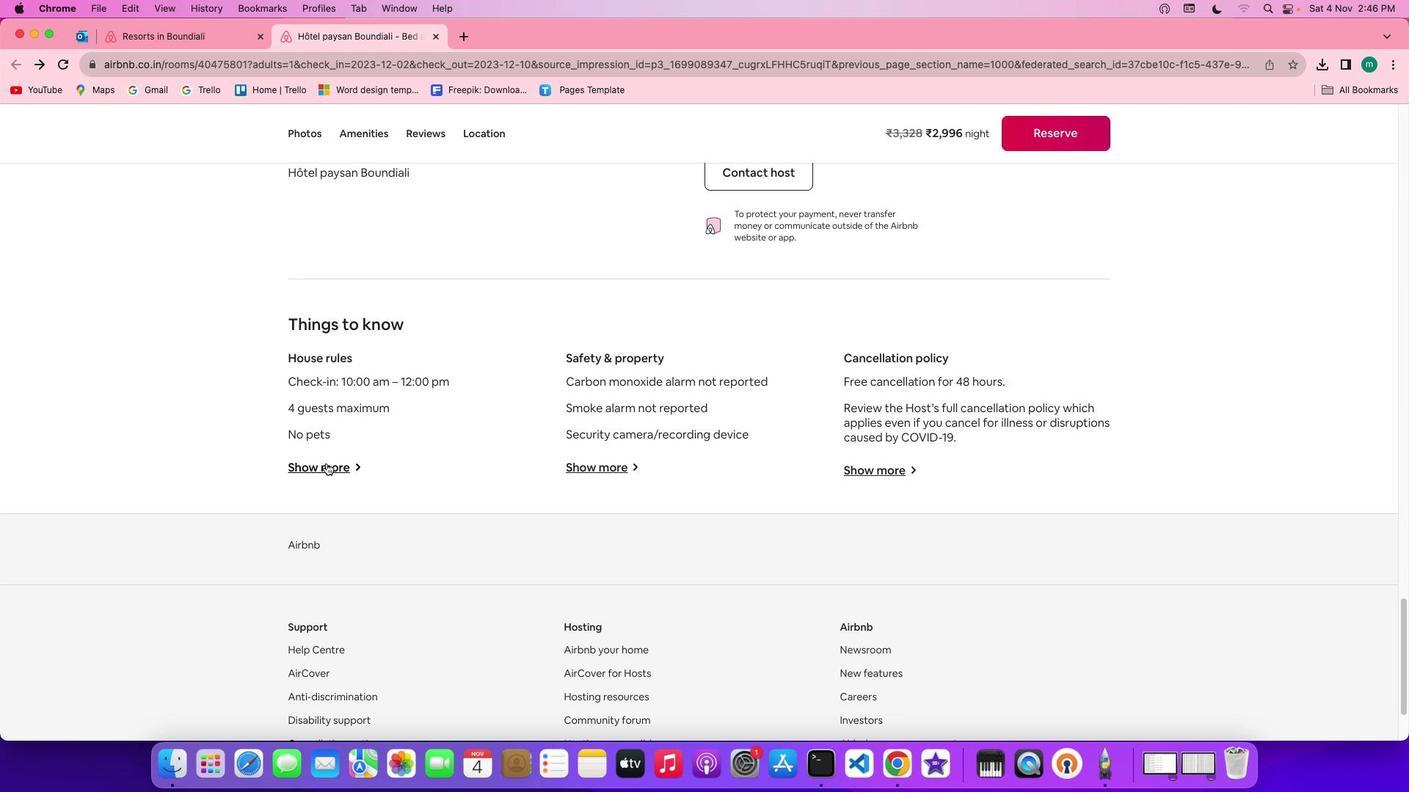 
Action: Mouse pressed left at (326, 463)
Screenshot: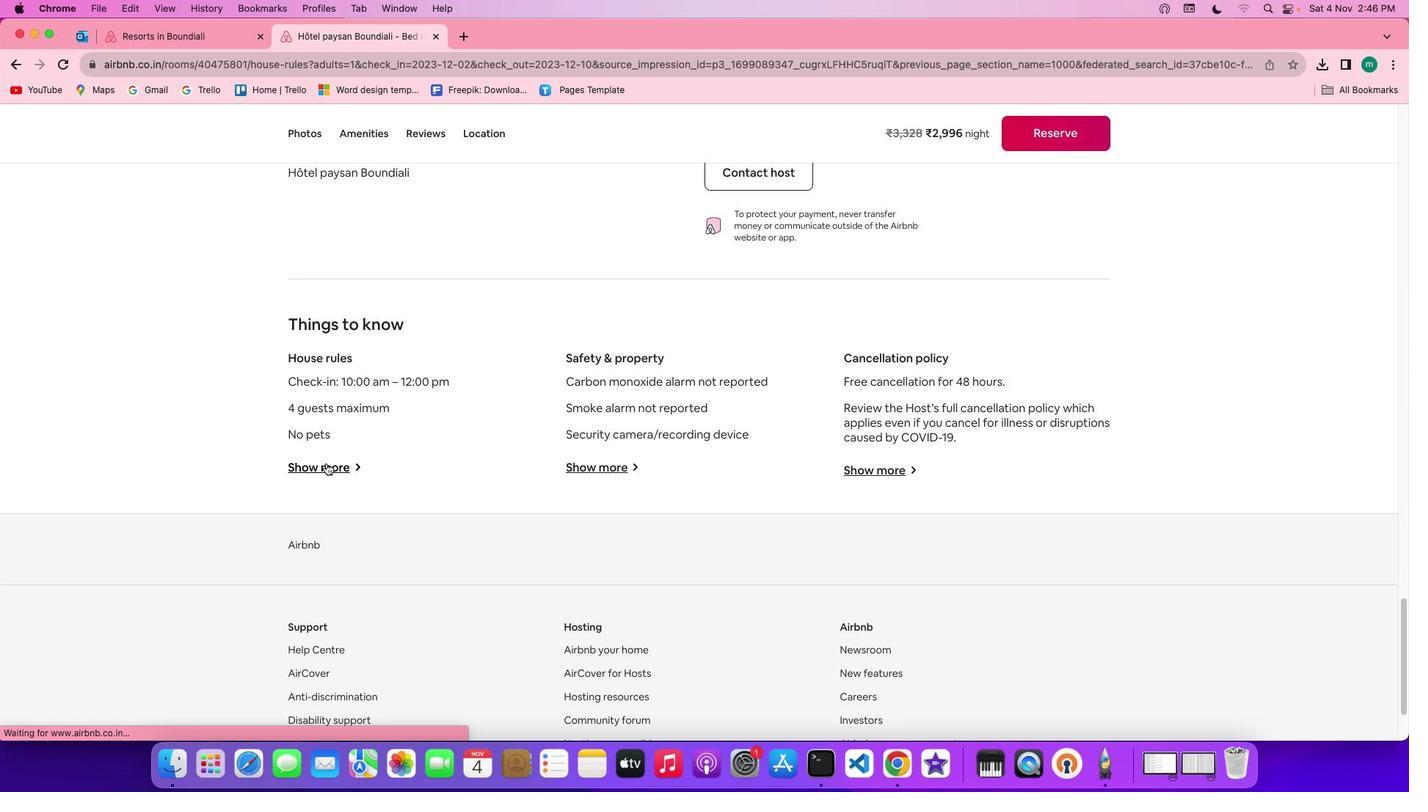 
Action: Mouse moved to (621, 477)
